 Task: Buy 4 Waxing Kits for Men's from Shave & Hair Removal section under best seller category for shipping address: Marlon Mitchell, 2836 Point Street, Park Ridge, Illinois 60068, Cell Number 7738643880. Pay from credit card ending with 7965, CVV 549
Action: Mouse moved to (20, 109)
Screenshot: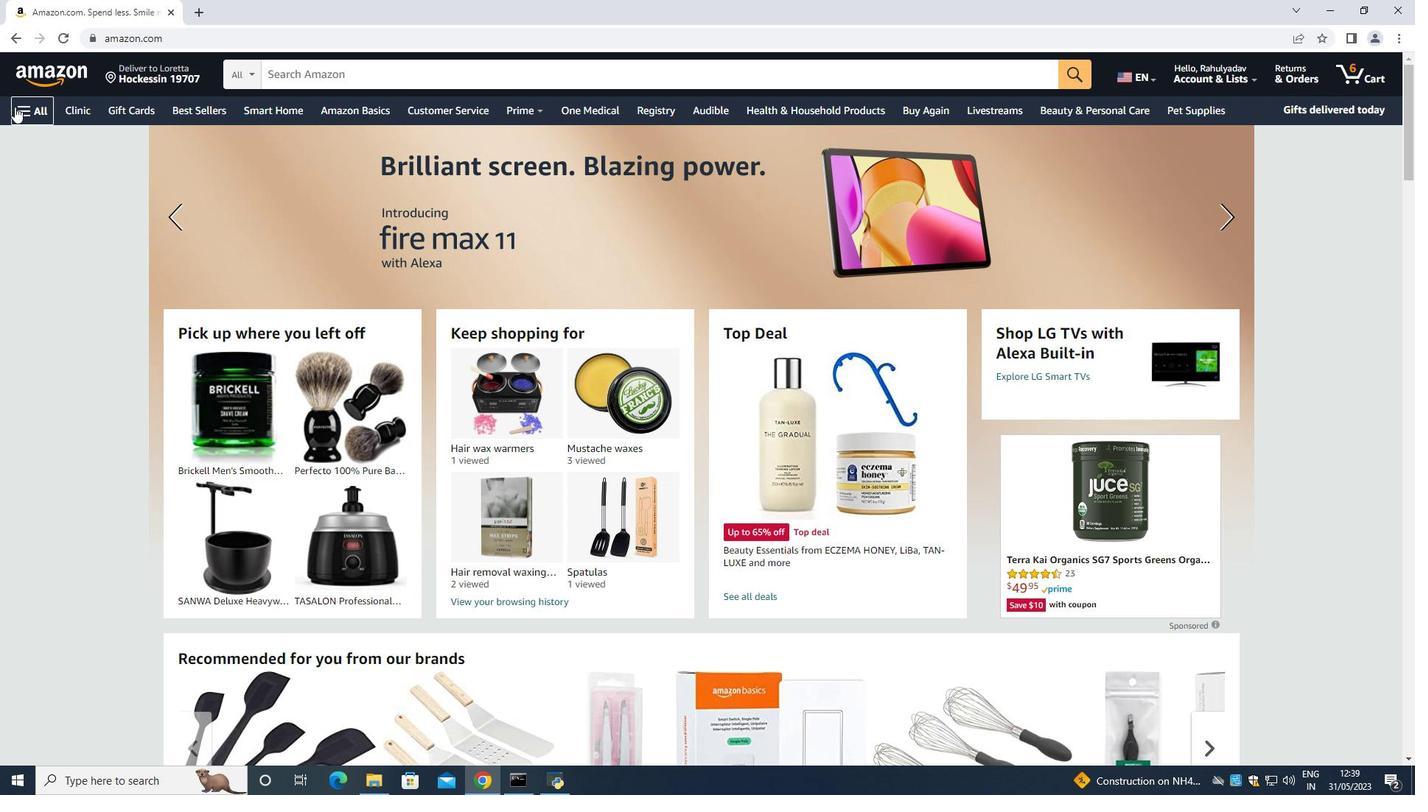 
Action: Mouse pressed left at (20, 109)
Screenshot: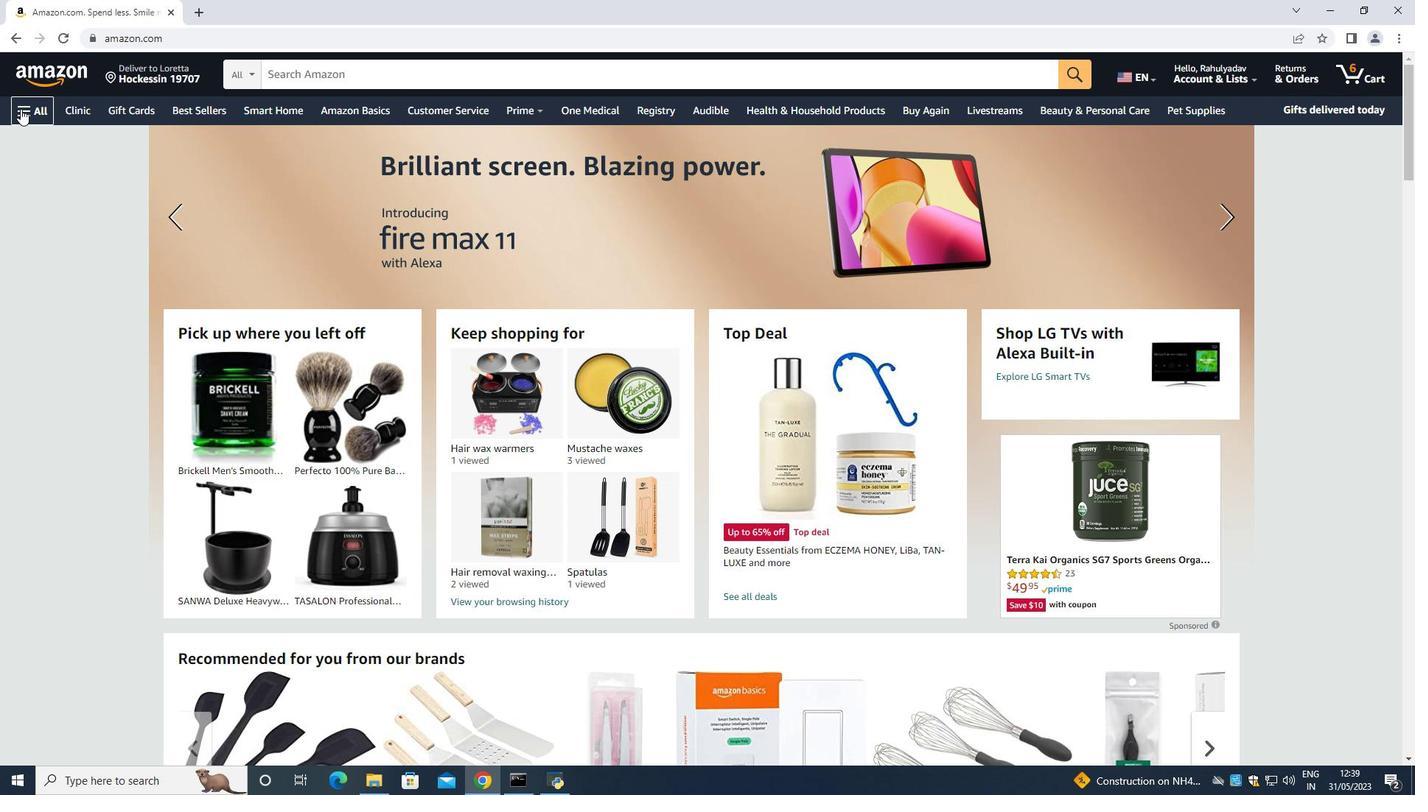 
Action: Mouse moved to (64, 142)
Screenshot: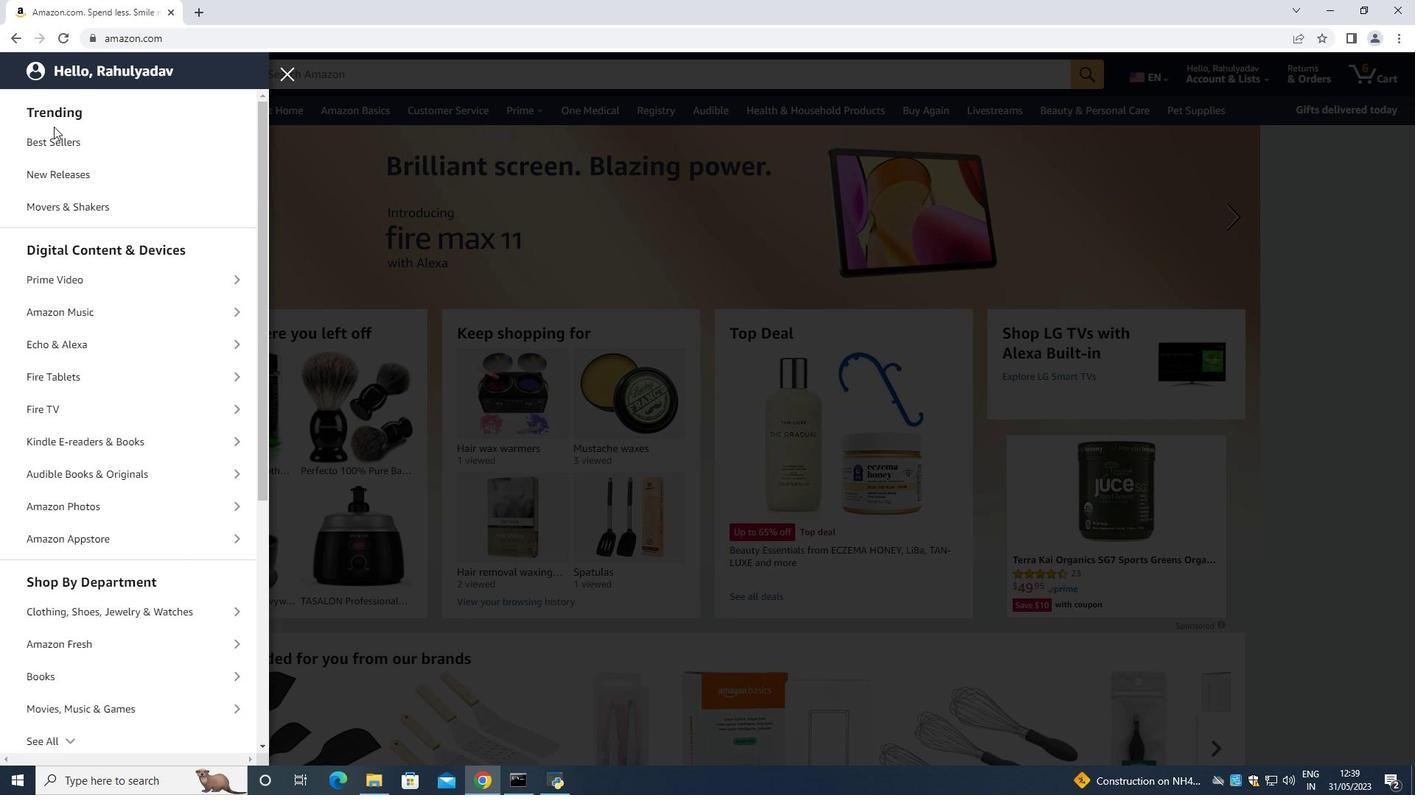 
Action: Mouse pressed left at (64, 142)
Screenshot: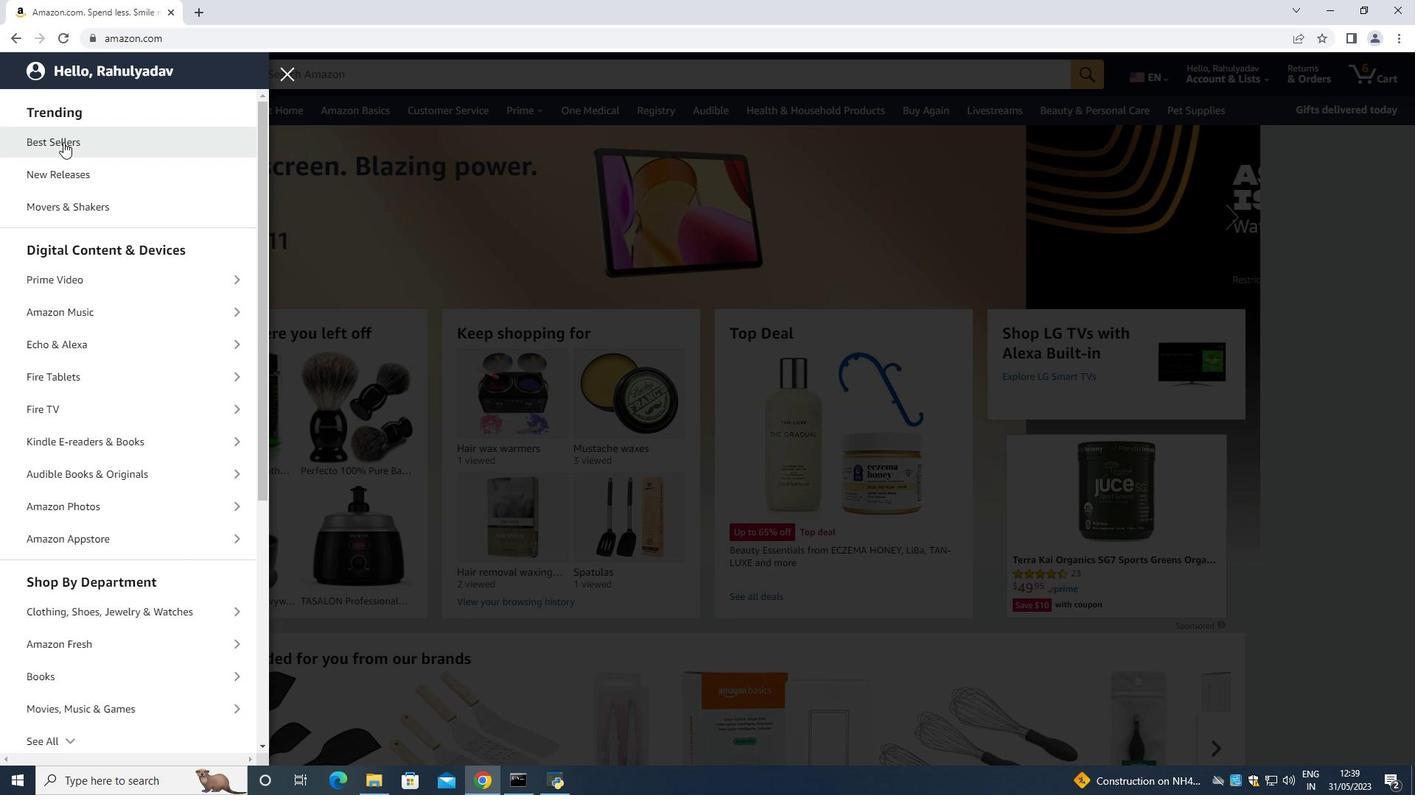 
Action: Mouse moved to (331, 72)
Screenshot: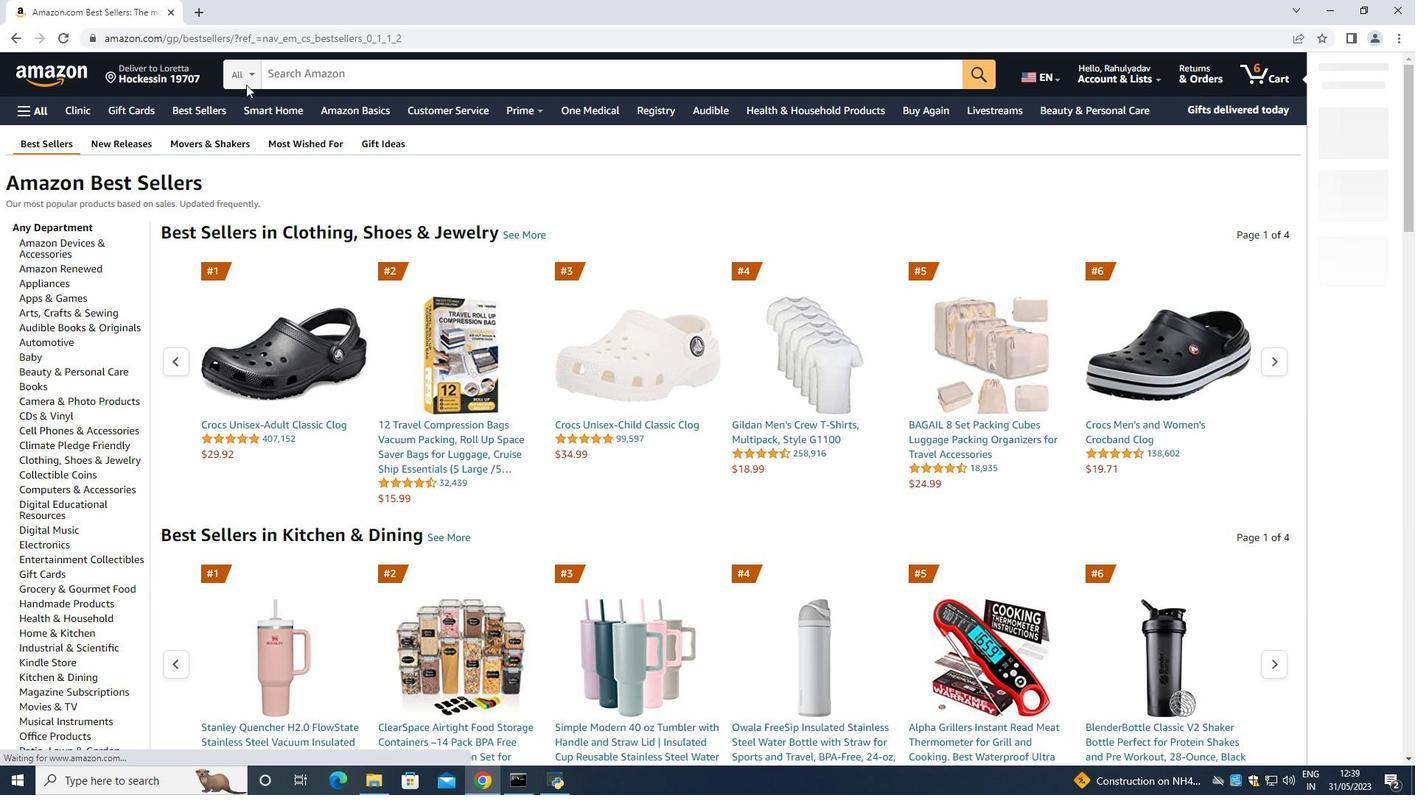 
Action: Mouse pressed left at (331, 72)
Screenshot: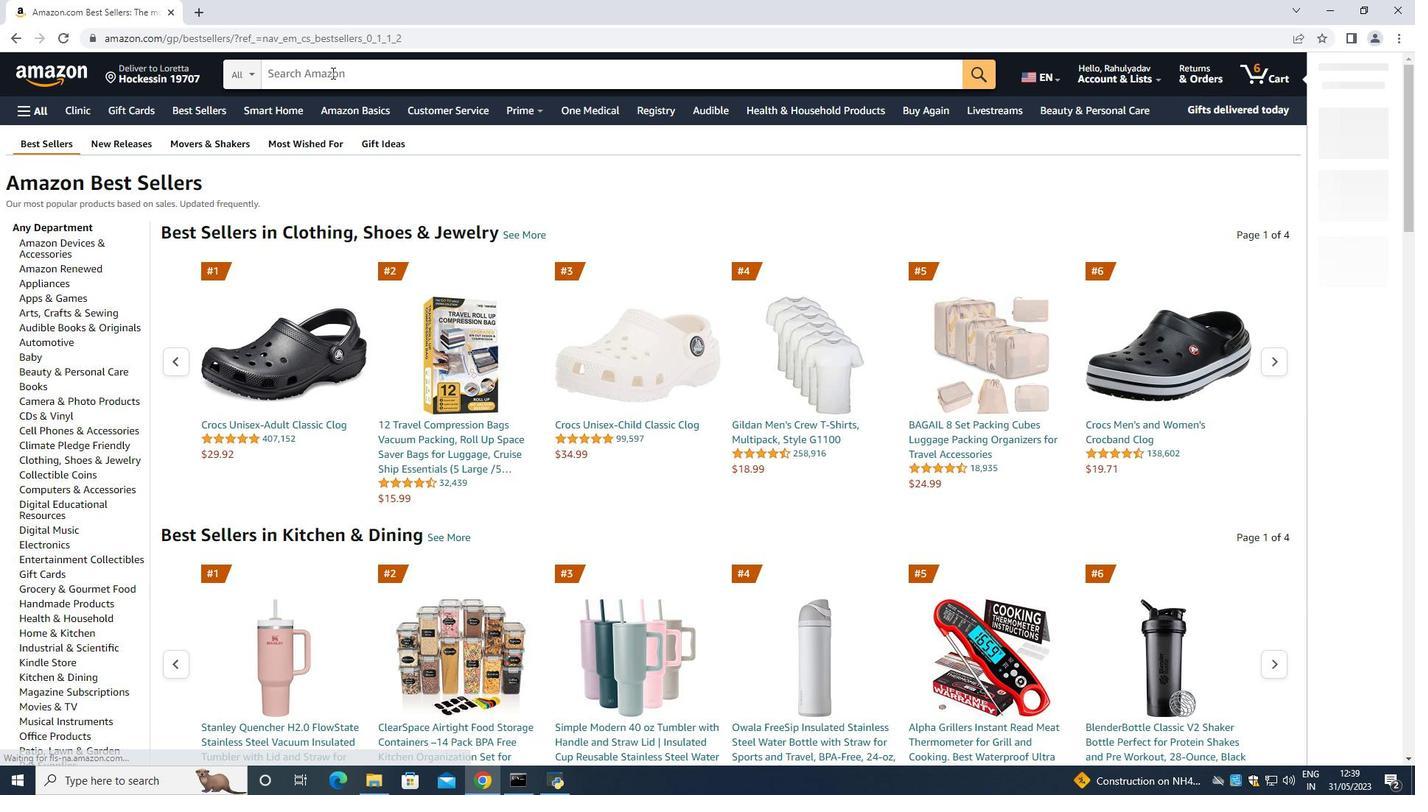 
Action: Mouse moved to (331, 72)
Screenshot: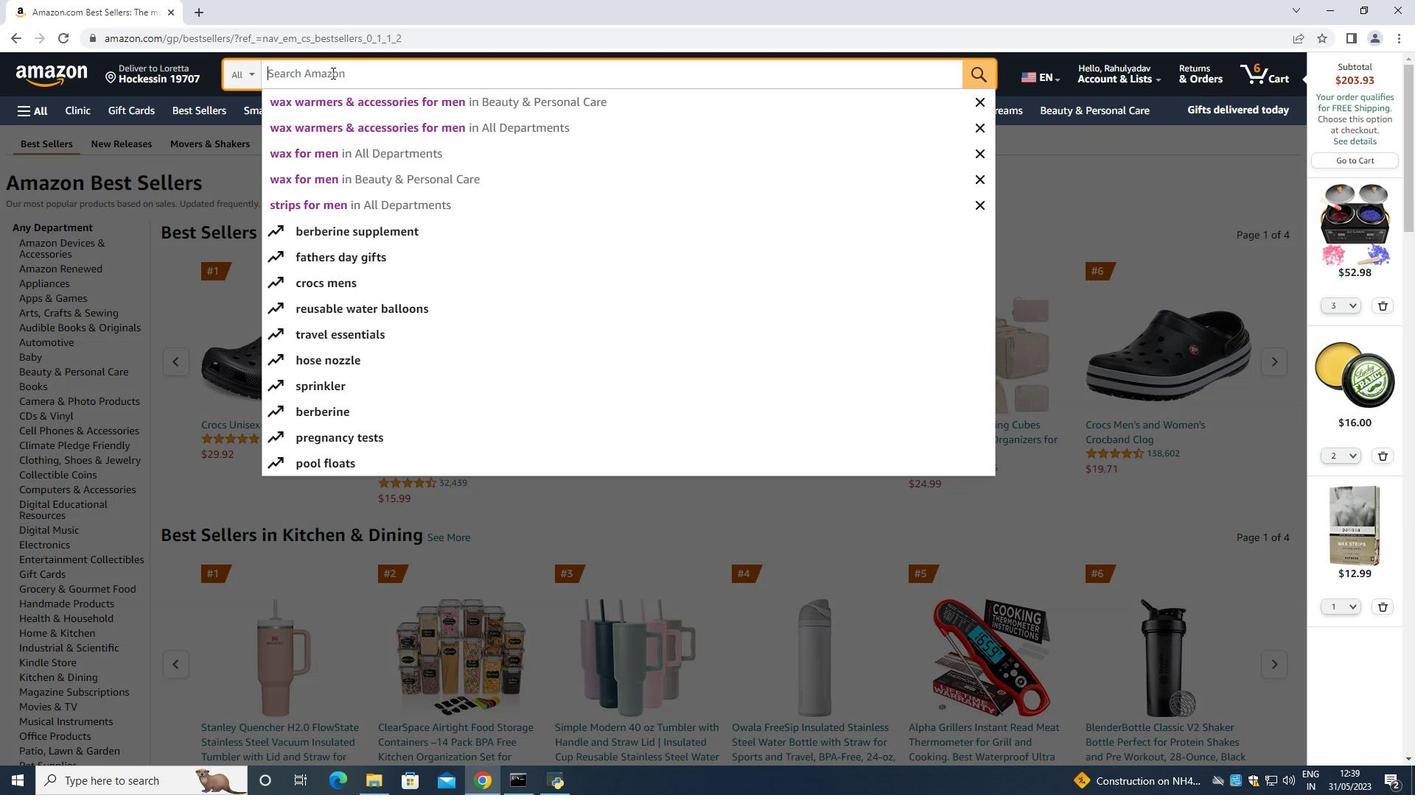 
Action: Key pressed <Key.shift>Waxing<Key.space><Key.shift>Kits<Key.space><Key.shift>For<Key.space><Key.shift><Key.shift>Men<Key.space><Key.enter>
Screenshot: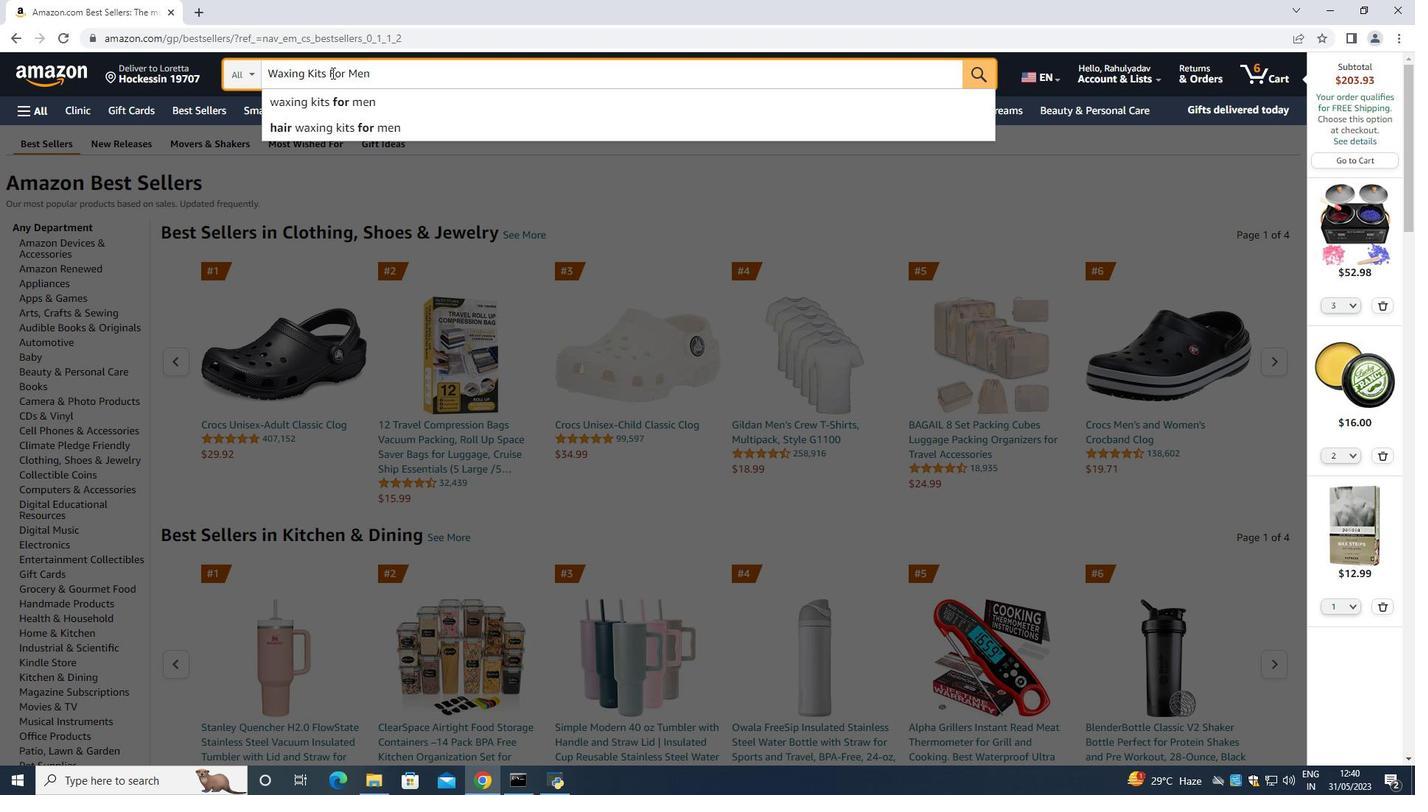 
Action: Mouse moved to (103, 302)
Screenshot: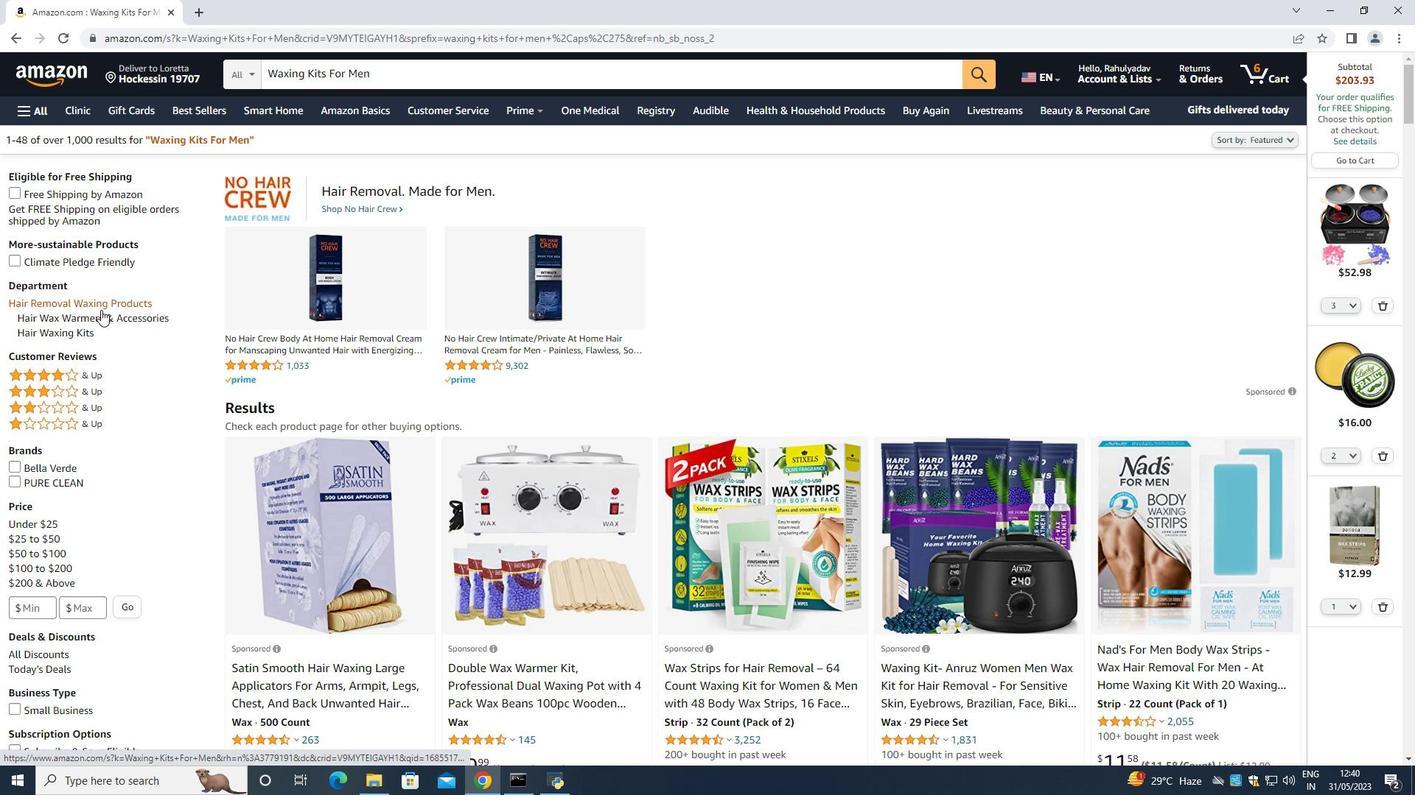 
Action: Mouse pressed left at (103, 302)
Screenshot: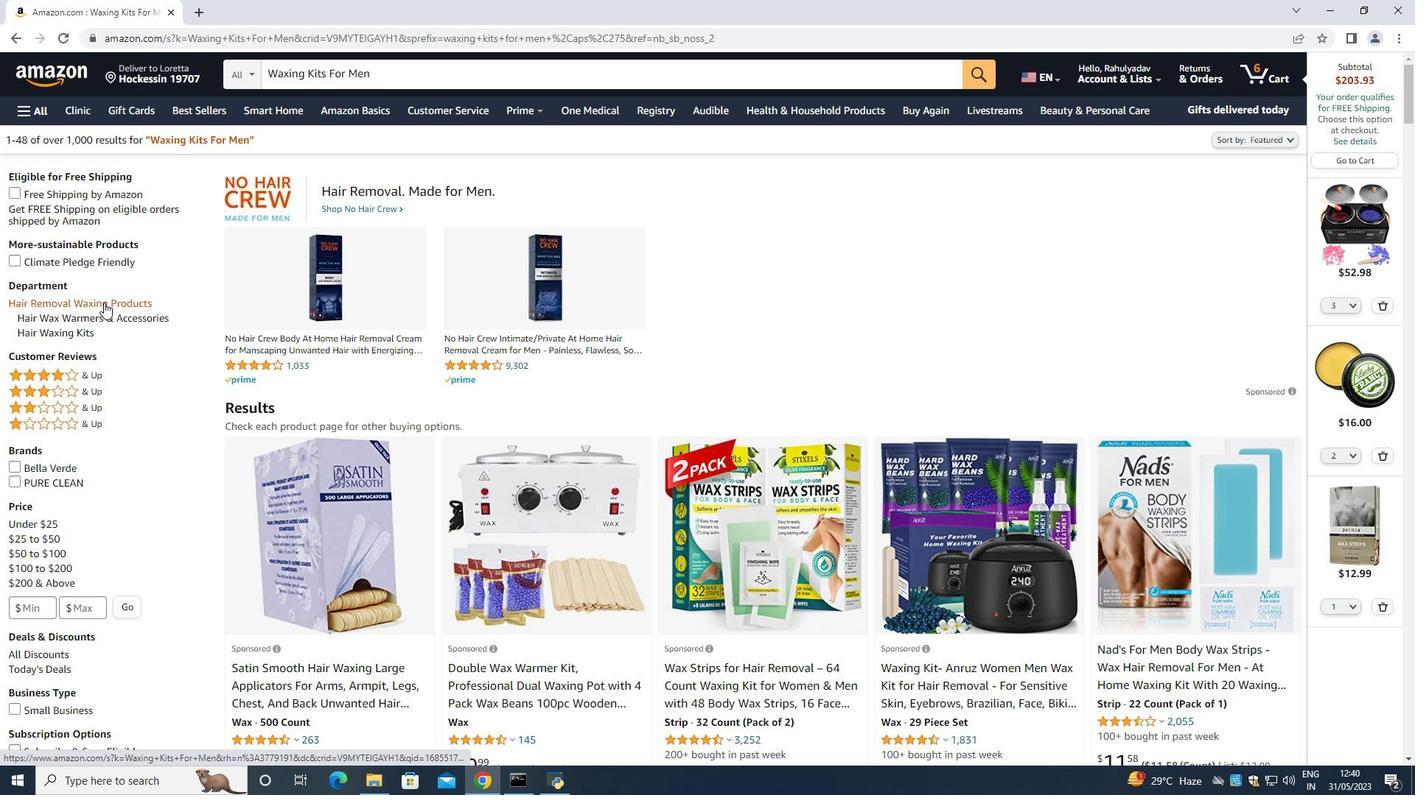 
Action: Mouse moved to (487, 470)
Screenshot: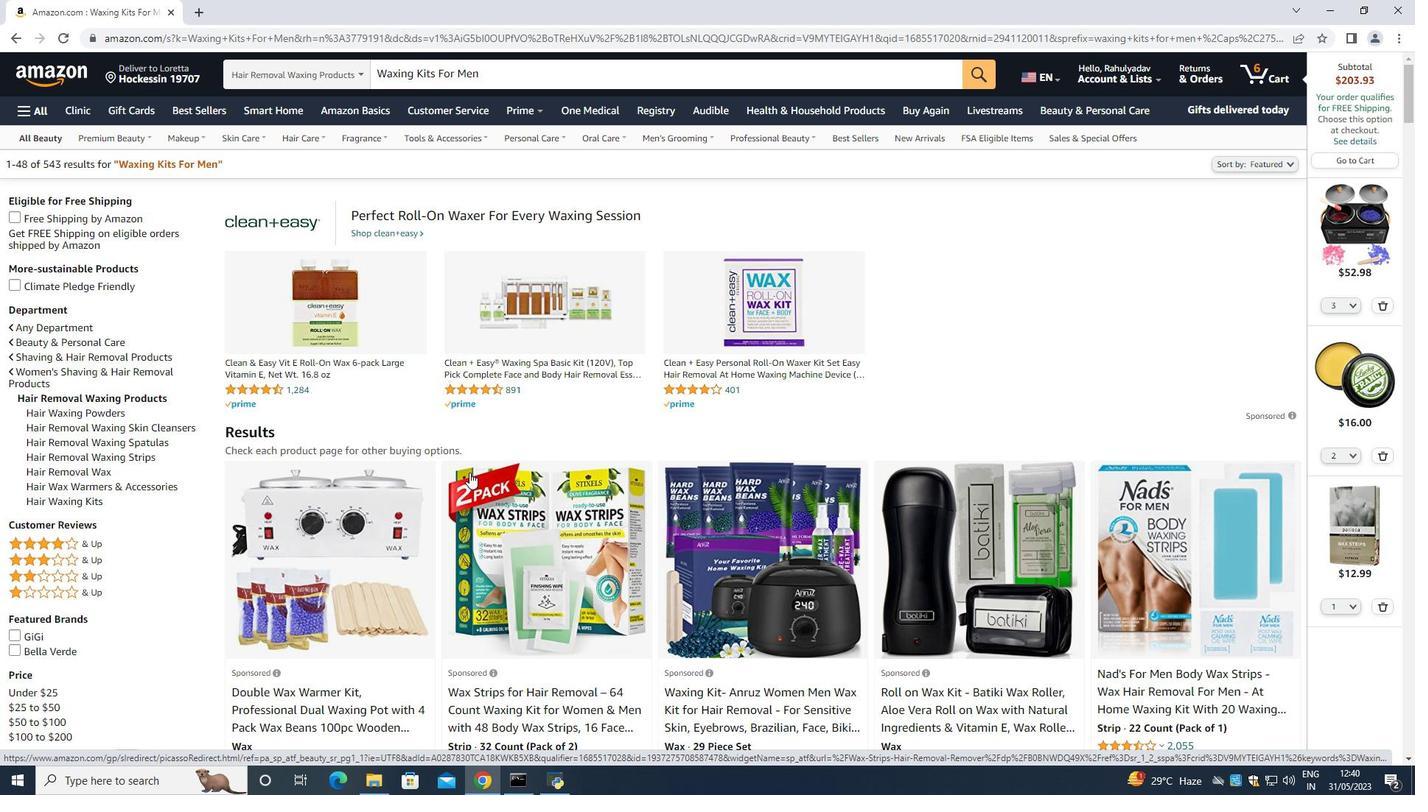 
Action: Mouse scrolled (487, 470) with delta (0, 0)
Screenshot: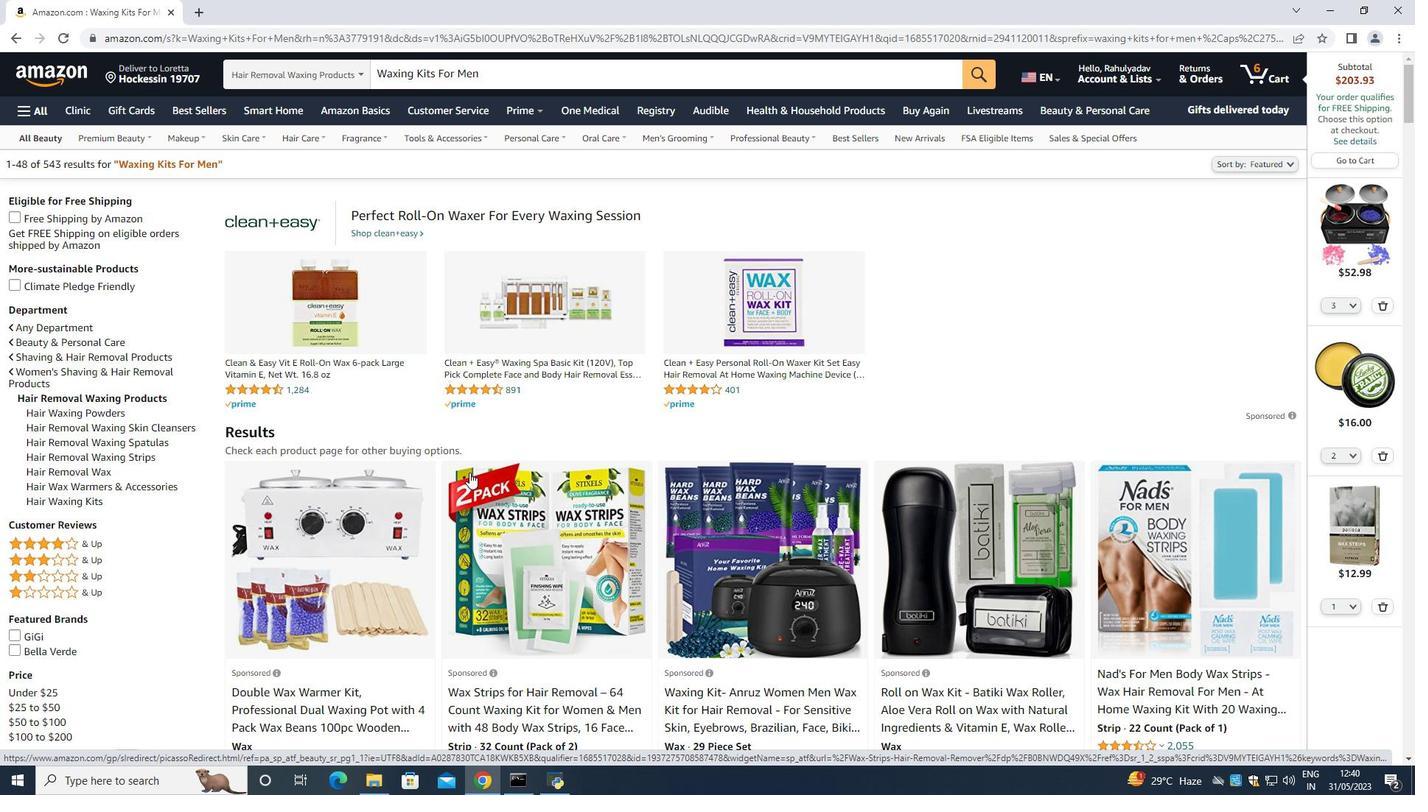 
Action: Mouse scrolled (487, 470) with delta (0, 0)
Screenshot: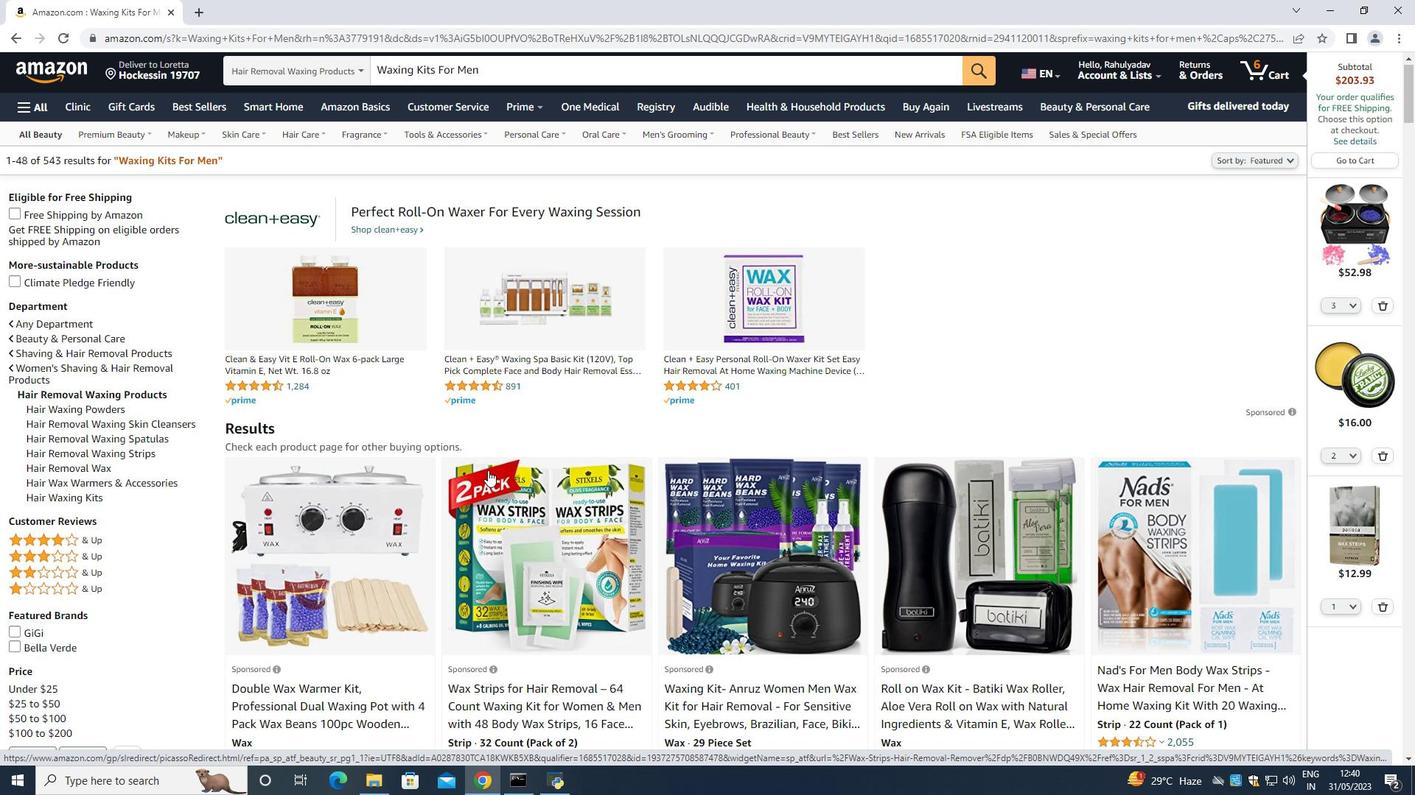 
Action: Mouse scrolled (487, 470) with delta (0, 0)
Screenshot: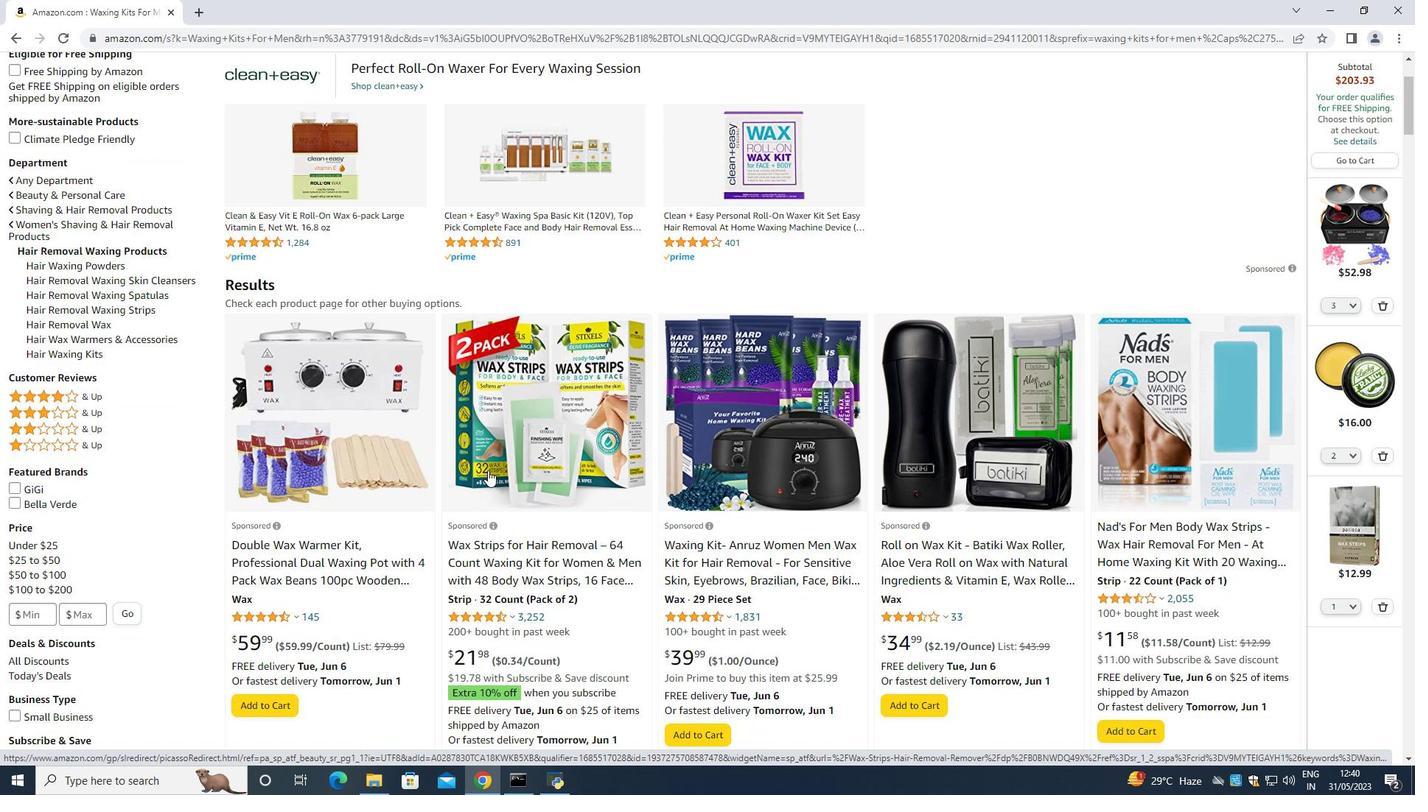
Action: Mouse scrolled (487, 470) with delta (0, 0)
Screenshot: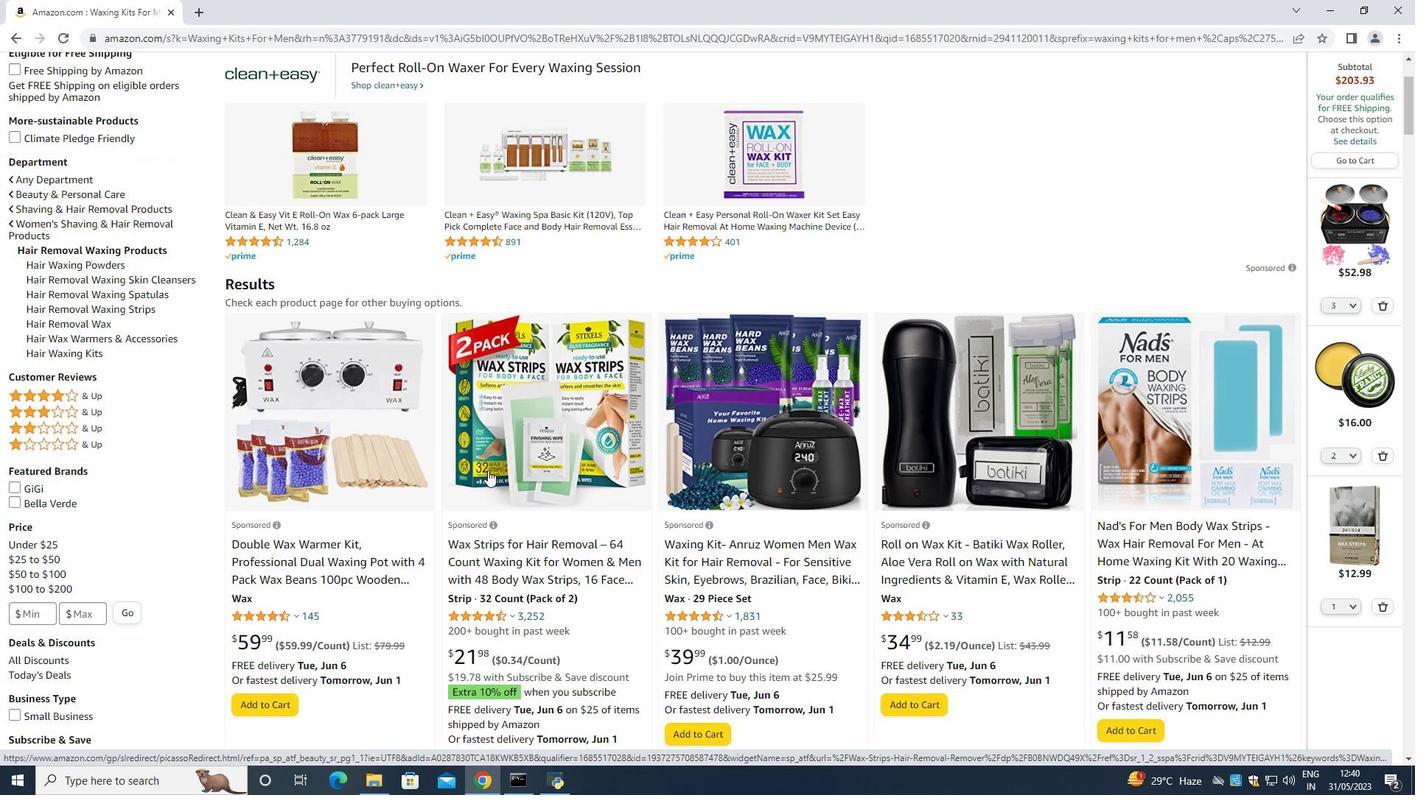 
Action: Mouse moved to (1031, 418)
Screenshot: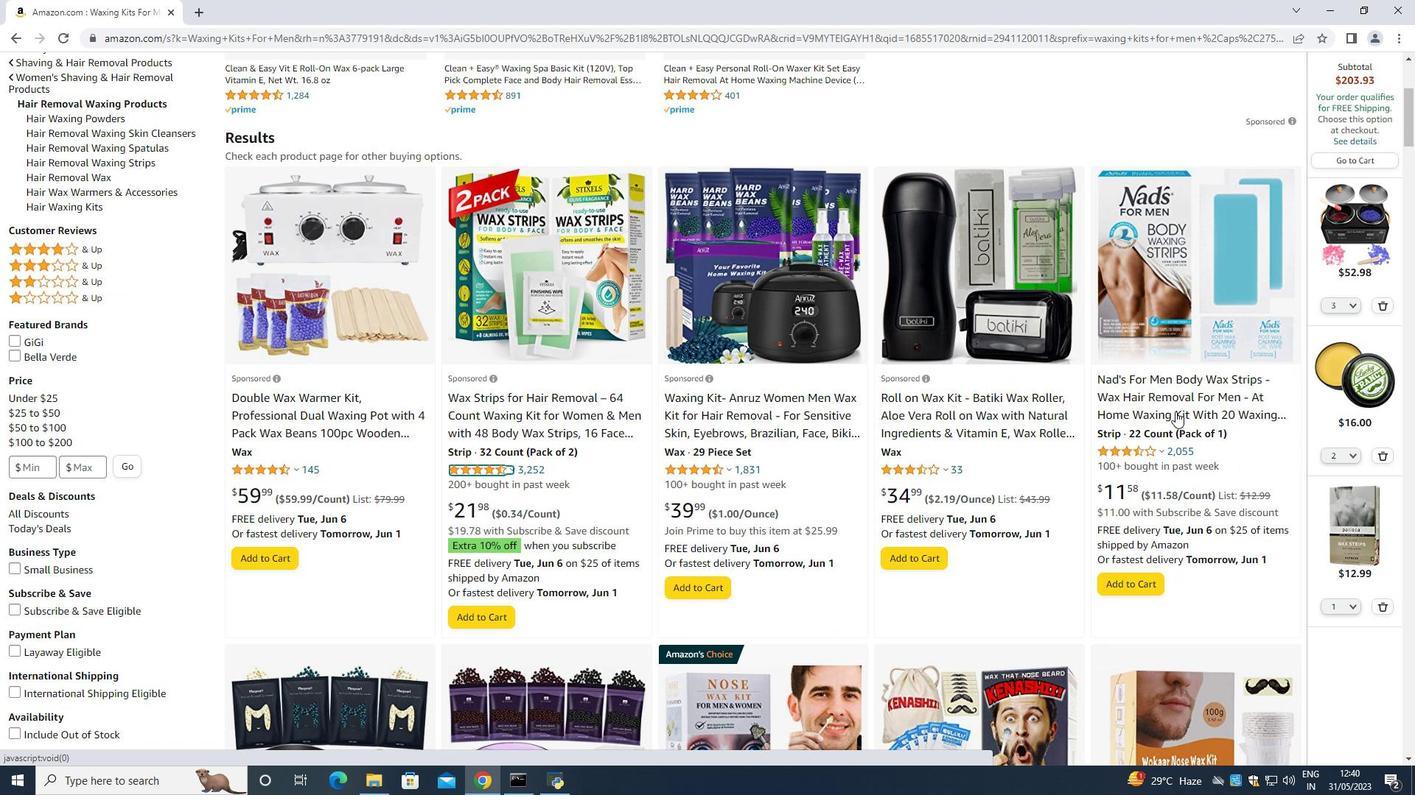 
Action: Mouse scrolled (1031, 417) with delta (0, 0)
Screenshot: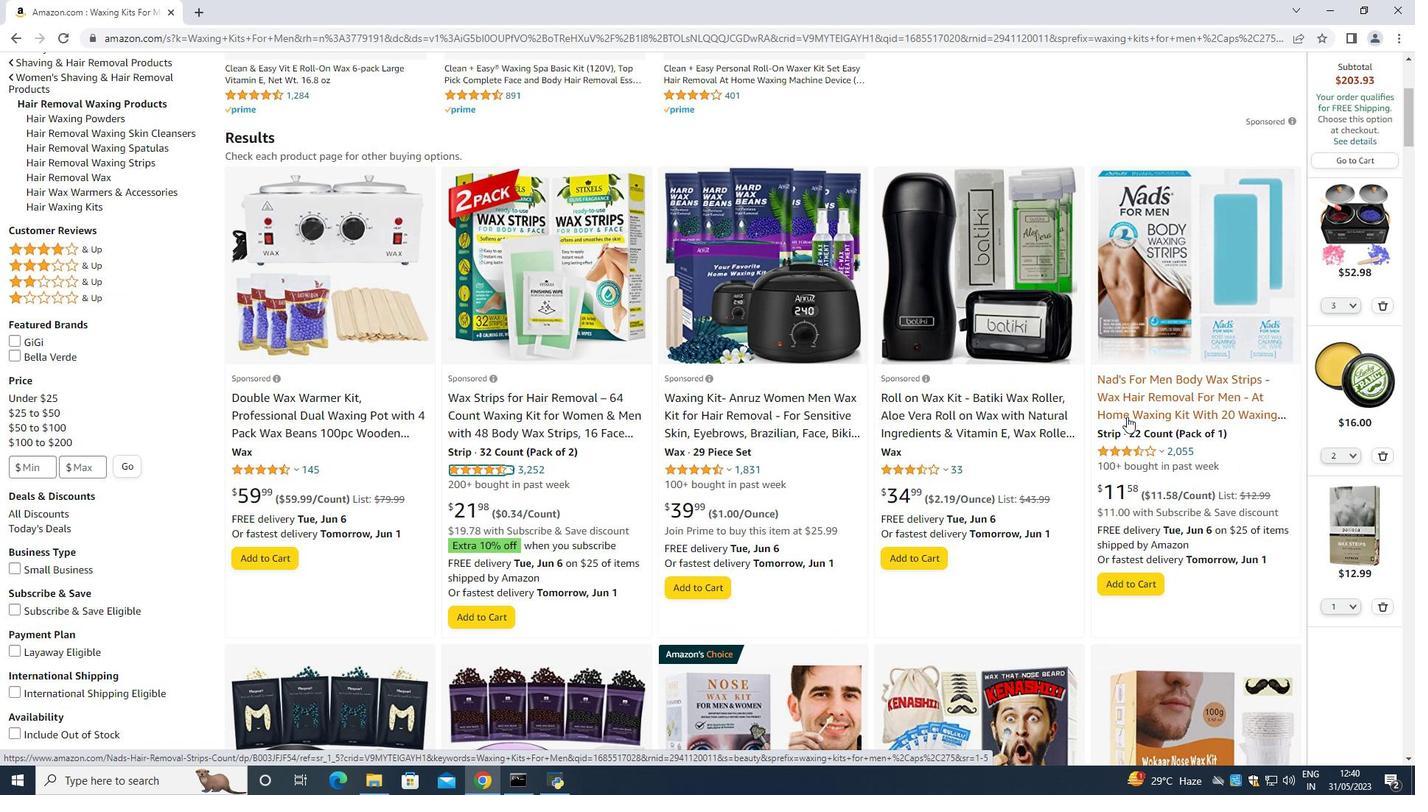 
Action: Mouse moved to (1020, 417)
Screenshot: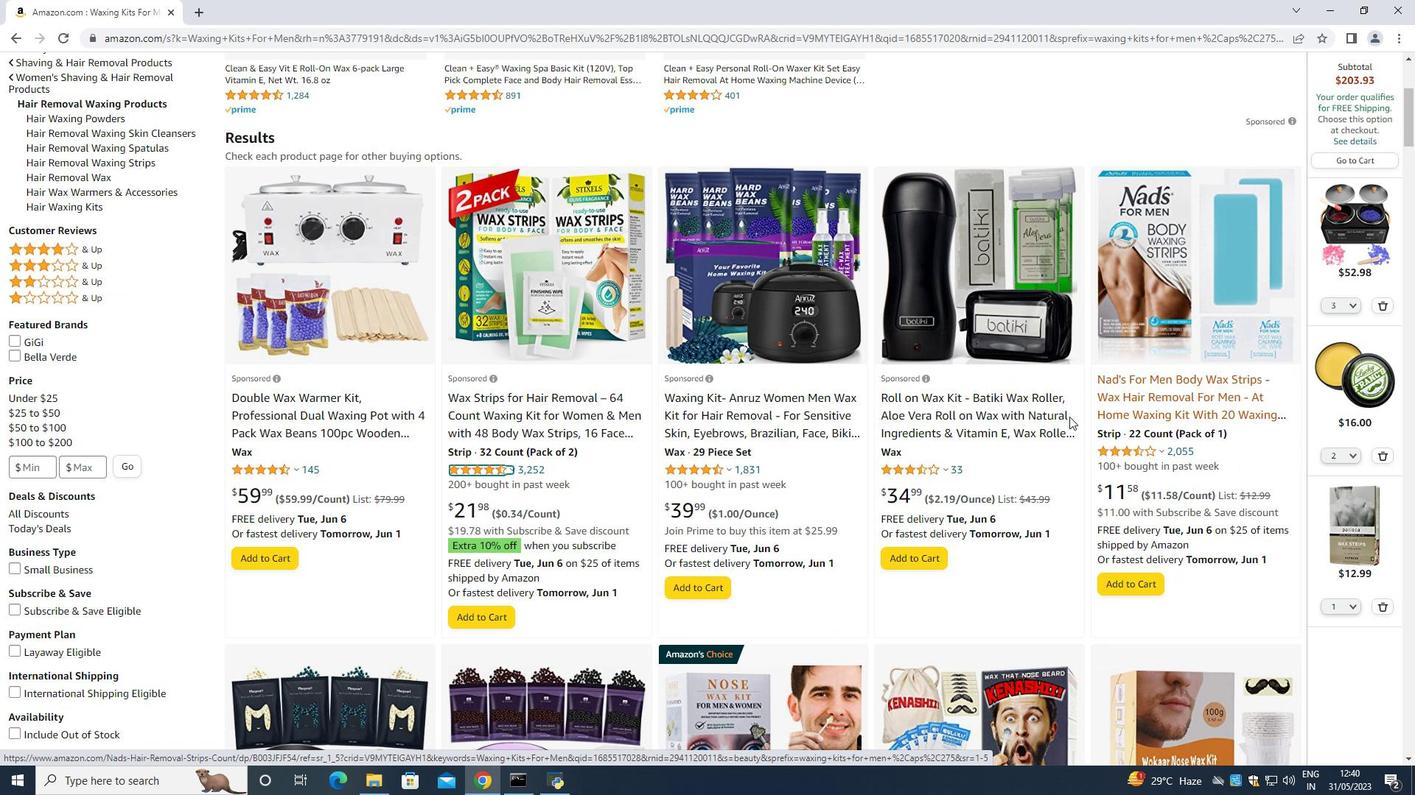 
Action: Mouse scrolled (1020, 417) with delta (0, 0)
Screenshot: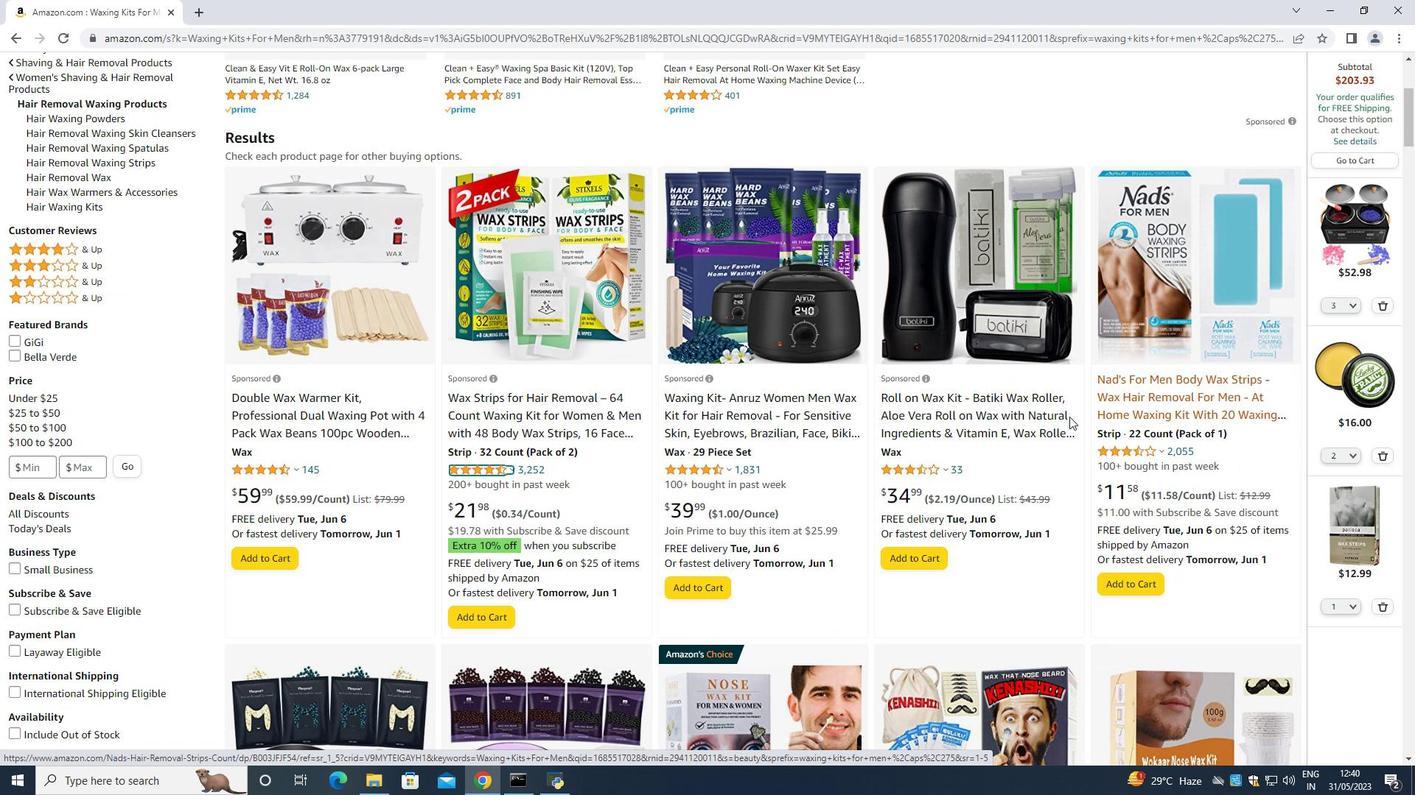 
Action: Mouse moved to (1020, 417)
Screenshot: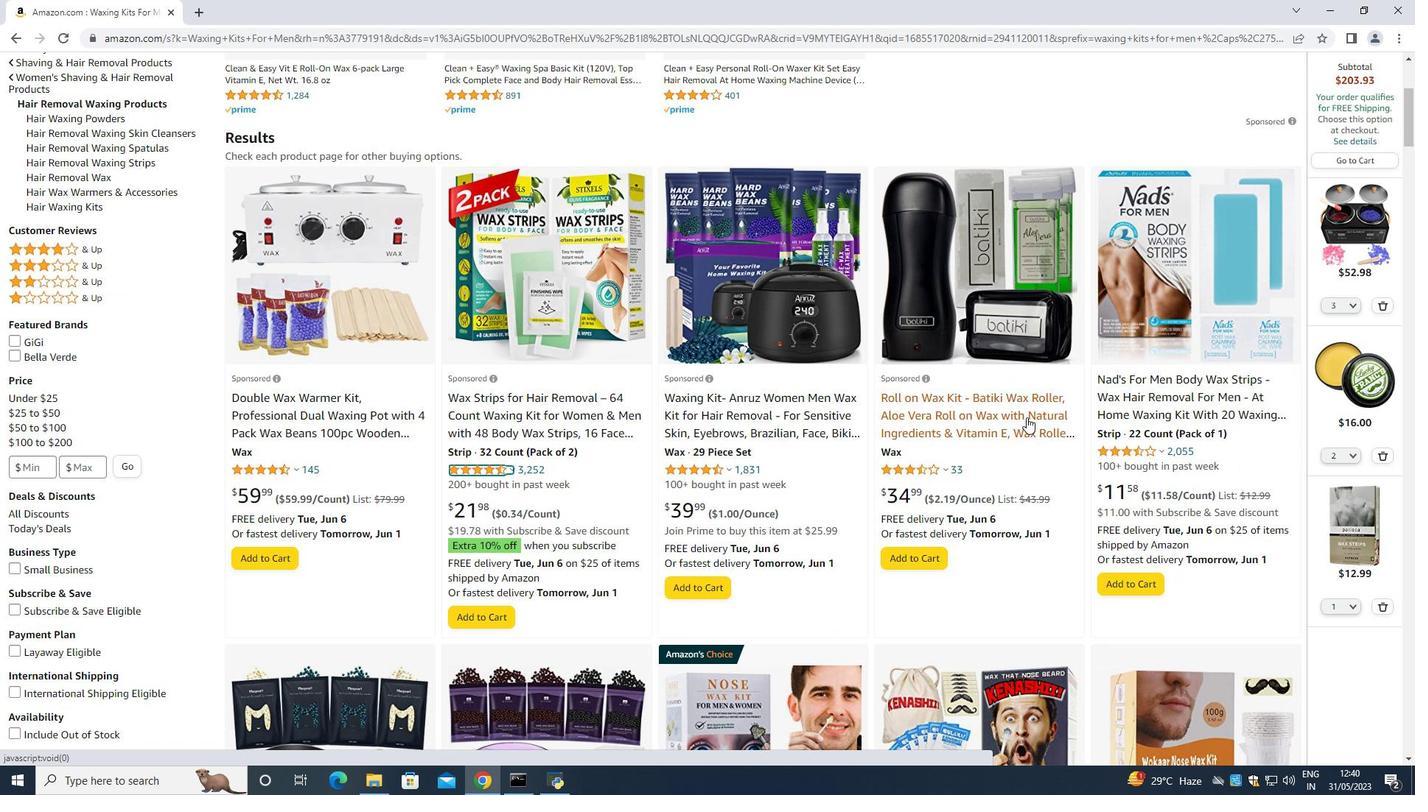 
Action: Mouse scrolled (1020, 417) with delta (0, 0)
Screenshot: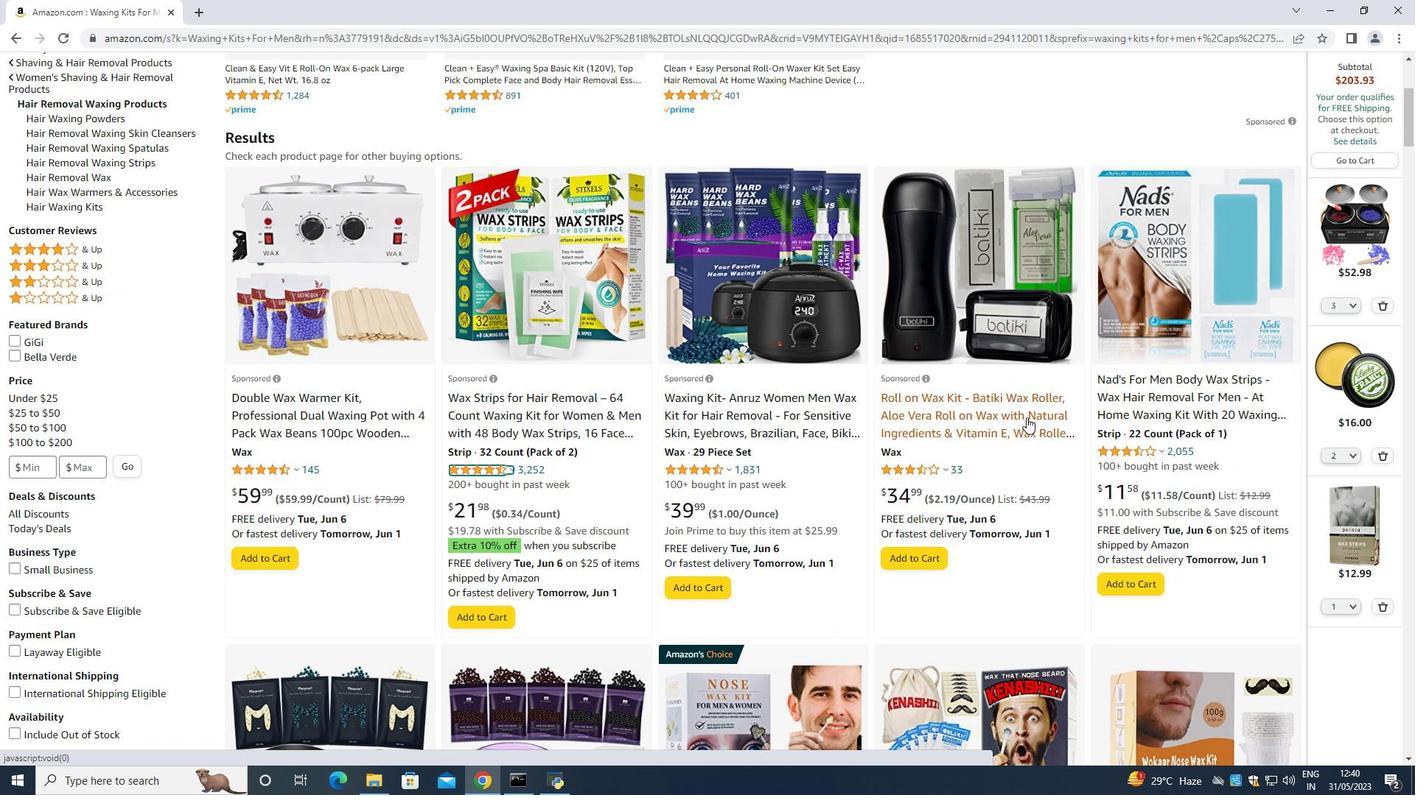 
Action: Mouse moved to (1017, 410)
Screenshot: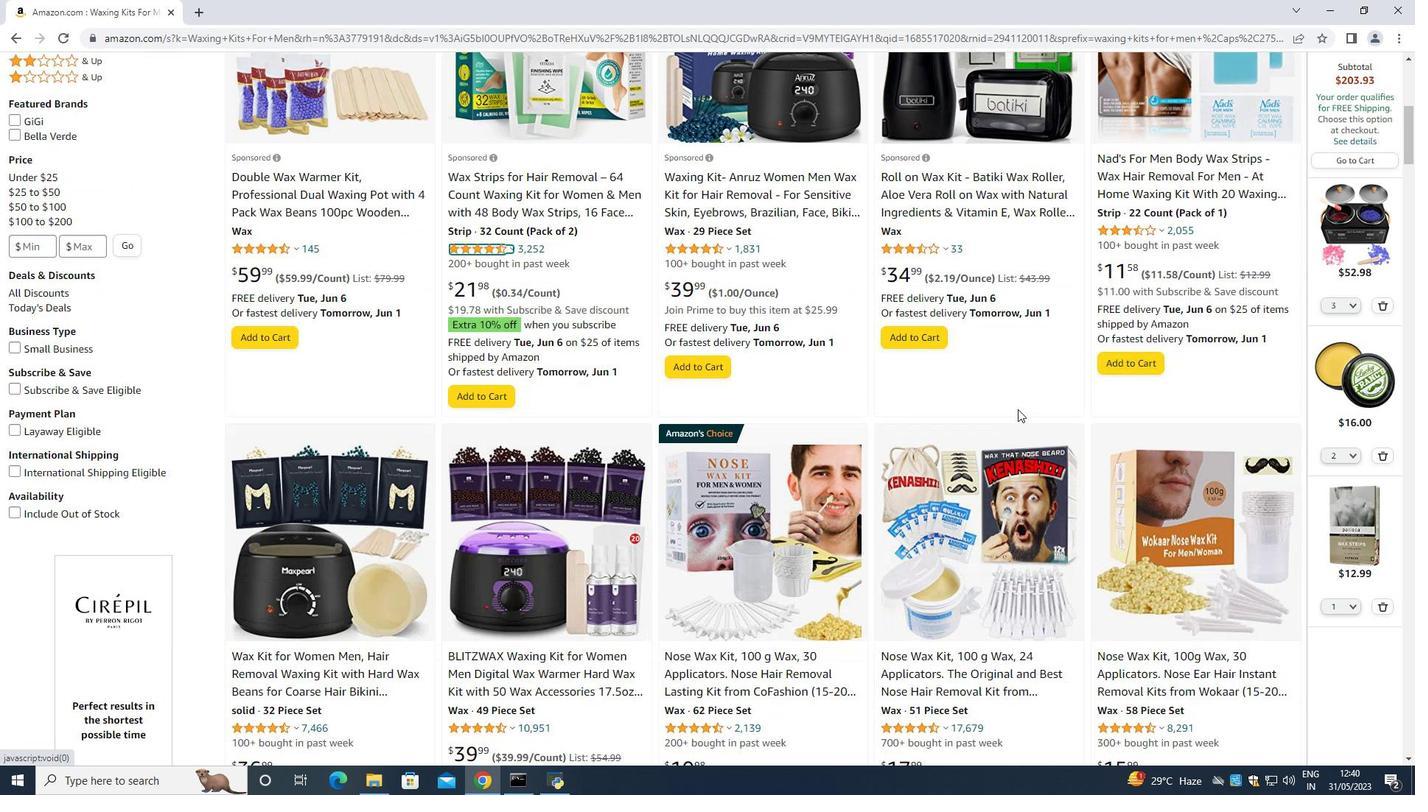 
Action: Mouse scrolled (1017, 409) with delta (0, 0)
Screenshot: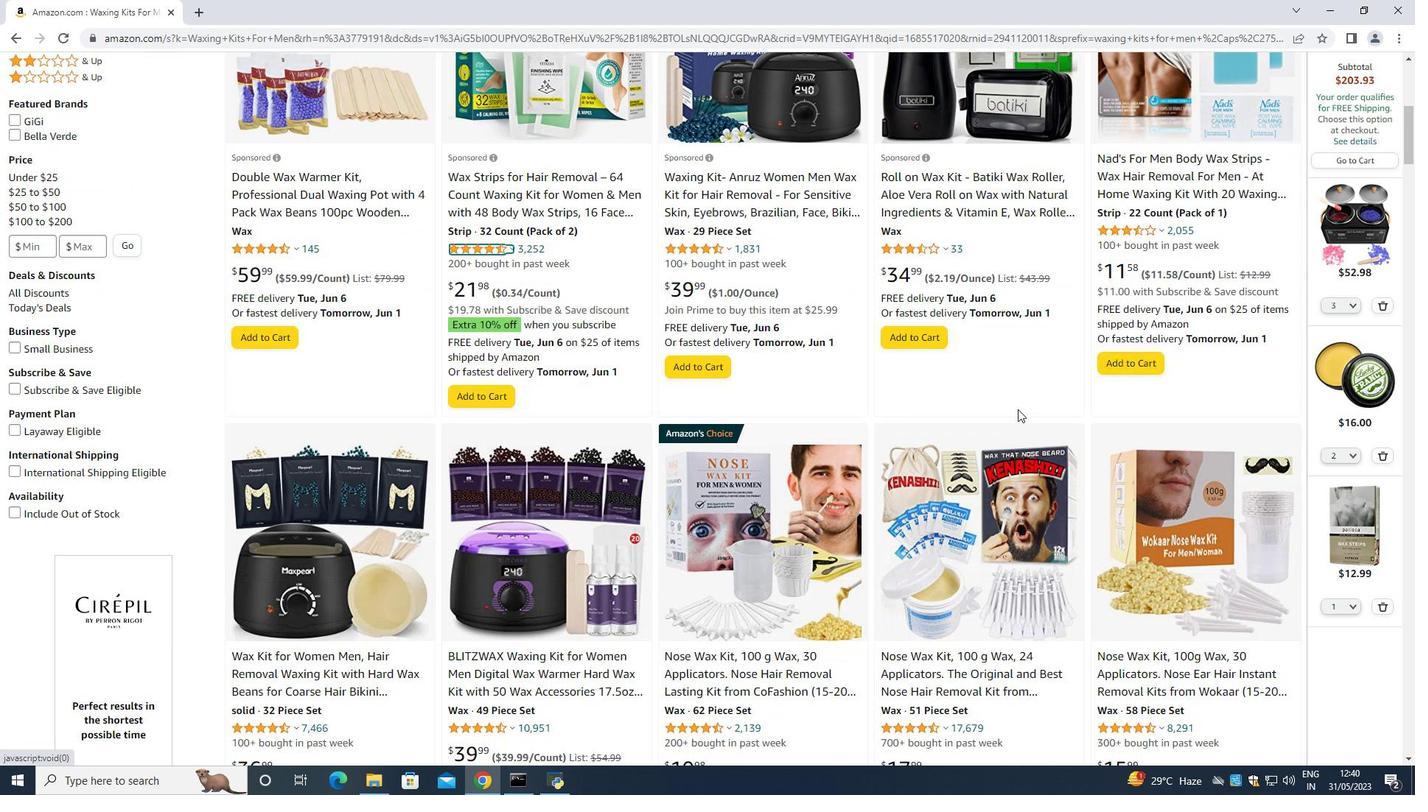
Action: Mouse moved to (1017, 411)
Screenshot: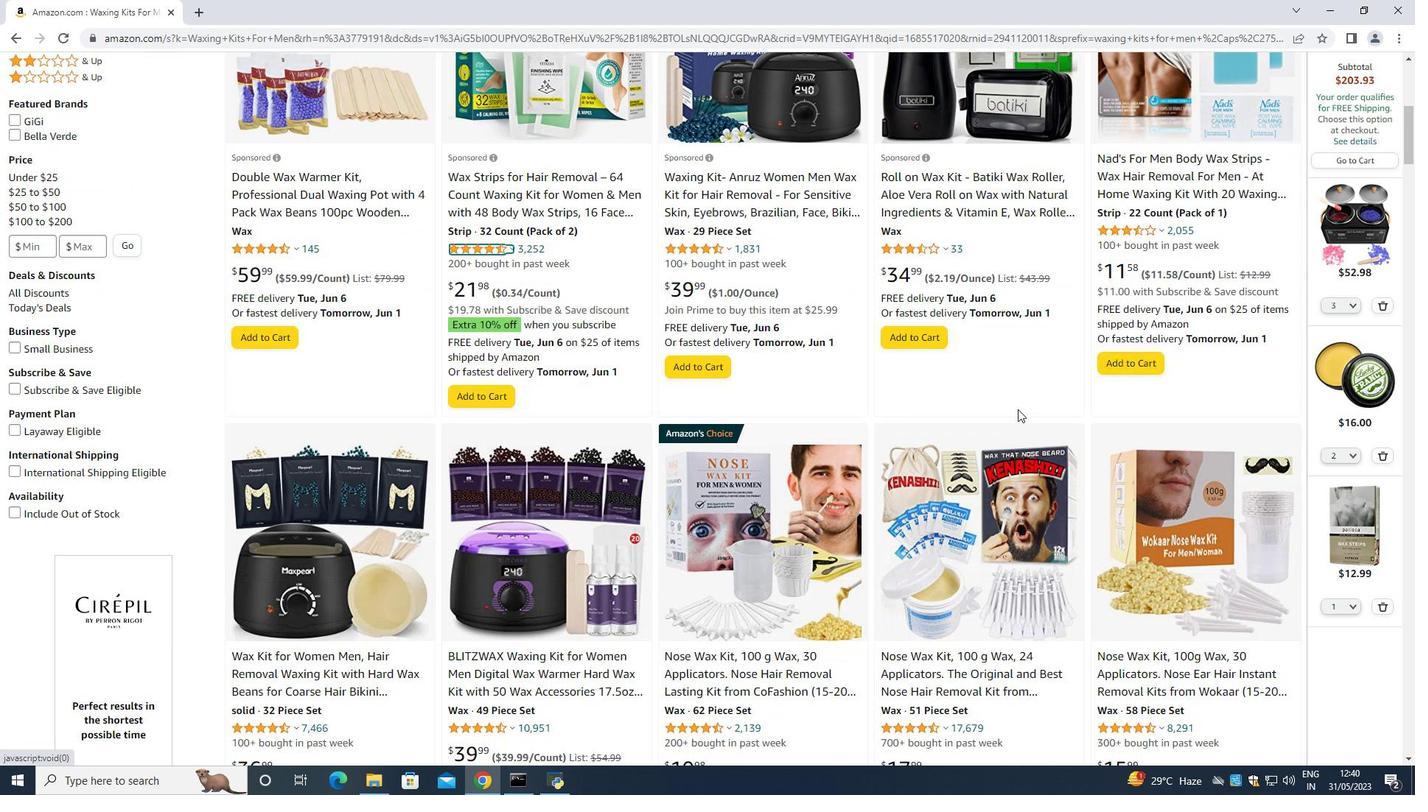 
Action: Mouse scrolled (1017, 410) with delta (0, 0)
Screenshot: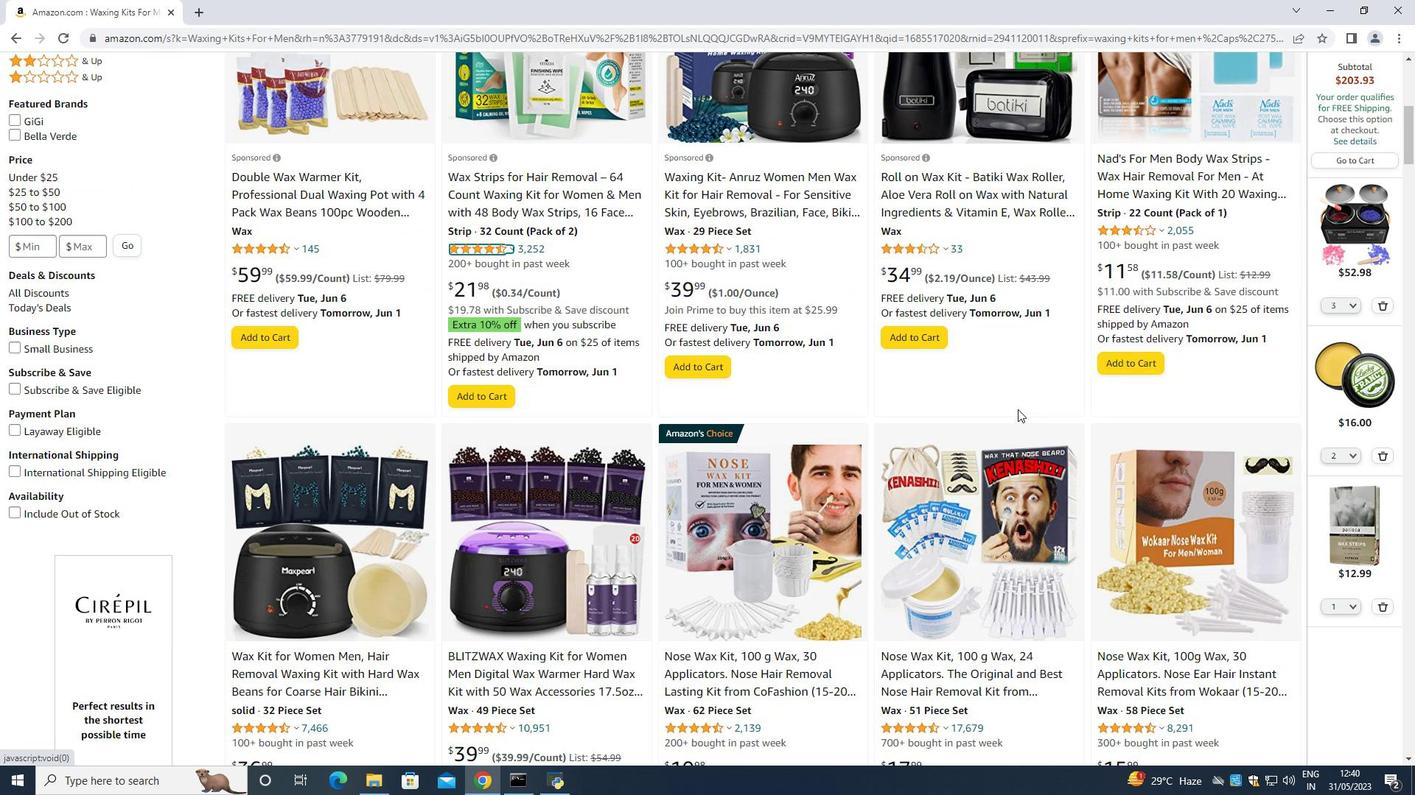 
Action: Mouse scrolled (1017, 410) with delta (0, 0)
Screenshot: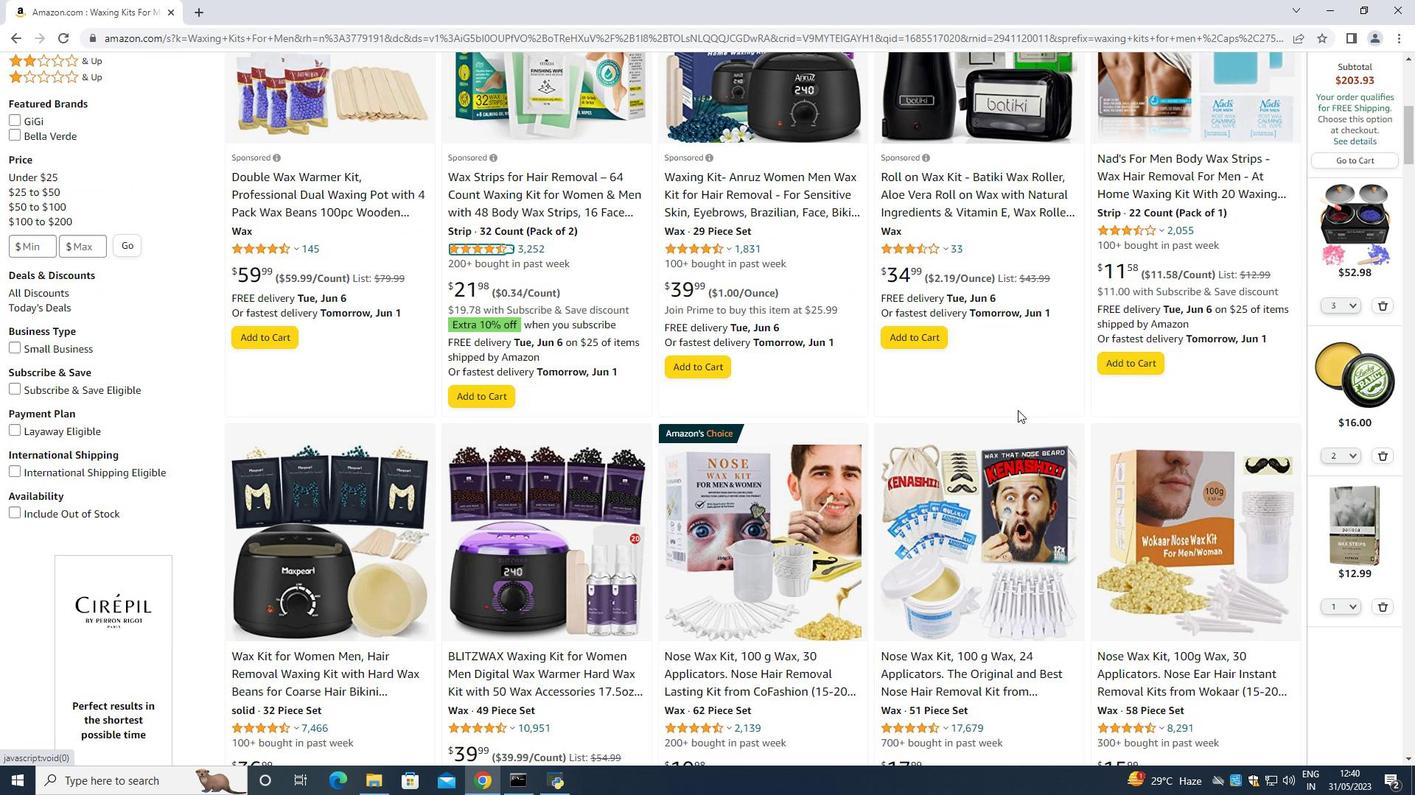 
Action: Mouse scrolled (1017, 410) with delta (0, 0)
Screenshot: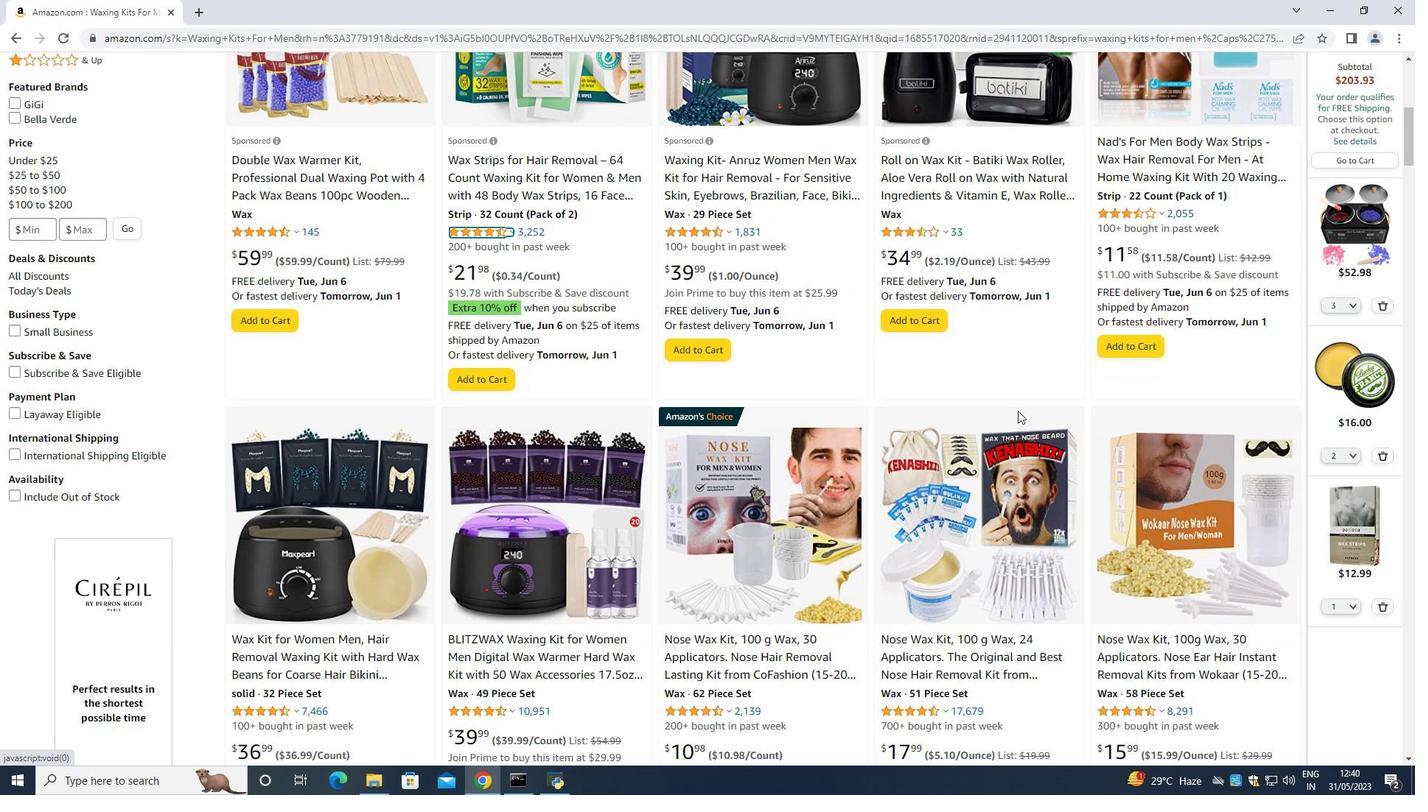 
Action: Mouse moved to (1137, 381)
Screenshot: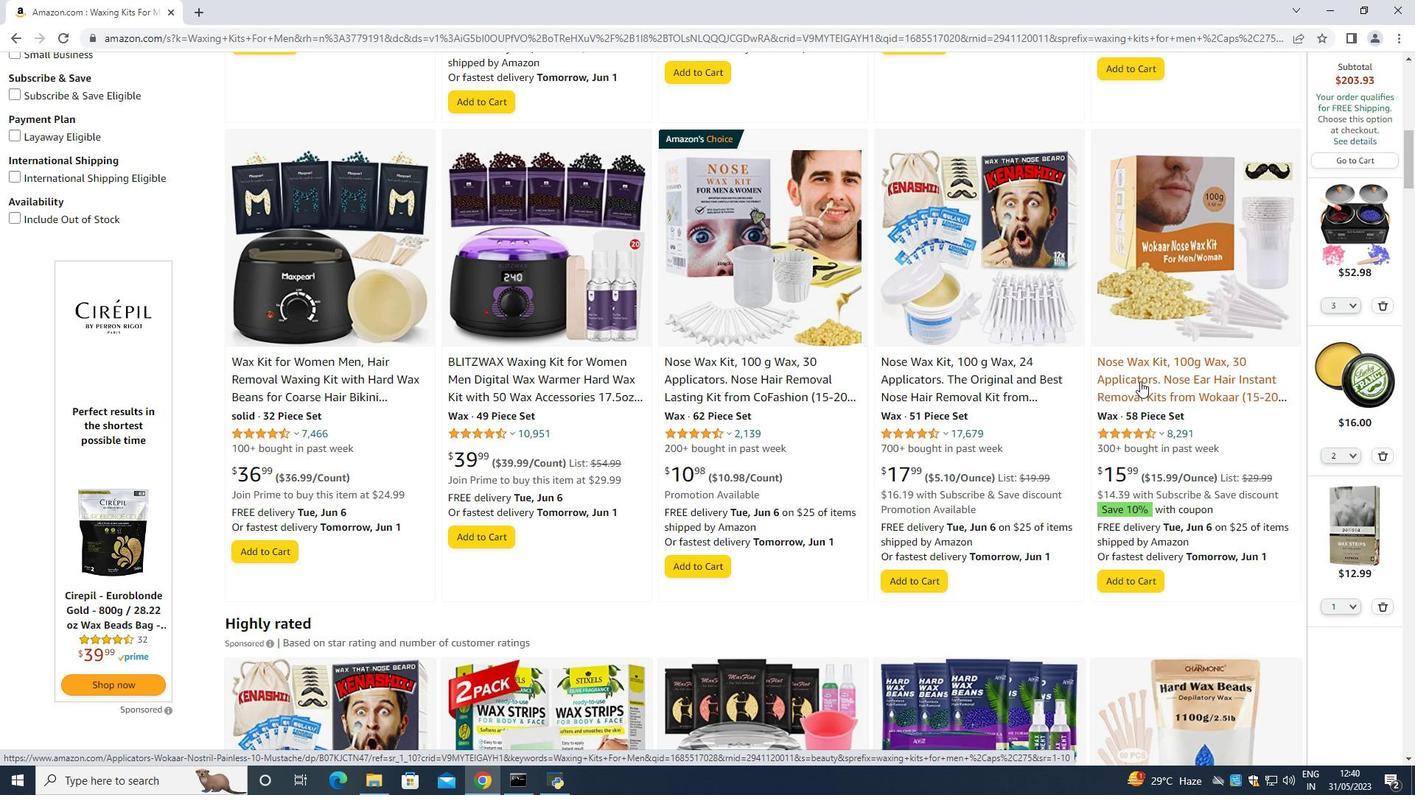 
Action: Mouse scrolled (1137, 380) with delta (0, 0)
Screenshot: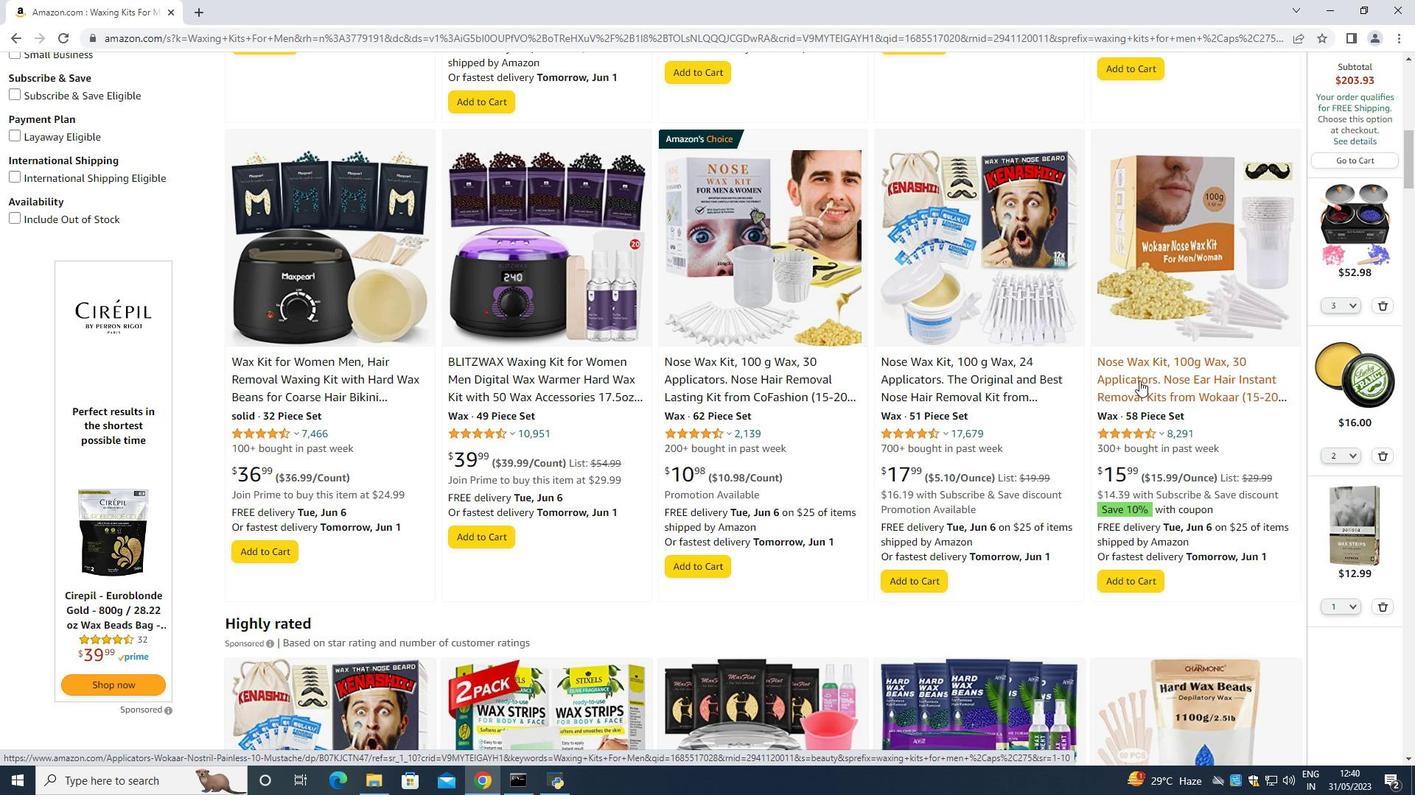 
Action: Mouse moved to (1134, 381)
Screenshot: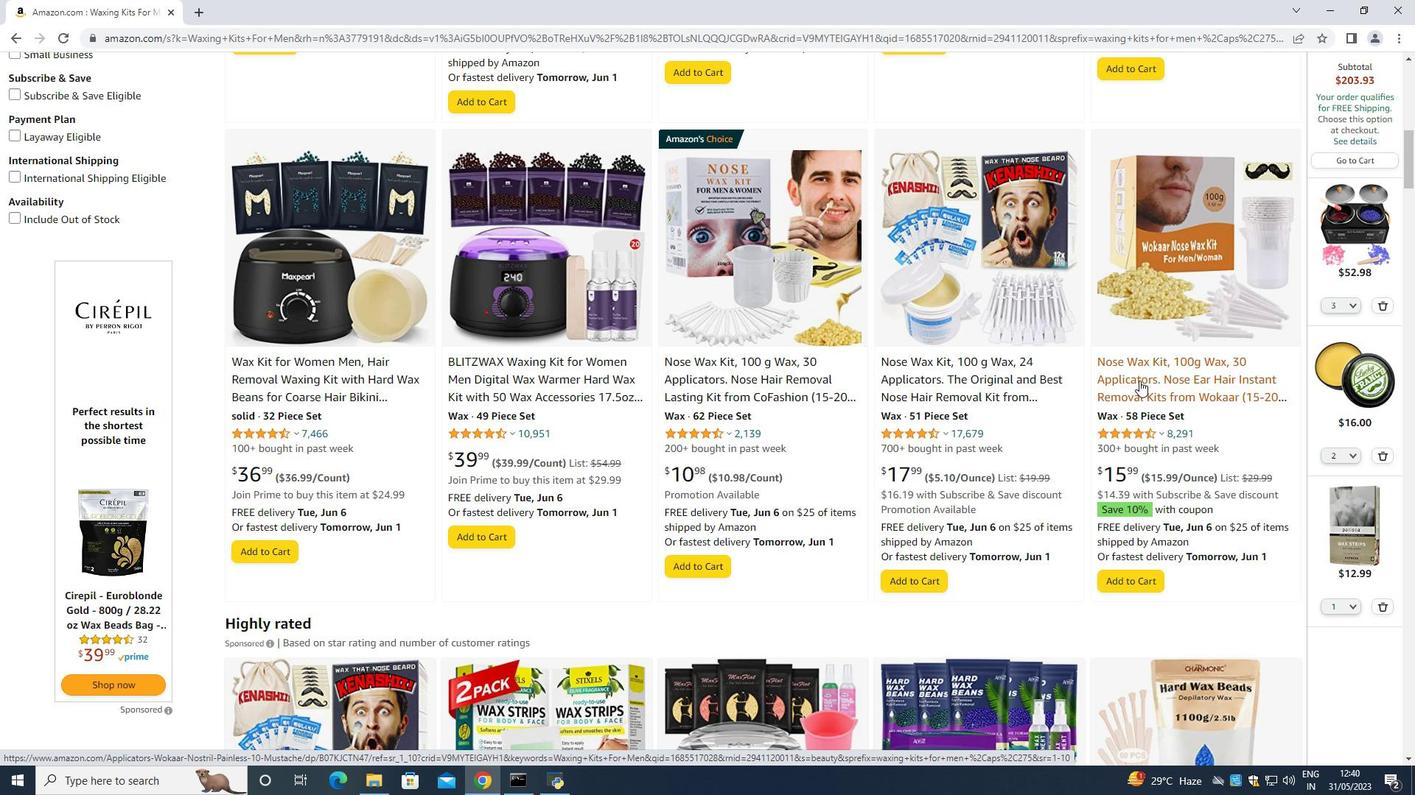
Action: Mouse scrolled (1134, 381) with delta (0, 0)
Screenshot: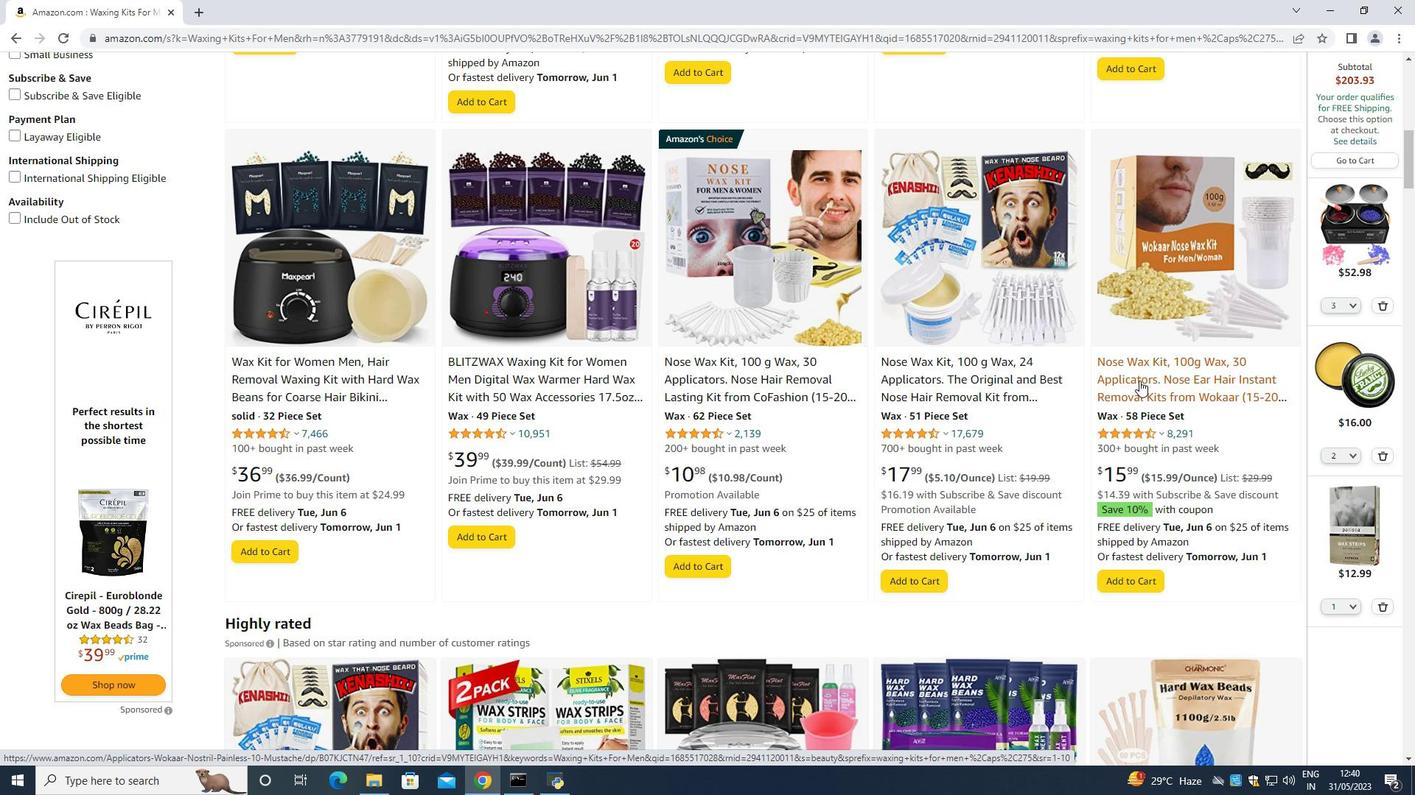 
Action: Mouse moved to (882, 412)
Screenshot: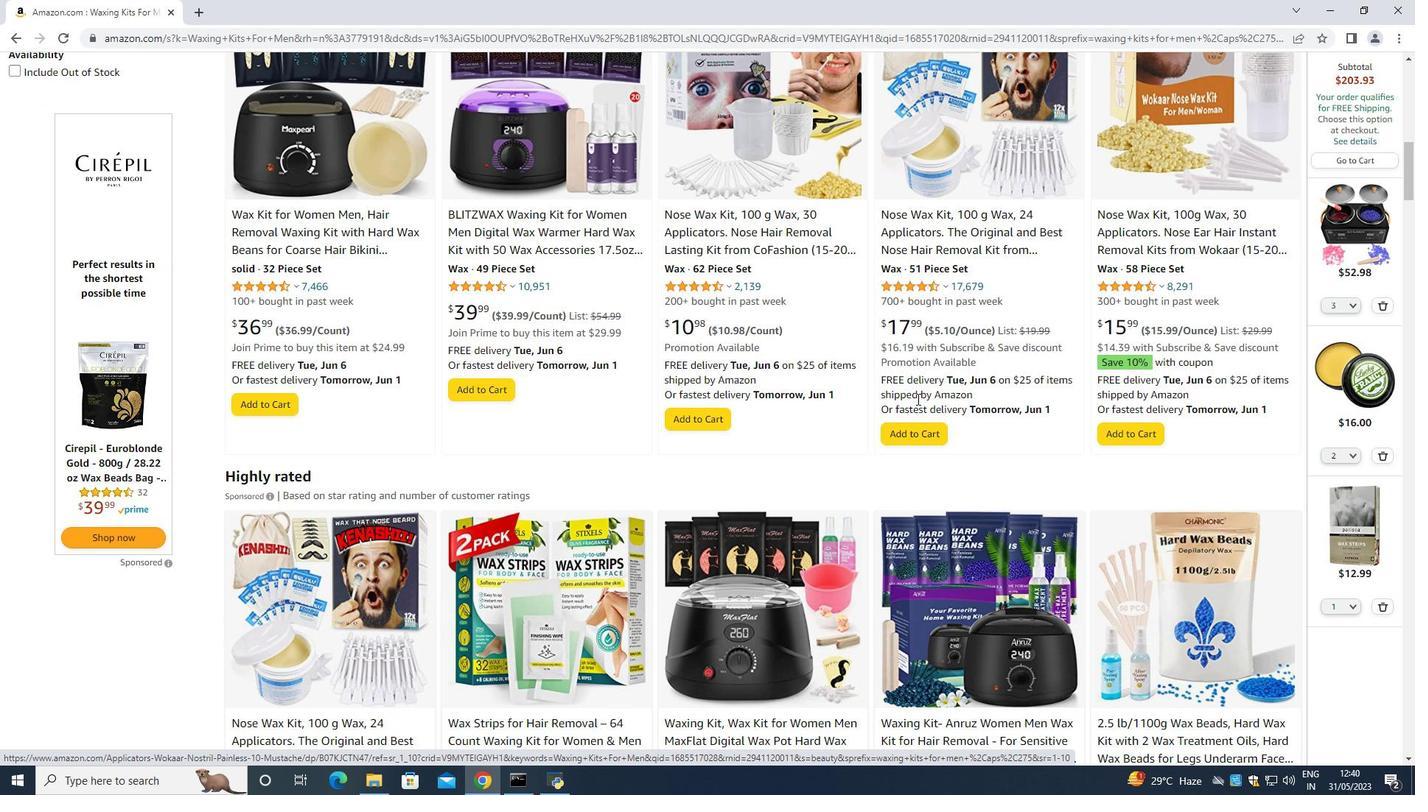 
Action: Mouse scrolled (882, 411) with delta (0, 0)
Screenshot: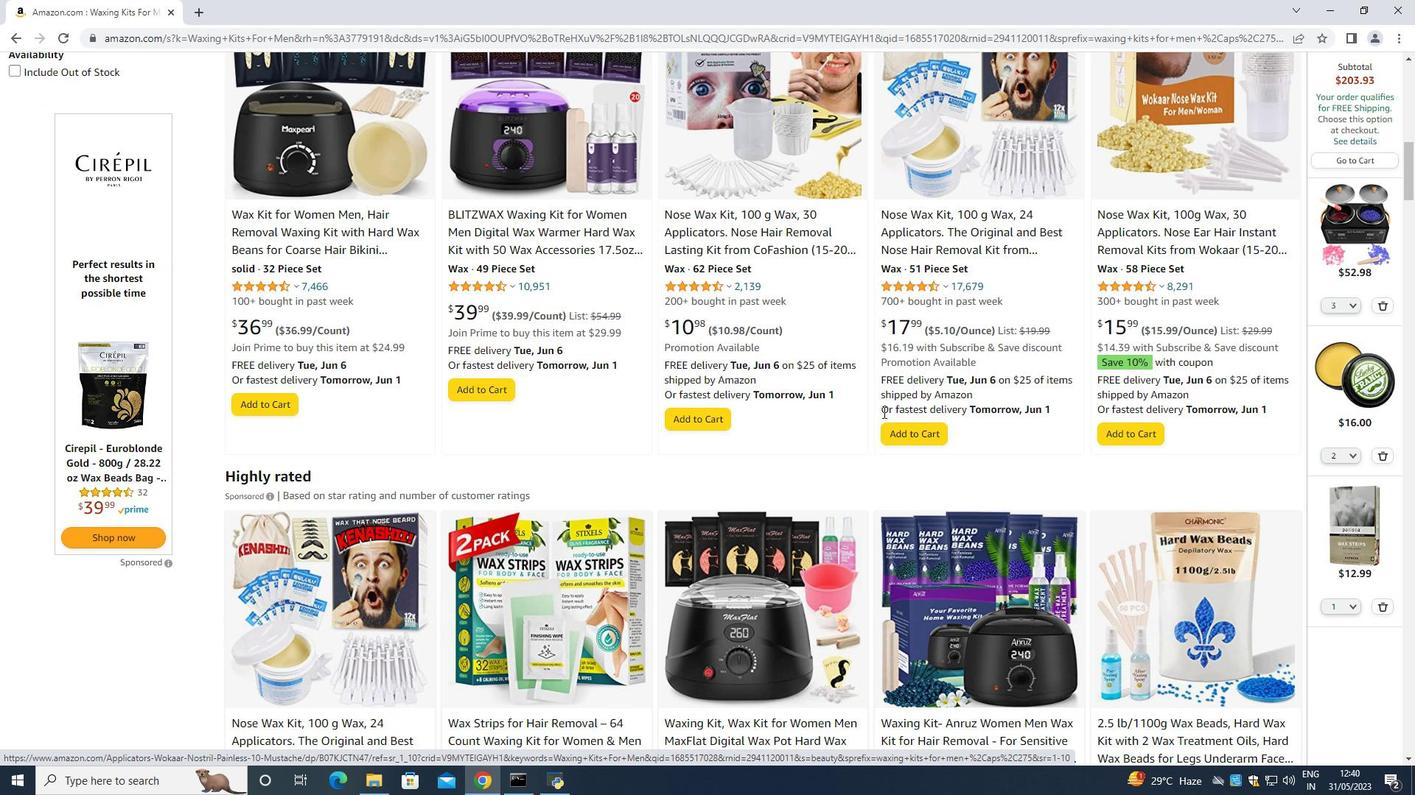 
Action: Mouse scrolled (882, 411) with delta (0, 0)
Screenshot: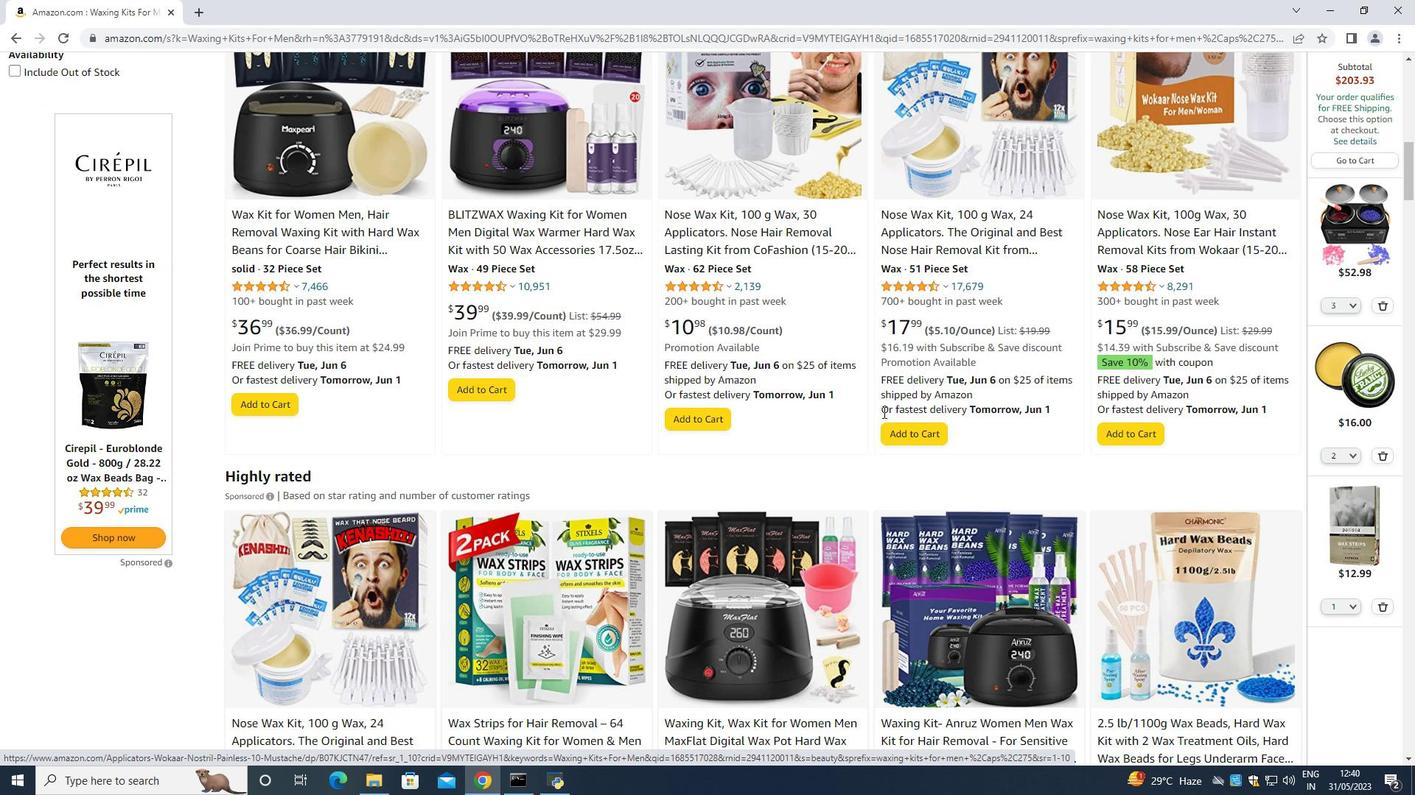 
Action: Mouse scrolled (882, 411) with delta (0, 0)
Screenshot: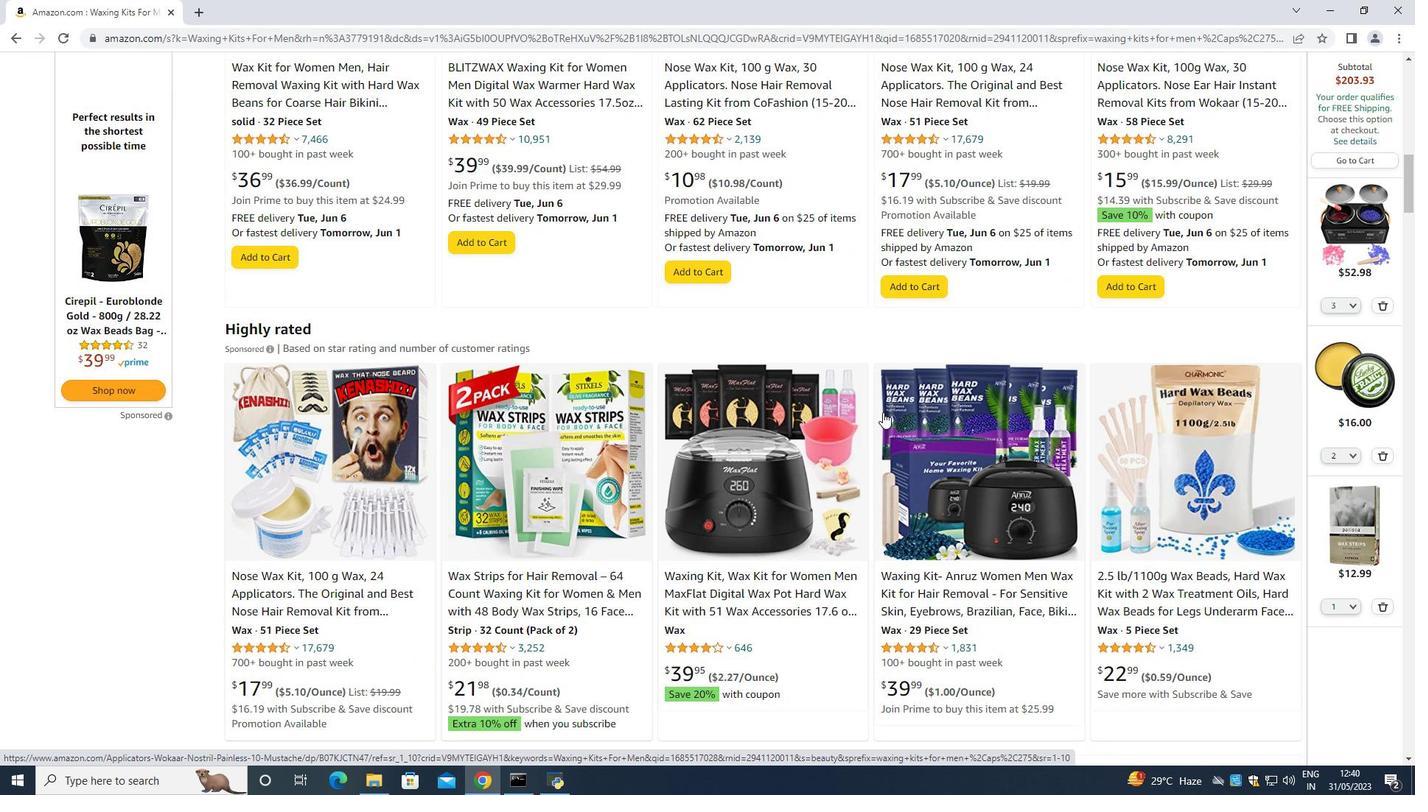 
Action: Mouse scrolled (882, 411) with delta (0, 0)
Screenshot: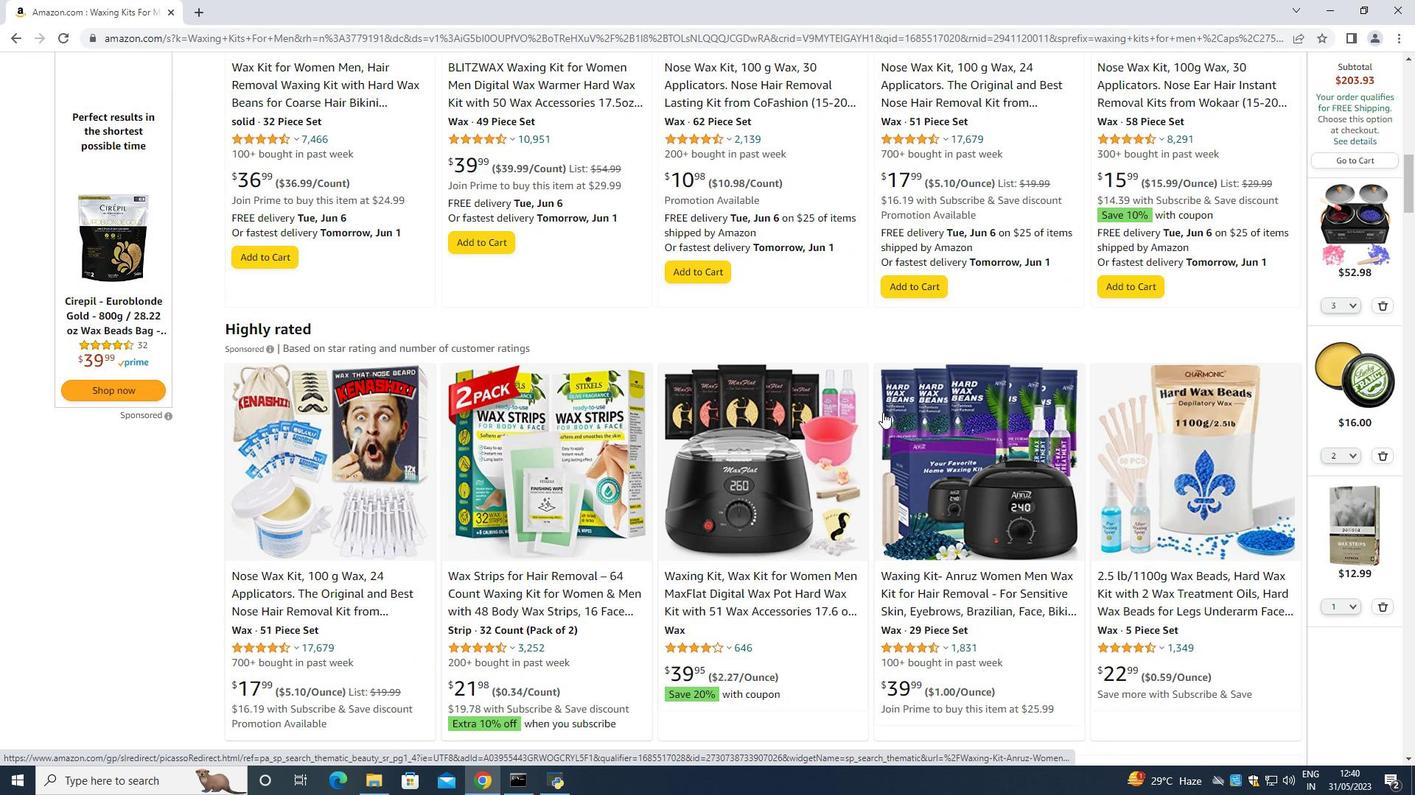 
Action: Mouse moved to (1060, 451)
Screenshot: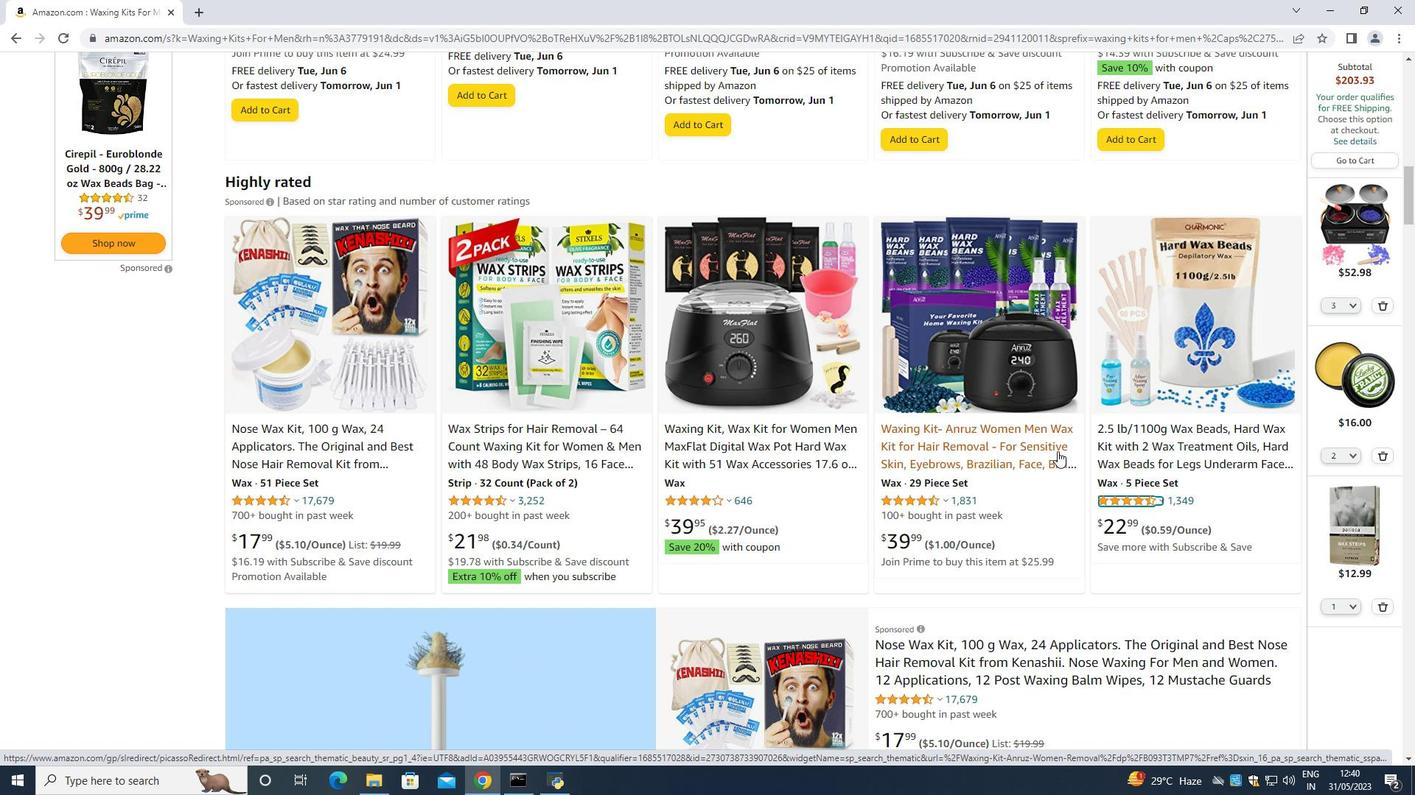 
Action: Mouse scrolled (1060, 451) with delta (0, 0)
Screenshot: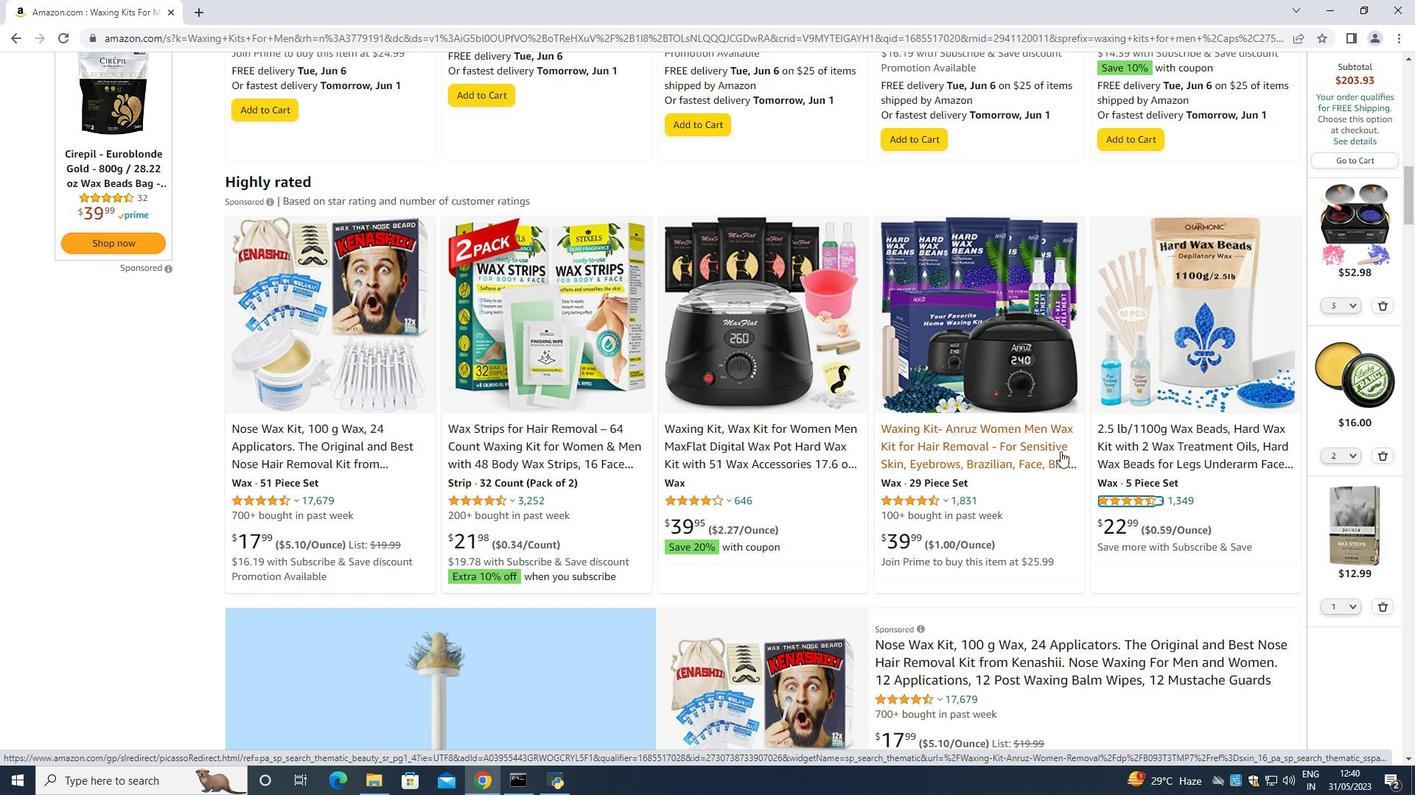 
Action: Mouse scrolled (1060, 451) with delta (0, 0)
Screenshot: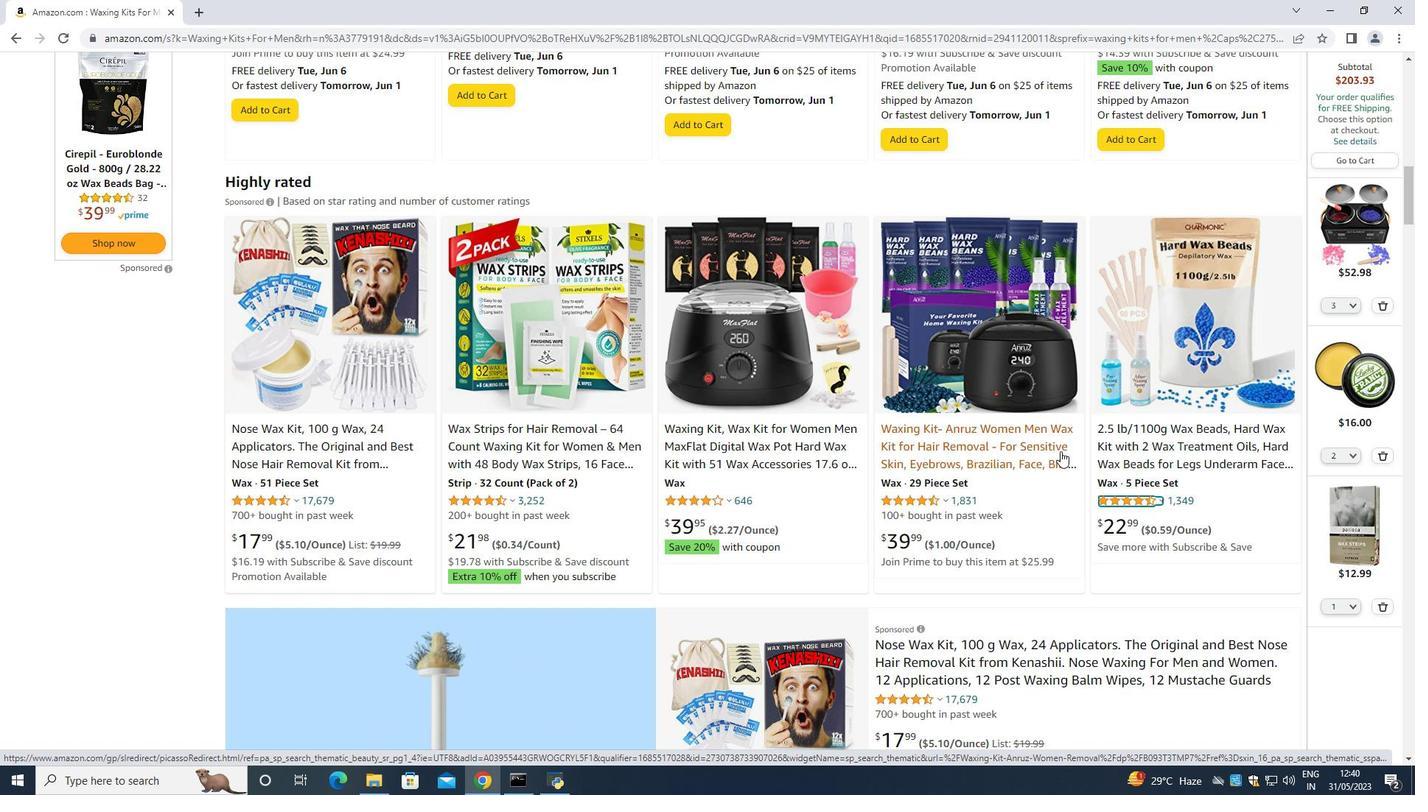 
Action: Mouse moved to (929, 504)
Screenshot: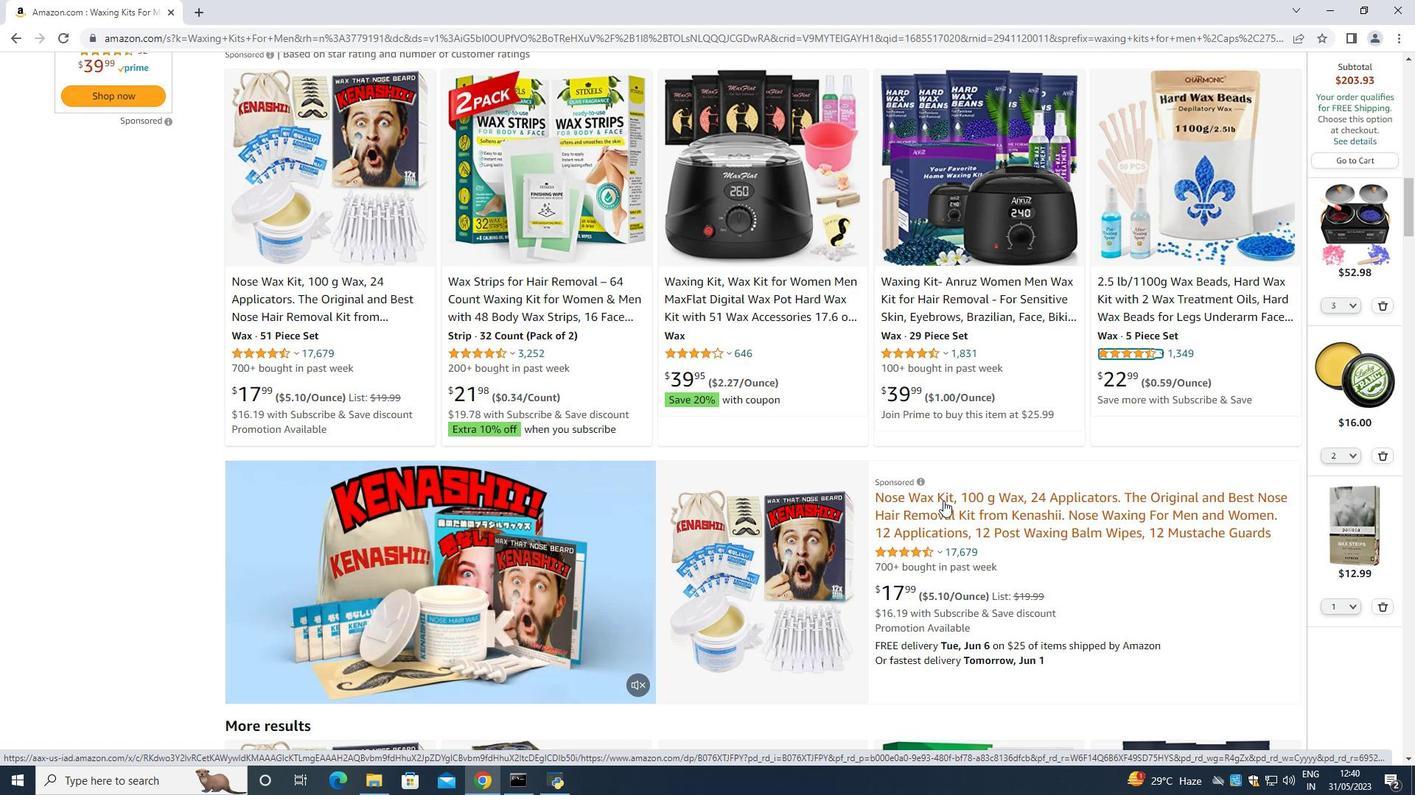 
Action: Mouse scrolled (929, 504) with delta (0, 0)
Screenshot: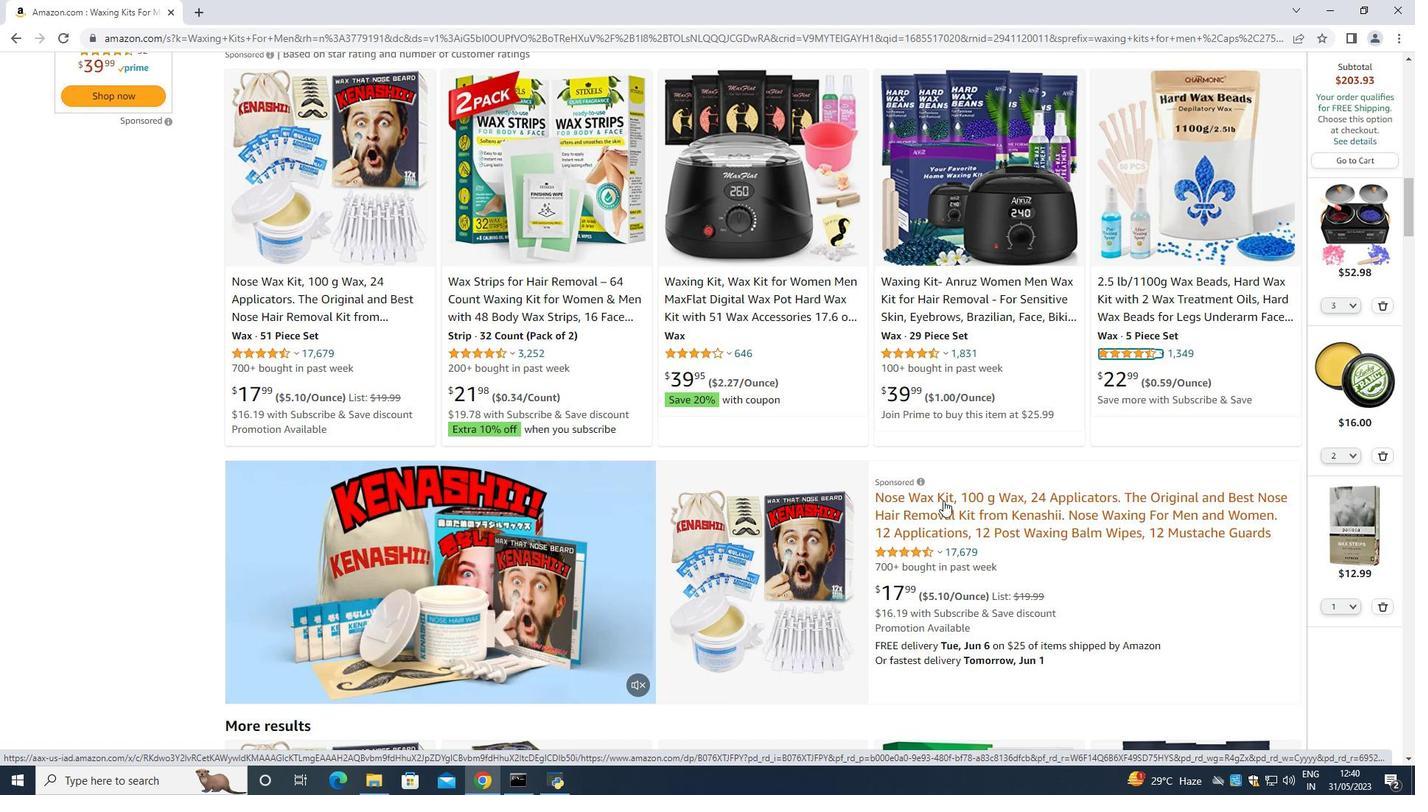 
Action: Mouse moved to (929, 504)
Screenshot: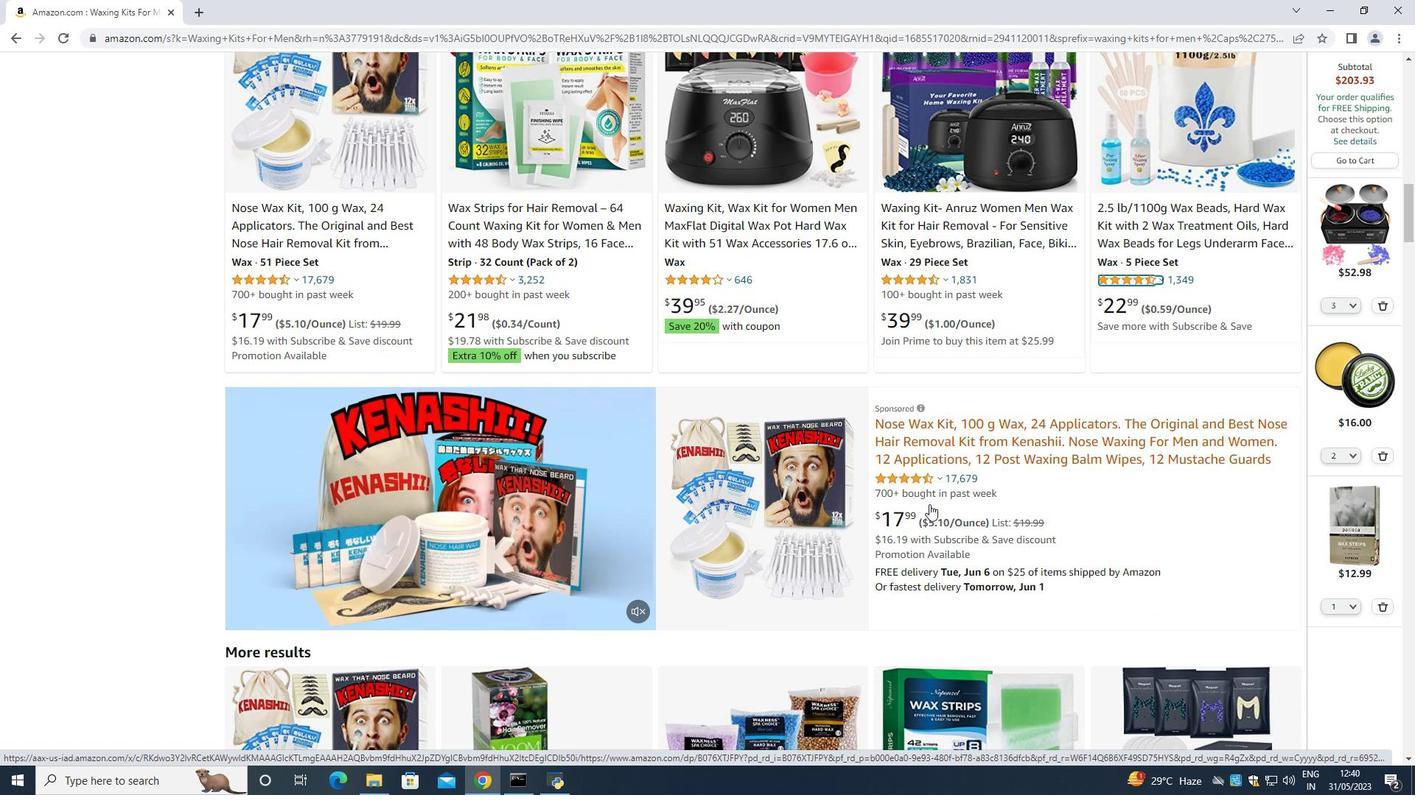 
Action: Mouse scrolled (929, 504) with delta (0, 0)
Screenshot: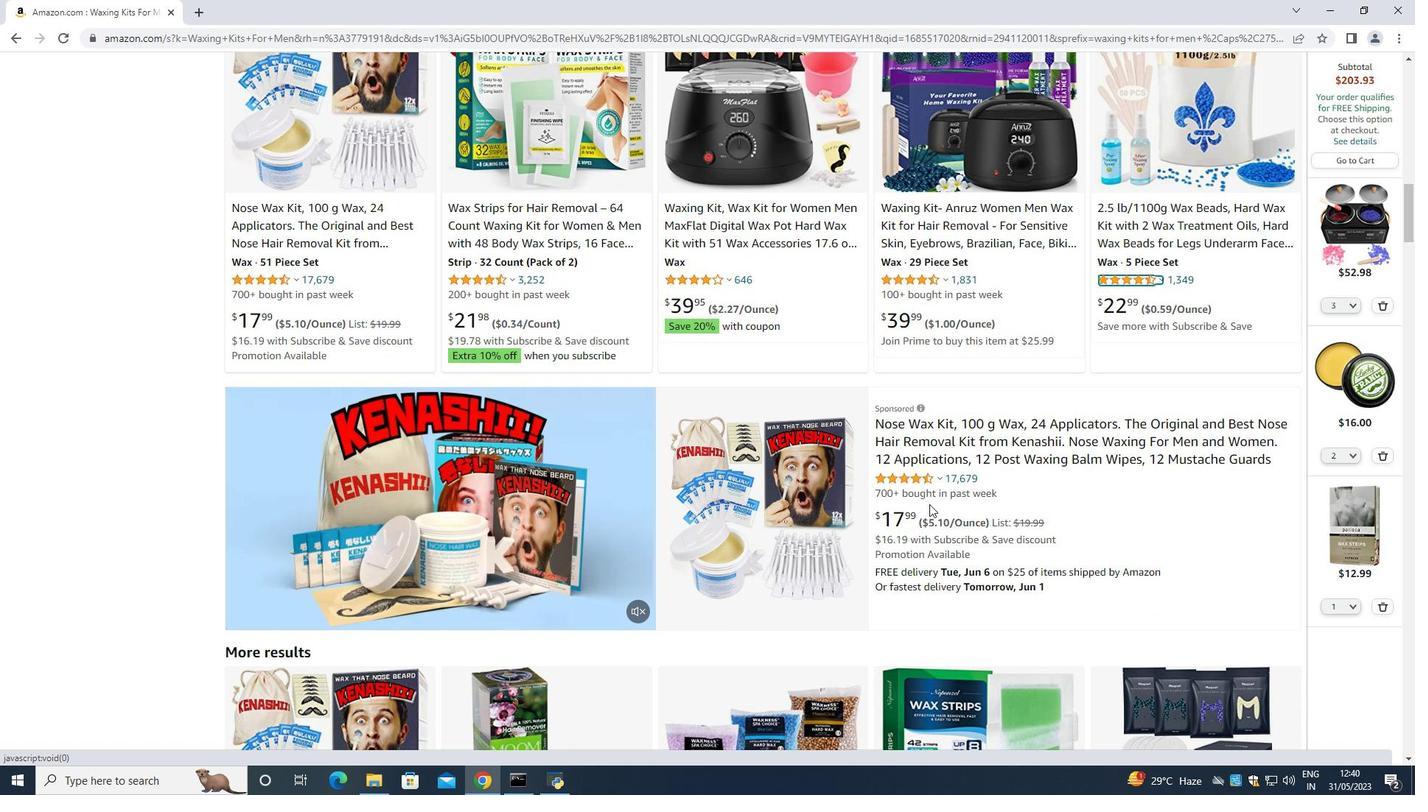 
Action: Mouse scrolled (929, 504) with delta (0, 0)
Screenshot: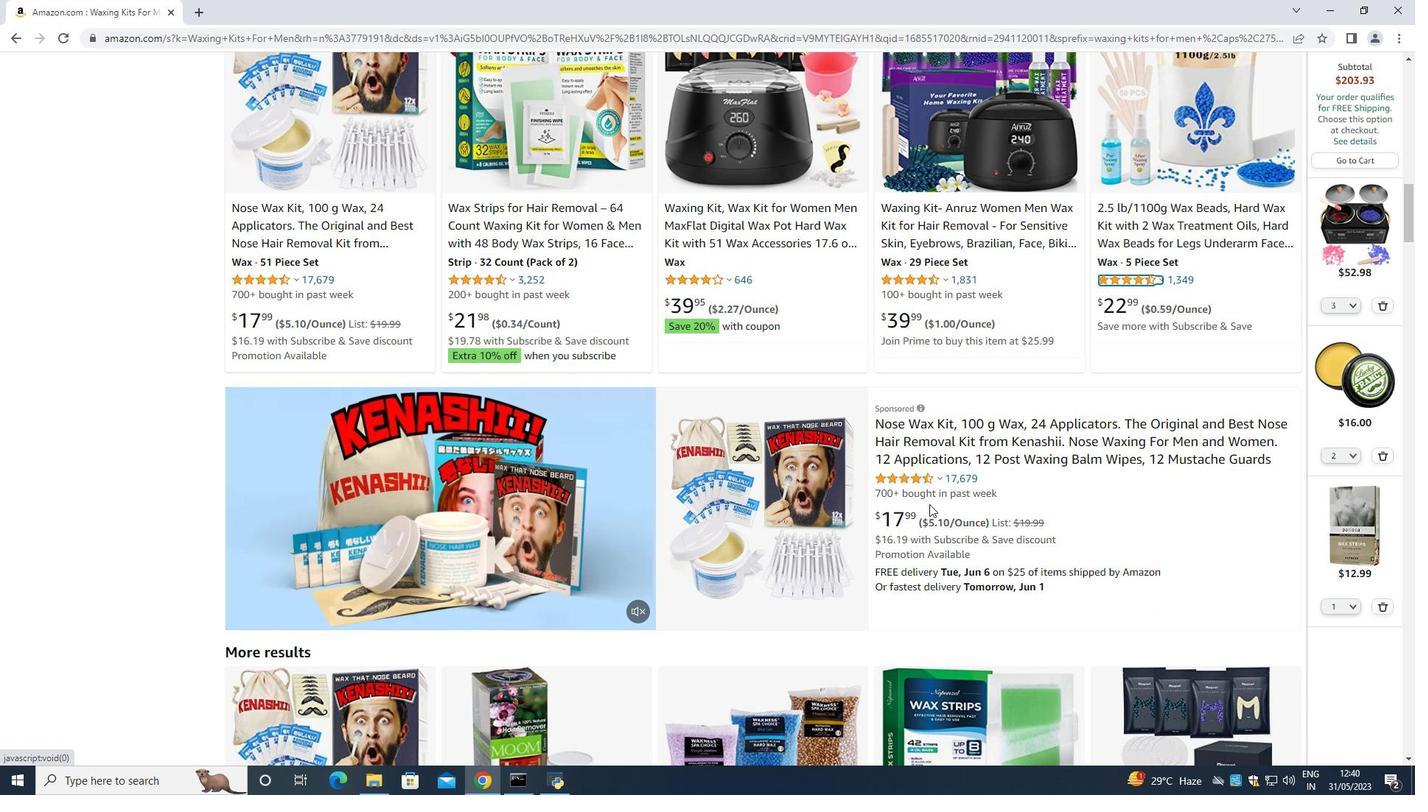 
Action: Mouse scrolled (929, 504) with delta (0, 0)
Screenshot: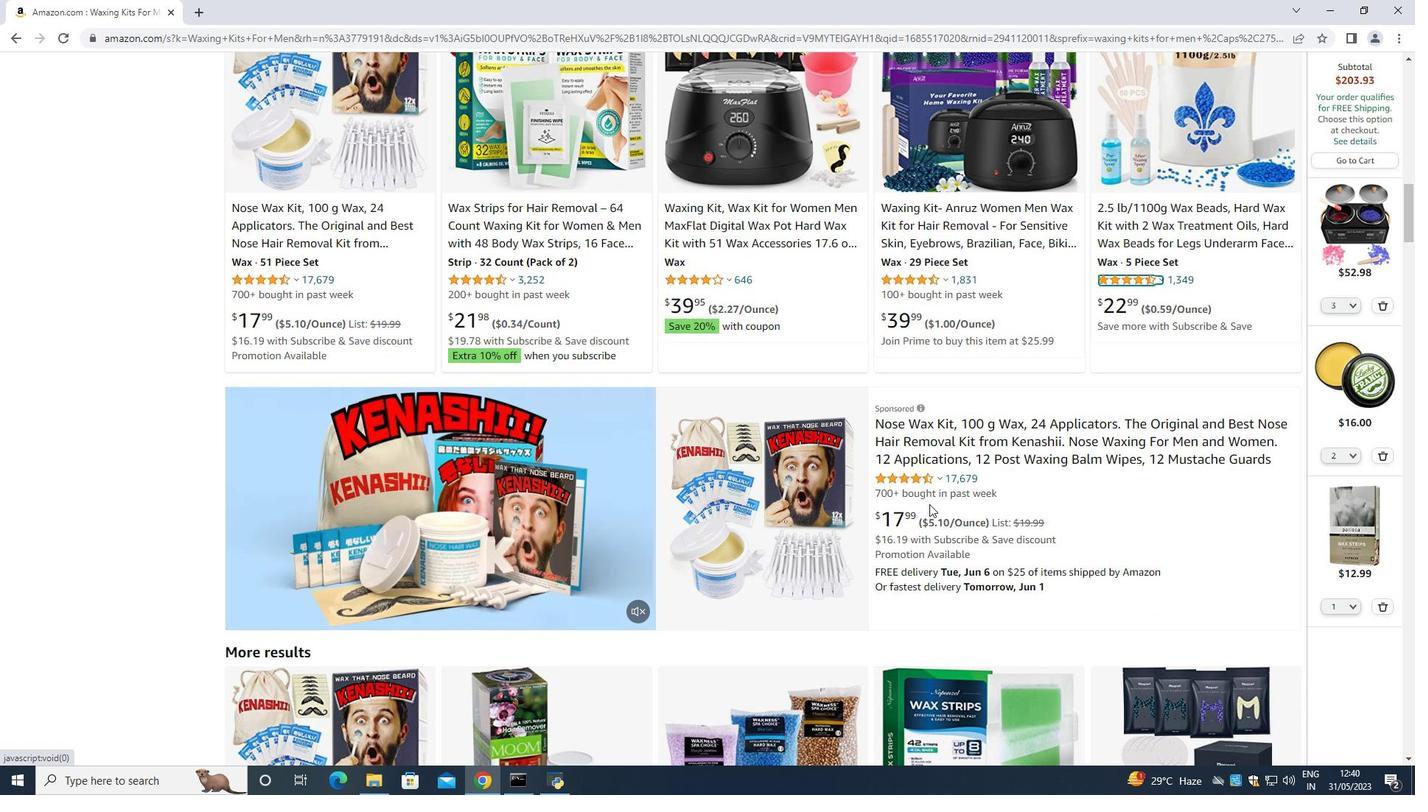 
Action: Mouse scrolled (929, 504) with delta (0, 0)
Screenshot: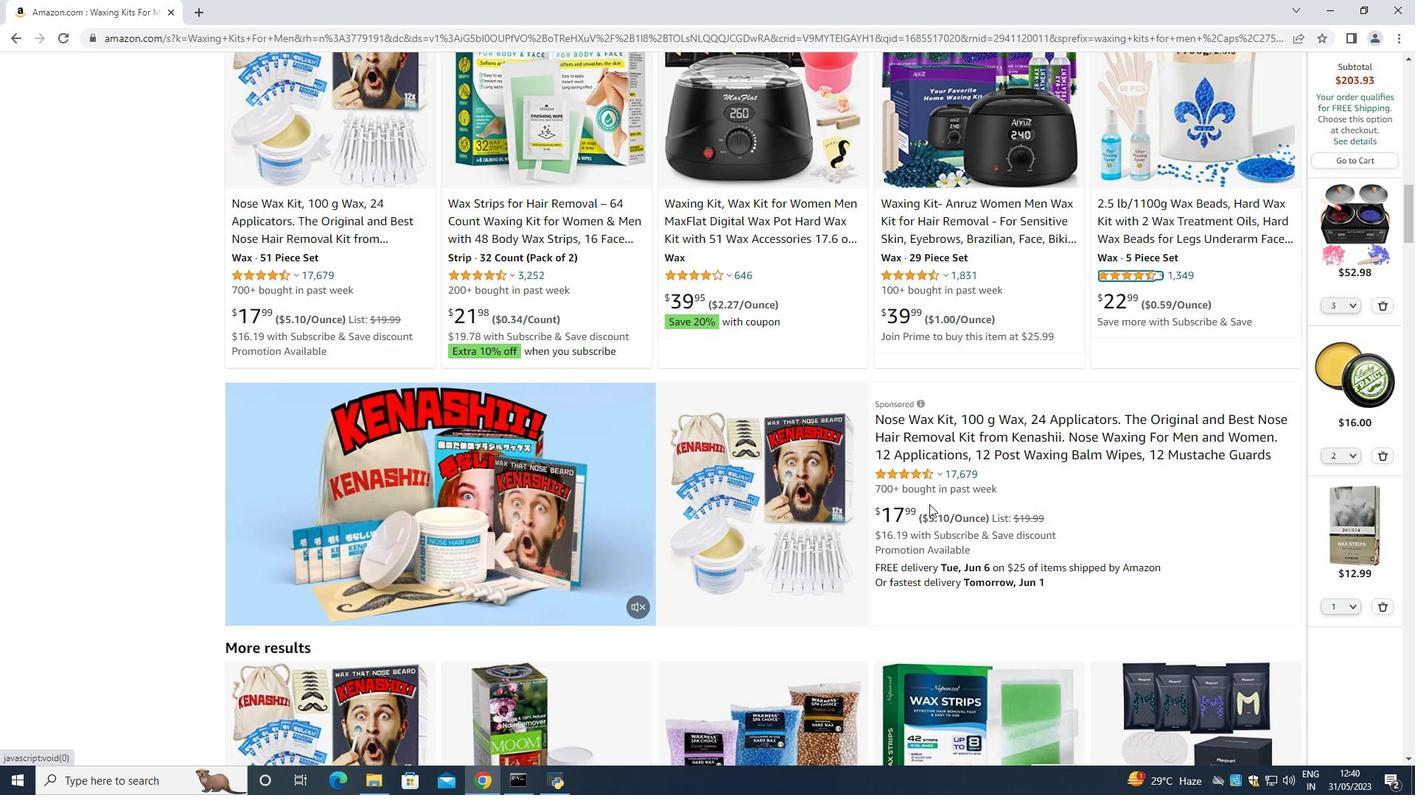 
Action: Mouse moved to (574, 643)
Screenshot: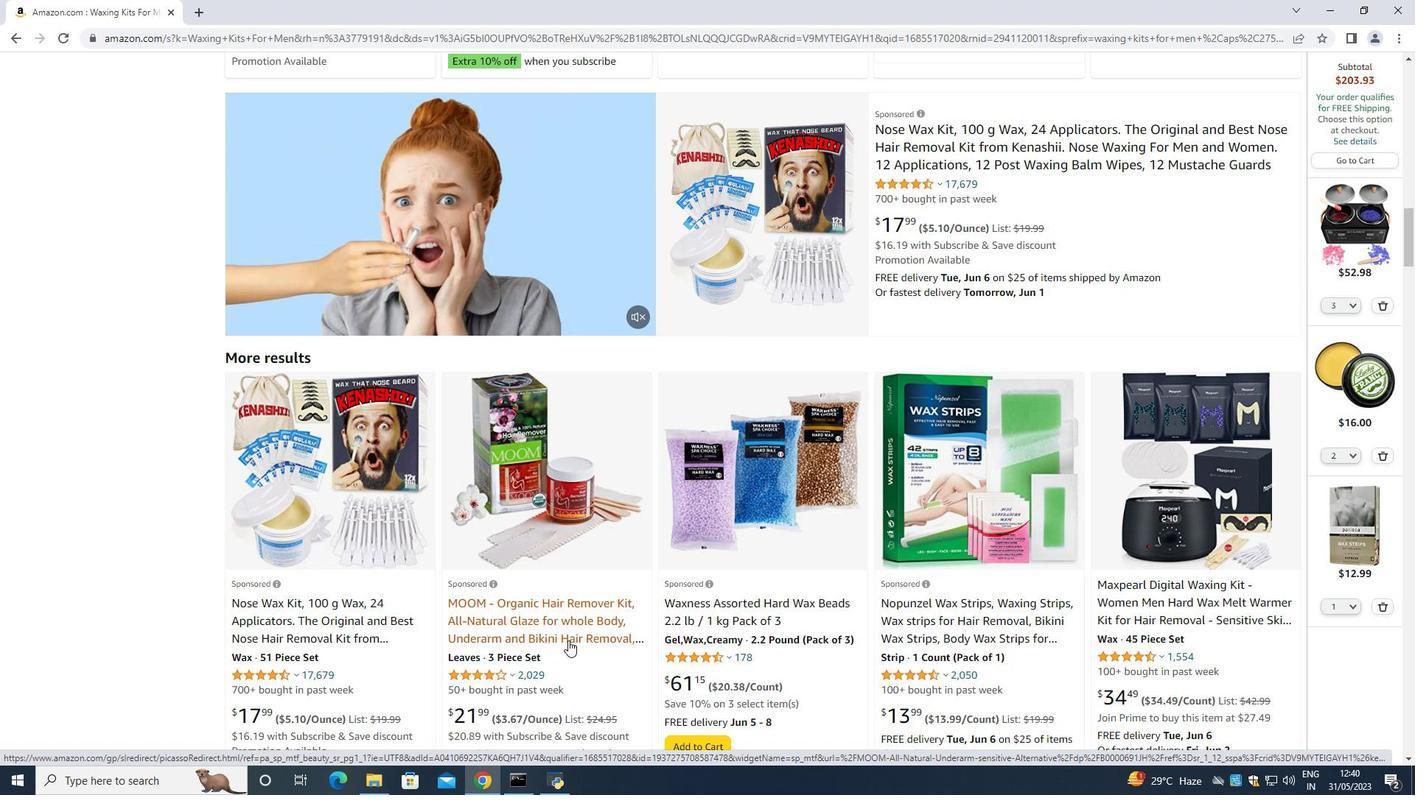 
Action: Mouse scrolled (574, 642) with delta (0, 0)
Screenshot: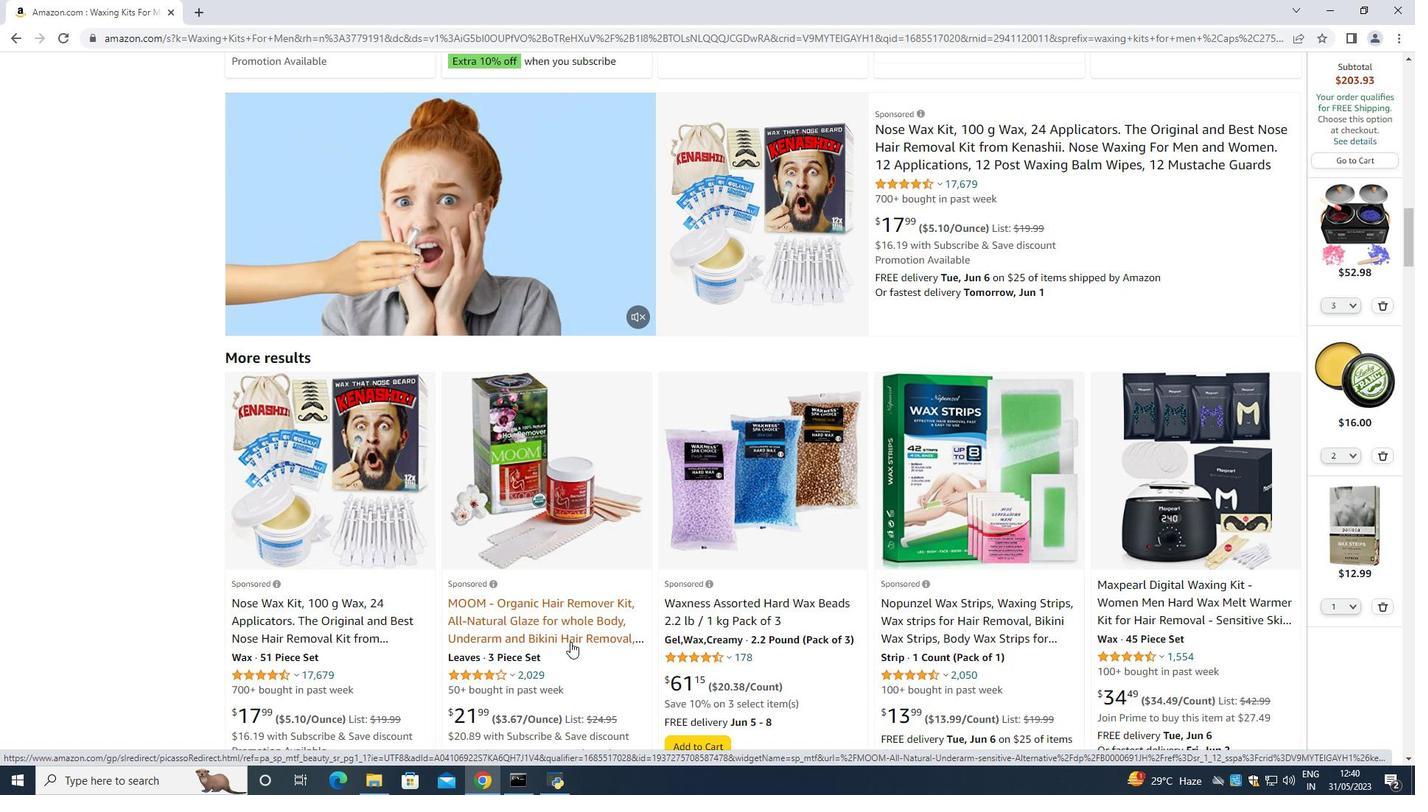 
Action: Mouse moved to (562, 626)
Screenshot: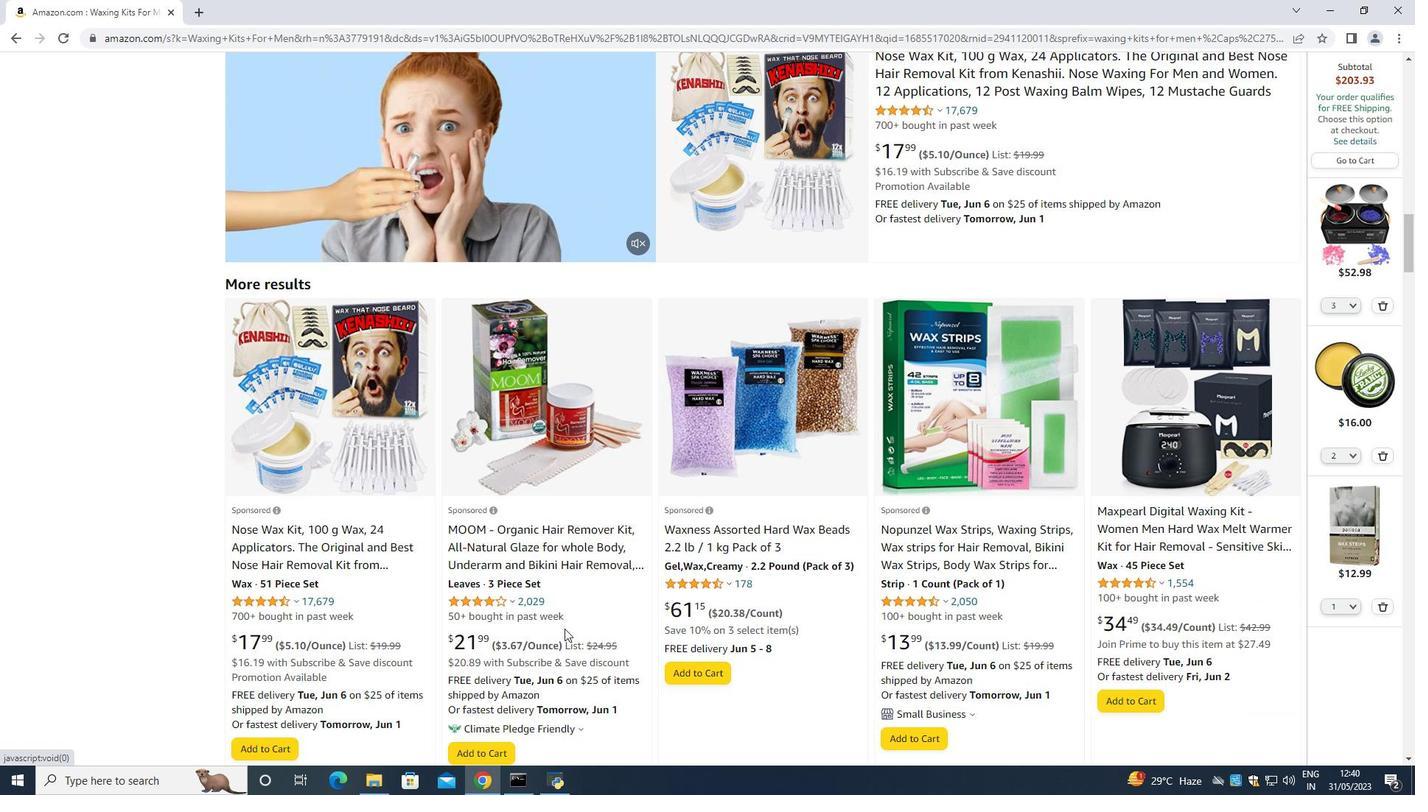 
Action: Mouse scrolled (562, 625) with delta (0, 0)
Screenshot: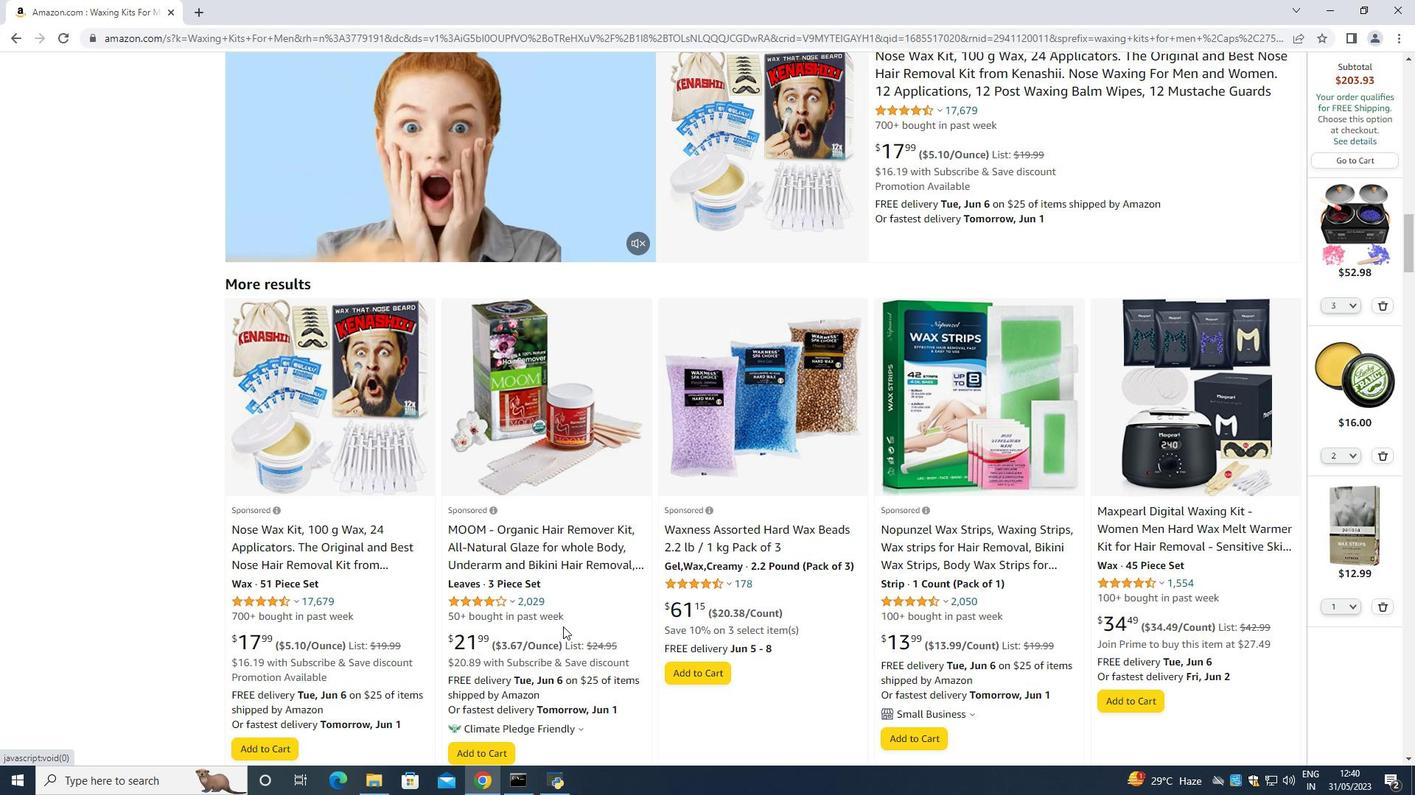 
Action: Mouse moved to (561, 624)
Screenshot: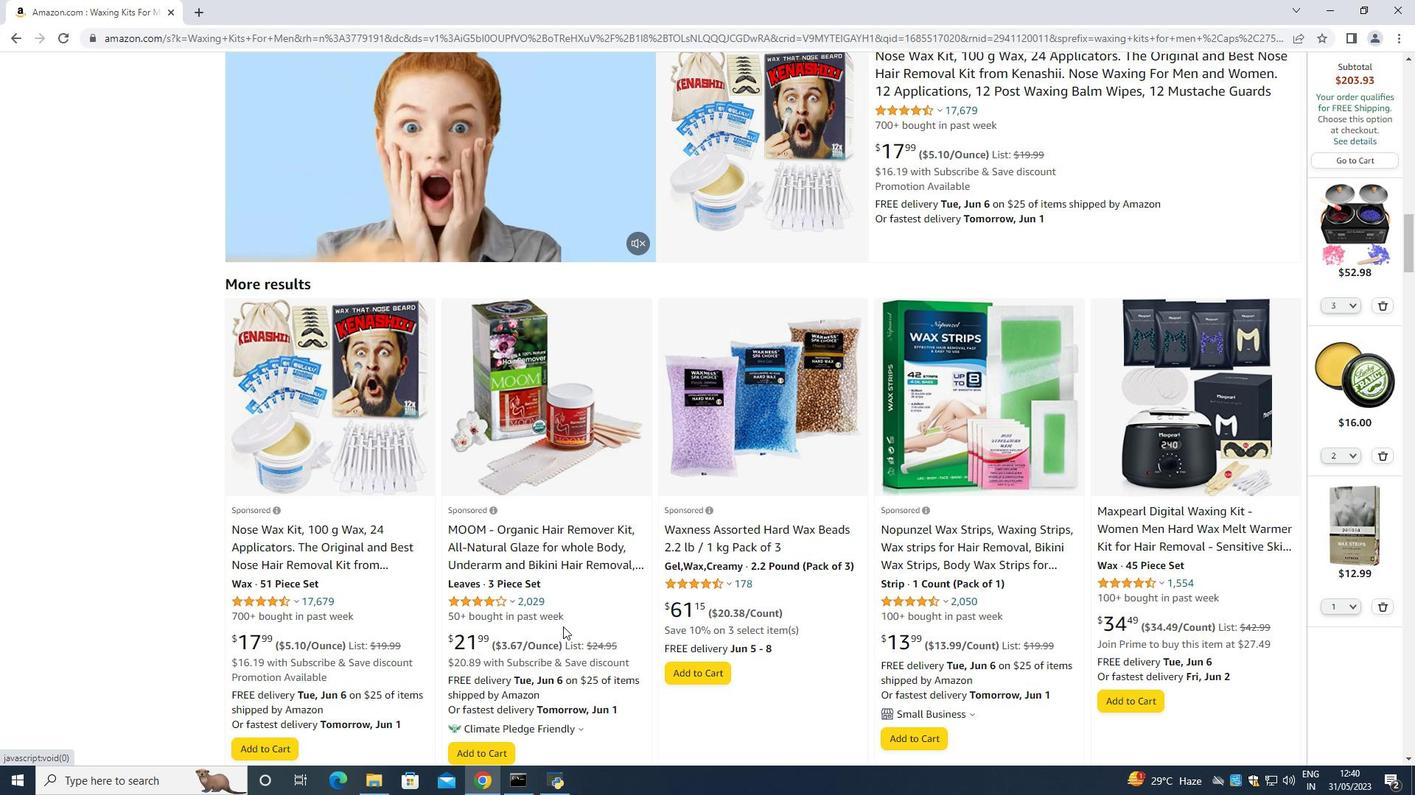 
Action: Mouse scrolled (561, 624) with delta (0, 0)
Screenshot: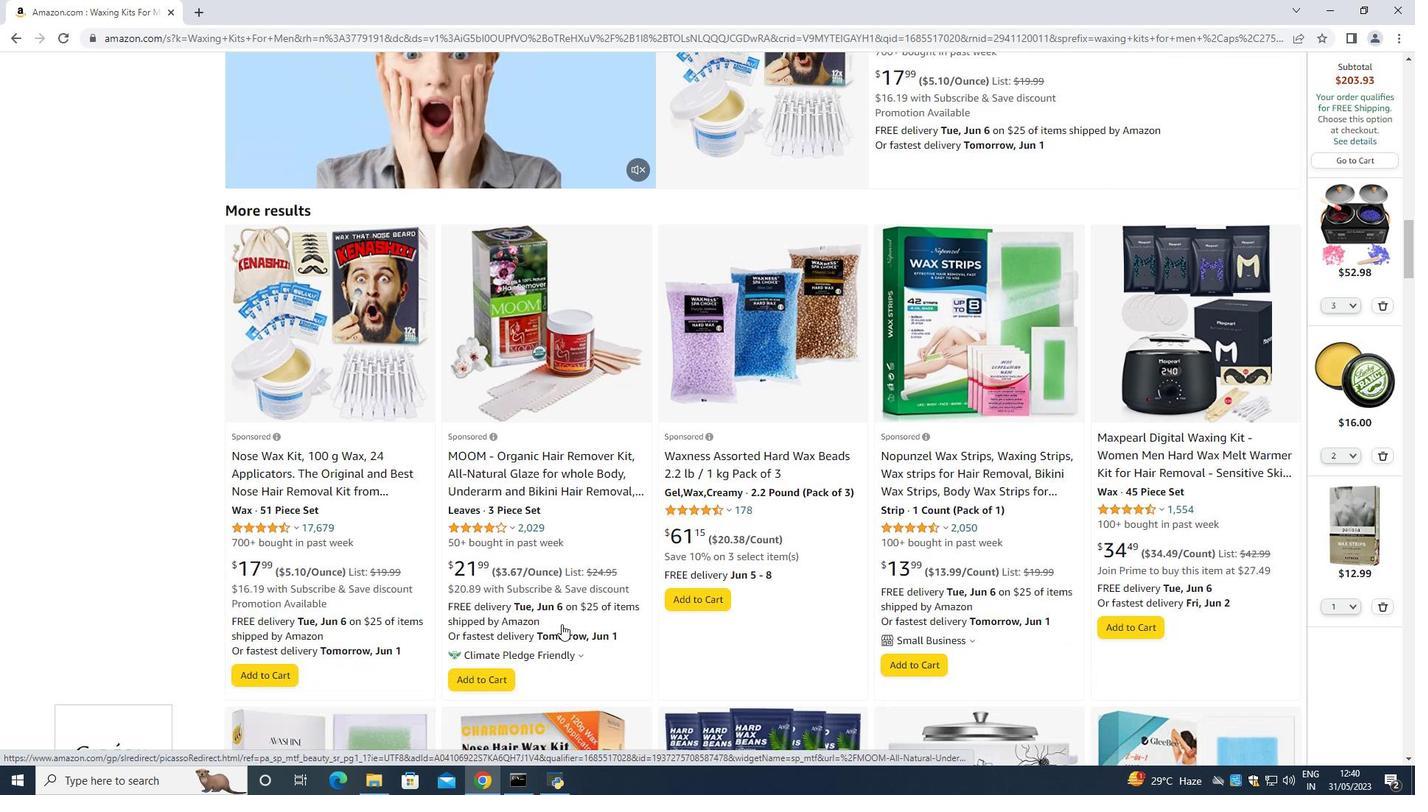 
Action: Mouse moved to (561, 618)
Screenshot: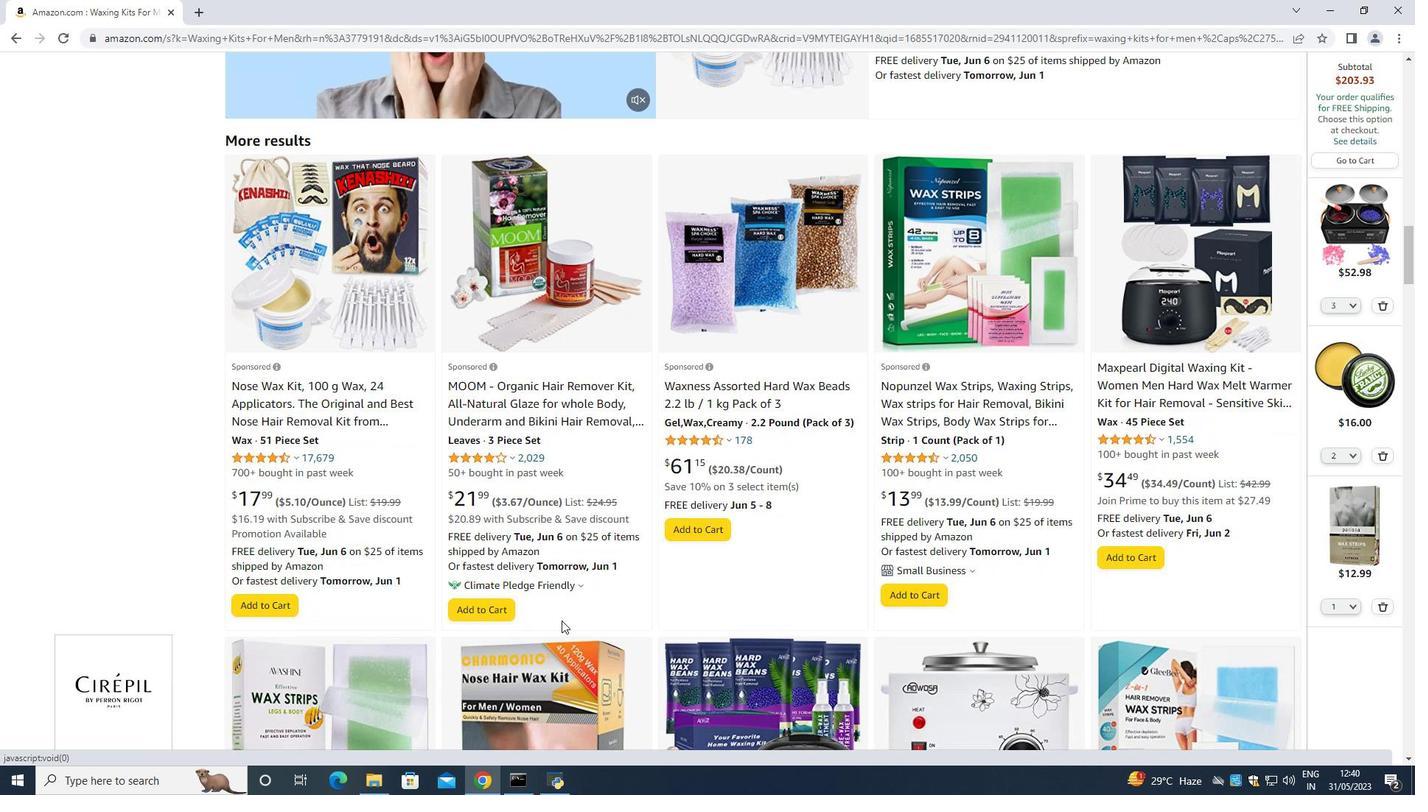 
Action: Mouse scrolled (561, 619) with delta (0, 0)
Screenshot: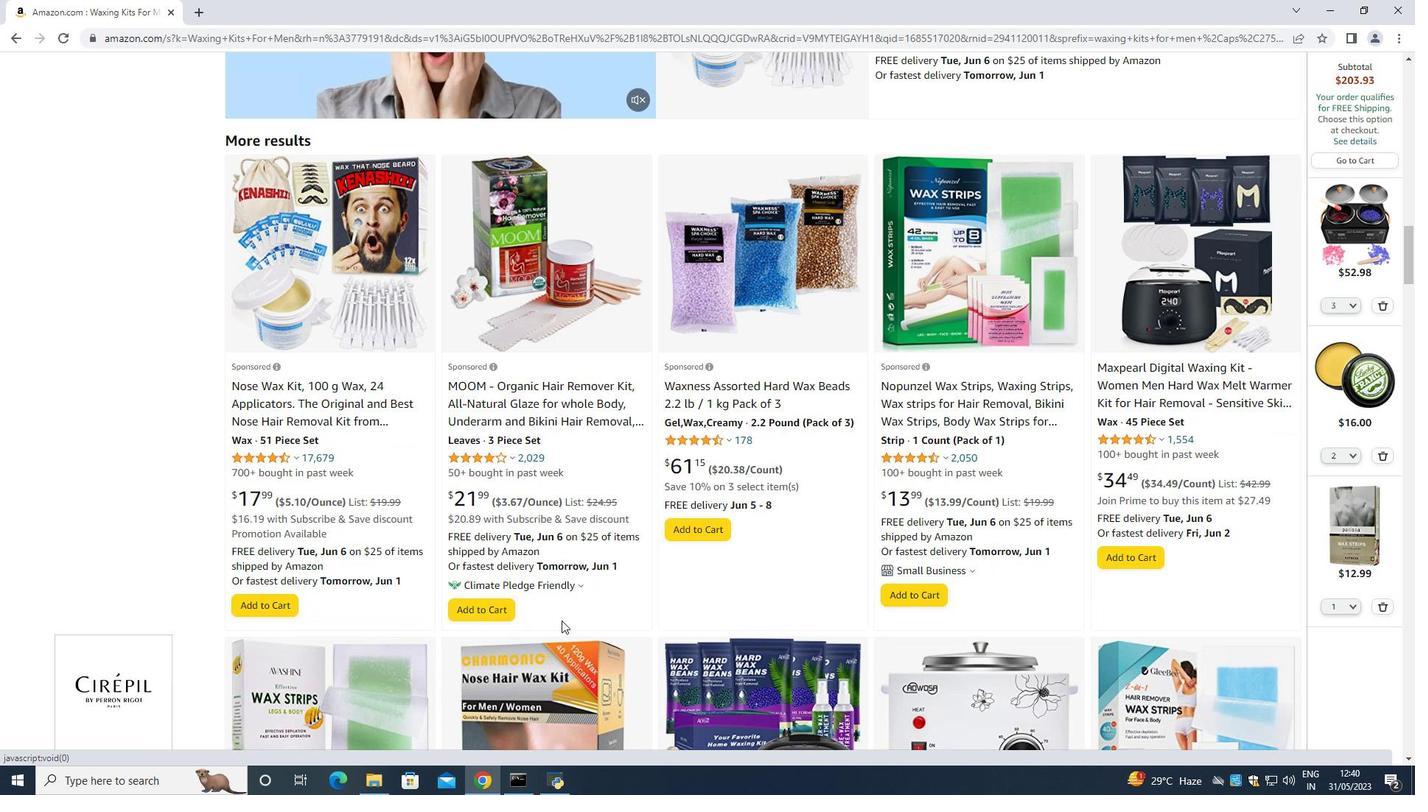 
Action: Mouse moved to (560, 618)
Screenshot: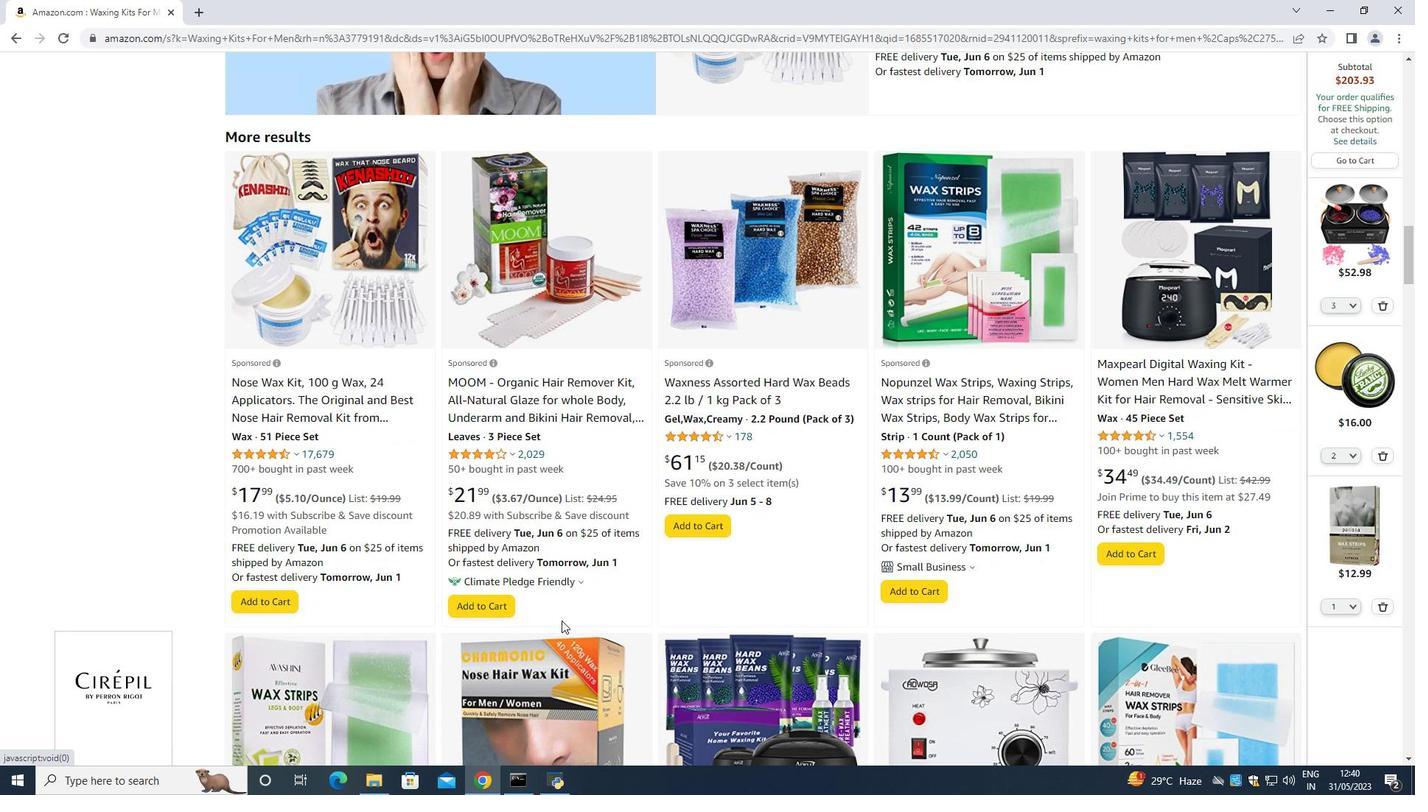 
Action: Mouse scrolled (560, 617) with delta (0, 0)
Screenshot: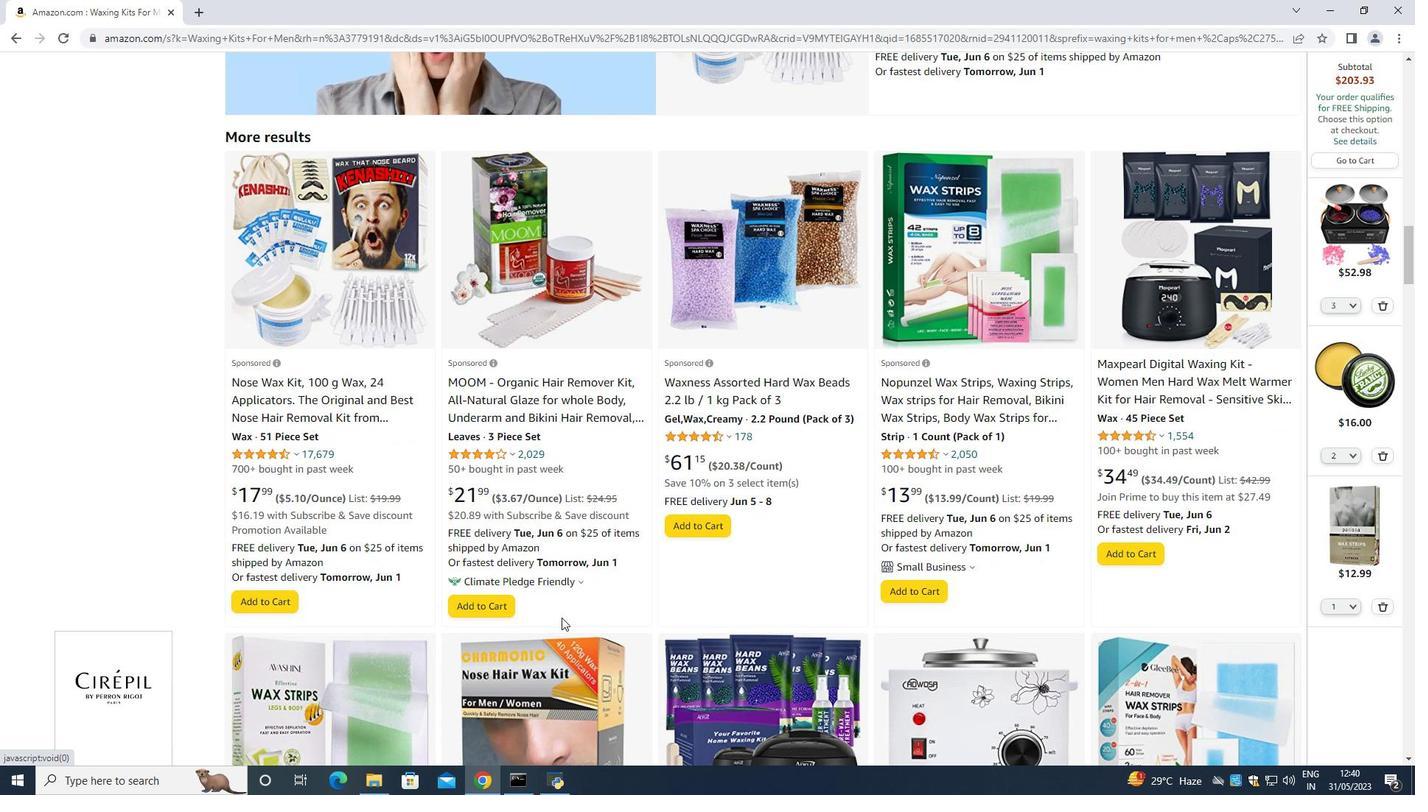 
Action: Mouse moved to (560, 614)
Screenshot: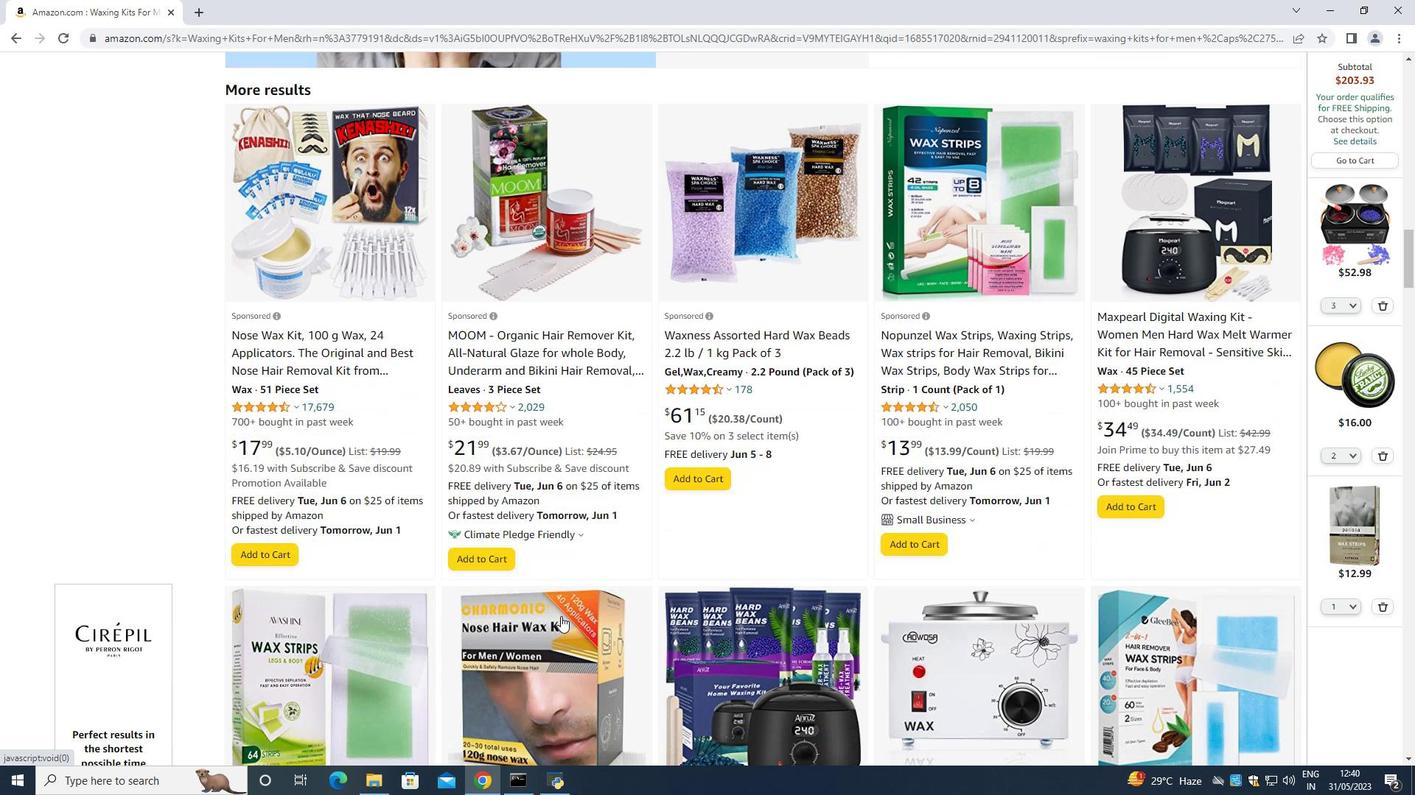 
Action: Mouse scrolled (560, 613) with delta (0, 0)
Screenshot: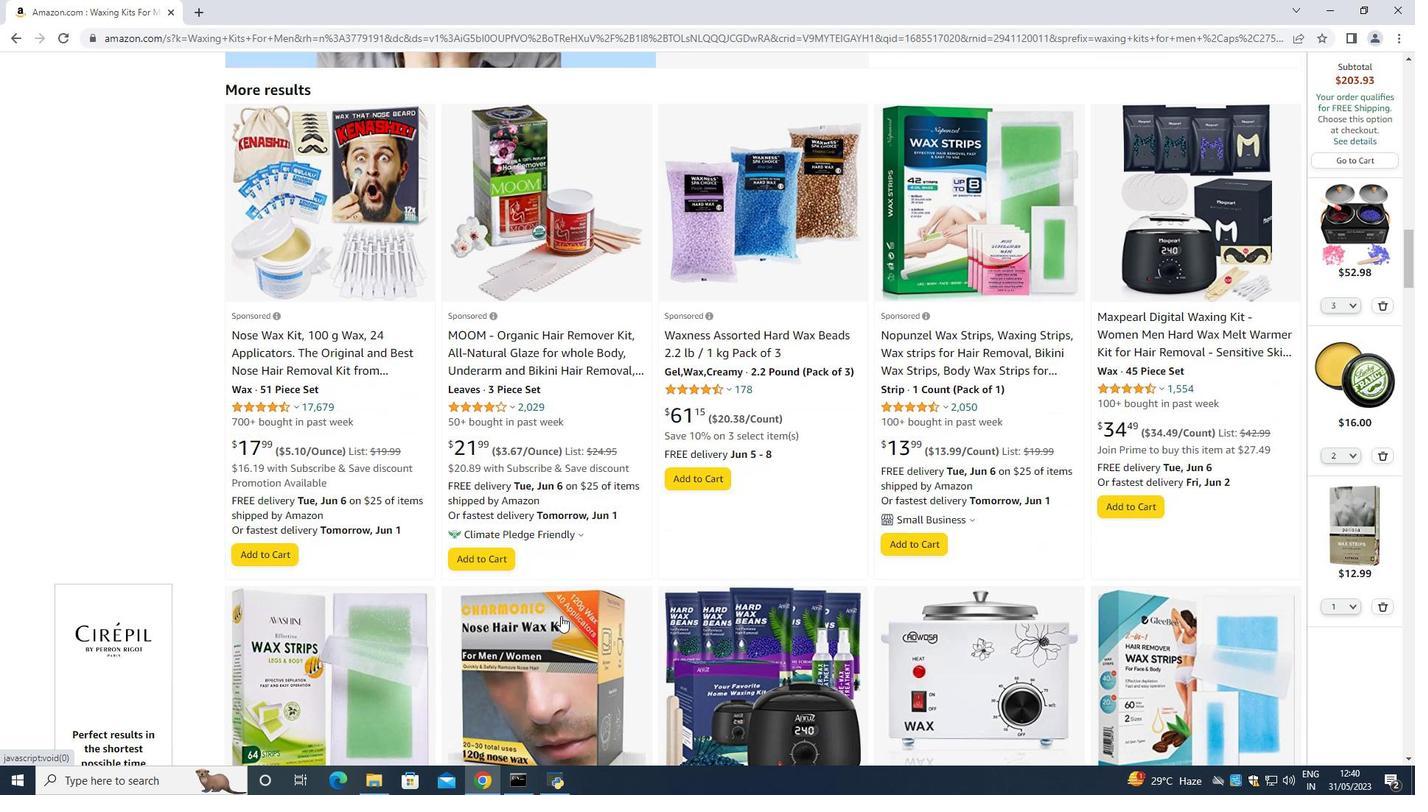 
Action: Mouse moved to (563, 604)
Screenshot: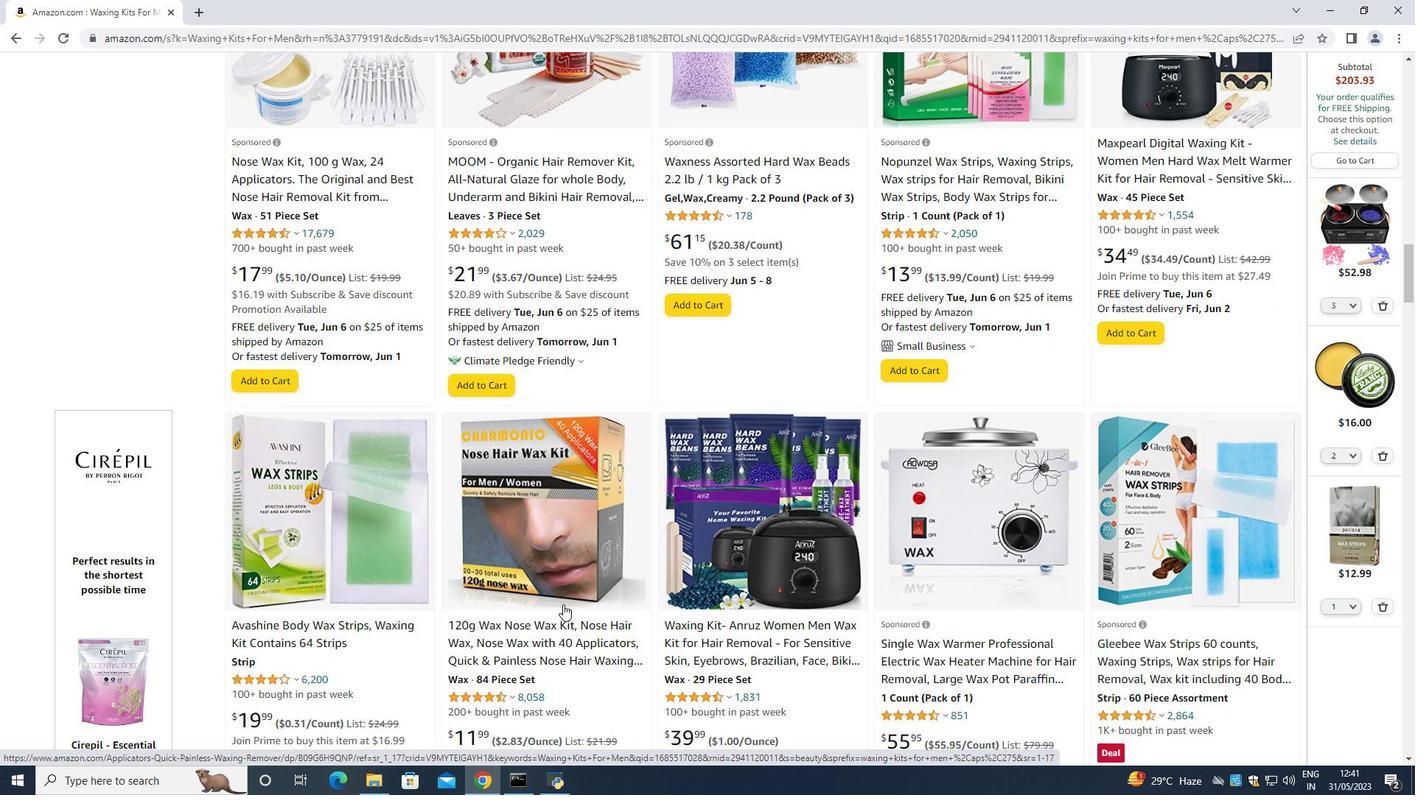 
Action: Mouse scrolled (563, 603) with delta (0, 0)
Screenshot: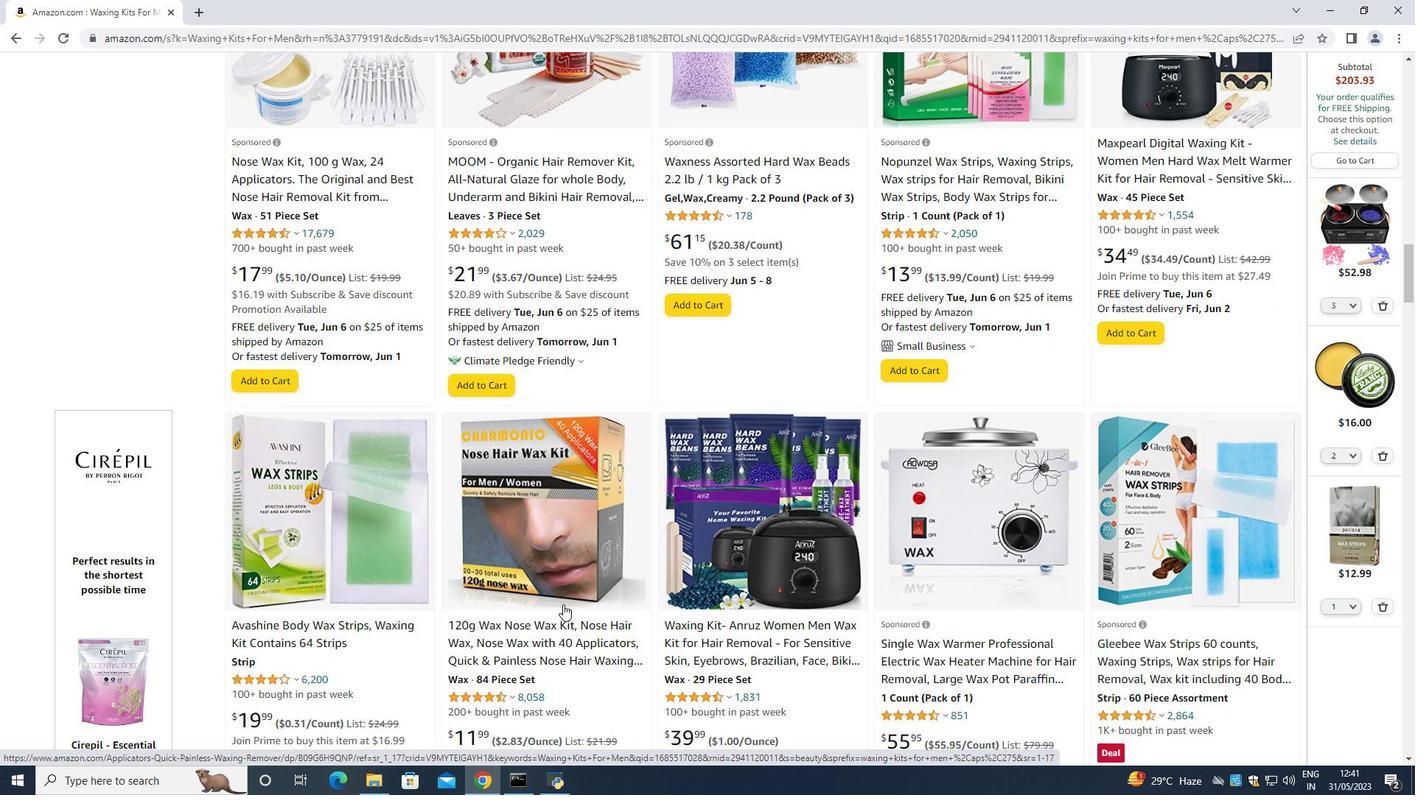 
Action: Mouse scrolled (563, 603) with delta (0, 0)
Screenshot: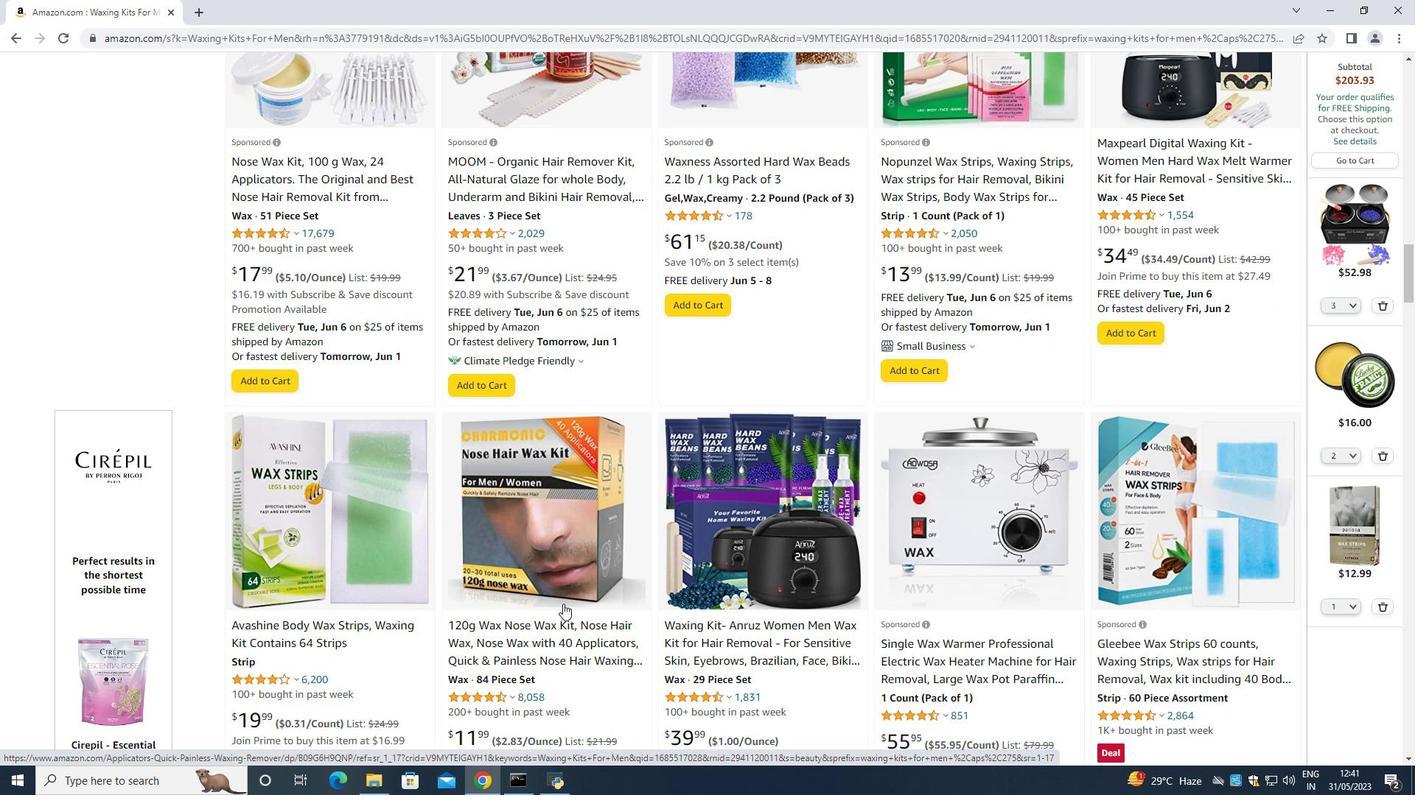 
Action: Mouse moved to (754, 492)
Screenshot: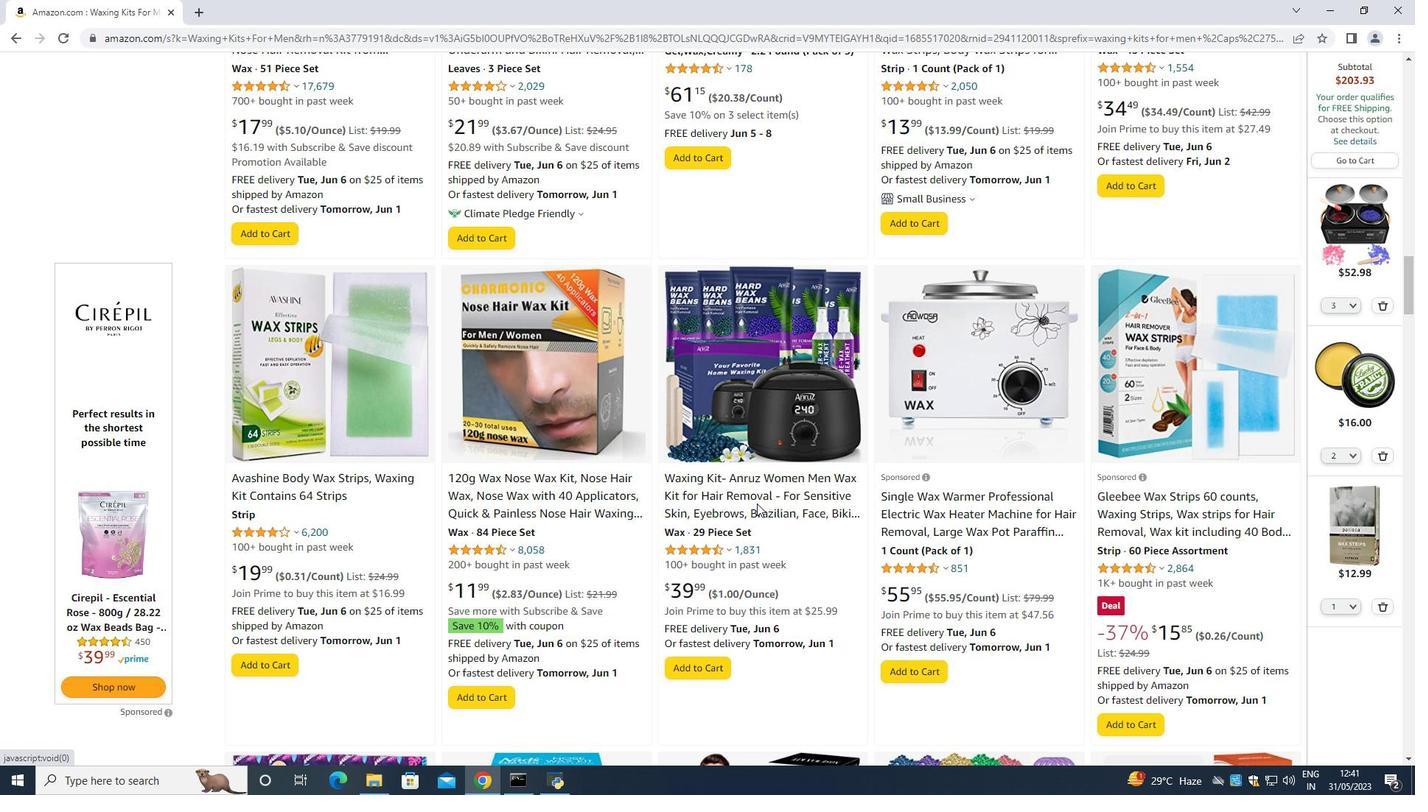 
Action: Mouse pressed left at (754, 492)
Screenshot: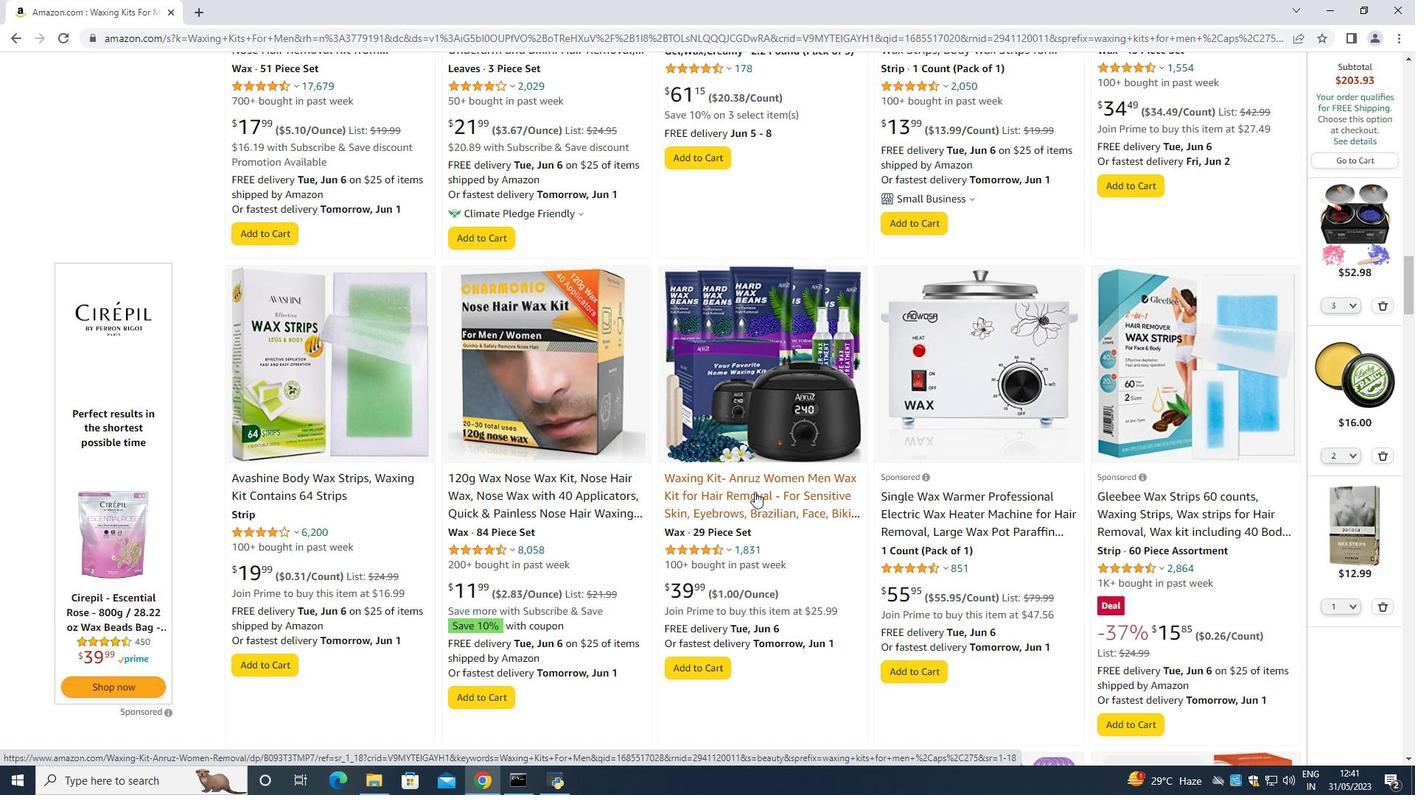 
Action: Mouse moved to (20, 45)
Screenshot: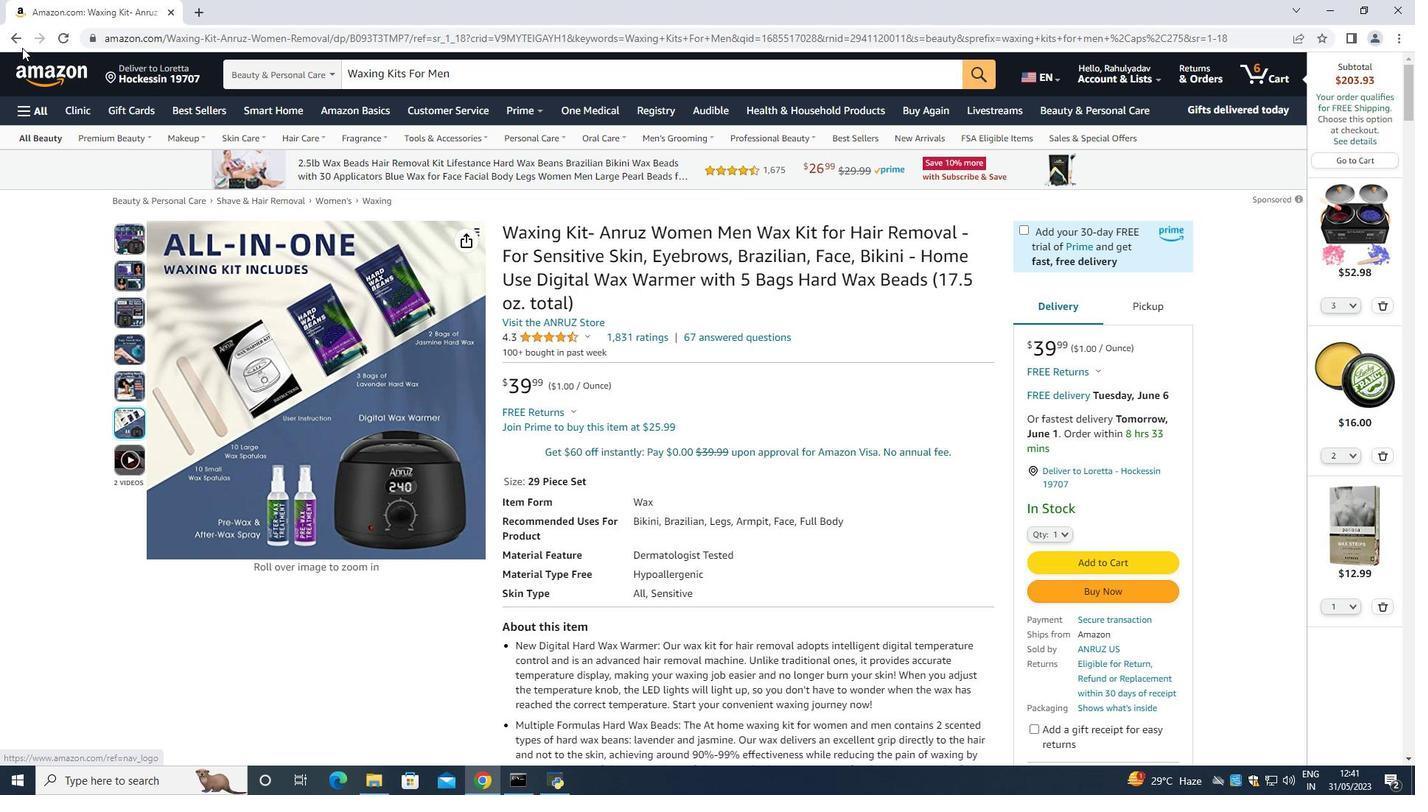 
Action: Mouse pressed left at (20, 45)
Screenshot: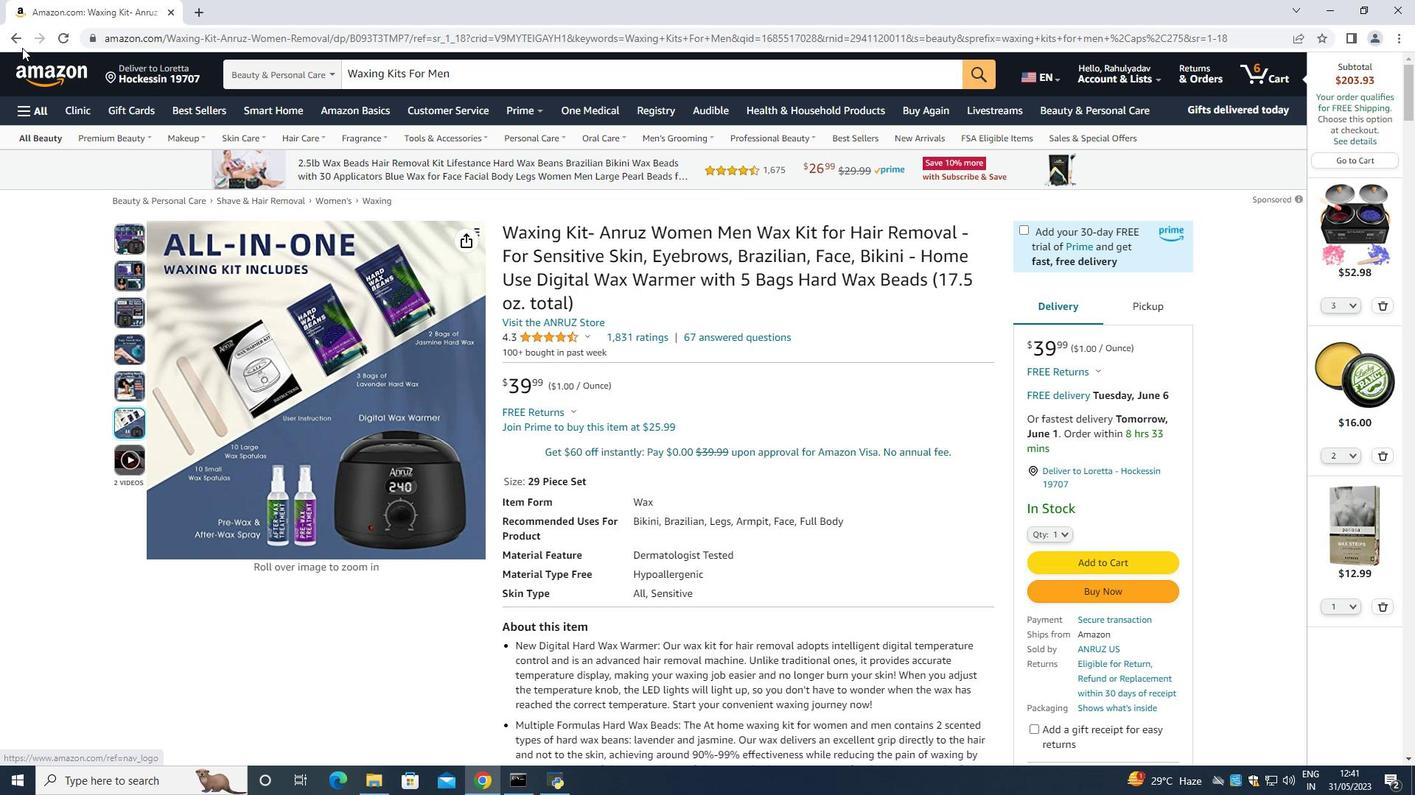 
Action: Mouse moved to (764, 489)
Screenshot: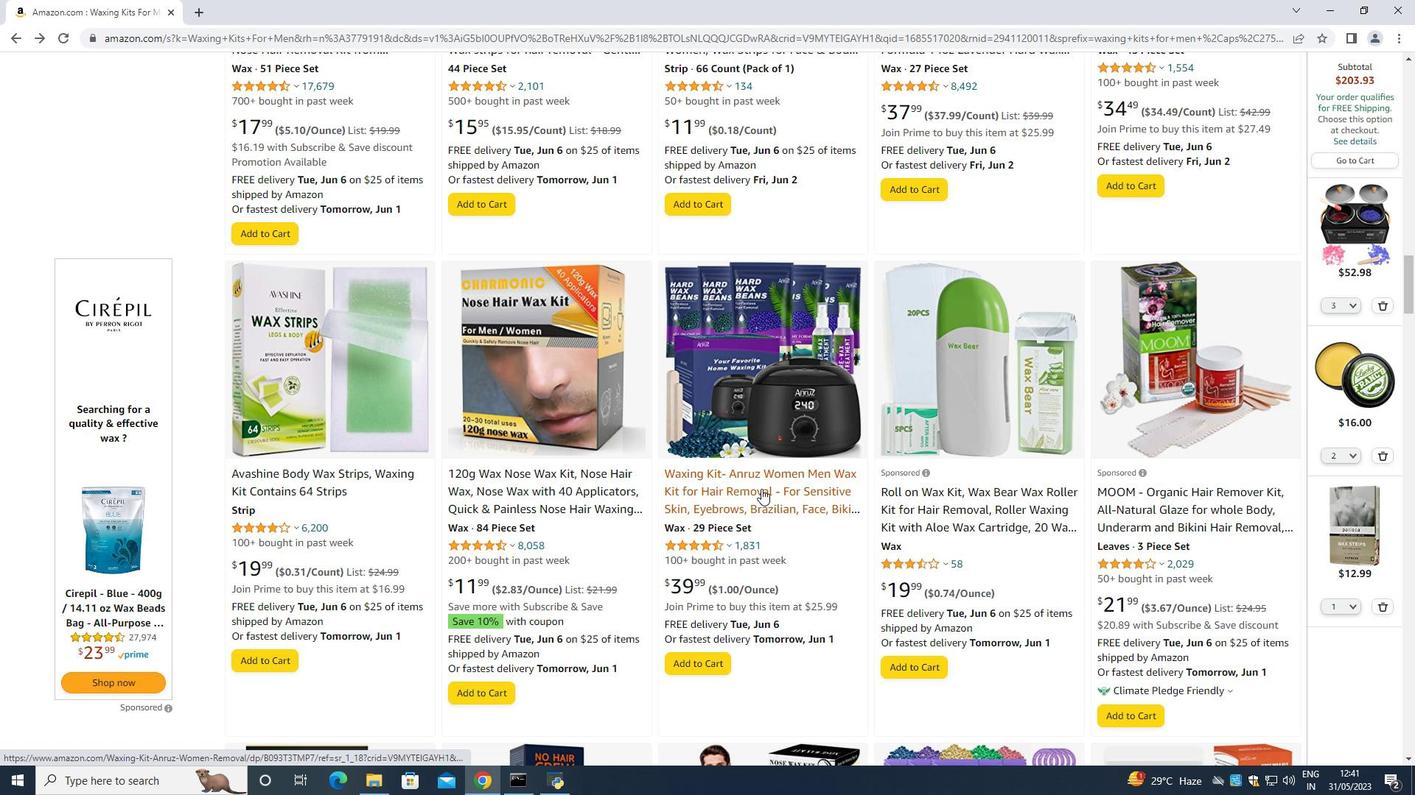 
Action: Mouse scrolled (764, 490) with delta (0, 0)
Screenshot: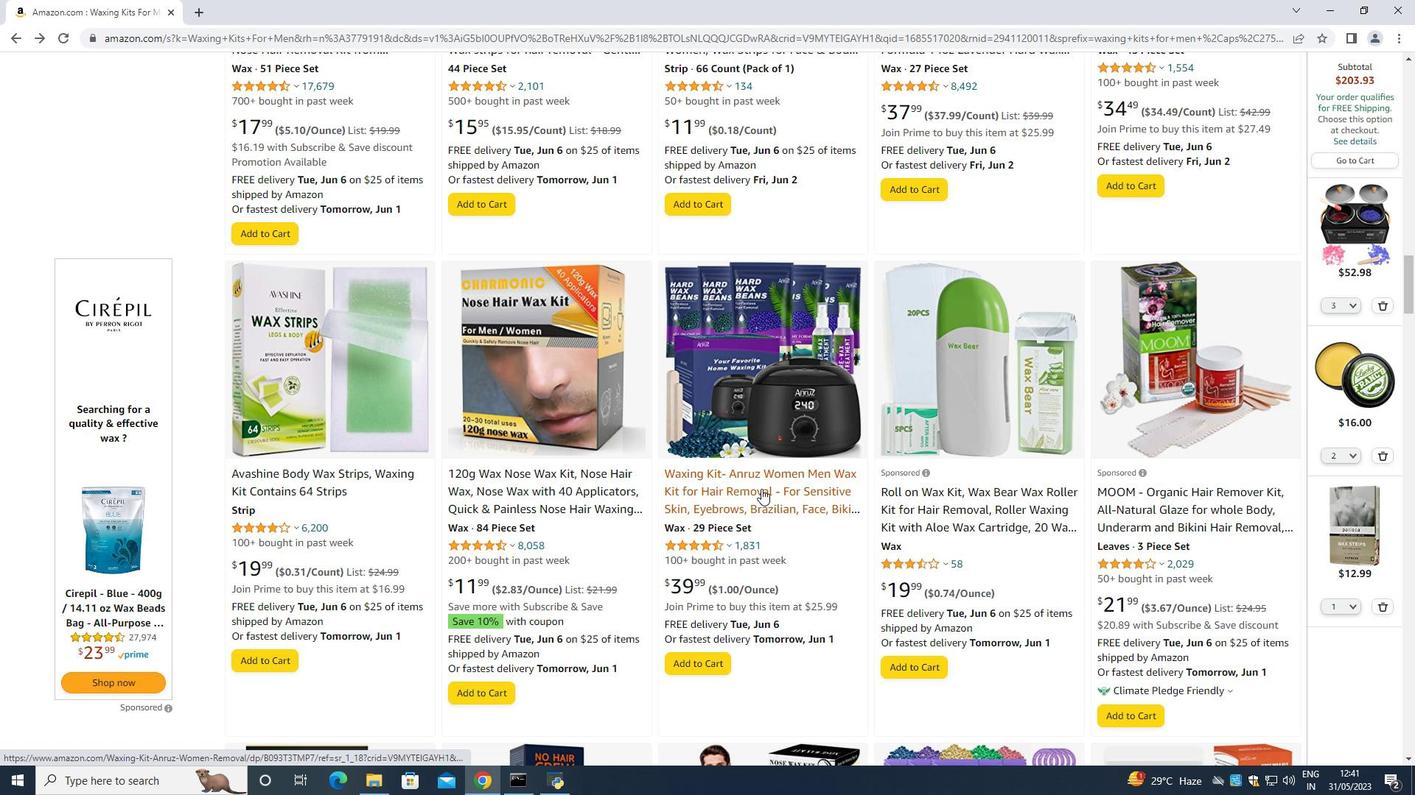 
Action: Mouse moved to (764, 487)
Screenshot: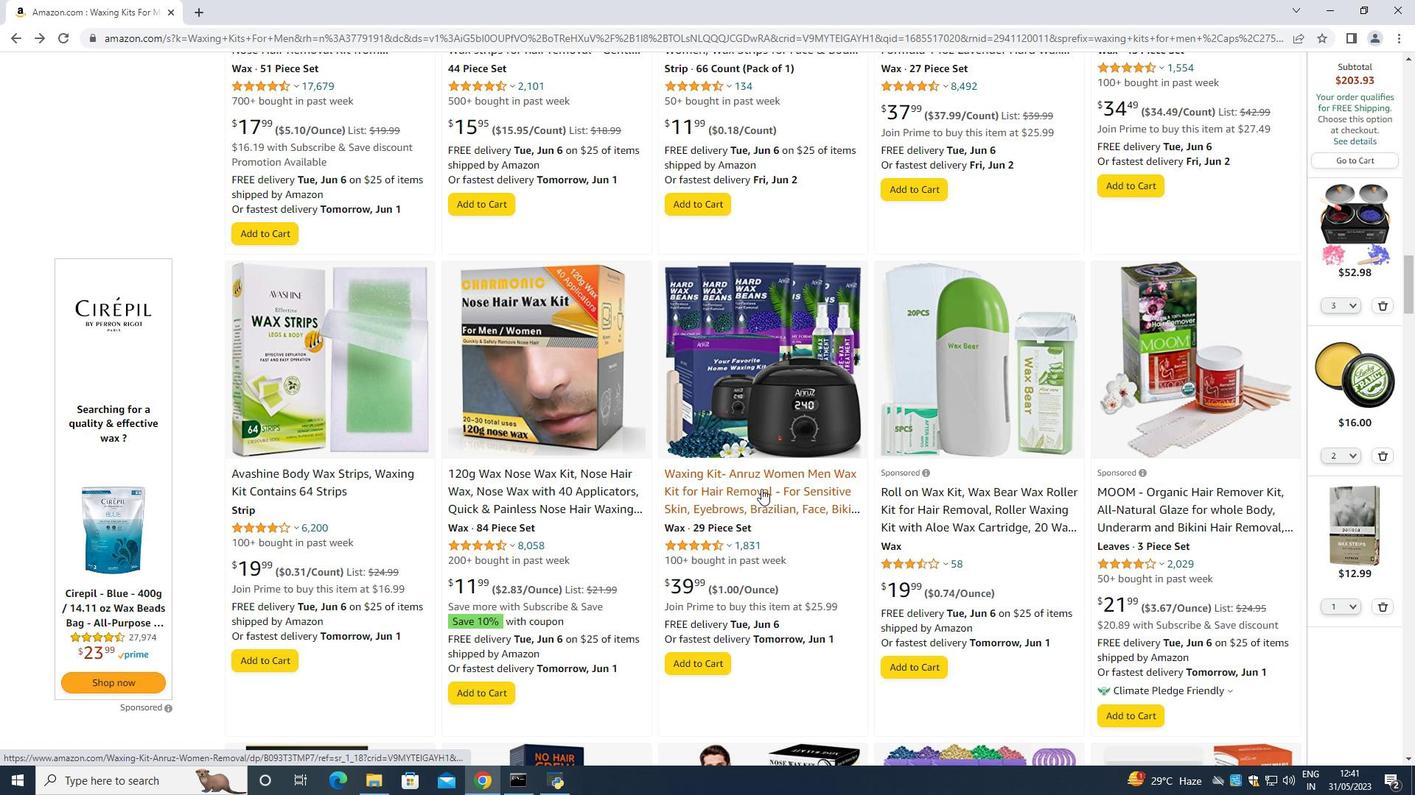 
Action: Mouse scrolled (764, 488) with delta (0, 0)
Screenshot: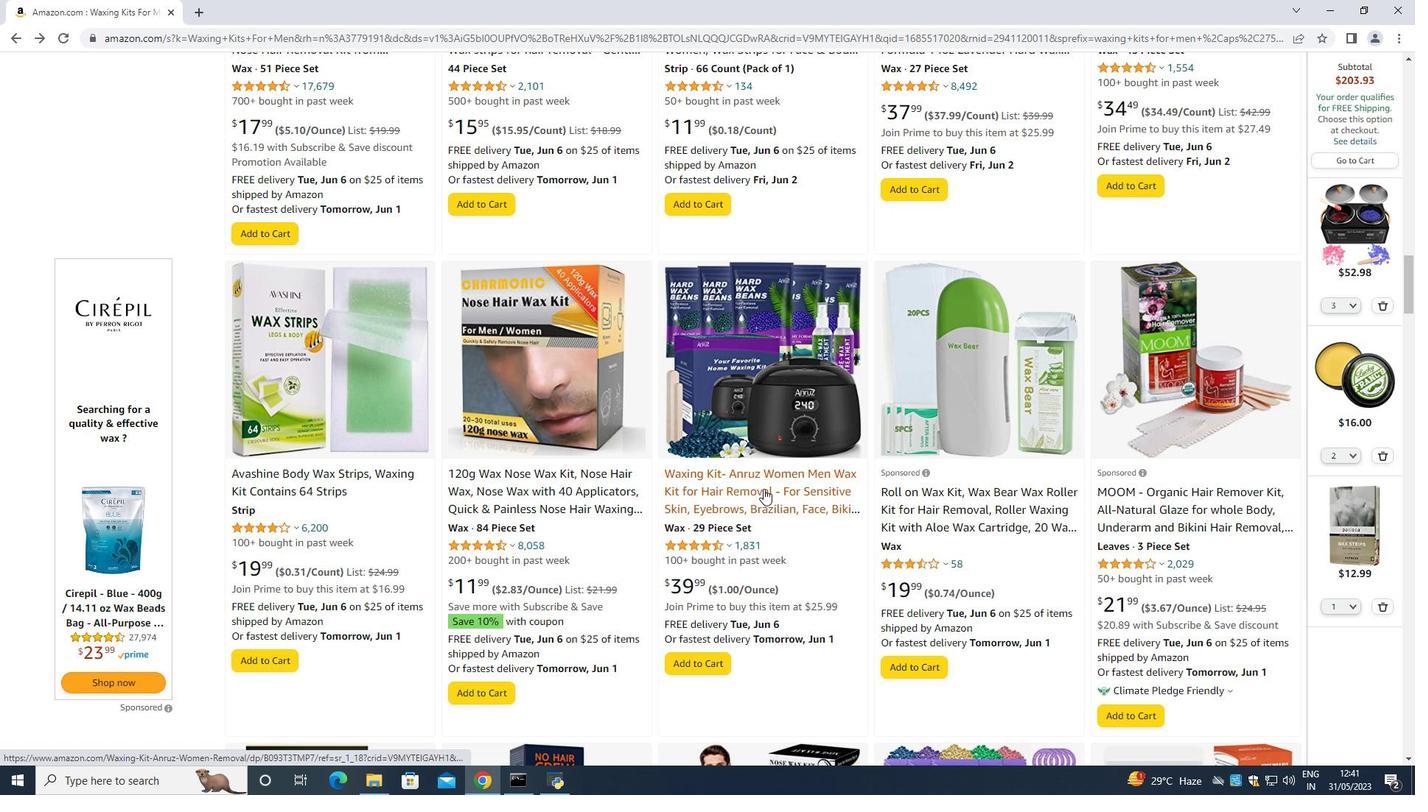 
Action: Mouse moved to (766, 483)
Screenshot: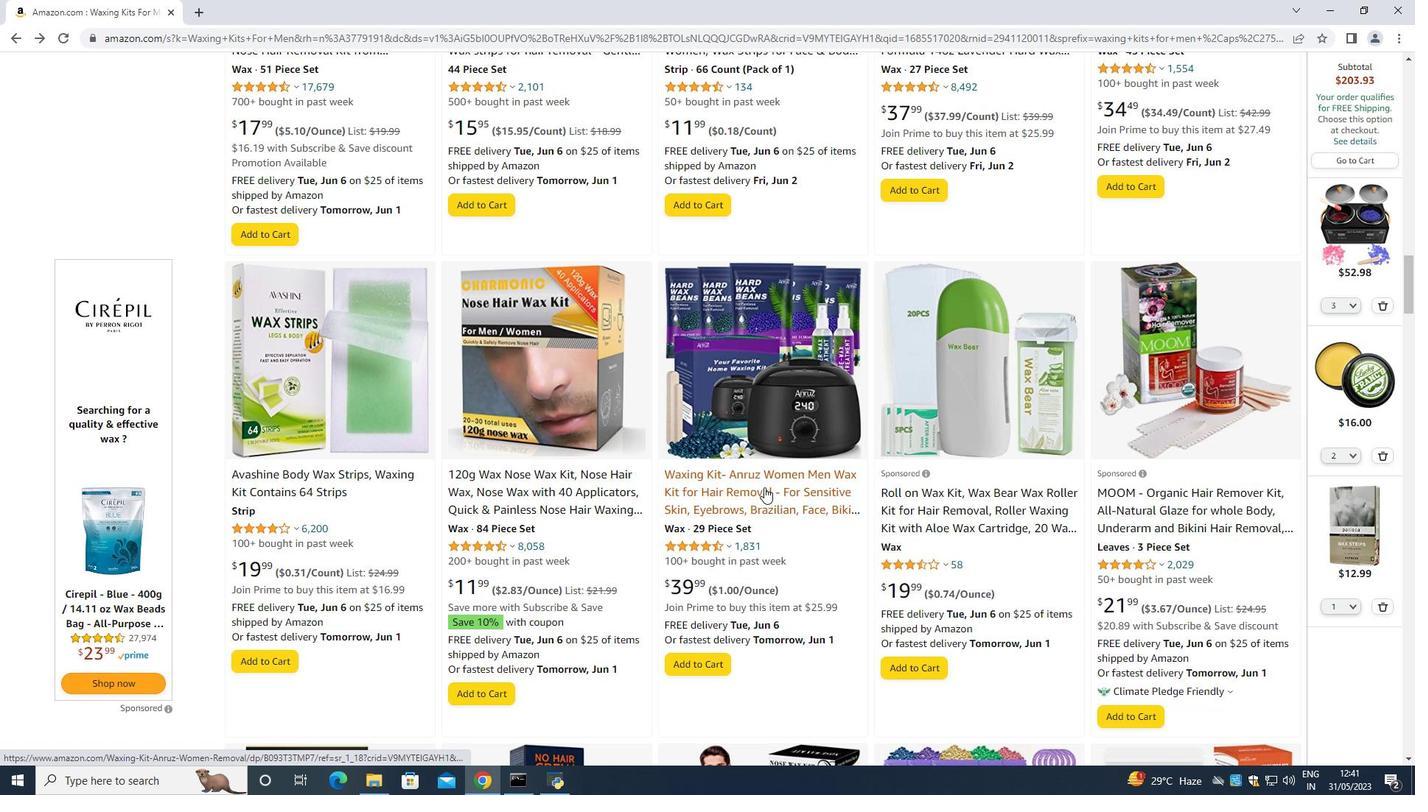 
Action: Mouse scrolled (766, 484) with delta (0, 0)
Screenshot: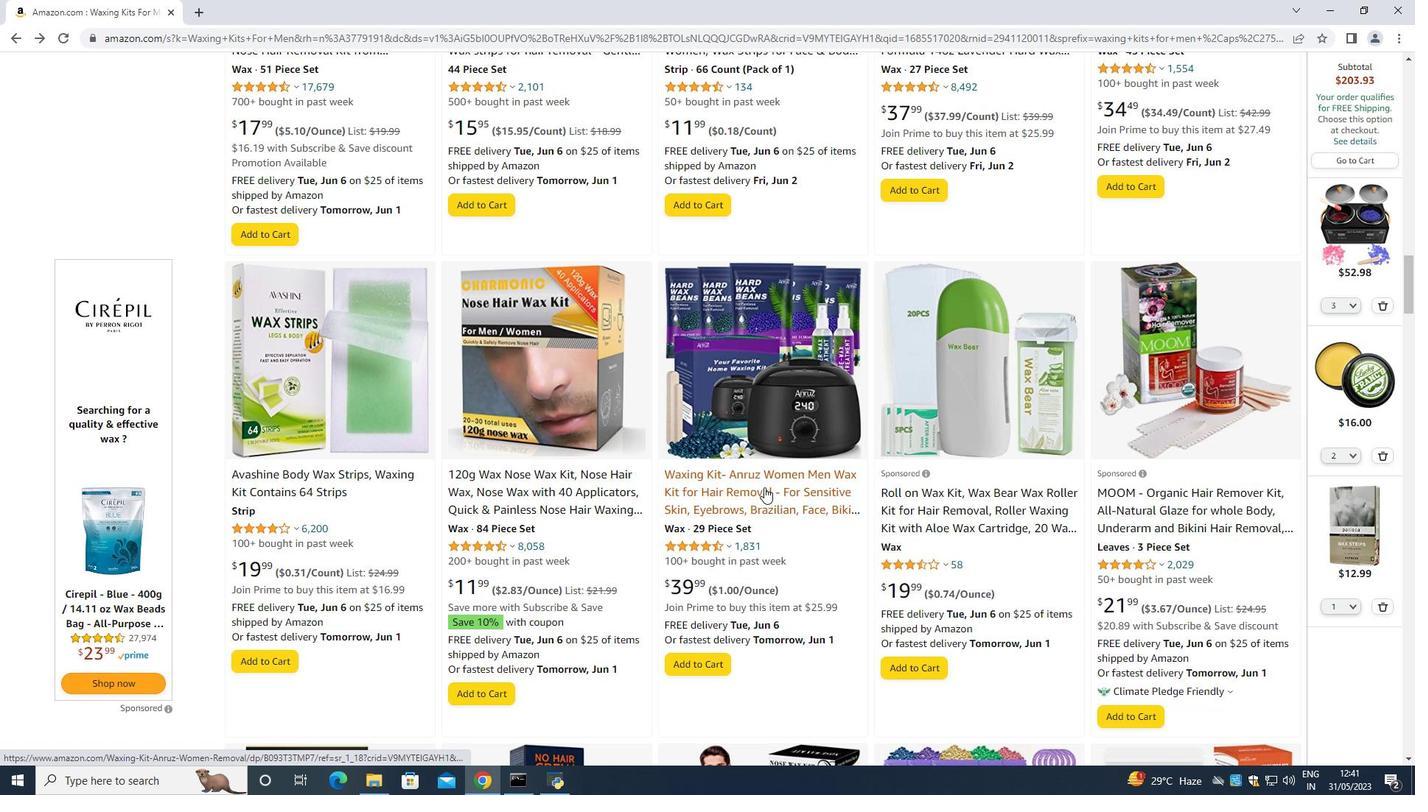 
Action: Mouse scrolled (766, 482) with delta (0, 0)
Screenshot: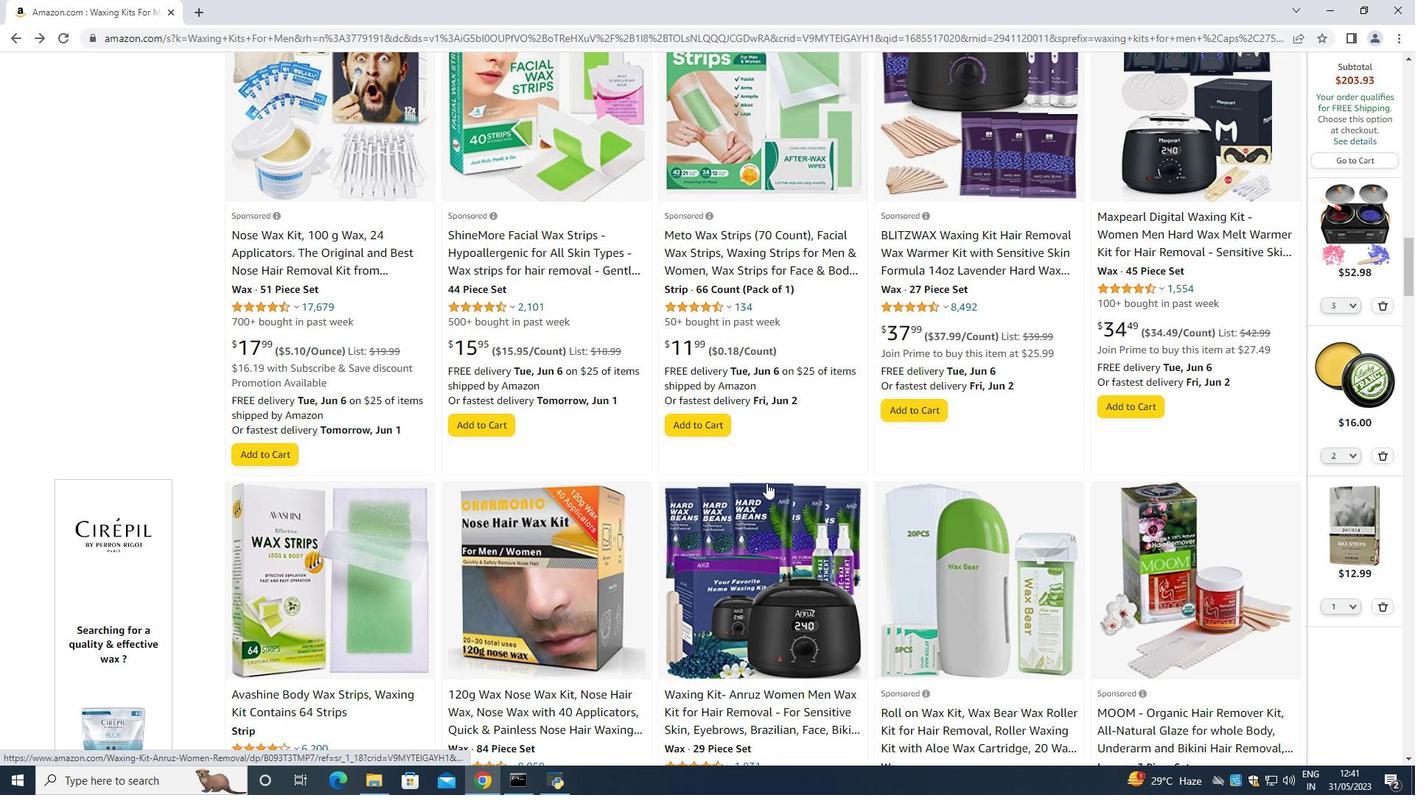 
Action: Mouse scrolled (766, 482) with delta (0, 0)
Screenshot: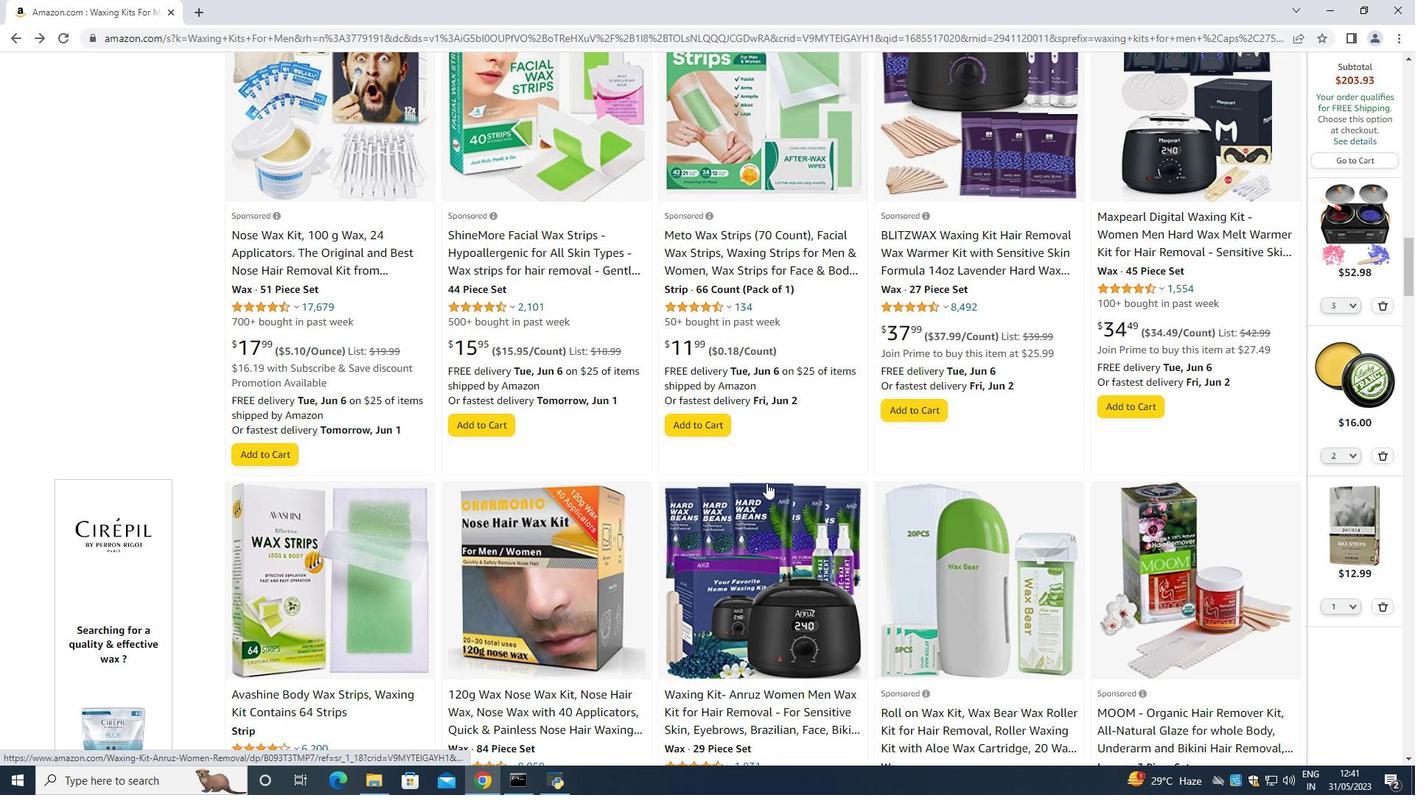 
Action: Mouse scrolled (766, 482) with delta (0, 0)
Screenshot: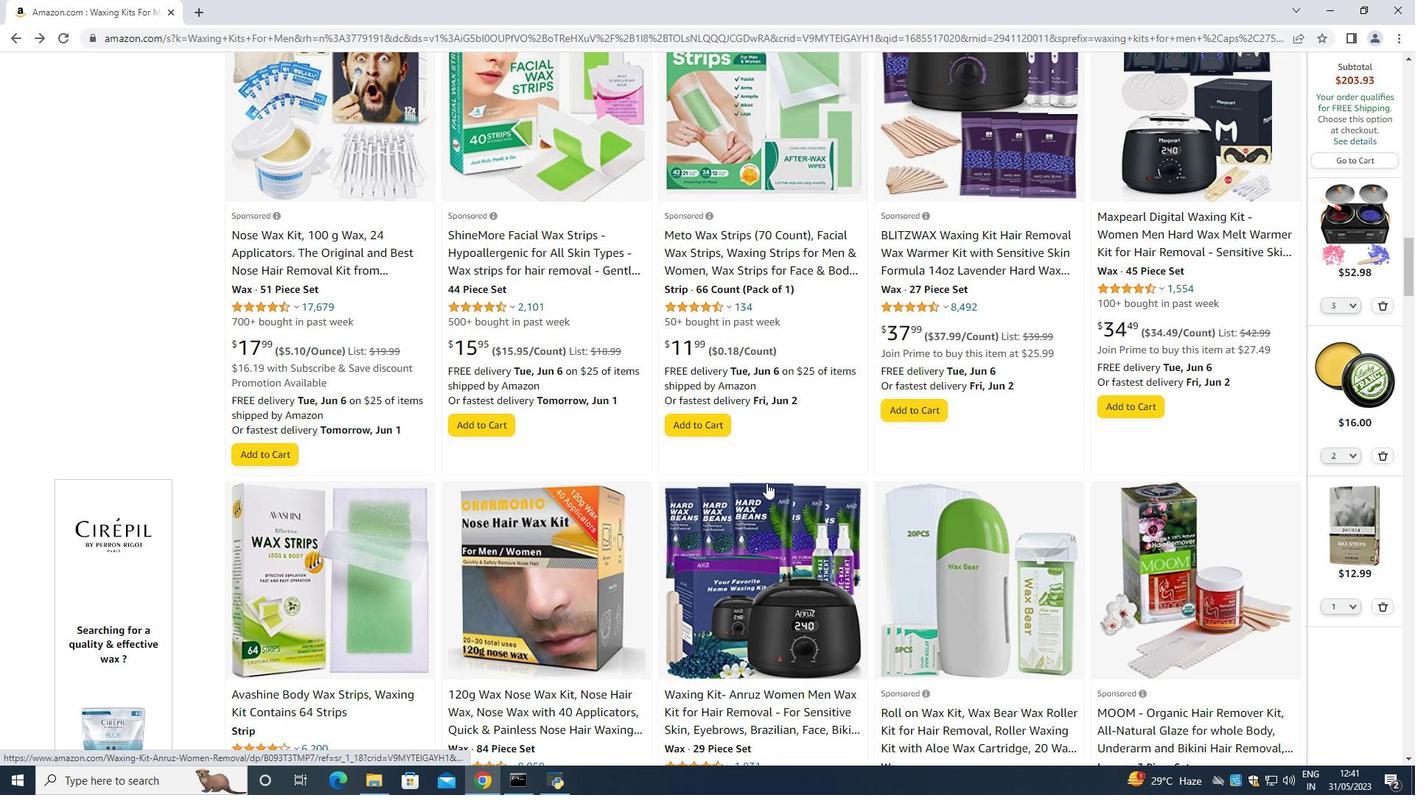
Action: Mouse scrolled (766, 482) with delta (0, 0)
Screenshot: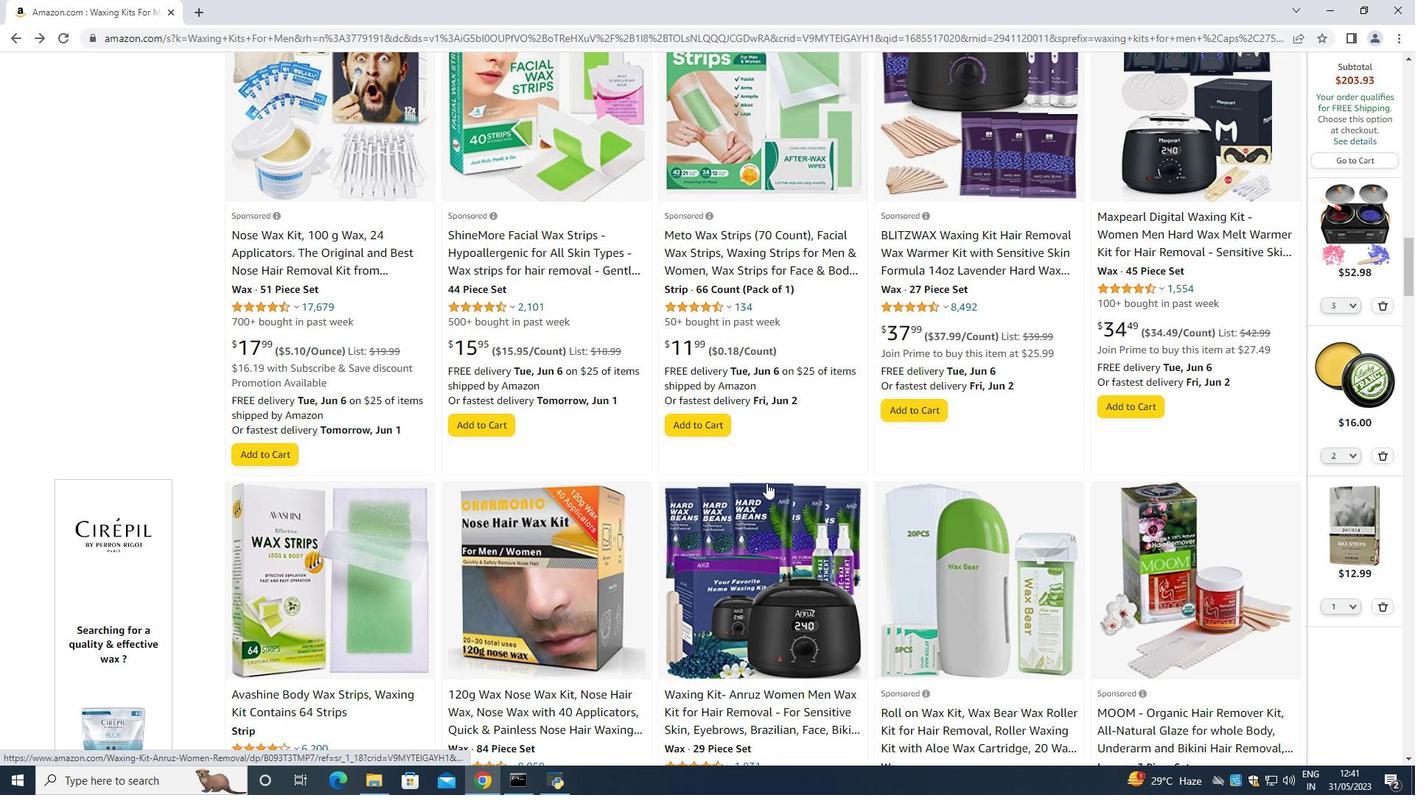 
Action: Mouse scrolled (766, 482) with delta (0, 0)
Screenshot: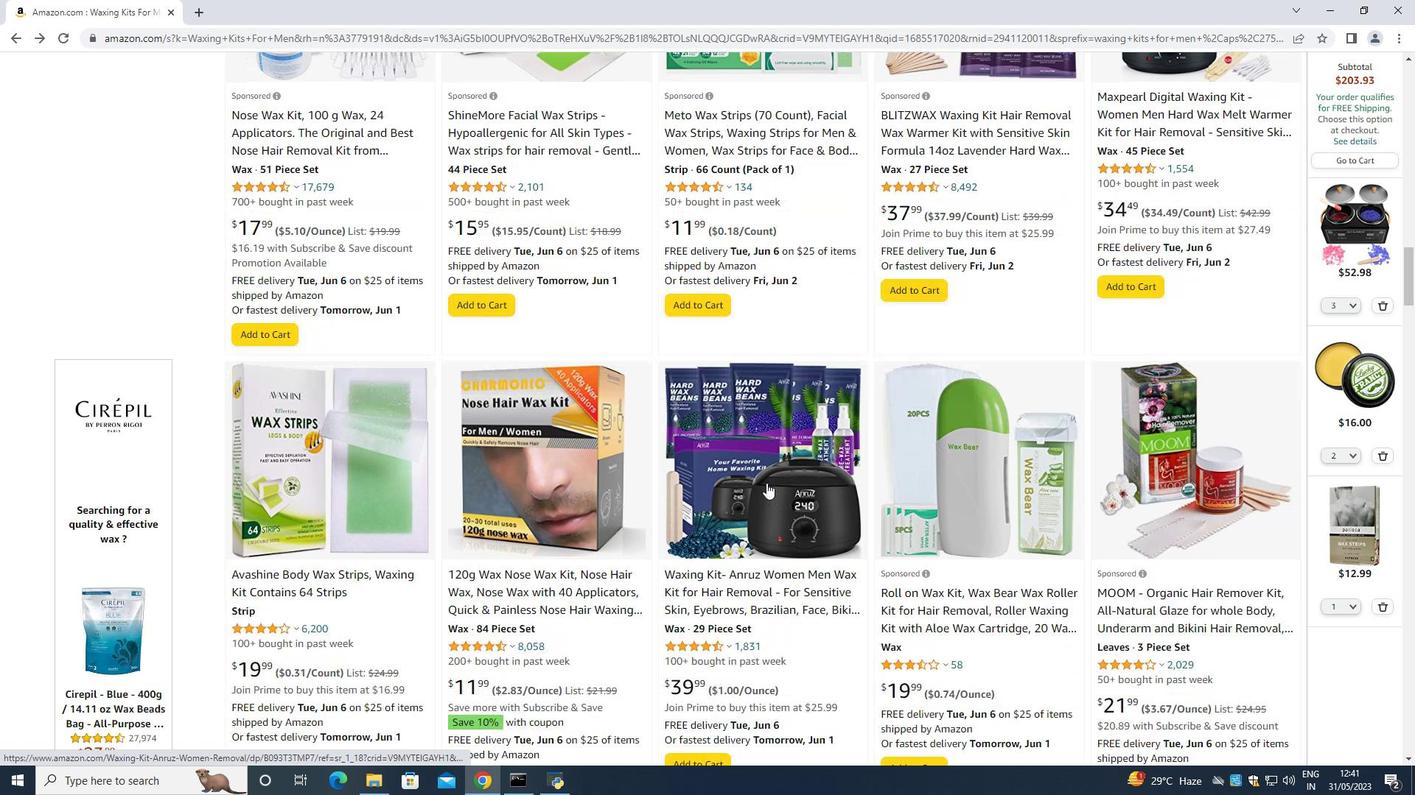 
Action: Mouse moved to (761, 475)
Screenshot: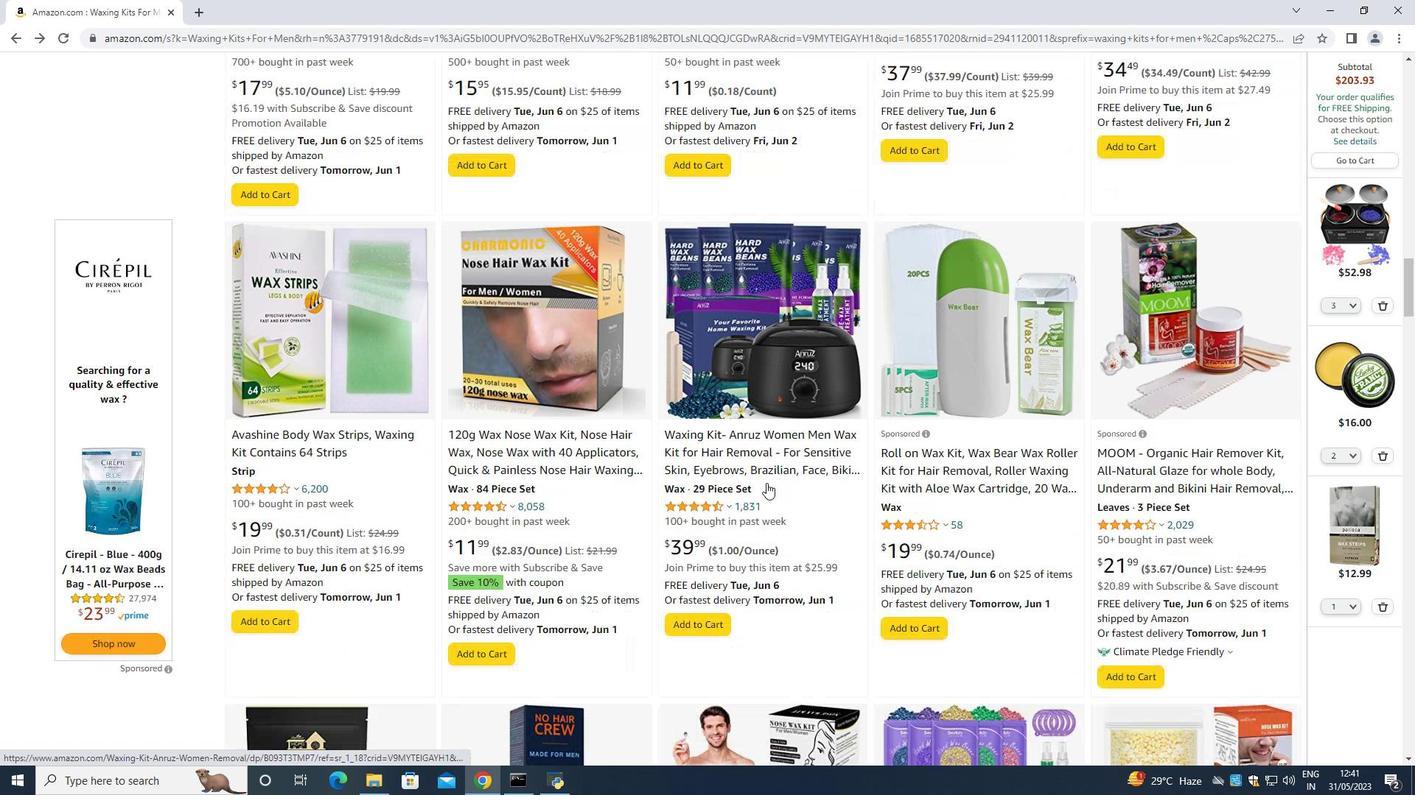 
Action: Mouse scrolled (762, 476) with delta (0, 0)
Screenshot: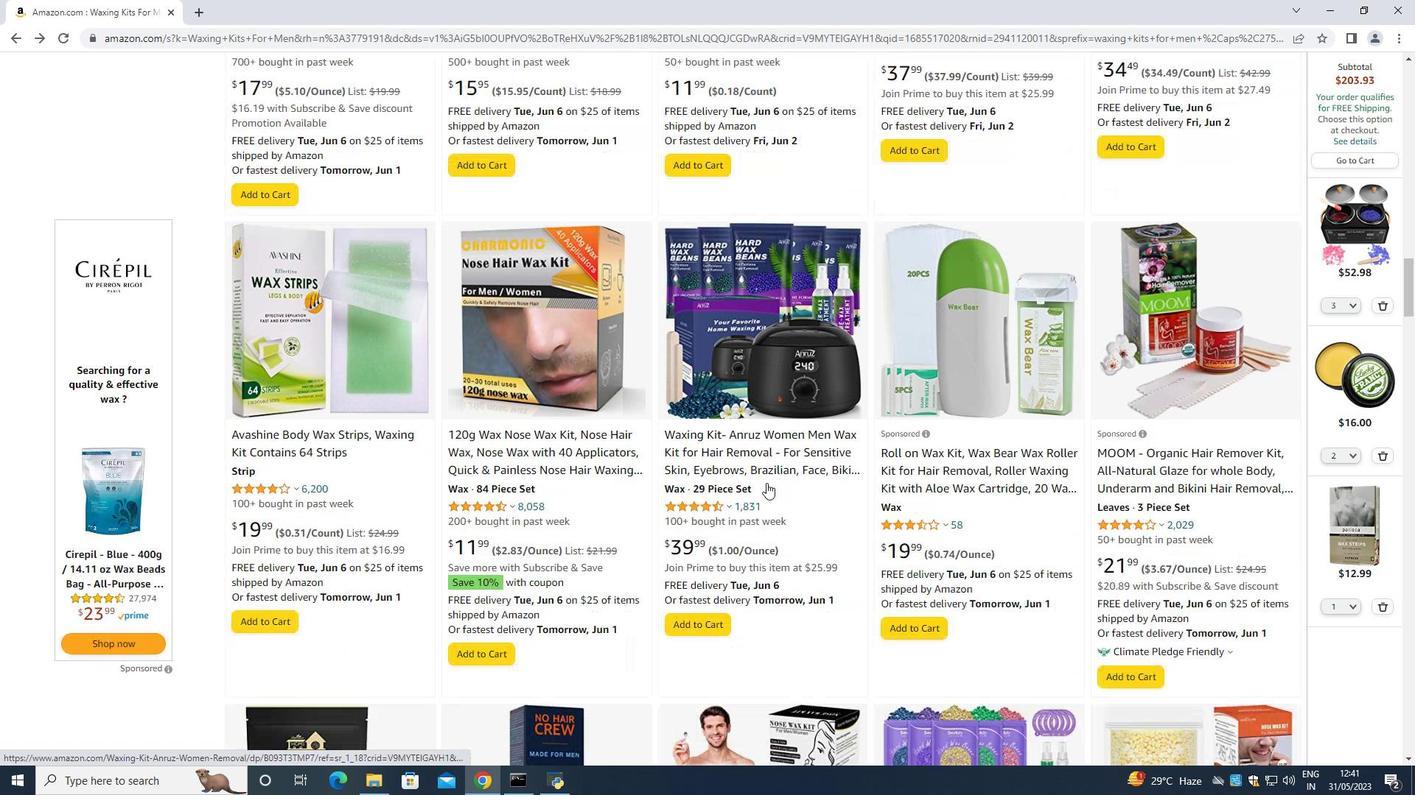 
Action: Mouse moved to (765, 476)
Screenshot: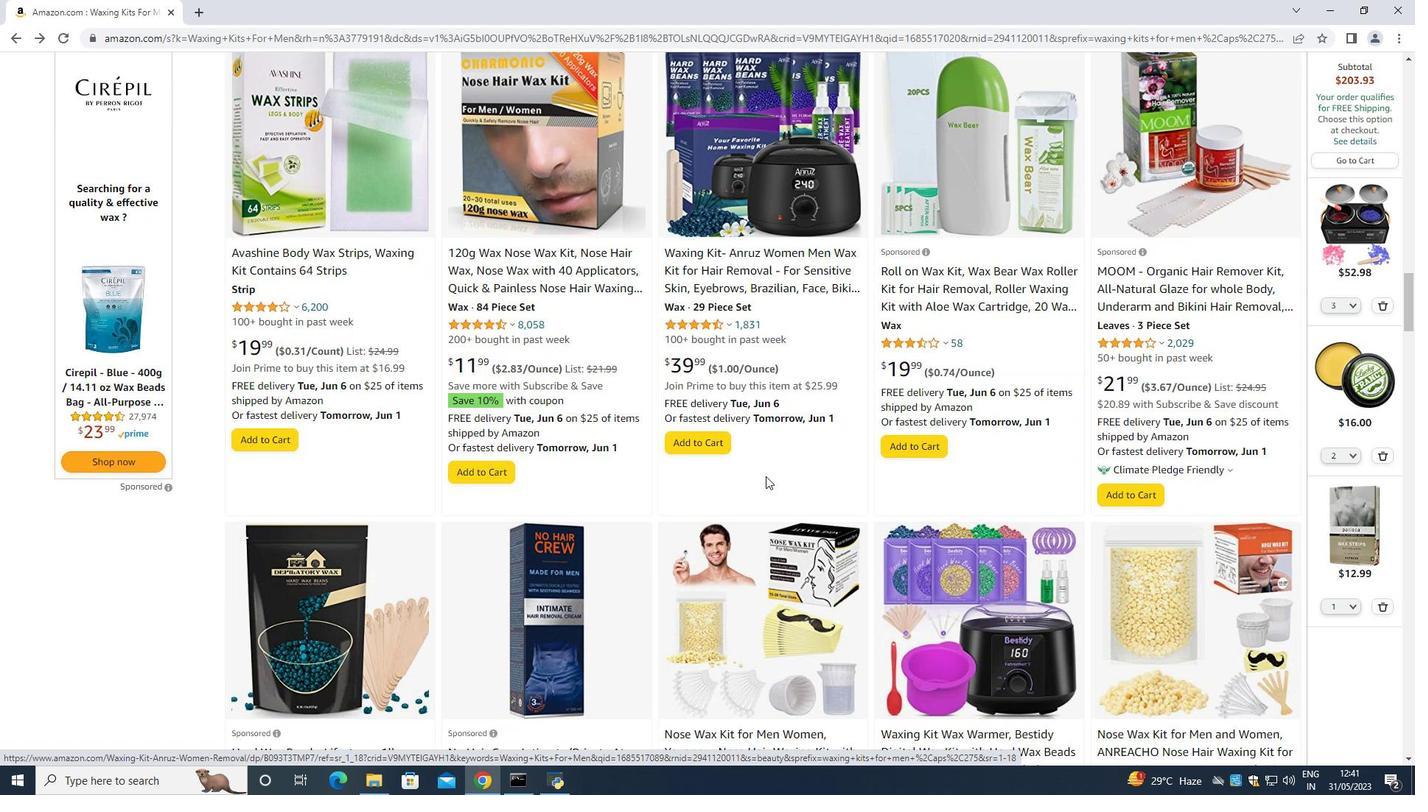 
Action: Mouse scrolled (765, 476) with delta (0, 0)
Screenshot: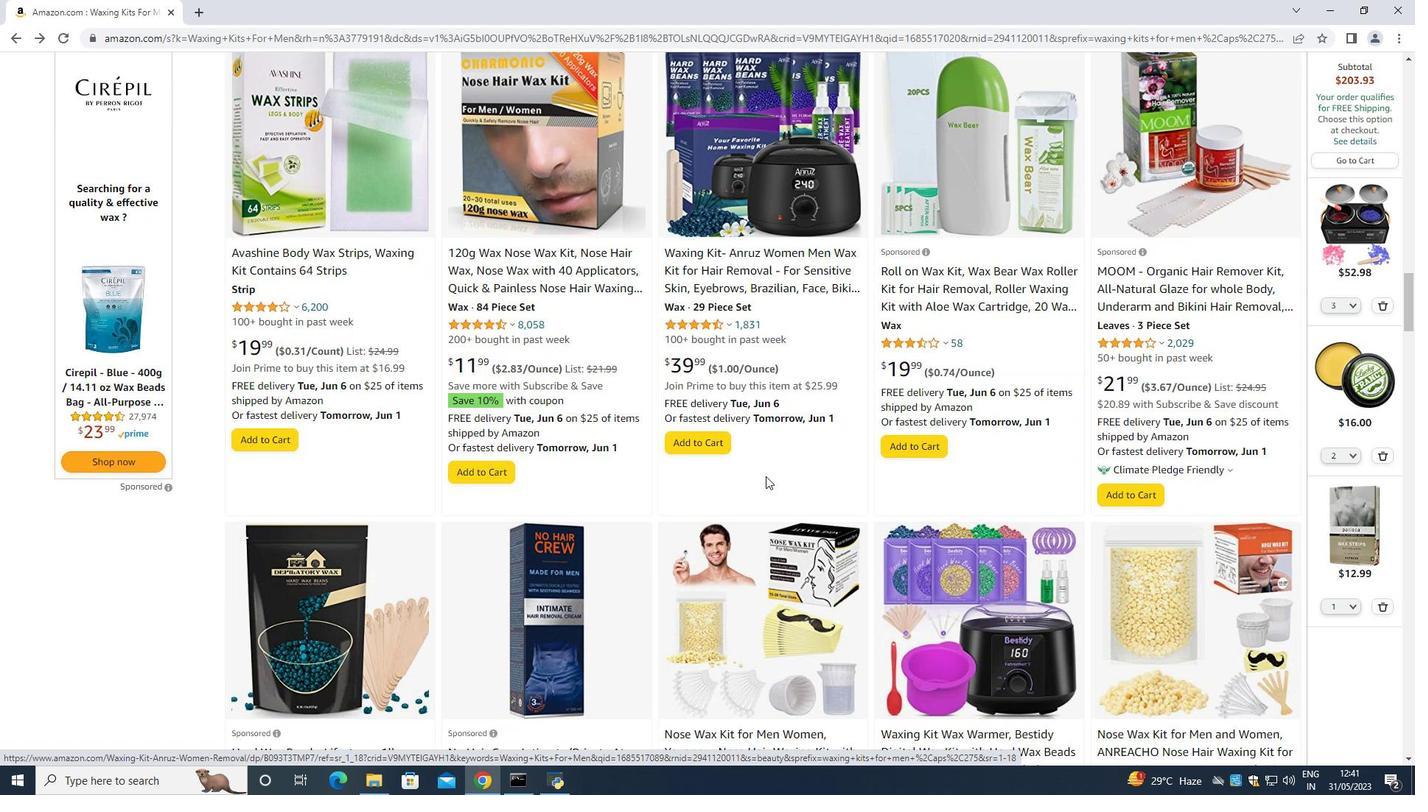 
Action: Mouse scrolled (765, 476) with delta (0, 0)
Screenshot: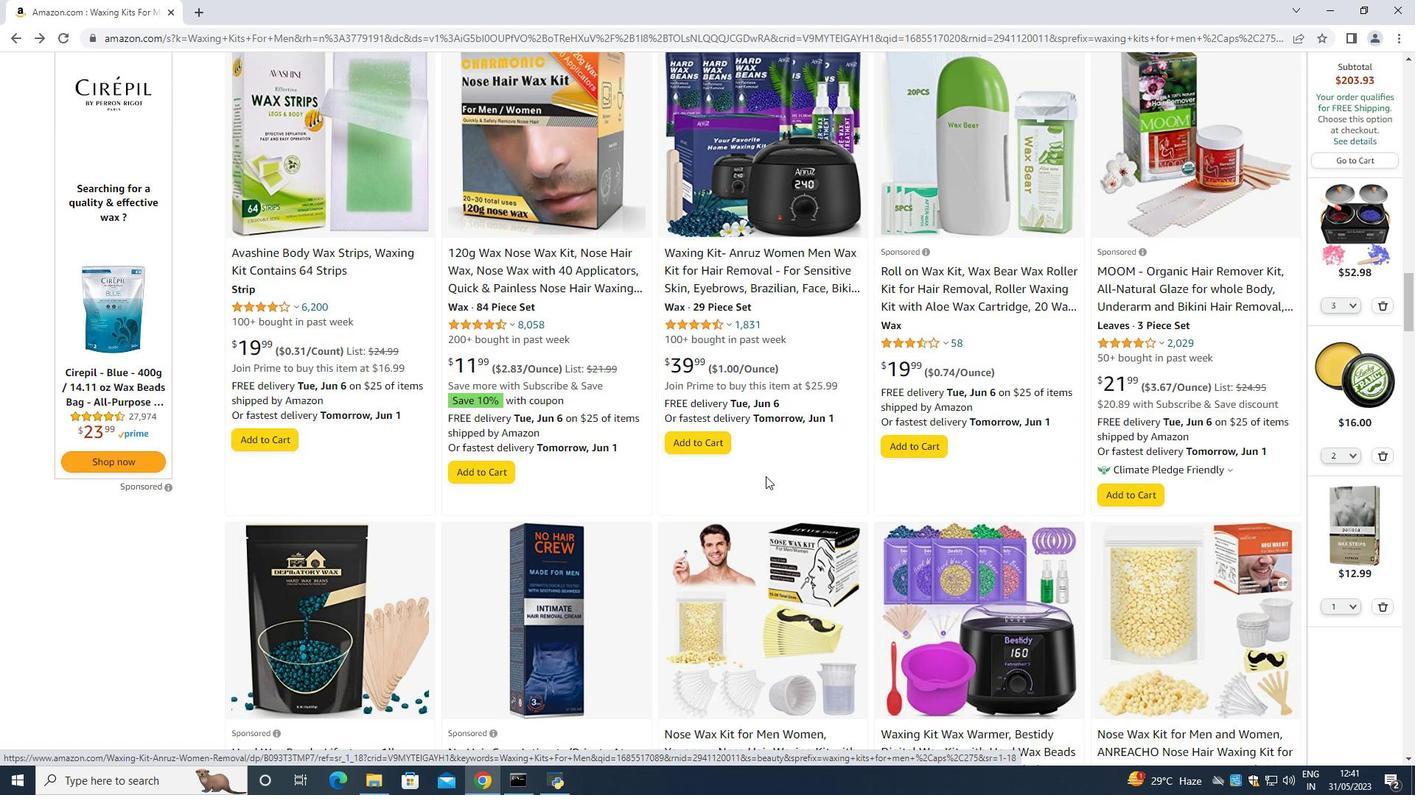 
Action: Mouse scrolled (765, 476) with delta (0, 0)
Screenshot: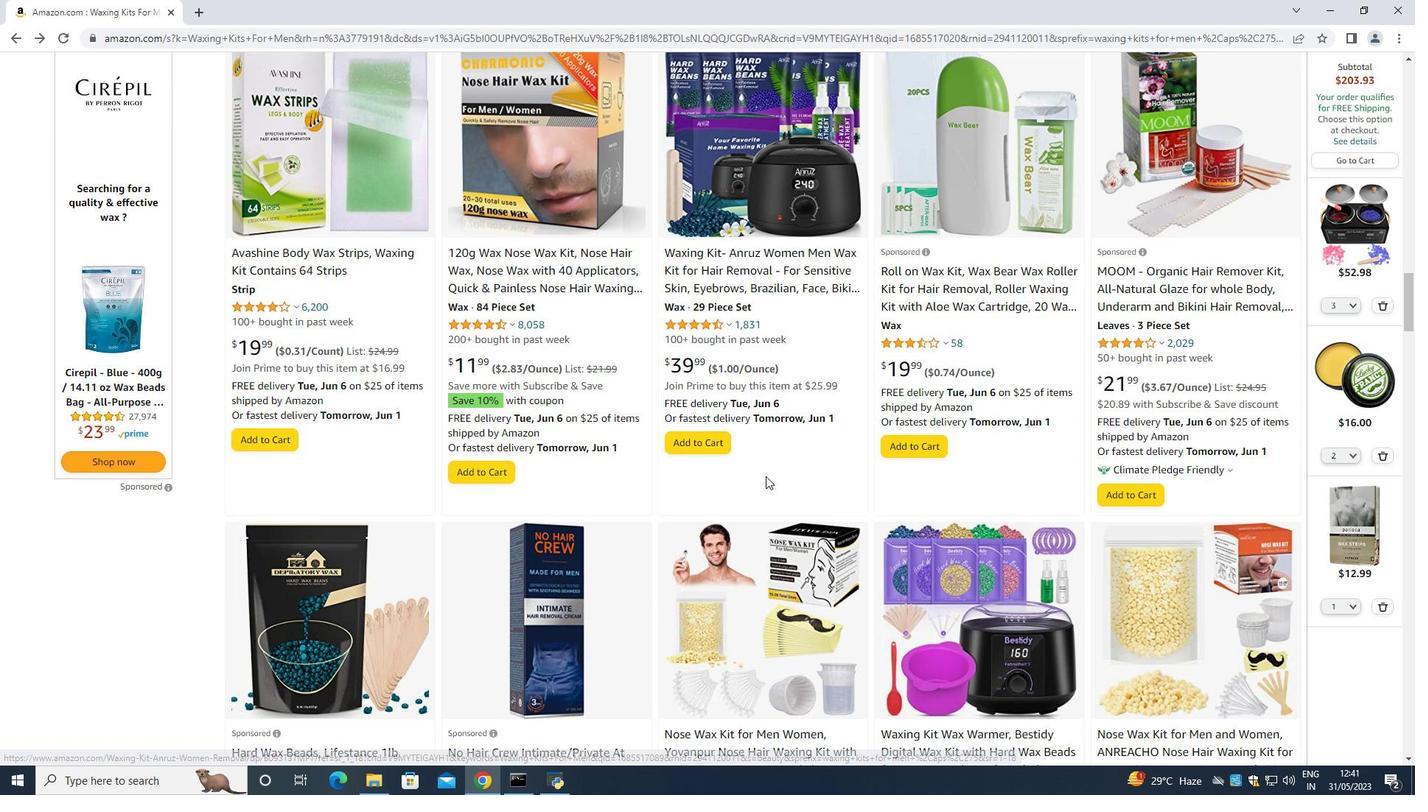 
Action: Mouse moved to (707, 482)
Screenshot: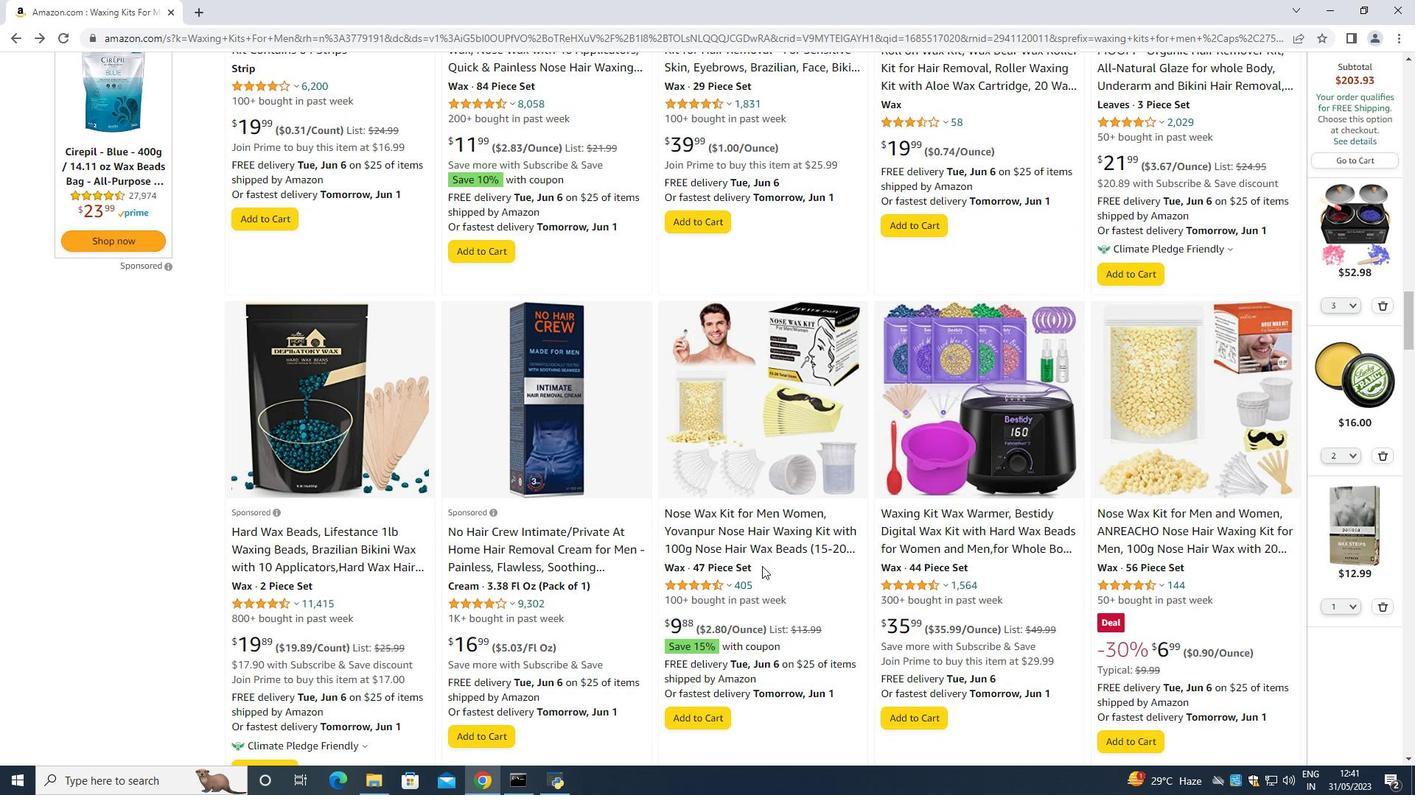 
Action: Mouse scrolled (707, 482) with delta (0, 0)
Screenshot: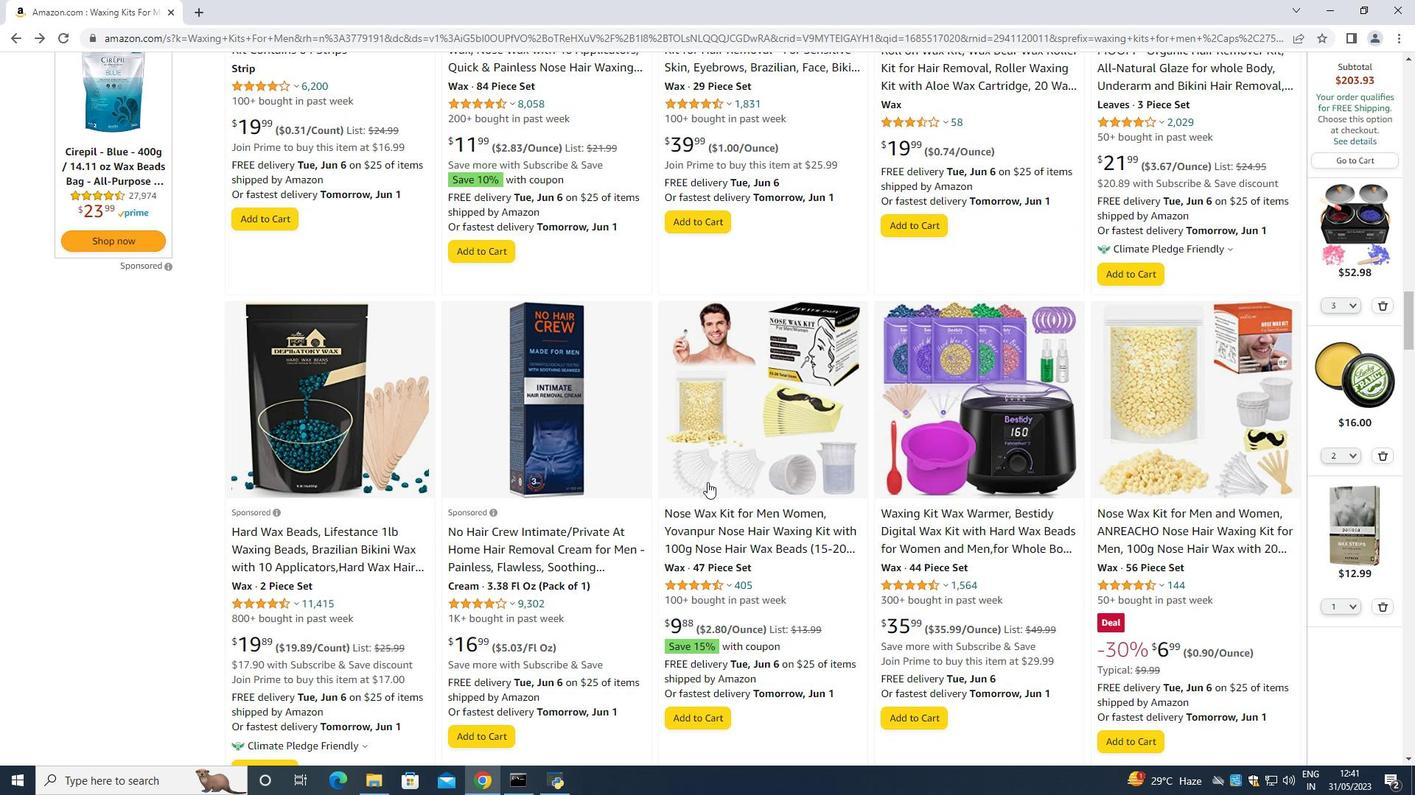 
Action: Mouse scrolled (707, 482) with delta (0, 0)
Screenshot: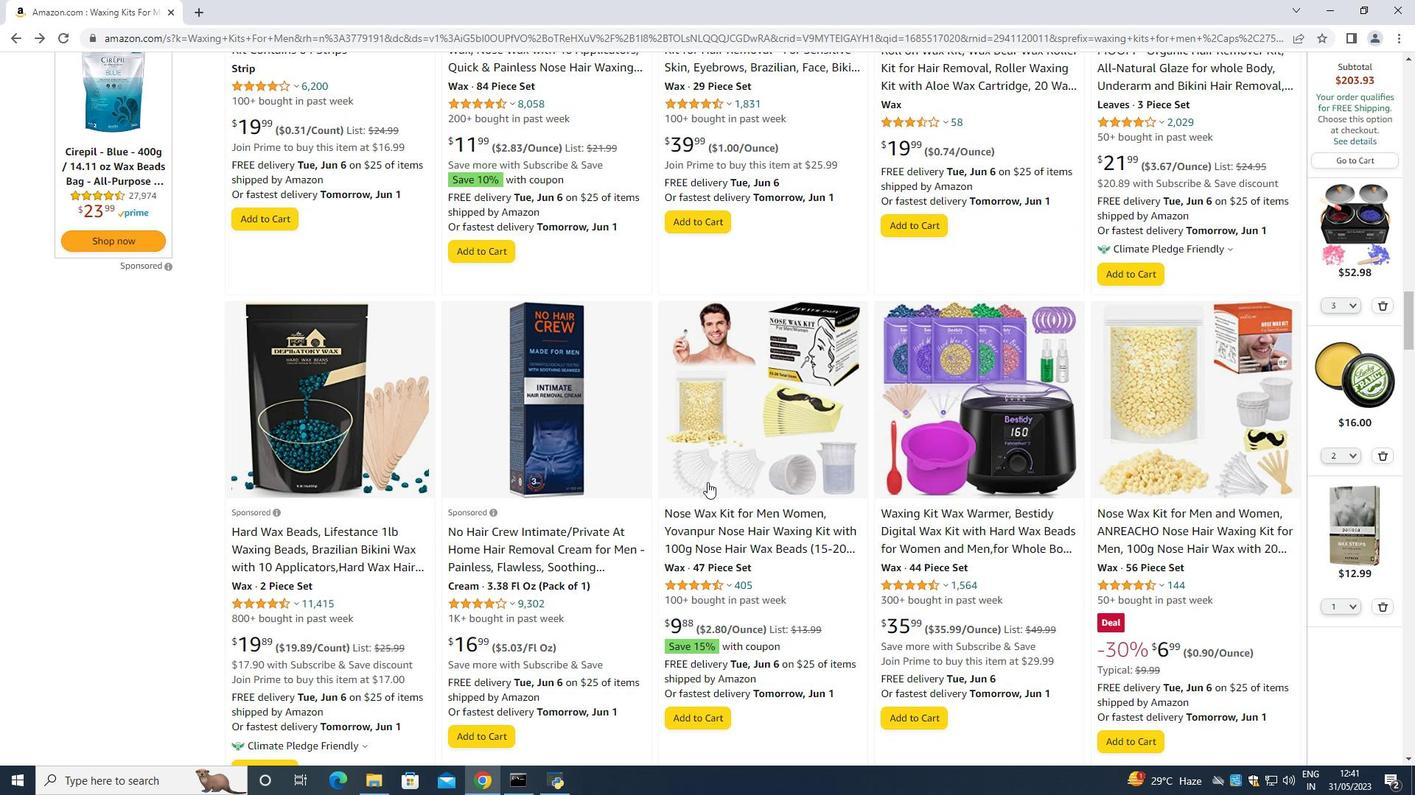 
Action: Mouse scrolled (707, 482) with delta (0, 0)
Screenshot: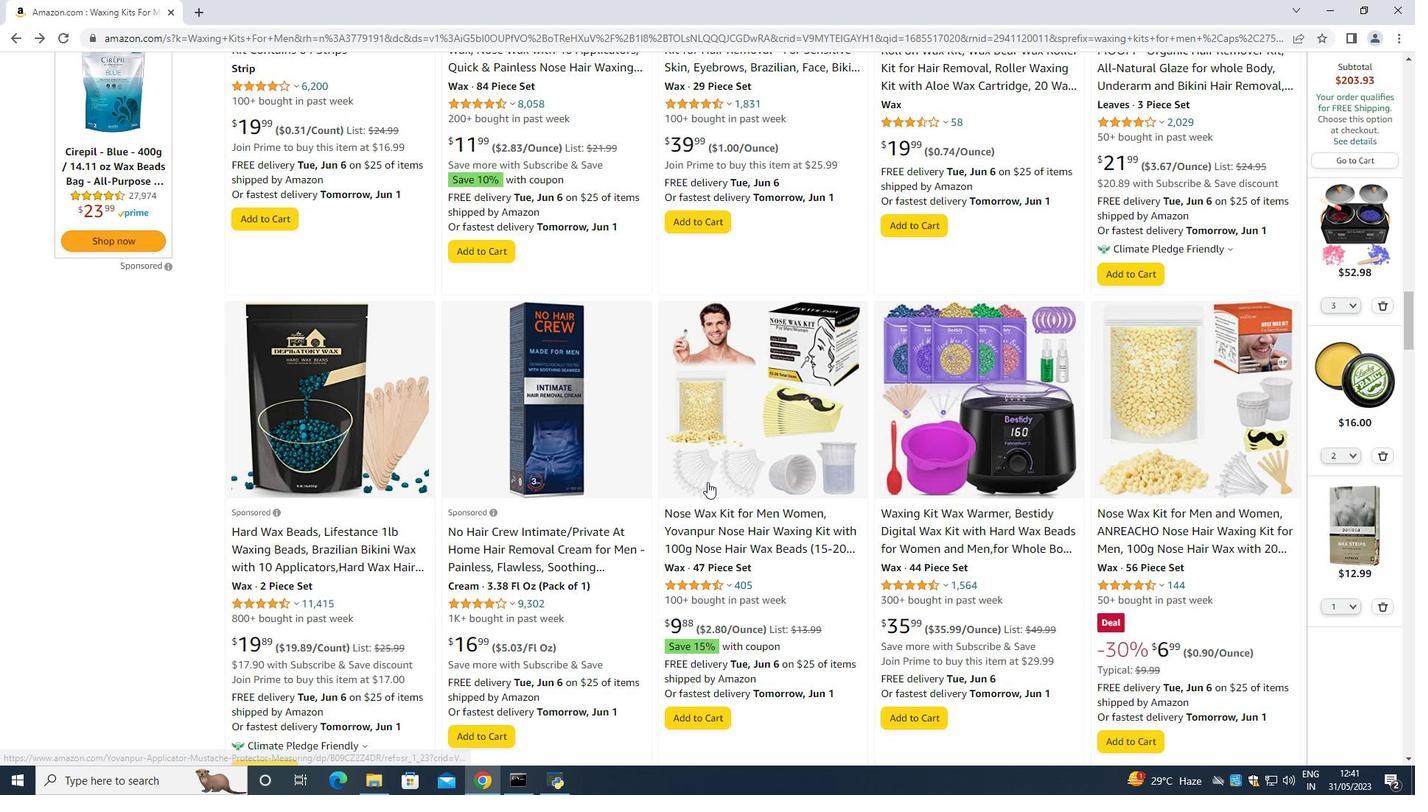 
Action: Mouse scrolled (707, 482) with delta (0, 0)
Screenshot: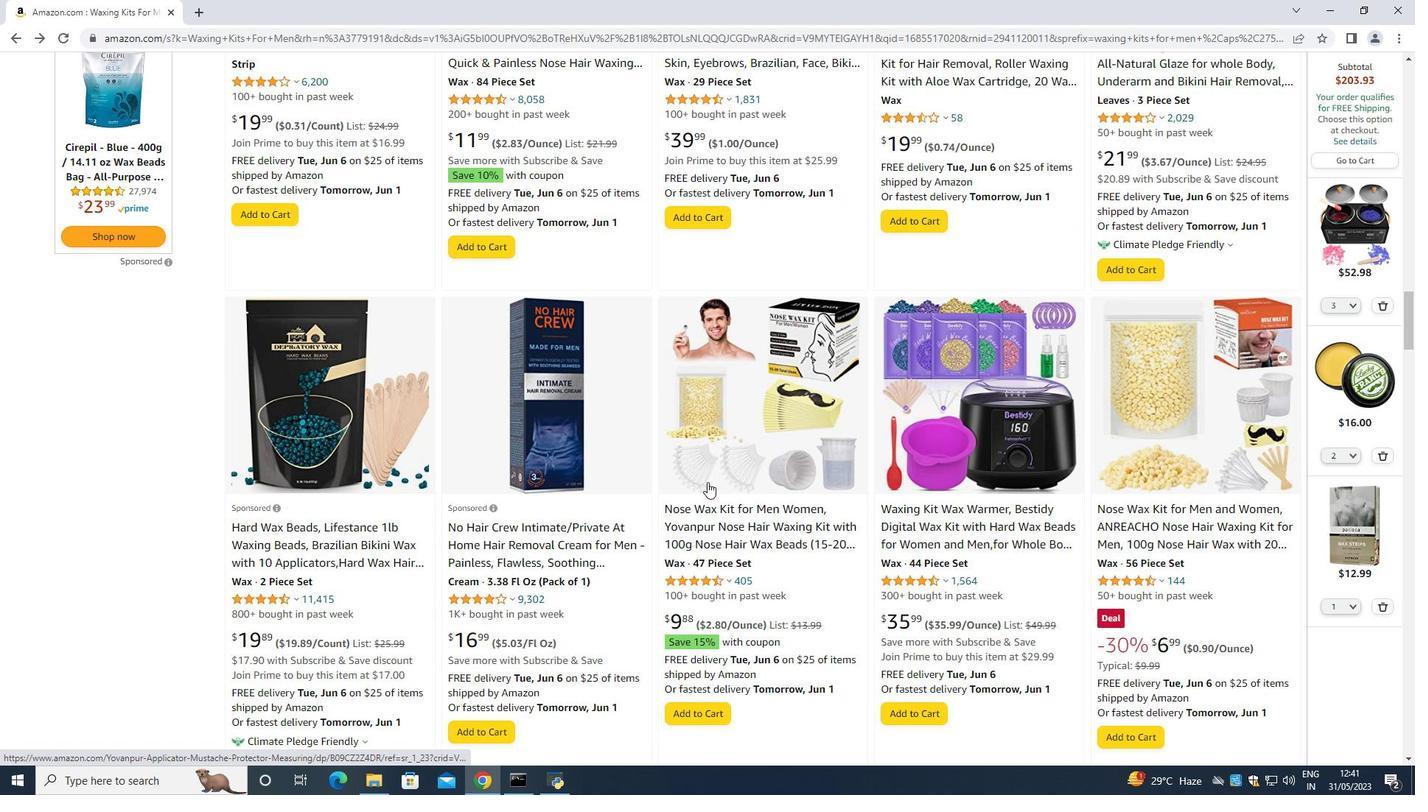 
Action: Mouse moved to (711, 394)
Screenshot: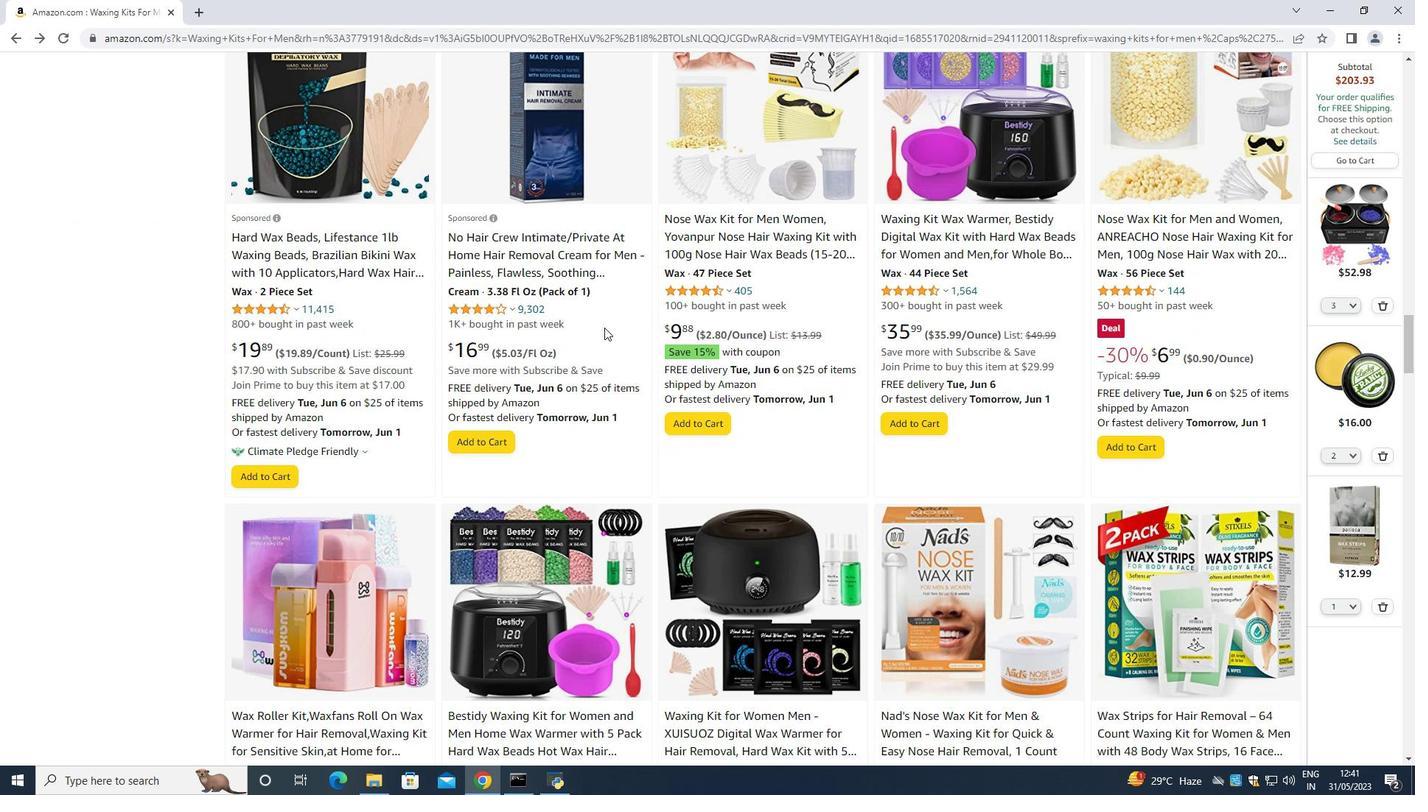 
Action: Mouse scrolled (711, 395) with delta (0, 0)
Screenshot: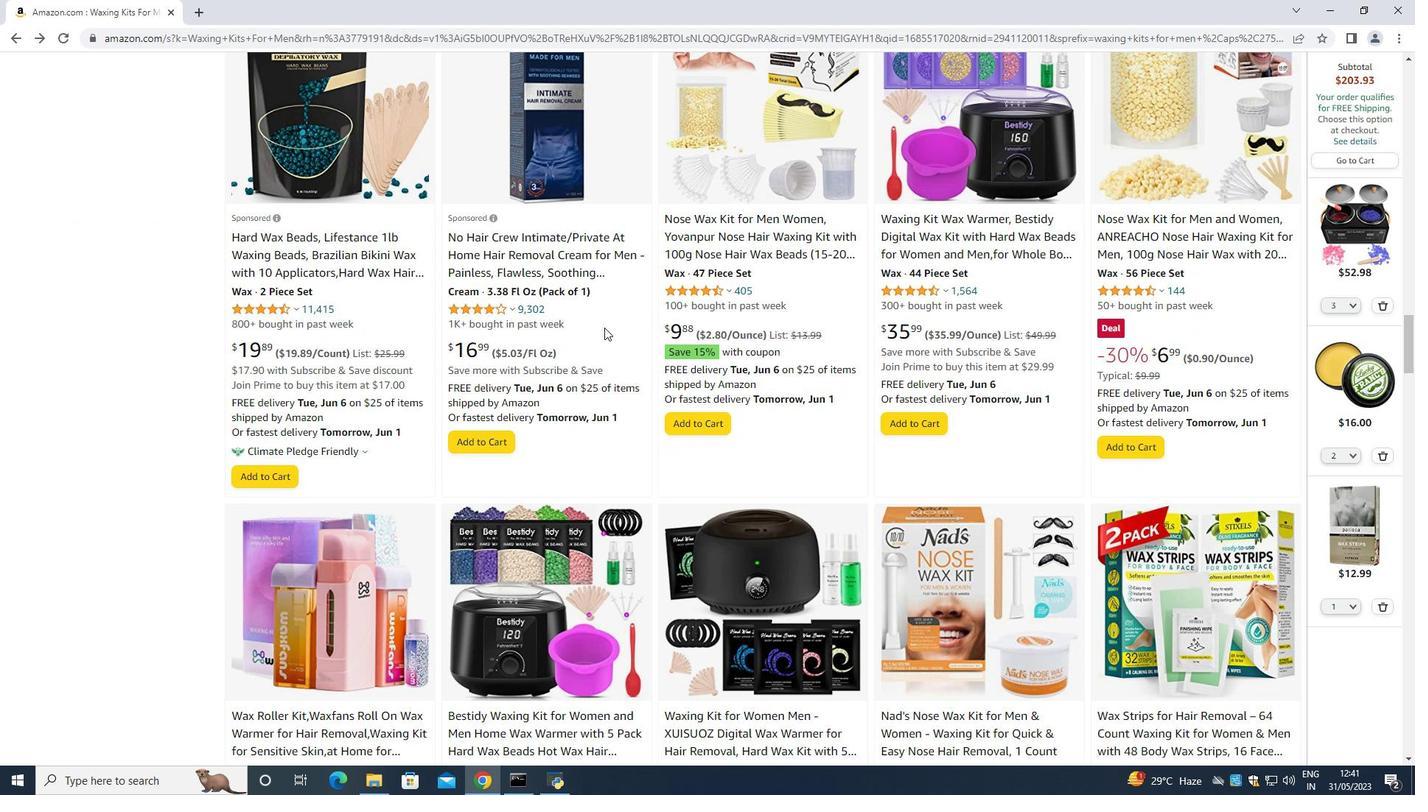 
Action: Mouse moved to (717, 396)
Screenshot: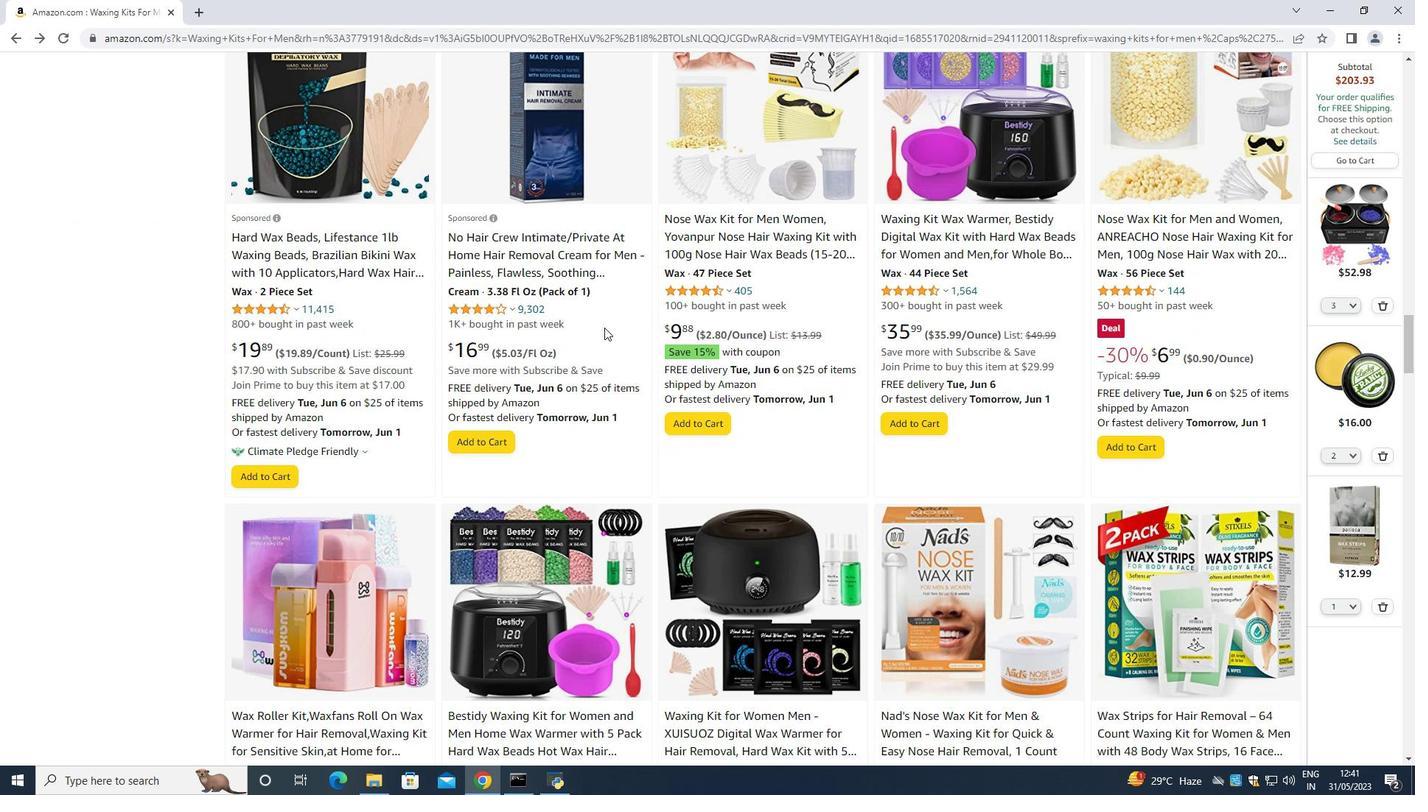 
Action: Mouse scrolled (717, 397) with delta (0, 0)
Screenshot: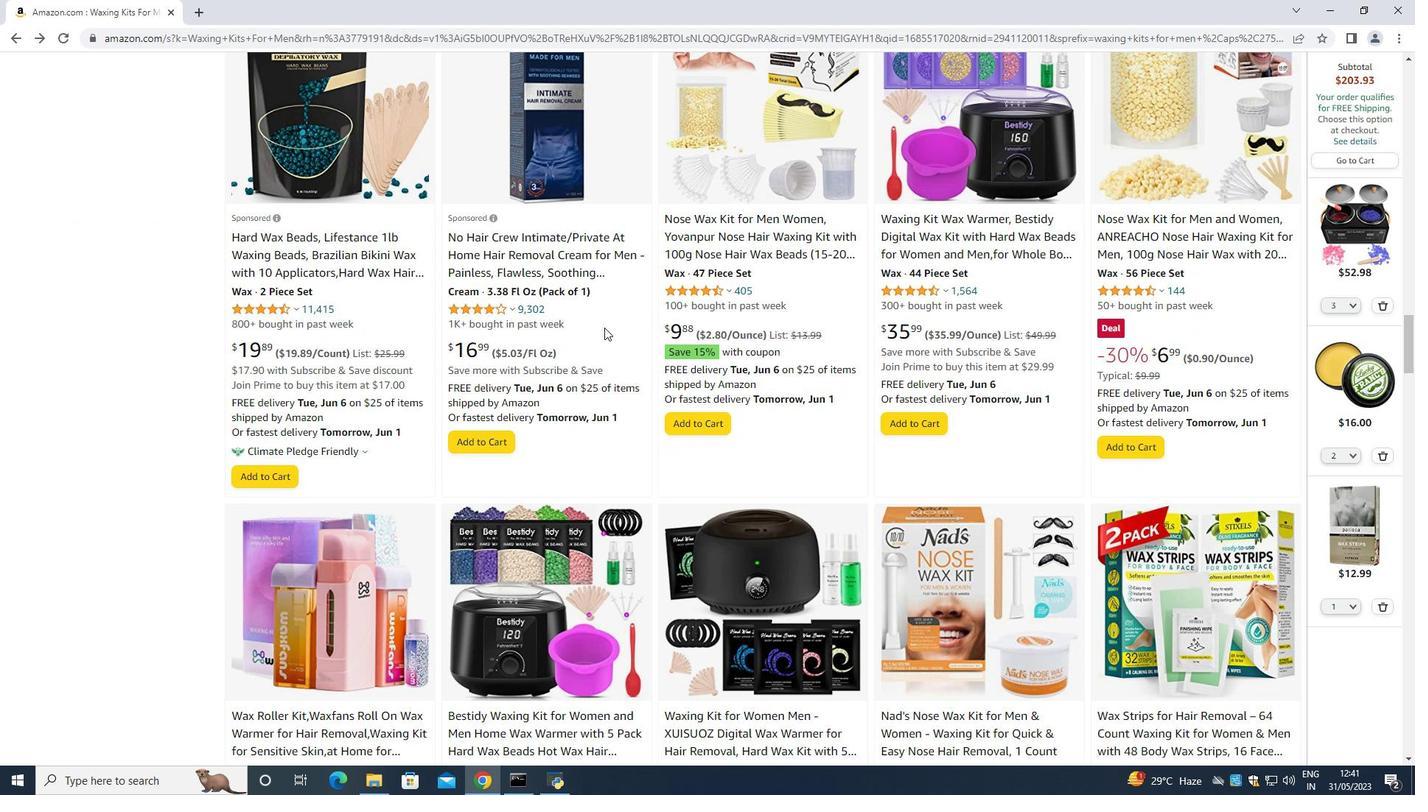 
Action: Mouse scrolled (717, 397) with delta (0, 0)
Screenshot: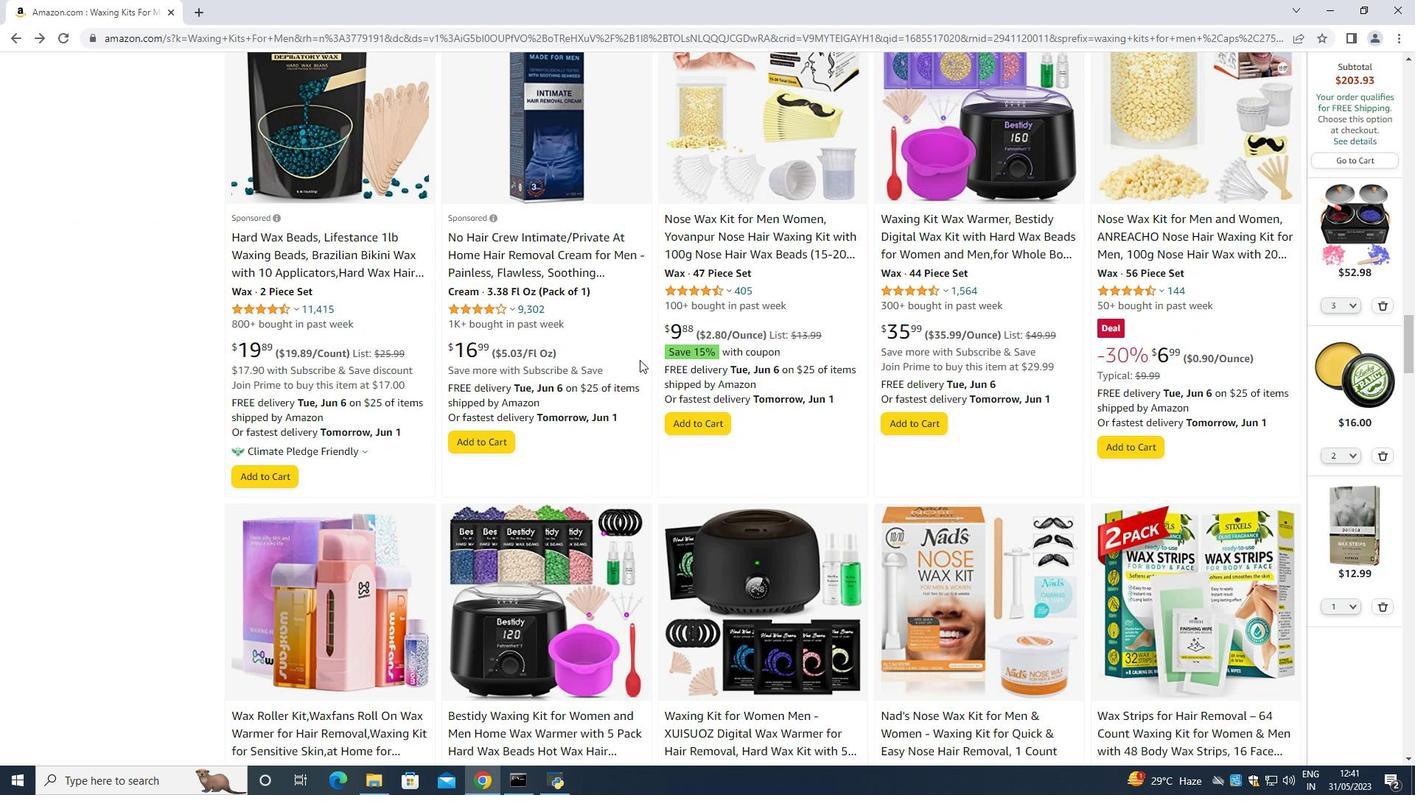 
Action: Mouse scrolled (717, 397) with delta (0, 0)
Screenshot: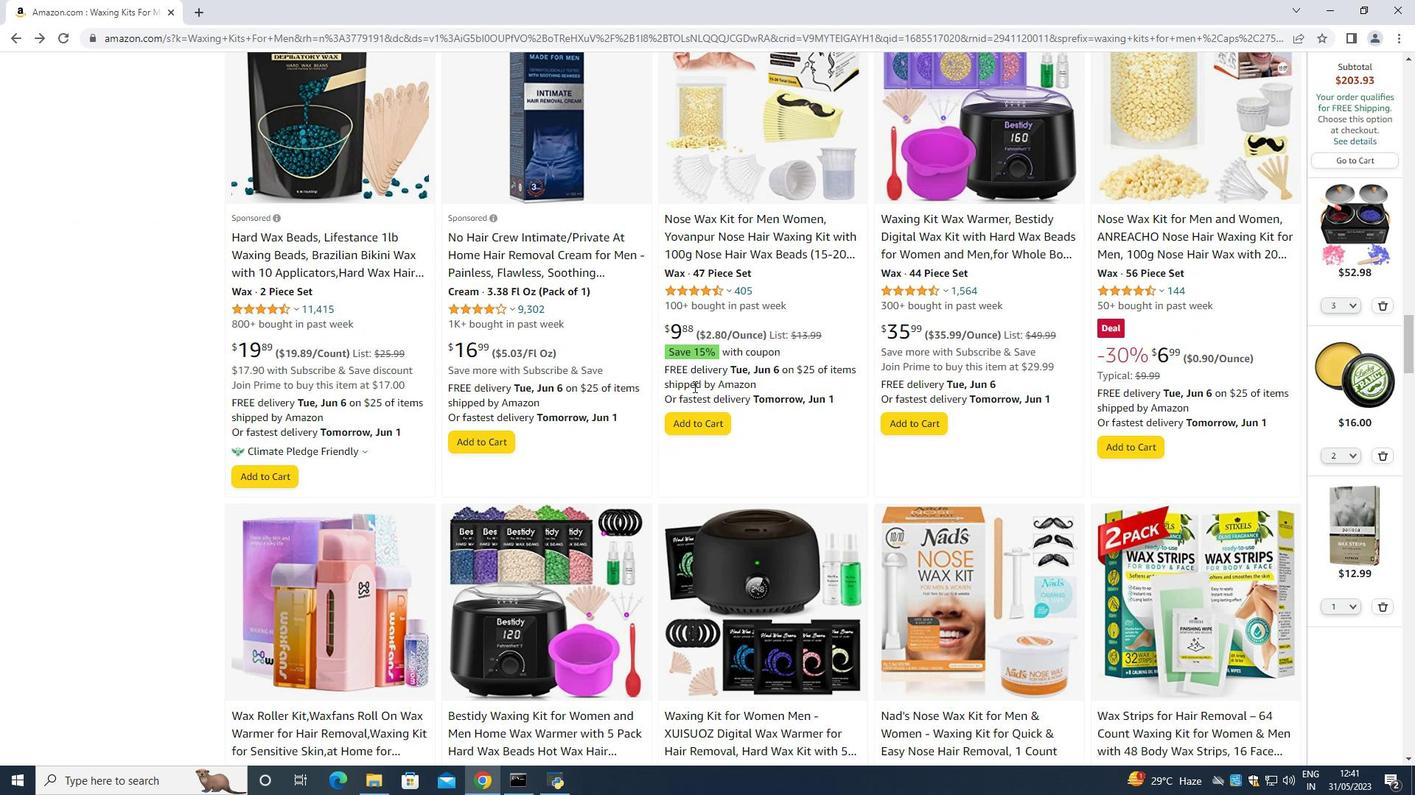 
Action: Mouse scrolled (717, 397) with delta (0, 0)
Screenshot: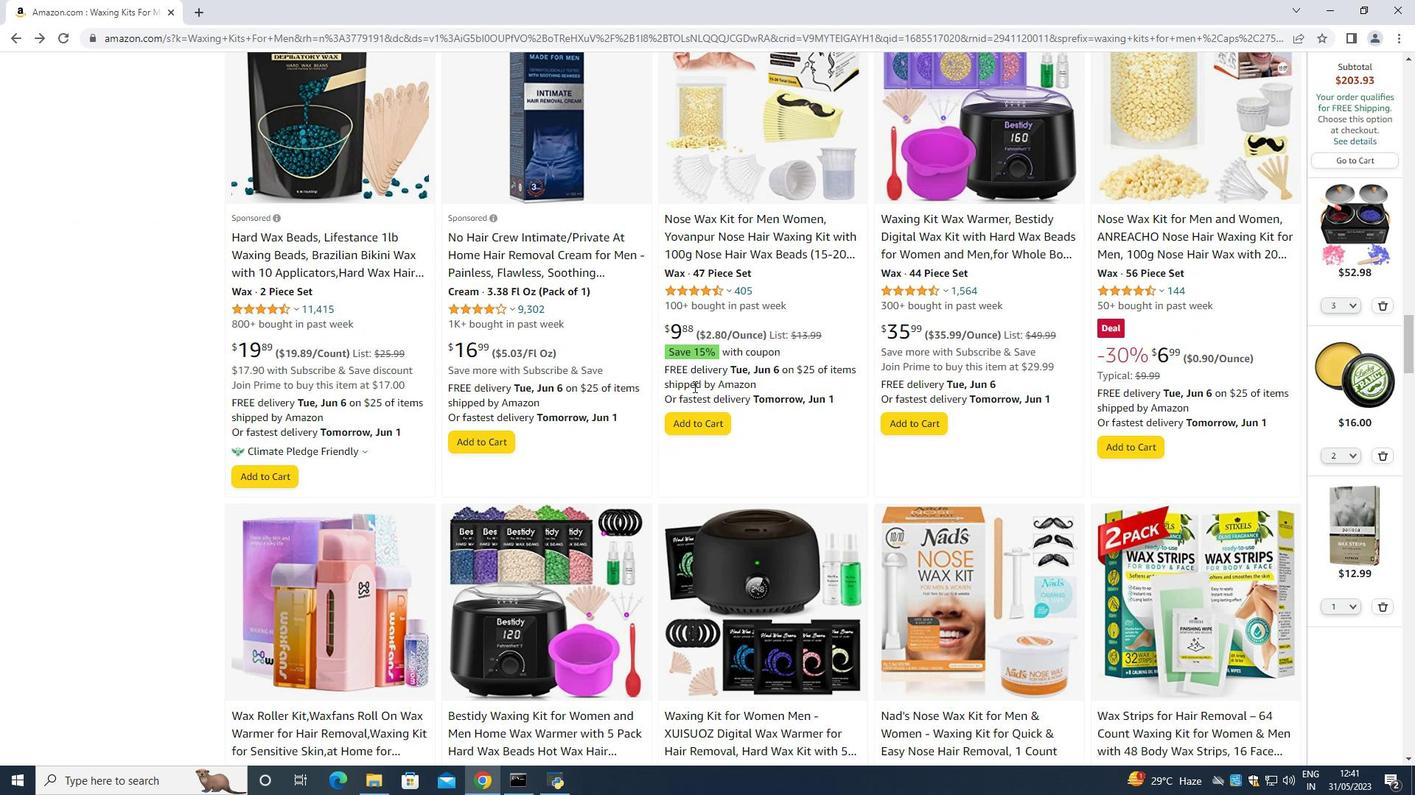 
Action: Mouse scrolled (717, 397) with delta (0, 0)
Screenshot: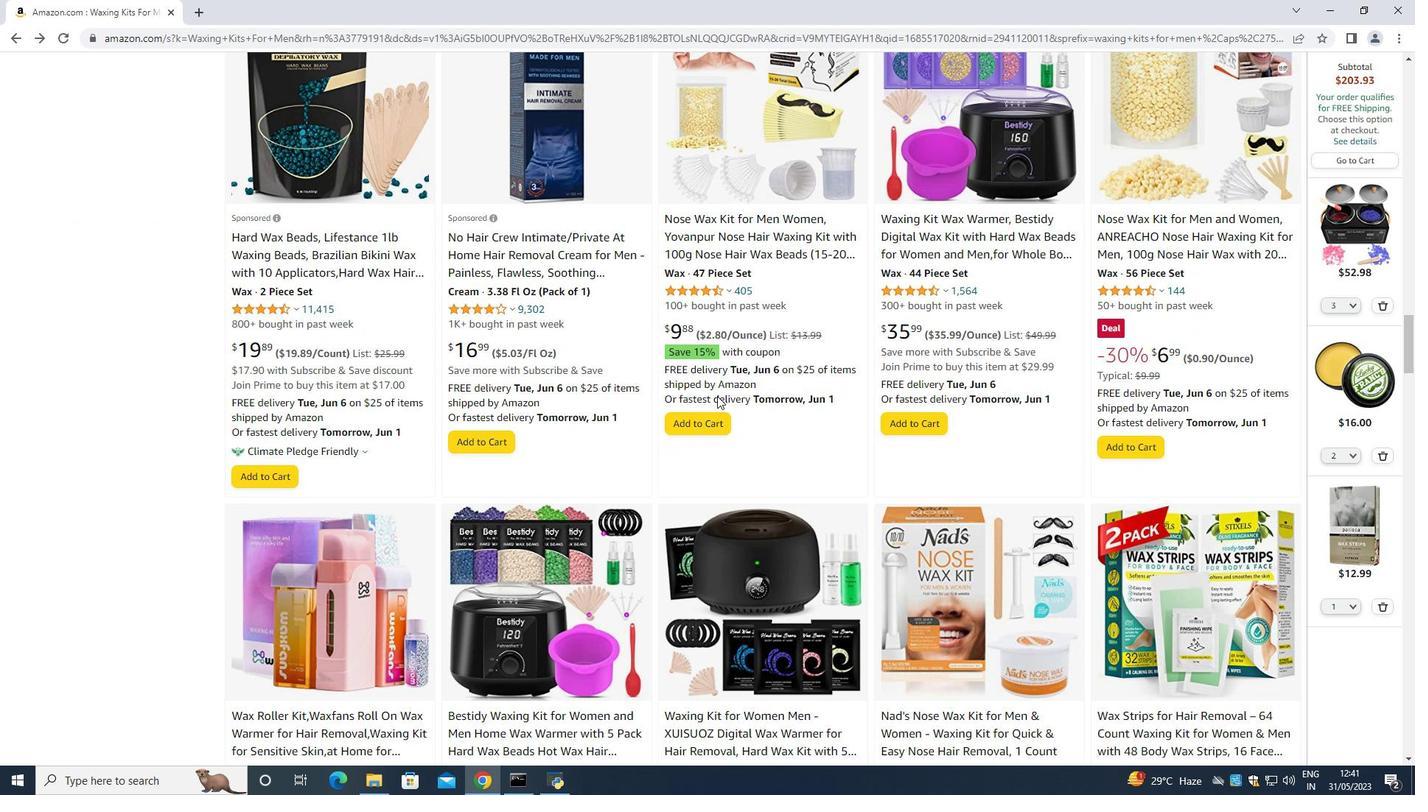 
Action: Mouse scrolled (717, 397) with delta (0, 0)
Screenshot: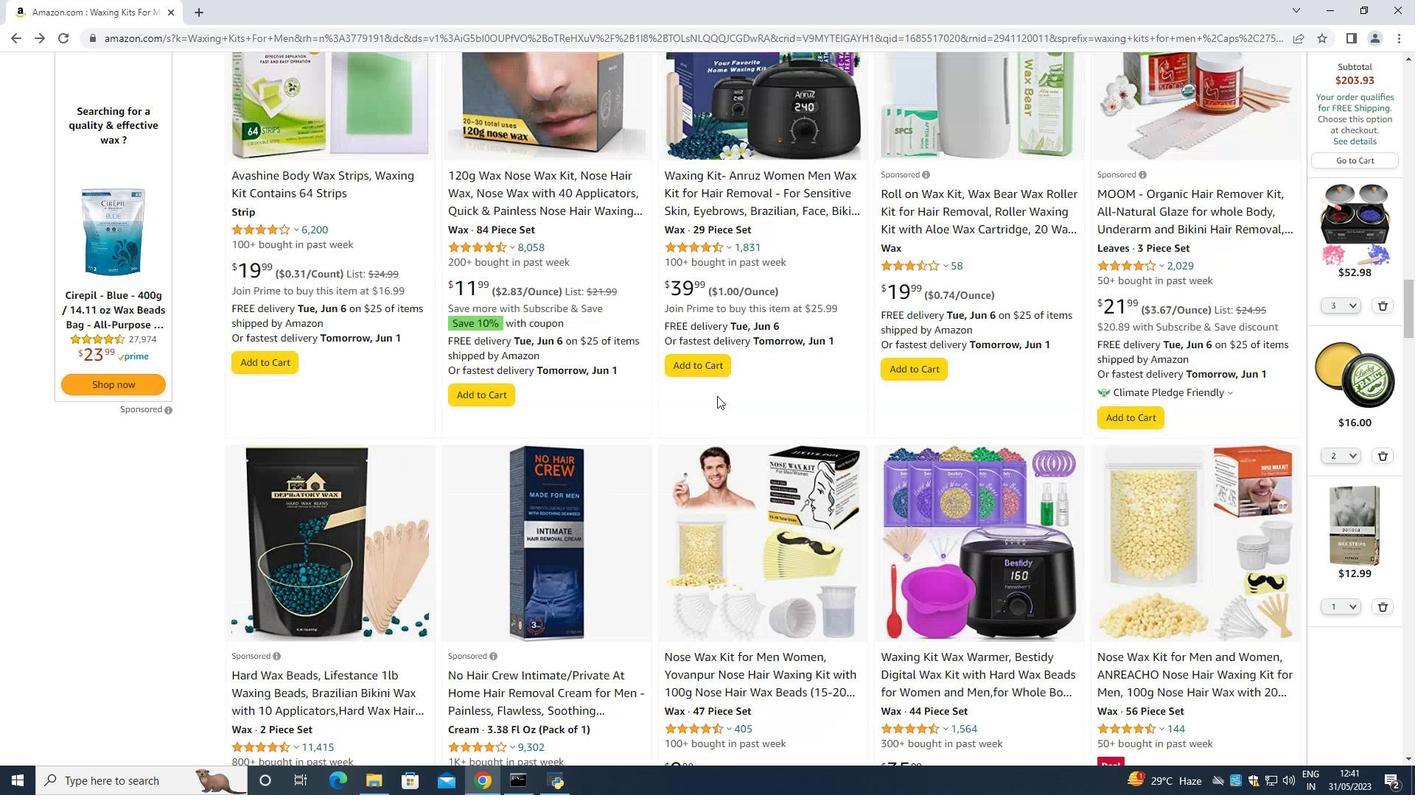 
Action: Mouse scrolled (717, 397) with delta (0, 0)
Screenshot: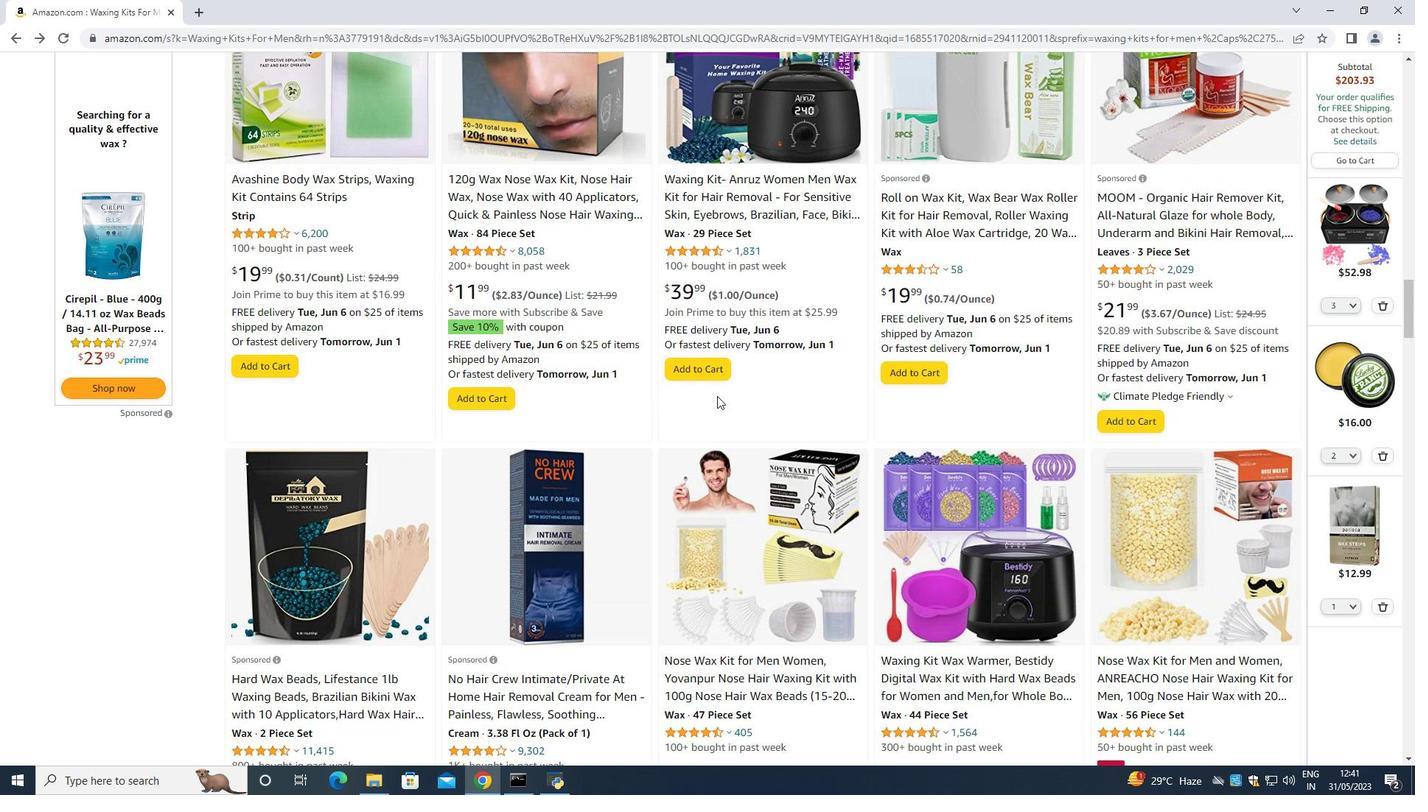 
Action: Mouse scrolled (717, 397) with delta (0, 0)
Screenshot: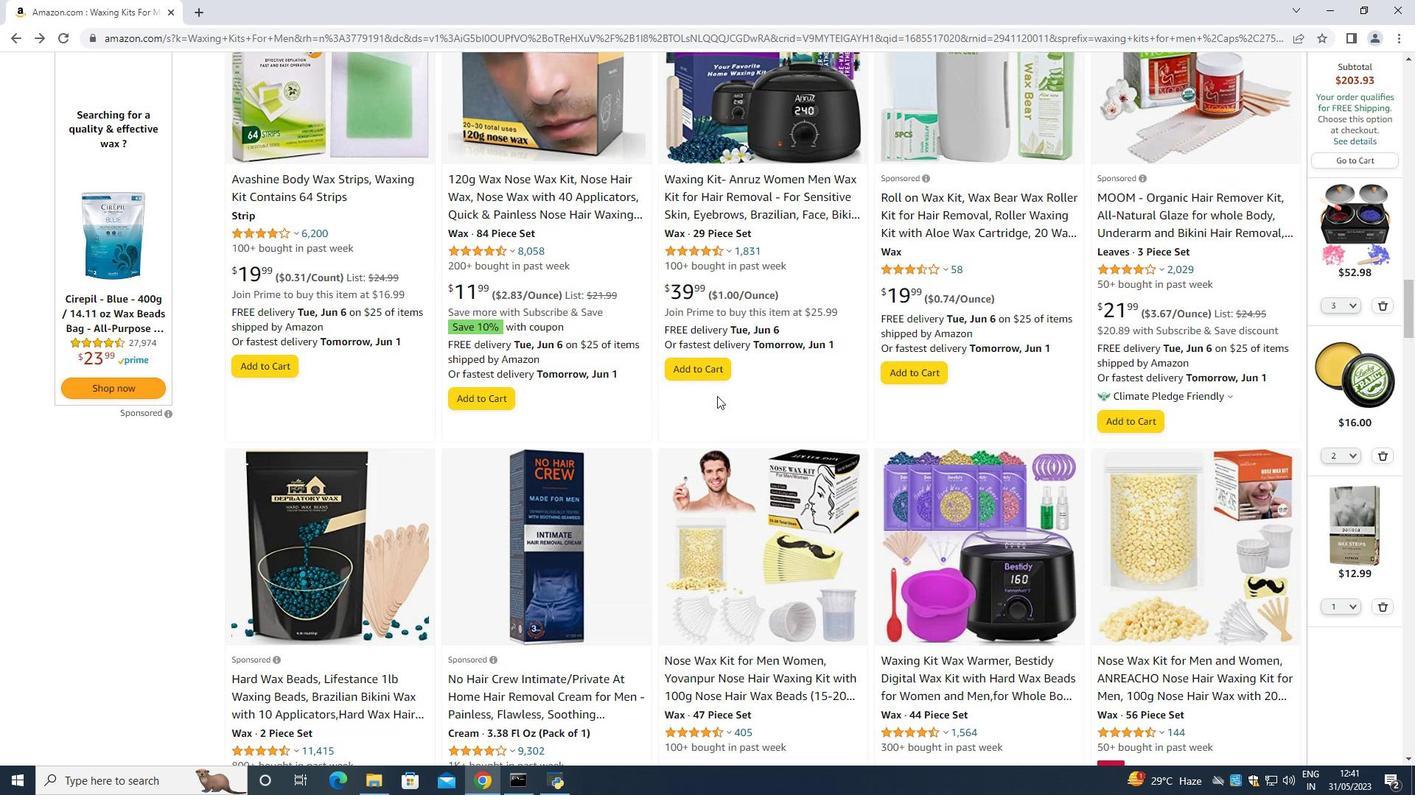 
Action: Mouse scrolled (717, 397) with delta (0, 0)
Screenshot: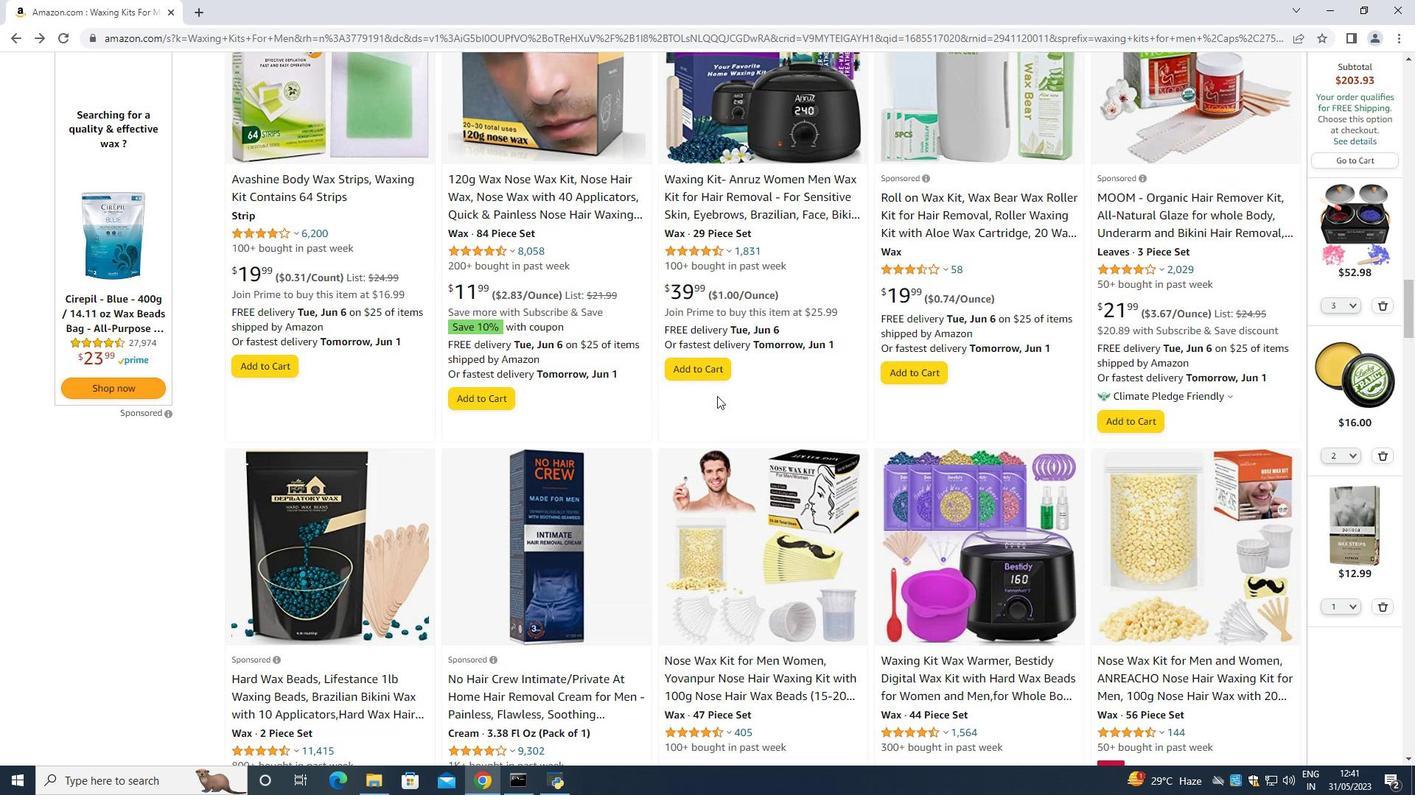 
Action: Mouse scrolled (717, 397) with delta (0, 0)
Screenshot: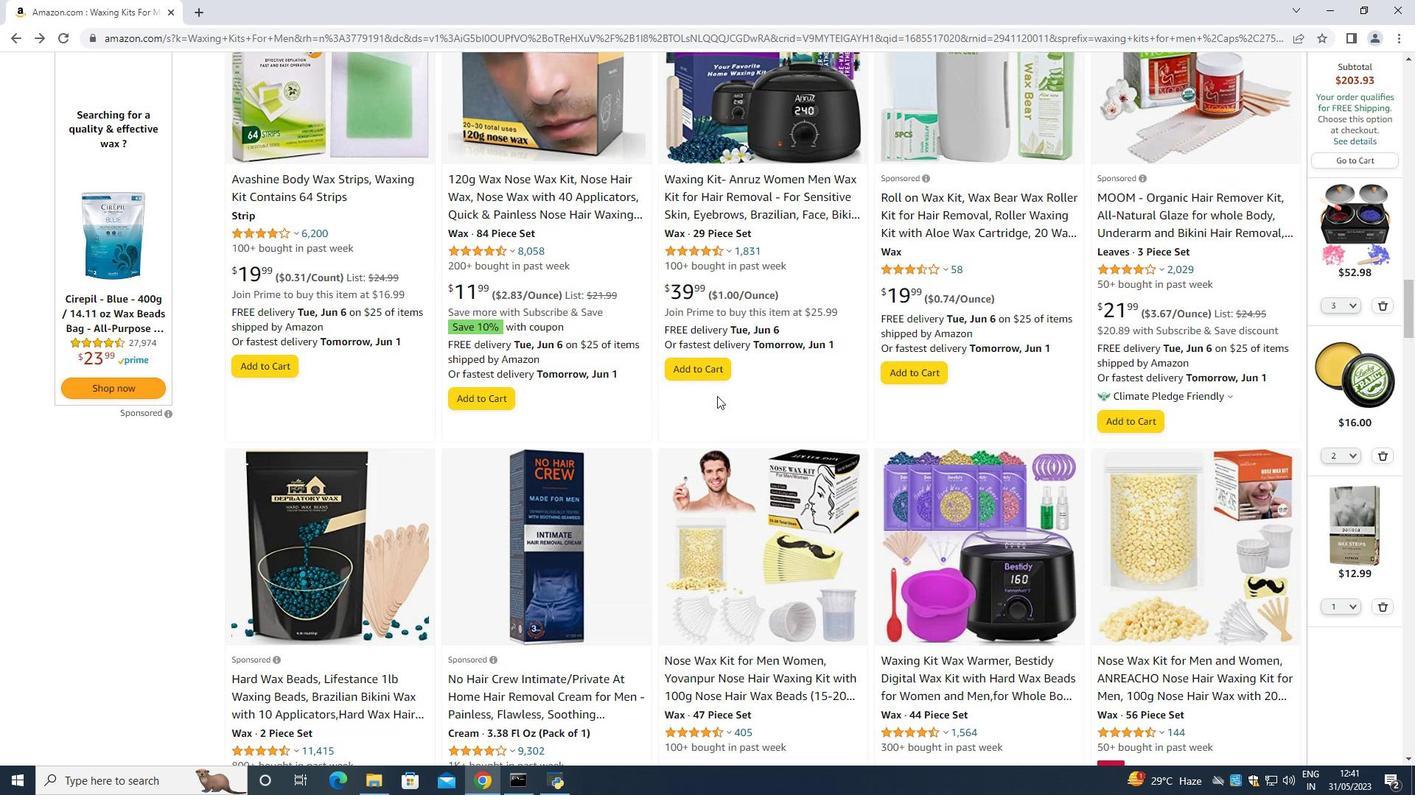 
Action: Mouse scrolled (717, 397) with delta (0, 0)
Screenshot: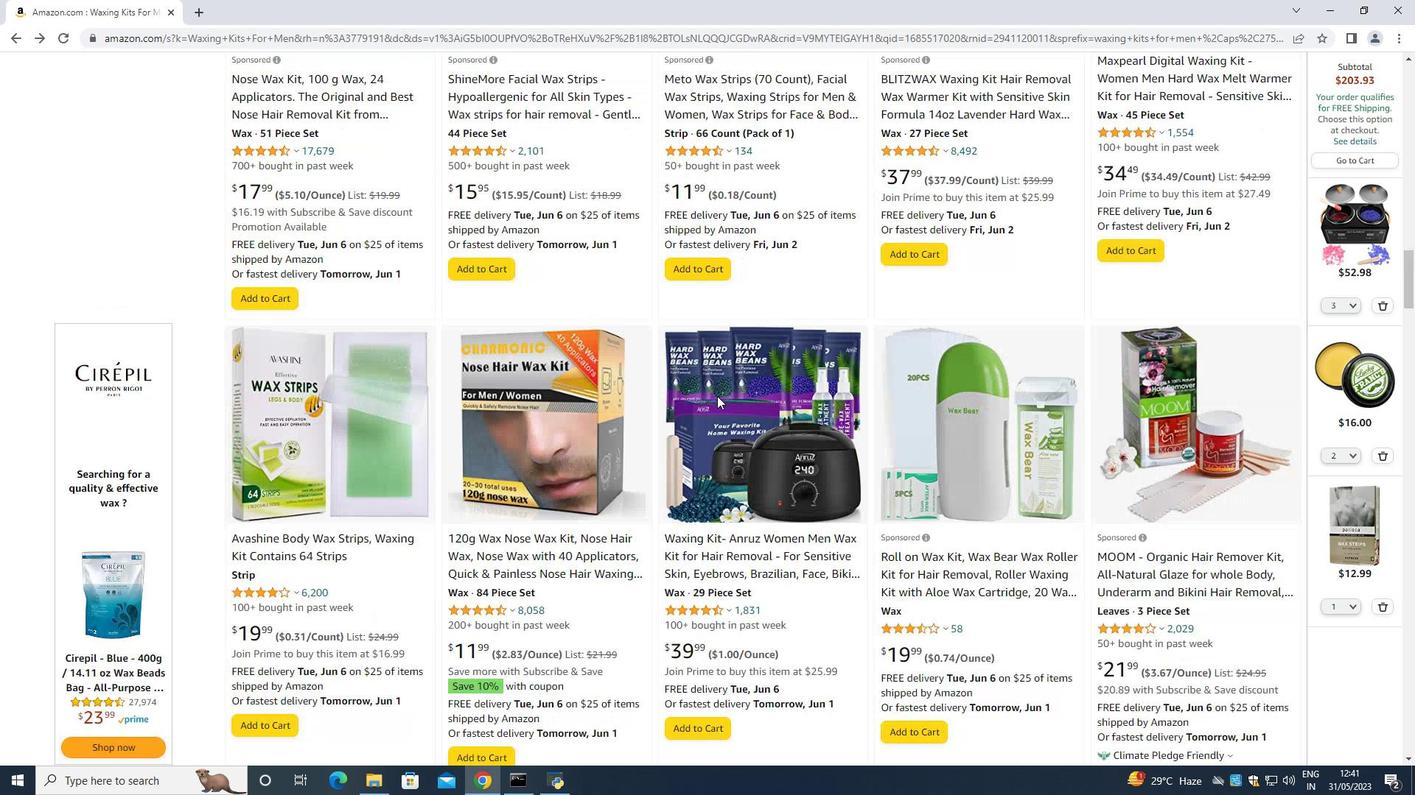 
Action: Mouse scrolled (717, 397) with delta (0, 0)
Screenshot: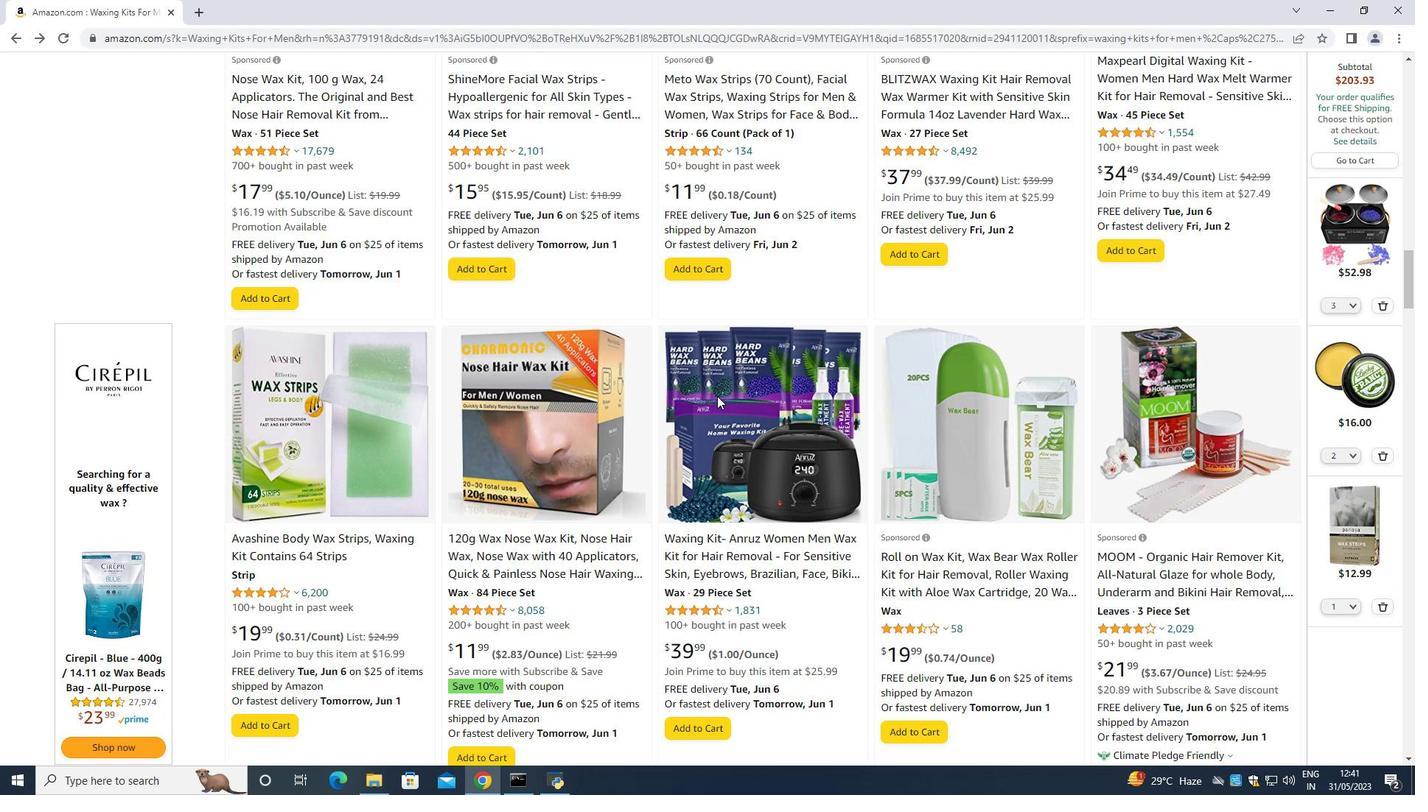 
Action: Mouse scrolled (717, 397) with delta (0, 0)
Screenshot: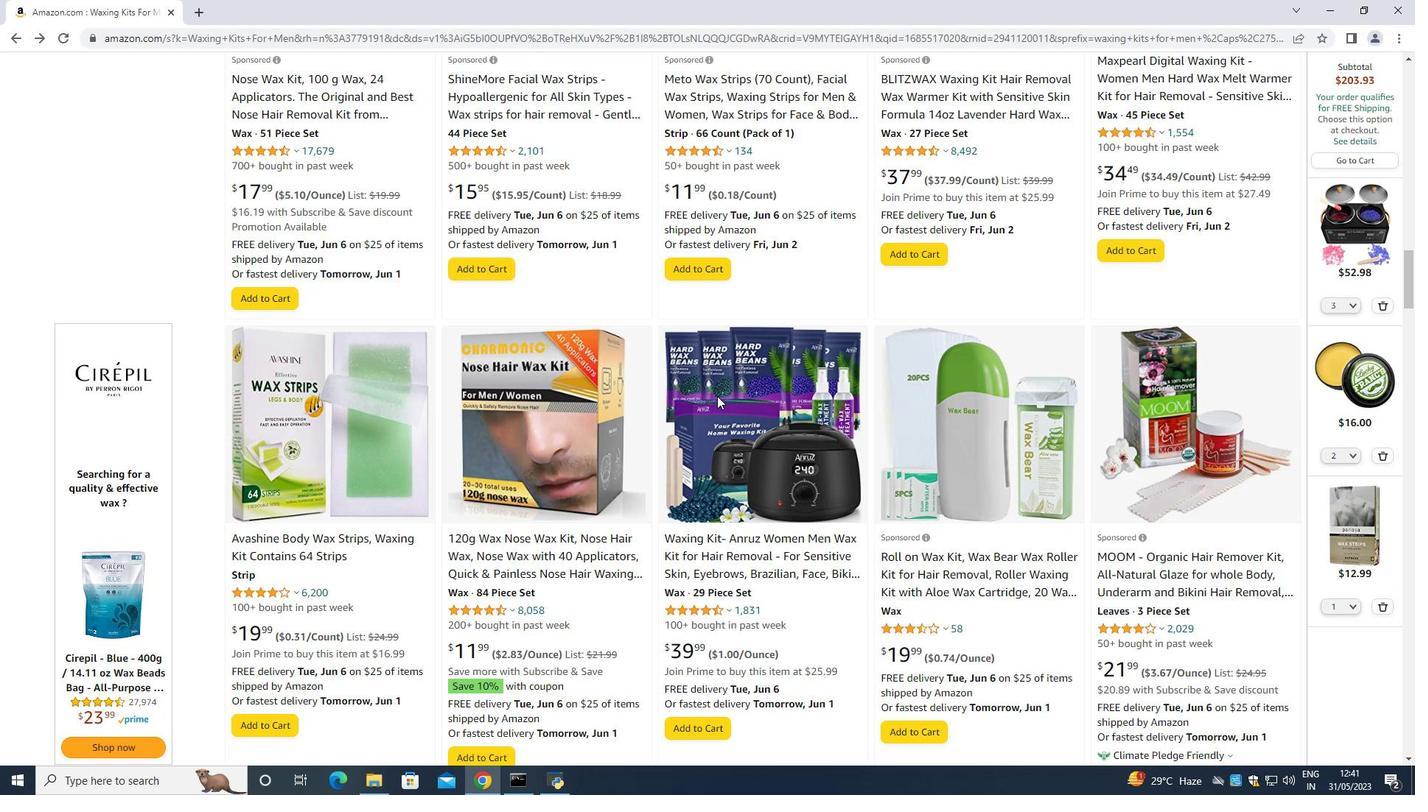 
Action: Mouse scrolled (717, 397) with delta (0, 0)
Screenshot: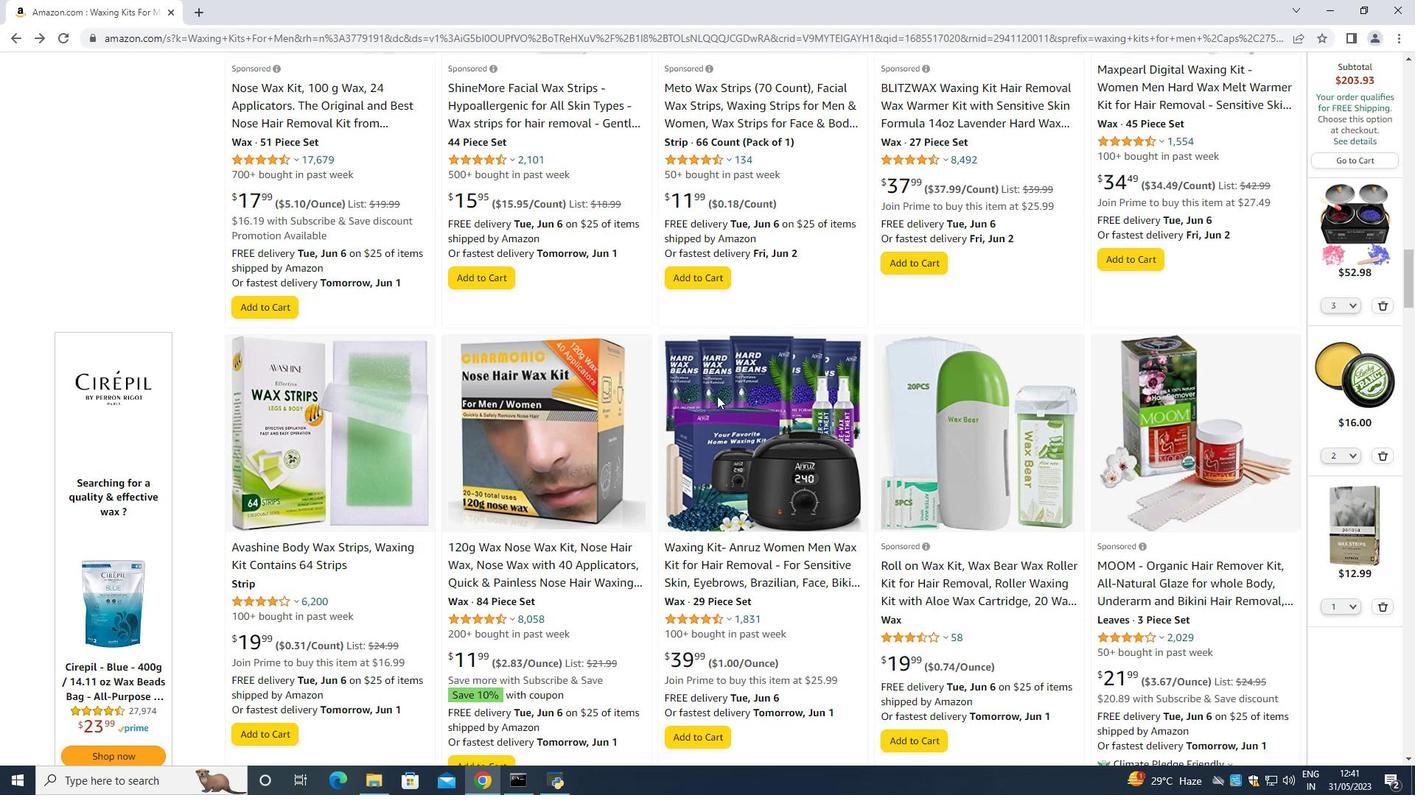
Action: Mouse moved to (717, 396)
Screenshot: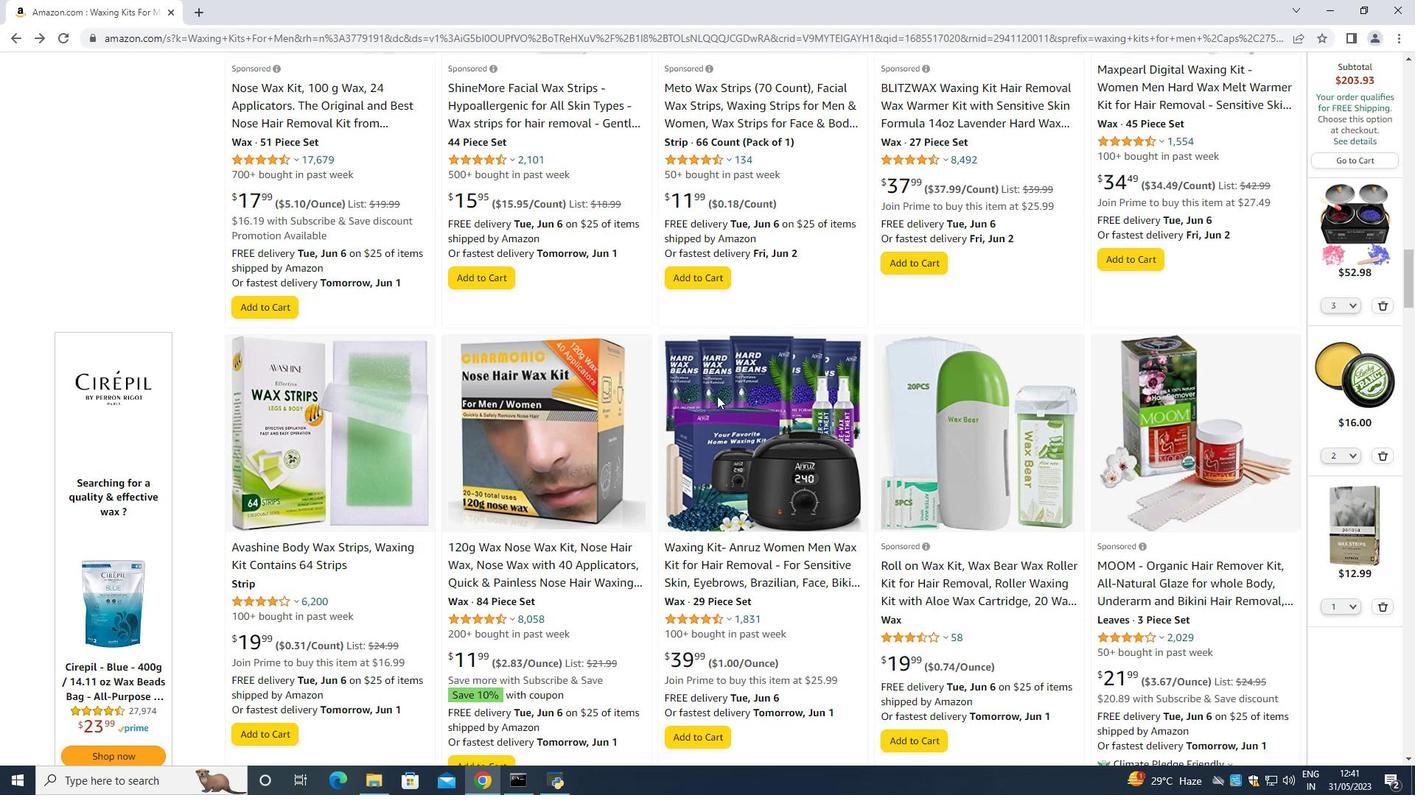 
Action: Mouse scrolled (717, 397) with delta (0, 0)
Screenshot: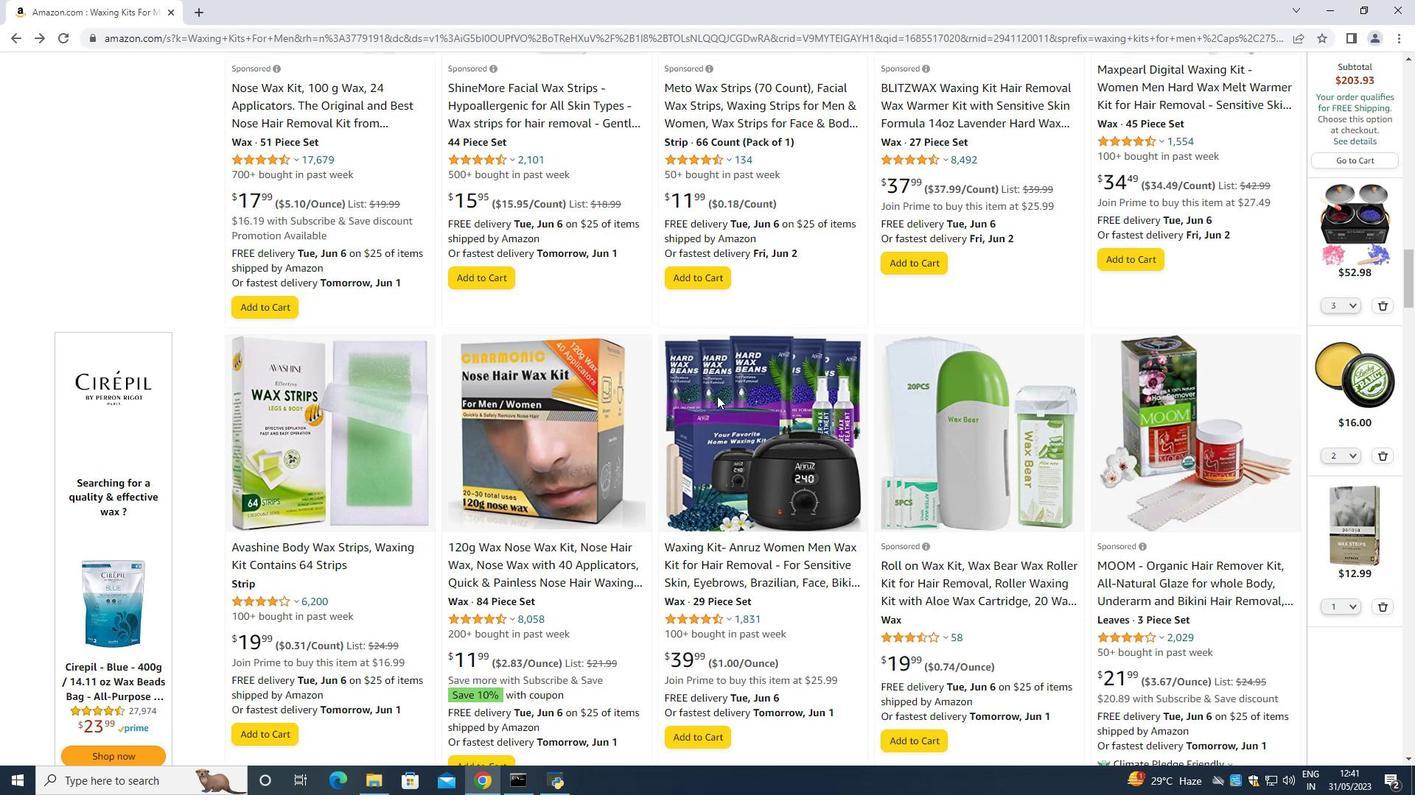 
Action: Mouse moved to (717, 394)
Screenshot: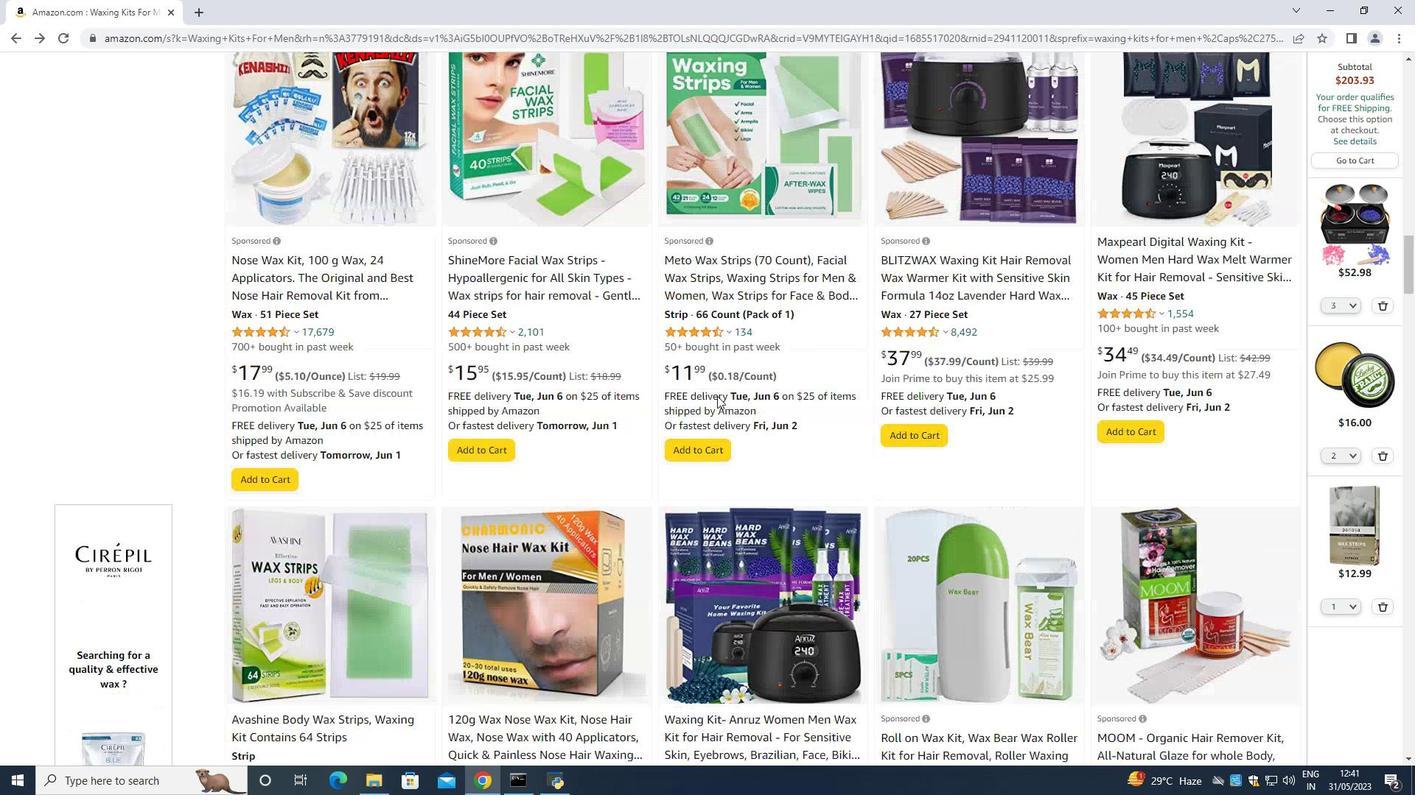 
Action: Mouse scrolled (717, 395) with delta (0, 0)
Screenshot: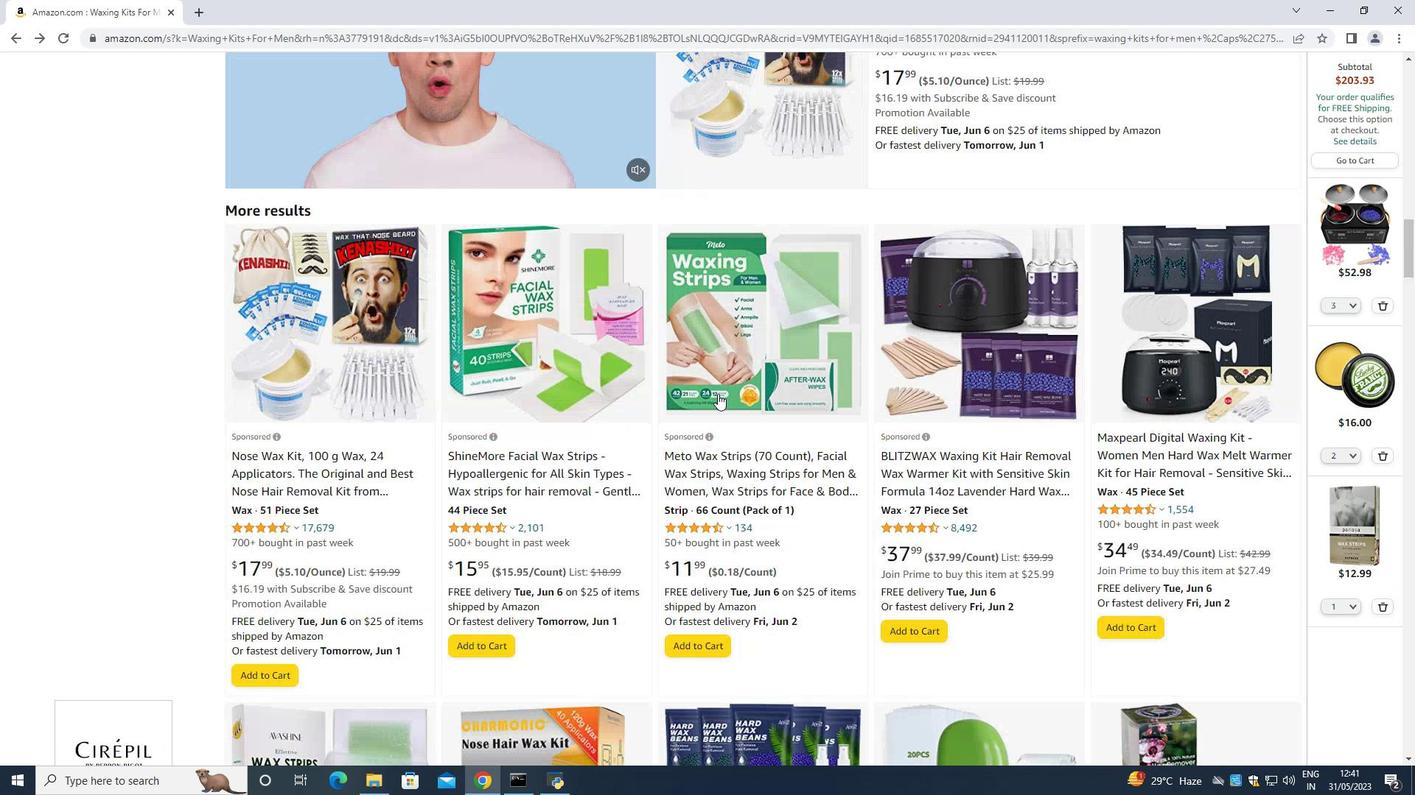
Action: Mouse scrolled (717, 395) with delta (0, 0)
Screenshot: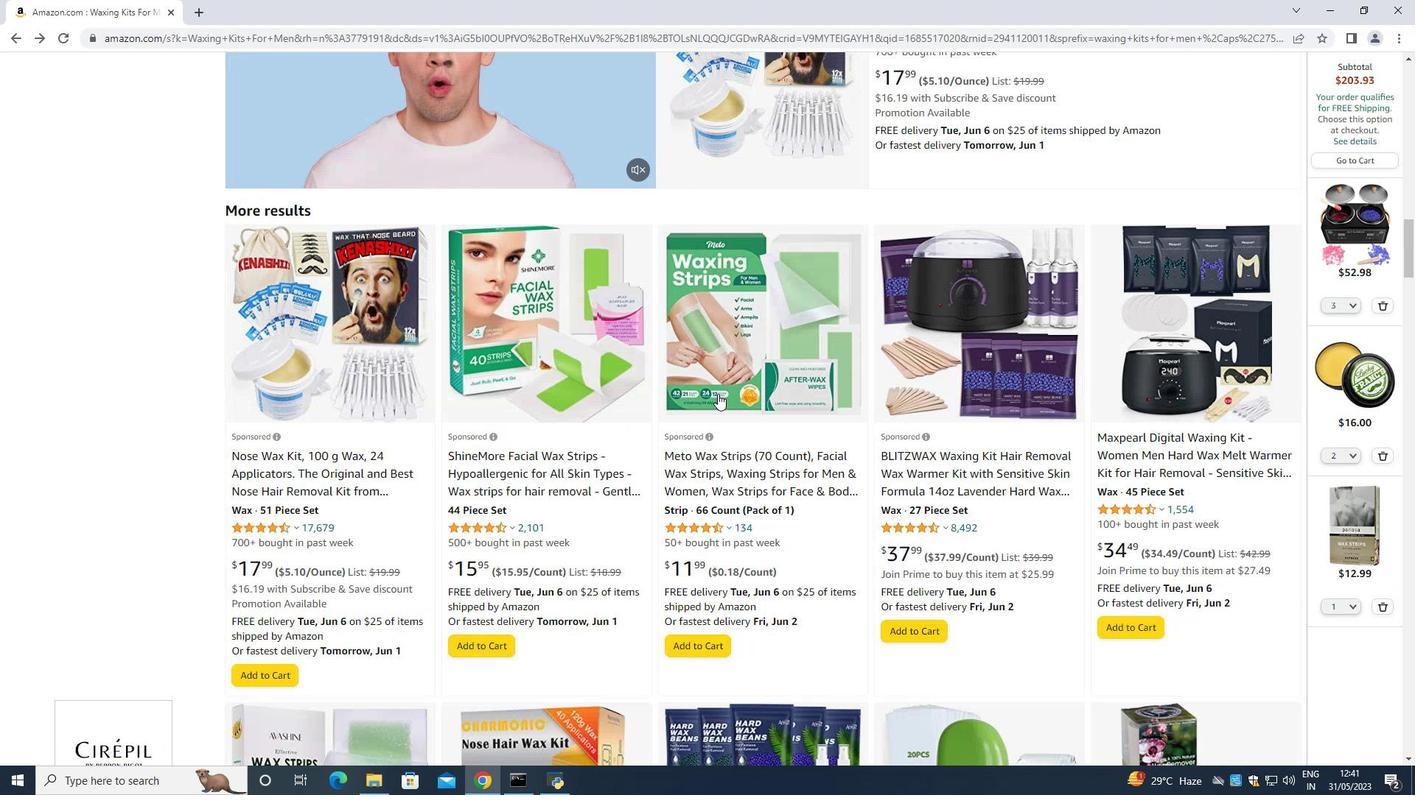 
Action: Mouse scrolled (717, 395) with delta (0, 0)
Screenshot: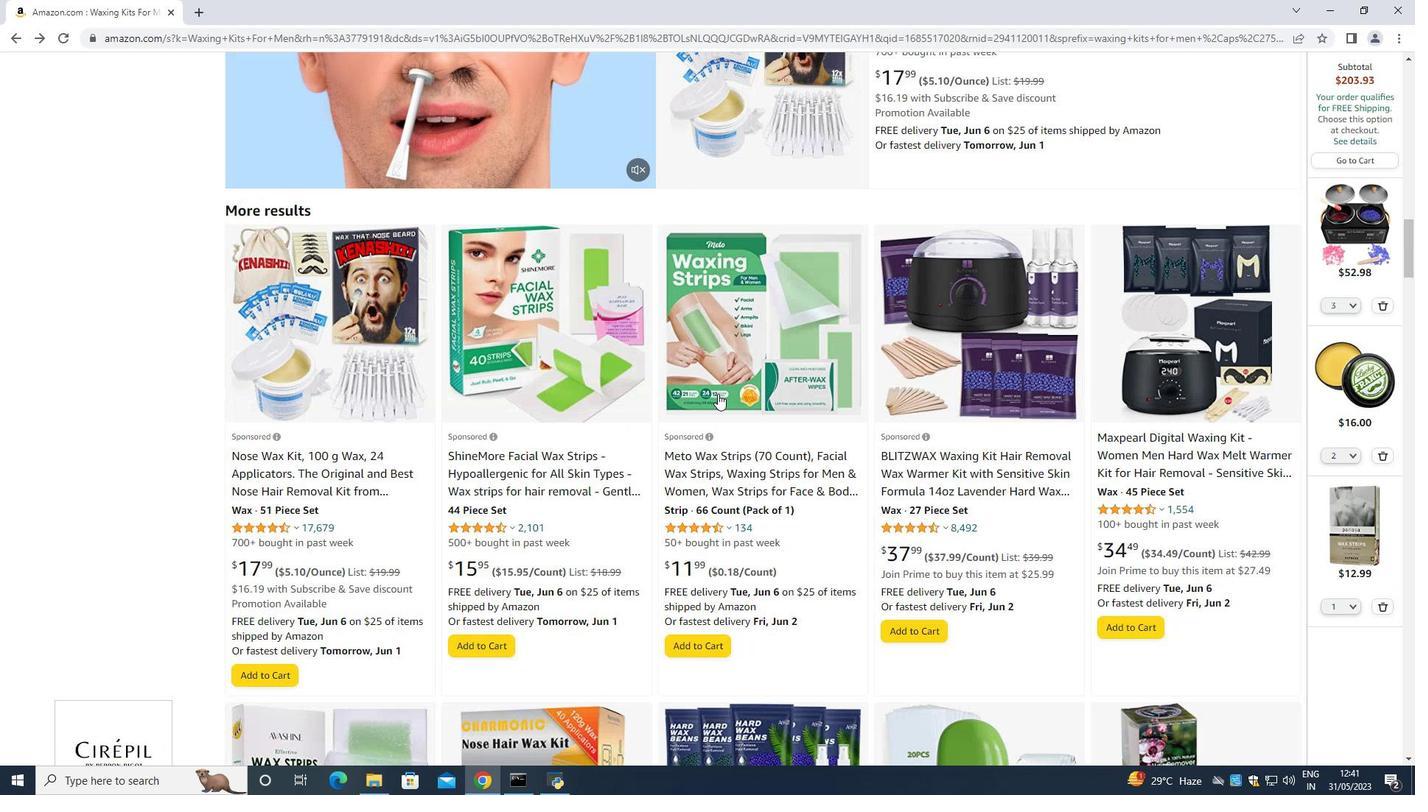 
Action: Mouse scrolled (717, 395) with delta (0, 0)
Screenshot: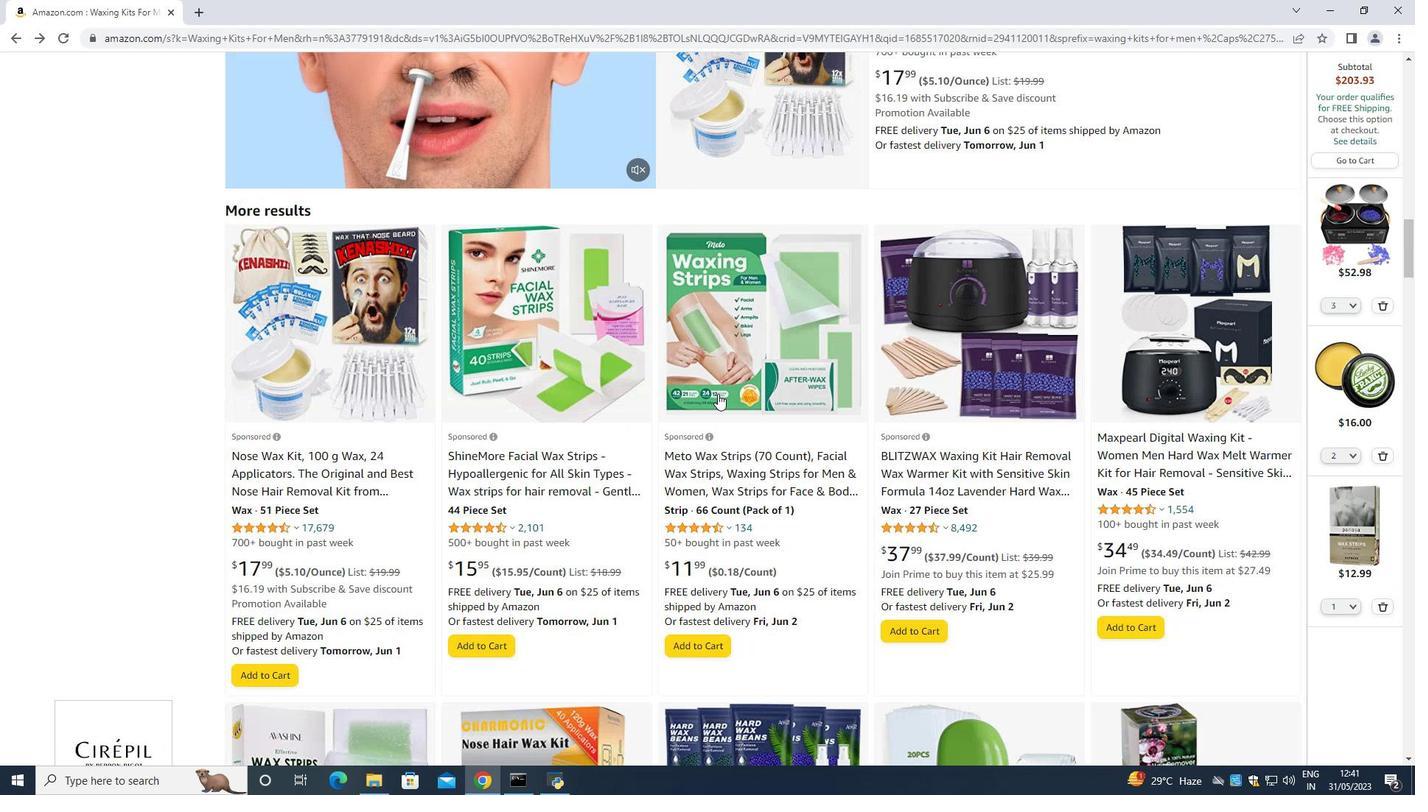 
Action: Mouse scrolled (717, 395) with delta (0, 0)
Screenshot: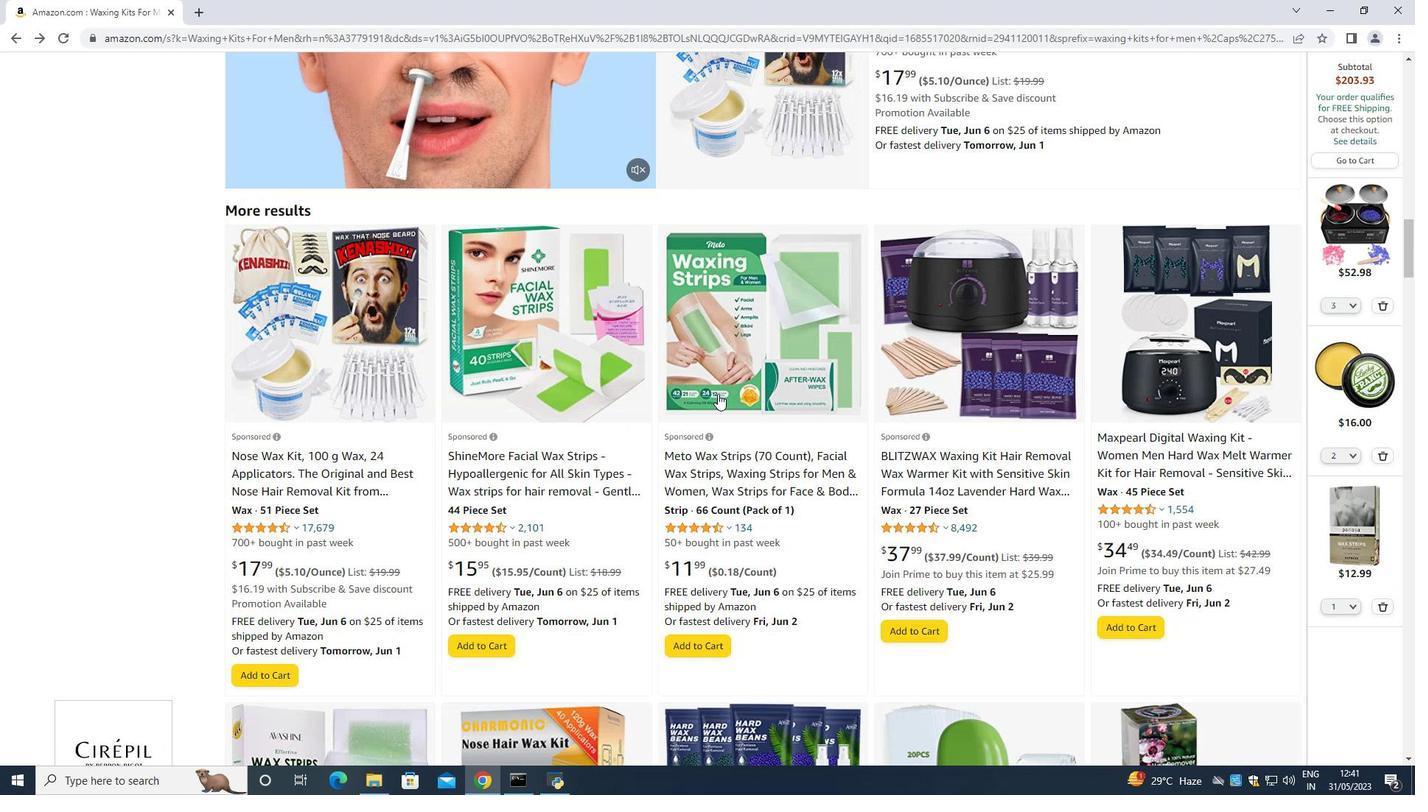 
Action: Mouse moved to (718, 393)
Screenshot: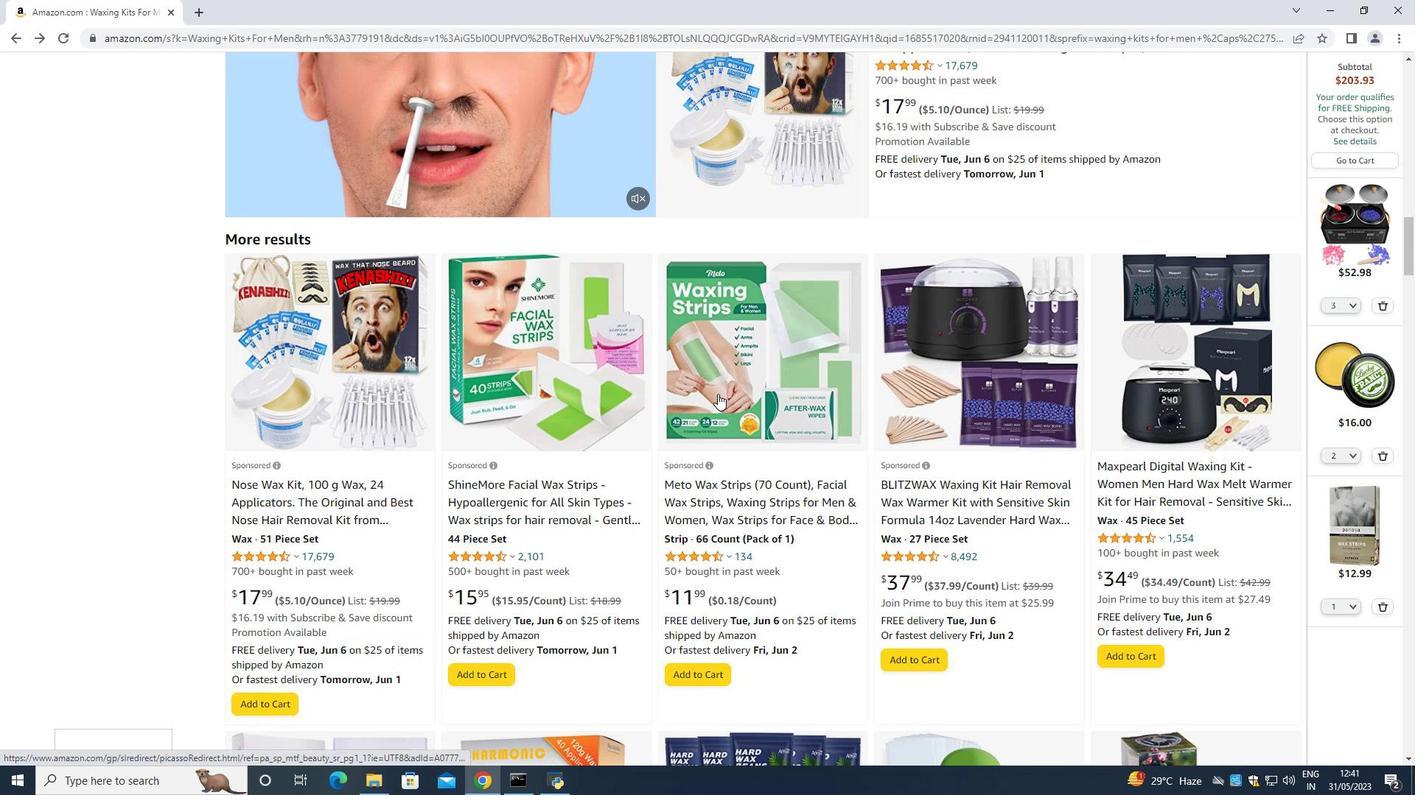 
Action: Mouse scrolled (718, 394) with delta (0, 0)
Screenshot: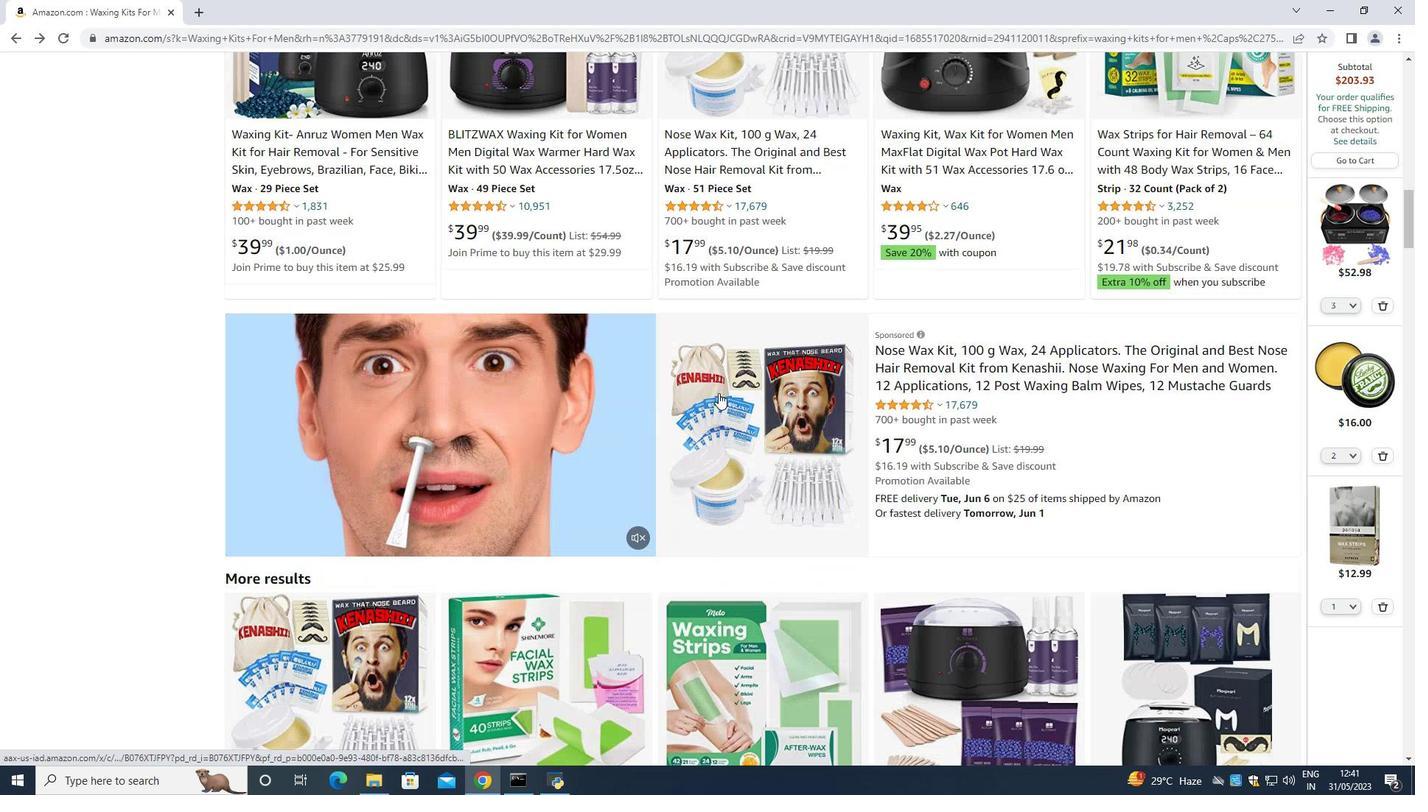 
Action: Mouse scrolled (718, 394) with delta (0, 0)
Screenshot: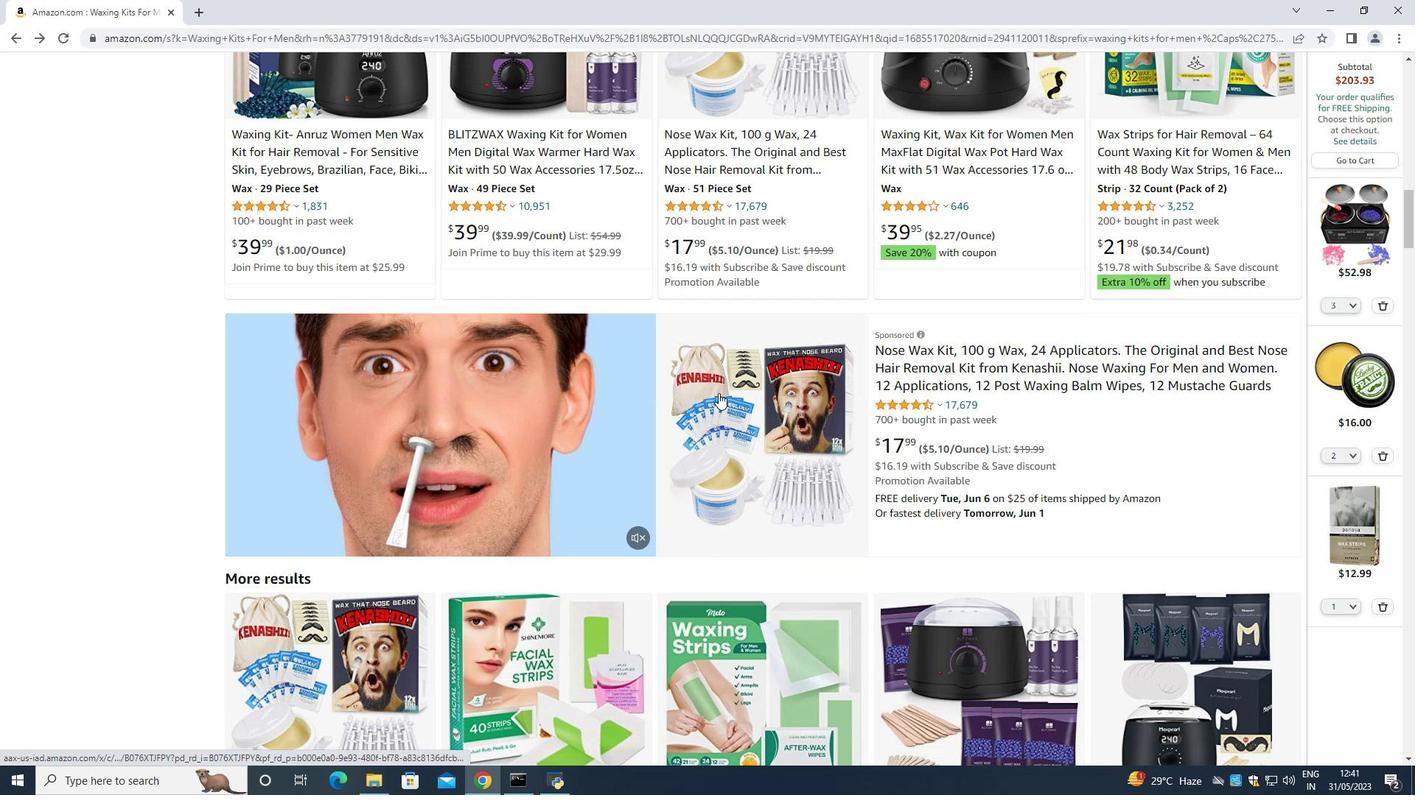 
Action: Mouse scrolled (718, 394) with delta (0, 0)
Screenshot: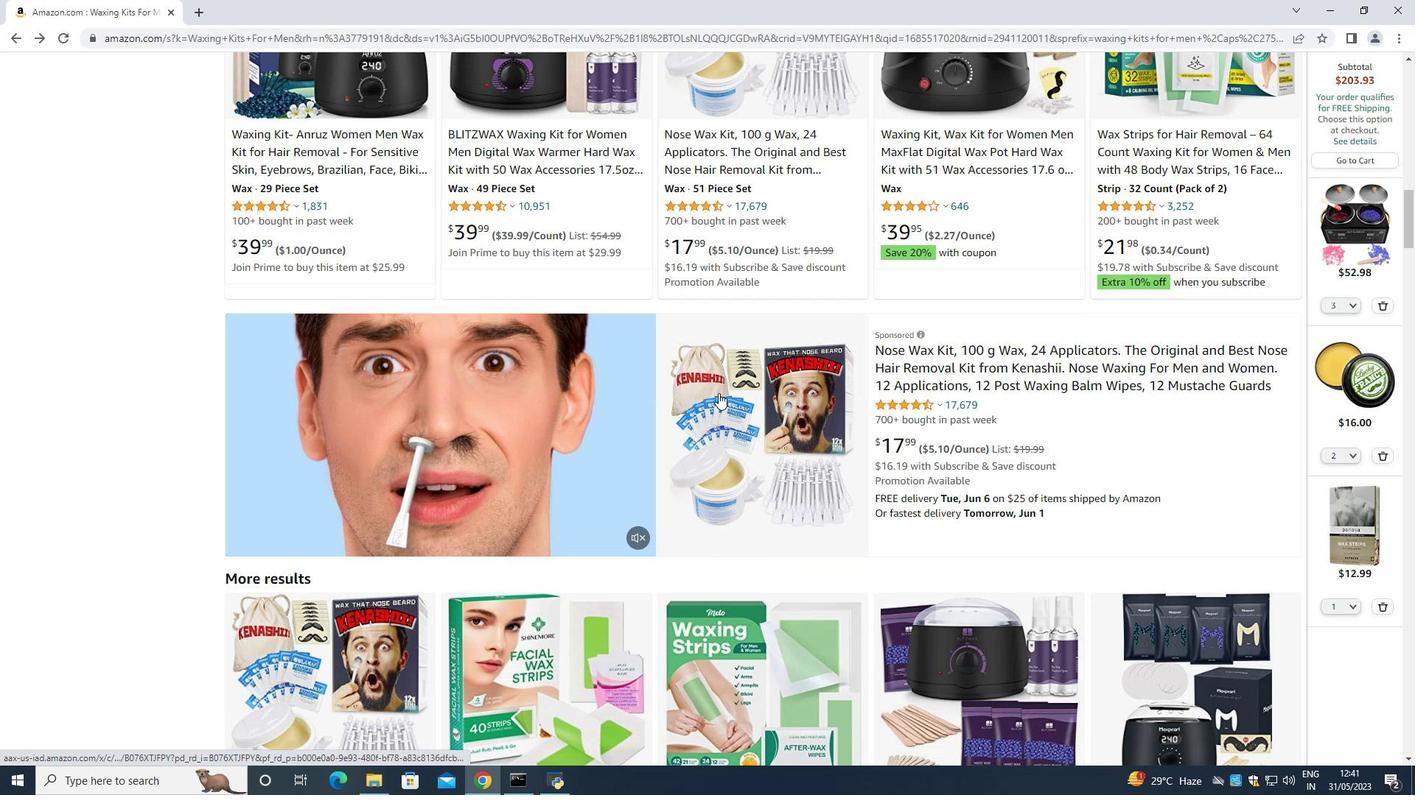 
Action: Mouse scrolled (718, 394) with delta (0, 0)
Screenshot: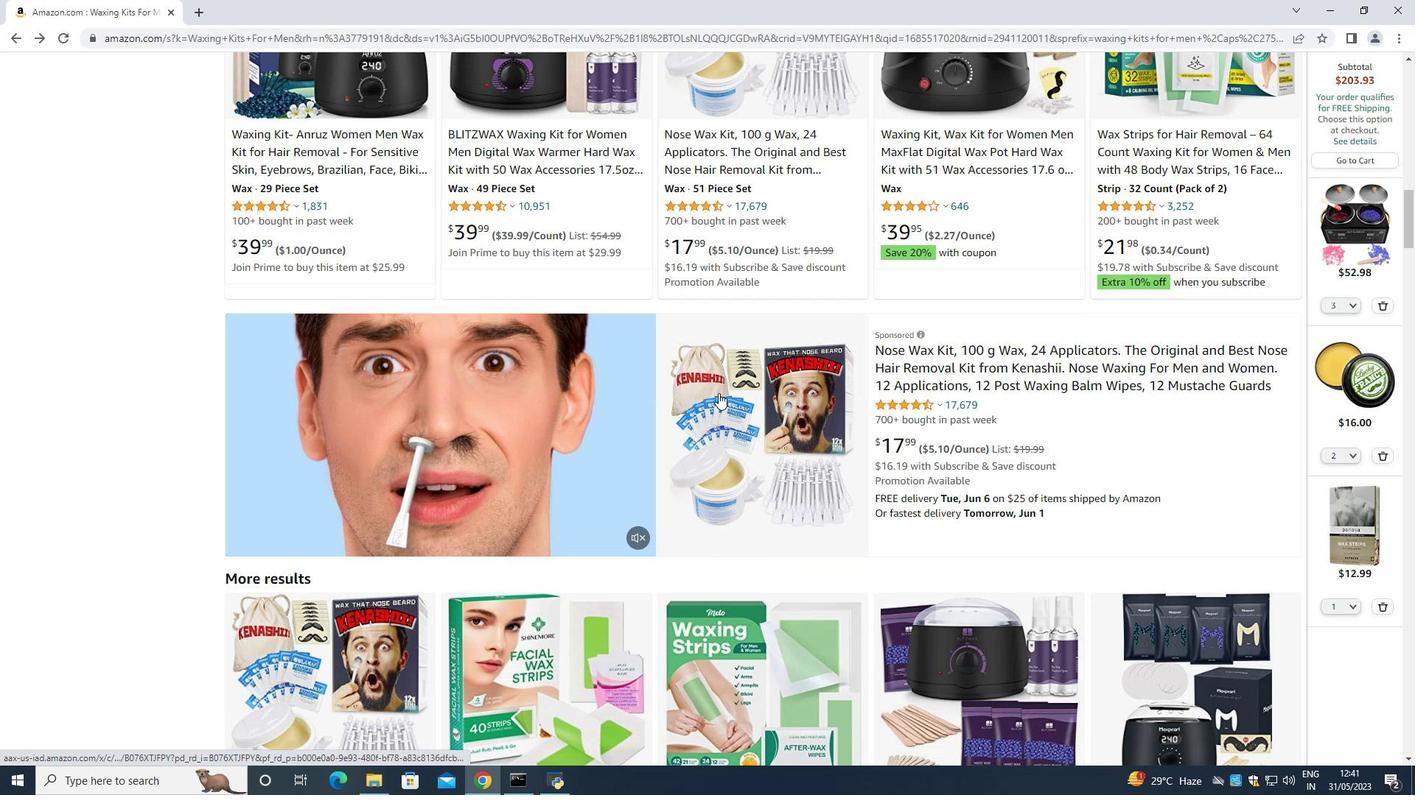
Action: Mouse scrolled (718, 394) with delta (0, 0)
Screenshot: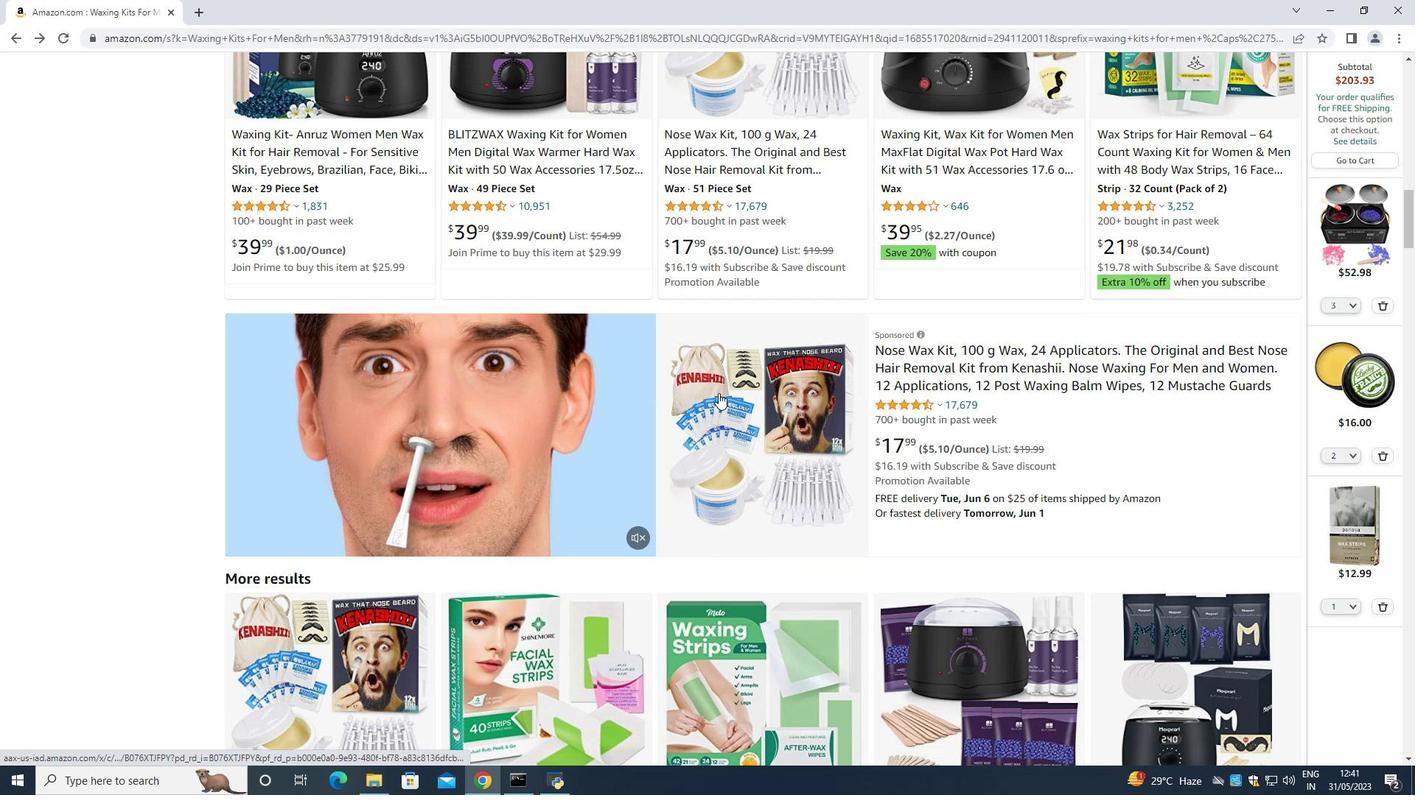 
Action: Mouse scrolled (718, 394) with delta (0, 0)
Screenshot: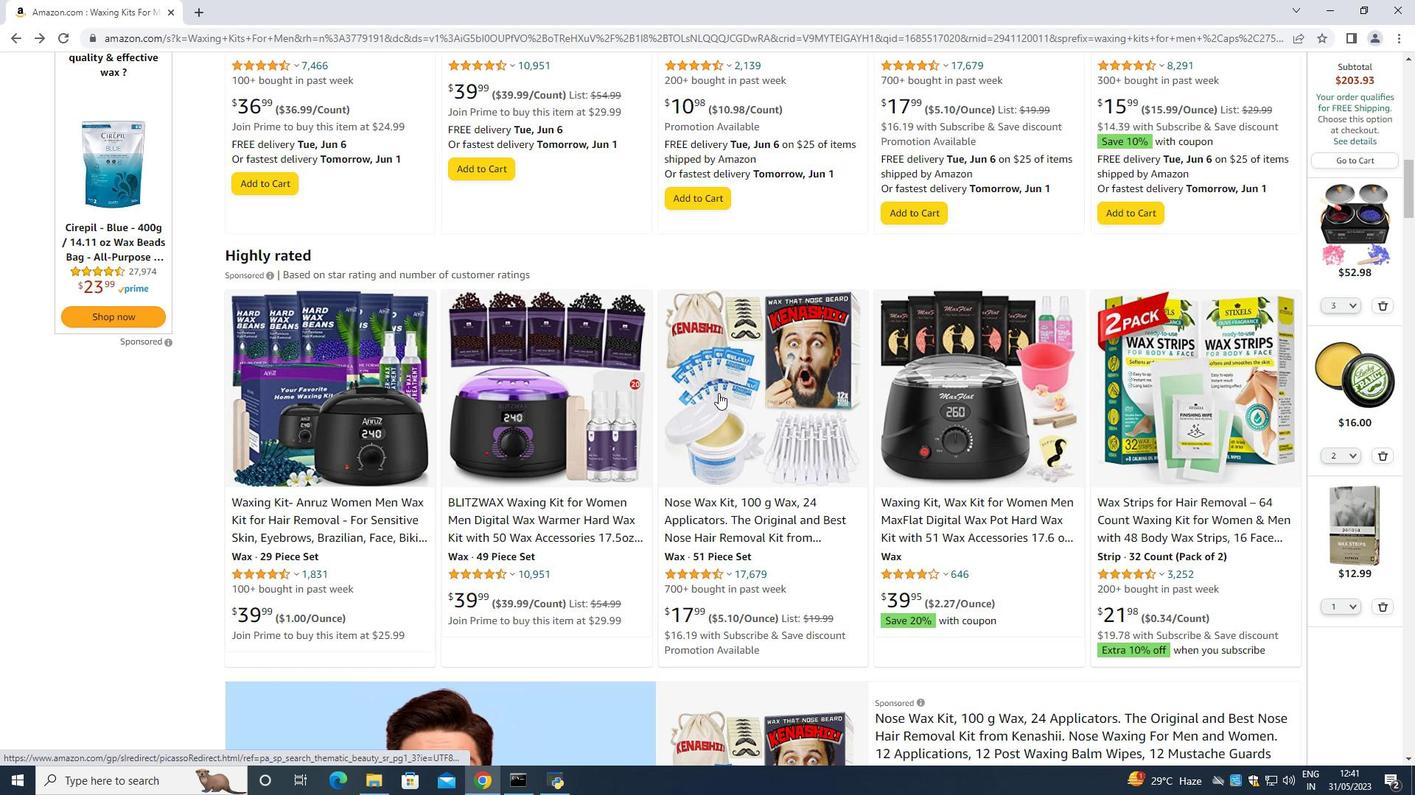 
Action: Mouse scrolled (718, 394) with delta (0, 0)
Screenshot: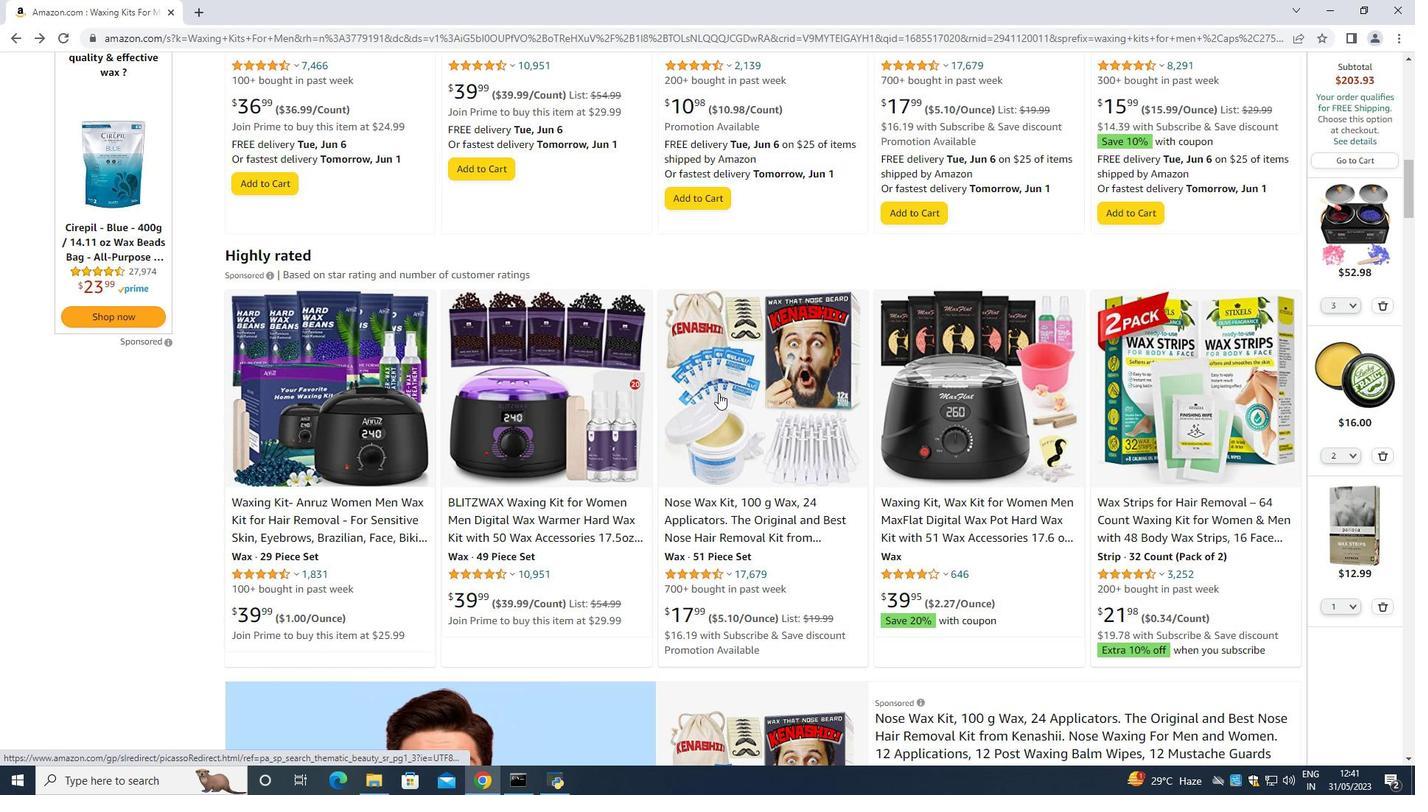 
Action: Mouse scrolled (718, 394) with delta (0, 0)
Screenshot: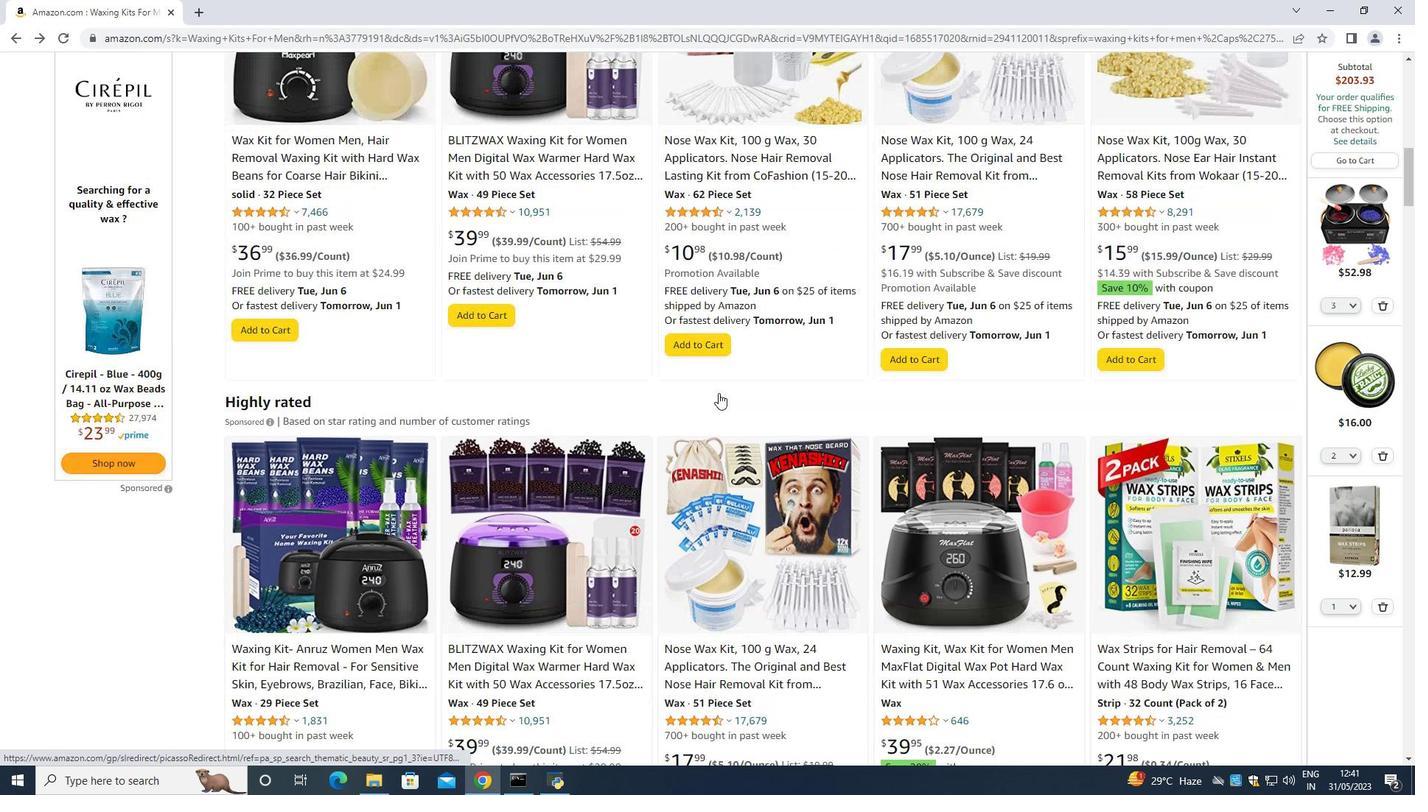 
Action: Mouse scrolled (718, 394) with delta (0, 0)
Screenshot: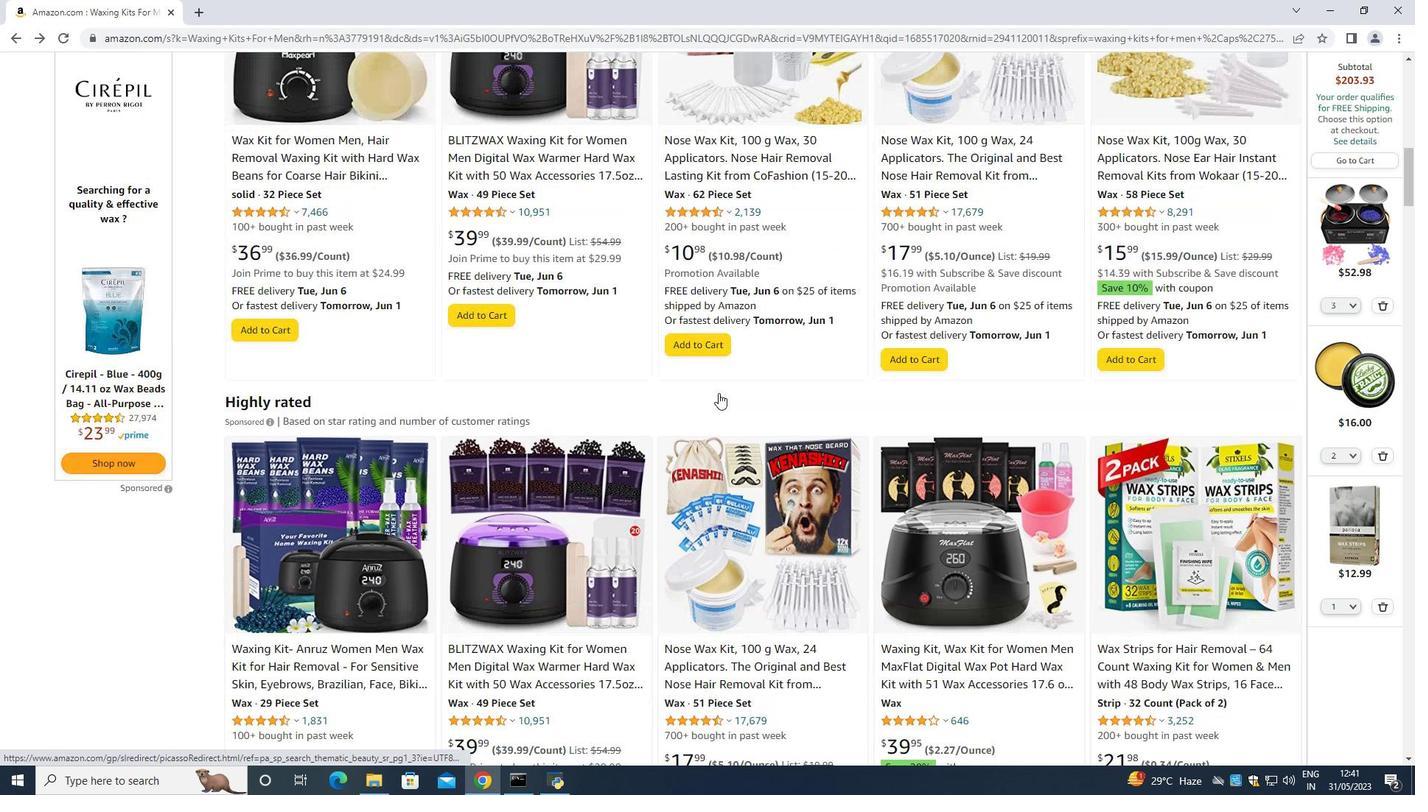 
Action: Mouse scrolled (718, 394) with delta (0, 0)
Screenshot: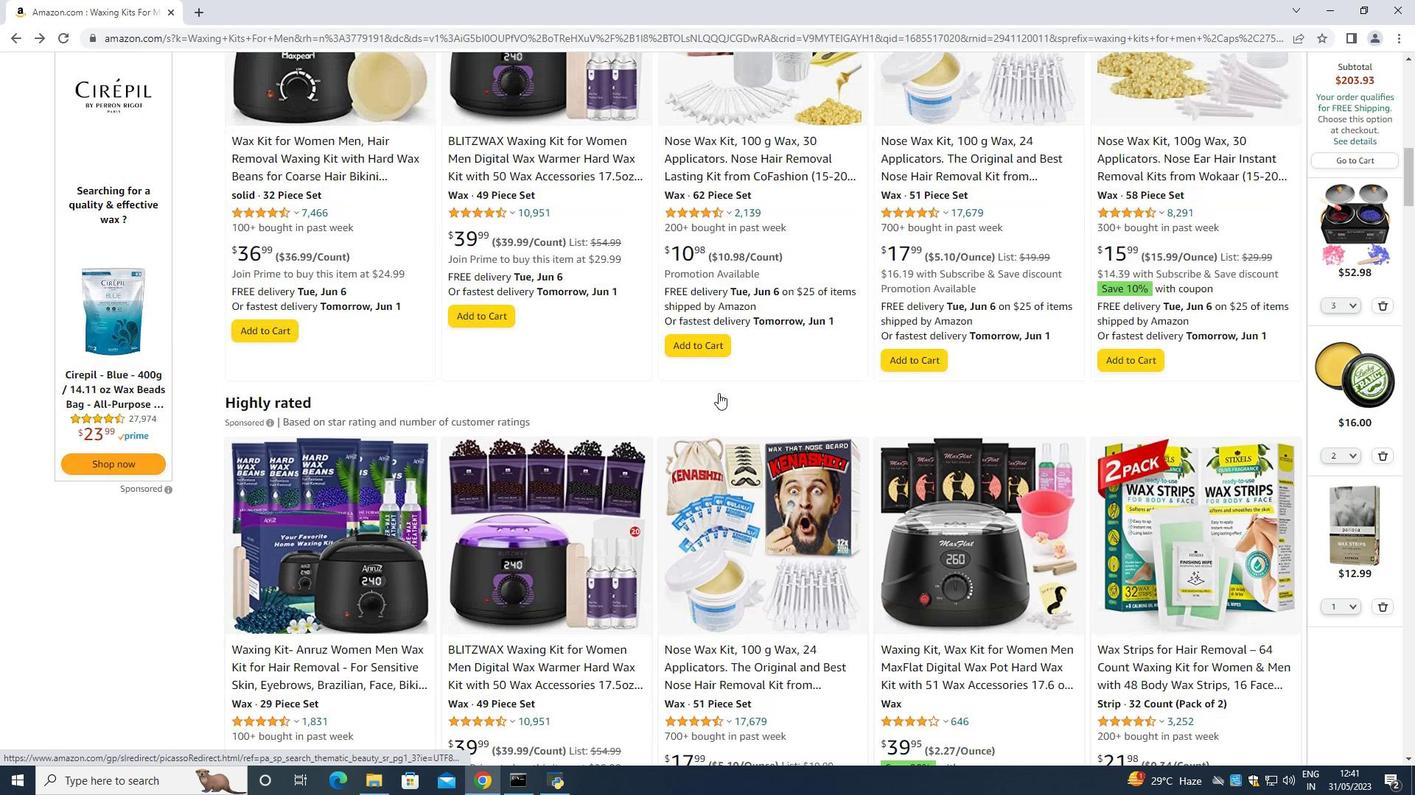 
Action: Mouse scrolled (718, 394) with delta (0, 0)
Screenshot: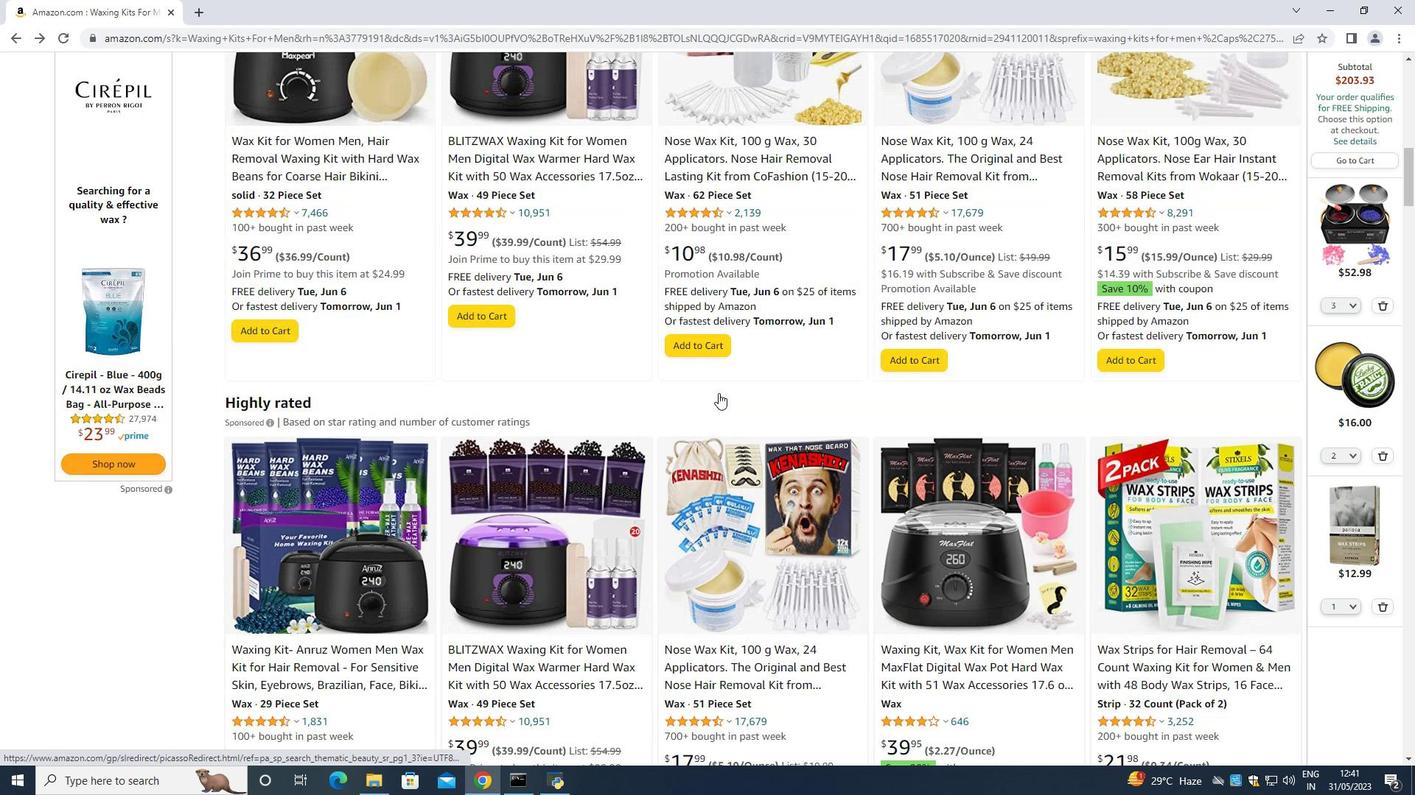 
Action: Mouse scrolled (718, 394) with delta (0, 0)
Screenshot: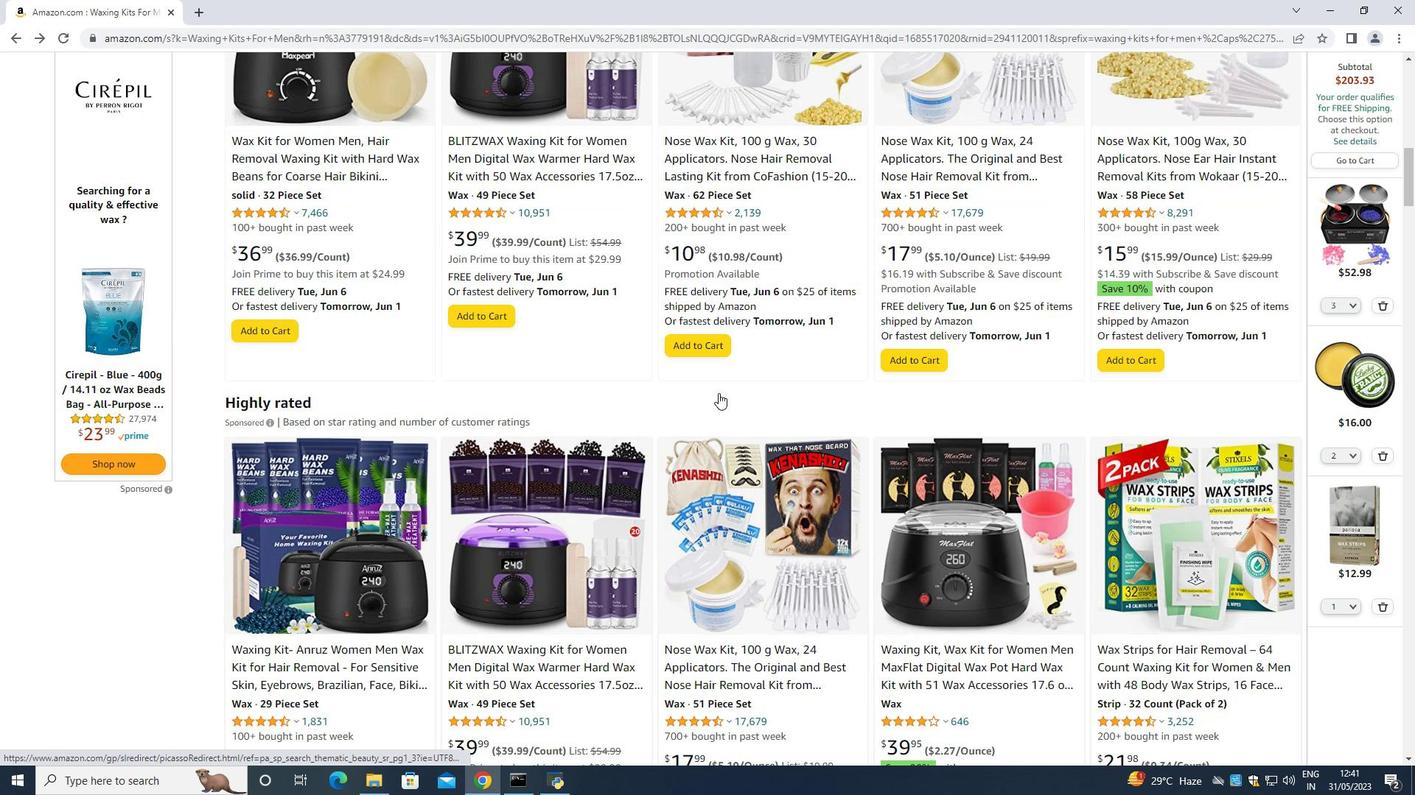 
Action: Mouse scrolled (718, 394) with delta (0, 0)
Screenshot: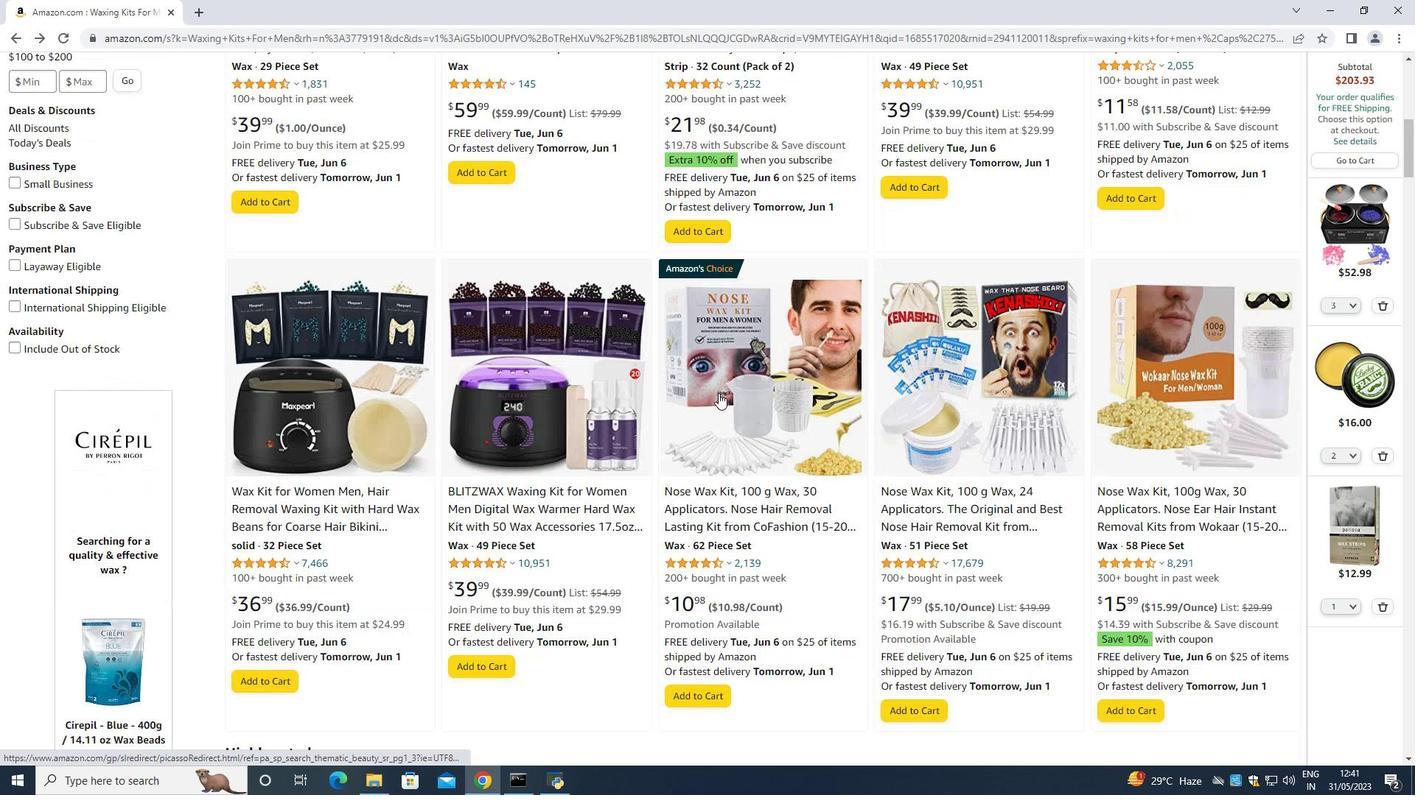 
Action: Mouse scrolled (718, 394) with delta (0, 0)
Screenshot: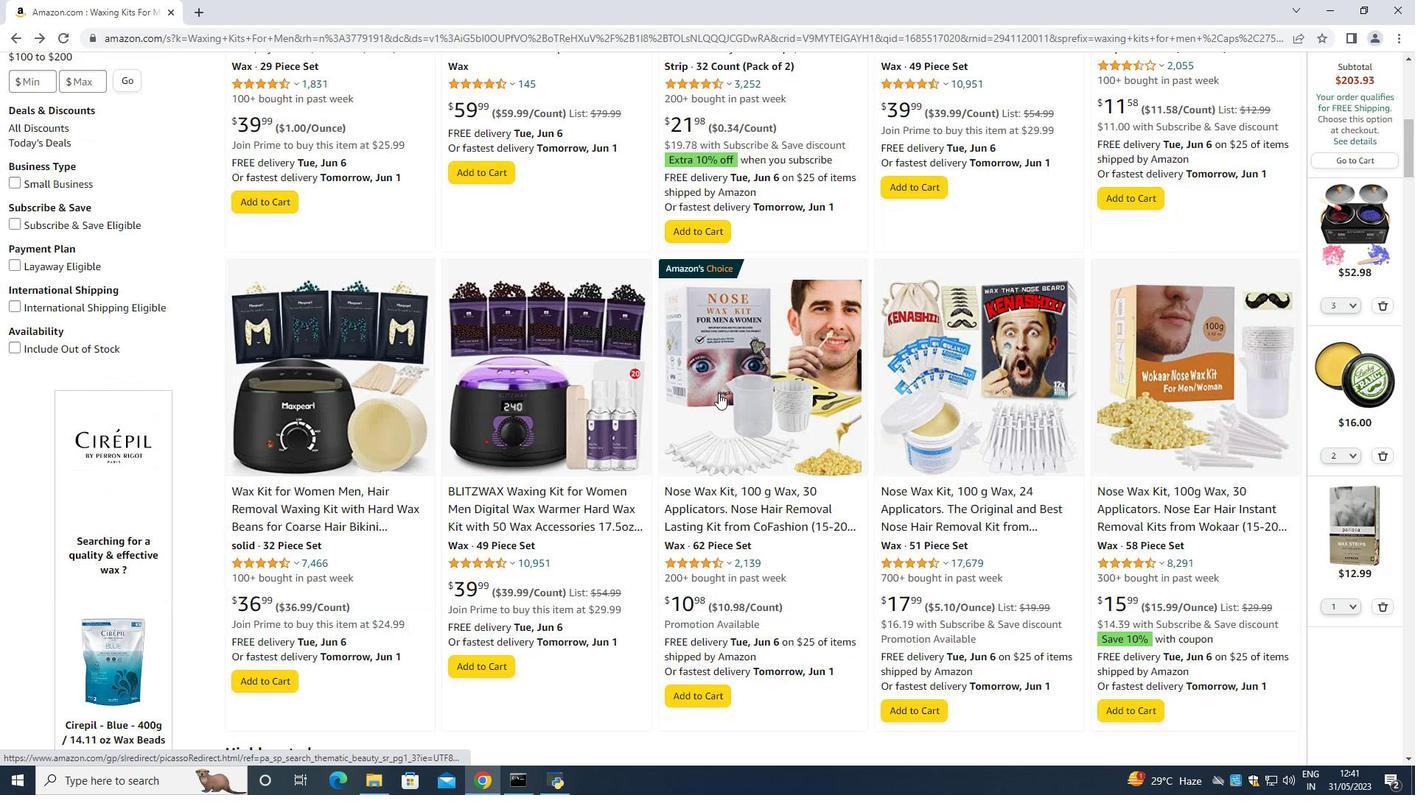 
Action: Mouse scrolled (718, 394) with delta (0, 0)
Screenshot: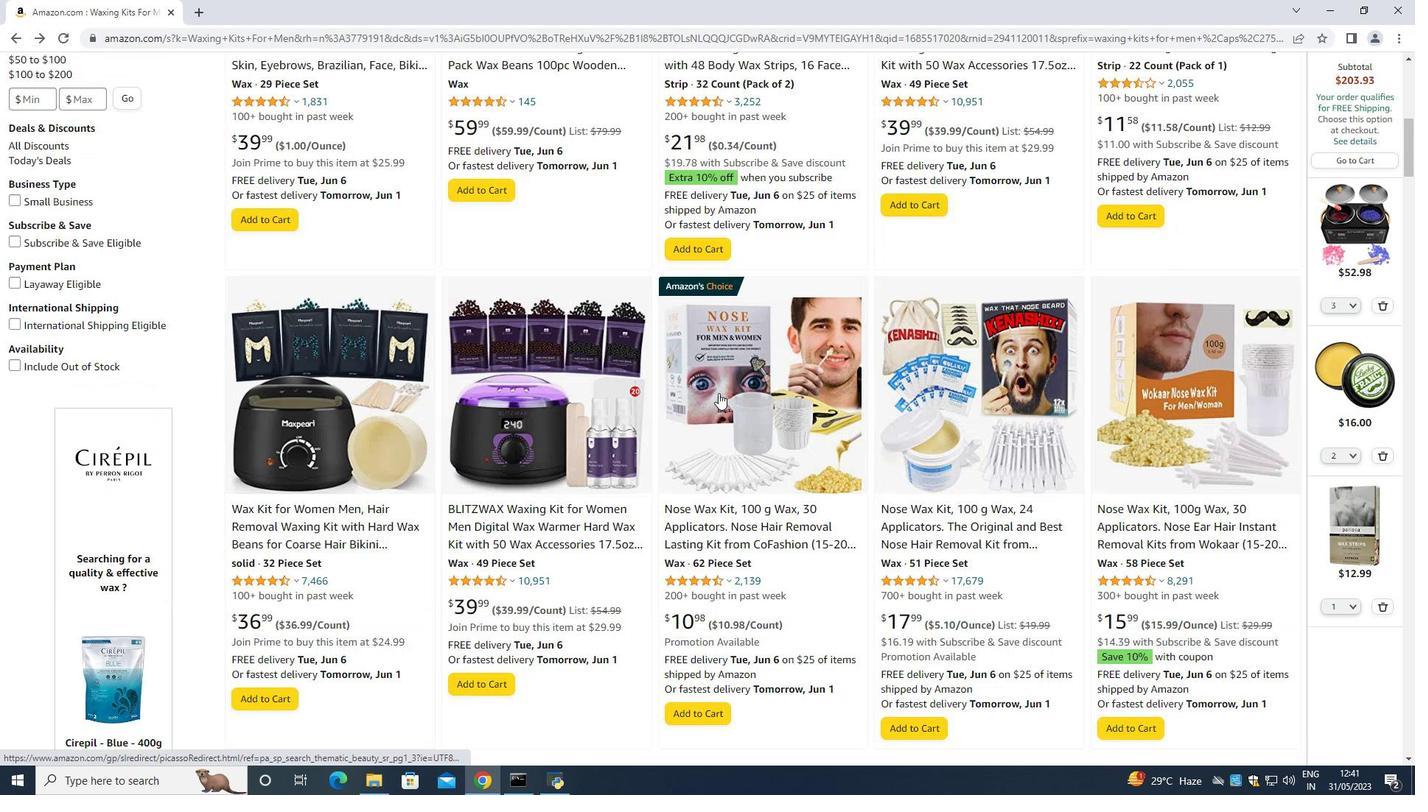 
Action: Mouse scrolled (718, 394) with delta (0, 0)
Screenshot: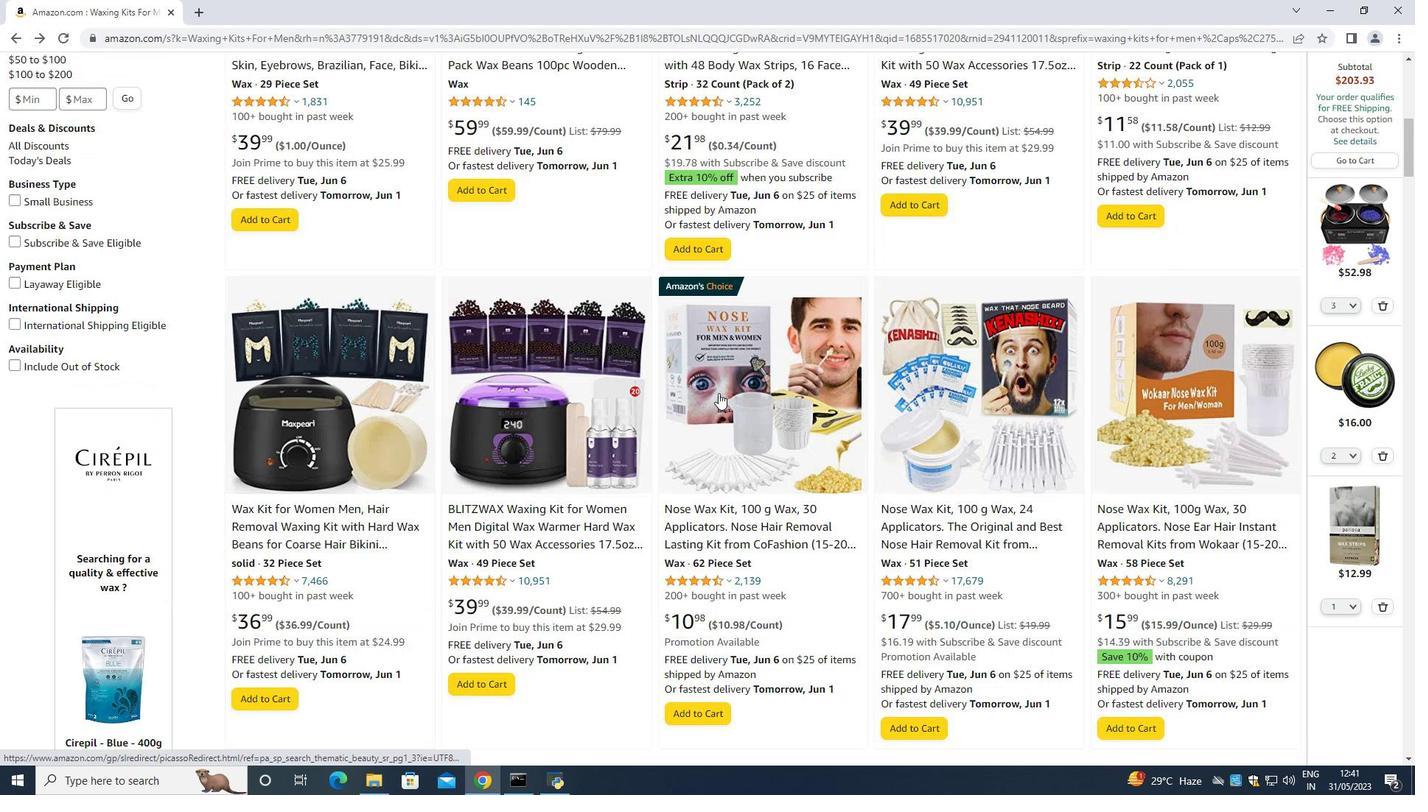 
Action: Mouse scrolled (718, 394) with delta (0, 0)
Screenshot: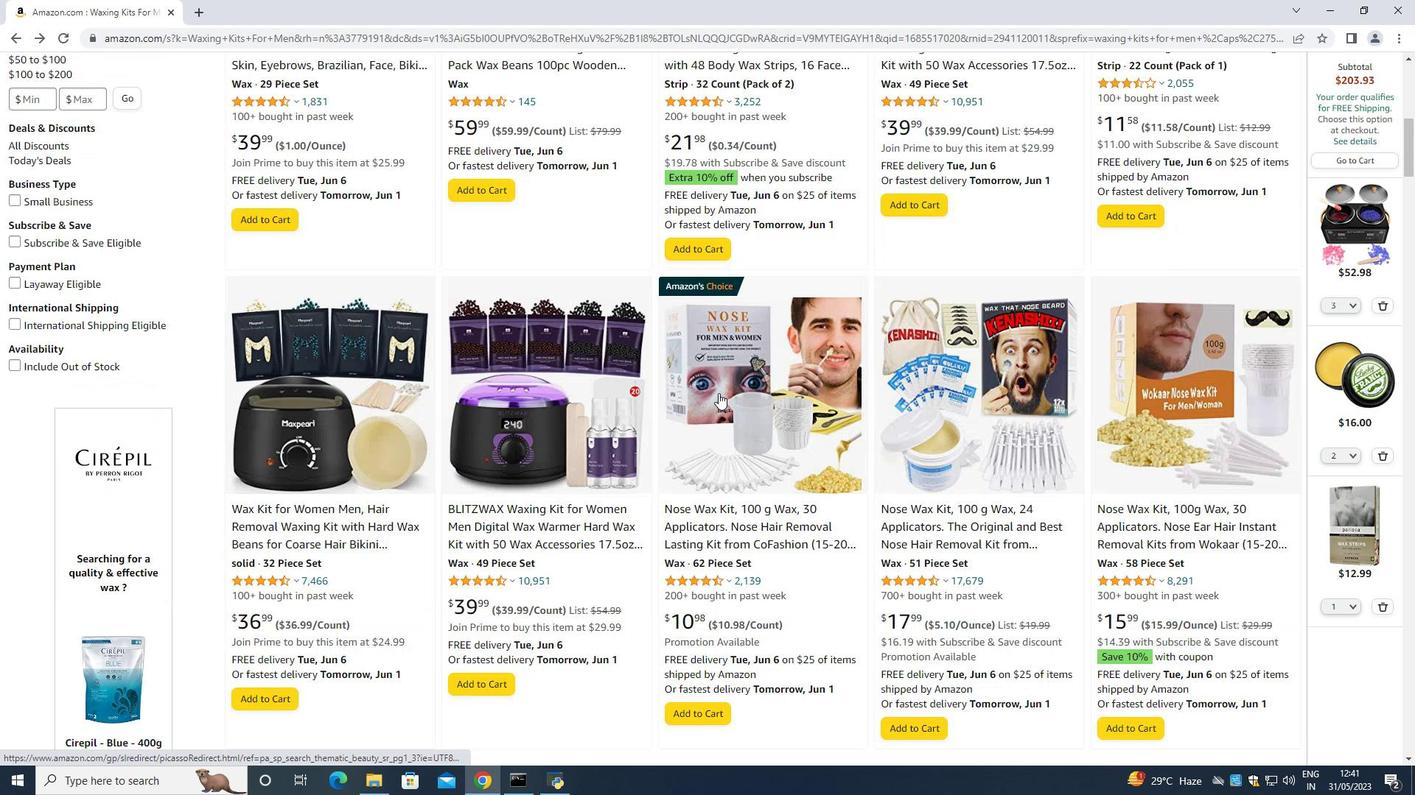 
Action: Mouse scrolled (718, 394) with delta (0, 0)
Screenshot: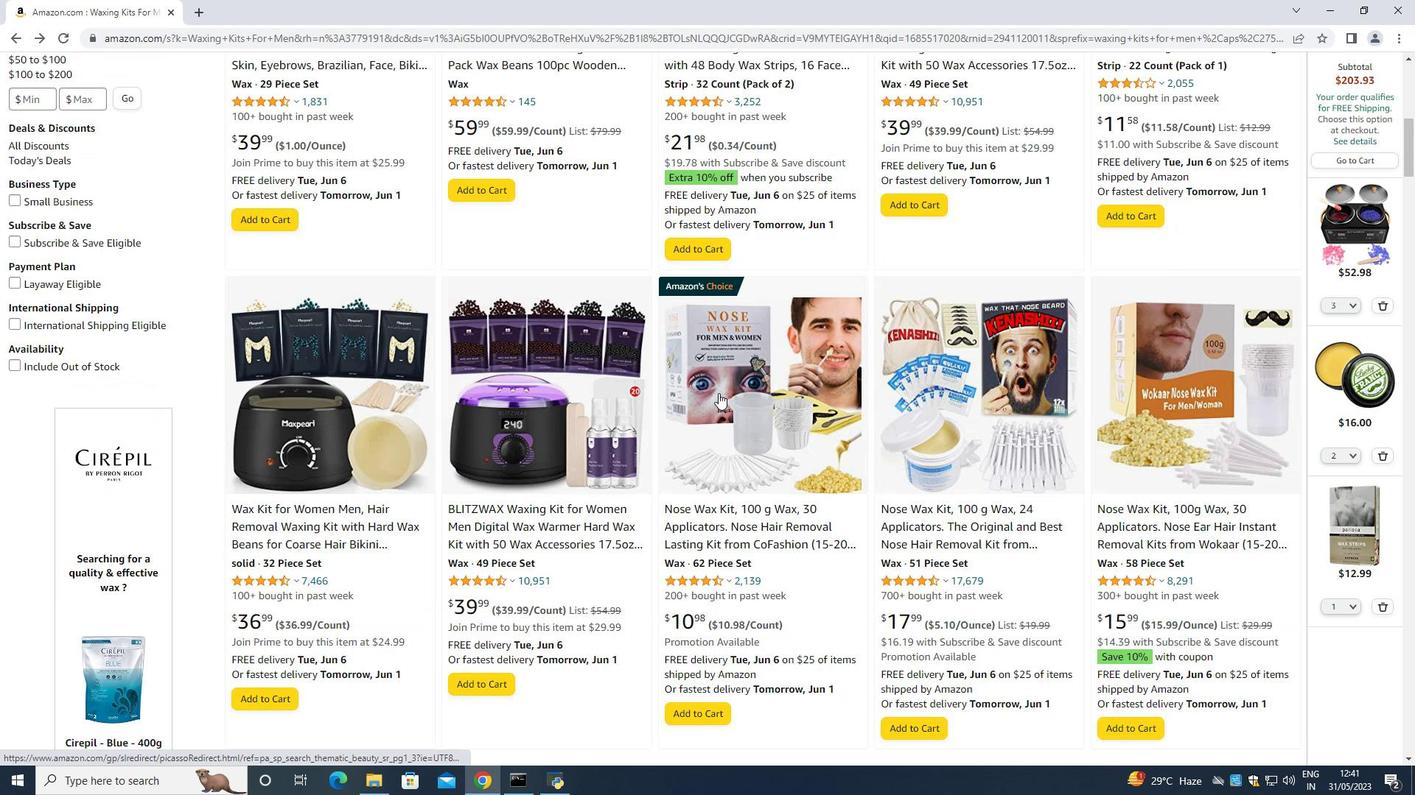
Action: Mouse scrolled (718, 394) with delta (0, 0)
Screenshot: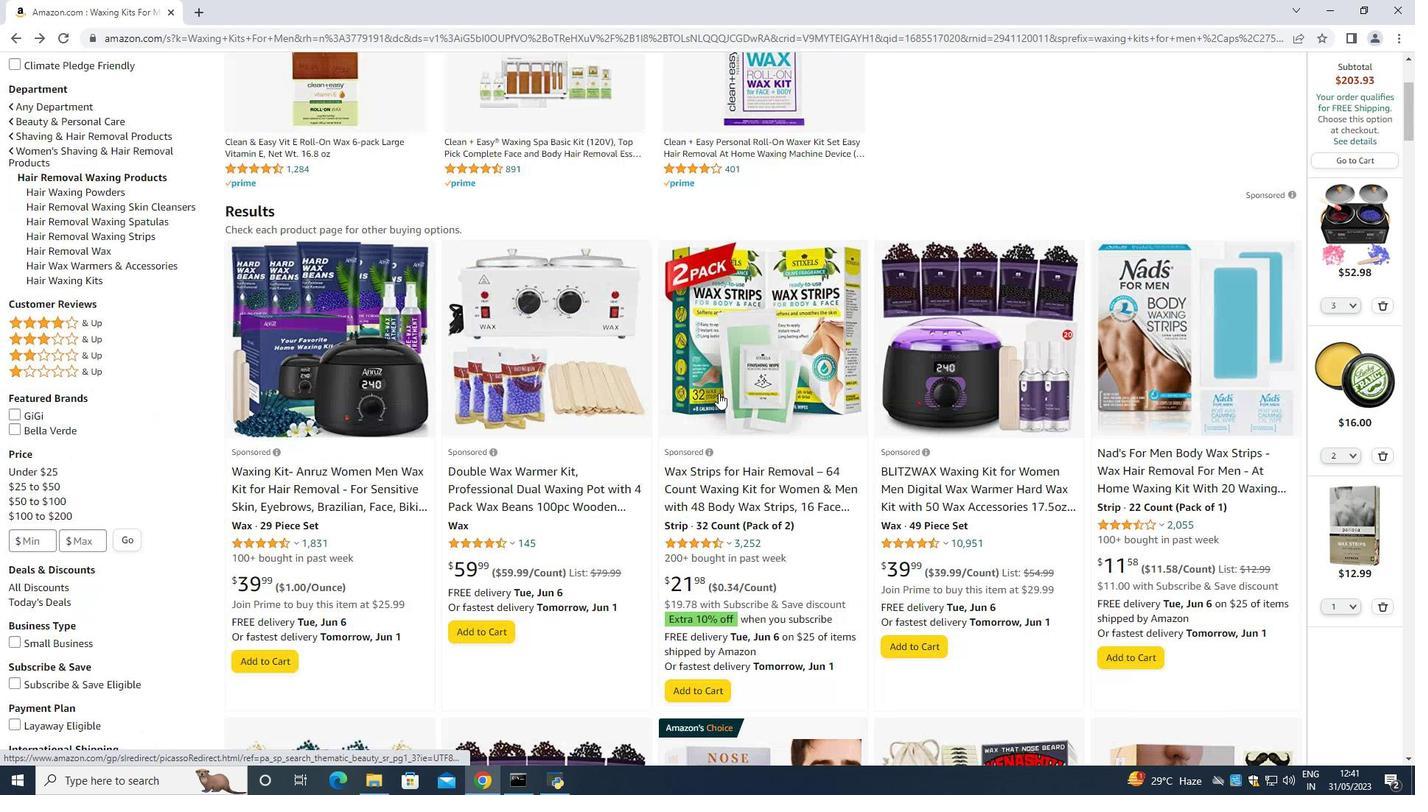 
Action: Mouse scrolled (718, 394) with delta (0, 0)
Screenshot: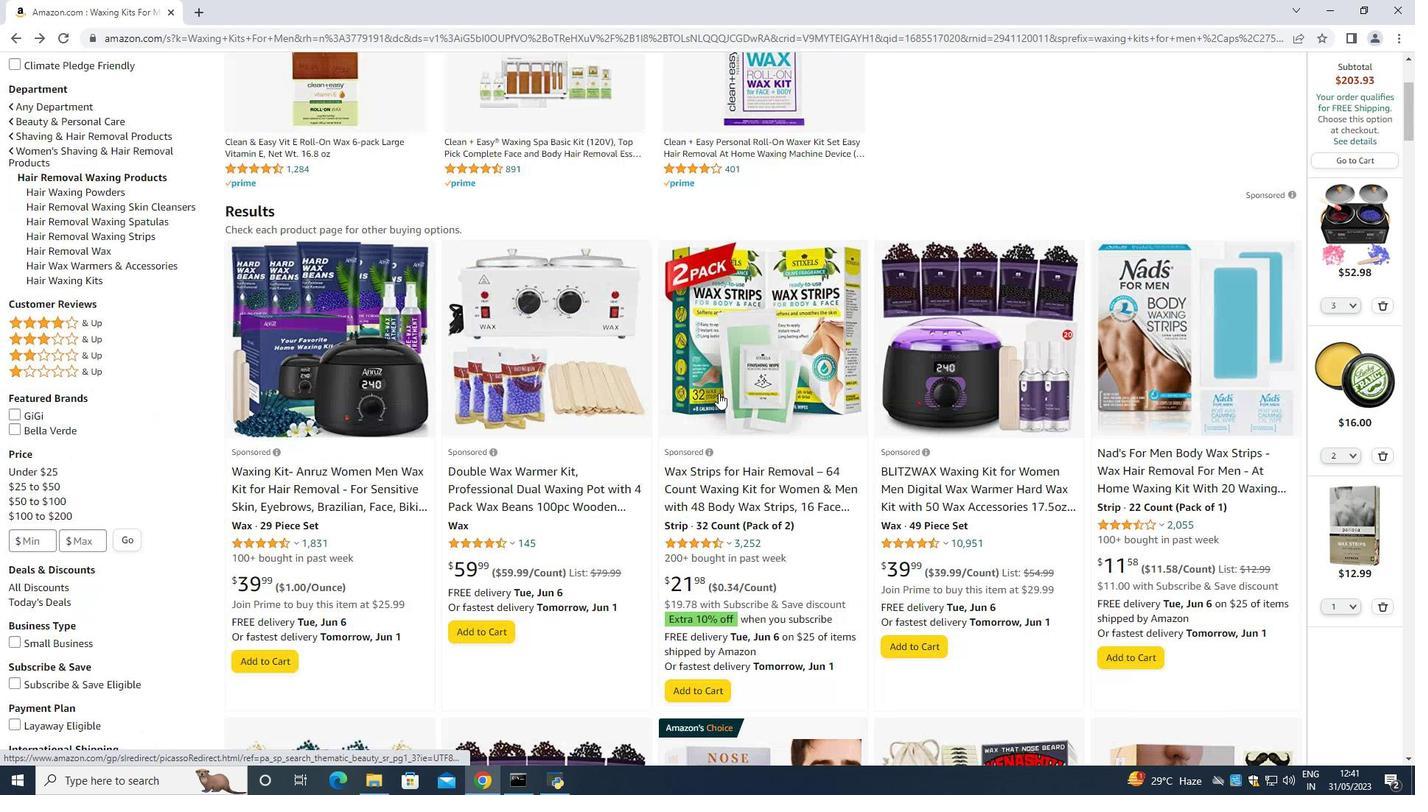 
Action: Mouse scrolled (718, 394) with delta (0, 0)
Screenshot: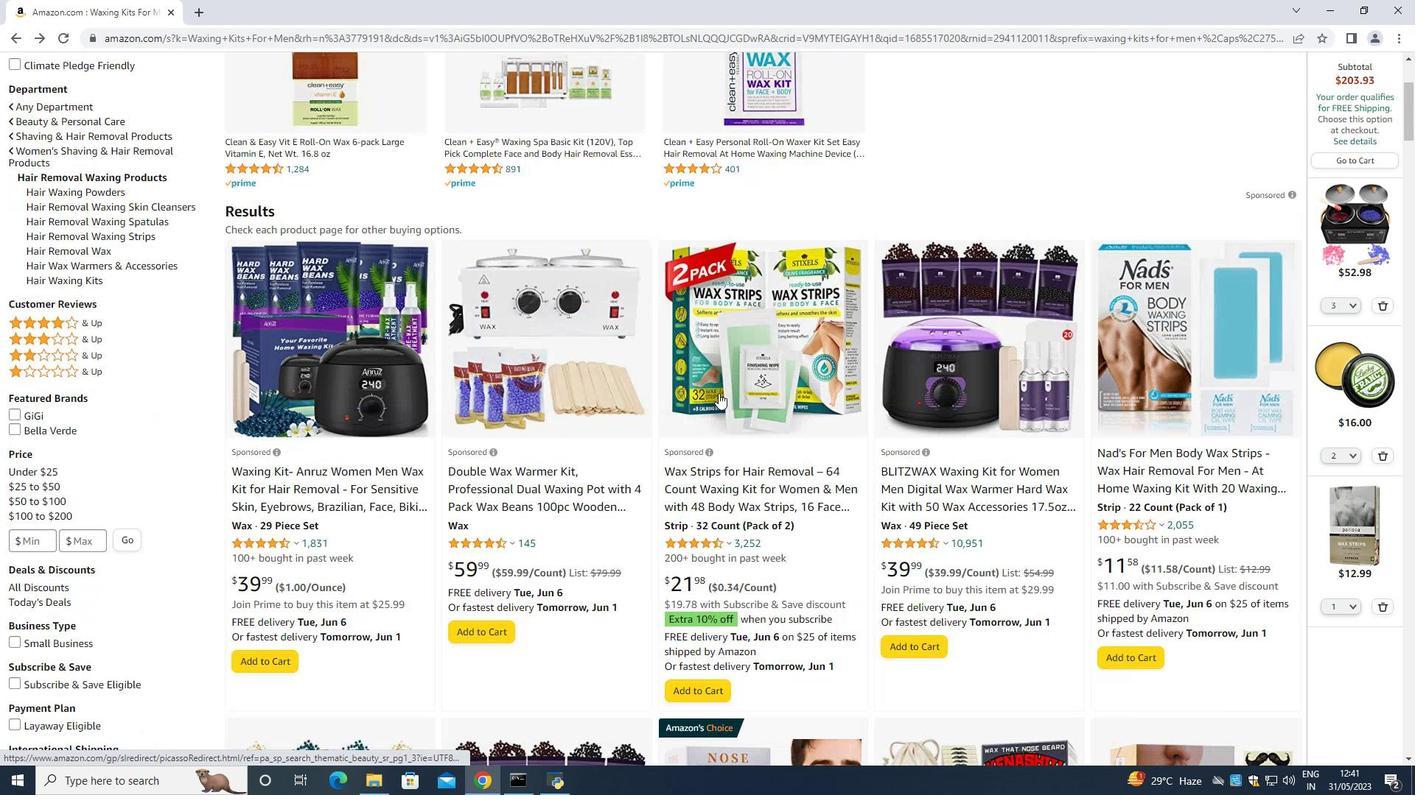 
Action: Mouse scrolled (718, 394) with delta (0, 0)
Screenshot: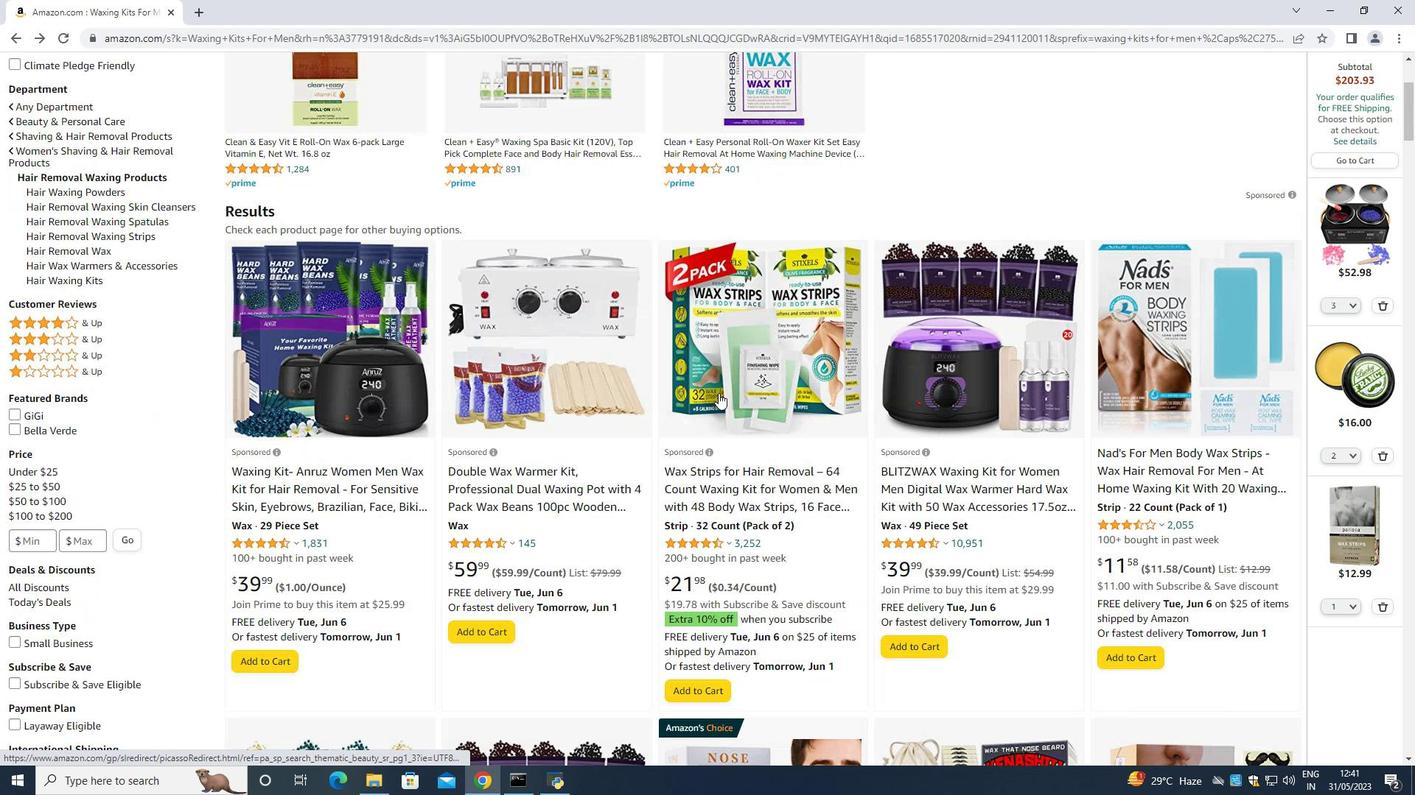
Action: Mouse scrolled (718, 394) with delta (0, 0)
Screenshot: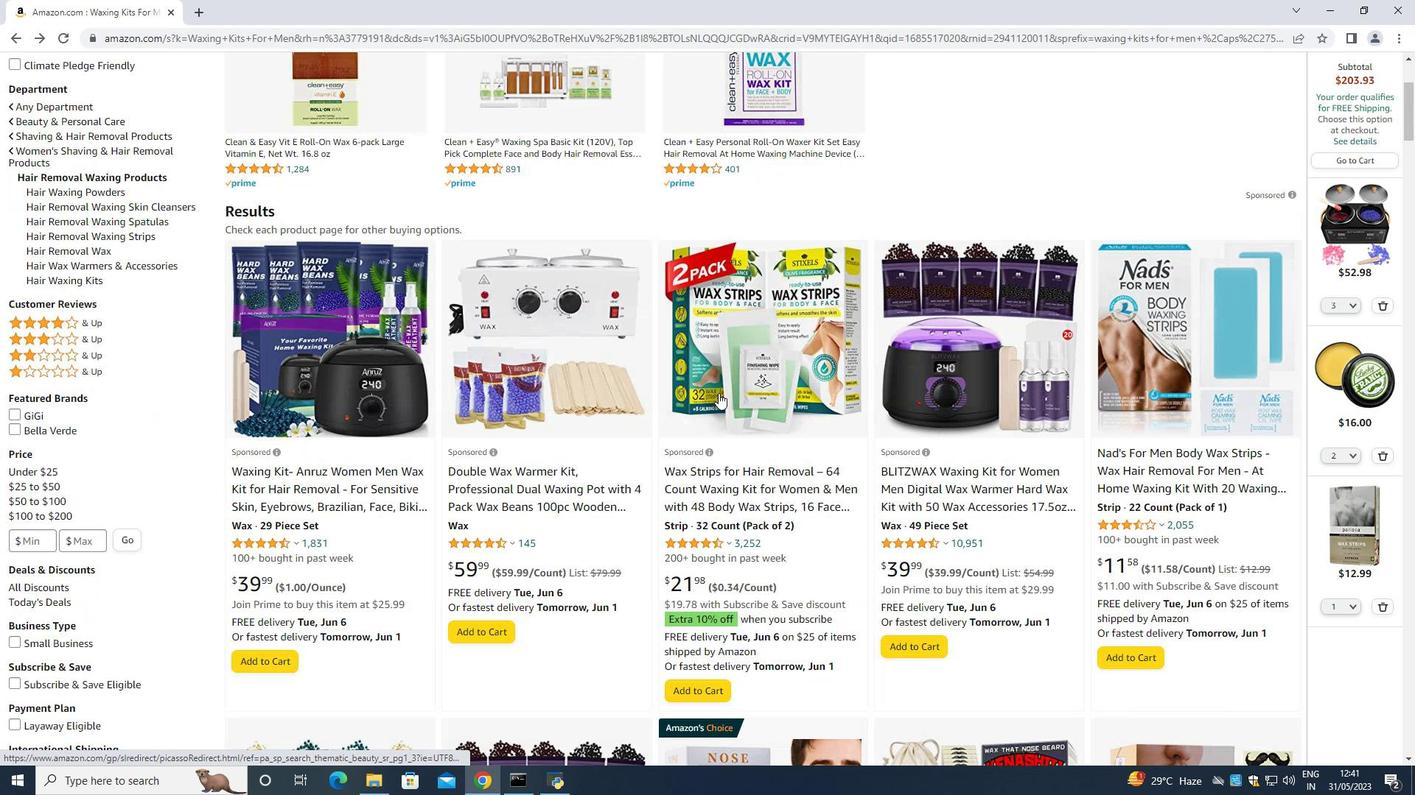 
Action: Mouse scrolled (718, 394) with delta (0, 0)
Screenshot: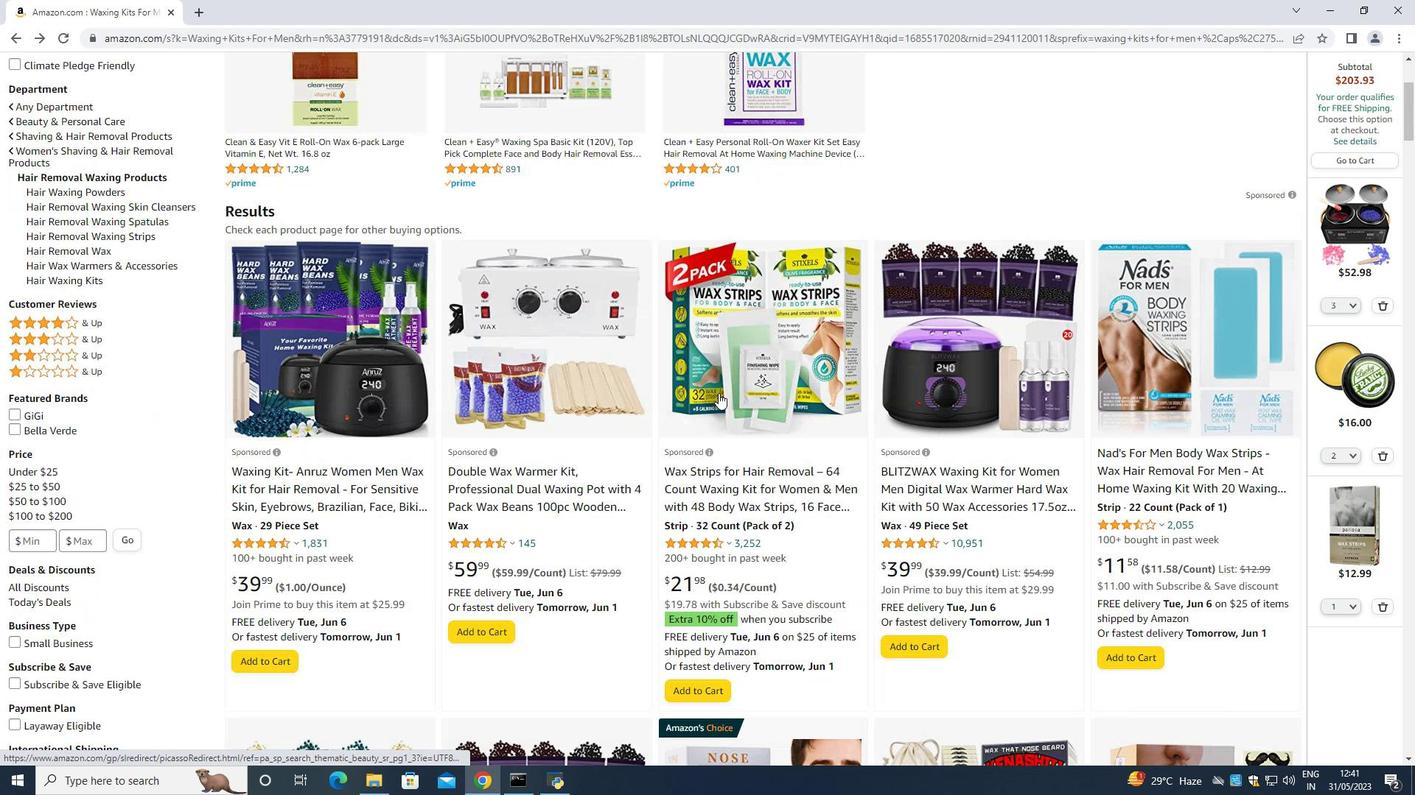 
Action: Mouse scrolled (718, 394) with delta (0, 0)
Screenshot: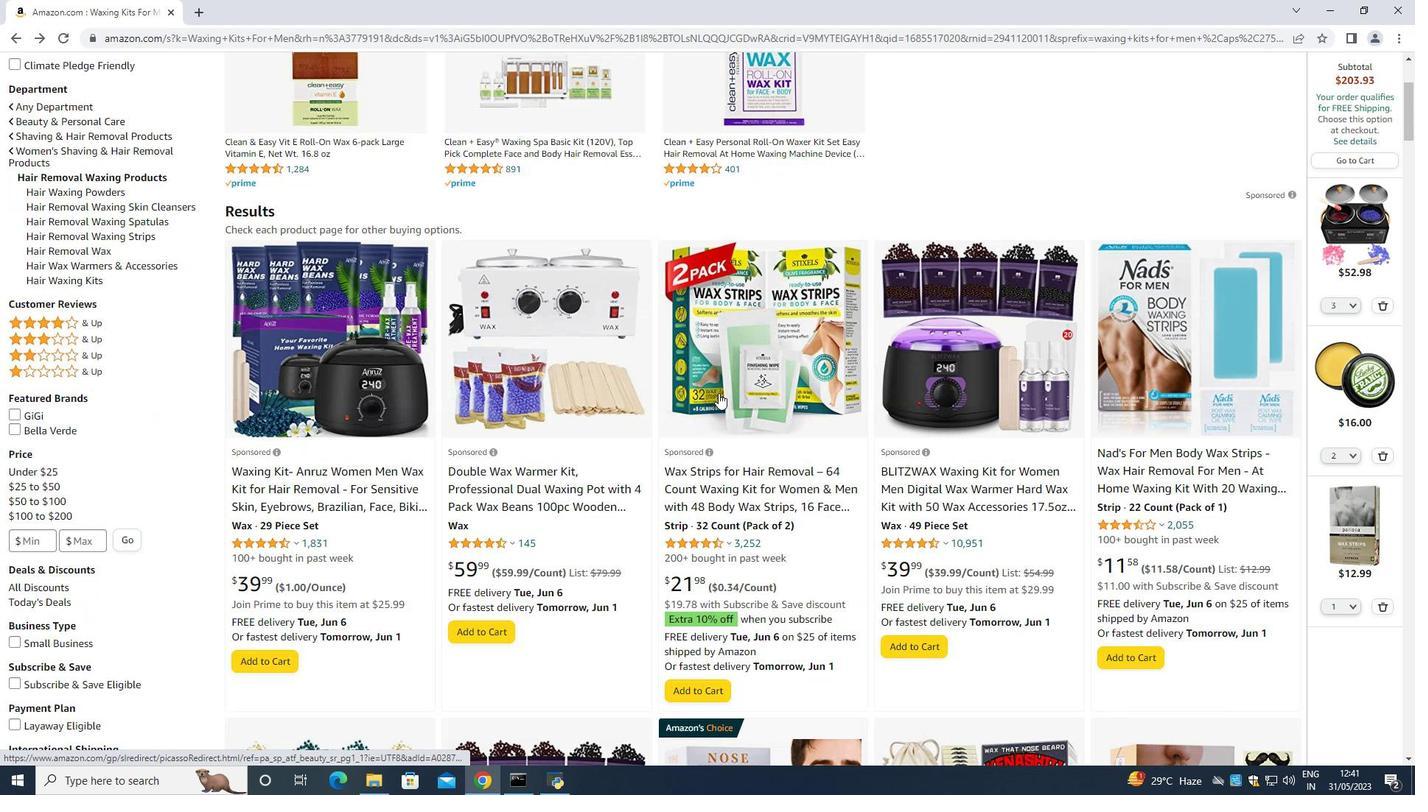 
Action: Mouse moved to (717, 384)
Screenshot: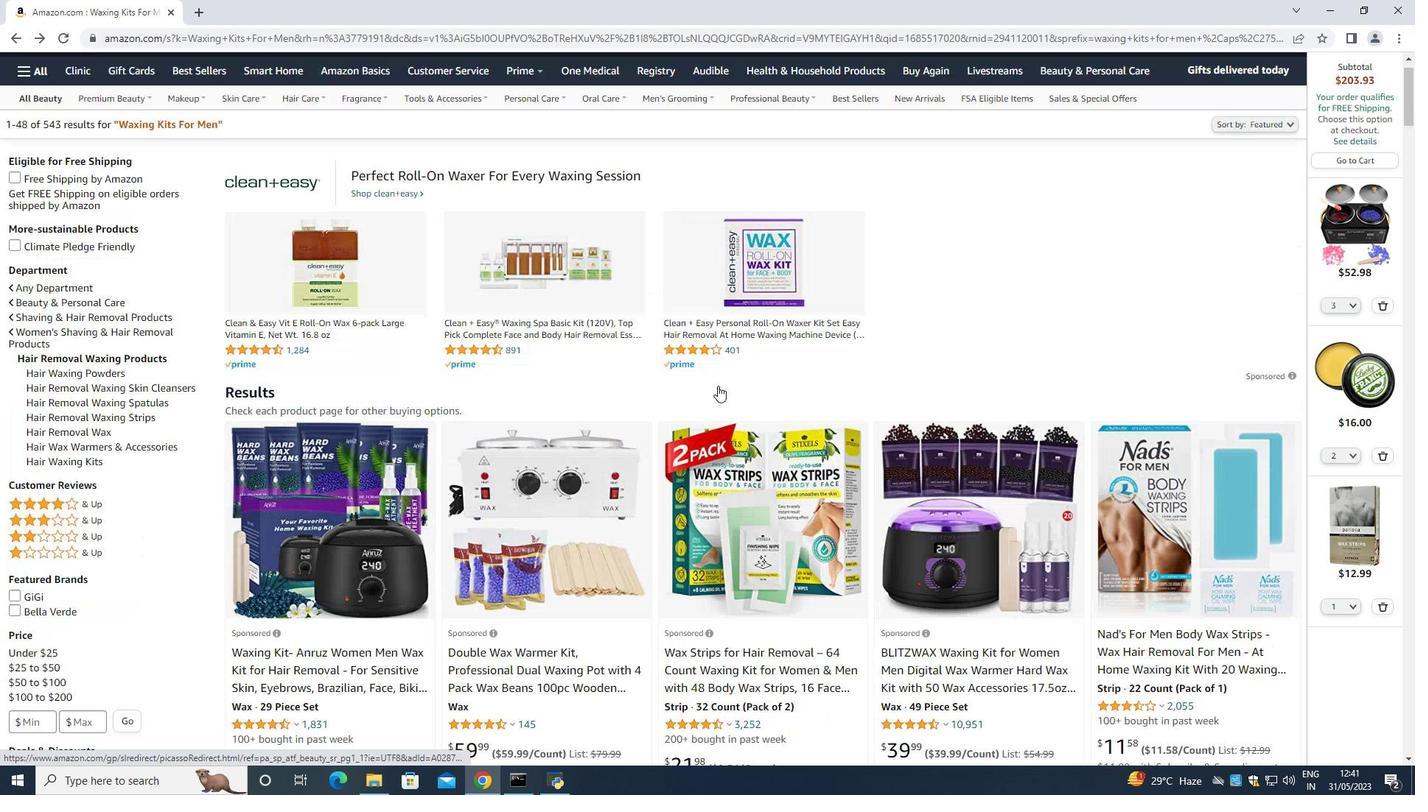 
Action: Mouse scrolled (717, 385) with delta (0, 0)
Screenshot: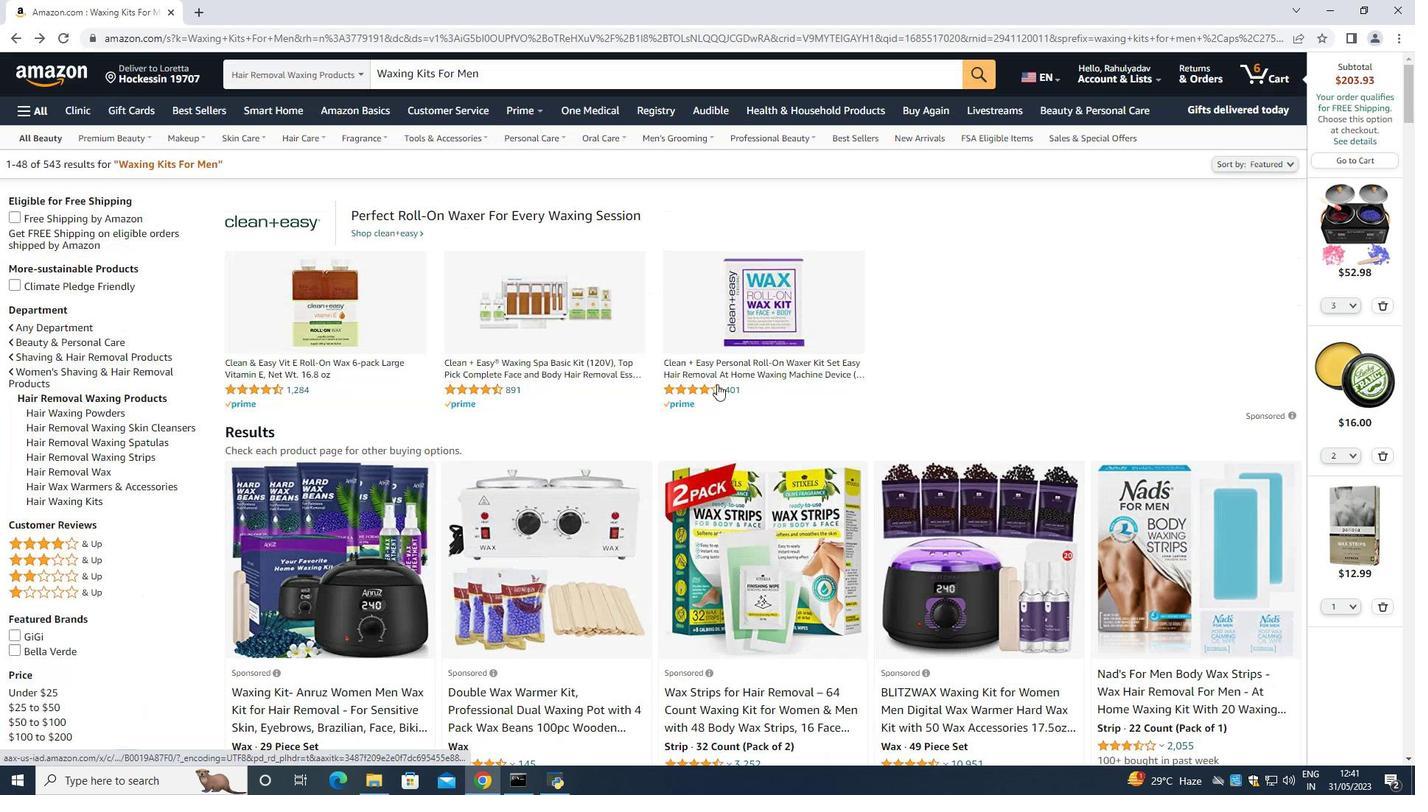 
Action: Mouse scrolled (717, 385) with delta (0, 0)
Screenshot: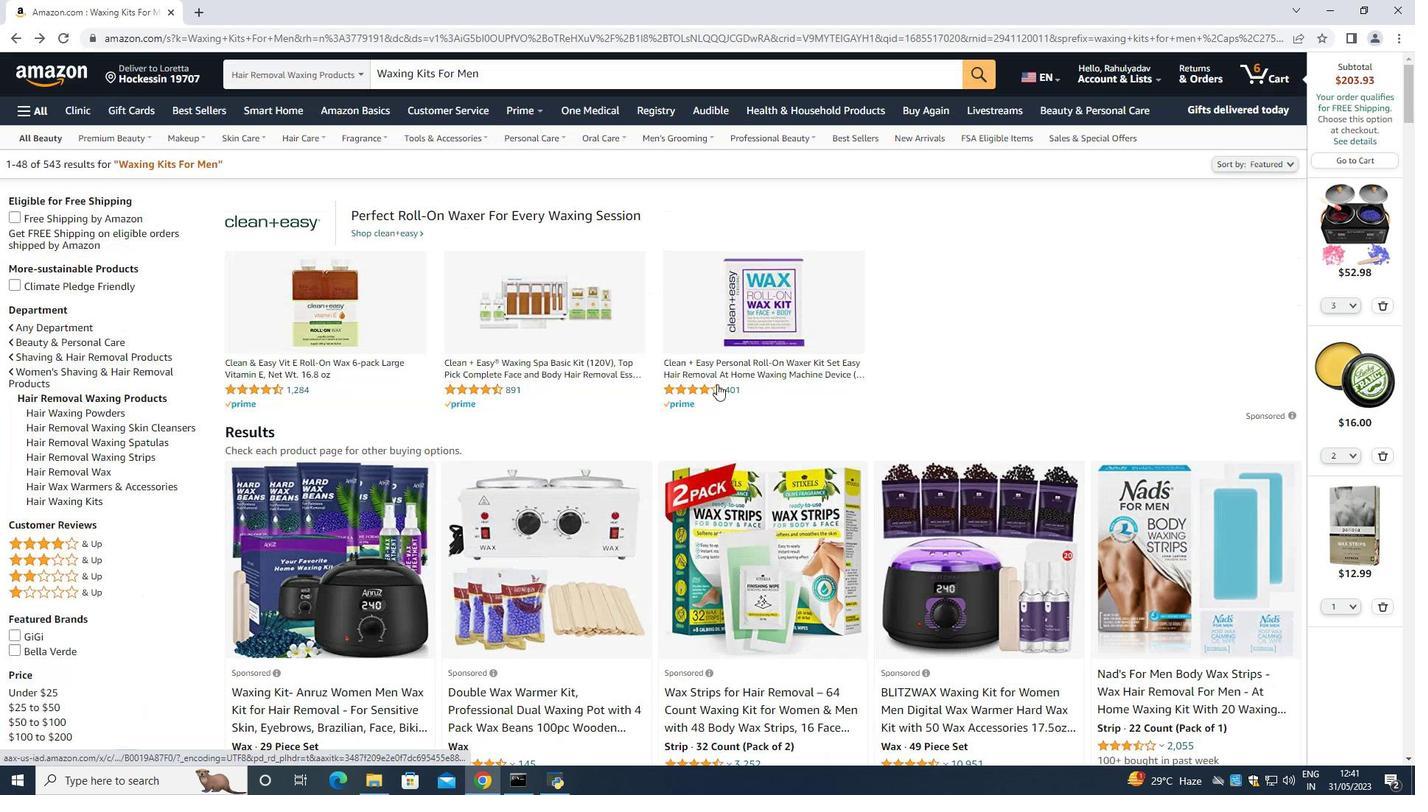 
Action: Mouse scrolled (717, 385) with delta (0, 0)
Screenshot: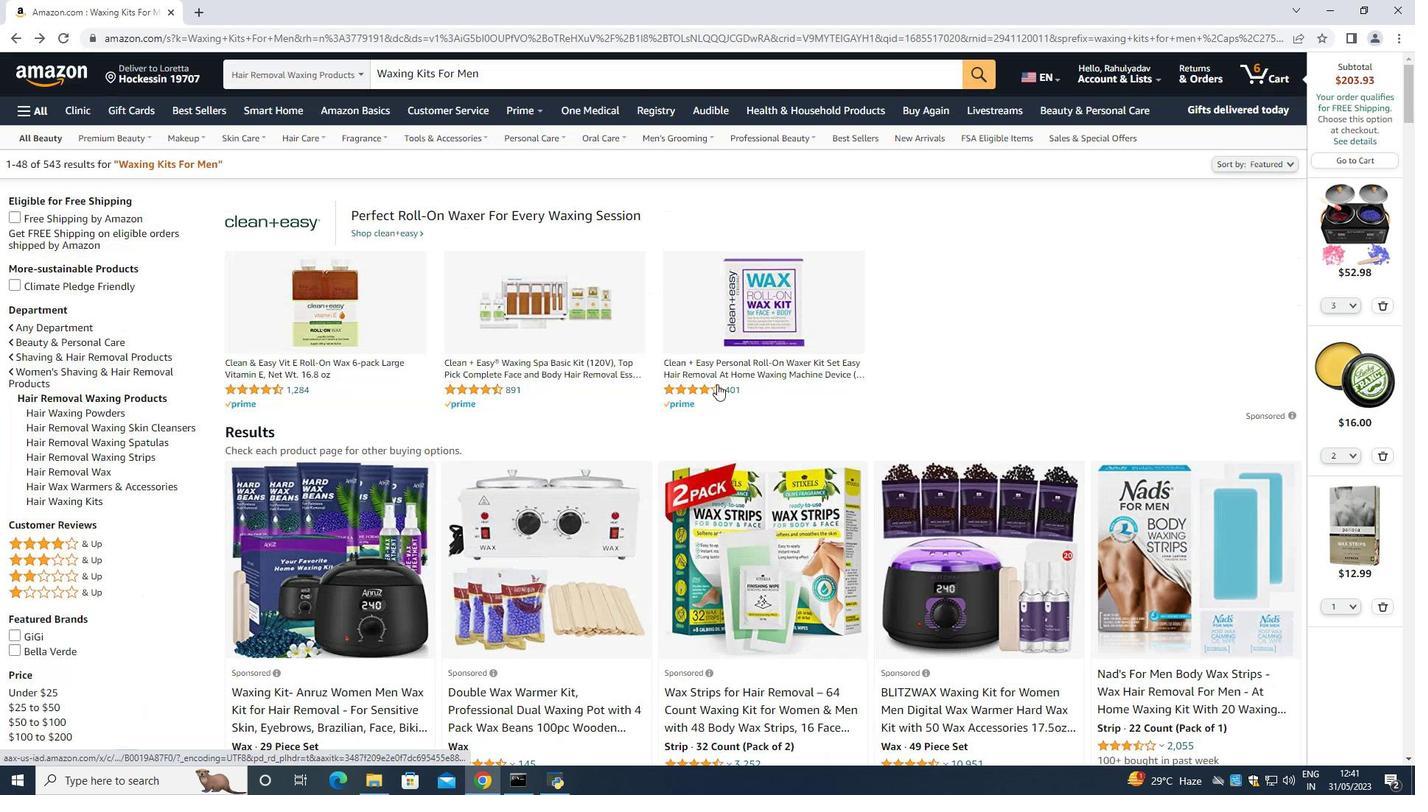 
Action: Mouse scrolled (717, 385) with delta (0, 0)
Screenshot: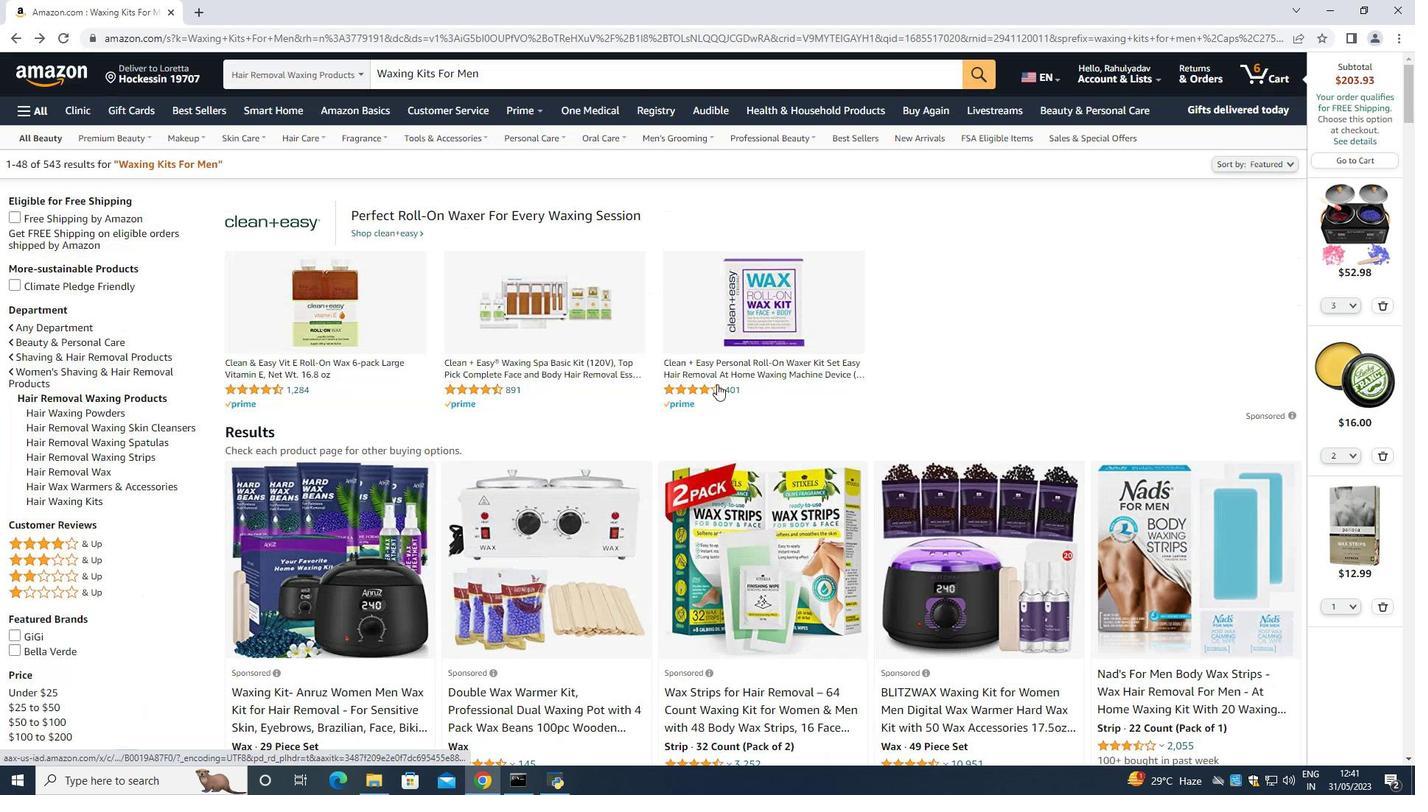 
Action: Mouse scrolled (717, 385) with delta (0, 0)
Screenshot: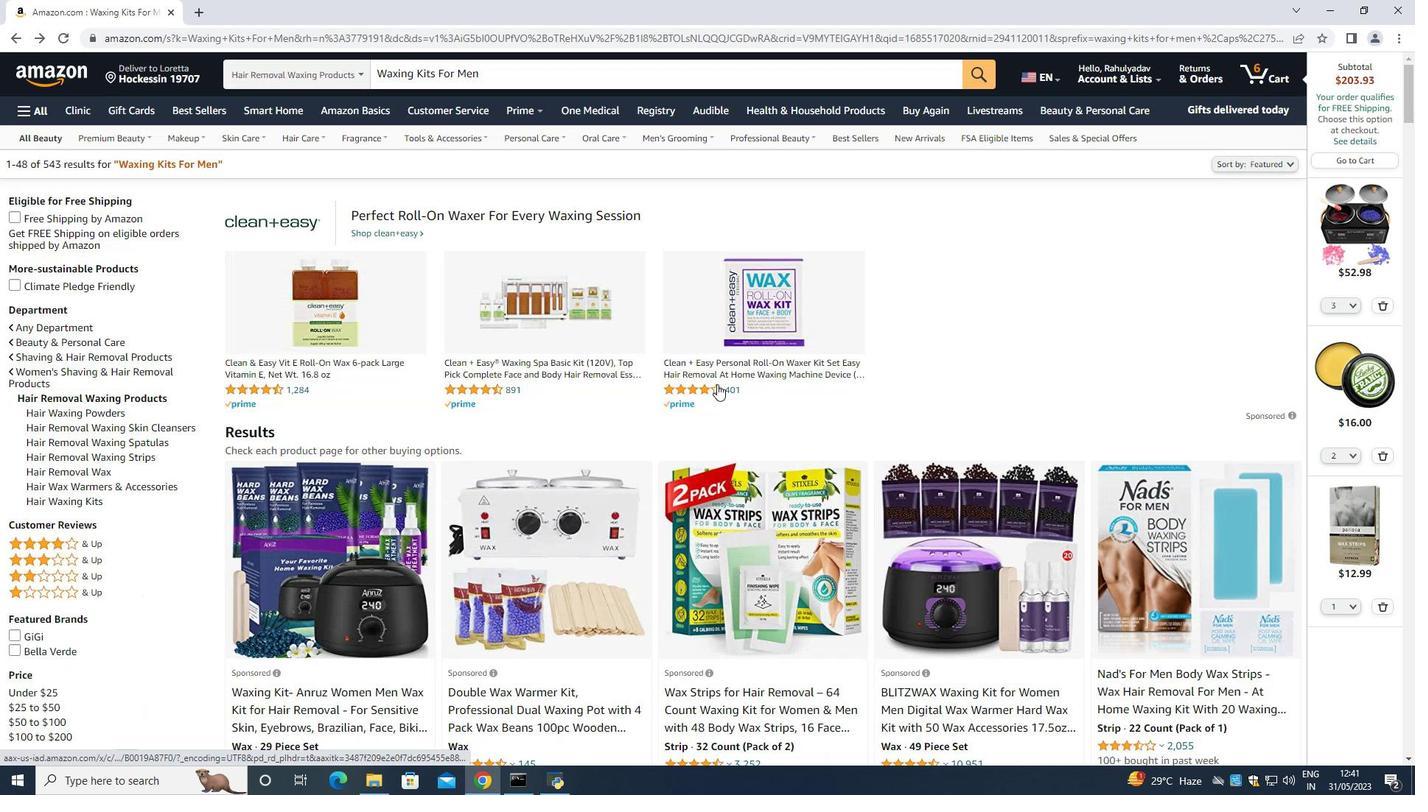 
Action: Mouse scrolled (717, 385) with delta (0, 0)
Screenshot: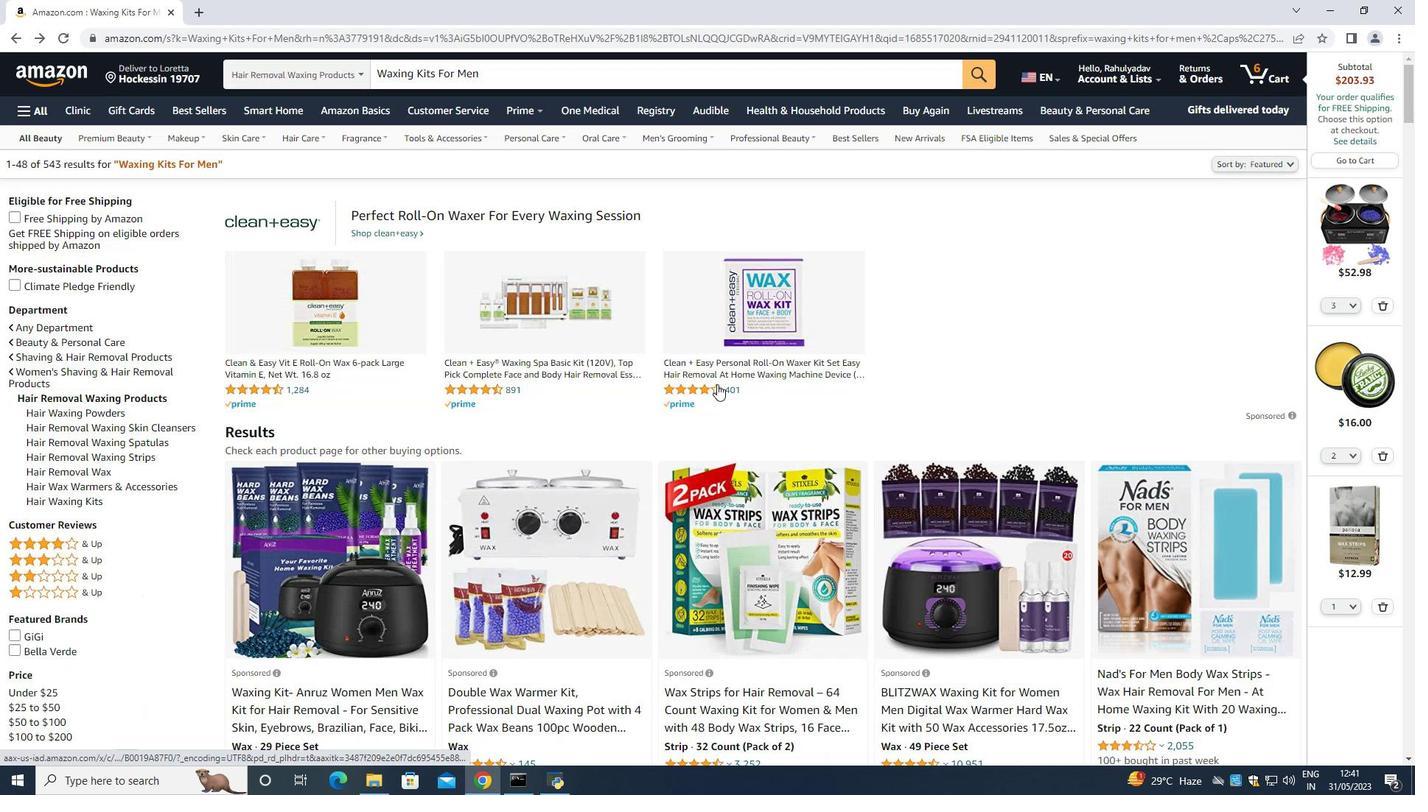 
Action: Mouse moved to (448, 459)
Screenshot: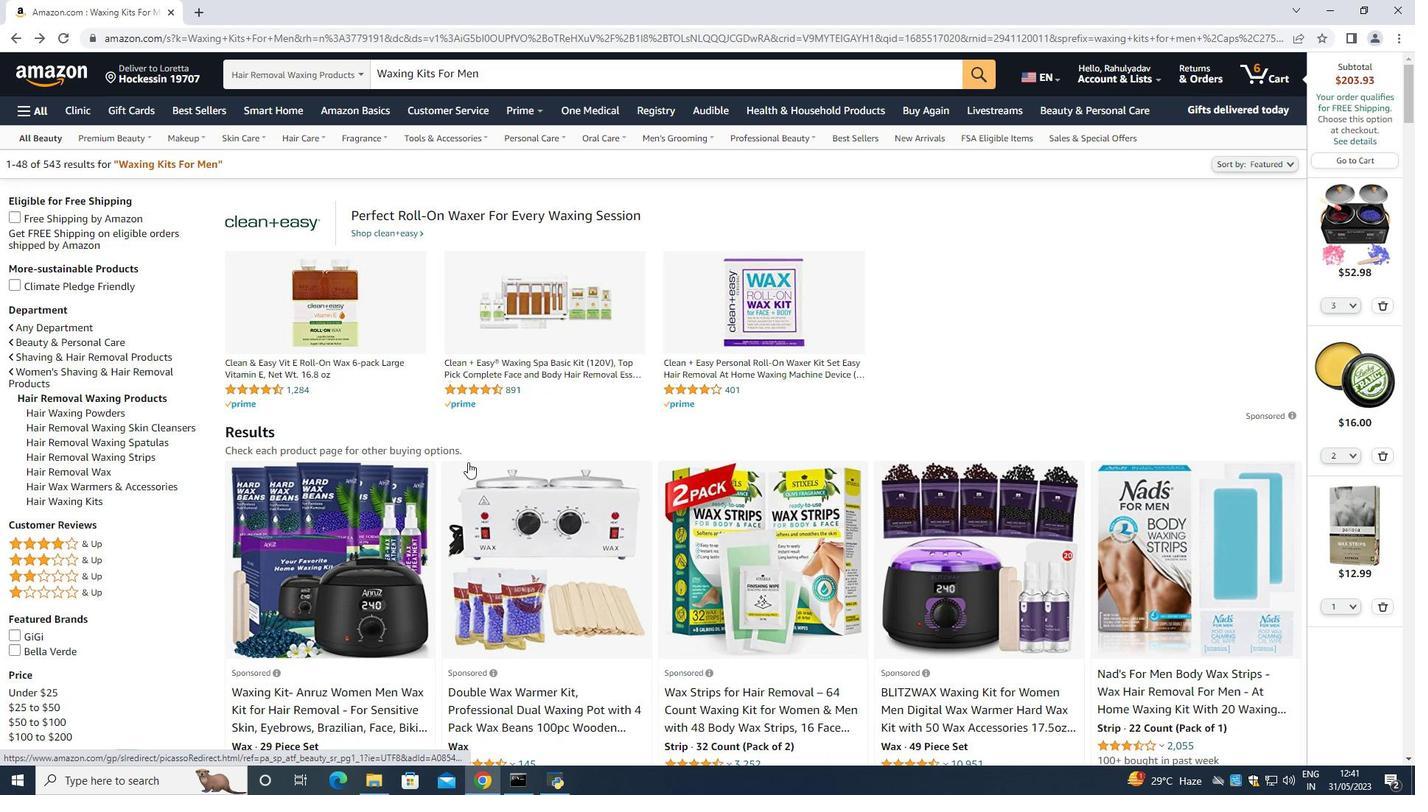 
Action: Mouse scrolled (448, 458) with delta (0, 0)
Screenshot: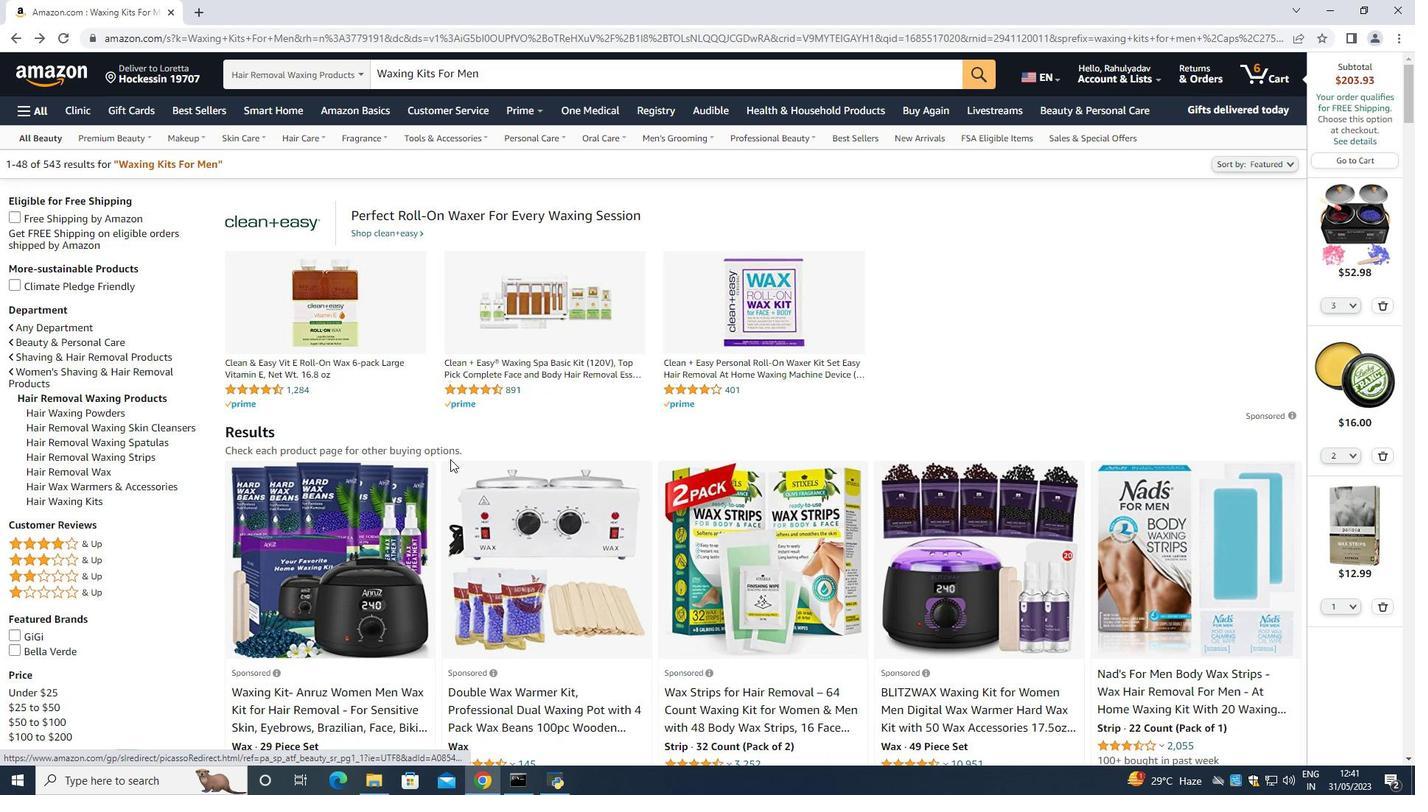 
Action: Mouse moved to (448, 458)
Screenshot: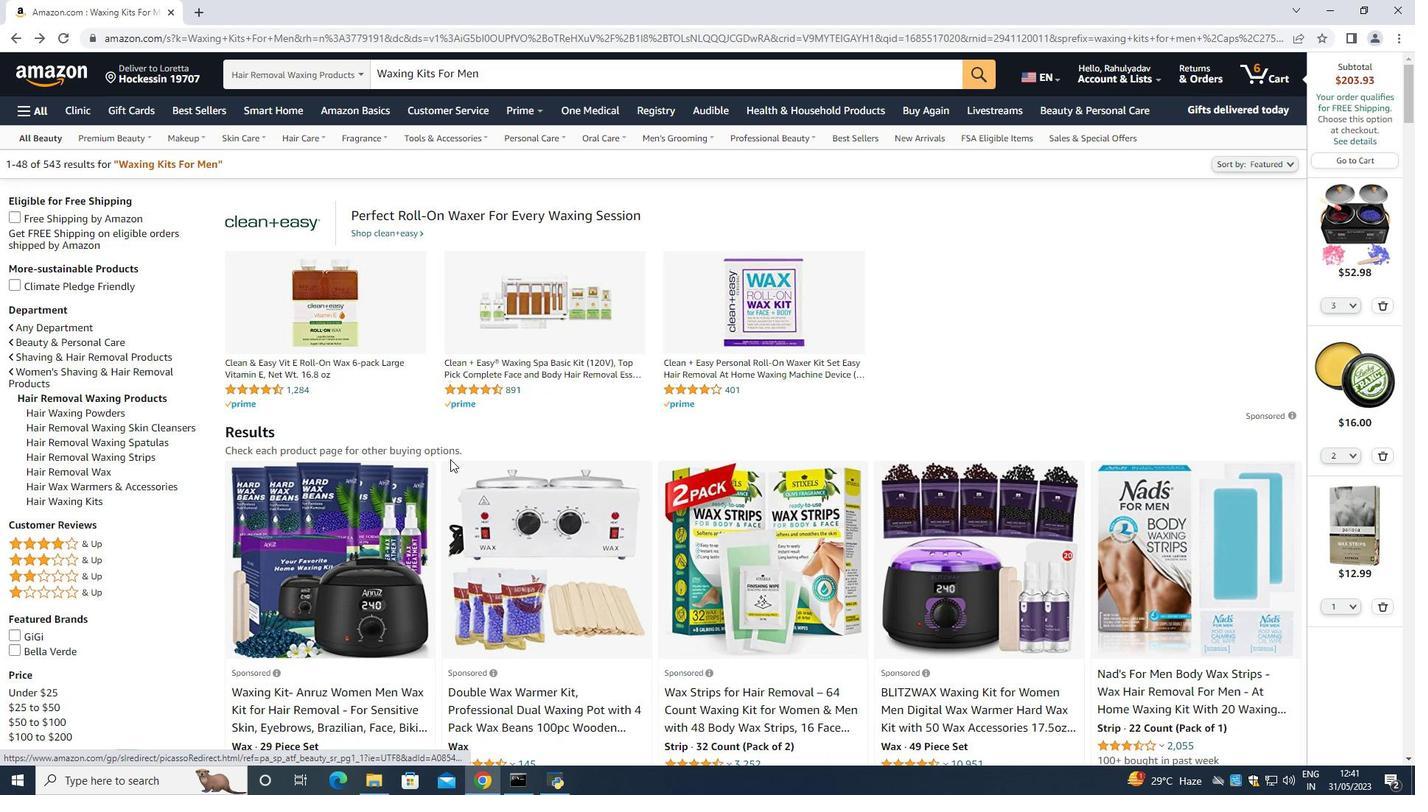 
Action: Mouse scrolled (448, 457) with delta (0, 0)
Screenshot: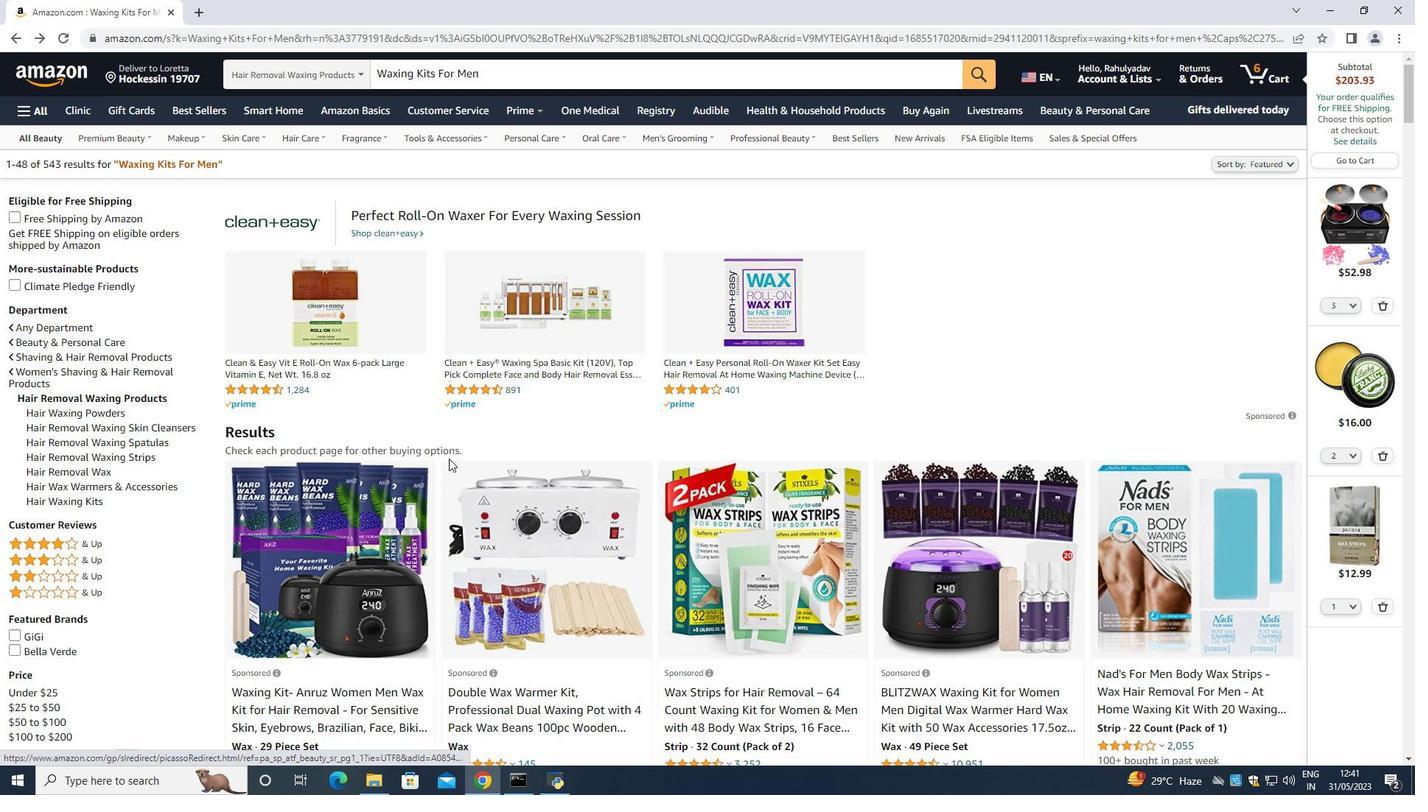 
Action: Mouse moved to (1198, 546)
Screenshot: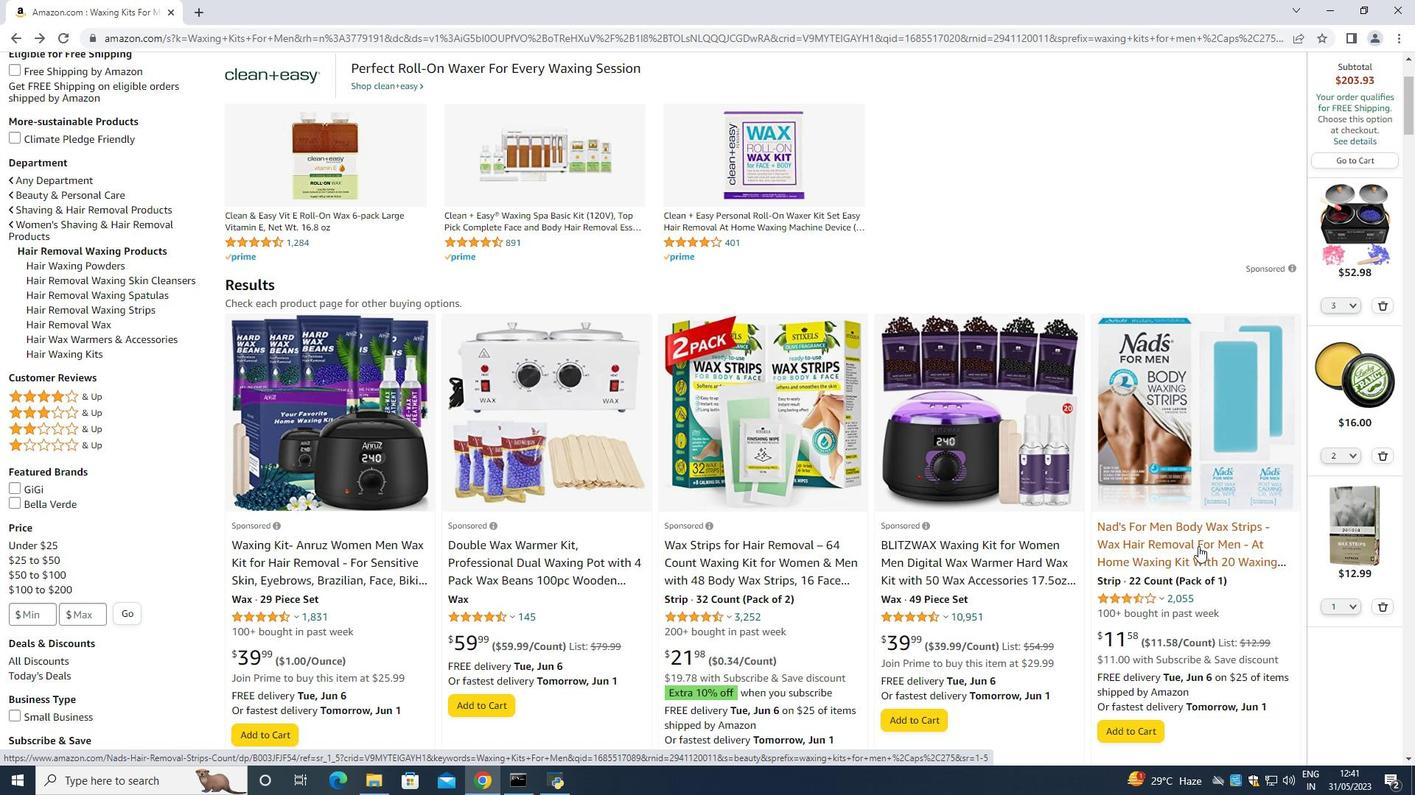 
Action: Mouse pressed left at (1198, 546)
Screenshot: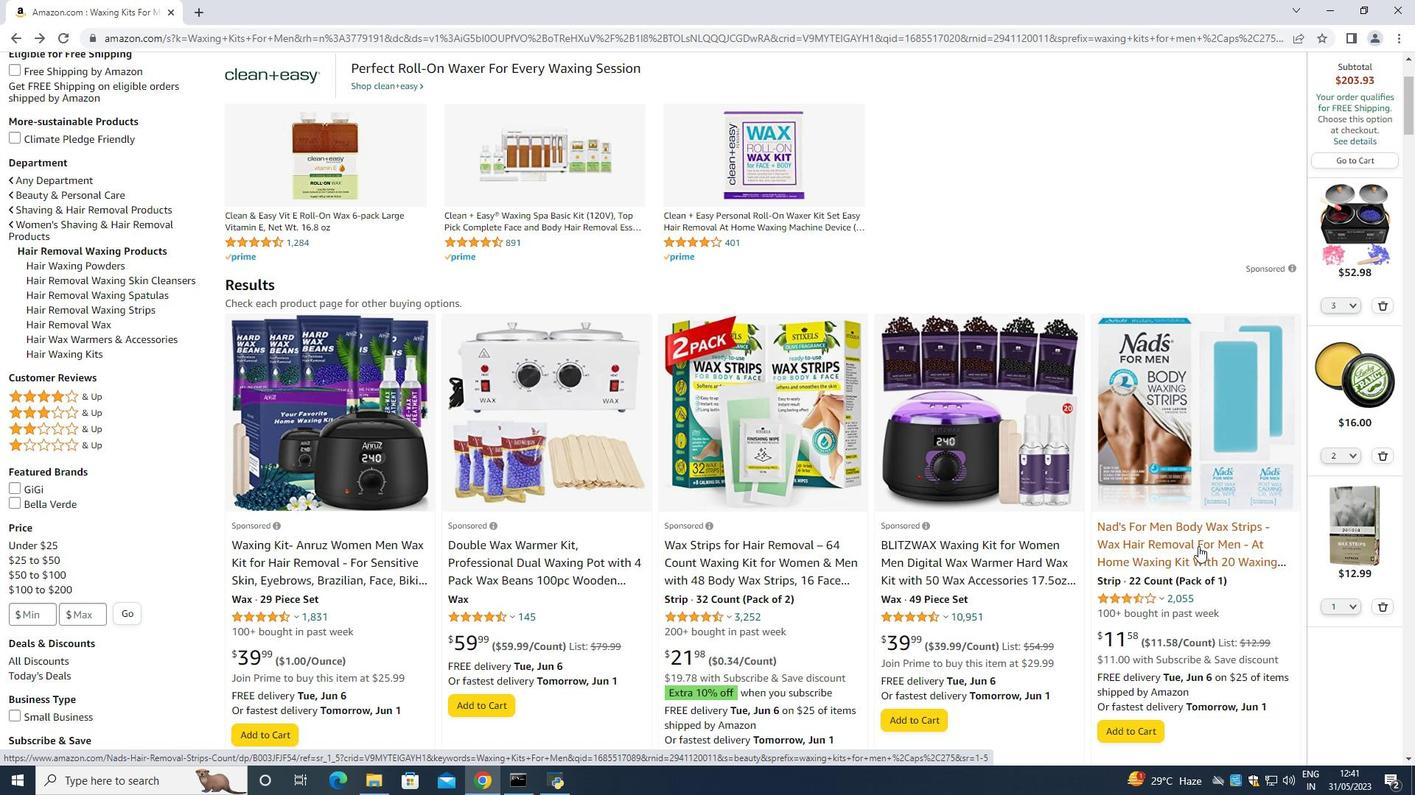 
Action: Mouse moved to (132, 233)
Screenshot: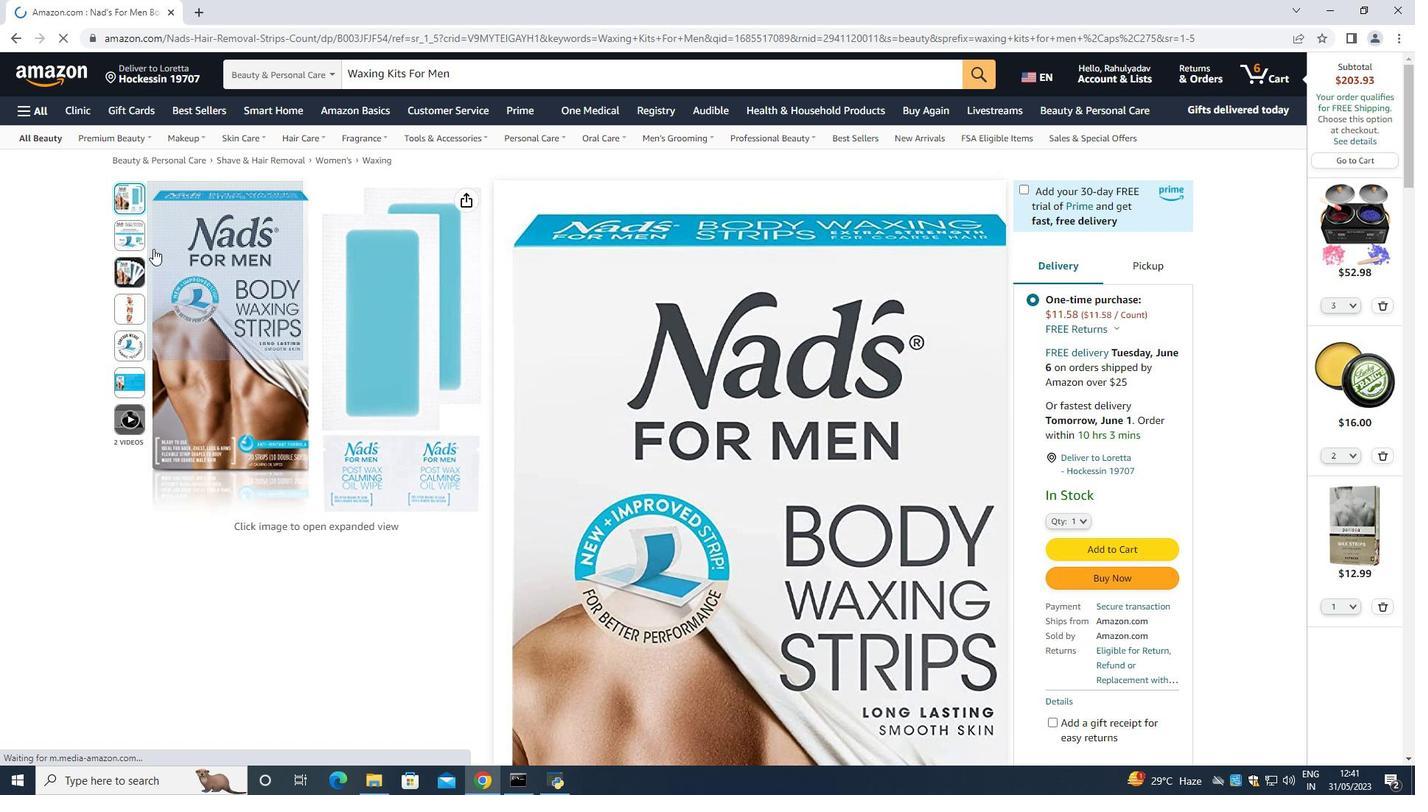 
Action: Mouse pressed left at (132, 233)
Screenshot: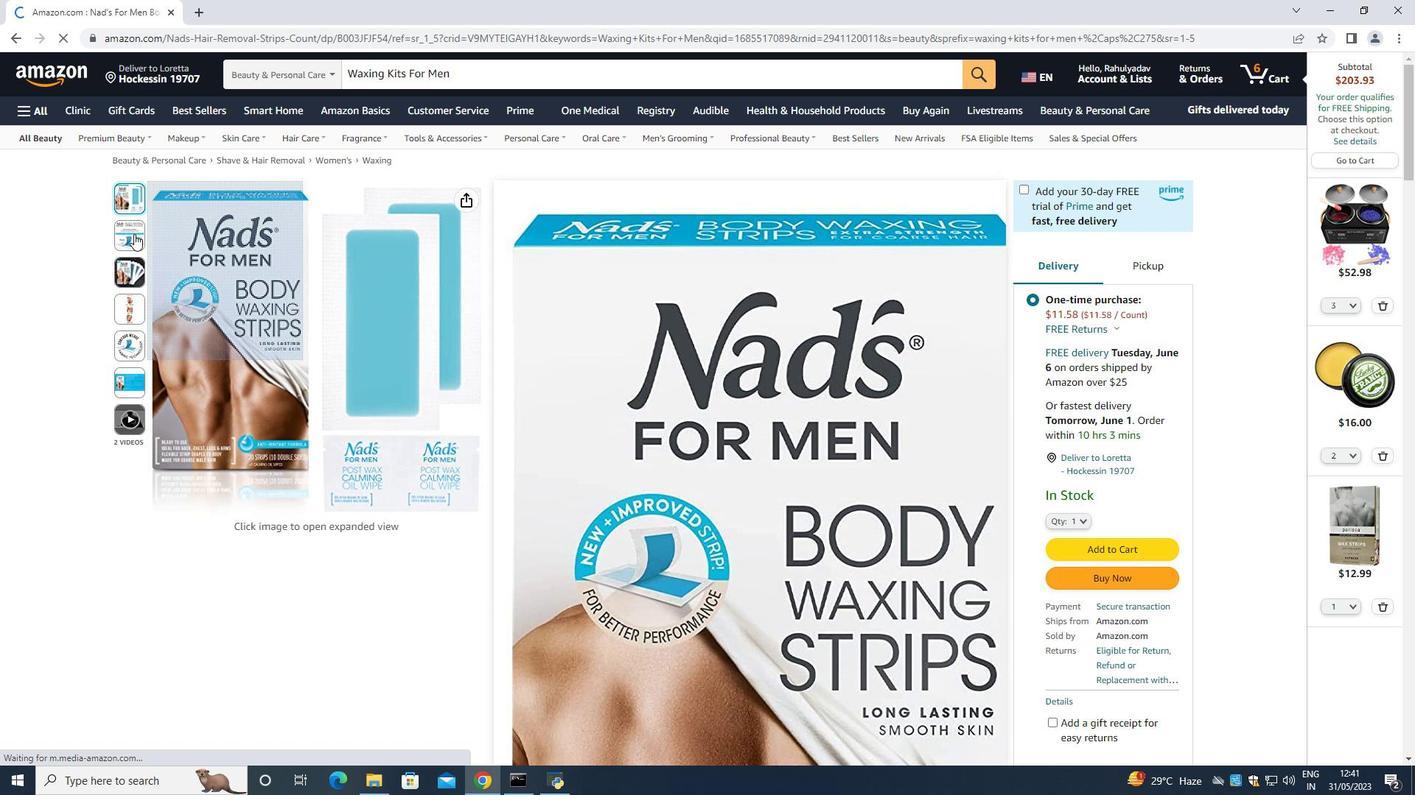 
Action: Mouse moved to (129, 267)
Screenshot: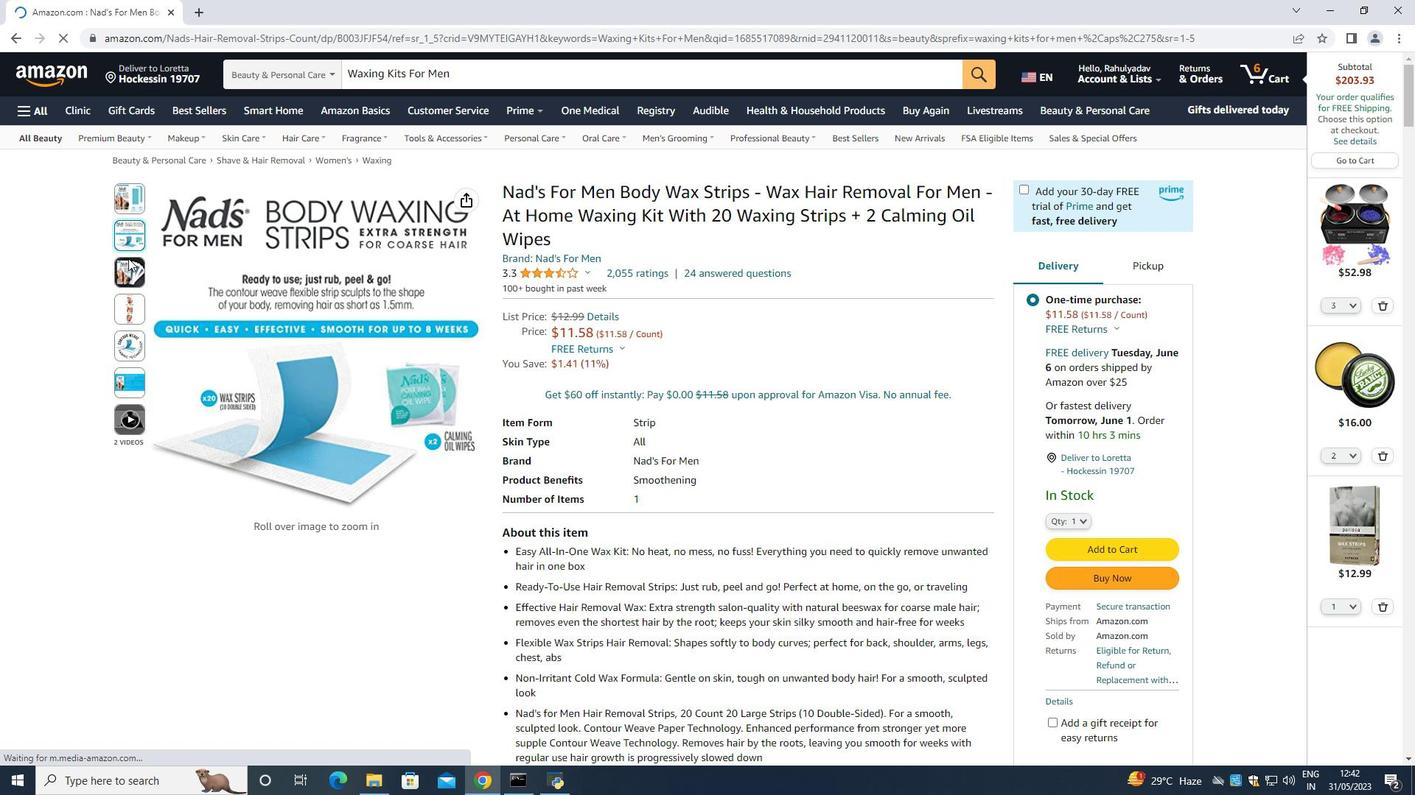 
Action: Mouse pressed left at (129, 267)
Screenshot: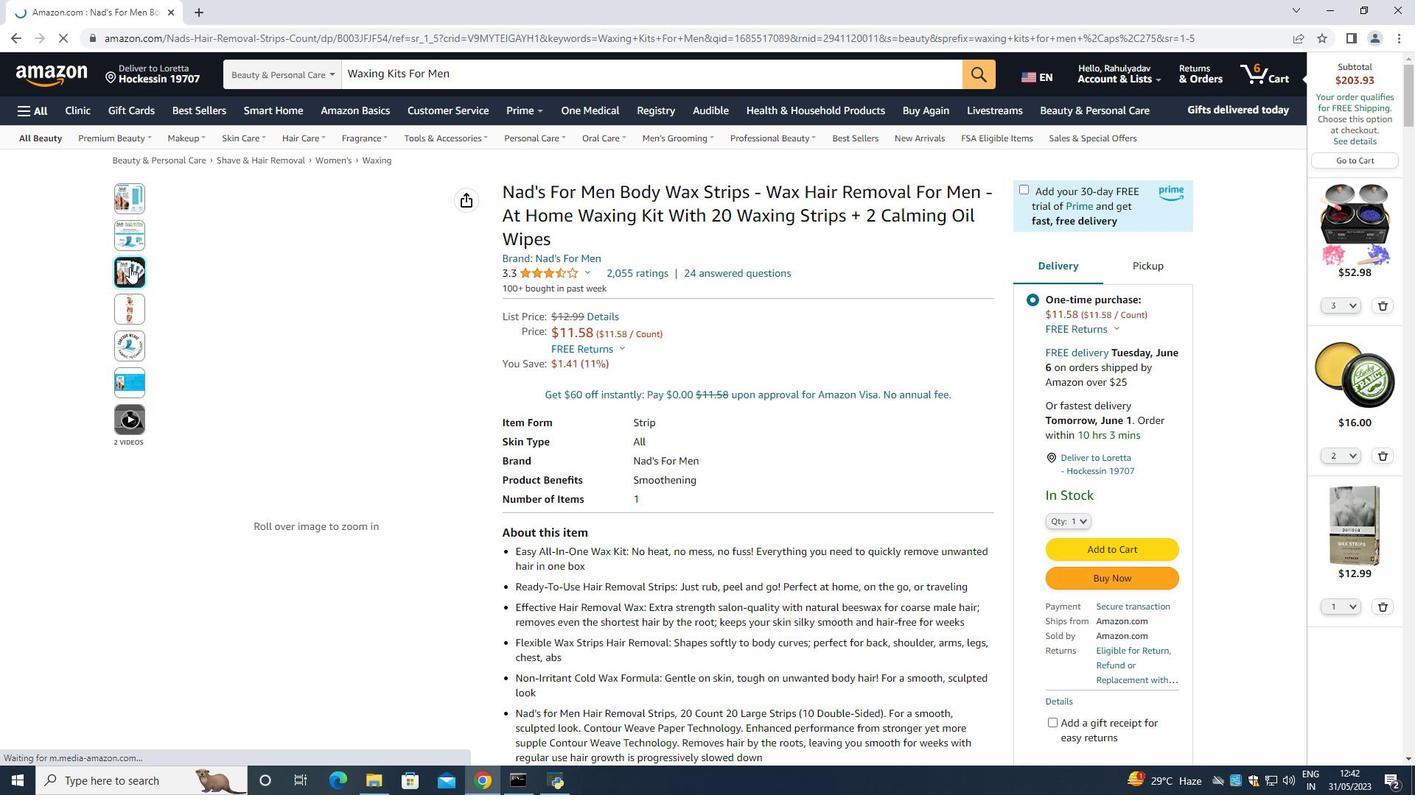 
Action: Mouse moved to (1084, 345)
Screenshot: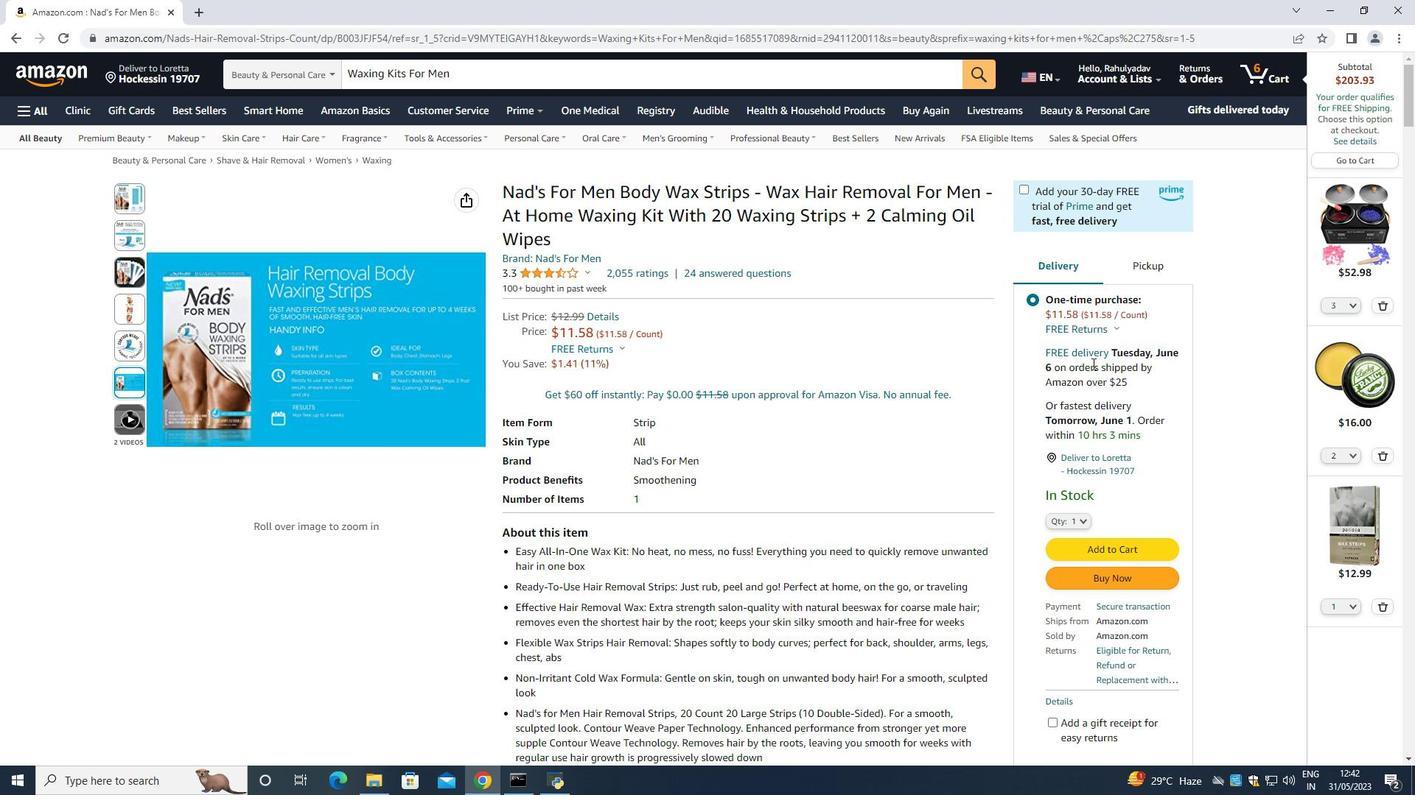 
Action: Mouse scrolled (1084, 344) with delta (0, 0)
Screenshot: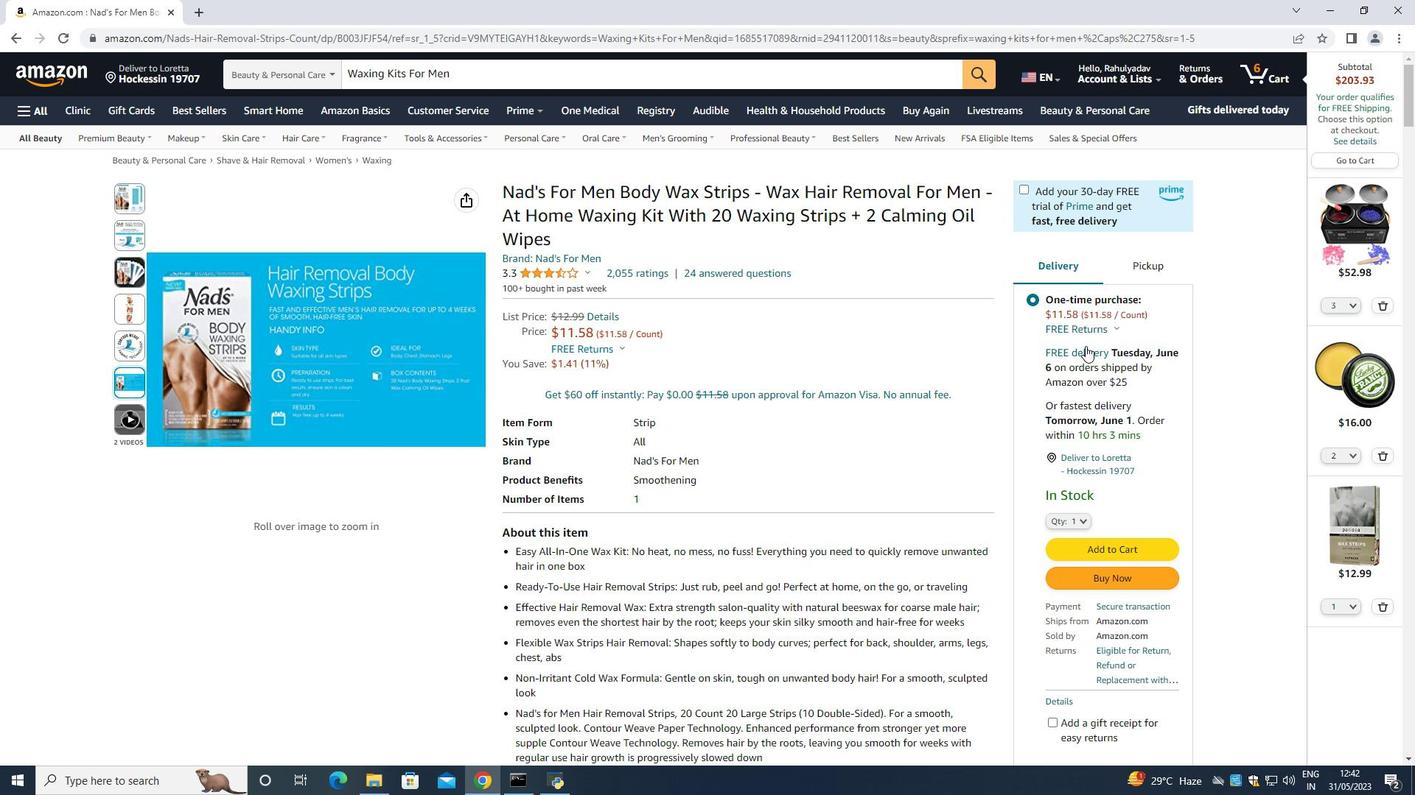 
Action: Mouse moved to (1083, 344)
Screenshot: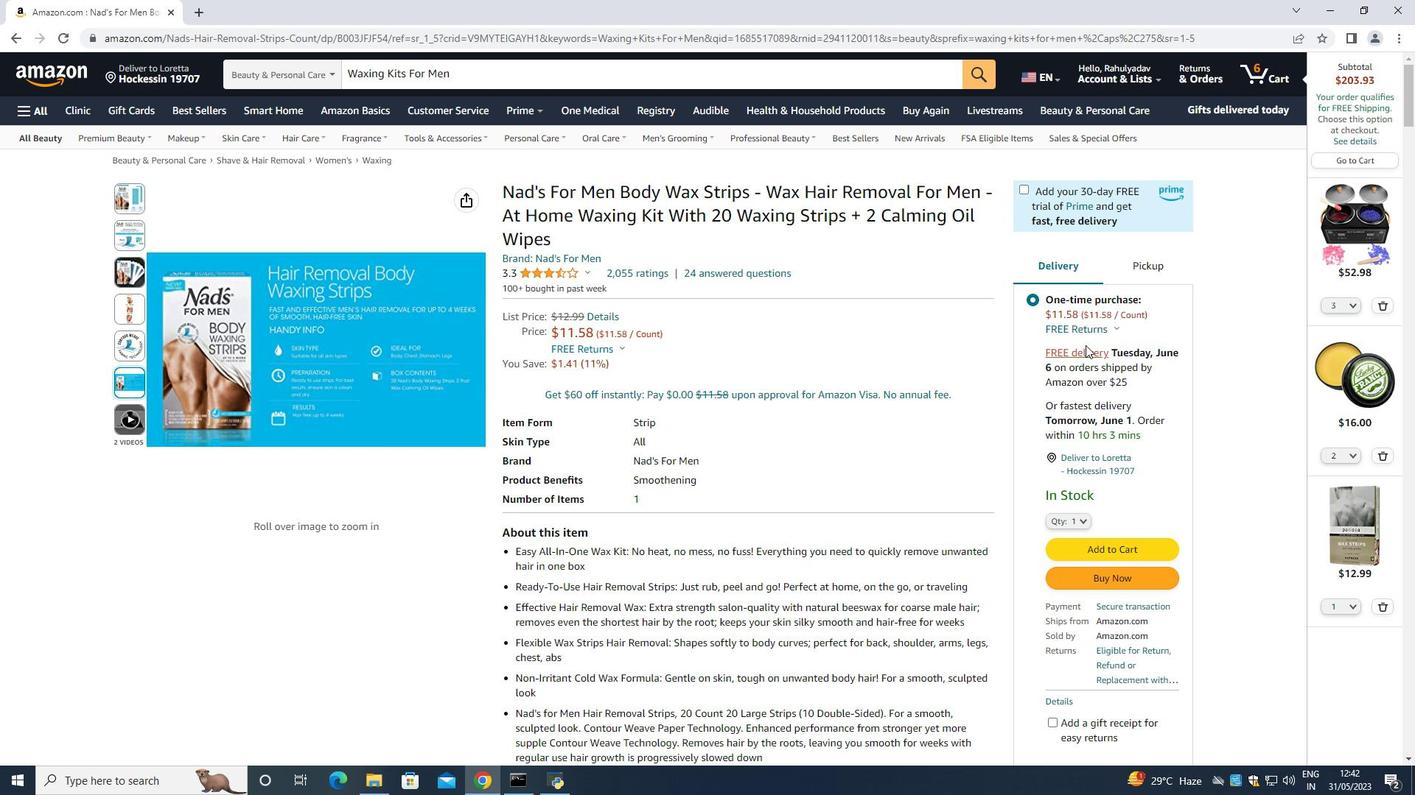 
Action: Mouse scrolled (1083, 344) with delta (0, 0)
Screenshot: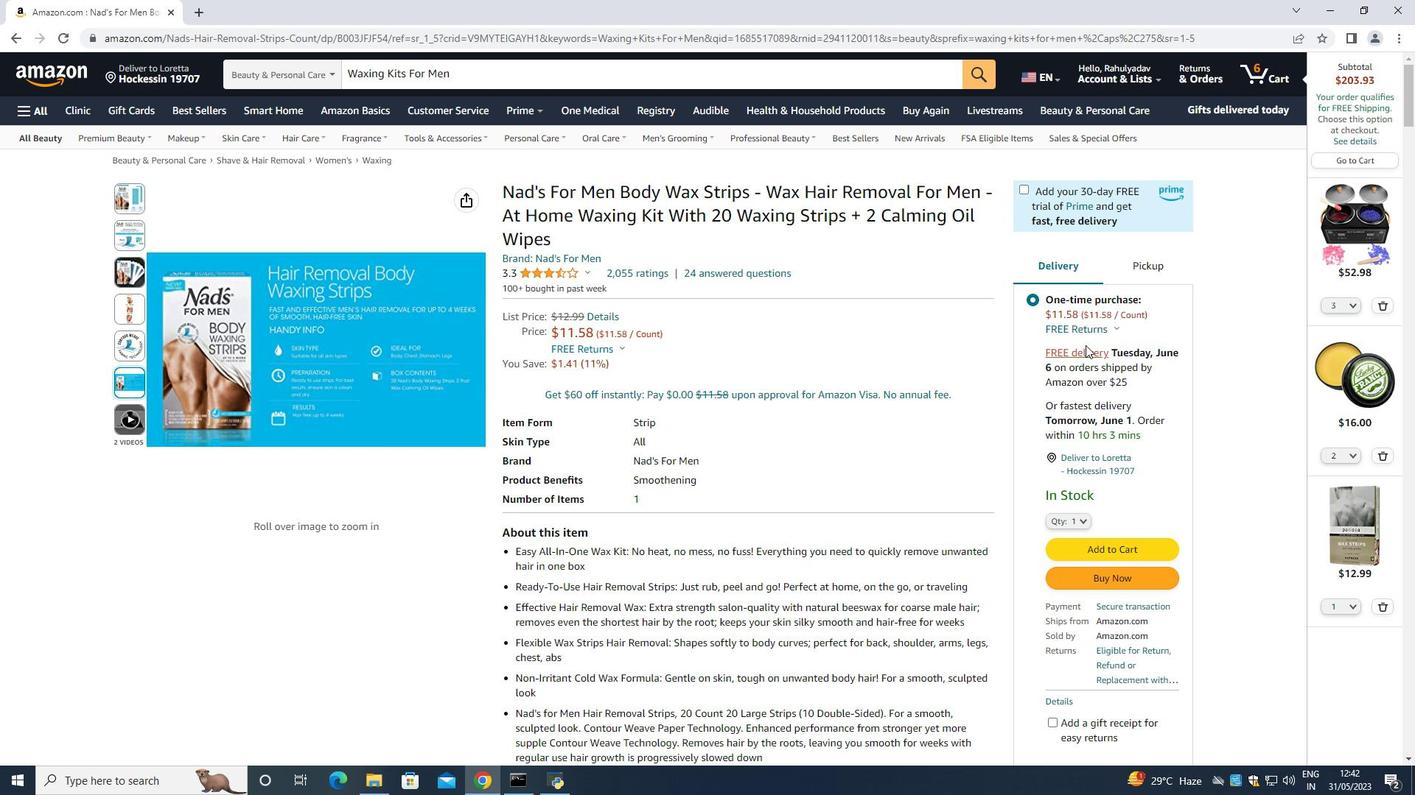 
Action: Mouse moved to (1076, 359)
Screenshot: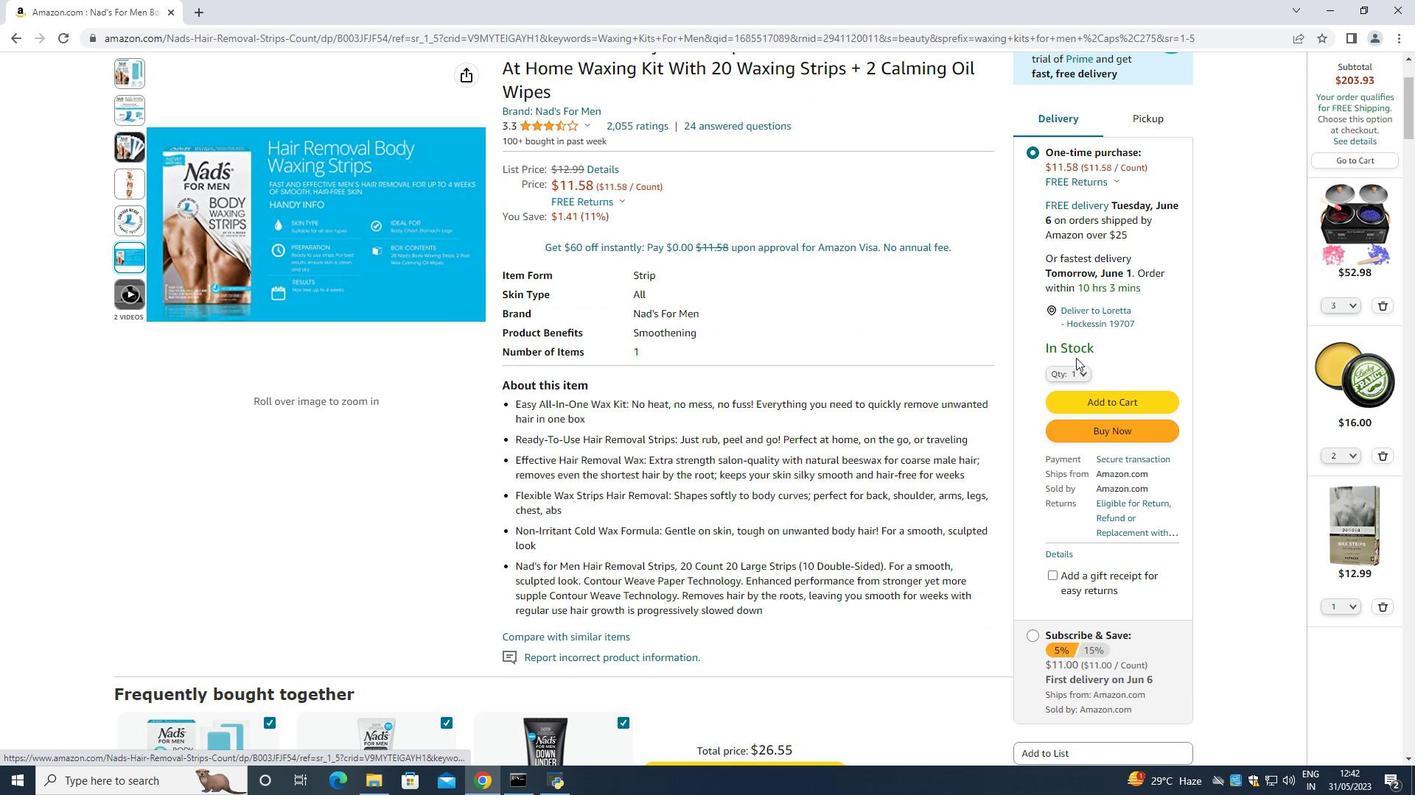 
Action: Mouse scrolled (1076, 358) with delta (0, 0)
Screenshot: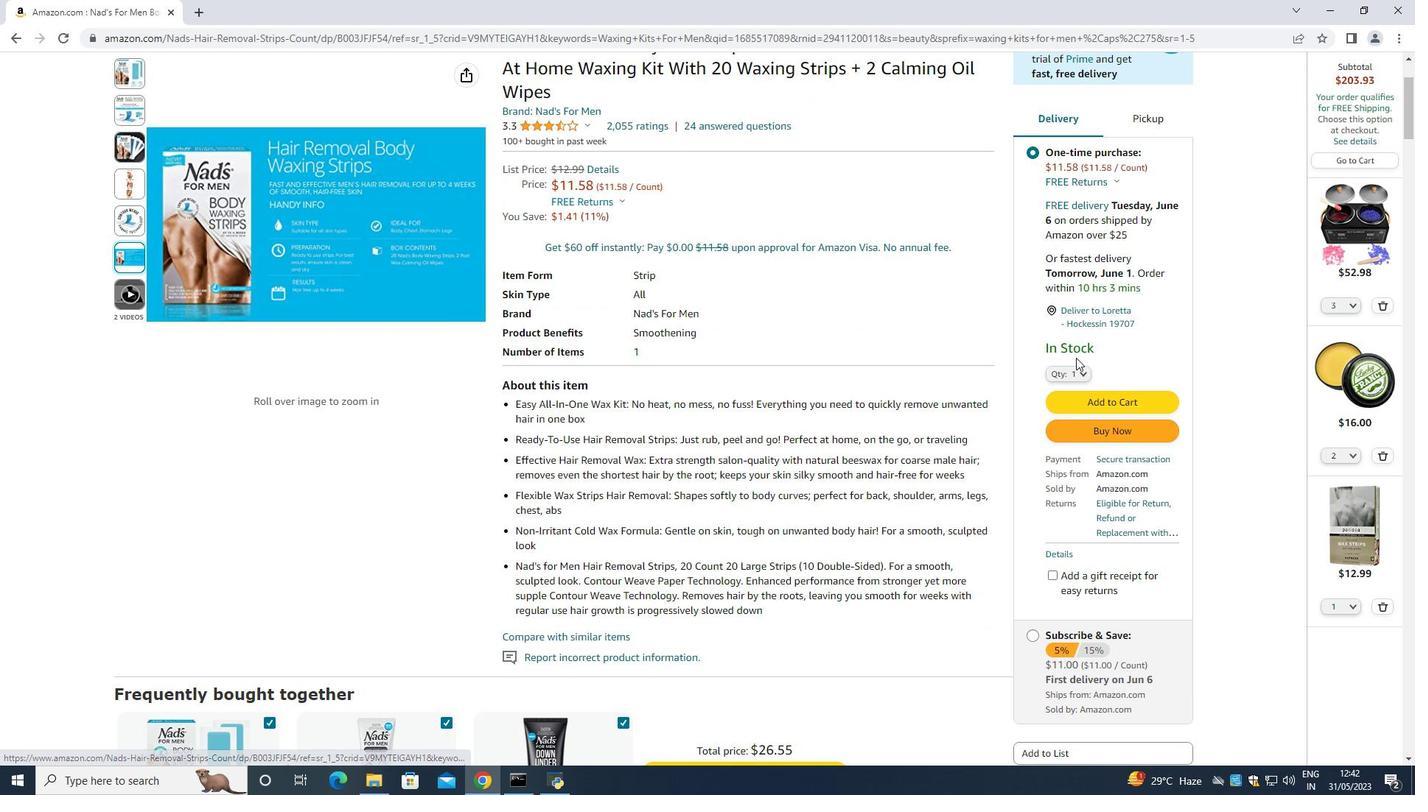 
Action: Mouse moved to (1081, 306)
Screenshot: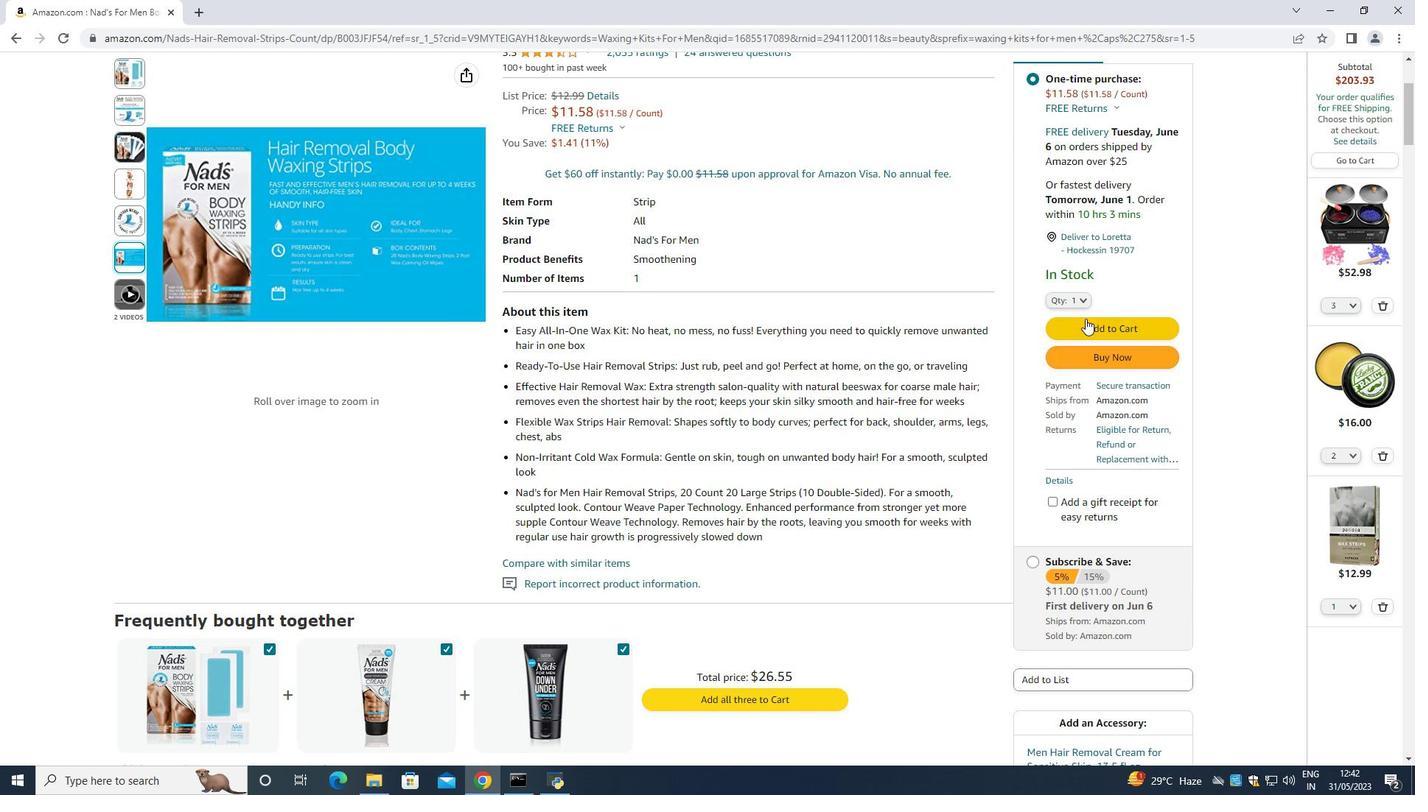 
Action: Mouse pressed left at (1081, 306)
Screenshot: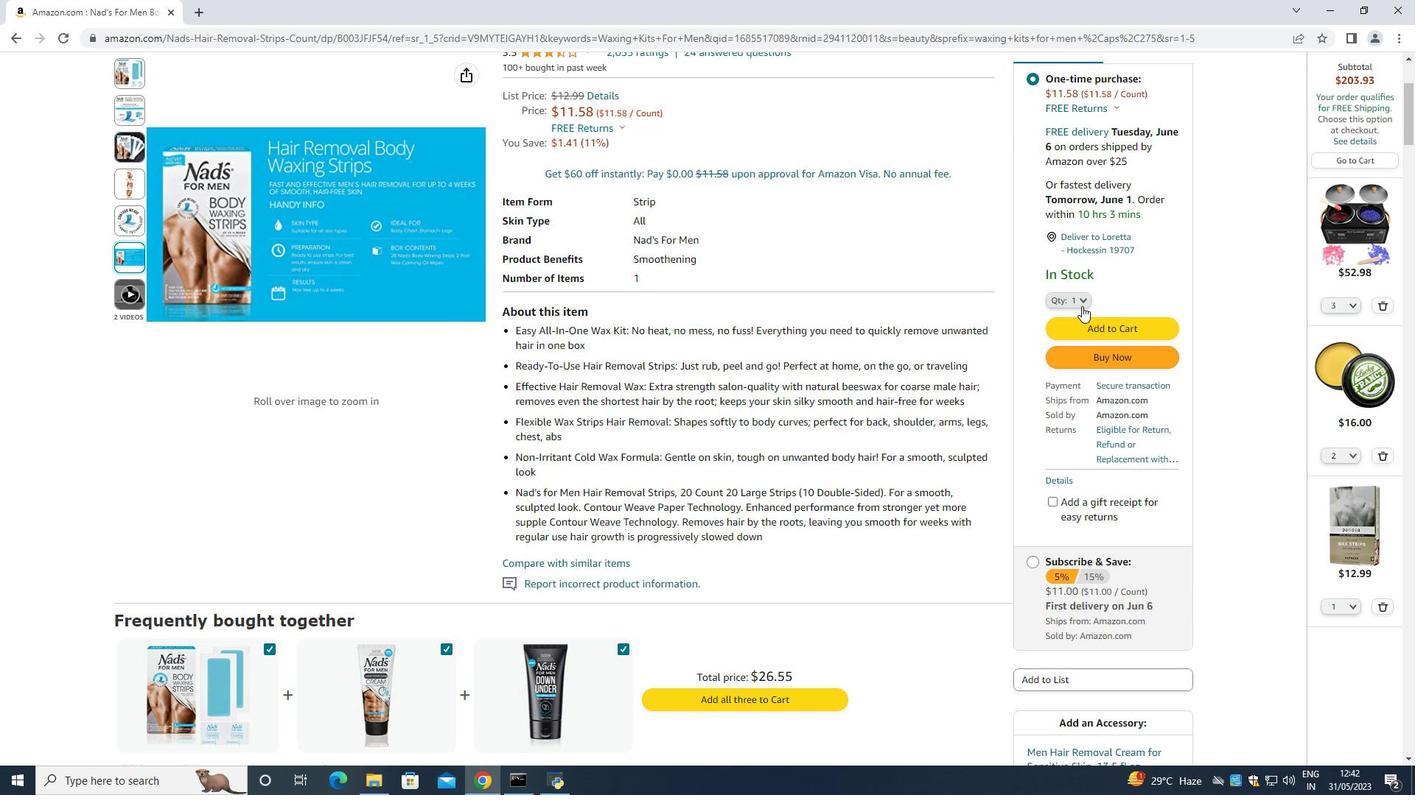 
Action: Mouse moved to (1060, 360)
Screenshot: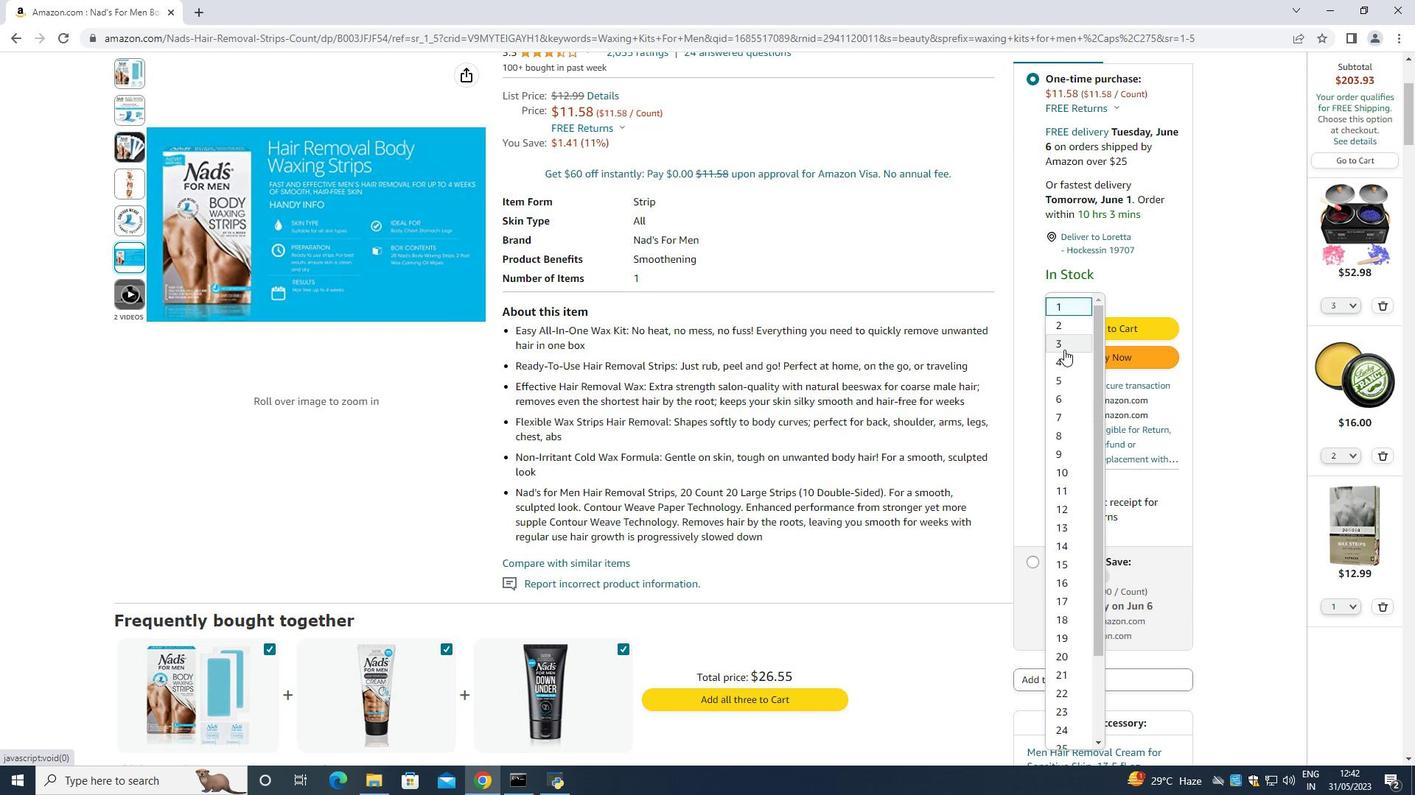 
Action: Mouse pressed left at (1060, 360)
Screenshot: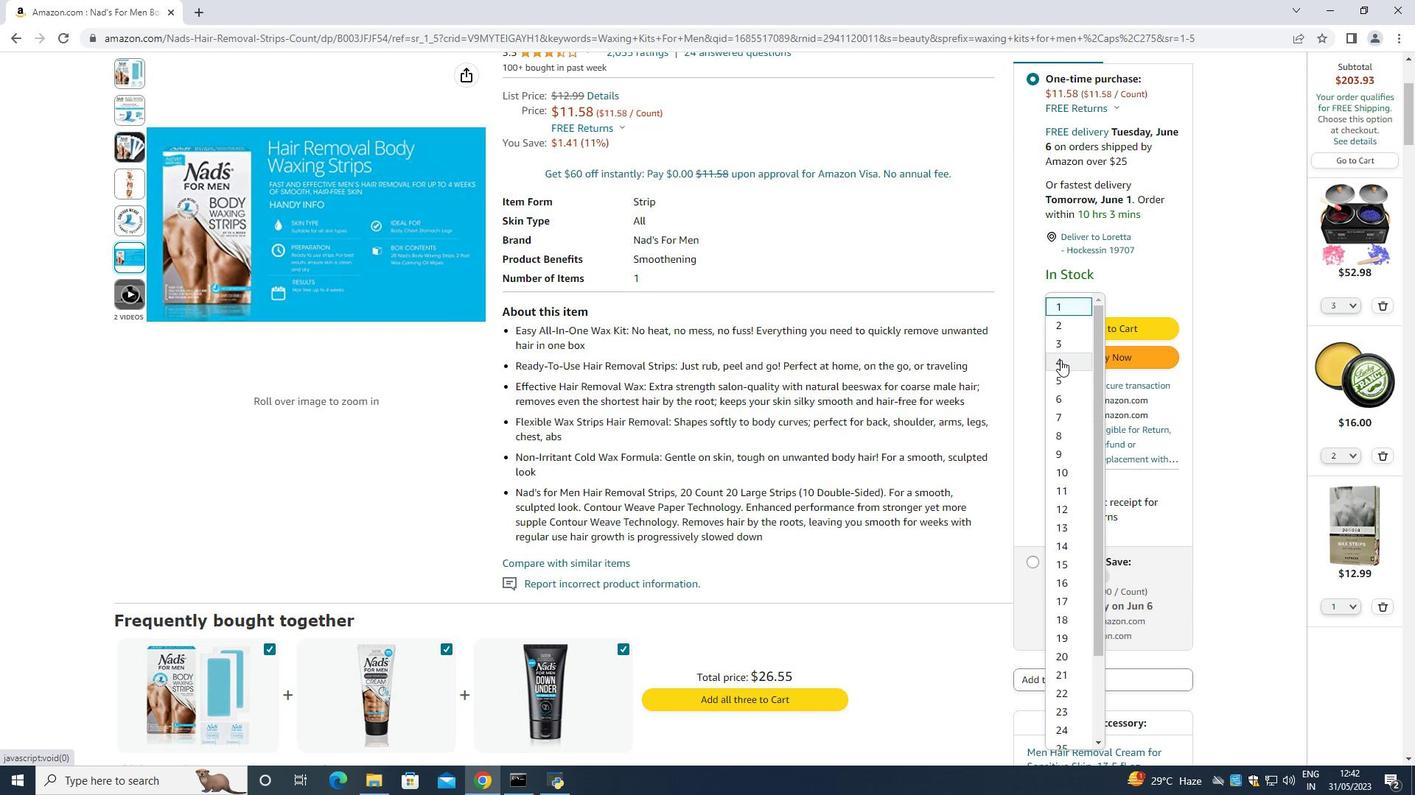 
Action: Mouse moved to (1115, 347)
Screenshot: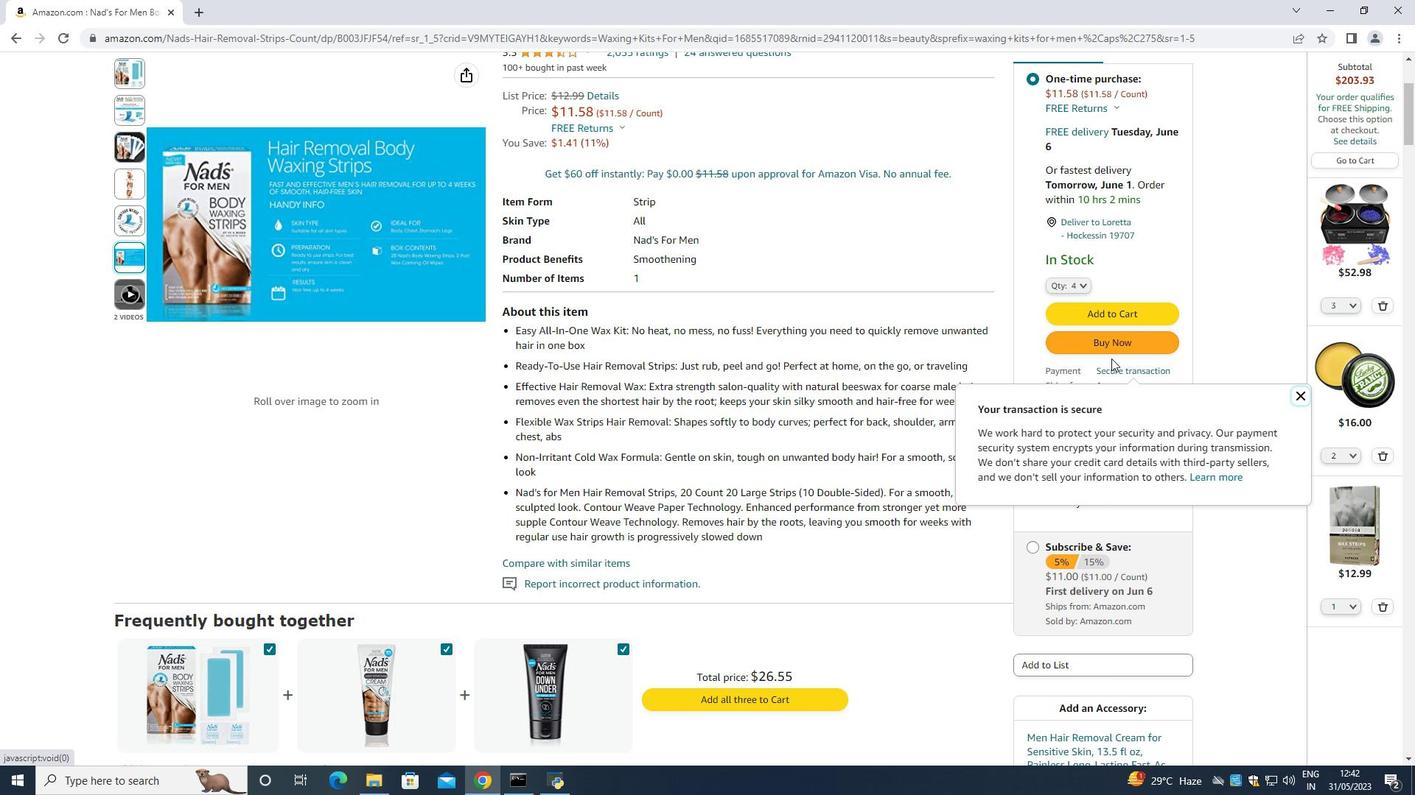 
Action: Mouse pressed left at (1115, 347)
Screenshot: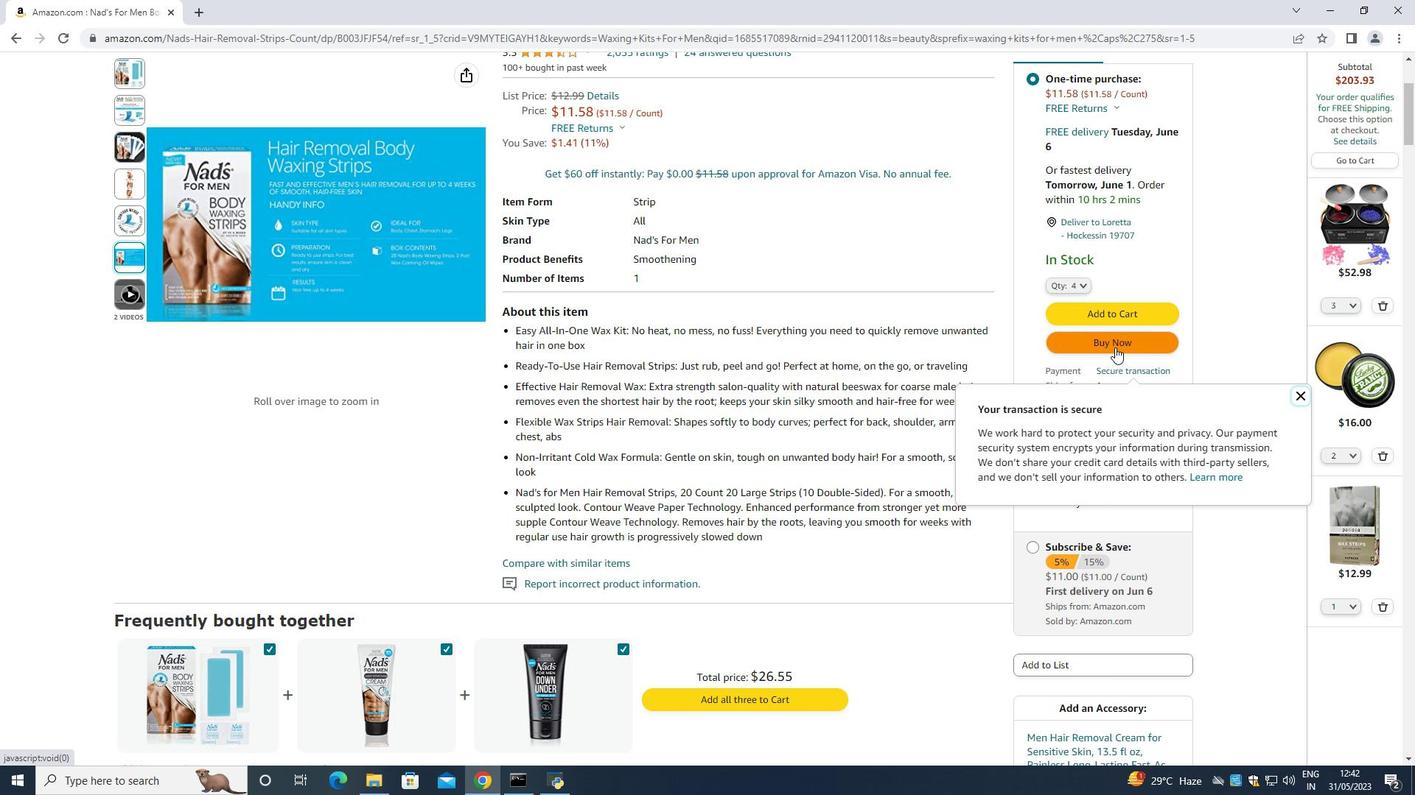 
Action: Mouse moved to (856, 129)
Screenshot: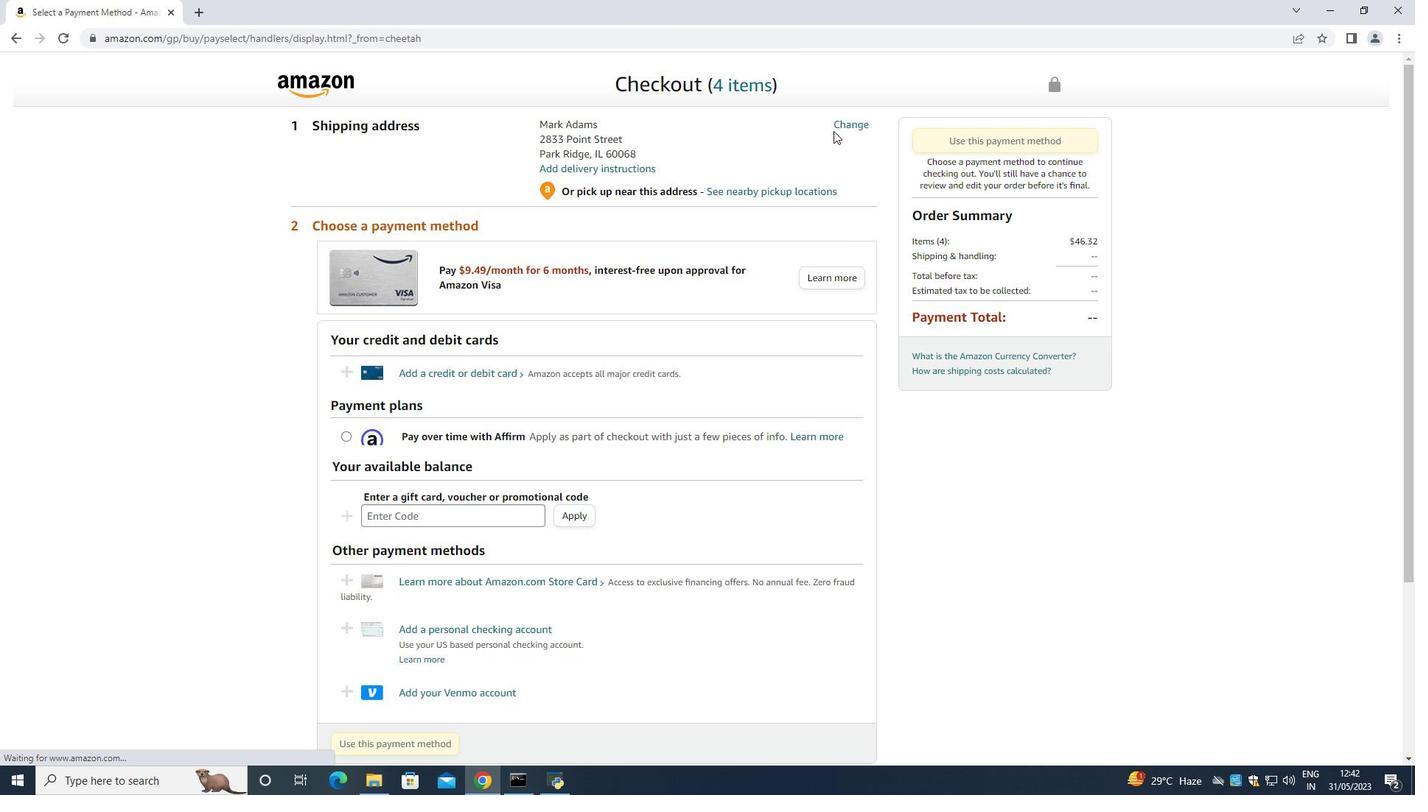 
Action: Mouse pressed left at (856, 129)
Screenshot: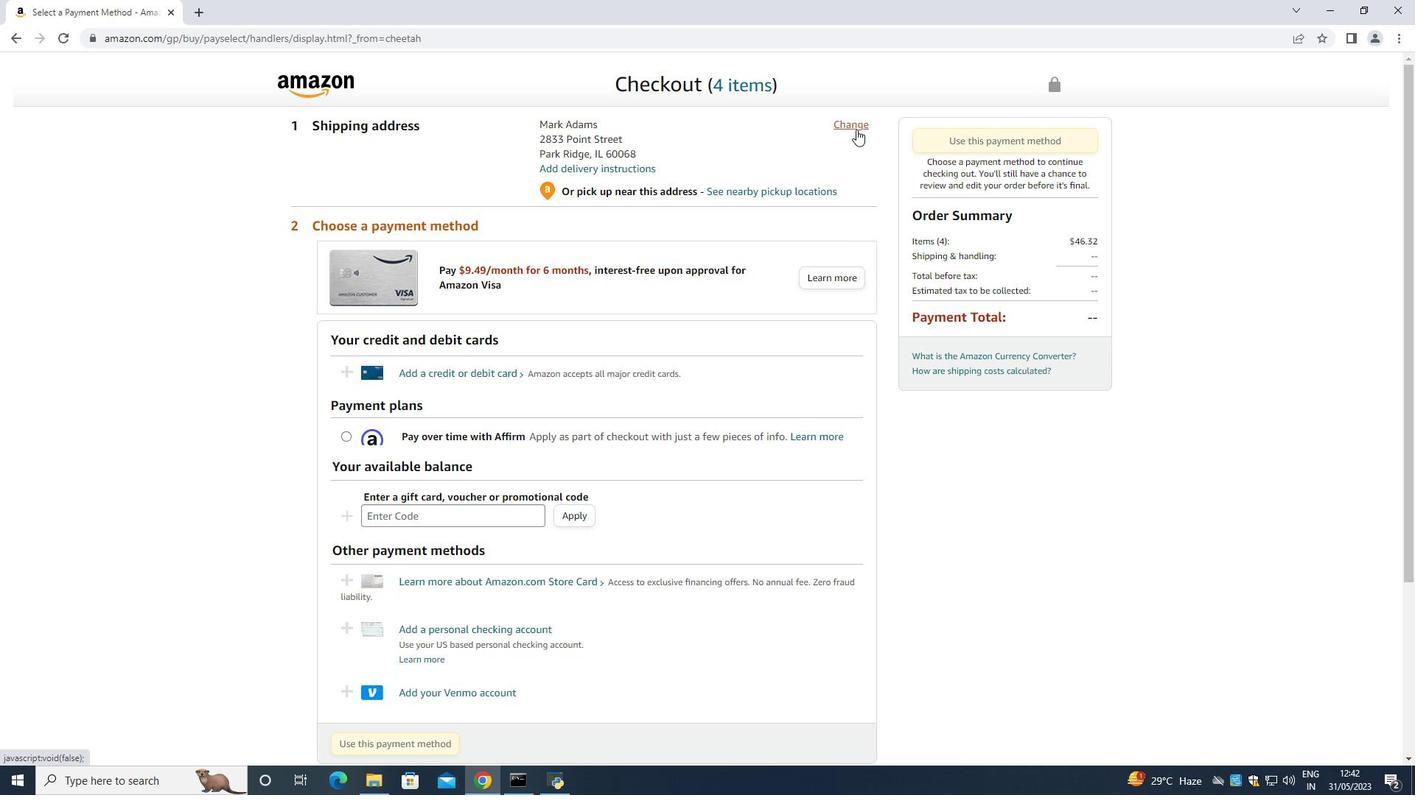 
Action: Mouse moved to (815, 151)
Screenshot: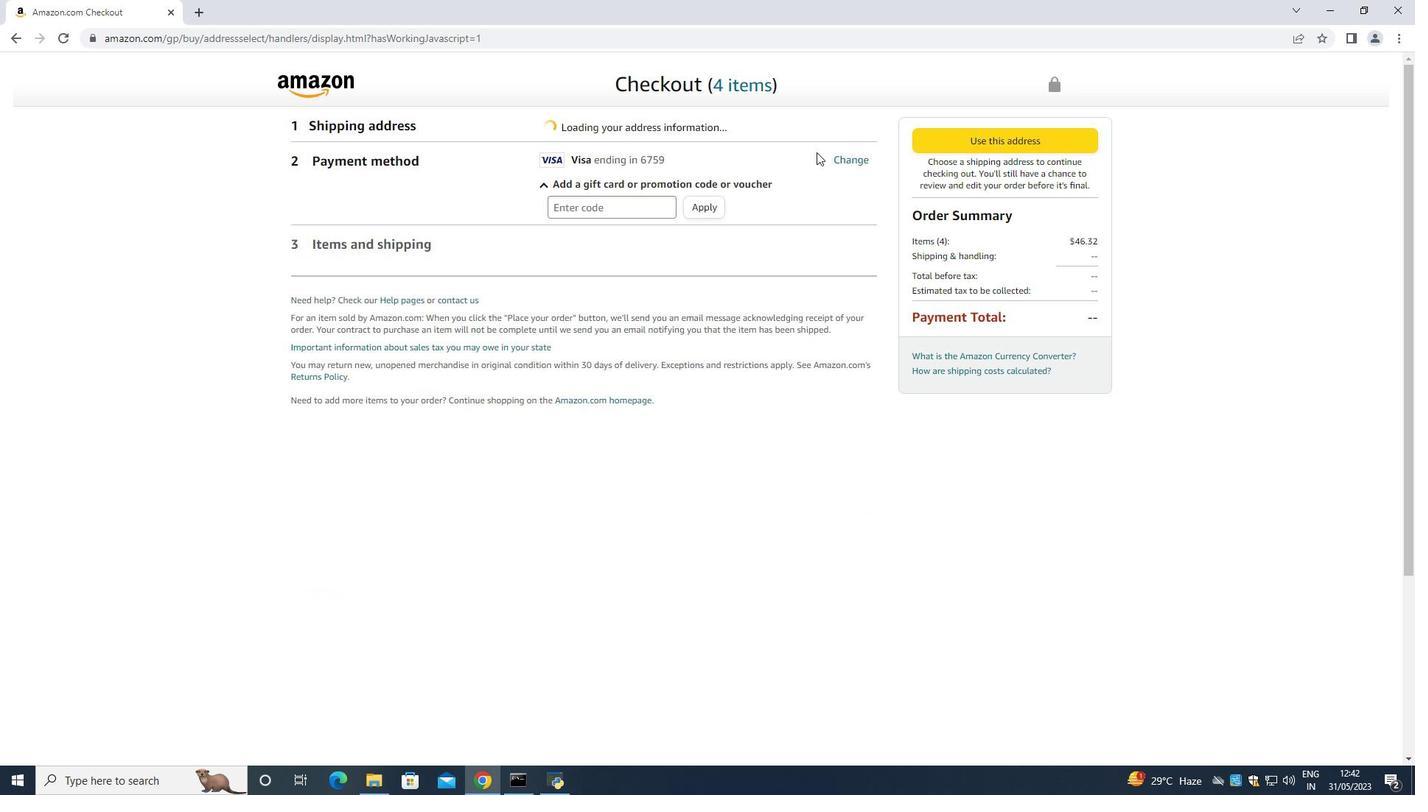 
Action: Mouse scrolled (815, 151) with delta (0, 0)
Screenshot: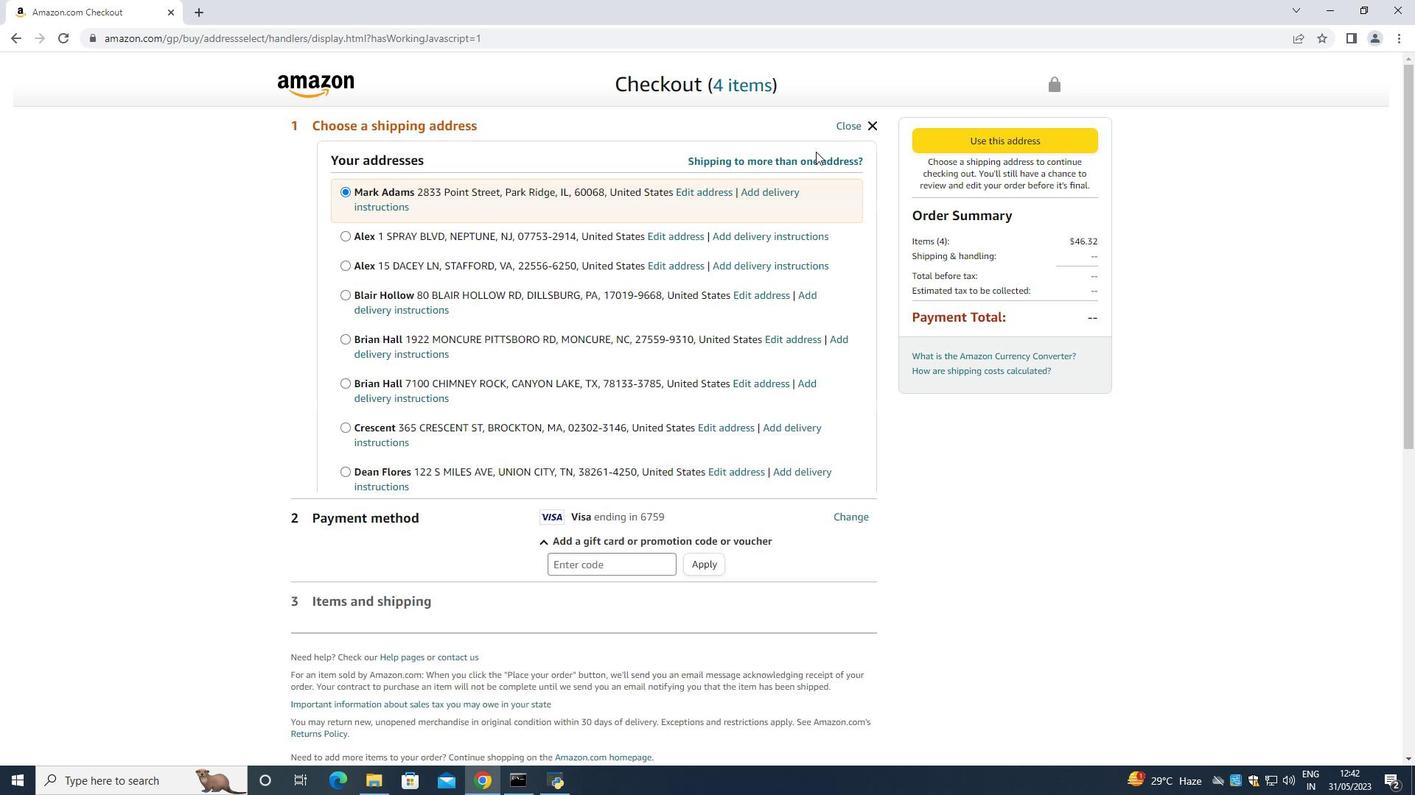 
Action: Mouse moved to (814, 151)
Screenshot: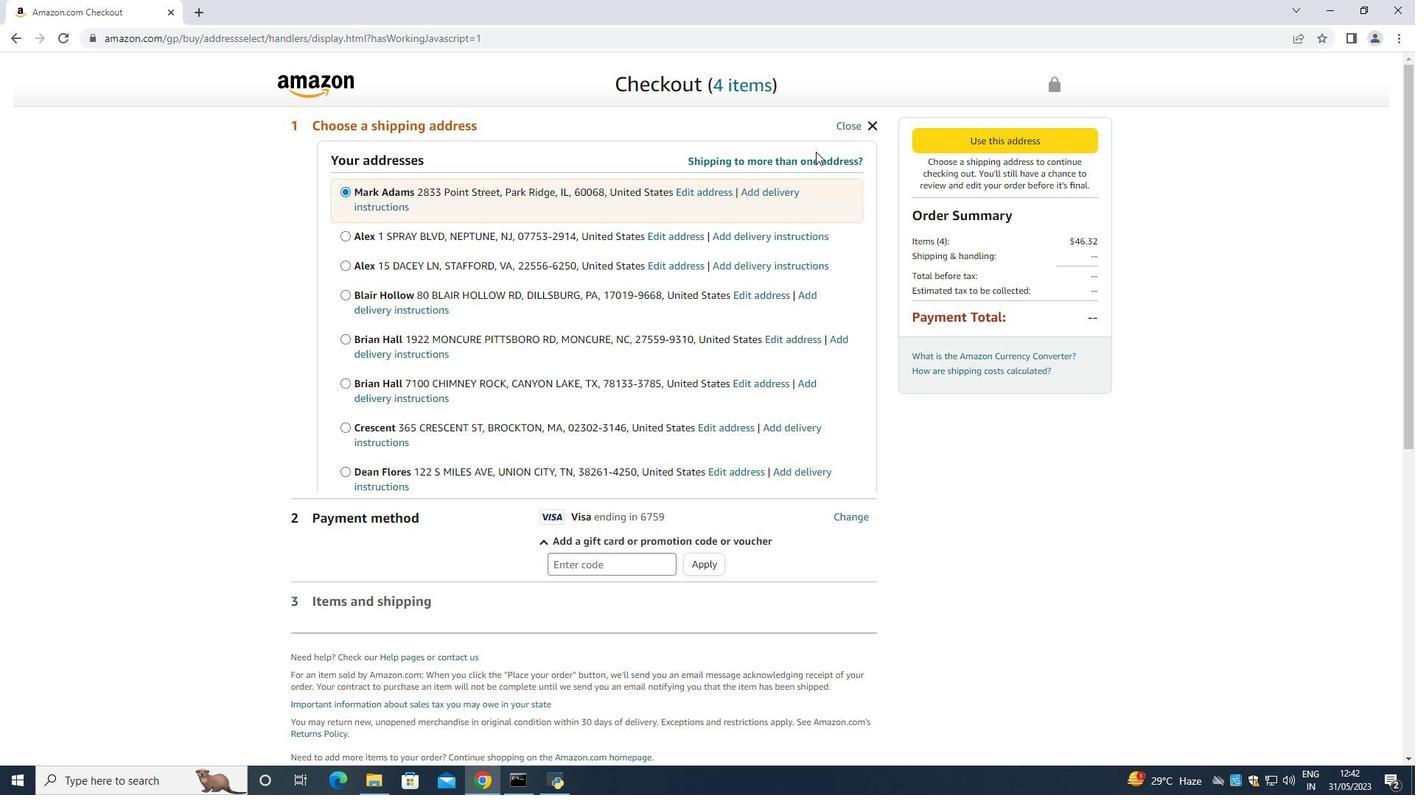
Action: Mouse scrolled (814, 151) with delta (0, 0)
Screenshot: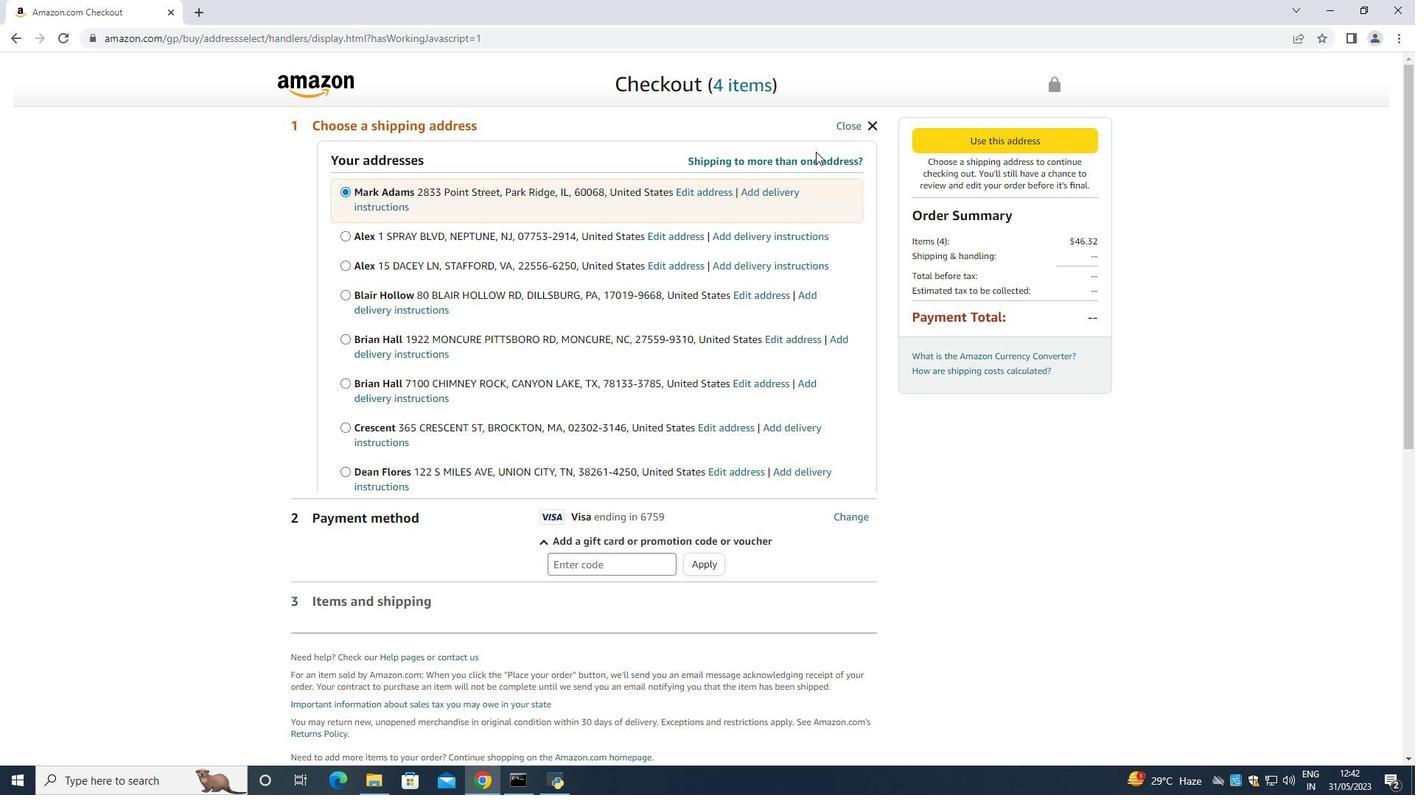 
Action: Mouse moved to (813, 151)
Screenshot: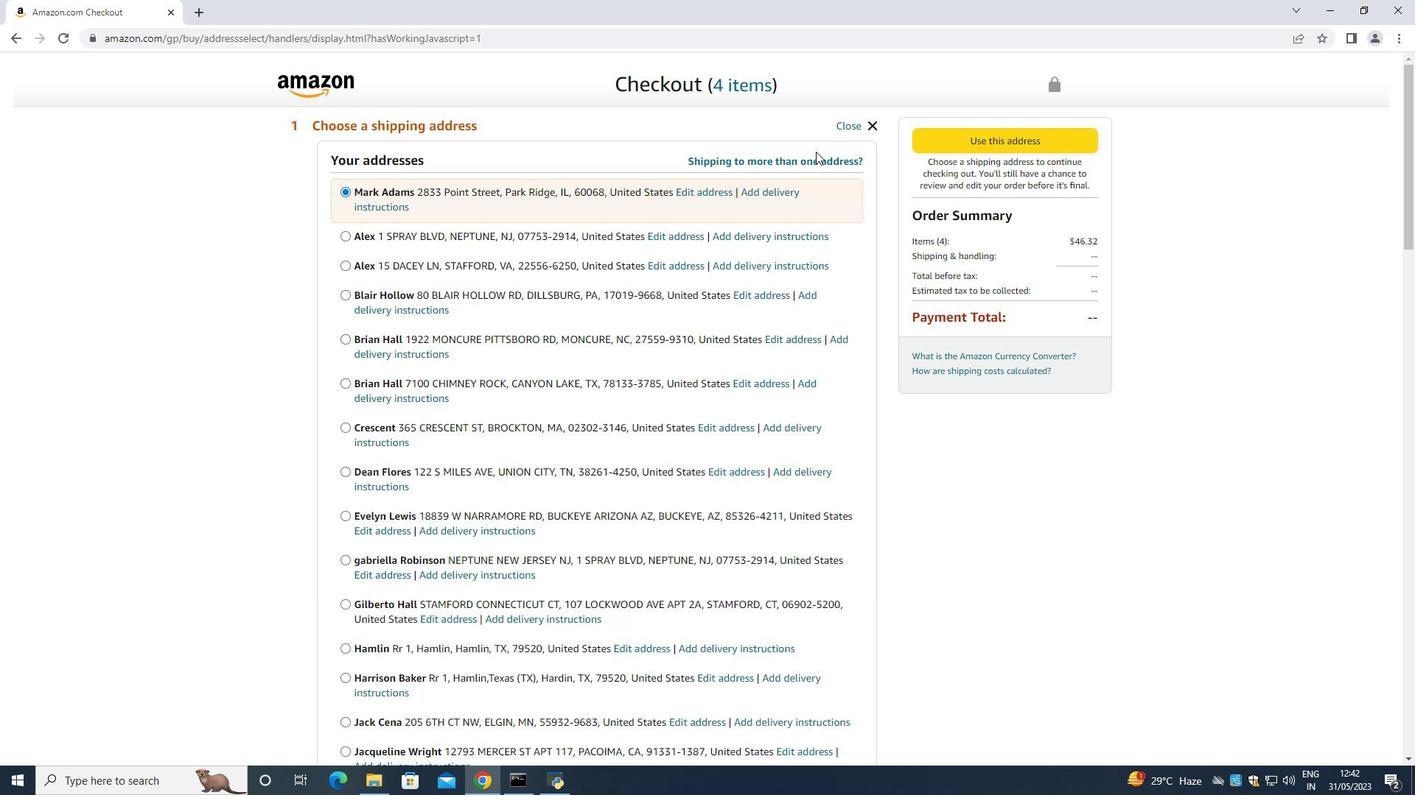 
Action: Mouse scrolled (813, 151) with delta (0, 0)
Screenshot: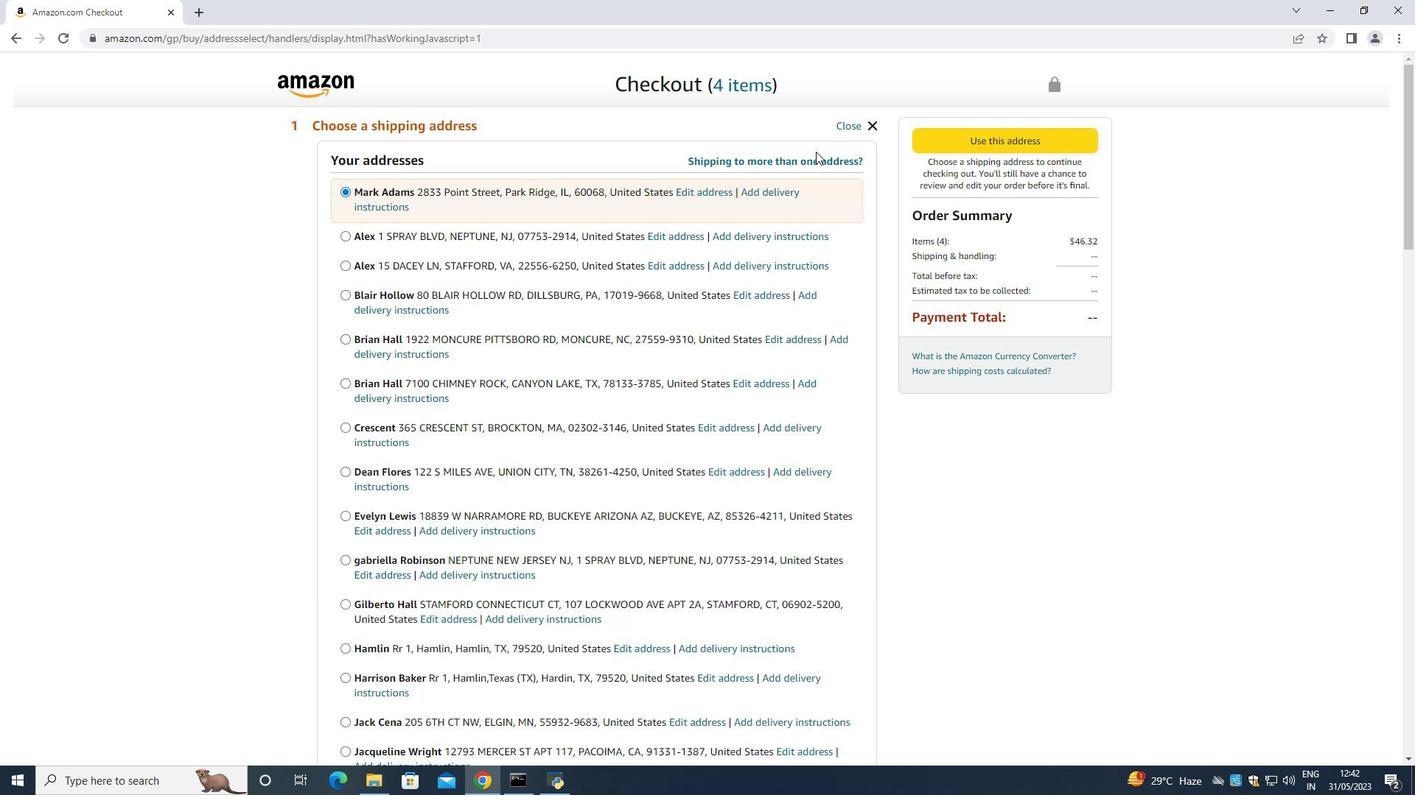 
Action: Mouse moved to (812, 151)
Screenshot: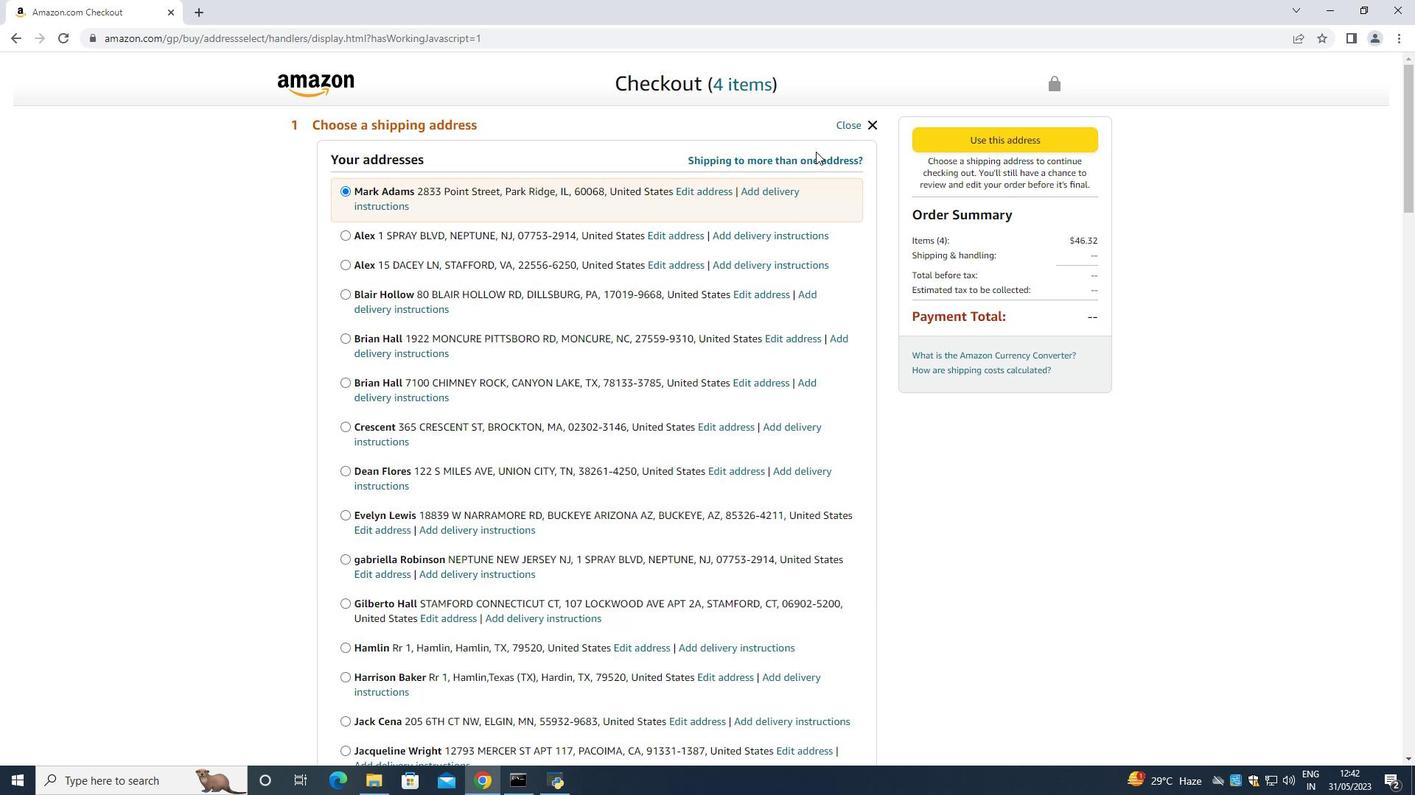 
Action: Mouse scrolled (812, 151) with delta (0, 0)
Screenshot: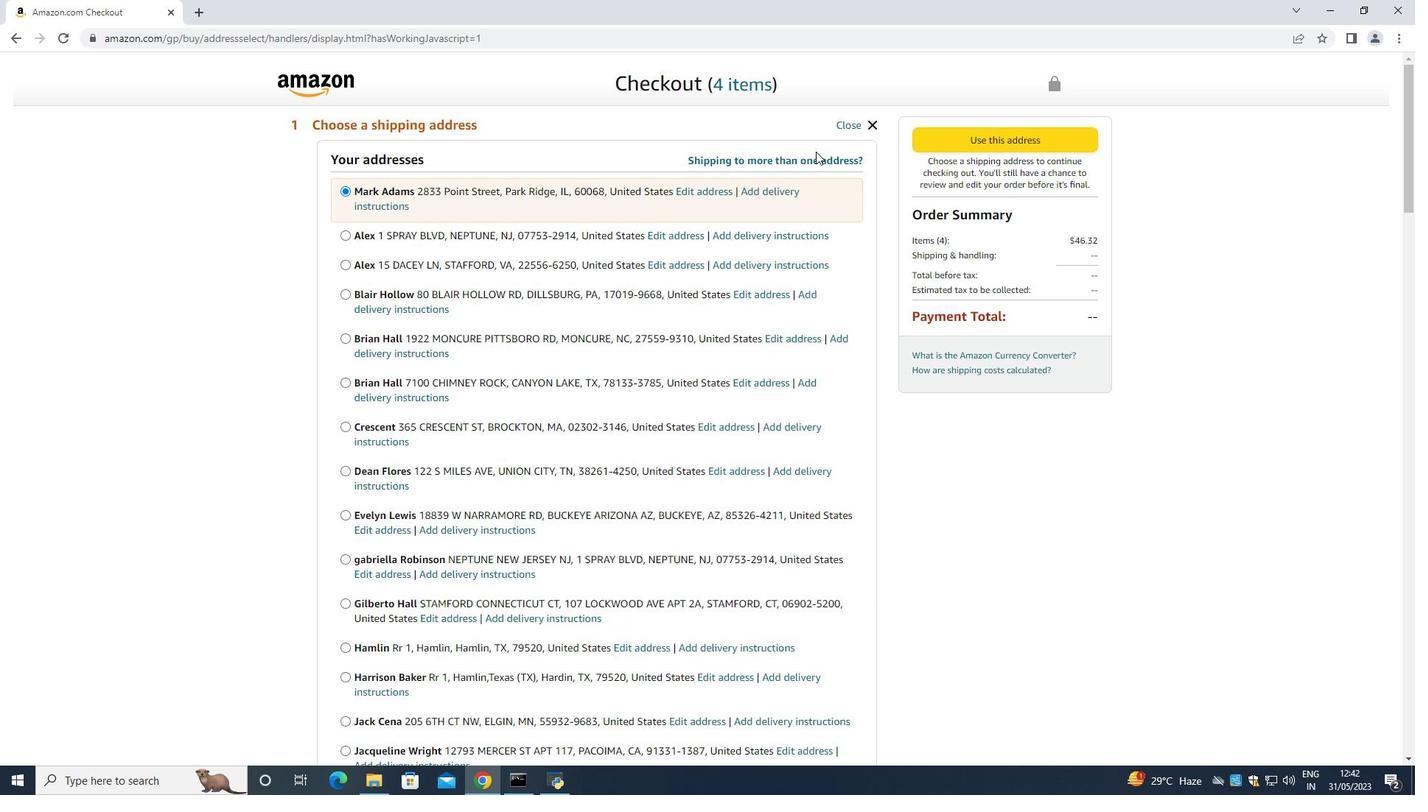 
Action: Mouse moved to (811, 151)
Screenshot: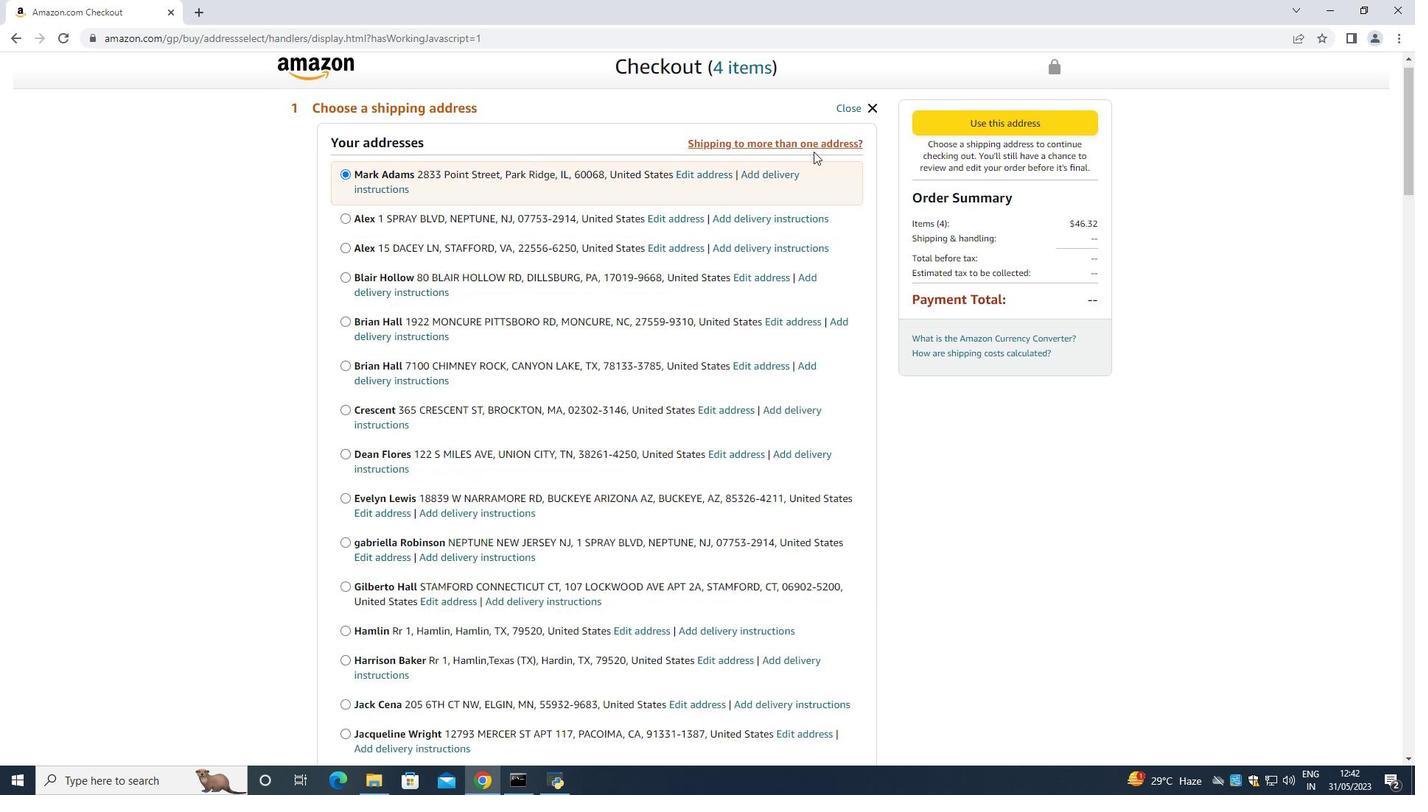 
Action: Mouse scrolled (811, 151) with delta (0, 0)
Screenshot: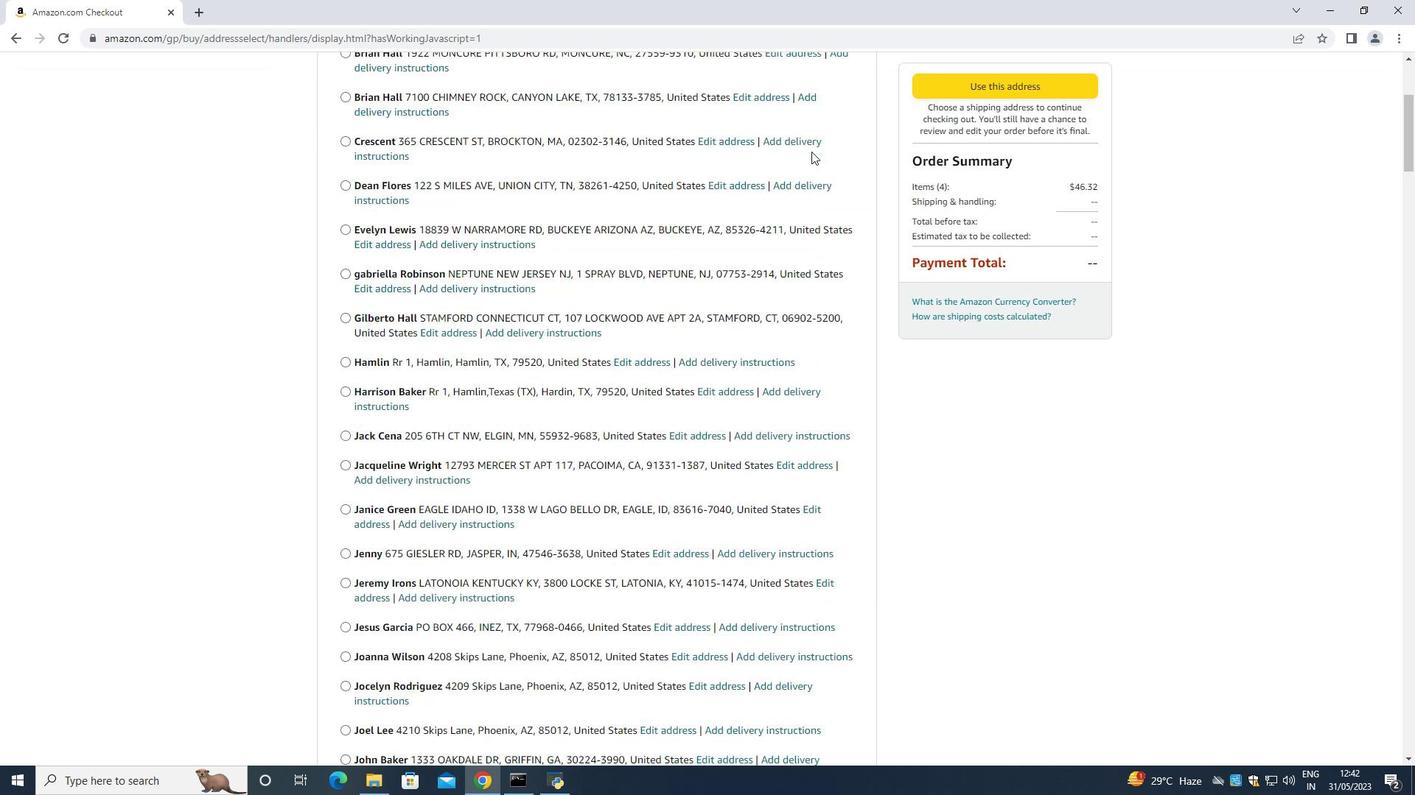 
Action: Mouse scrolled (811, 151) with delta (0, 0)
Screenshot: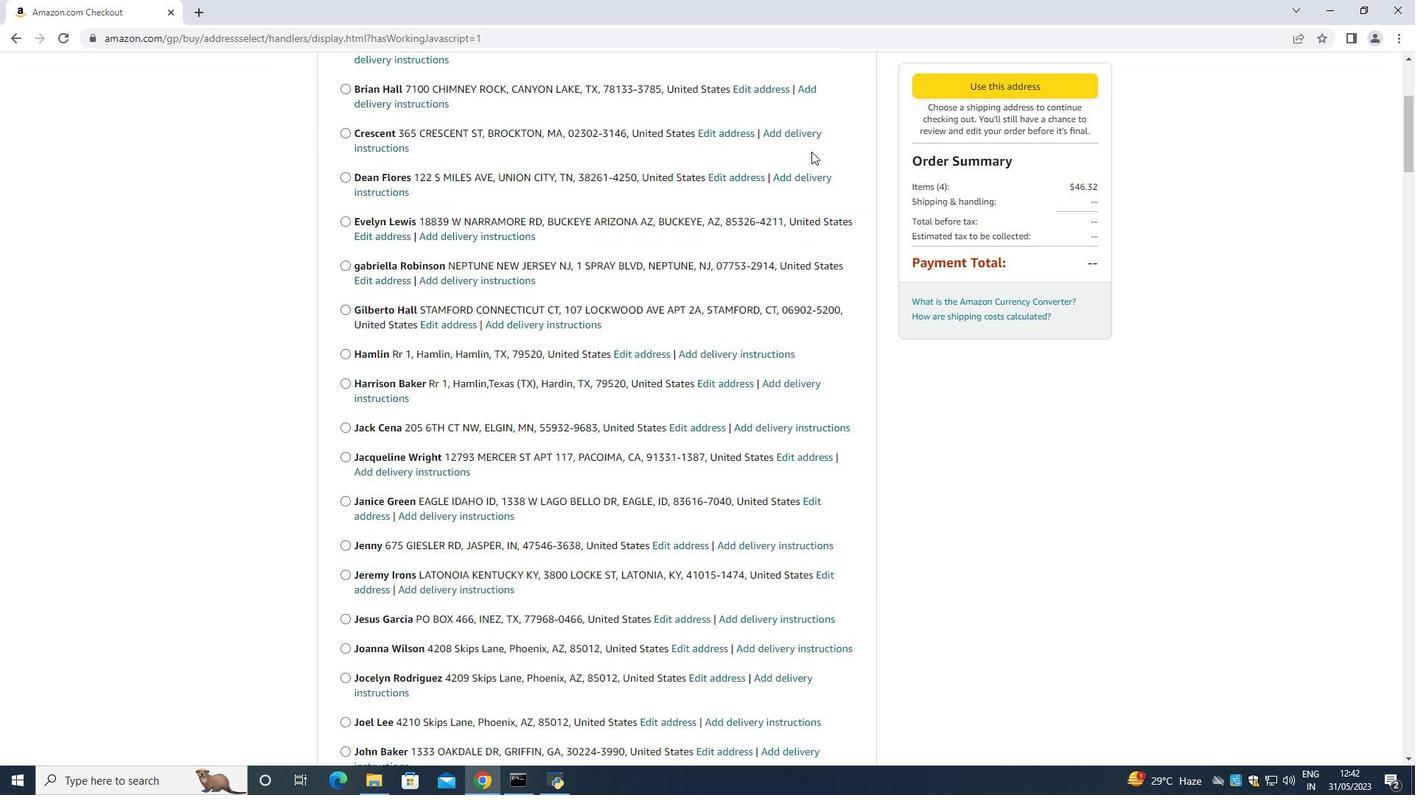
Action: Mouse scrolled (811, 151) with delta (0, 0)
Screenshot: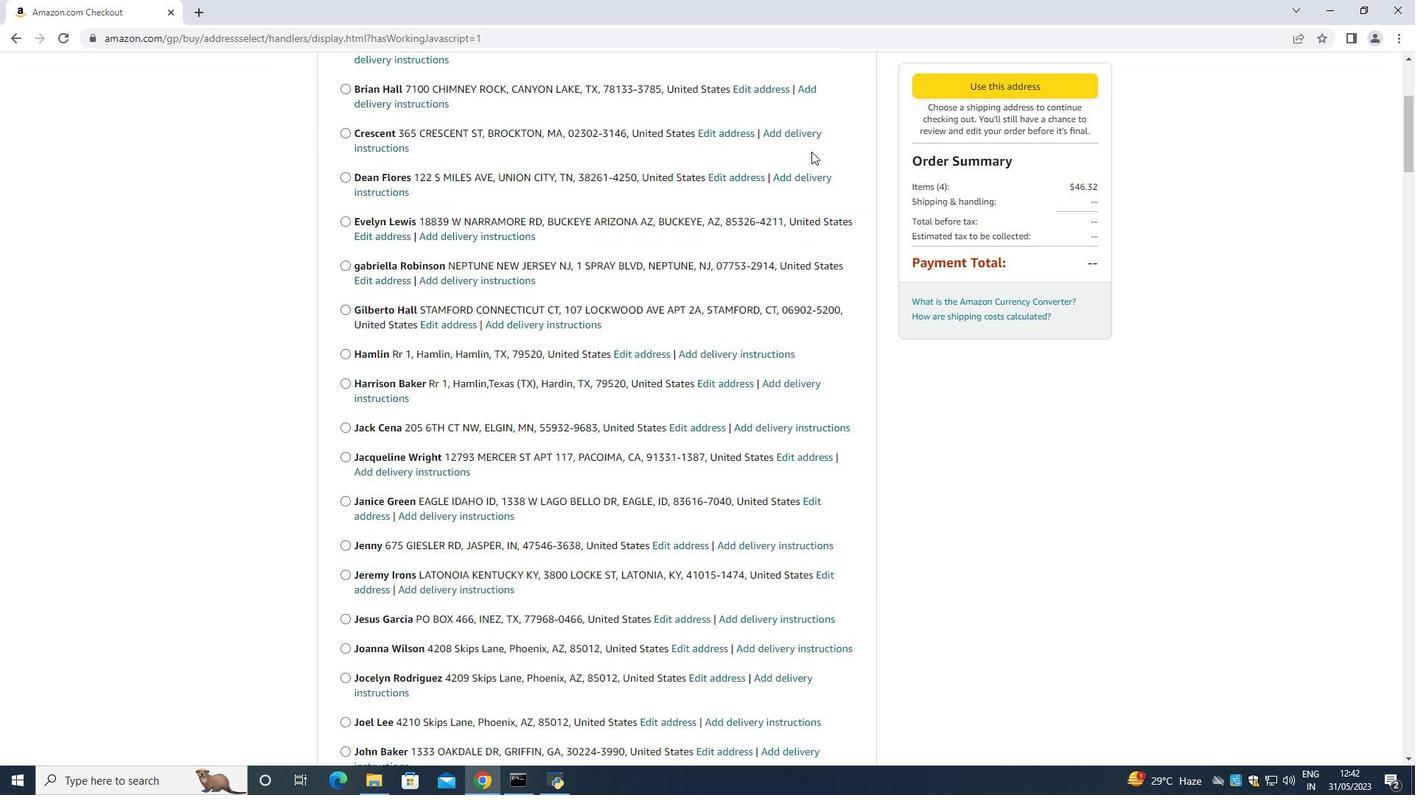 
Action: Mouse scrolled (811, 151) with delta (0, 0)
Screenshot: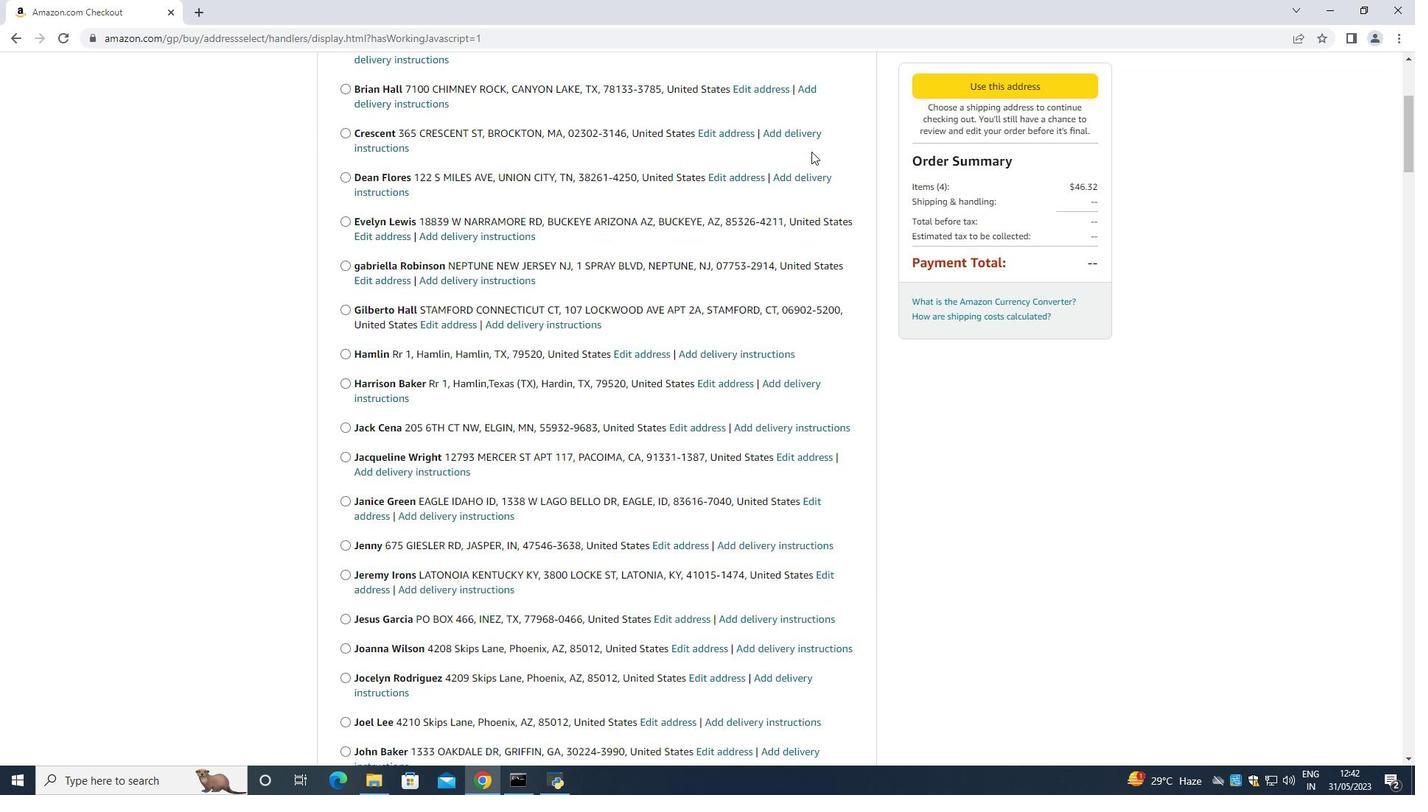 
Action: Mouse moved to (809, 150)
Screenshot: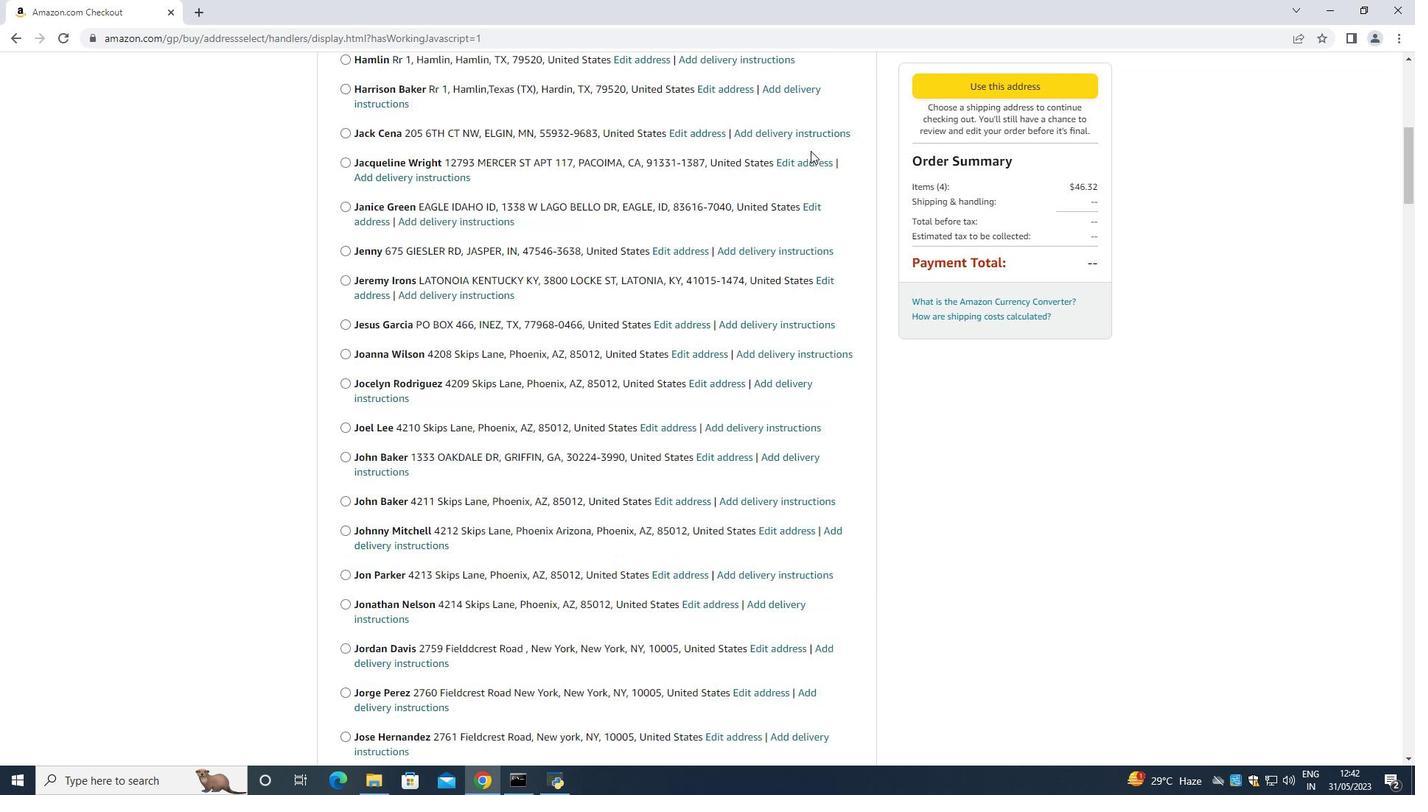 
Action: Mouse scrolled (809, 149) with delta (0, 0)
Screenshot: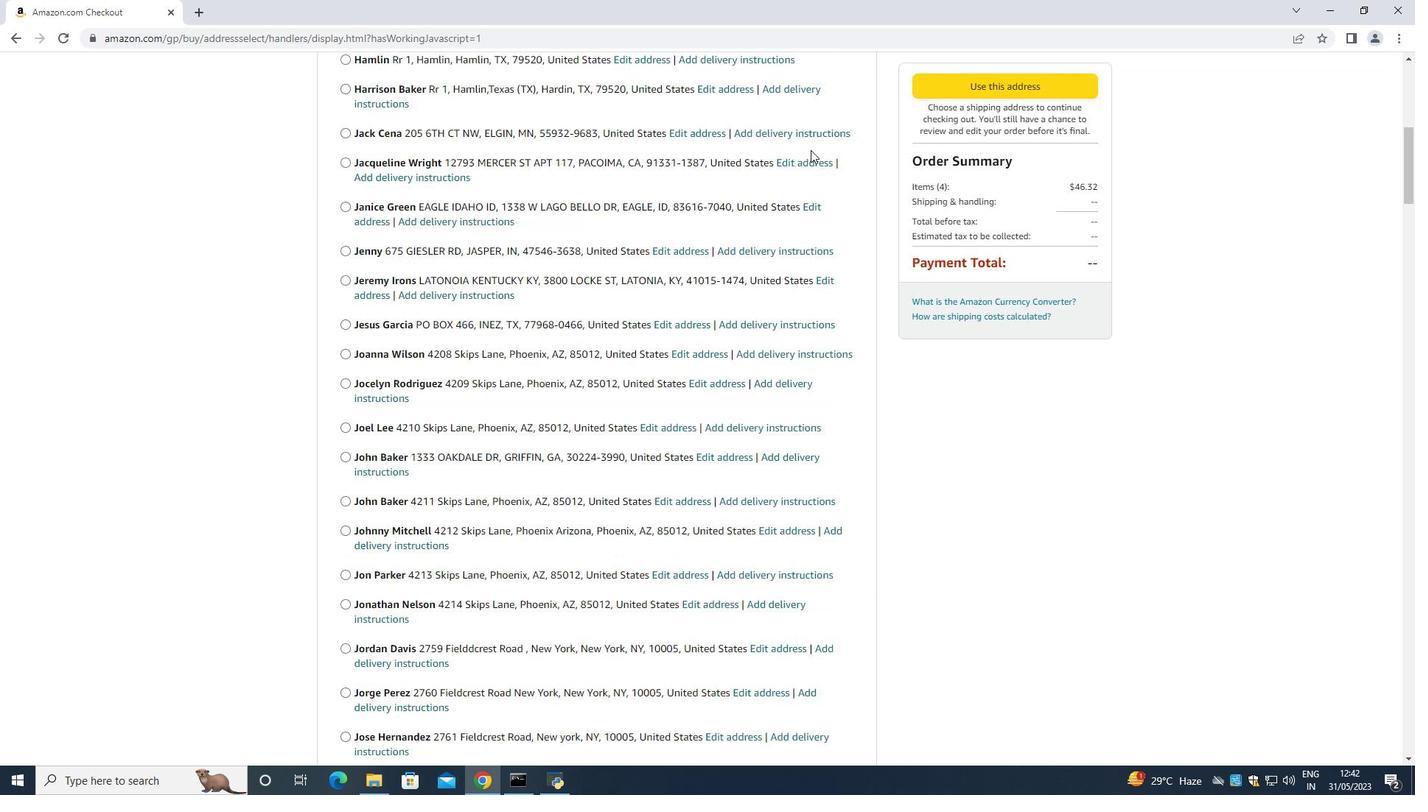 
Action: Mouse moved to (809, 150)
Screenshot: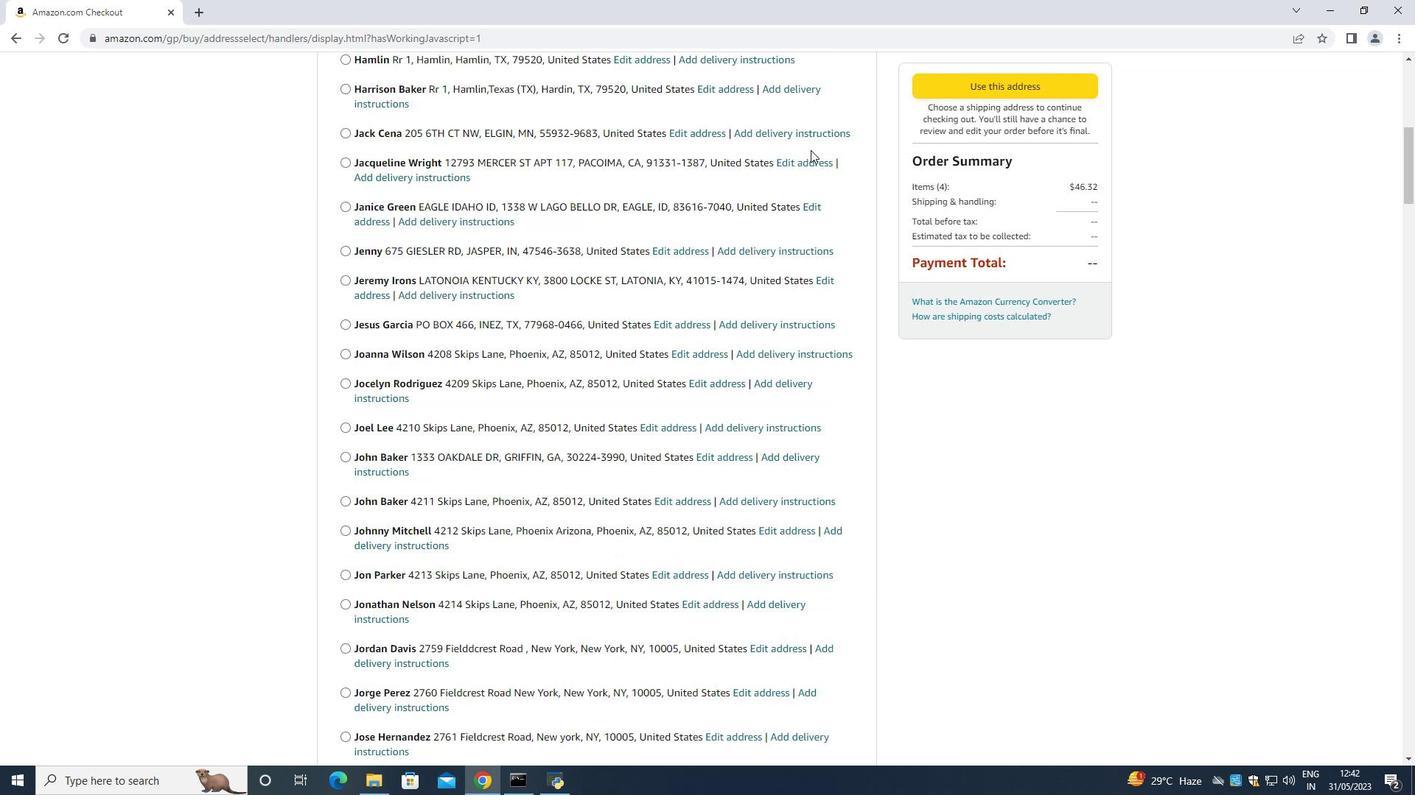
Action: Mouse scrolled (809, 149) with delta (0, 0)
Screenshot: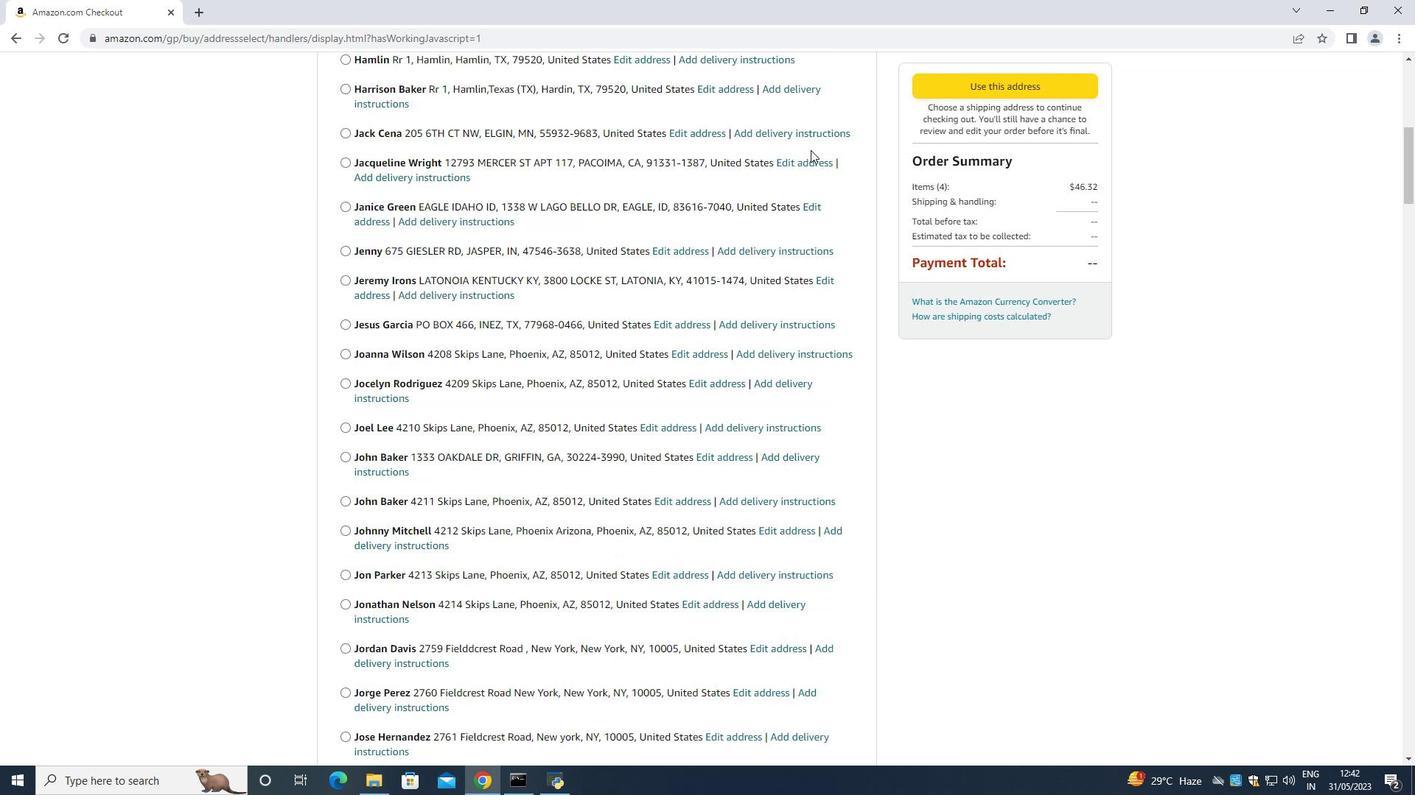 
Action: Mouse scrolled (809, 149) with delta (0, 0)
Screenshot: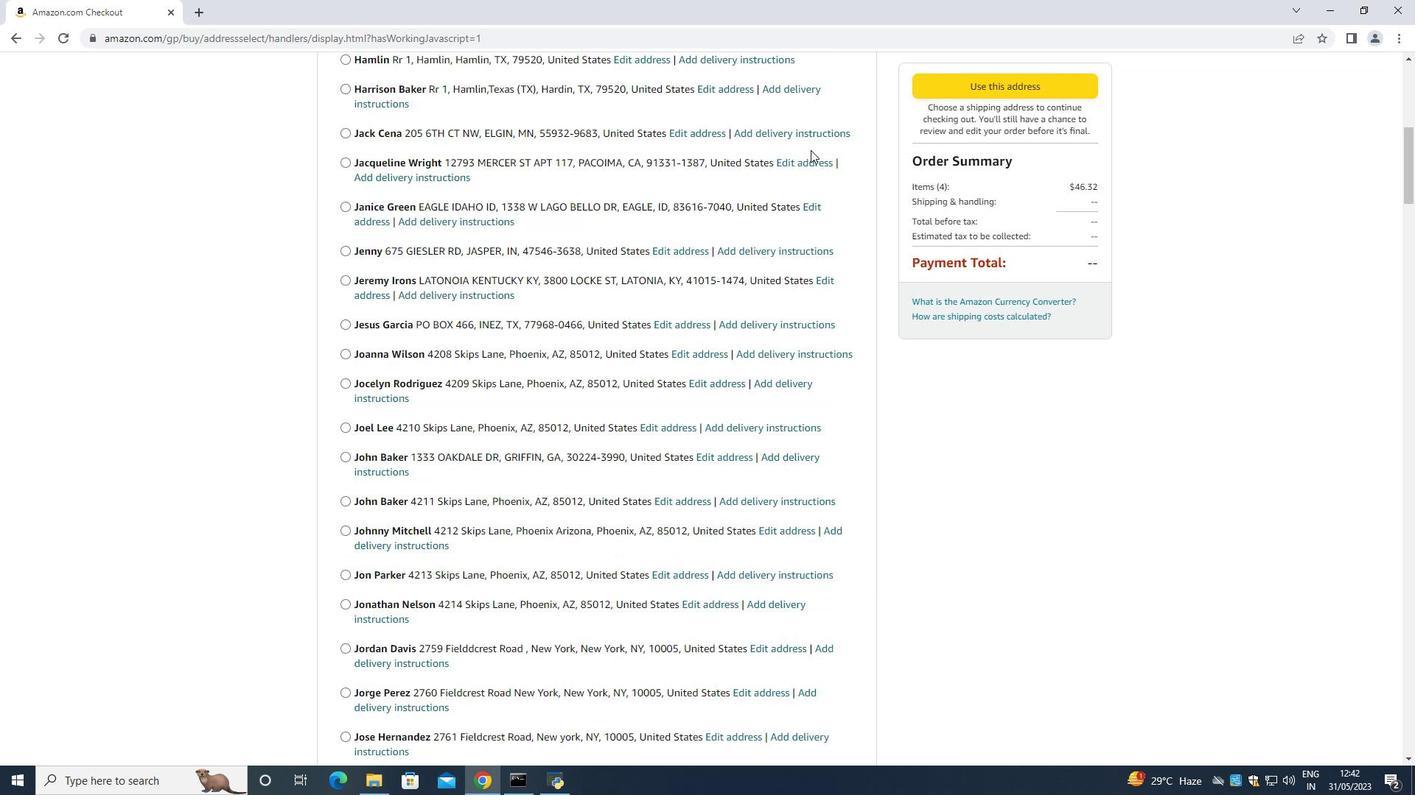 
Action: Mouse moved to (809, 150)
Screenshot: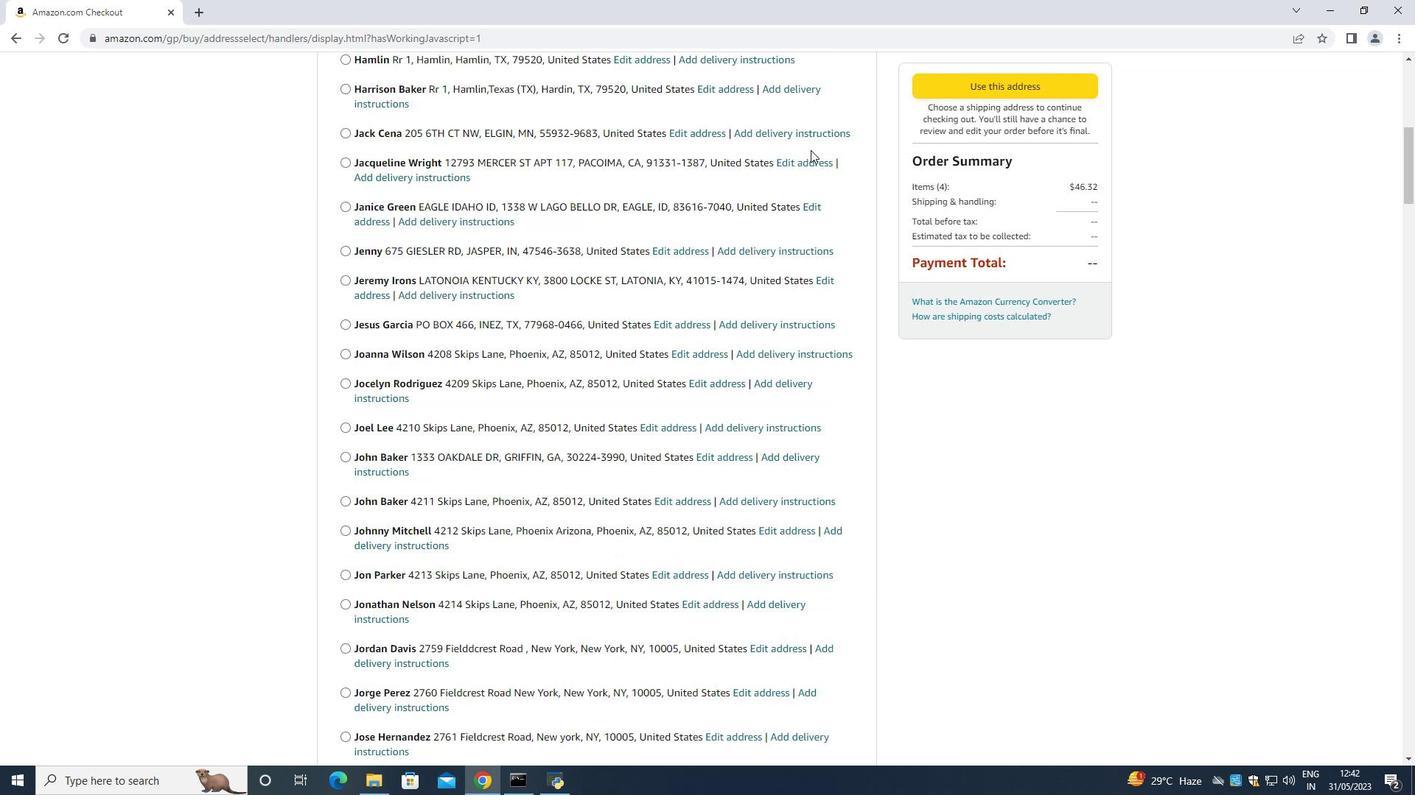 
Action: Mouse scrolled (809, 149) with delta (0, 0)
Screenshot: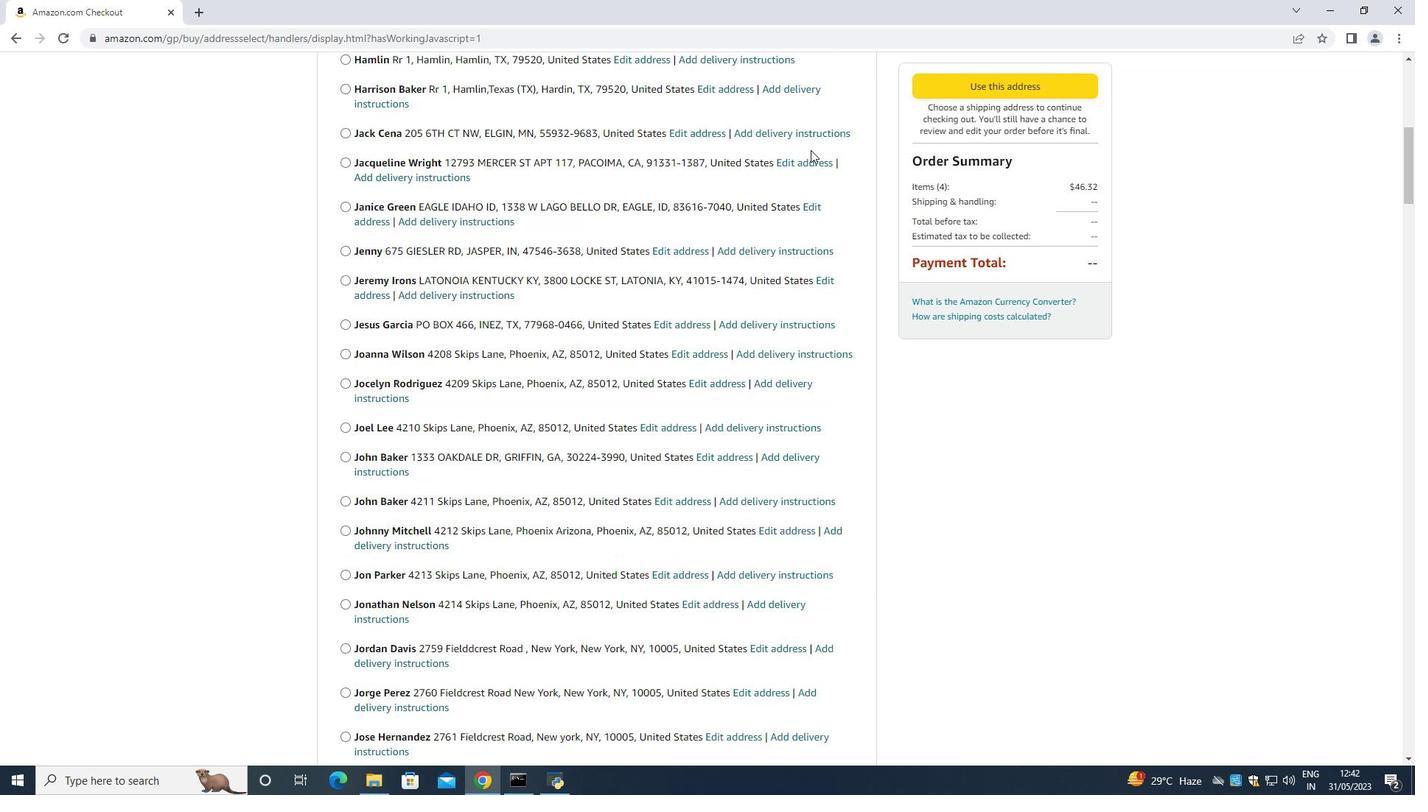 
Action: Mouse scrolled (809, 149) with delta (0, 0)
Screenshot: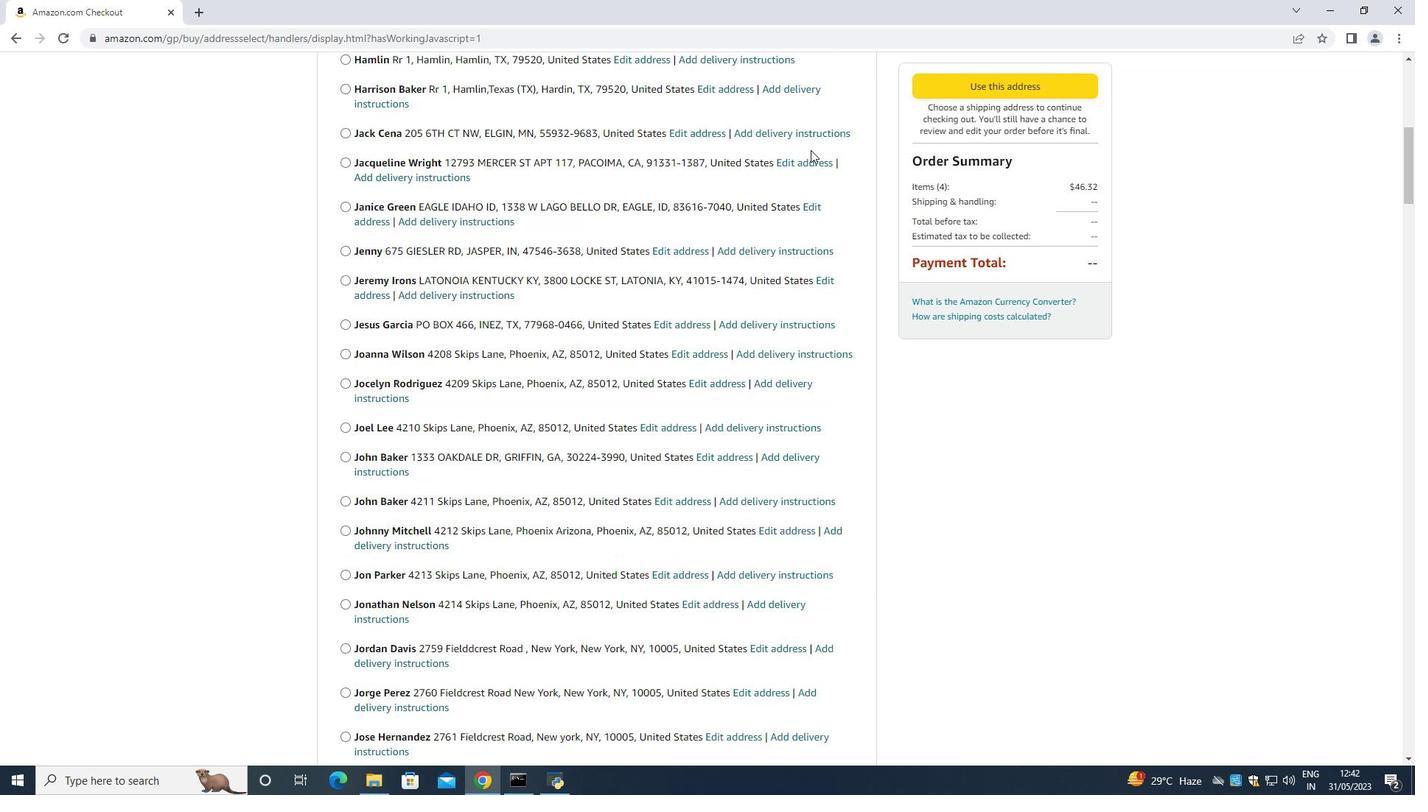 
Action: Mouse scrolled (809, 149) with delta (0, 0)
Screenshot: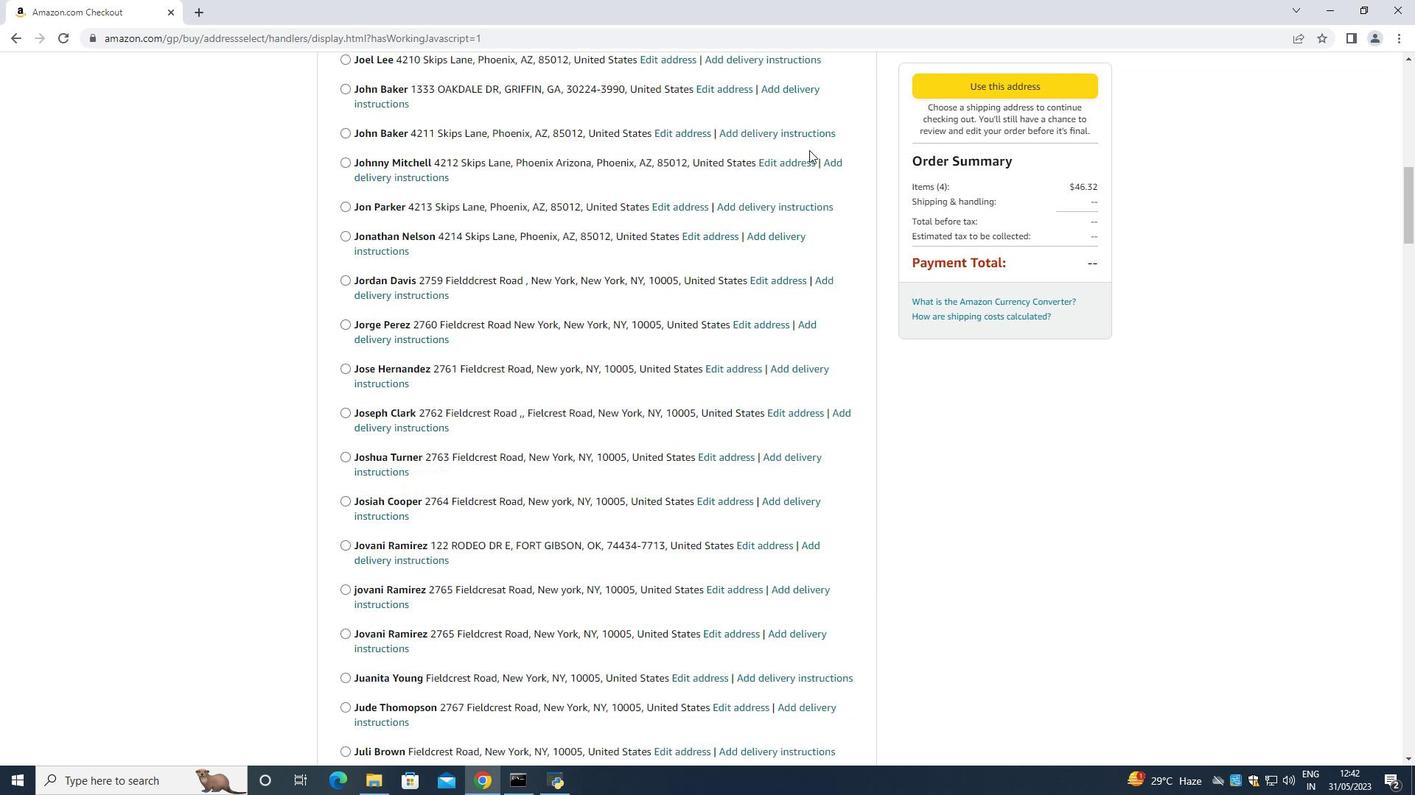 
Action: Mouse scrolled (809, 149) with delta (0, 0)
Screenshot: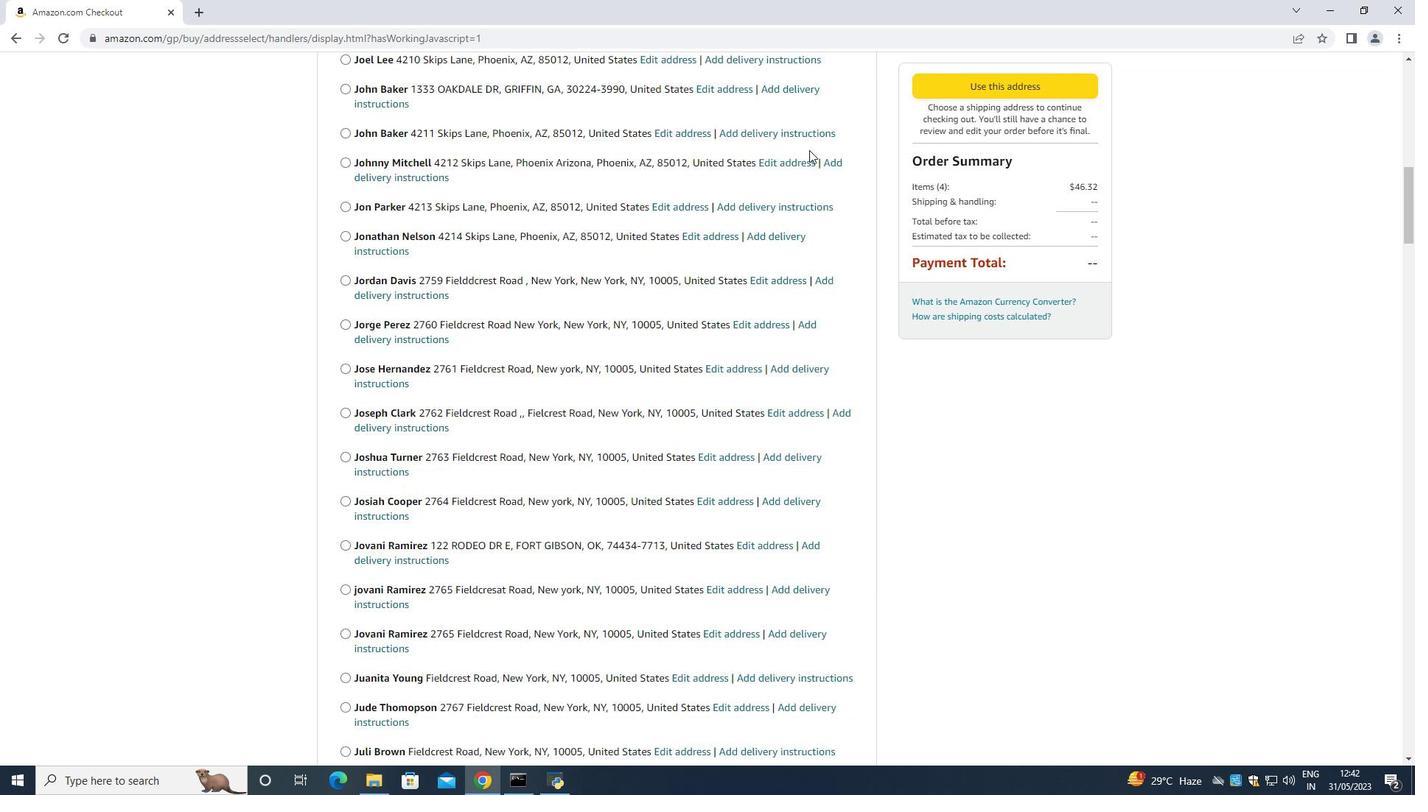
Action: Mouse scrolled (809, 149) with delta (0, 0)
Screenshot: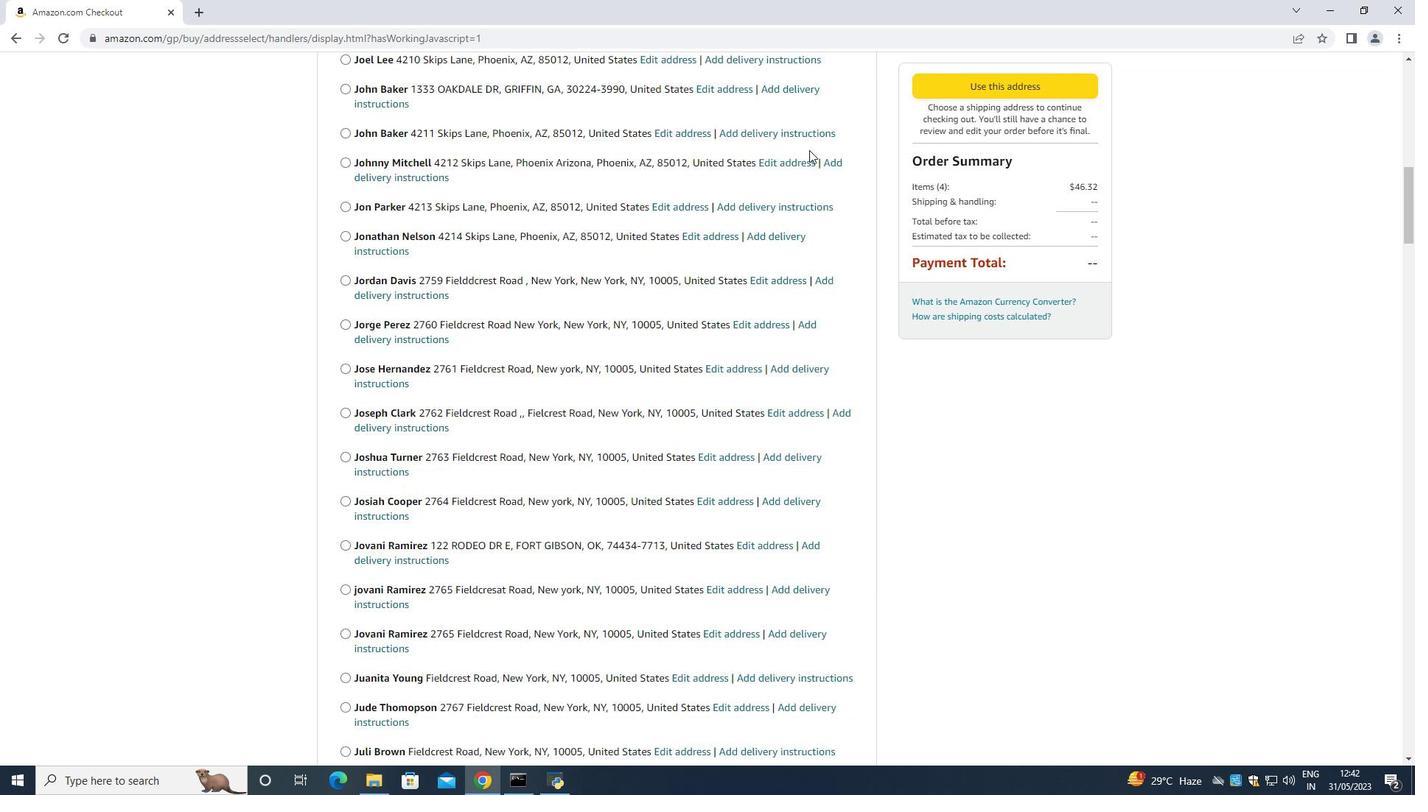 
Action: Mouse scrolled (809, 149) with delta (0, 0)
Screenshot: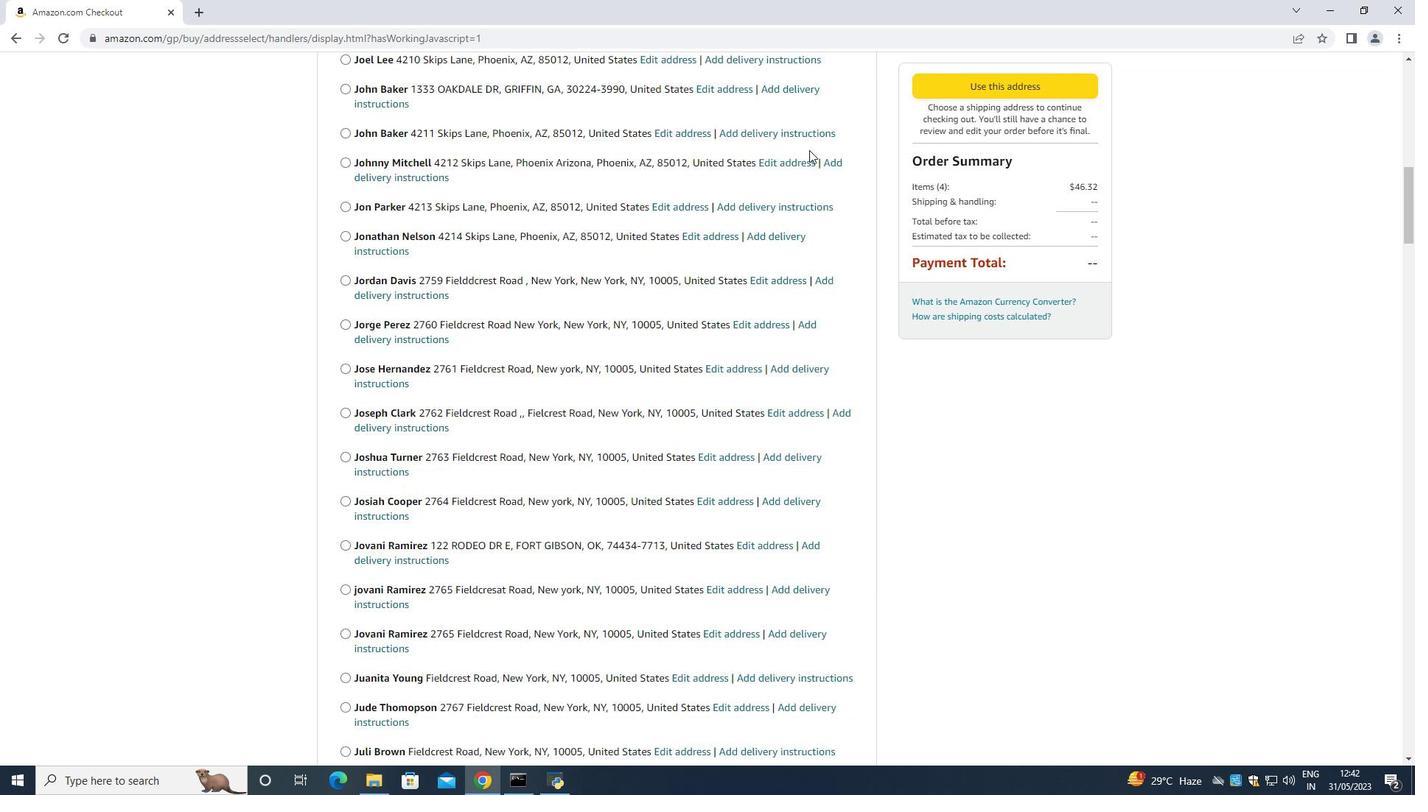 
Action: Mouse scrolled (809, 149) with delta (0, 0)
Screenshot: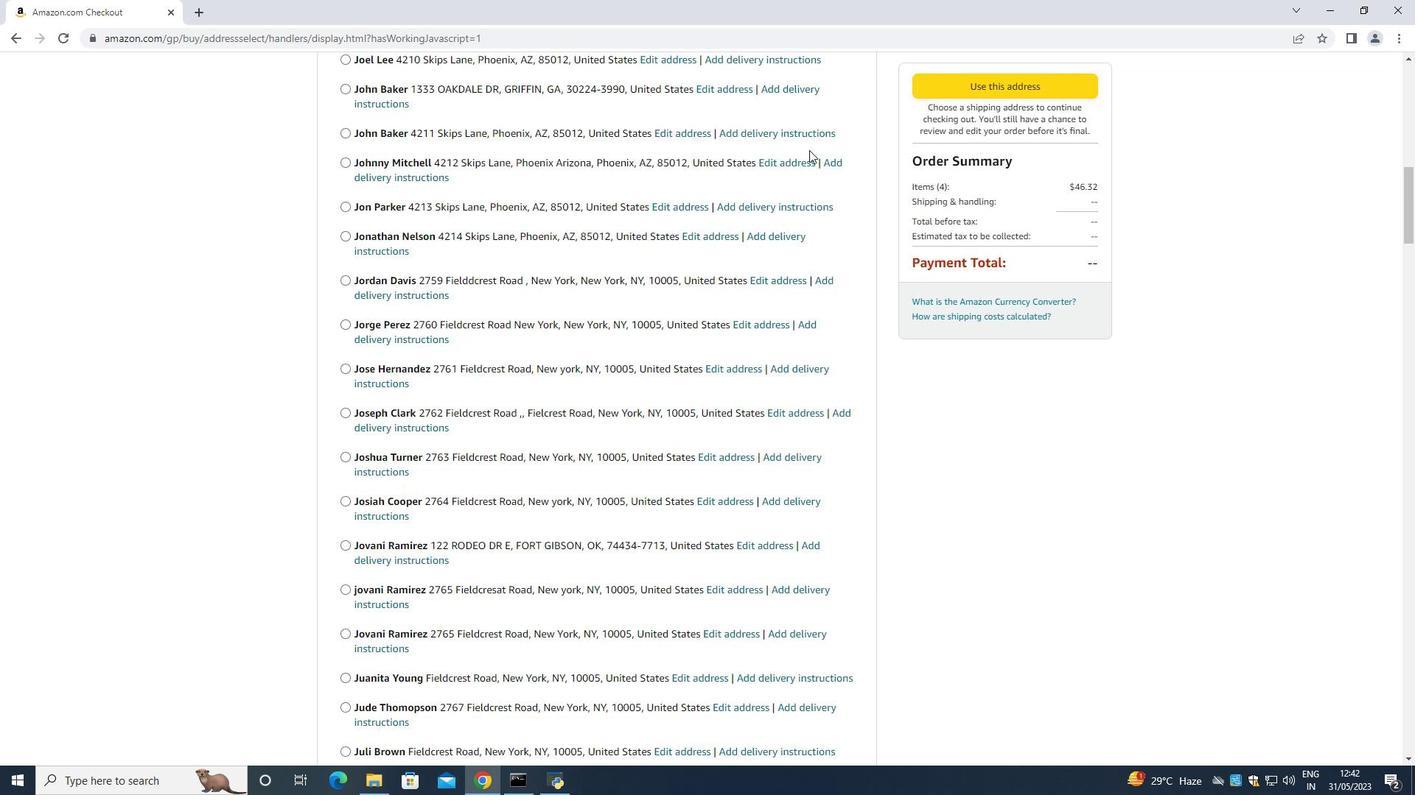
Action: Mouse moved to (795, 138)
Screenshot: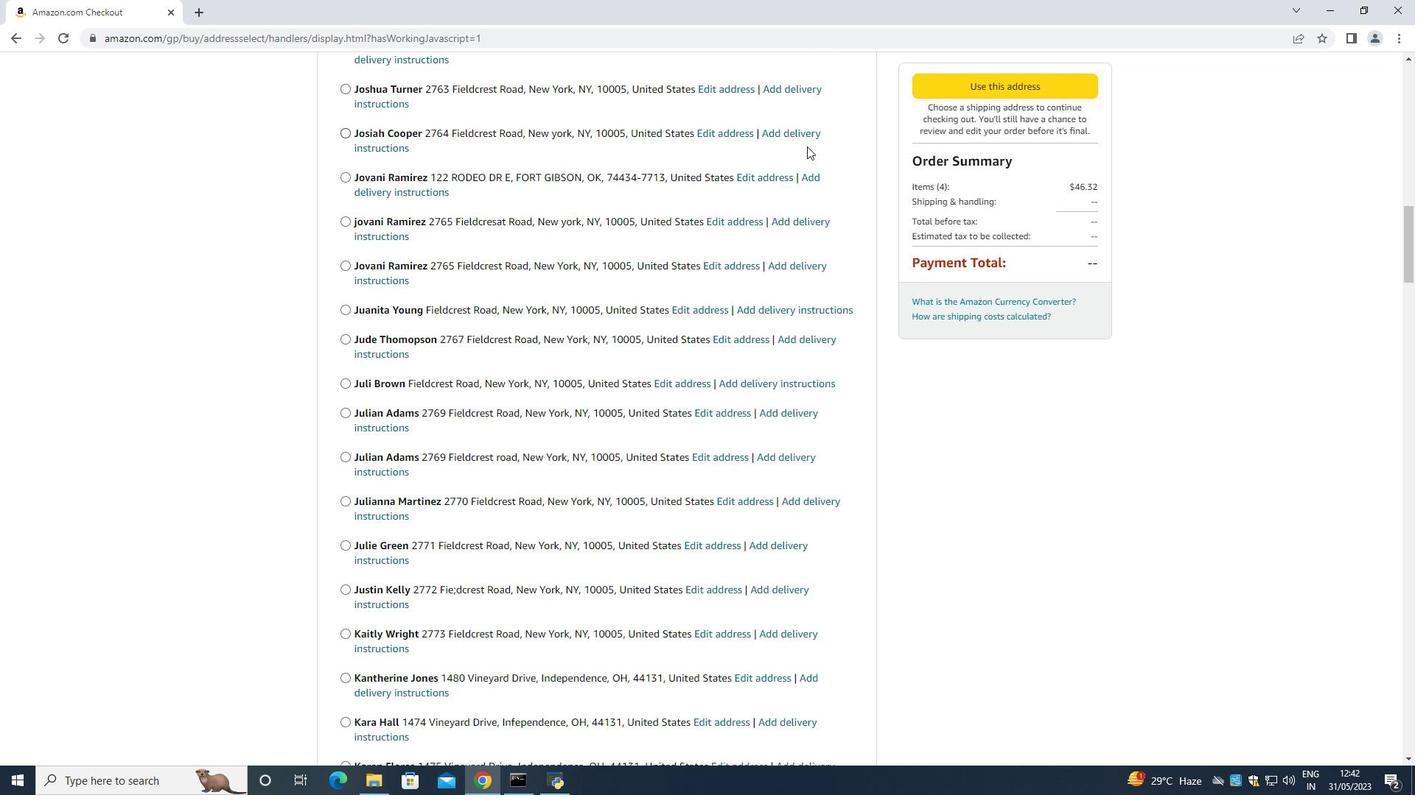 
Action: Mouse scrolled (805, 145) with delta (0, 0)
Screenshot: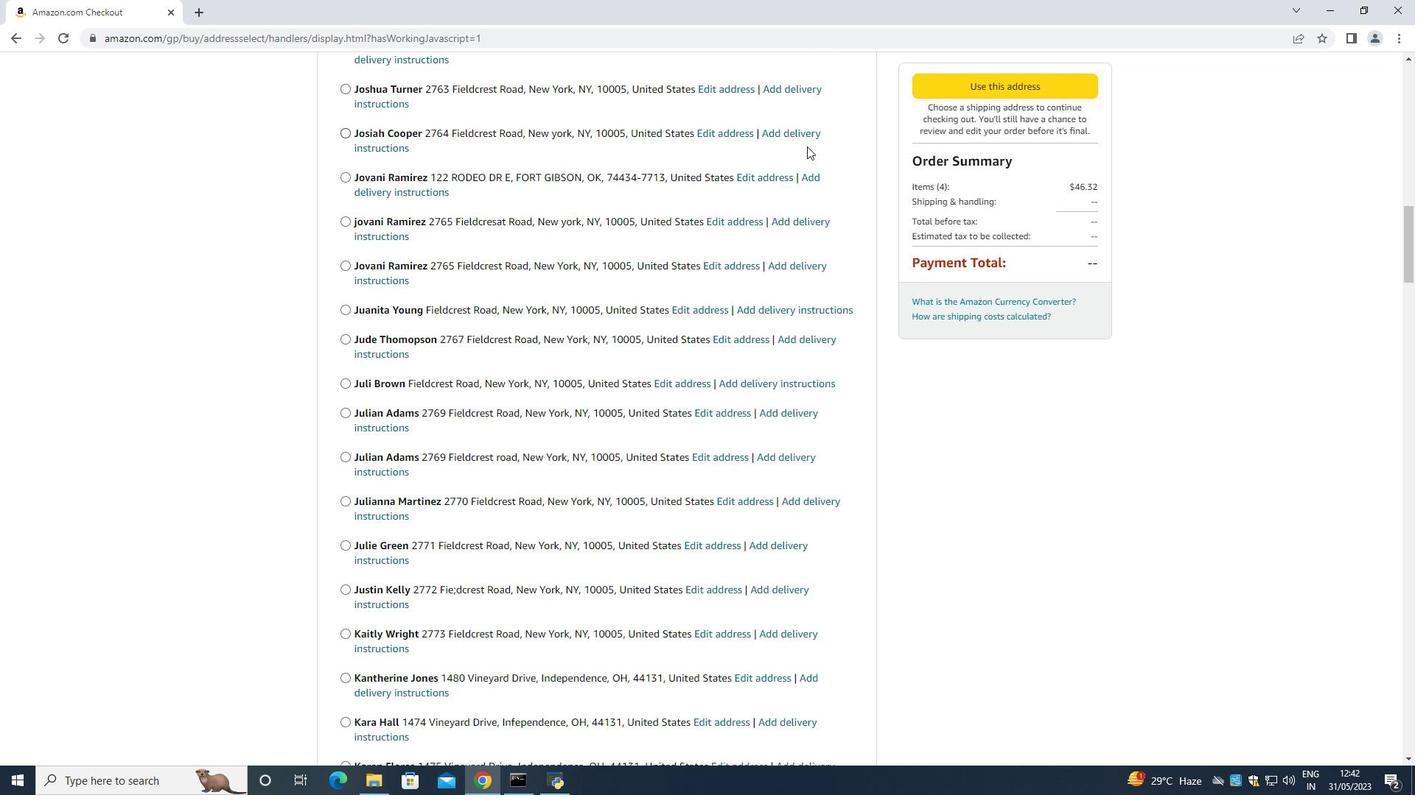 
Action: Mouse moved to (794, 138)
Screenshot: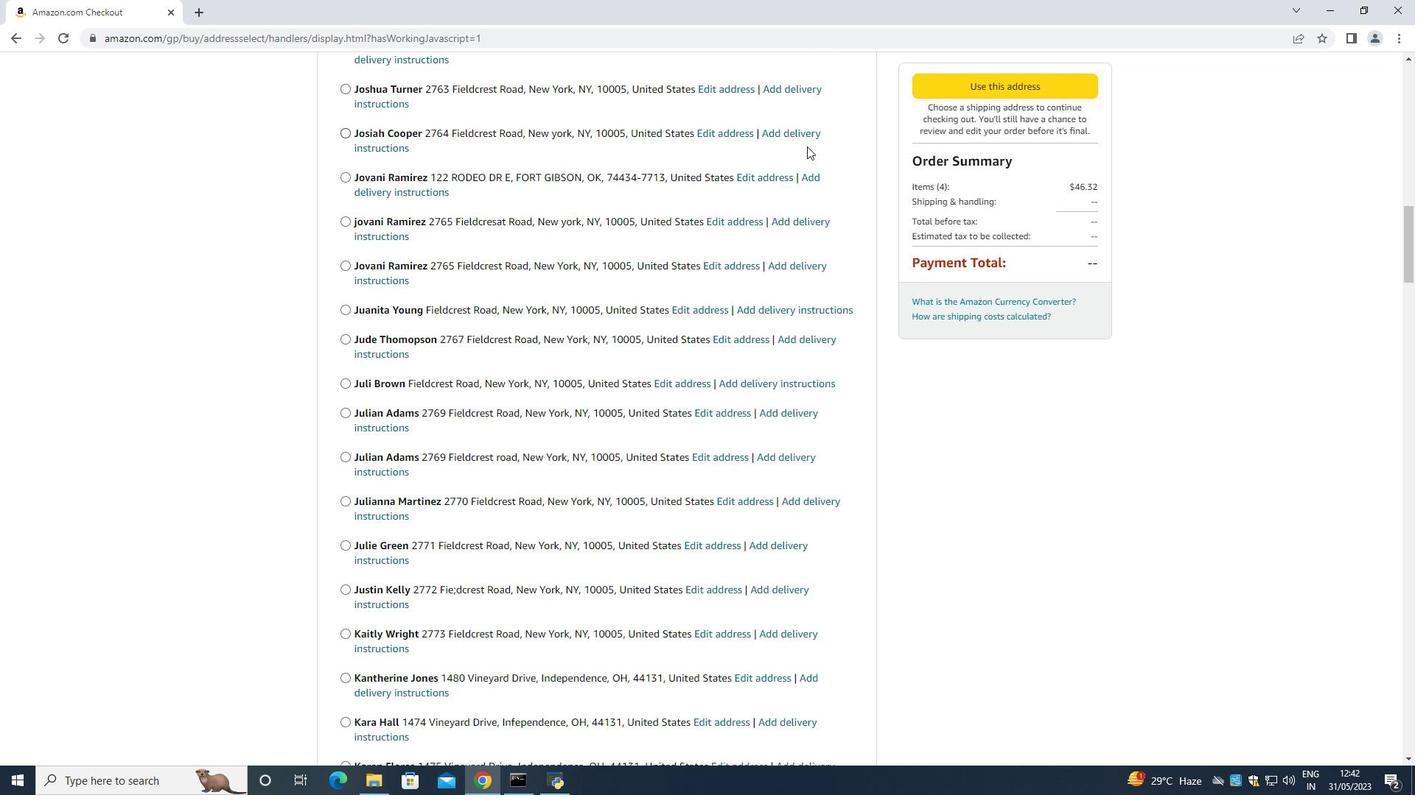 
Action: Mouse scrolled (804, 145) with delta (0, 0)
Screenshot: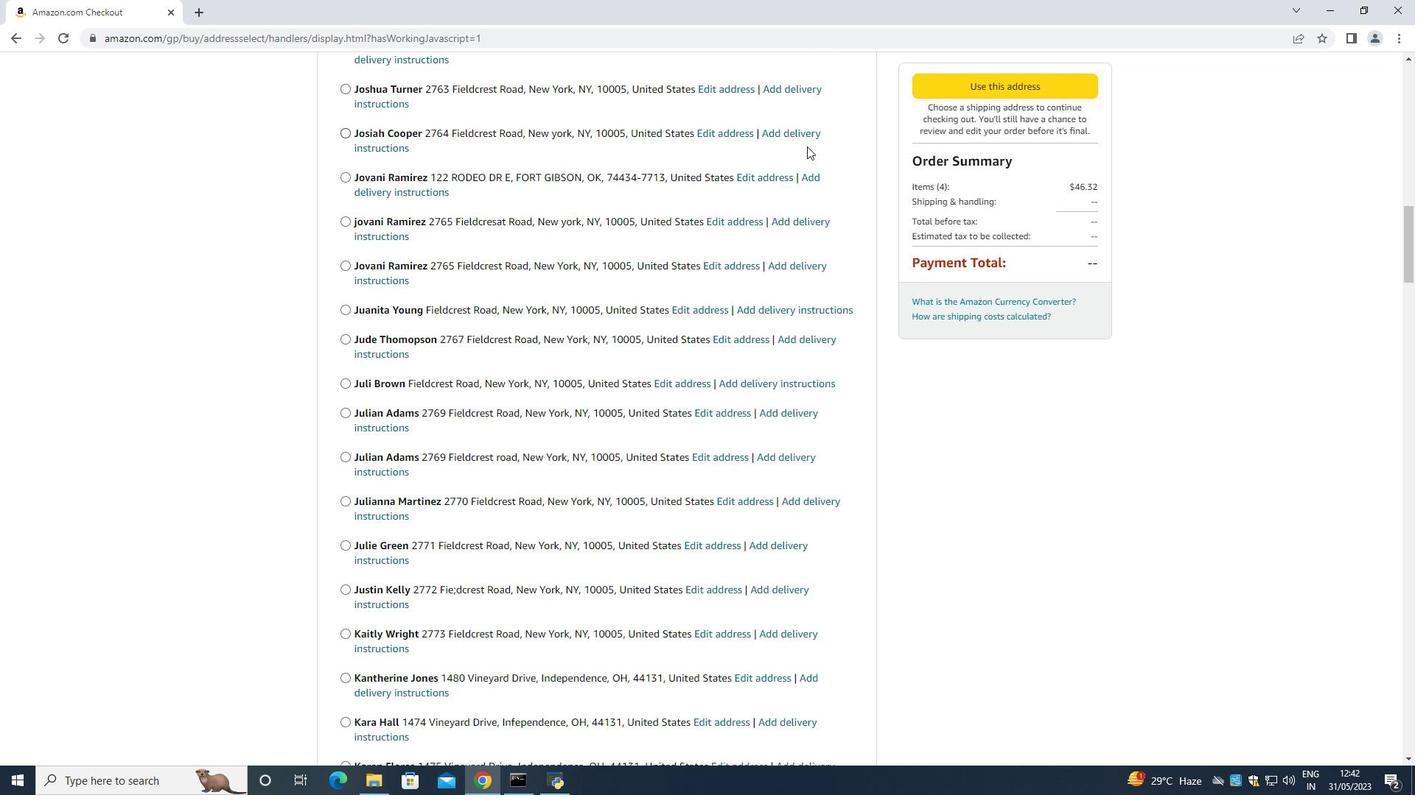 
Action: Mouse moved to (794, 137)
Screenshot: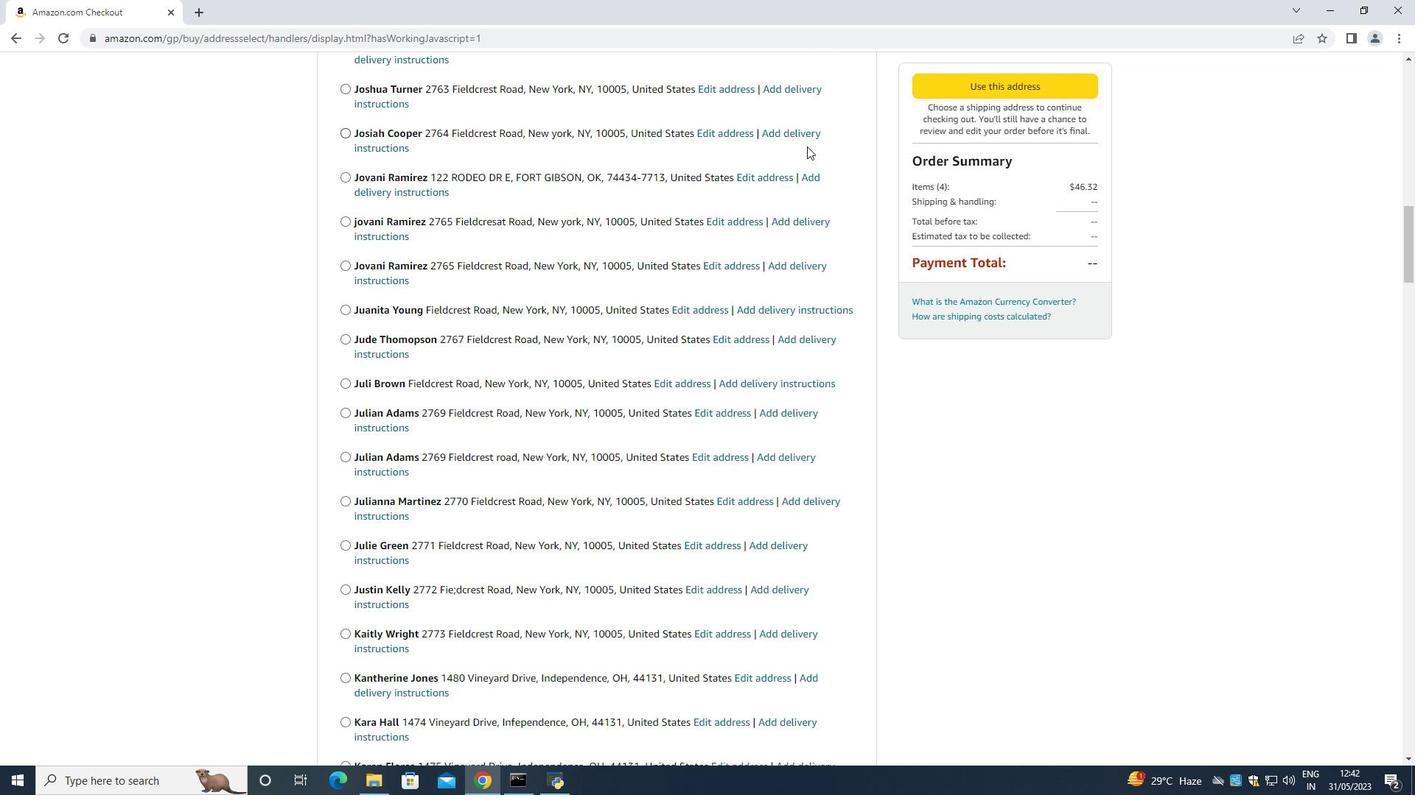 
Action: Mouse scrolled (801, 142) with delta (0, 0)
Screenshot: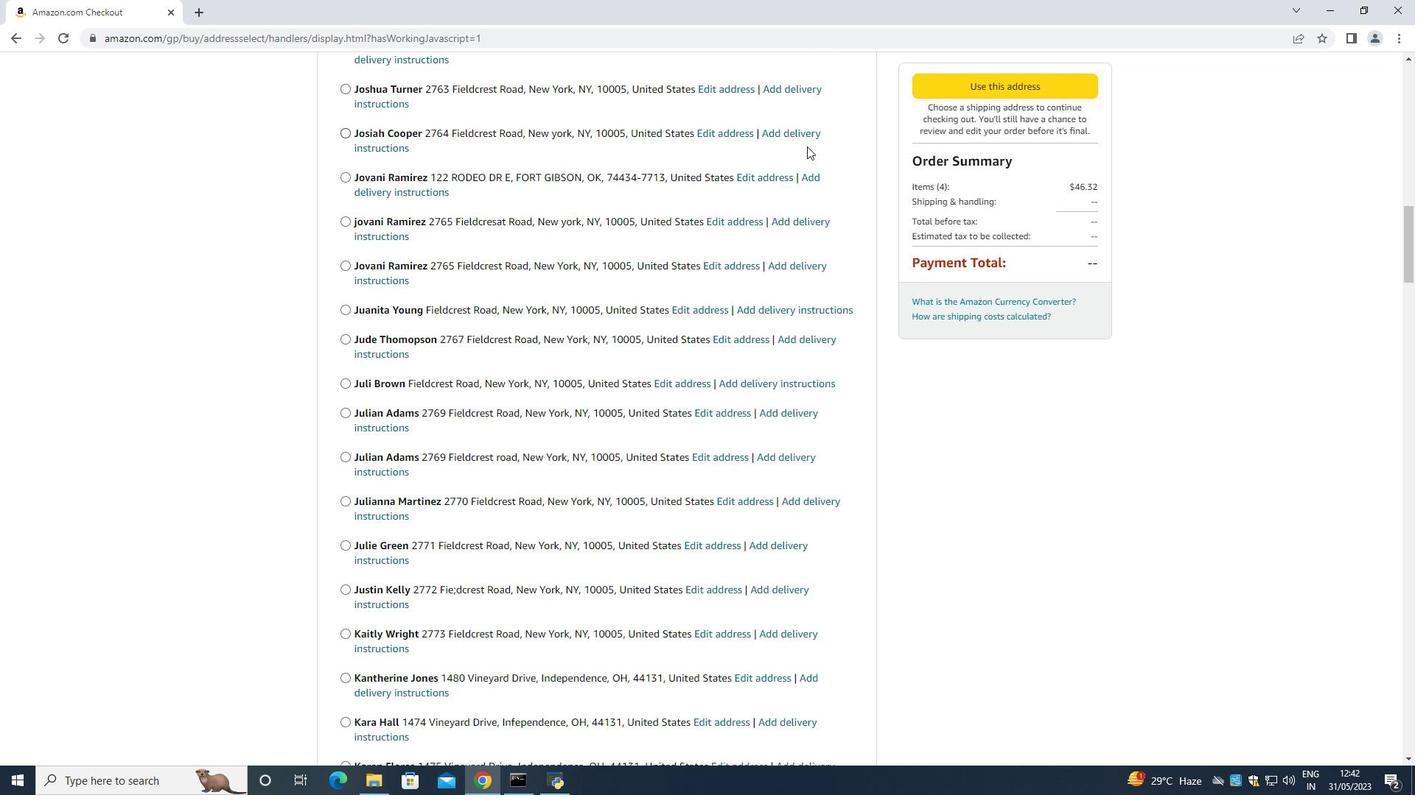 
Action: Mouse moved to (794, 137)
Screenshot: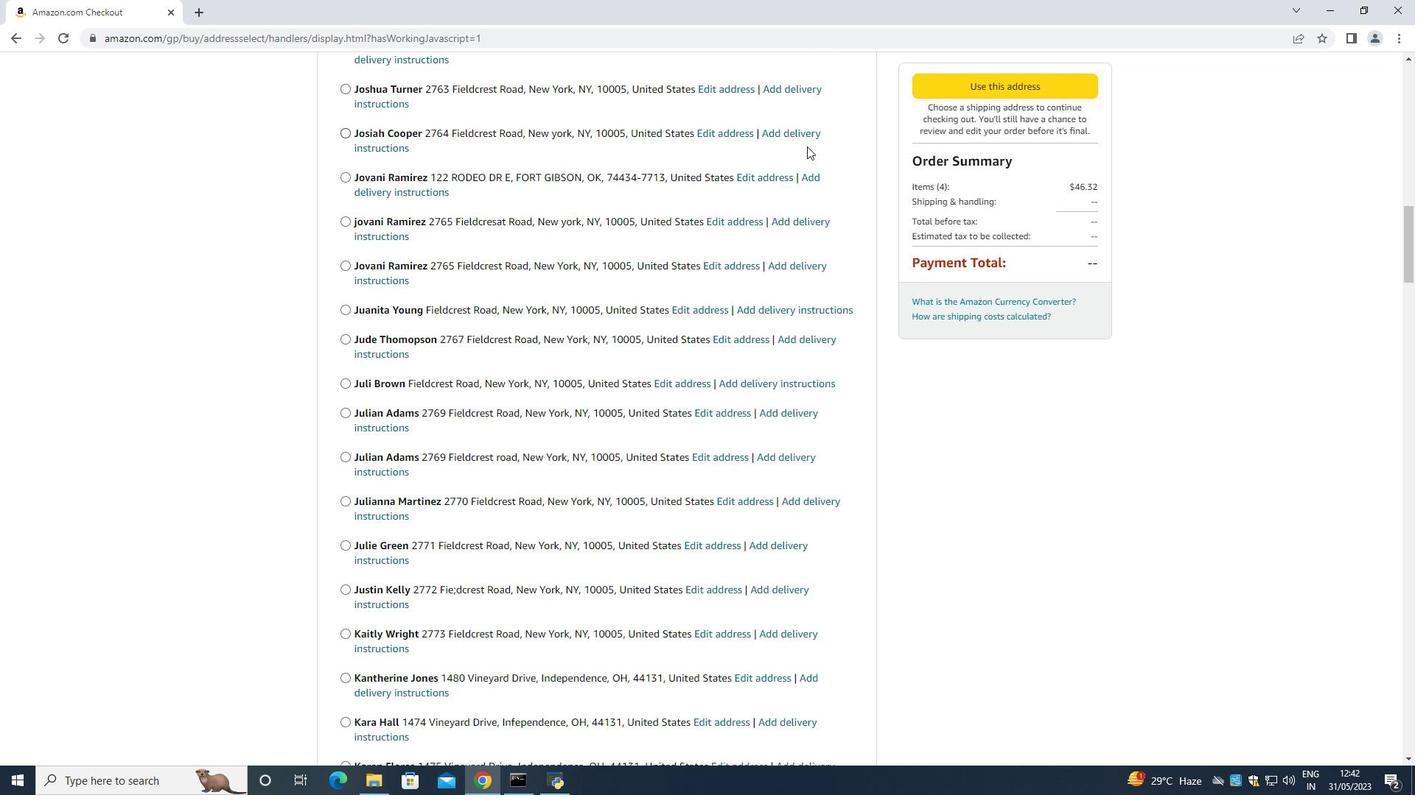 
Action: Mouse scrolled (801, 142) with delta (0, 0)
Screenshot: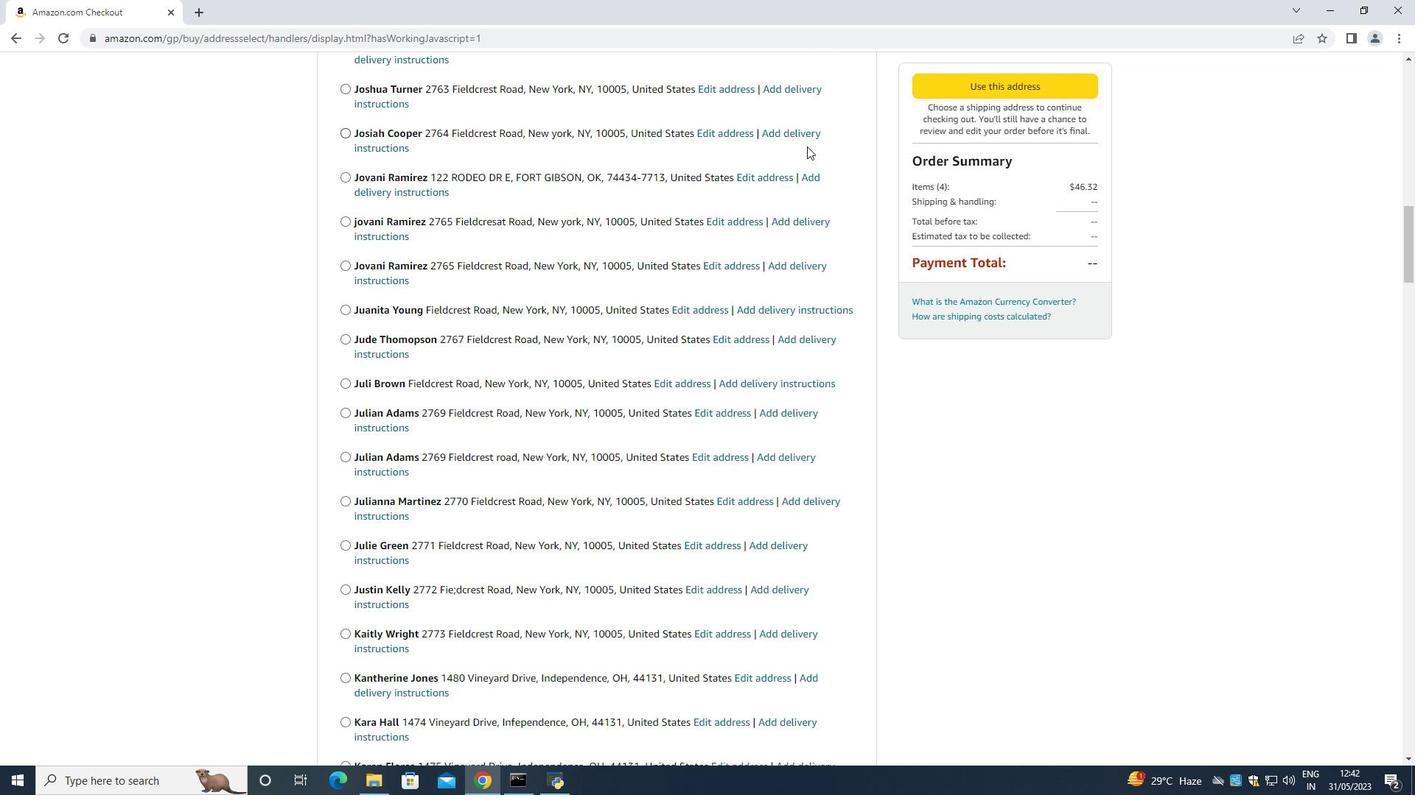 
Action: Mouse moved to (793, 136)
Screenshot: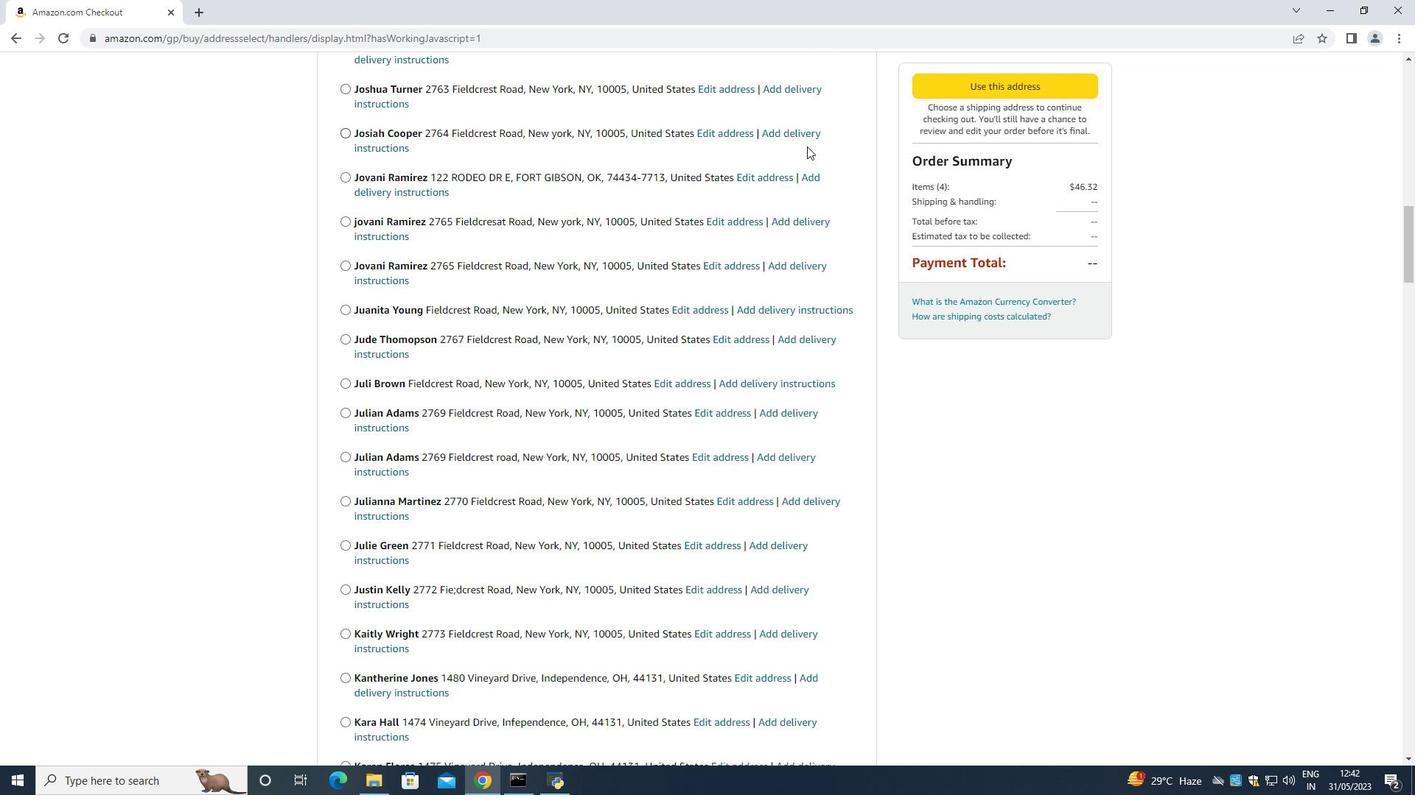 
Action: Mouse scrolled (799, 142) with delta (0, 0)
Screenshot: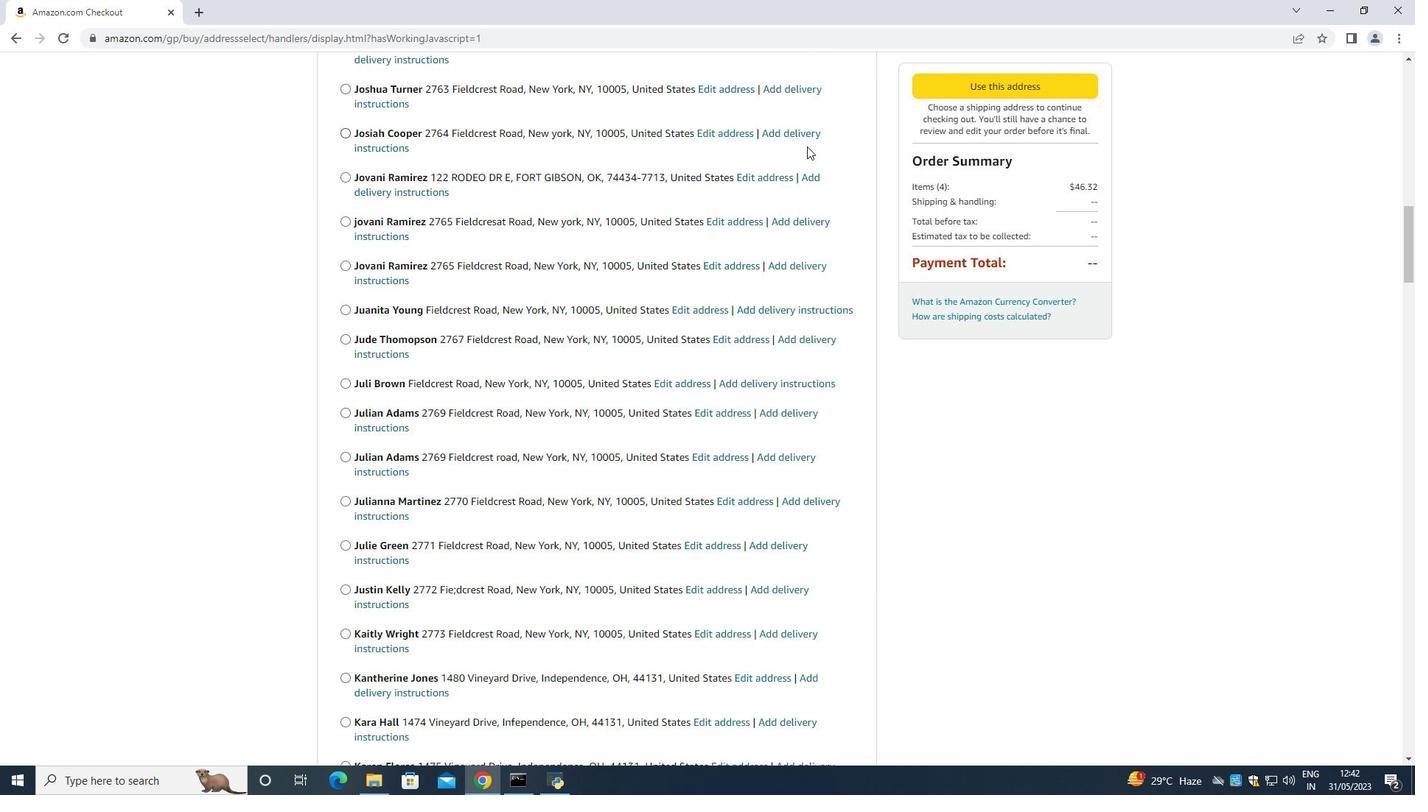 
Action: Mouse moved to (793, 134)
Screenshot: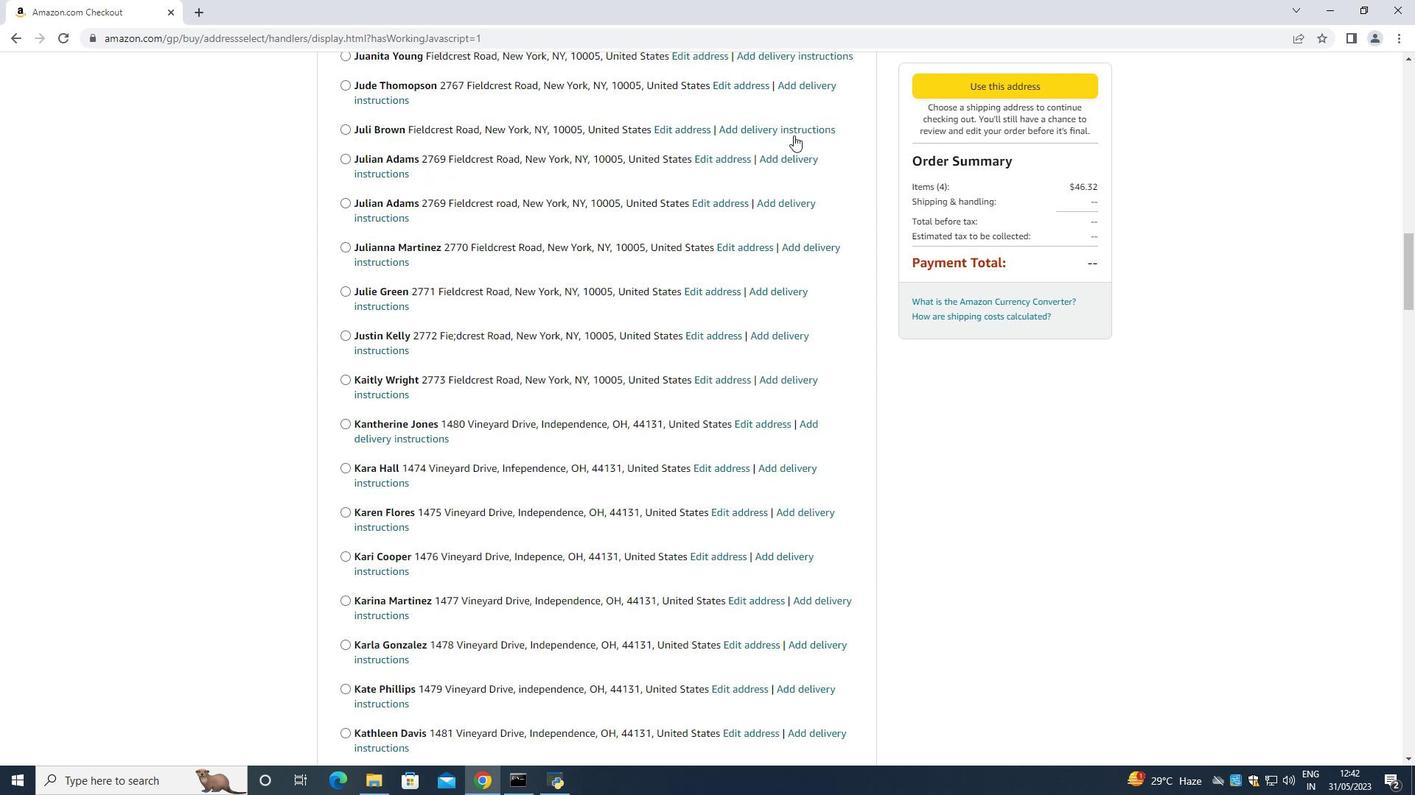 
Action: Mouse scrolled (793, 133) with delta (0, 0)
Screenshot: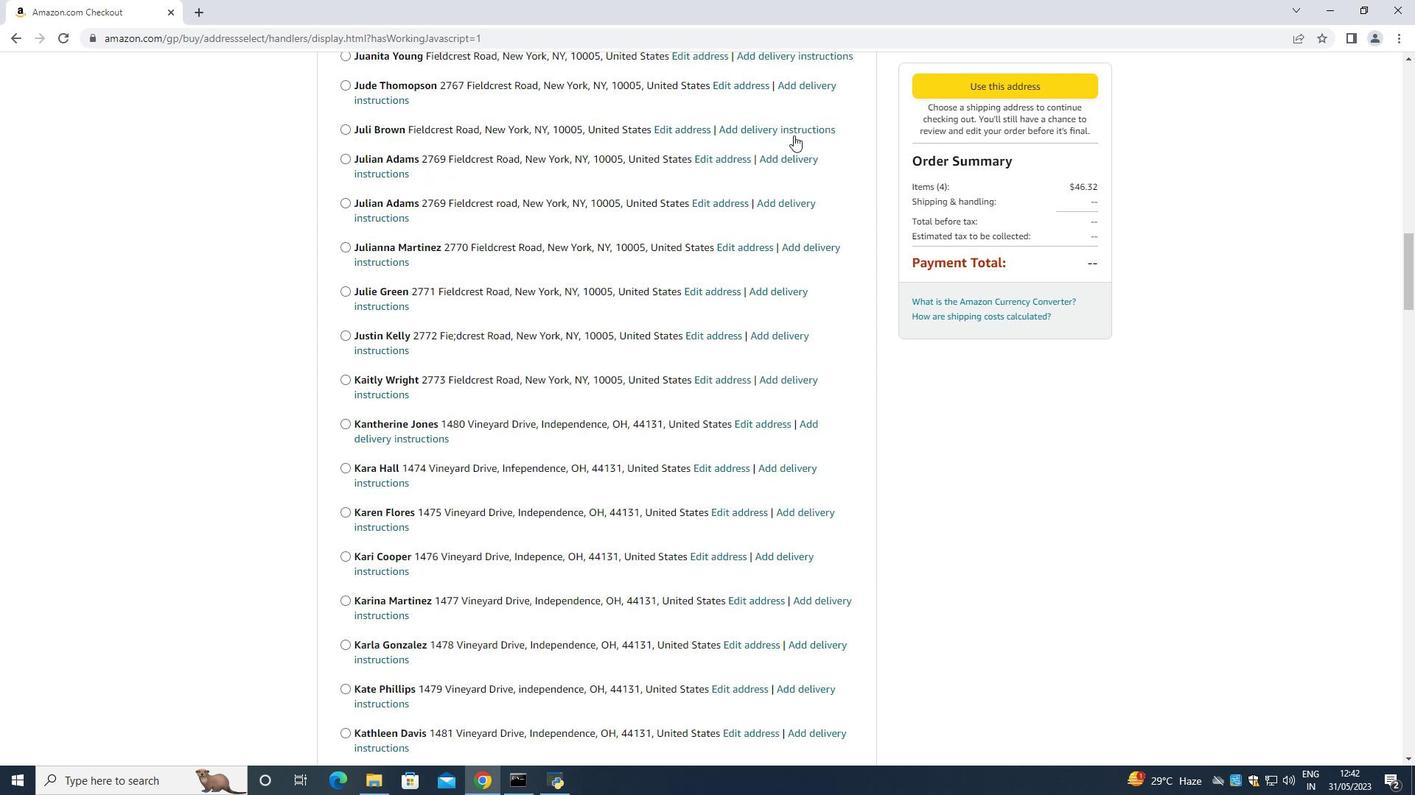 
Action: Mouse scrolled (793, 133) with delta (0, 0)
Screenshot: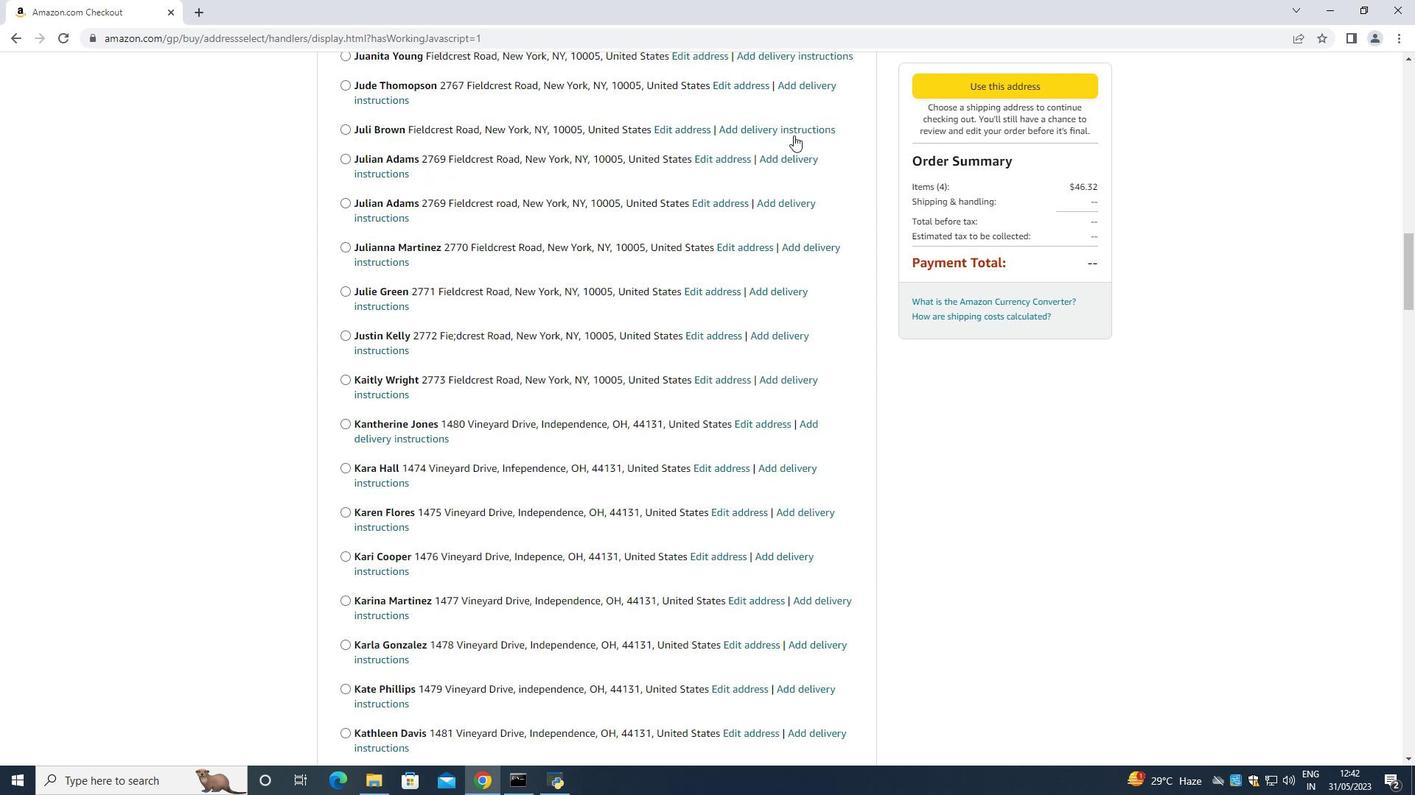 
Action: Mouse moved to (793, 134)
Screenshot: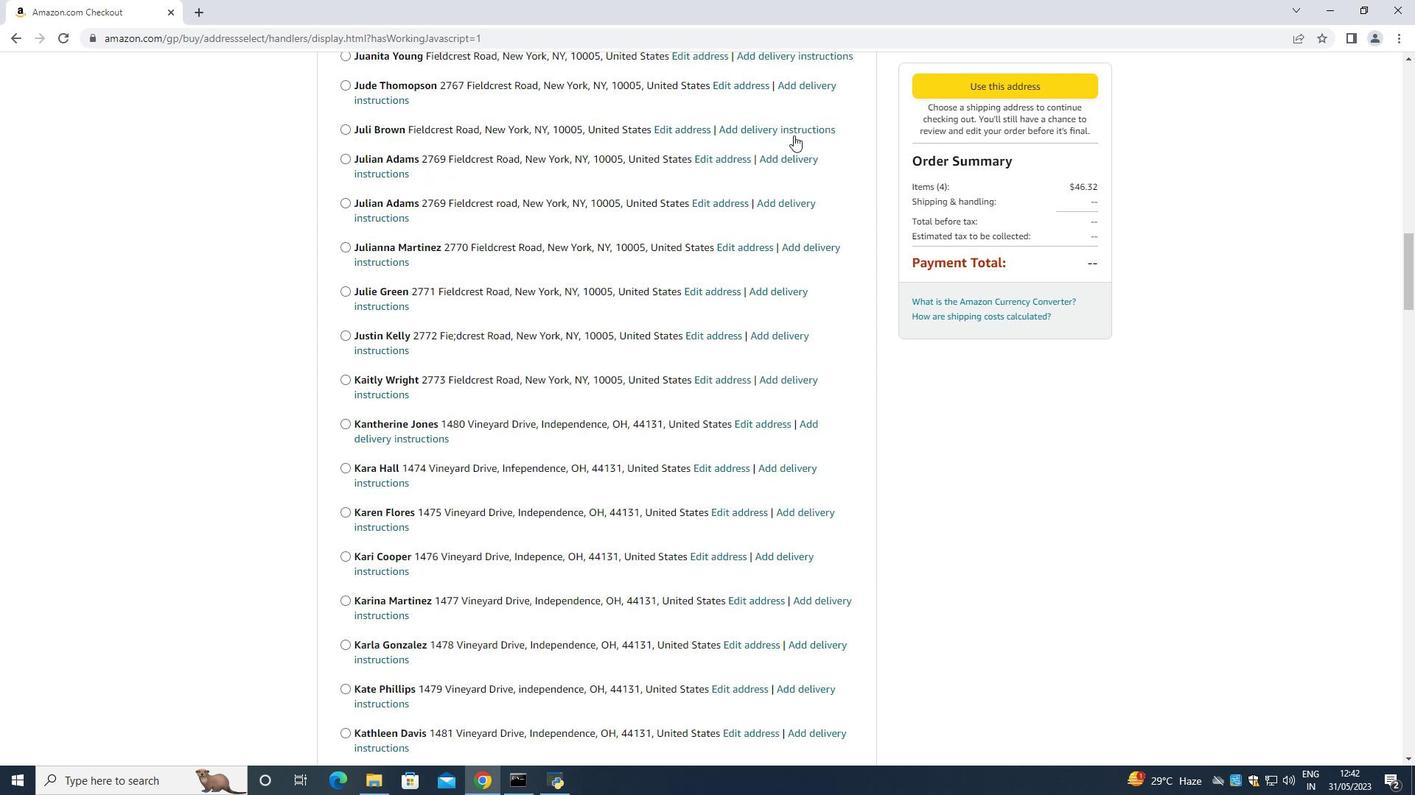 
Action: Mouse scrolled (793, 133) with delta (0, 0)
Screenshot: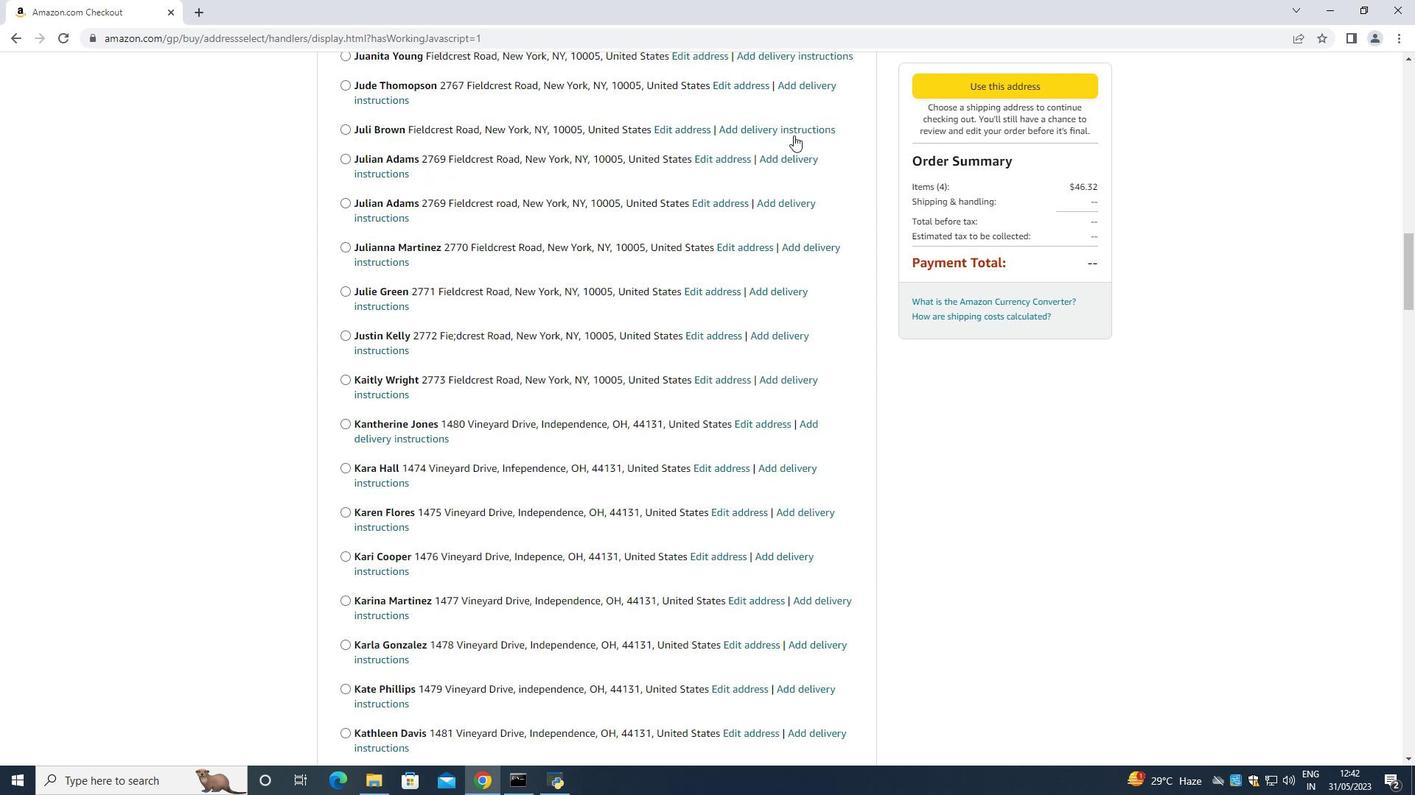 
Action: Mouse moved to (792, 134)
Screenshot: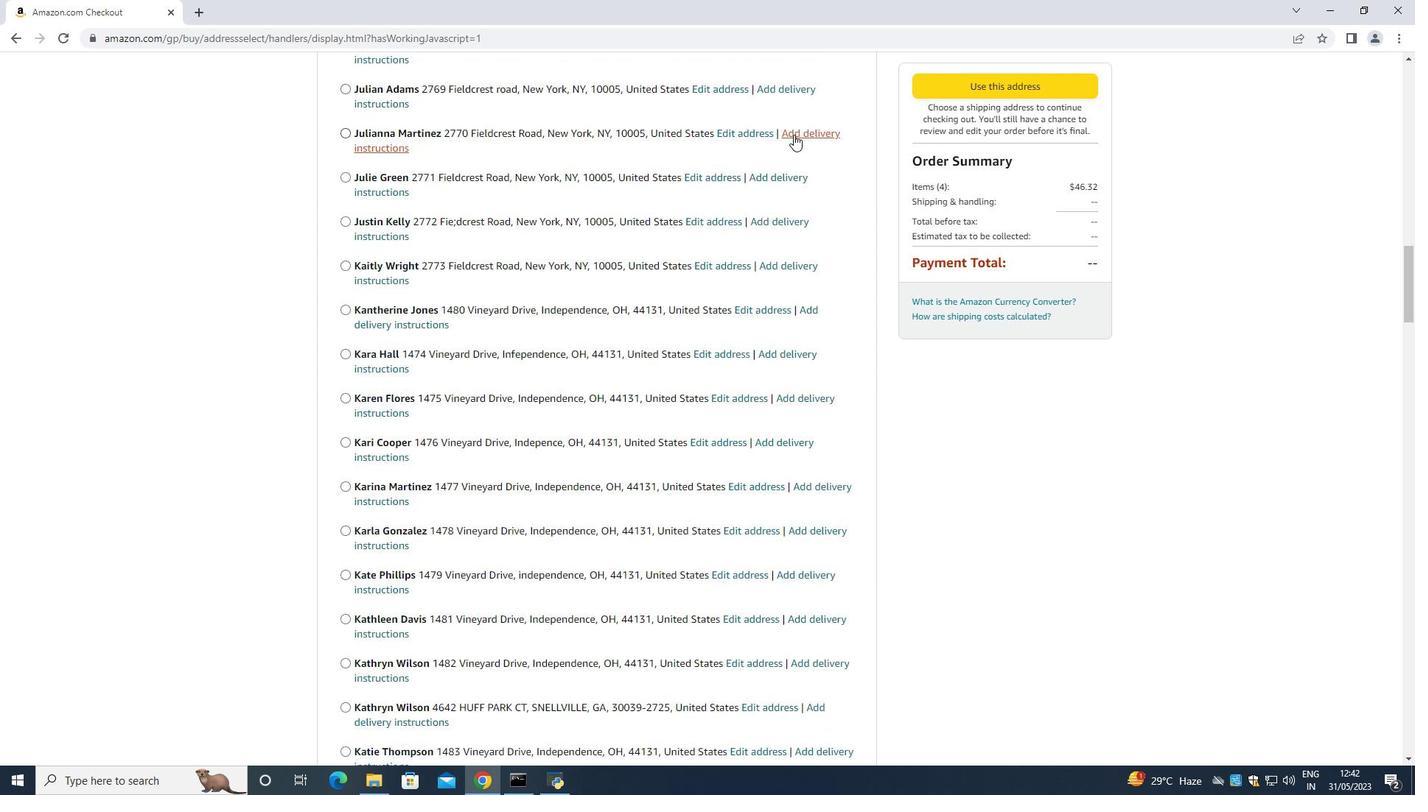 
Action: Mouse scrolled (792, 134) with delta (0, 0)
Screenshot: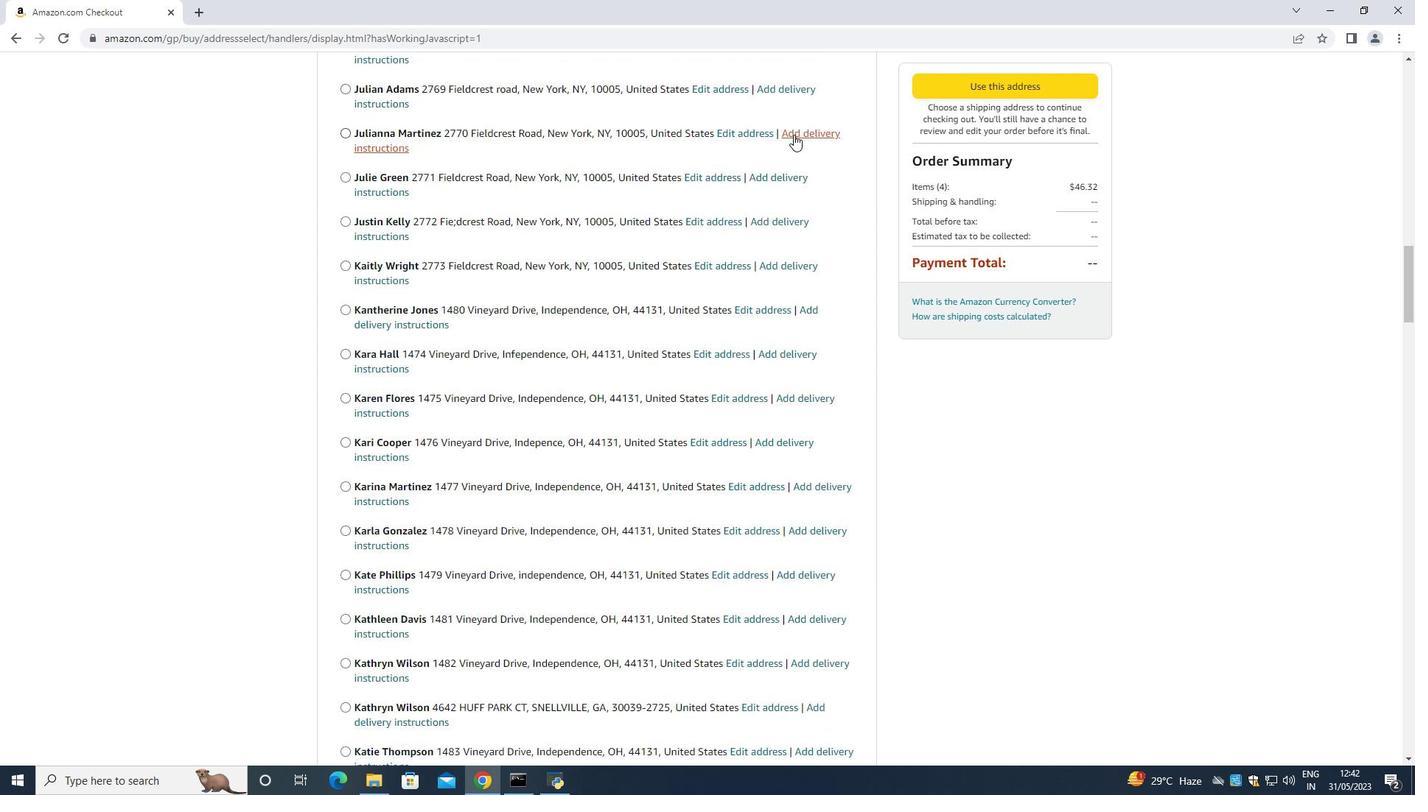 
Action: Mouse scrolled (792, 134) with delta (0, 0)
Screenshot: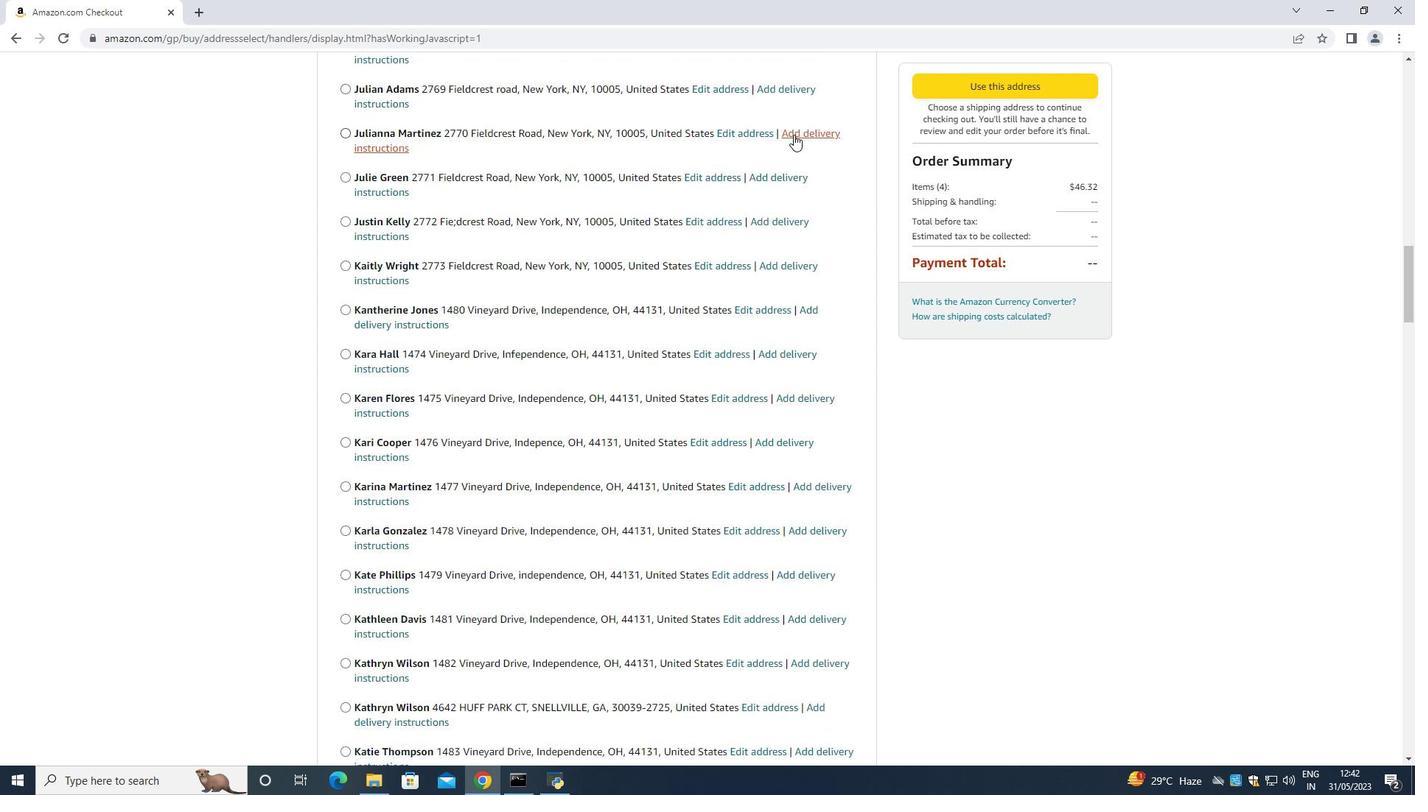 
Action: Mouse scrolled (792, 134) with delta (0, 0)
Screenshot: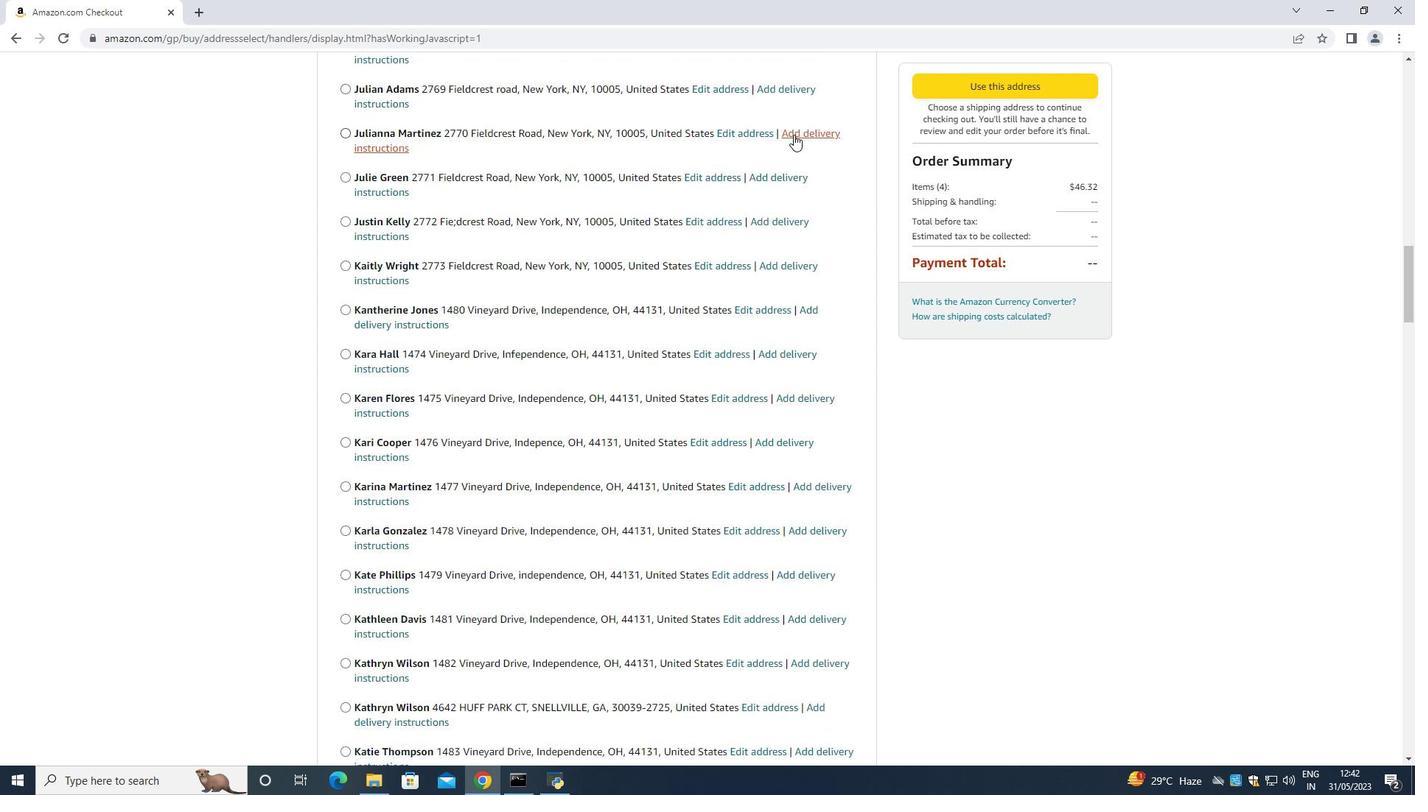 
Action: Mouse moved to (589, 349)
Screenshot: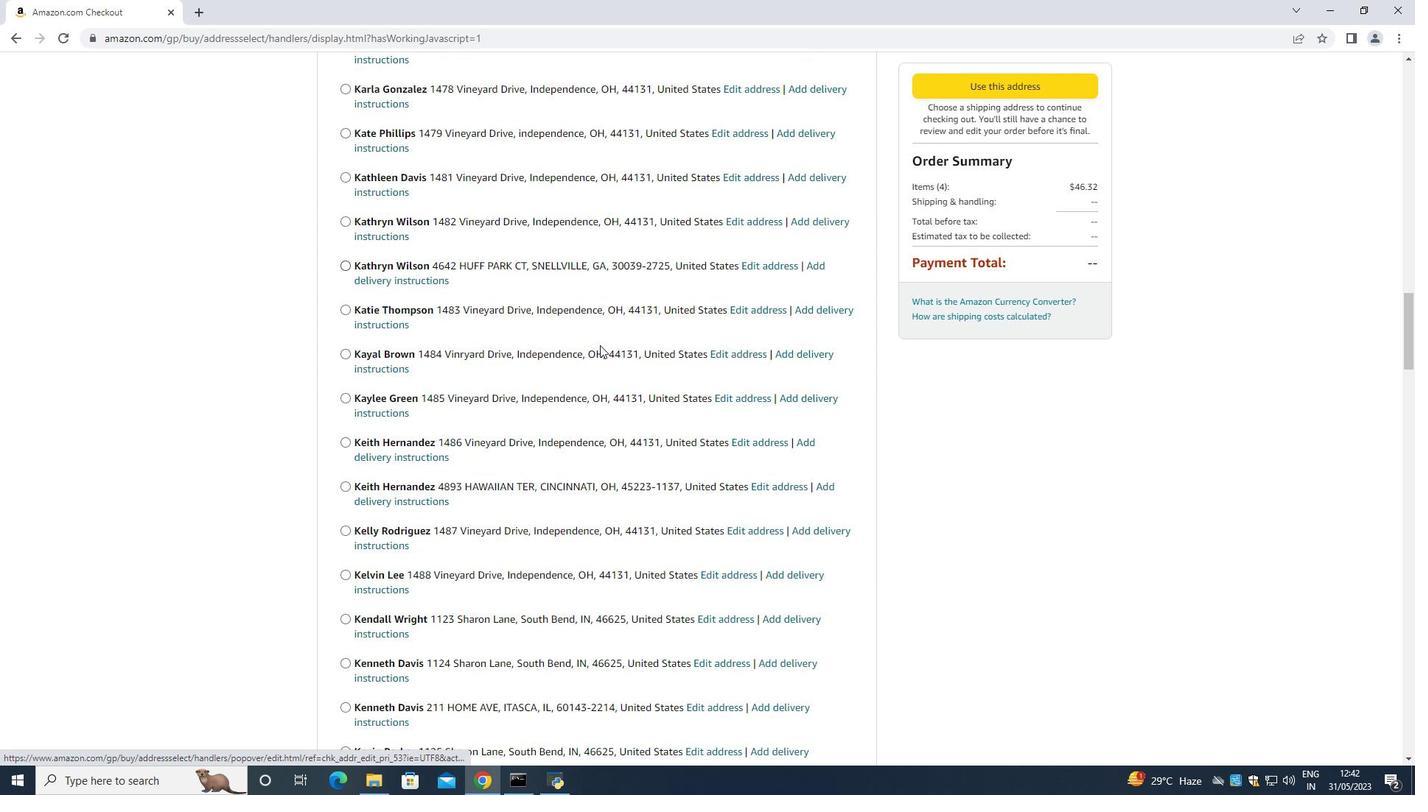 
Action: Mouse scrolled (589, 348) with delta (0, 0)
Screenshot: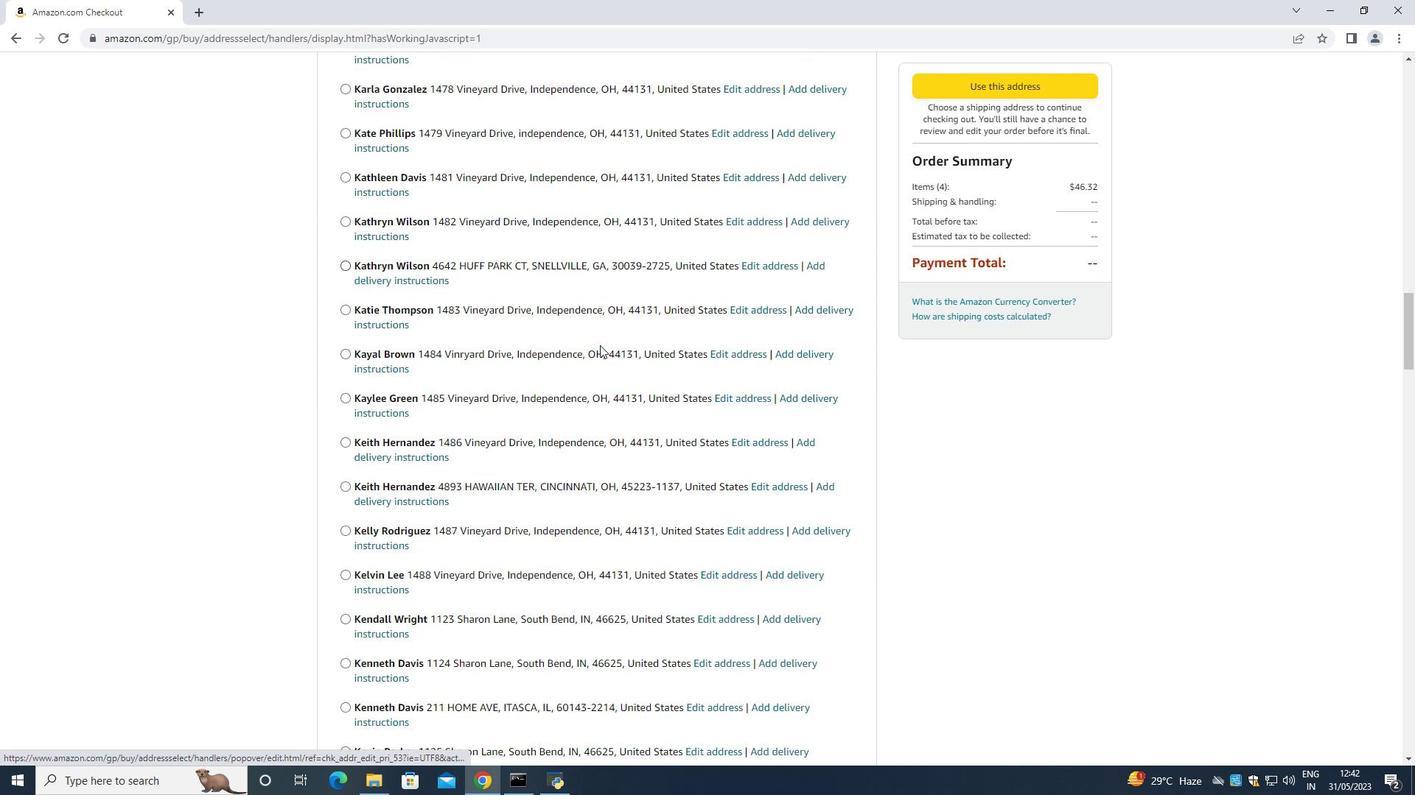 
Action: Mouse scrolled (589, 348) with delta (0, 0)
Screenshot: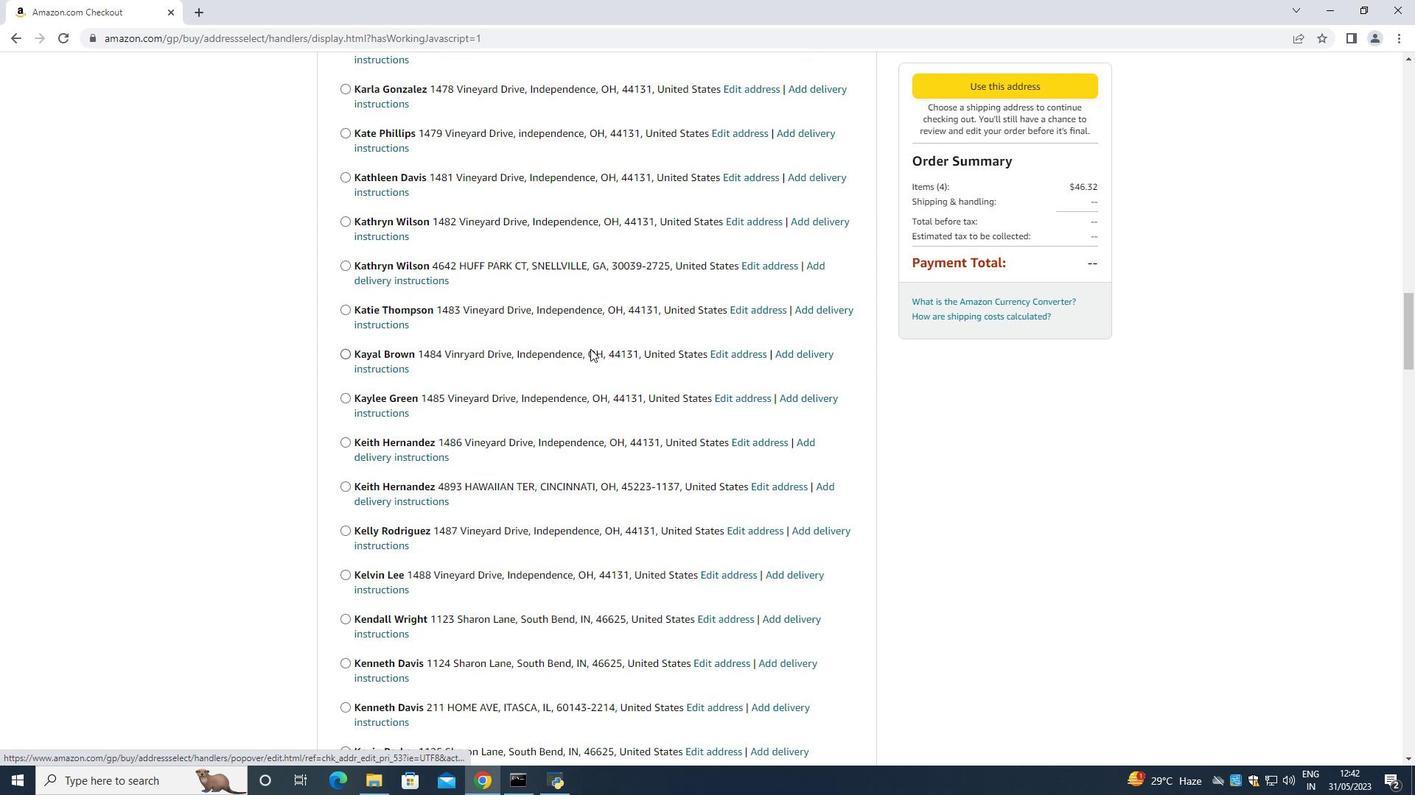 
Action: Mouse scrolled (589, 348) with delta (0, 0)
Screenshot: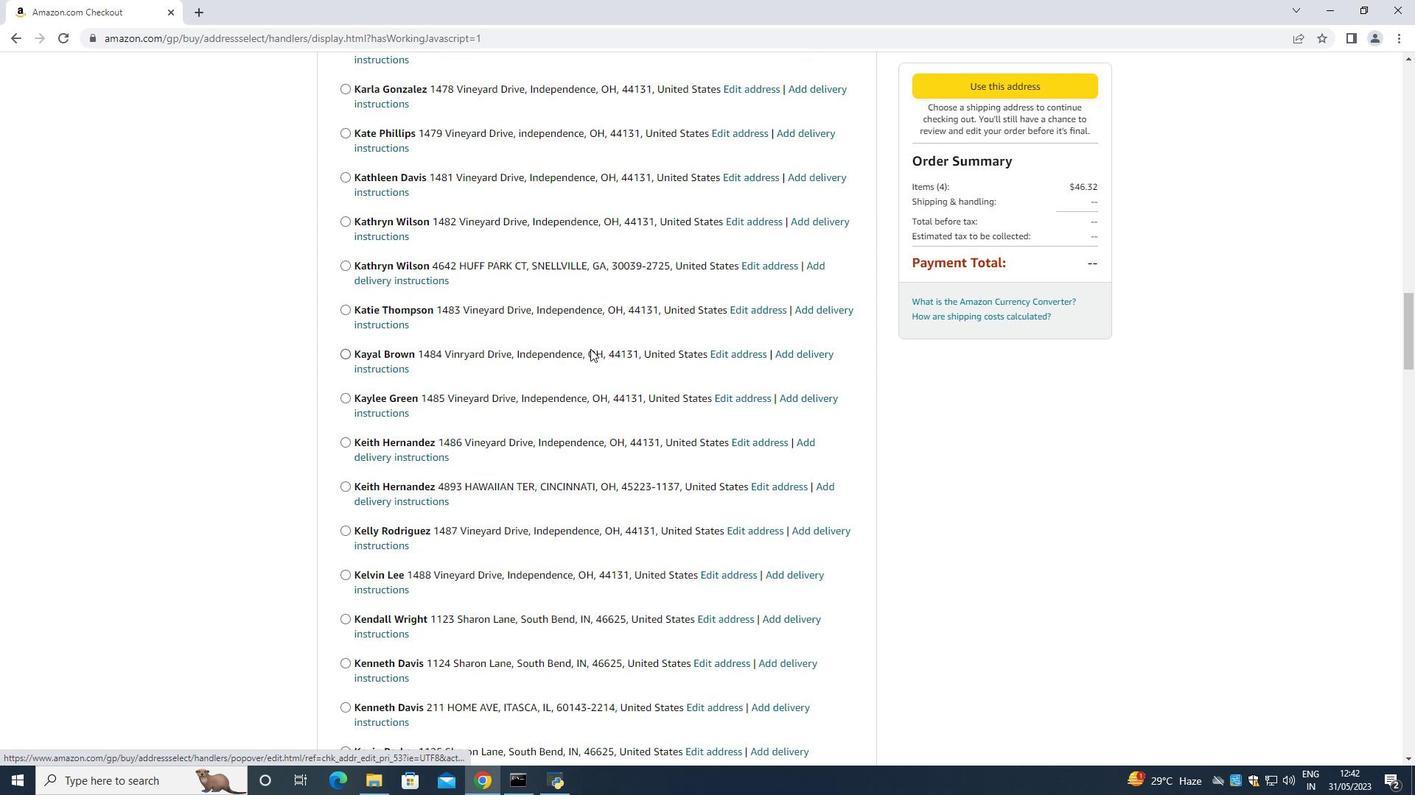 
Action: Mouse scrolled (589, 348) with delta (0, 0)
Screenshot: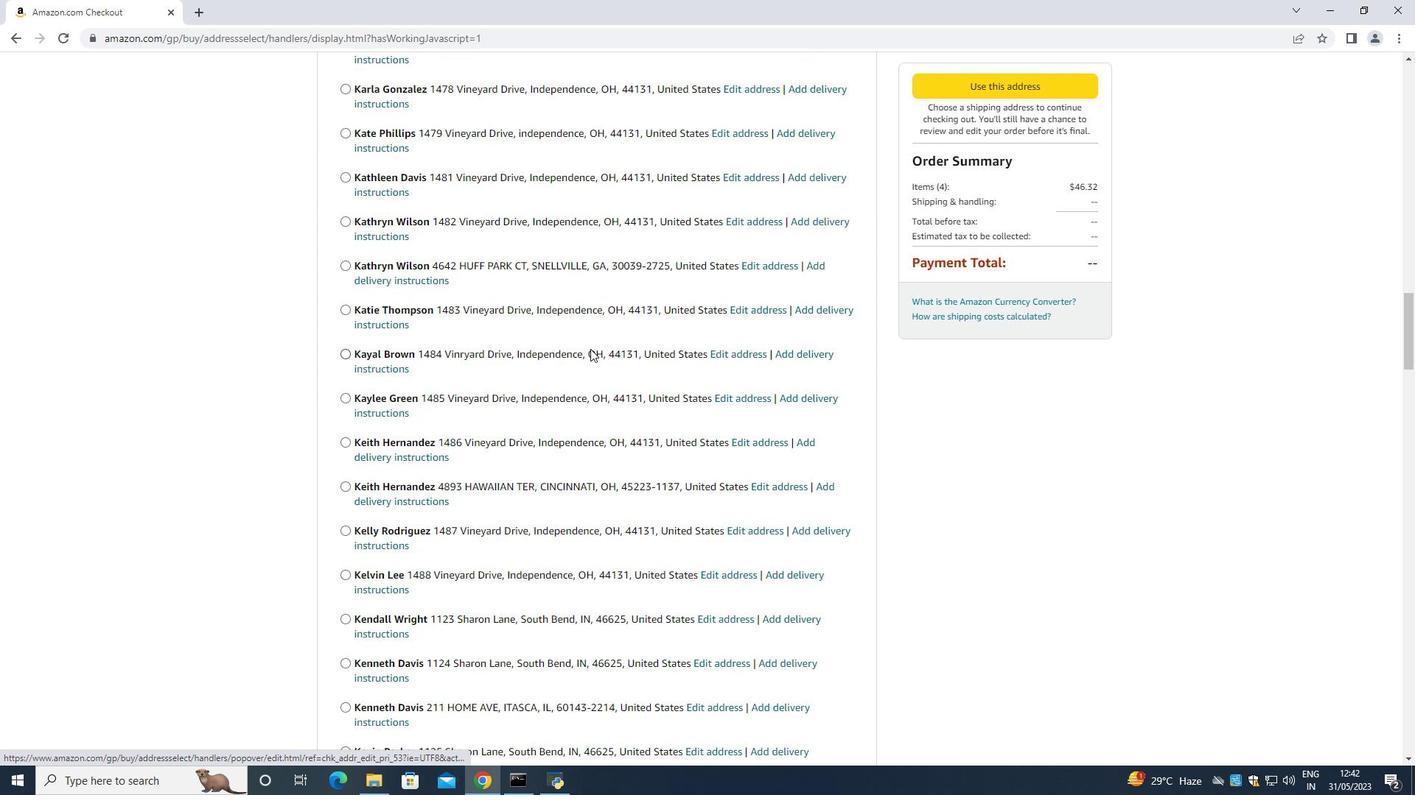 
Action: Mouse moved to (572, 335)
Screenshot: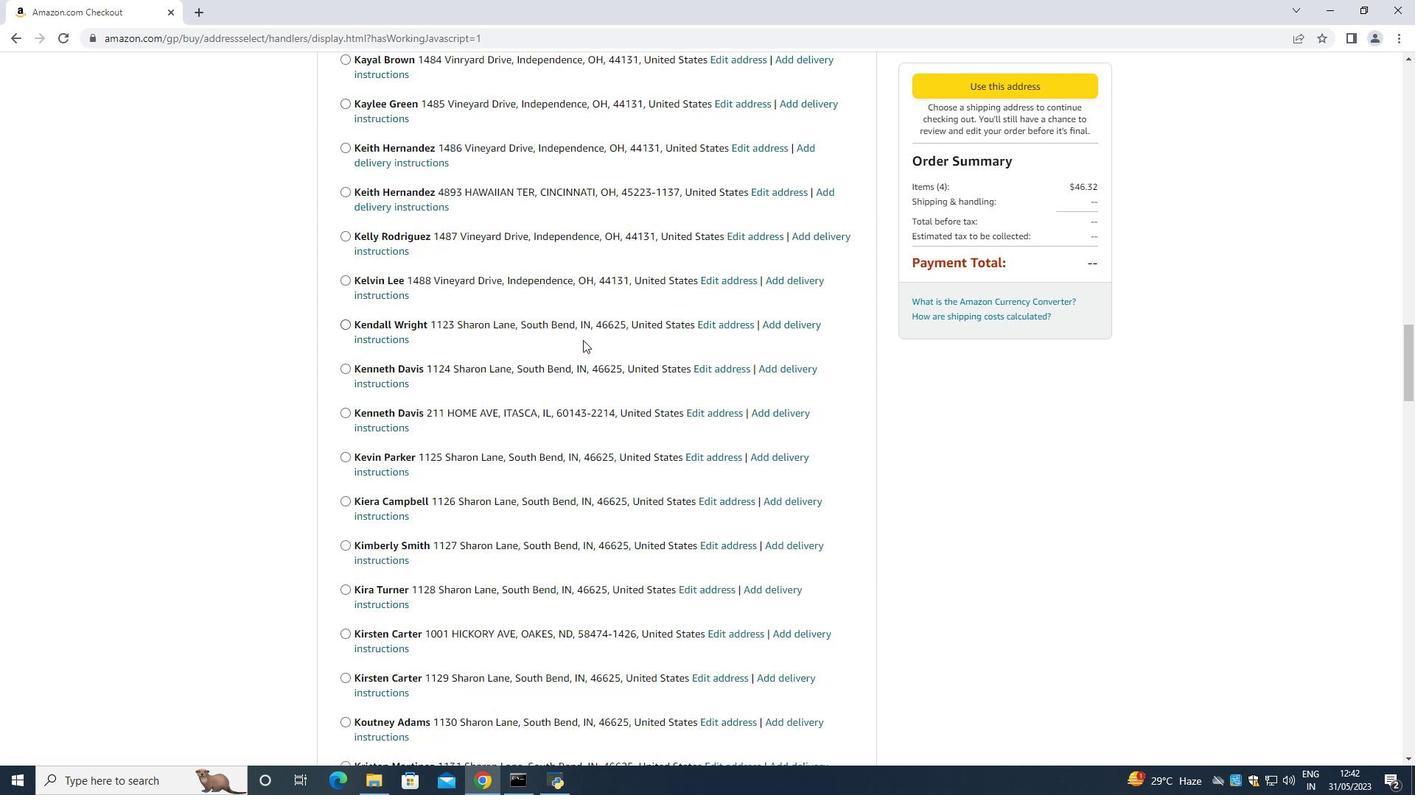 
Action: Mouse scrolled (574, 334) with delta (0, 0)
Screenshot: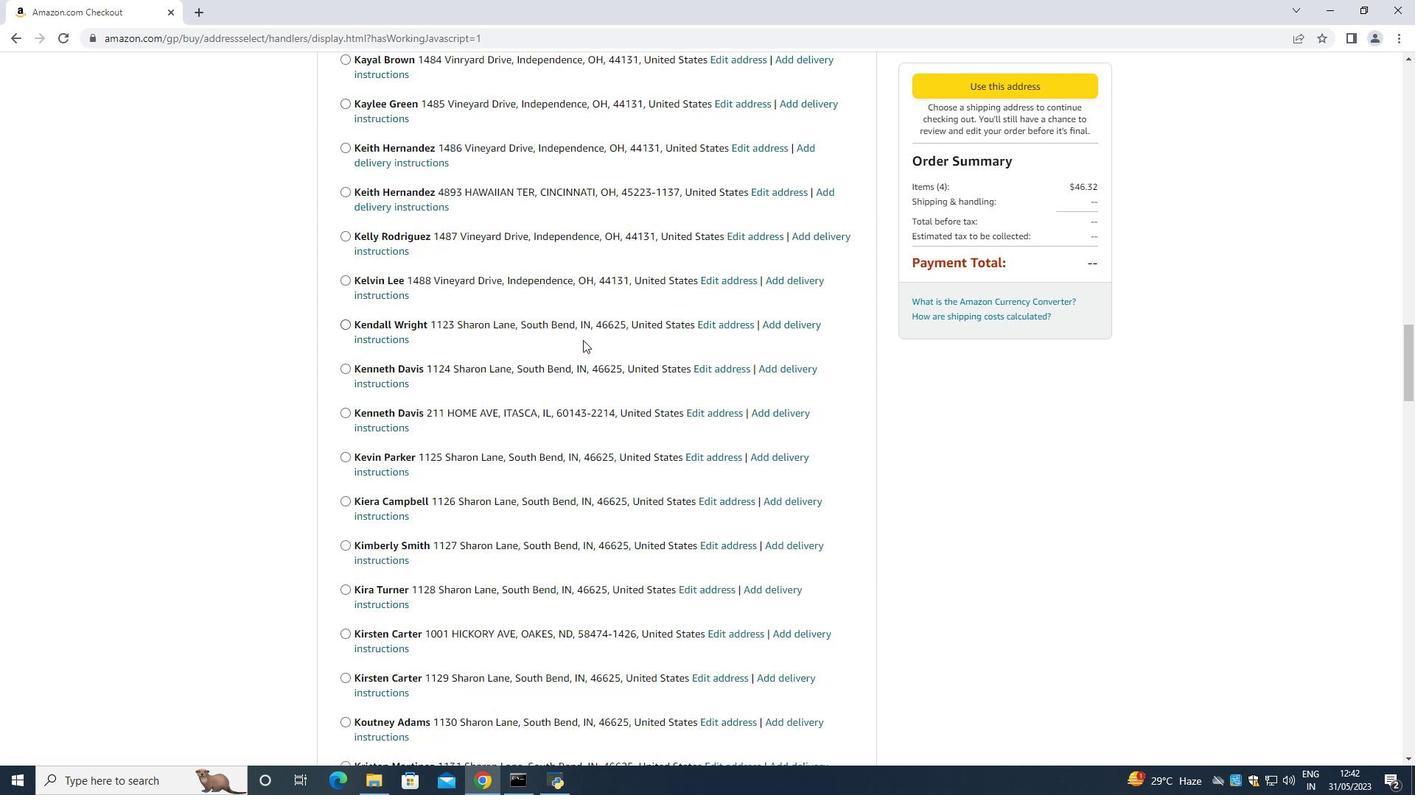 
Action: Mouse moved to (570, 335)
Screenshot: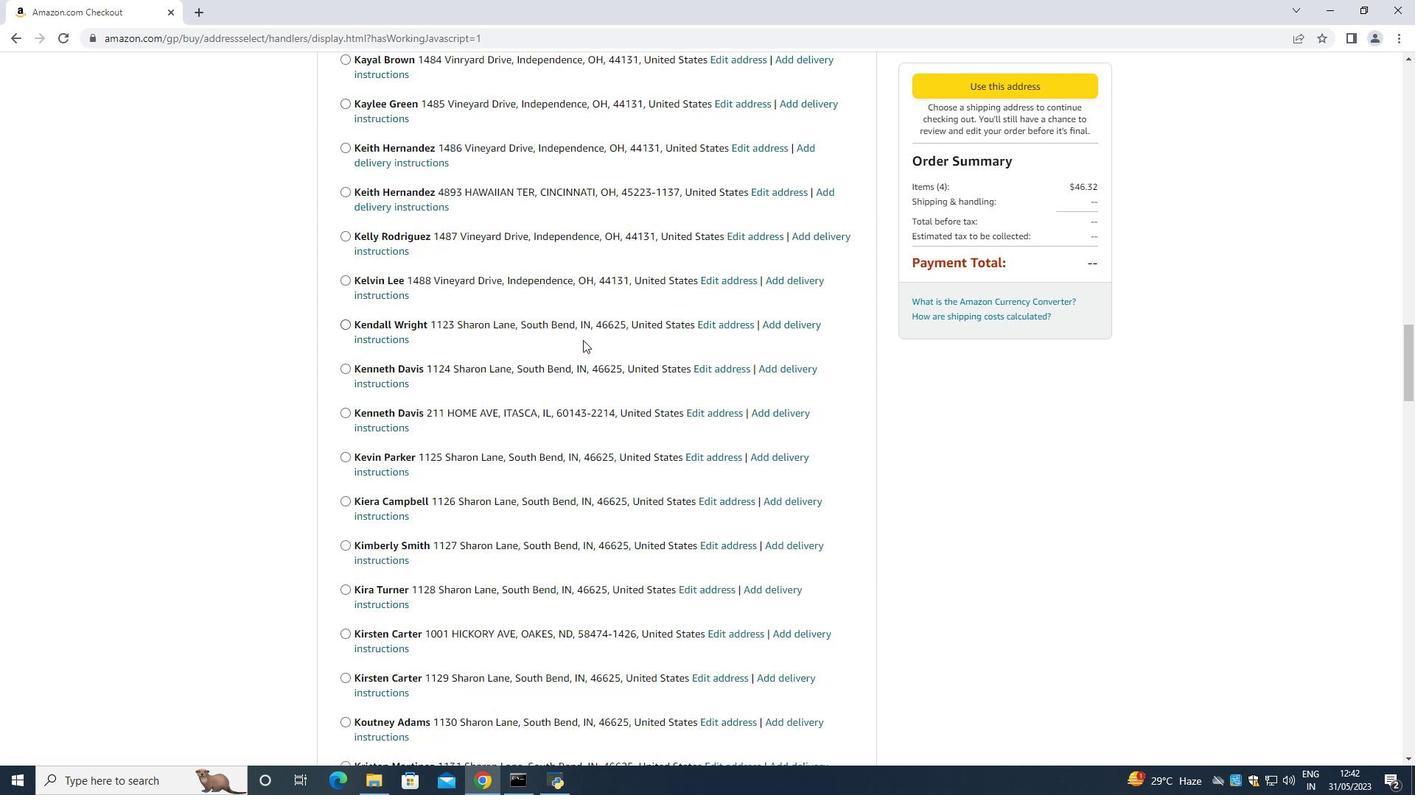 
Action: Mouse scrolled (570, 334) with delta (0, 0)
Screenshot: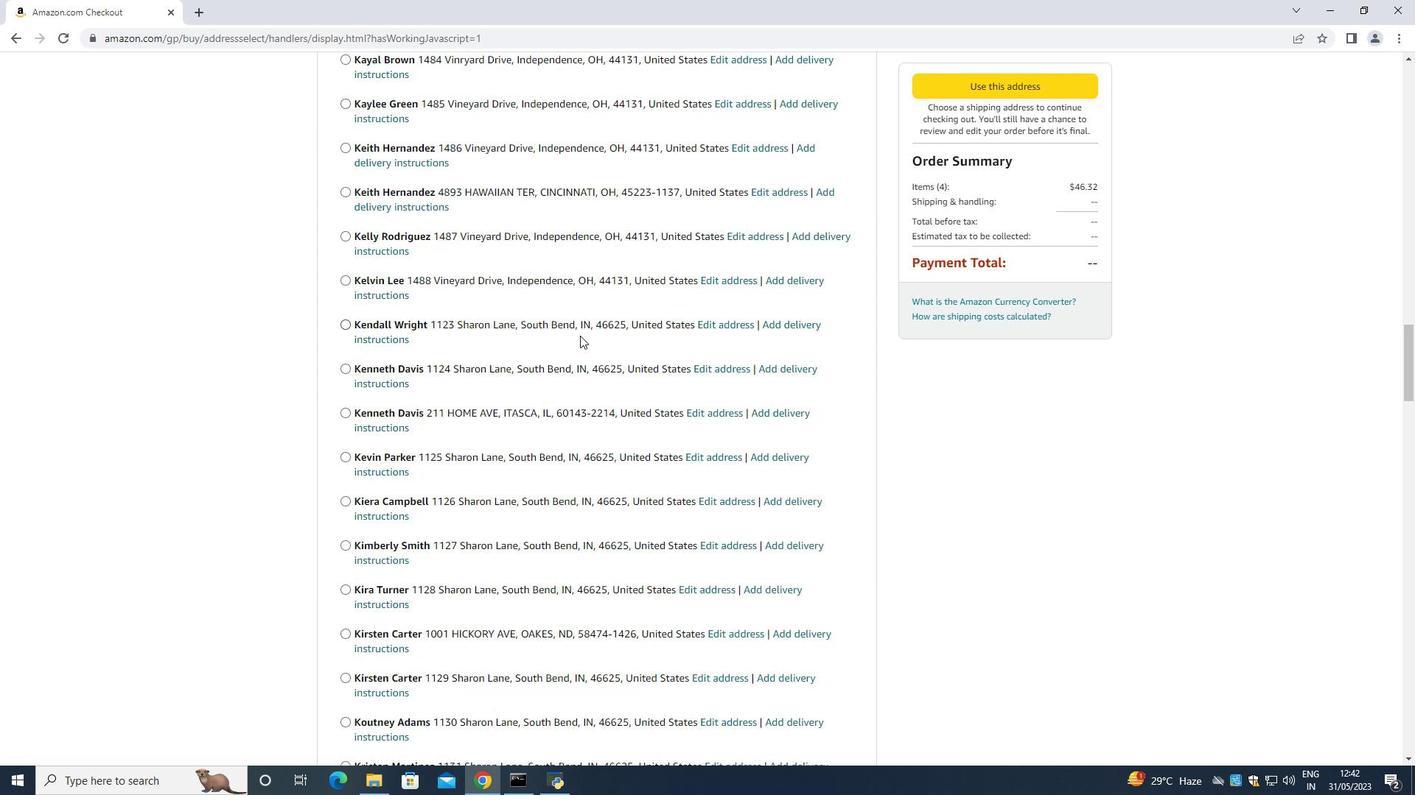 
Action: Mouse moved to (542, 317)
Screenshot: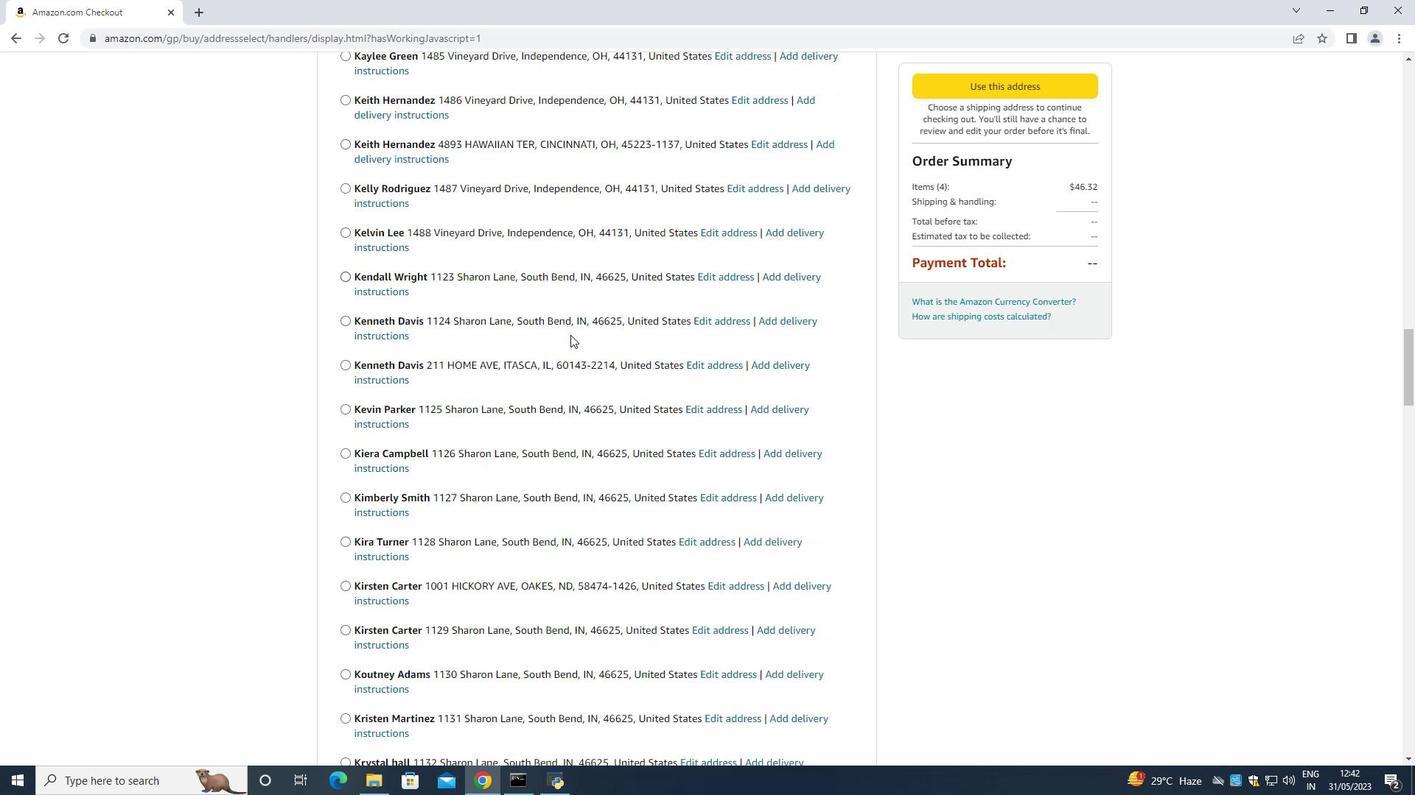 
Action: Mouse scrolled (566, 333) with delta (0, 0)
Screenshot: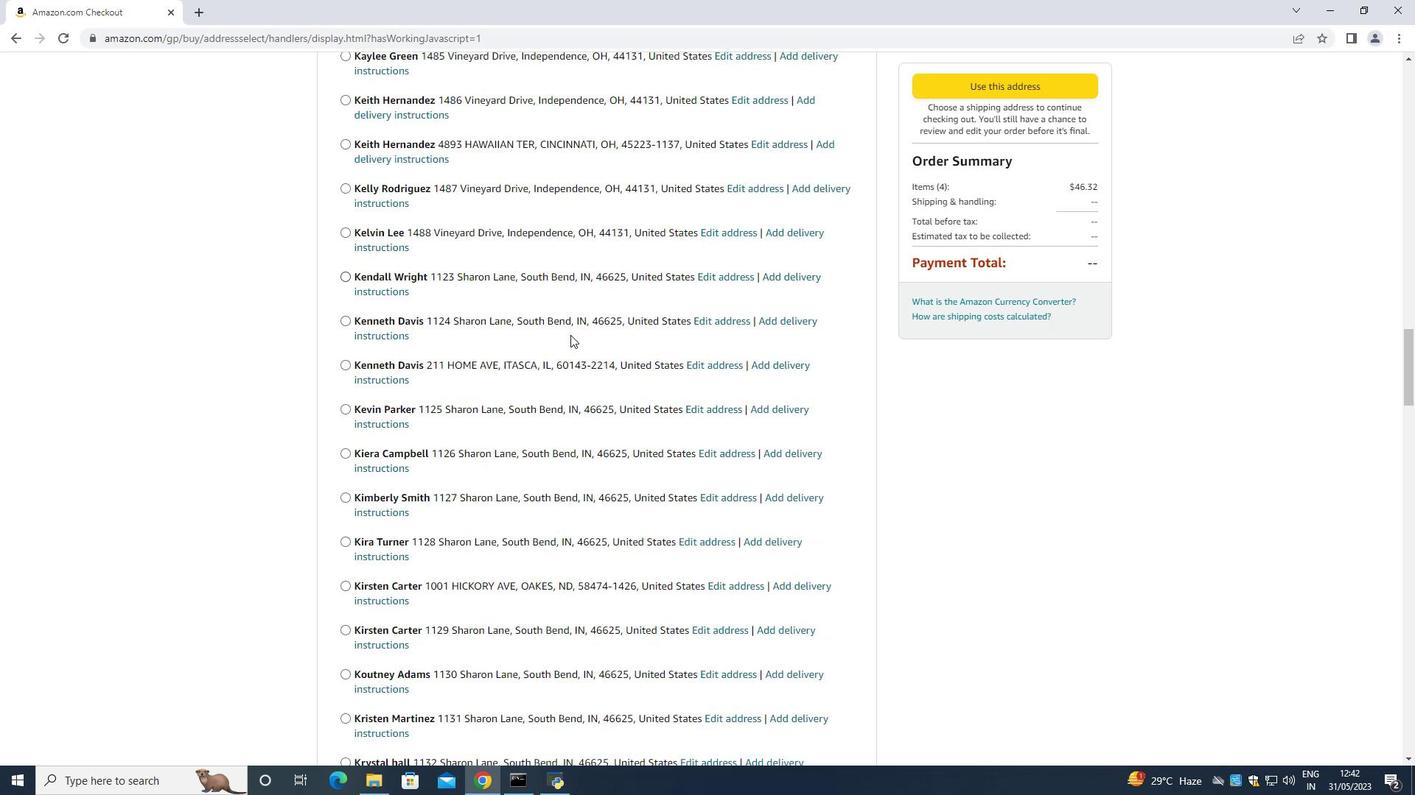 
Action: Mouse scrolled (561, 331) with delta (0, 0)
Screenshot: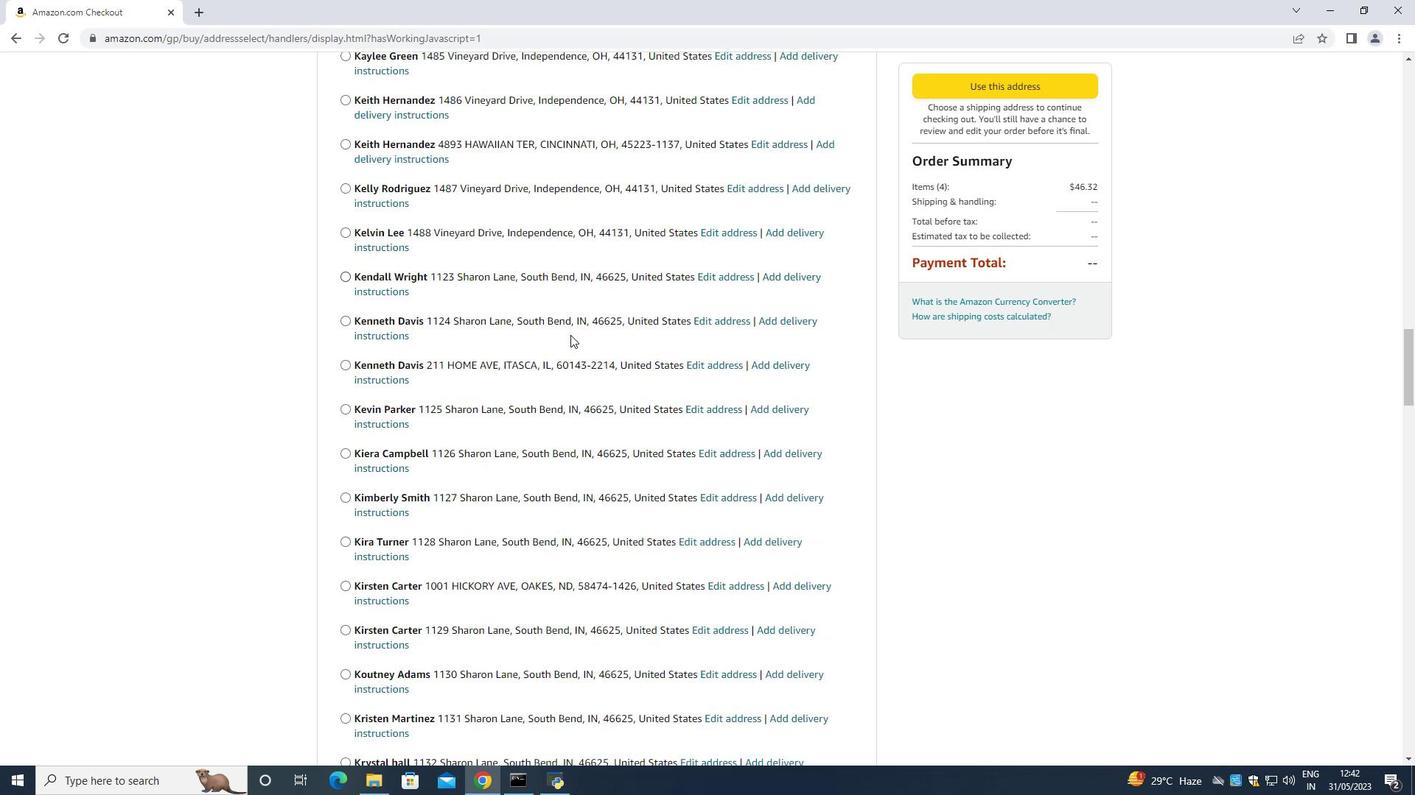 
Action: Mouse scrolled (557, 330) with delta (0, 0)
Screenshot: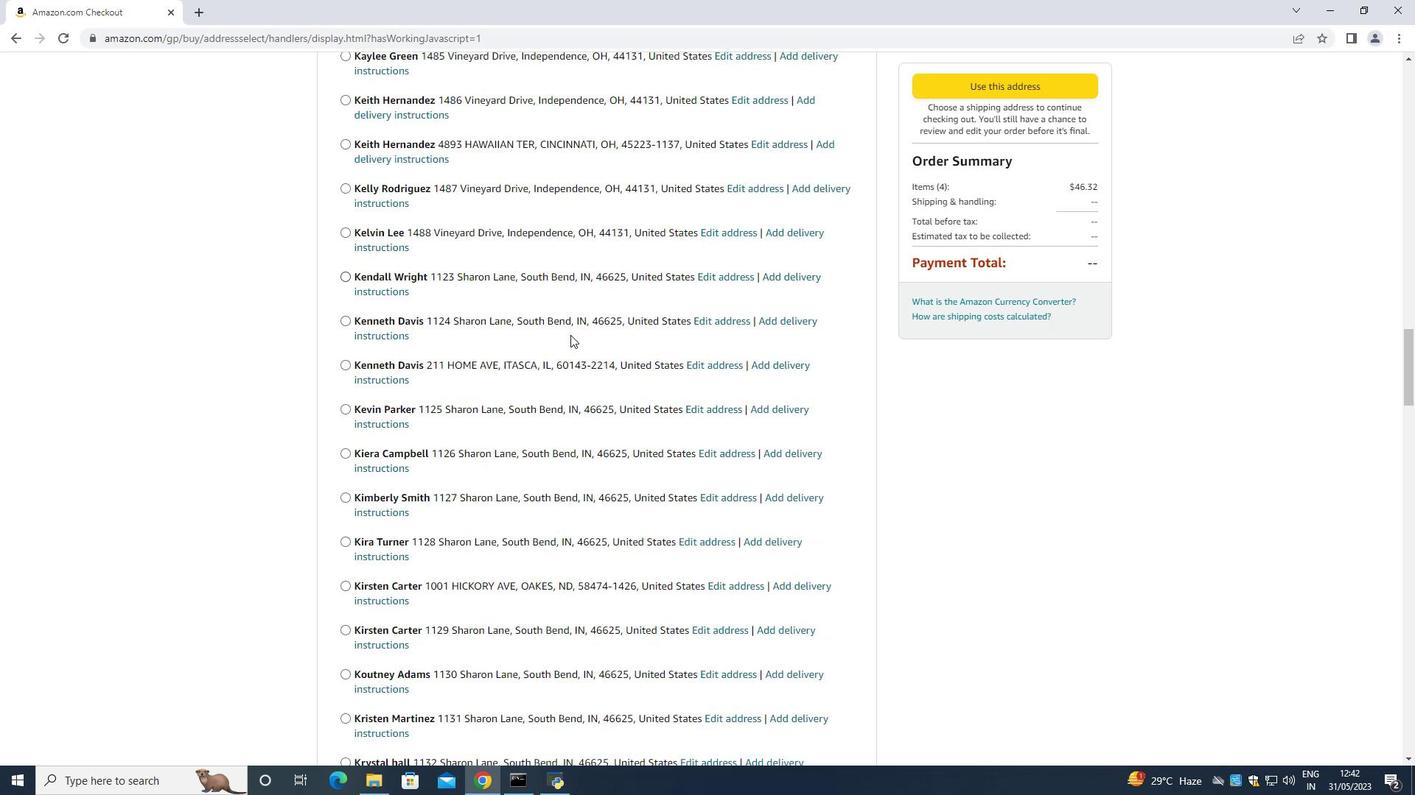 
Action: Mouse scrolled (551, 326) with delta (0, 0)
Screenshot: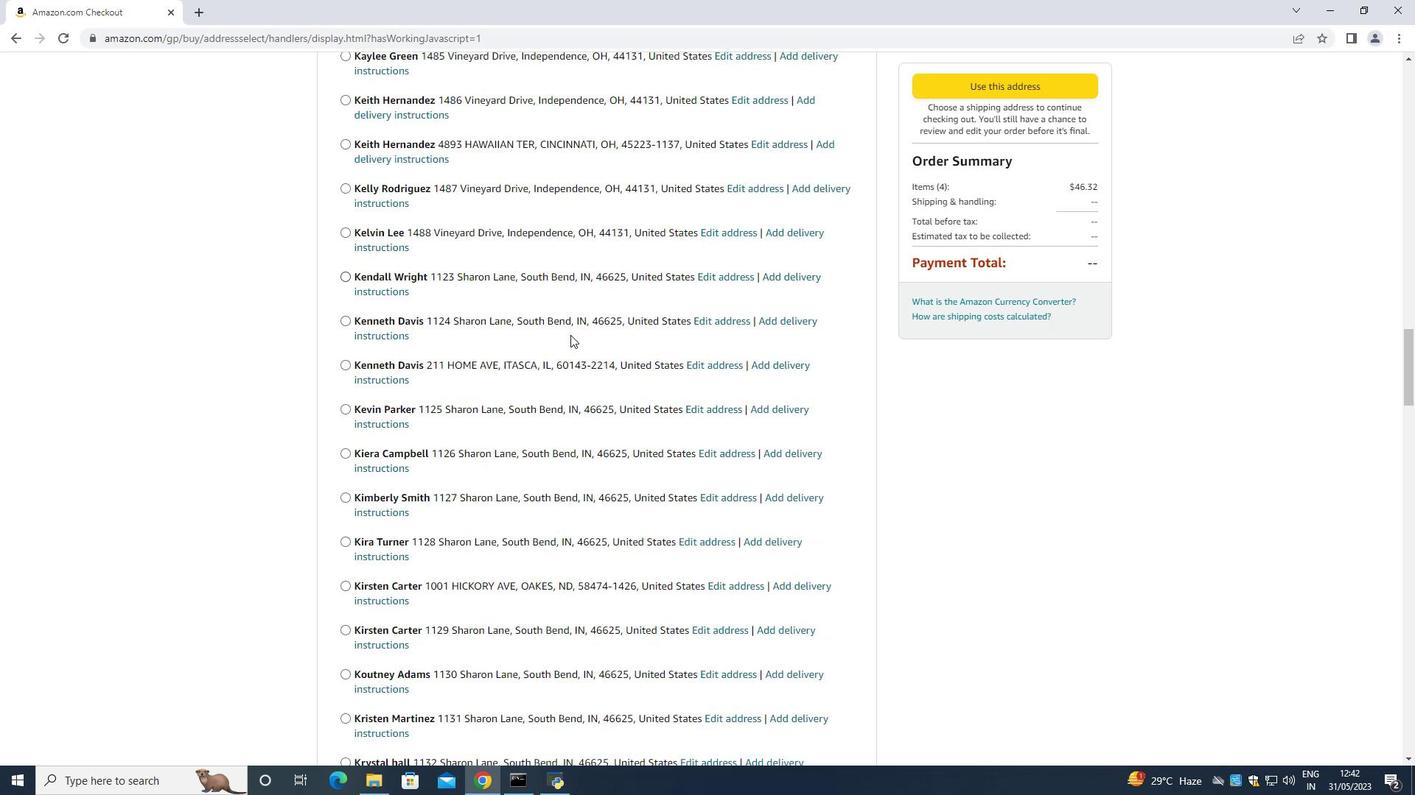 
Action: Mouse scrolled (542, 316) with delta (0, 0)
Screenshot: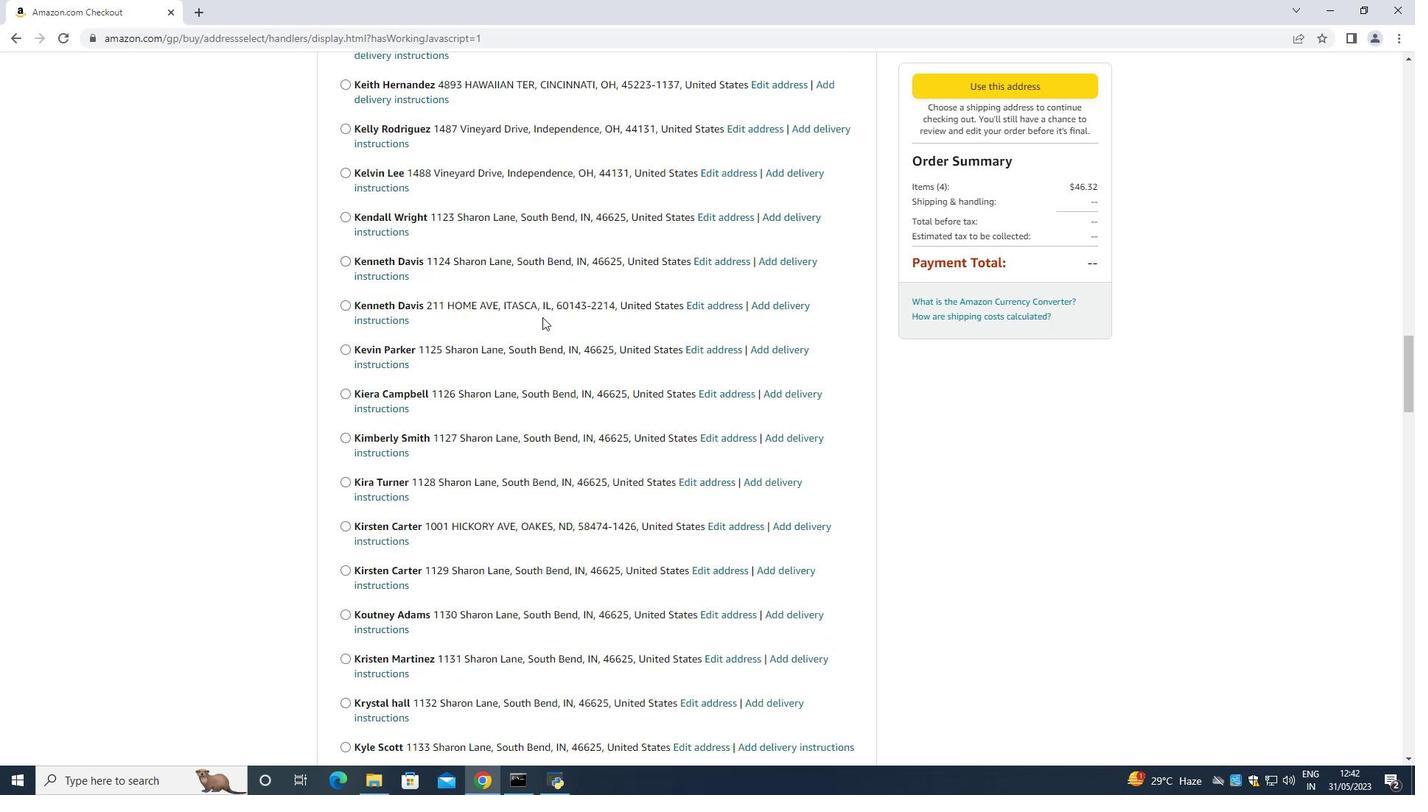 
Action: Mouse scrolled (542, 316) with delta (0, 0)
Screenshot: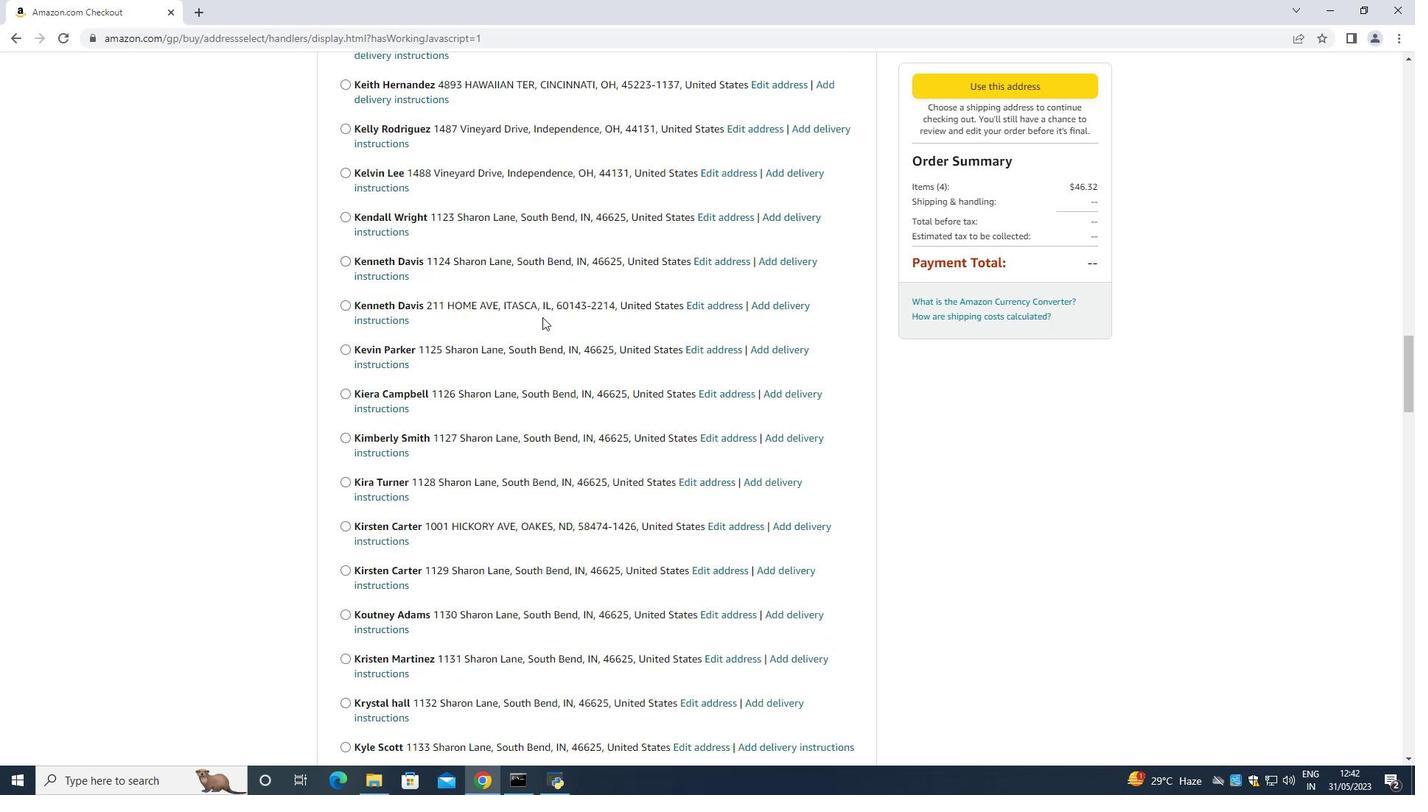 
Action: Mouse scrolled (542, 316) with delta (0, 0)
Screenshot: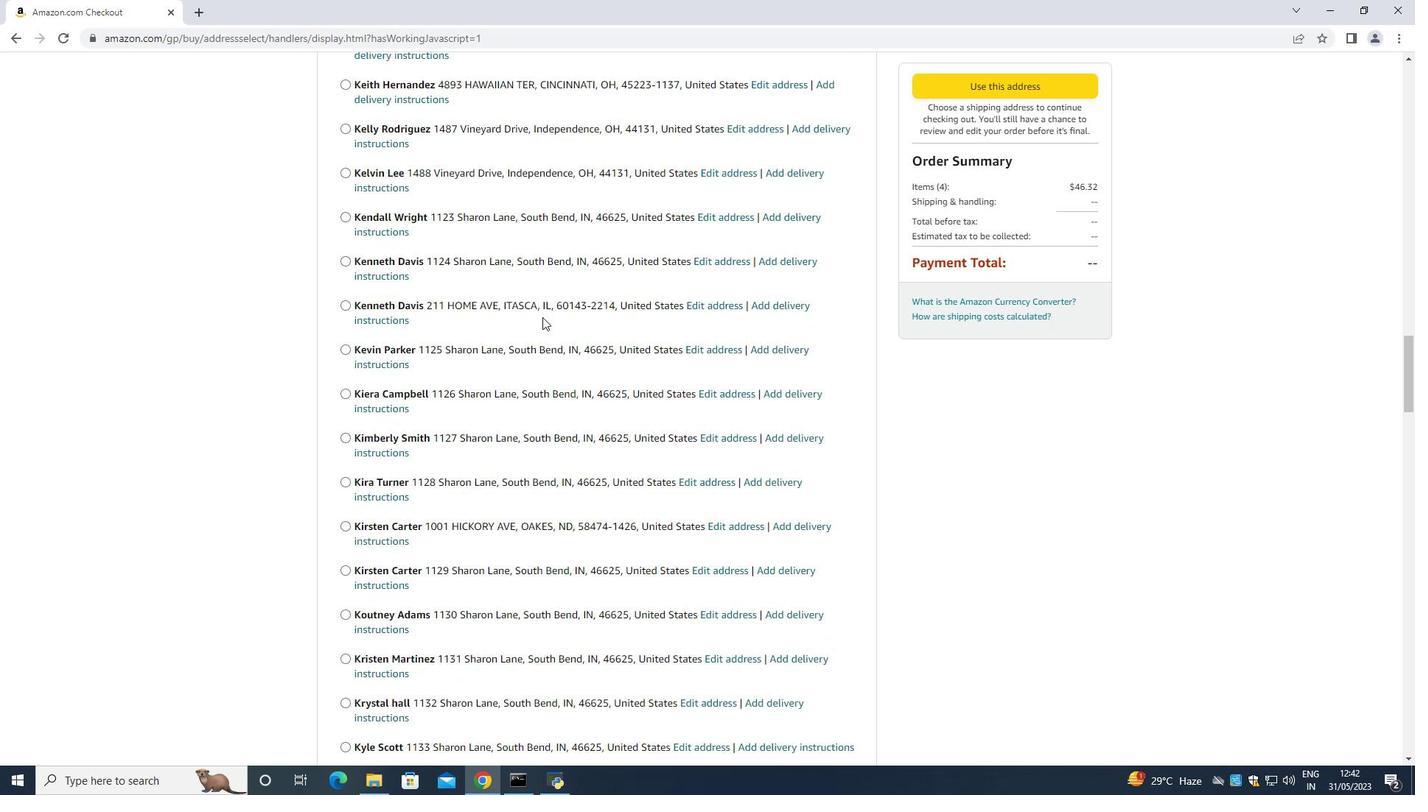 
Action: Mouse scrolled (542, 316) with delta (0, 0)
Screenshot: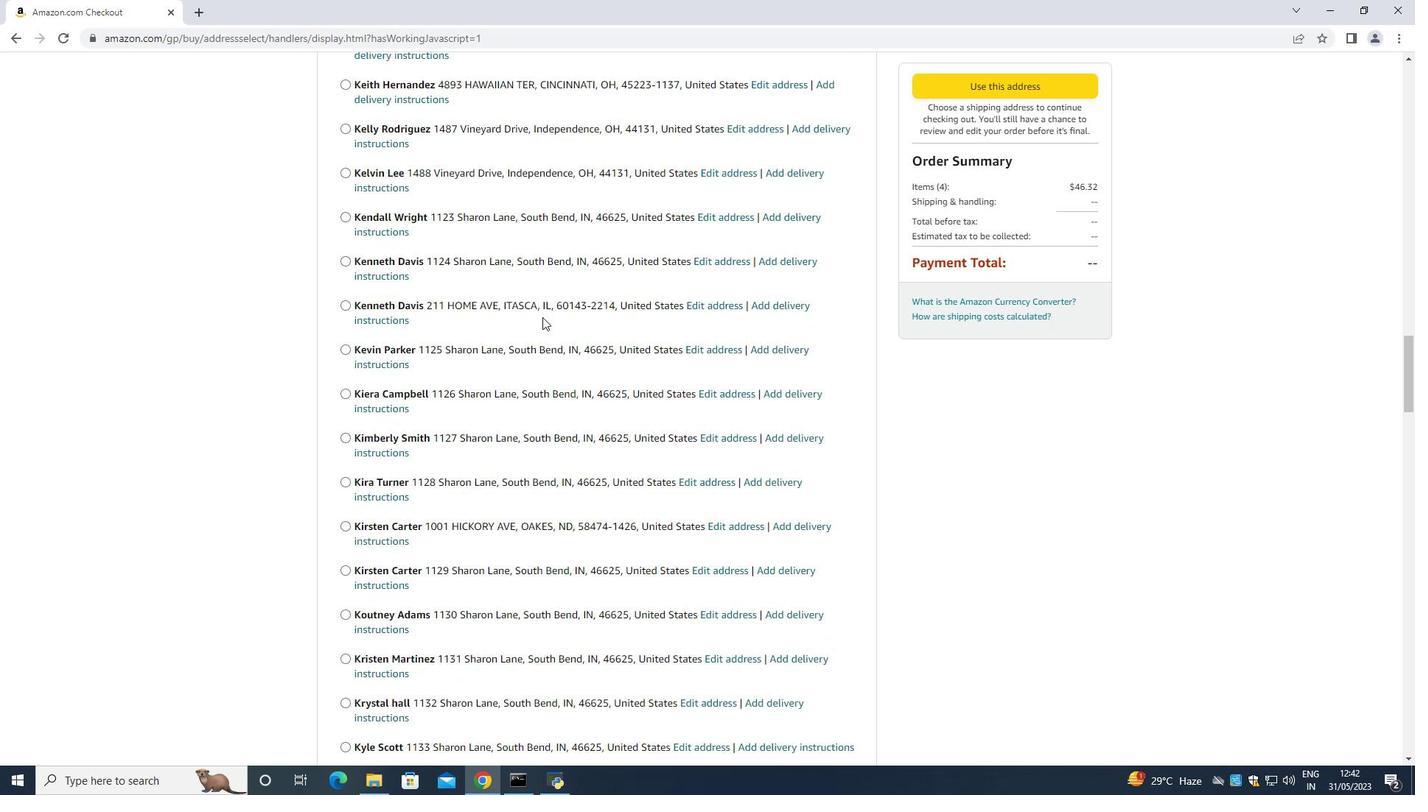 
Action: Mouse scrolled (542, 316) with delta (0, 0)
Screenshot: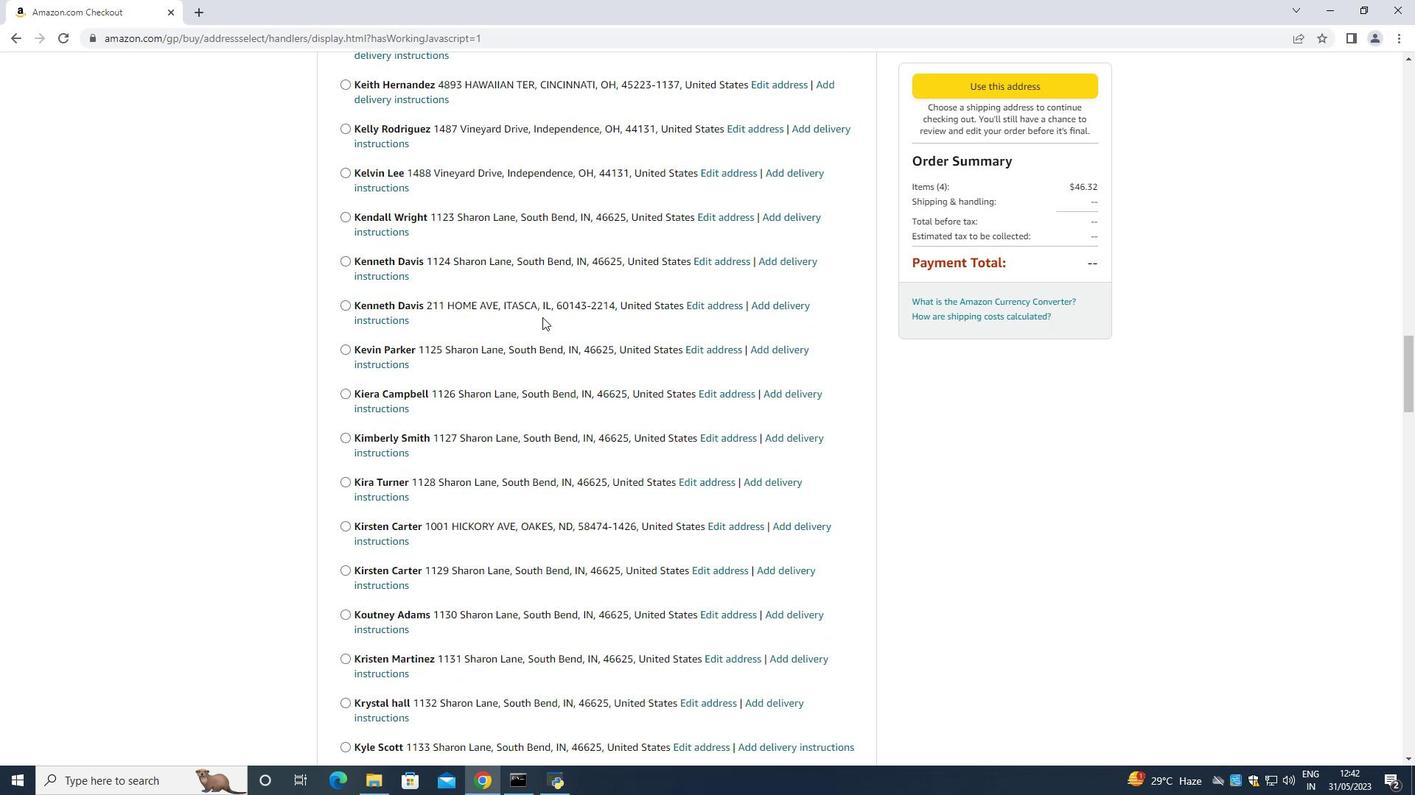 
Action: Mouse moved to (541, 315)
Screenshot: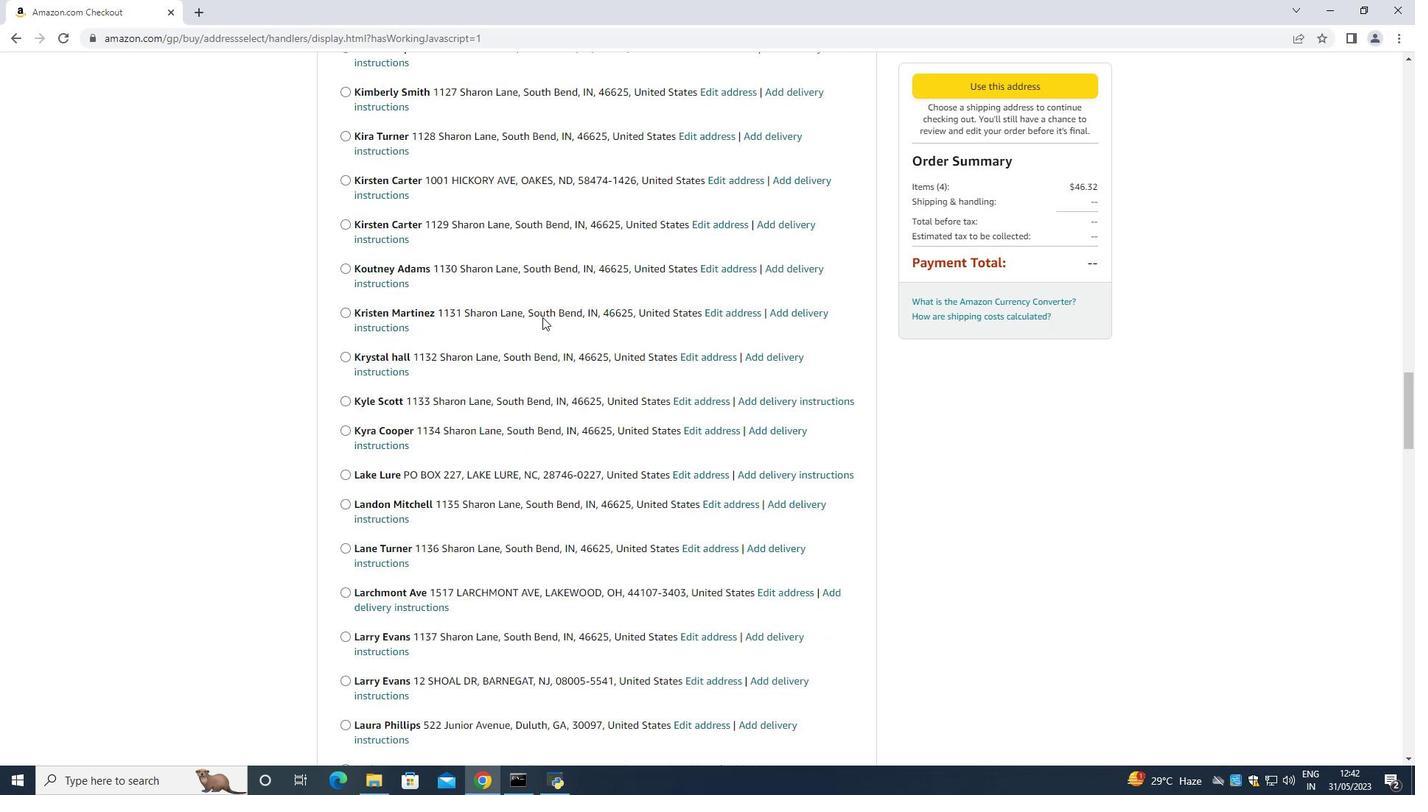 
Action: Mouse scrolled (541, 314) with delta (0, 0)
Screenshot: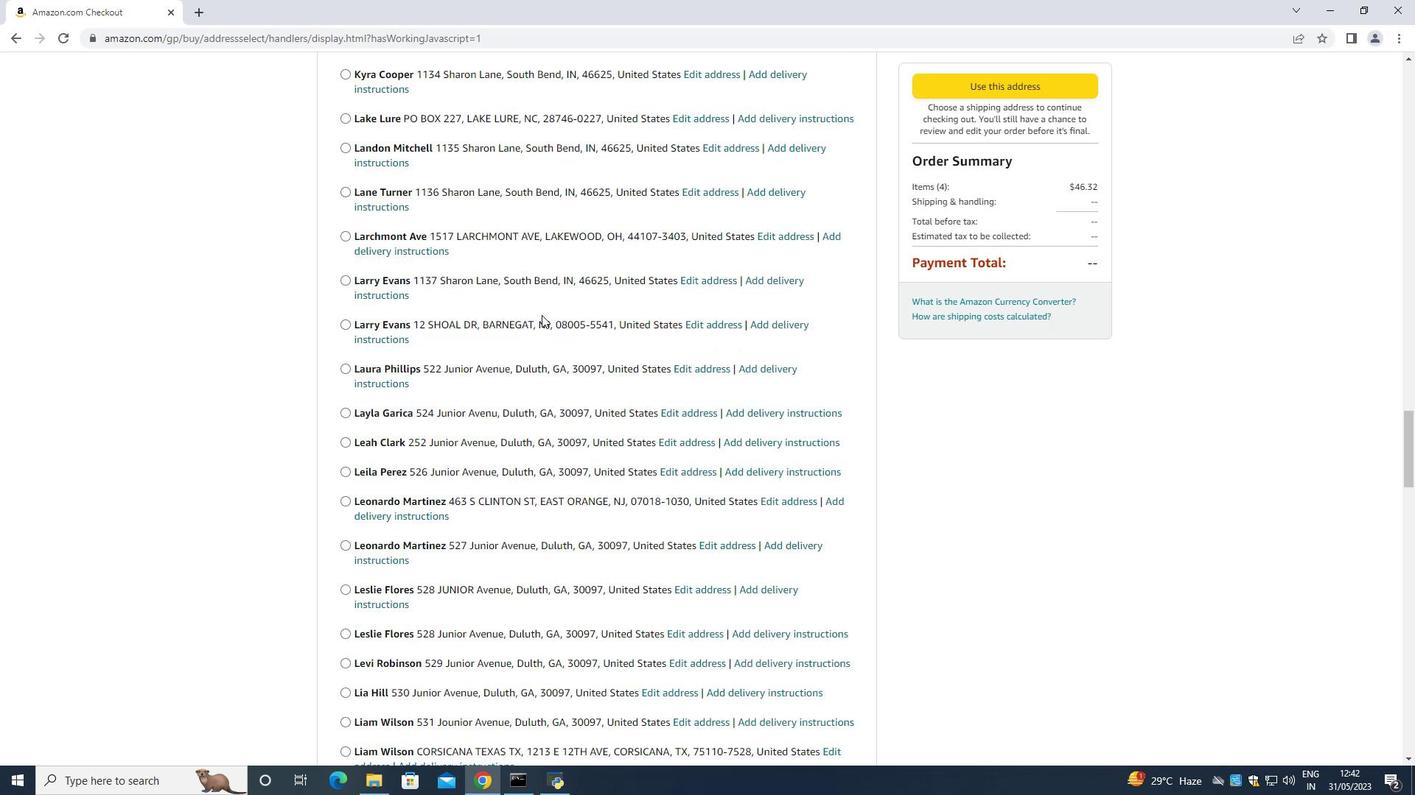 
Action: Mouse scrolled (541, 314) with delta (0, 0)
Screenshot: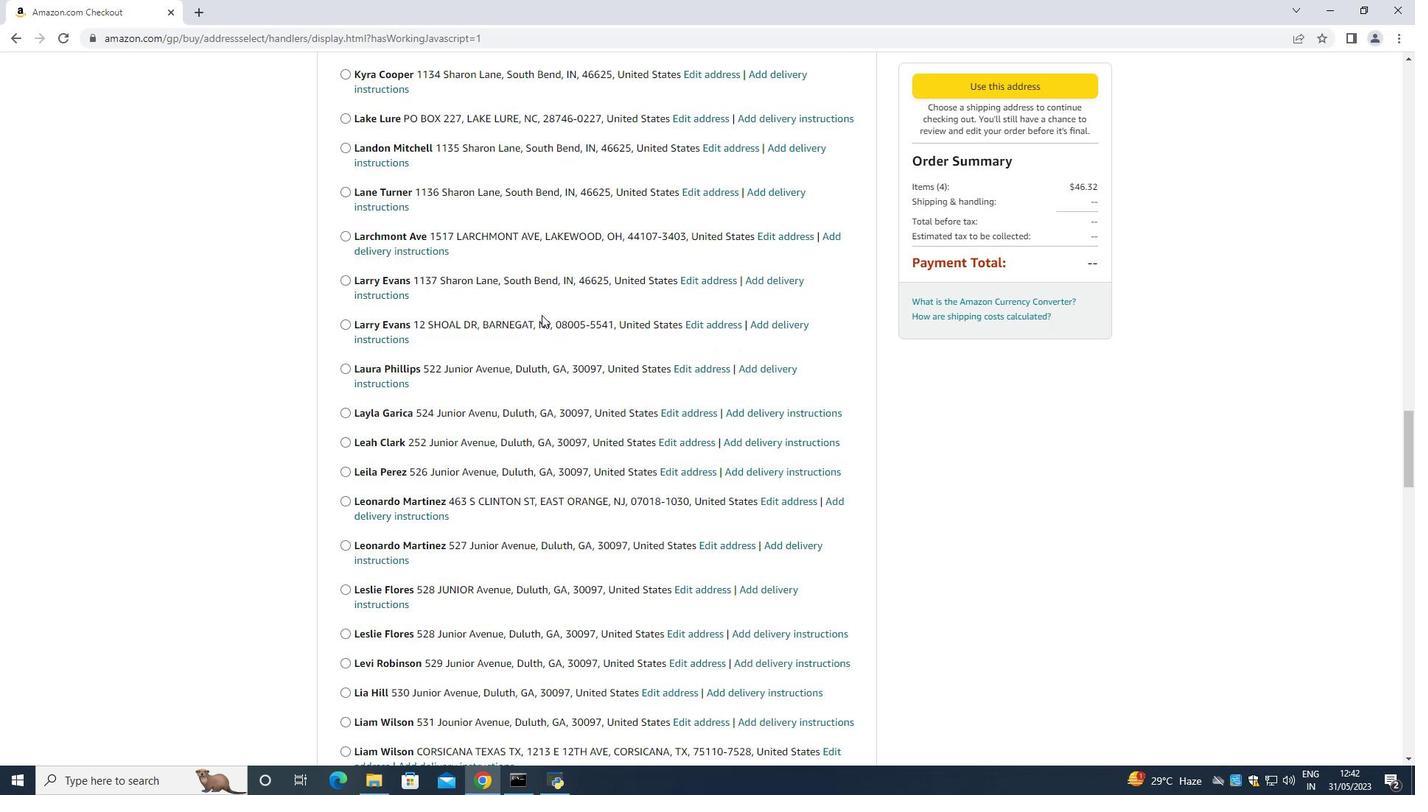 
Action: Mouse scrolled (541, 314) with delta (0, 0)
Screenshot: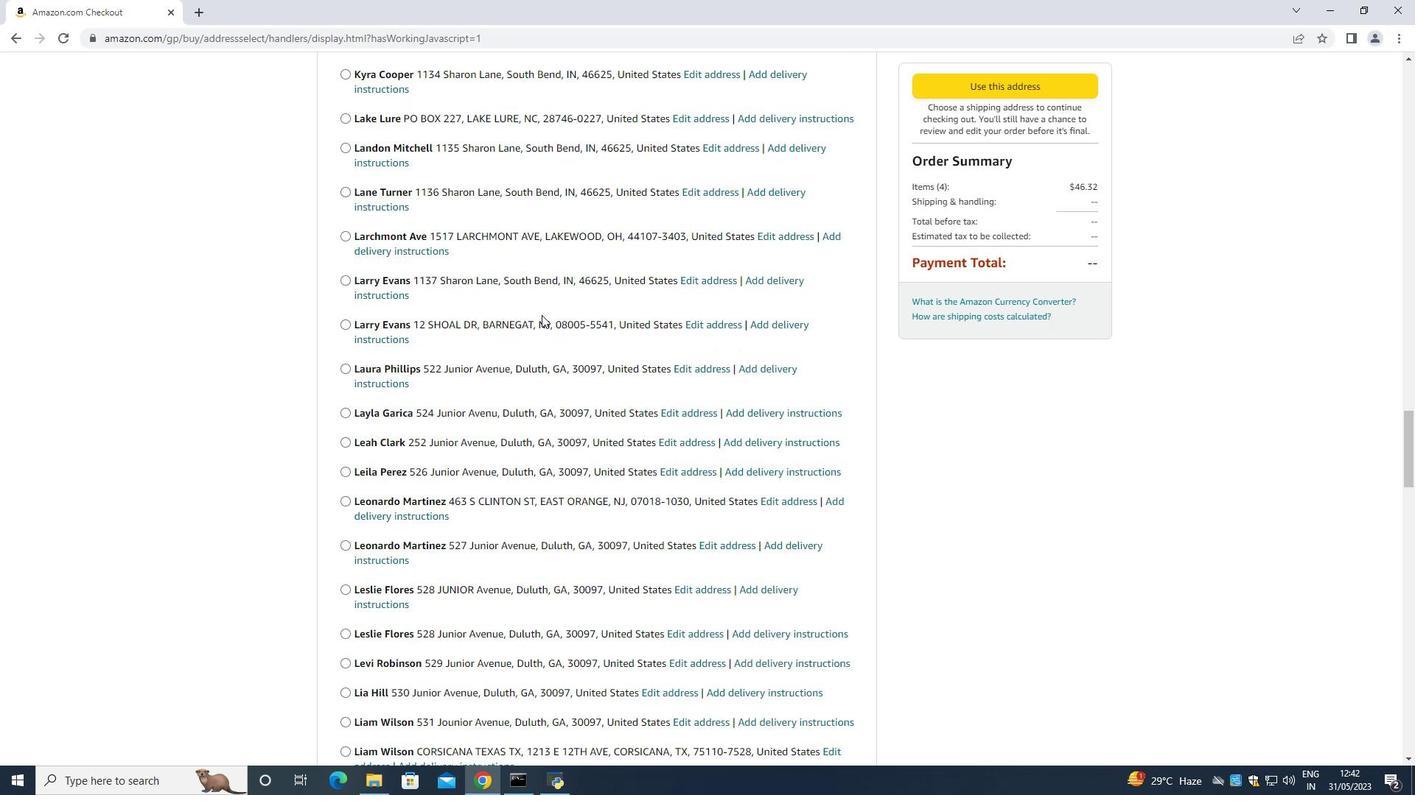 
Action: Mouse scrolled (541, 314) with delta (0, 0)
Screenshot: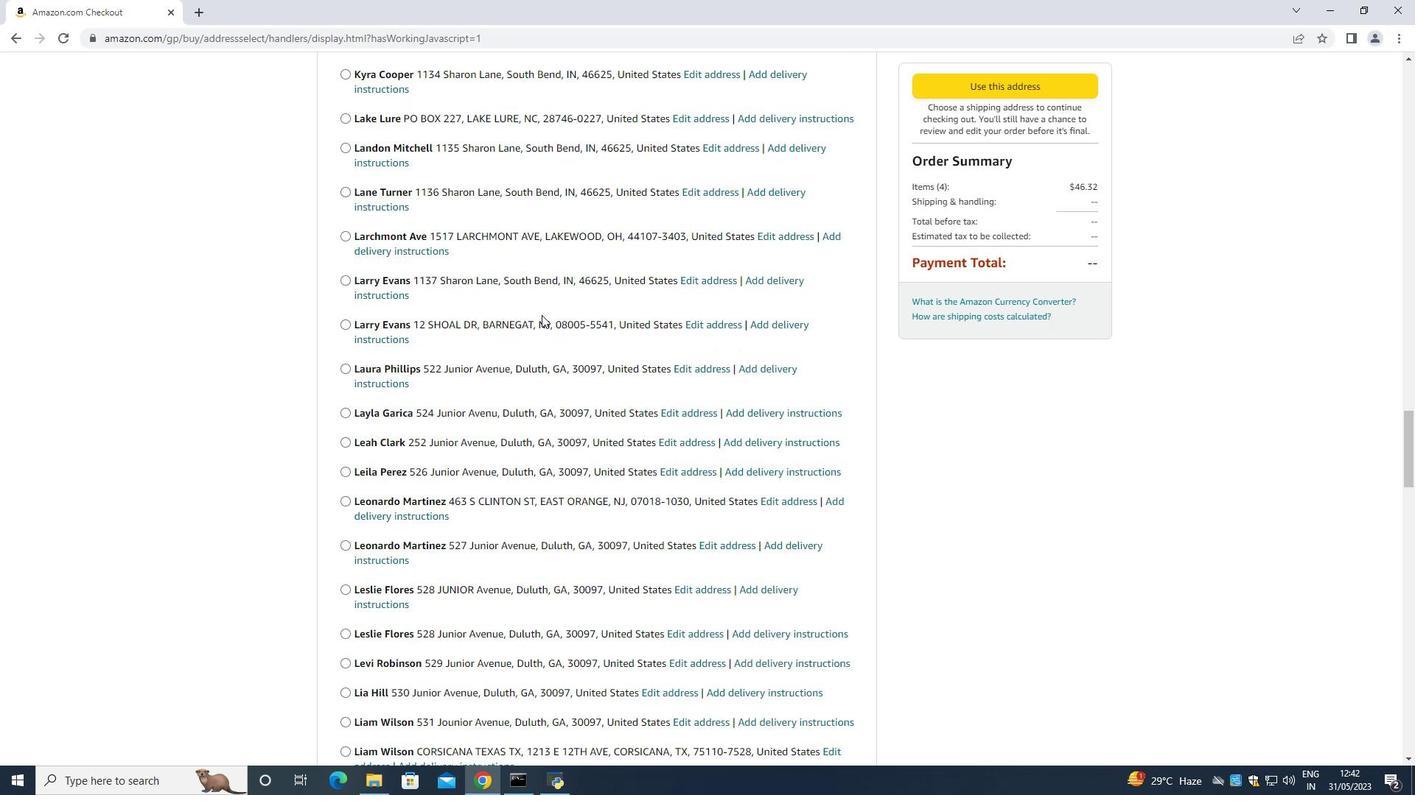 
Action: Mouse moved to (540, 314)
Screenshot: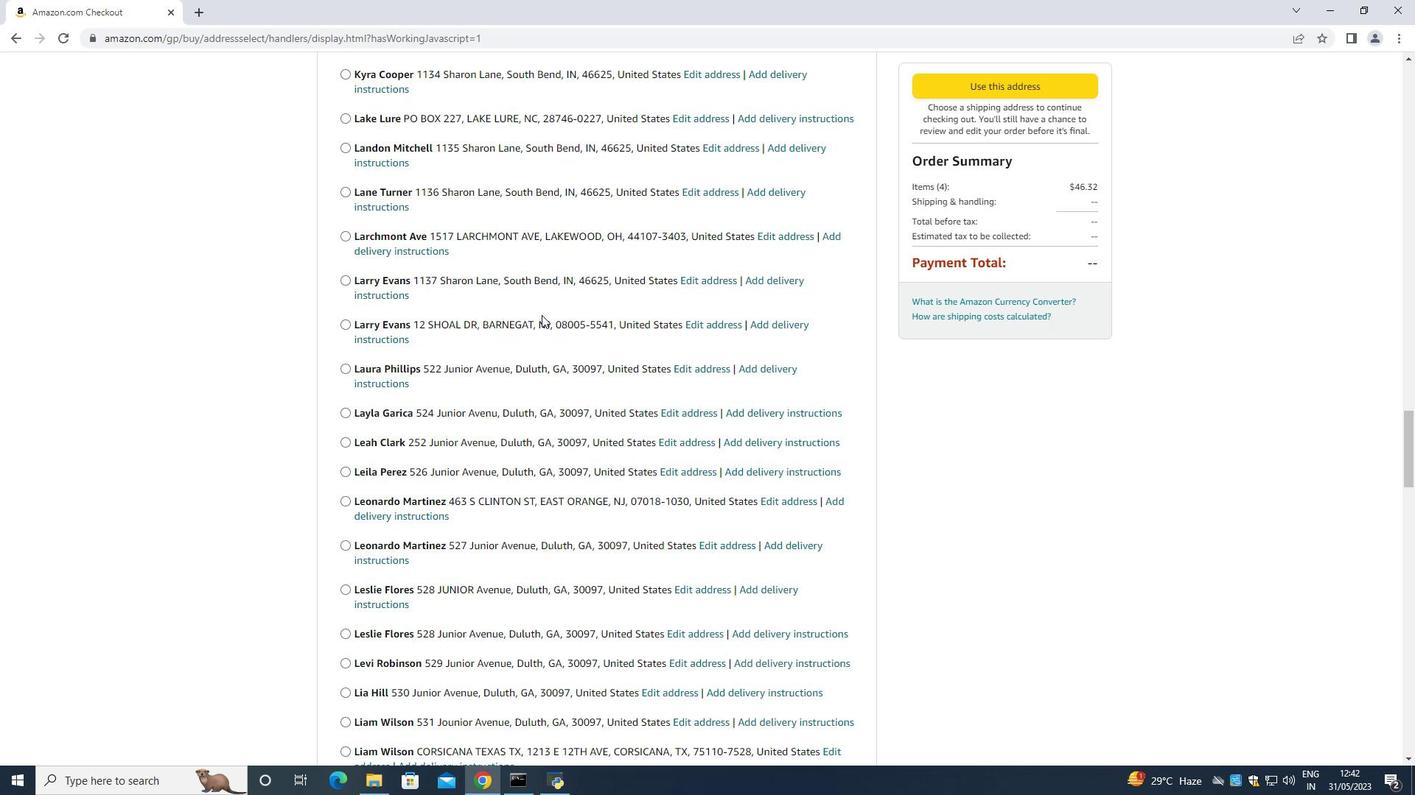 
Action: Mouse scrolled (541, 314) with delta (0, 0)
Screenshot: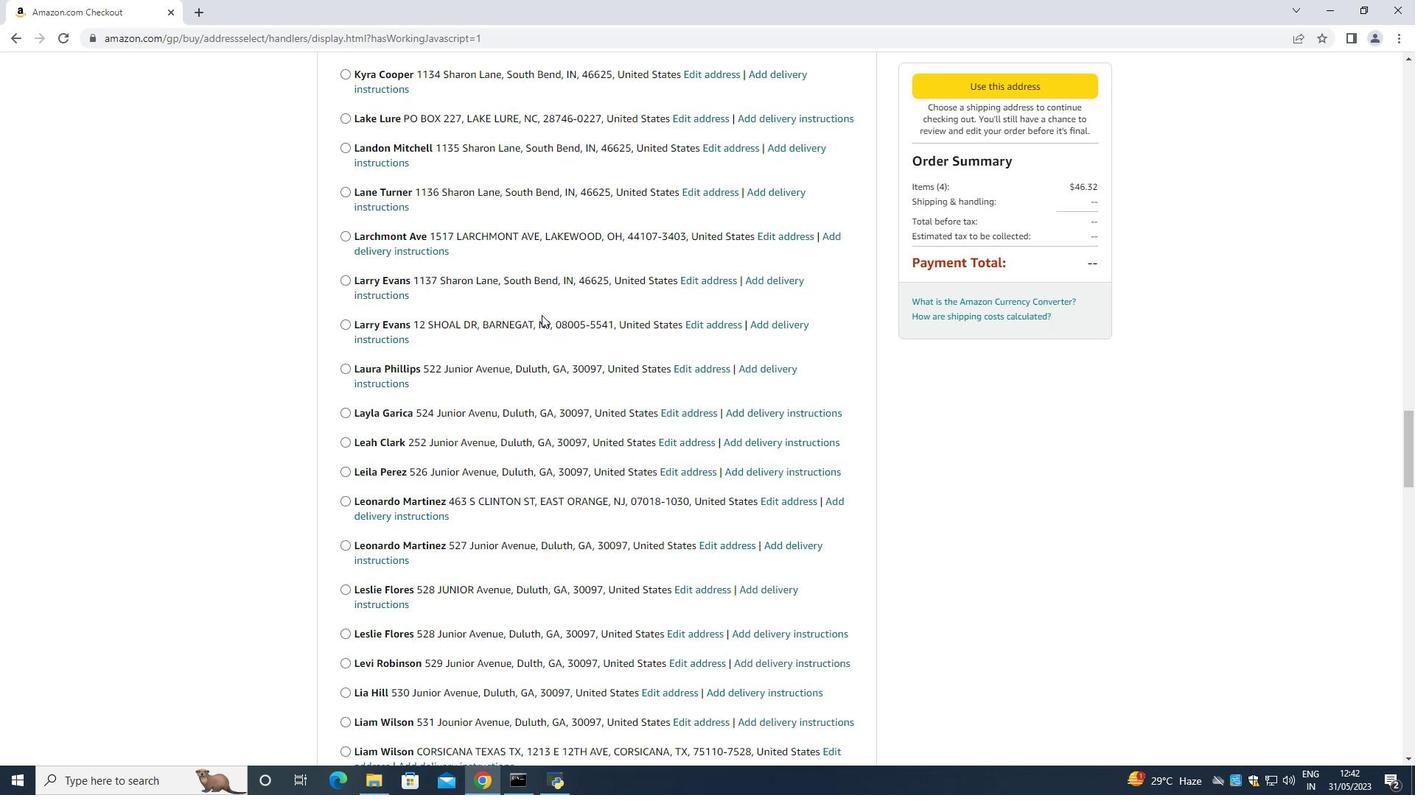 
Action: Mouse moved to (540, 313)
Screenshot: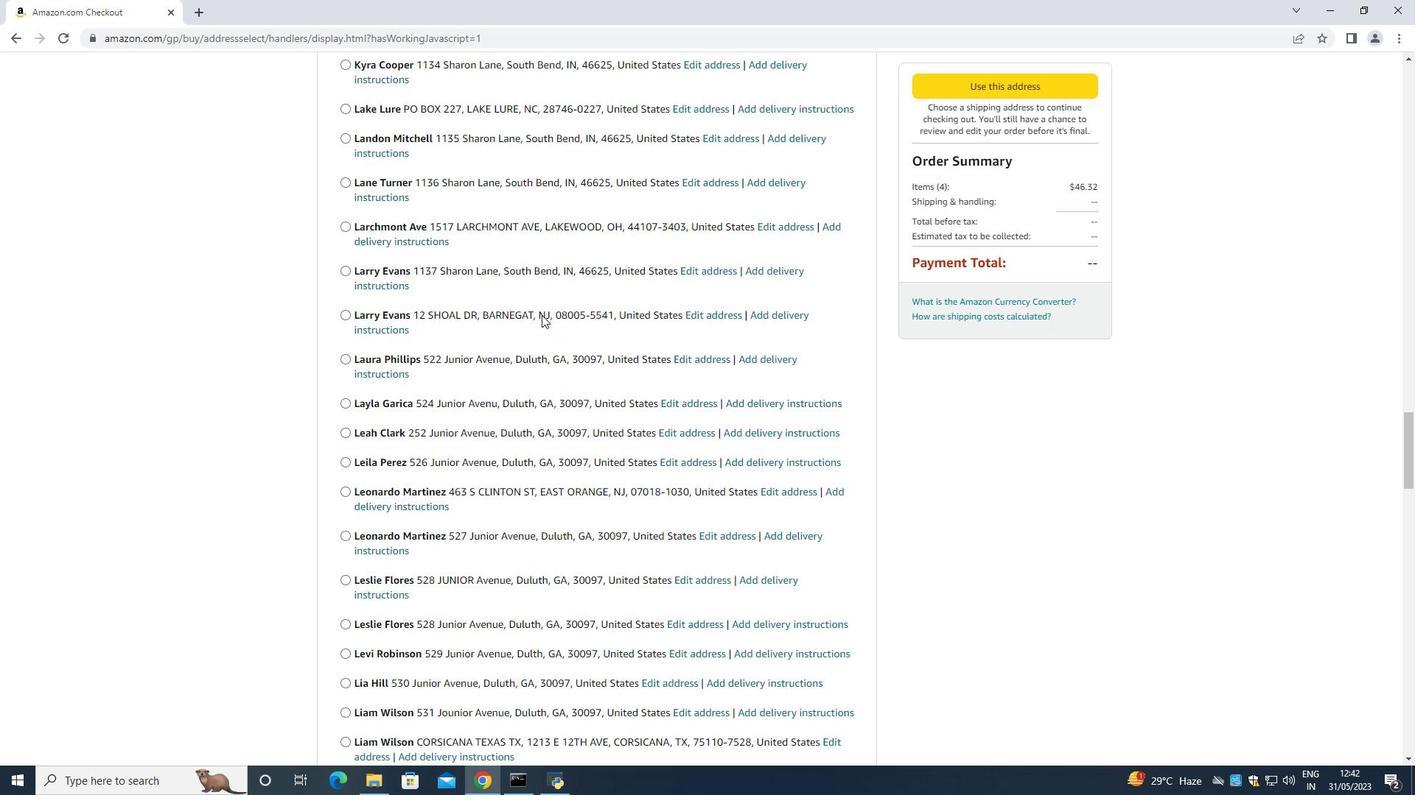 
Action: Mouse scrolled (540, 313) with delta (0, 0)
Screenshot: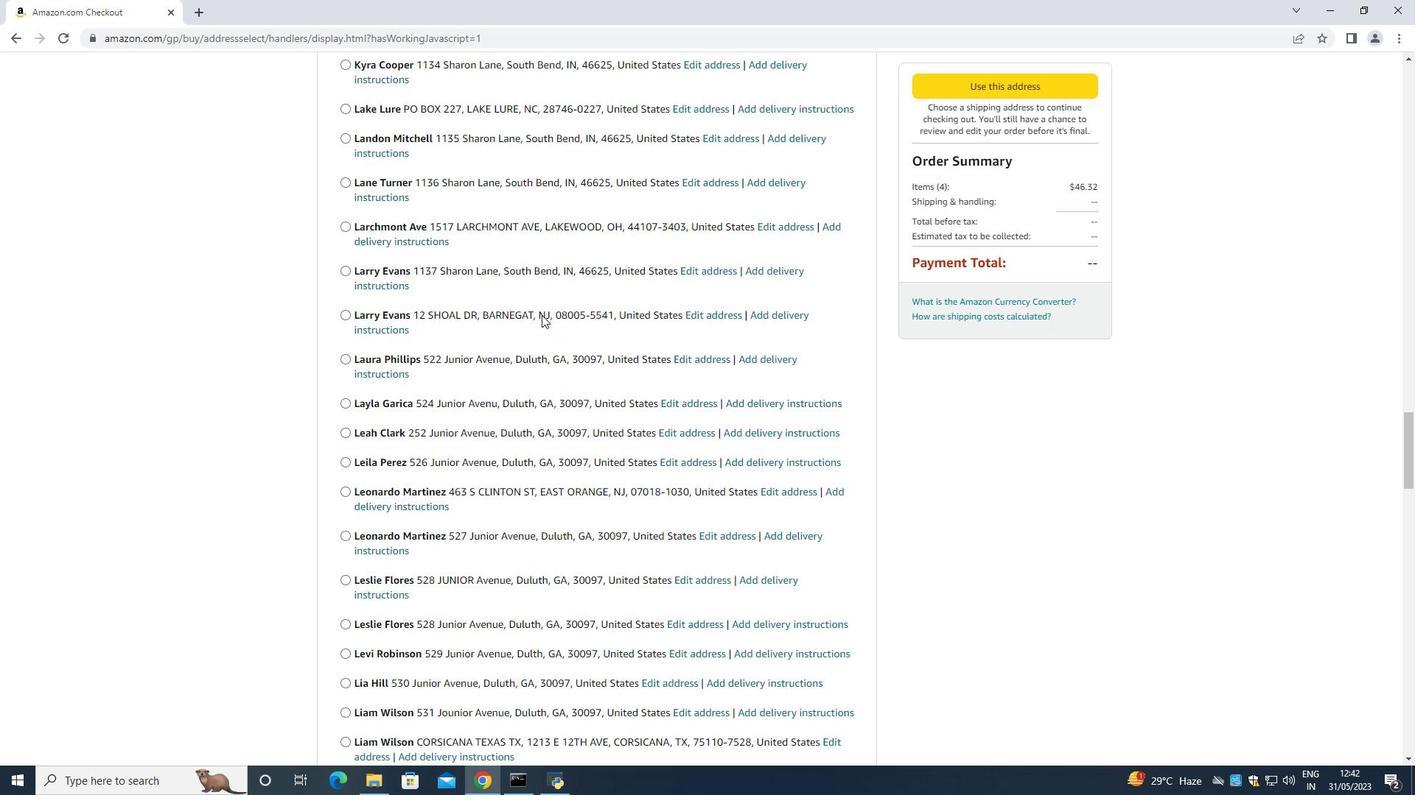 
Action: Mouse moved to (540, 307)
Screenshot: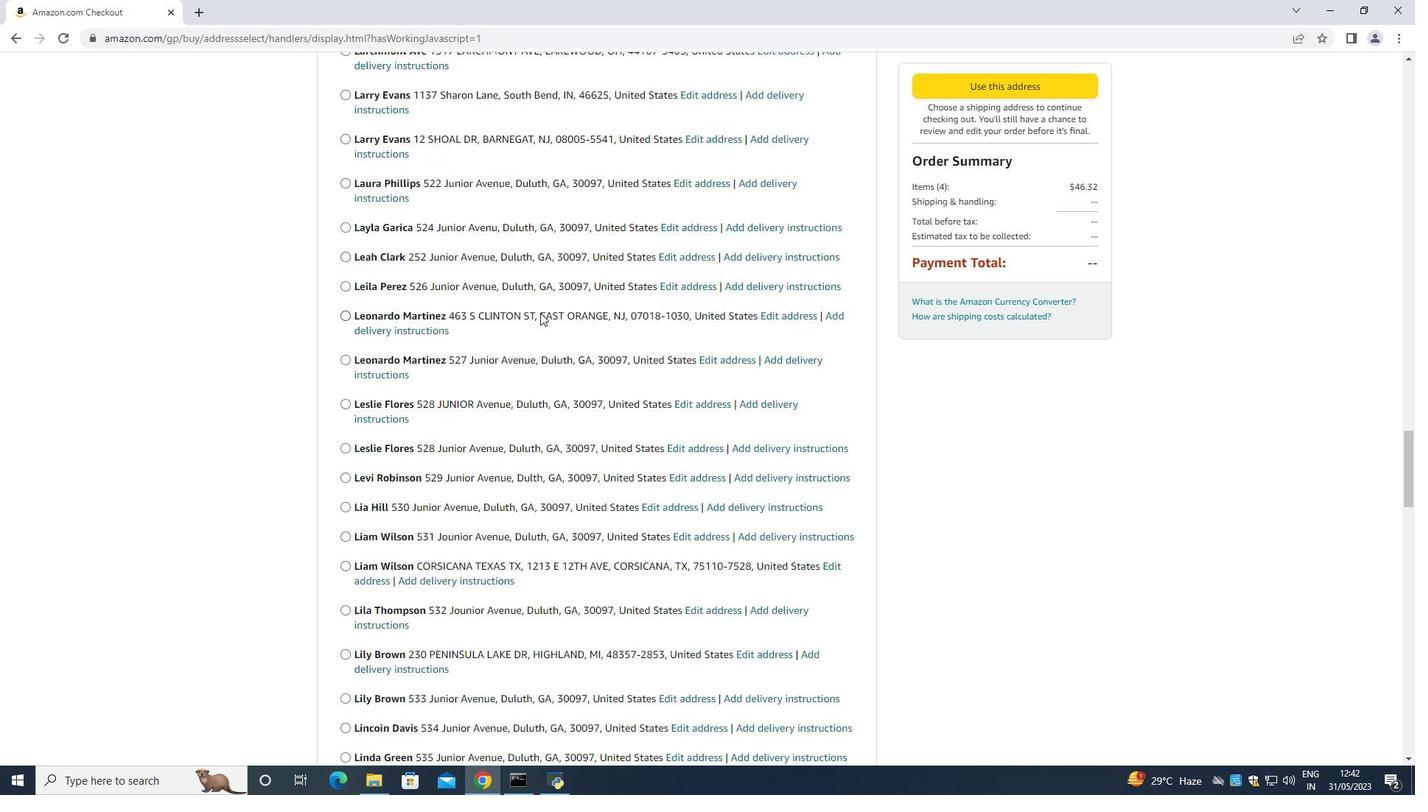 
Action: Mouse scrolled (540, 306) with delta (0, 0)
Screenshot: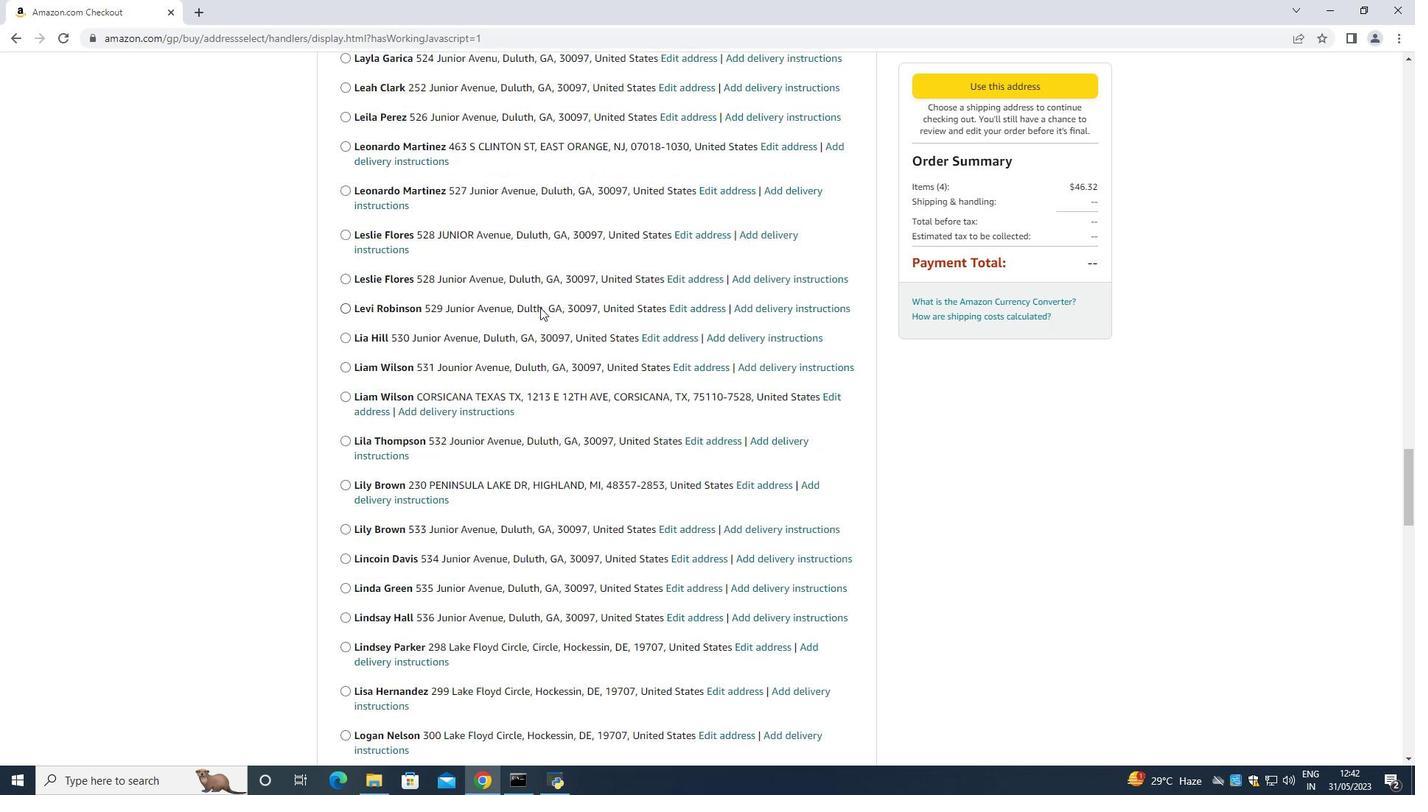 
Action: Mouse scrolled (540, 306) with delta (0, 0)
Screenshot: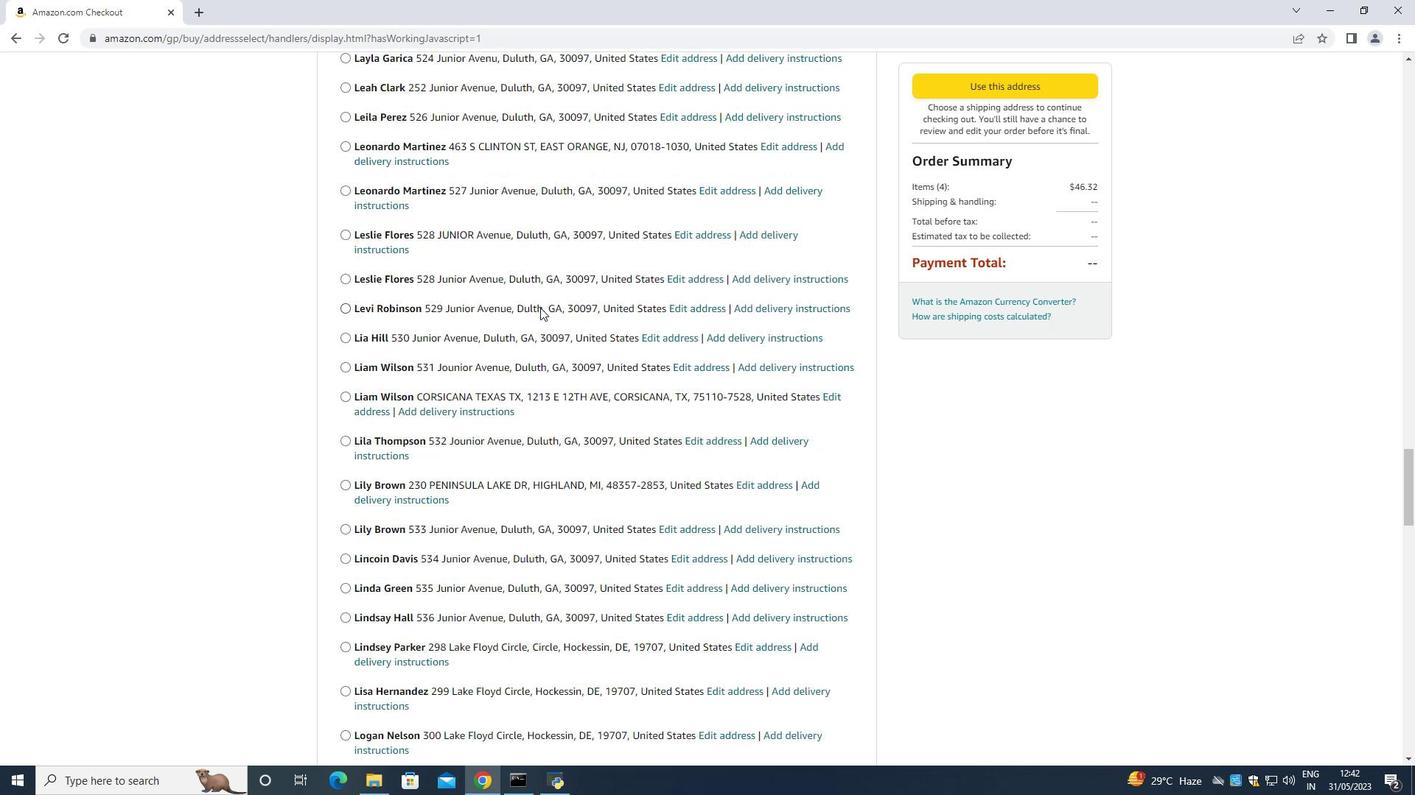 
Action: Mouse moved to (539, 307)
Screenshot: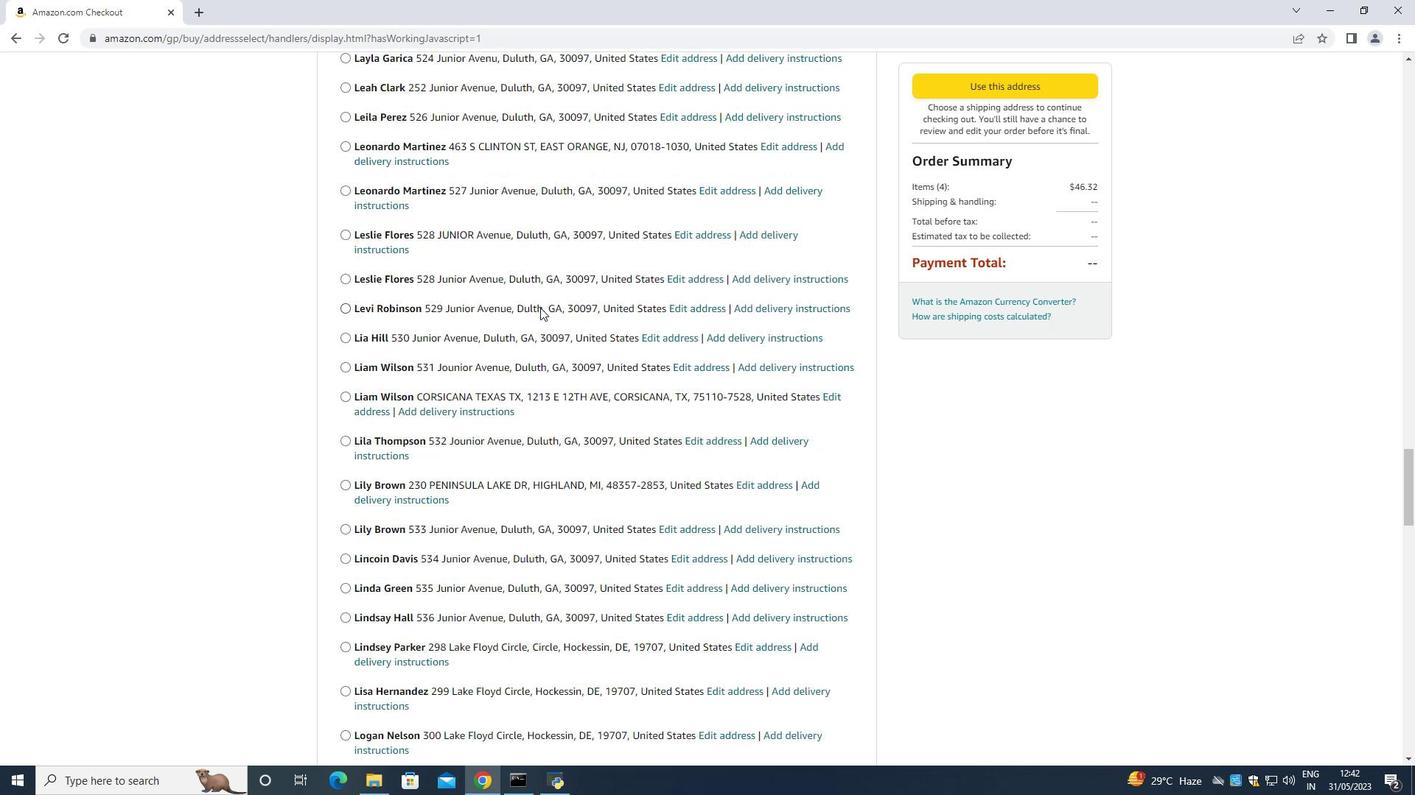 
Action: Mouse scrolled (539, 306) with delta (0, 0)
Screenshot: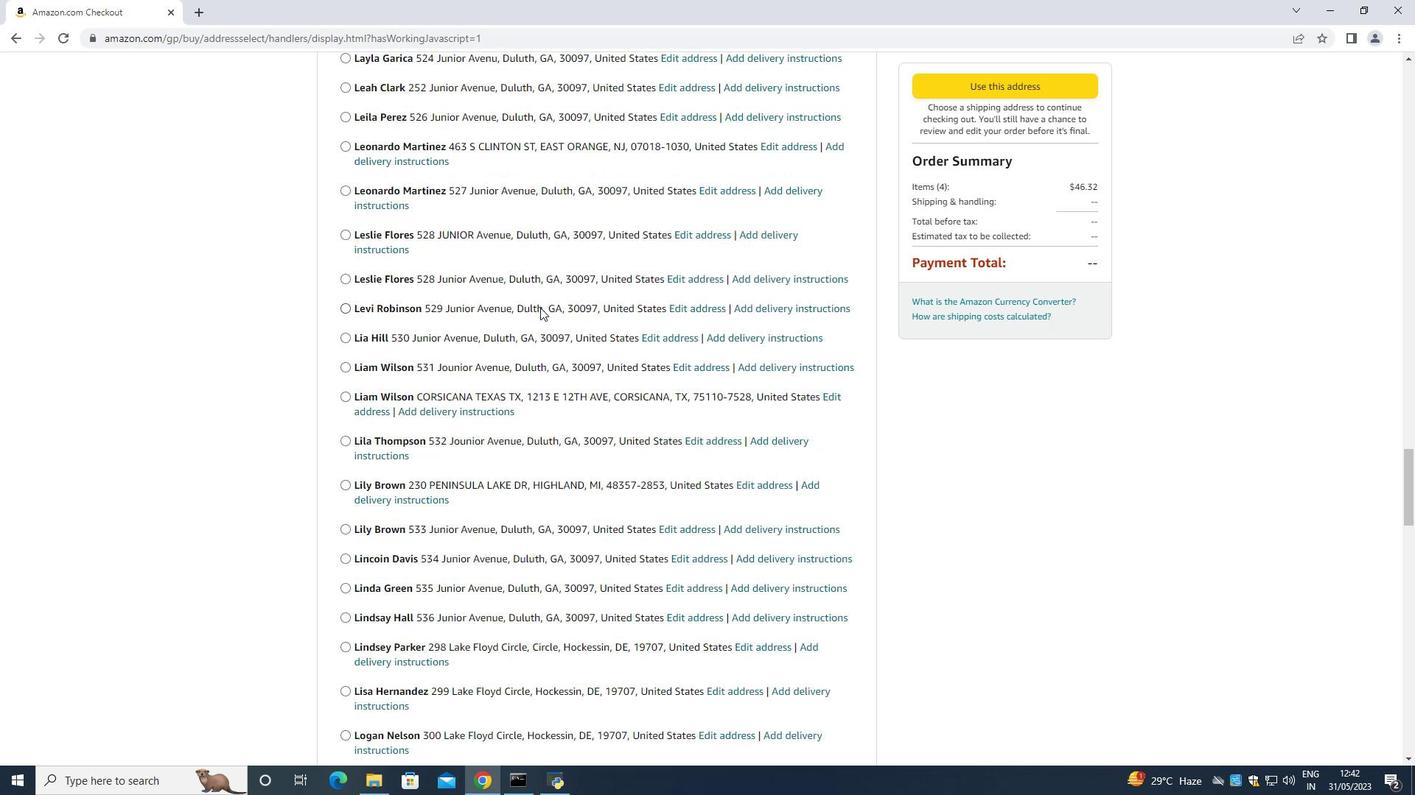 
Action: Mouse scrolled (539, 306) with delta (0, 0)
Screenshot: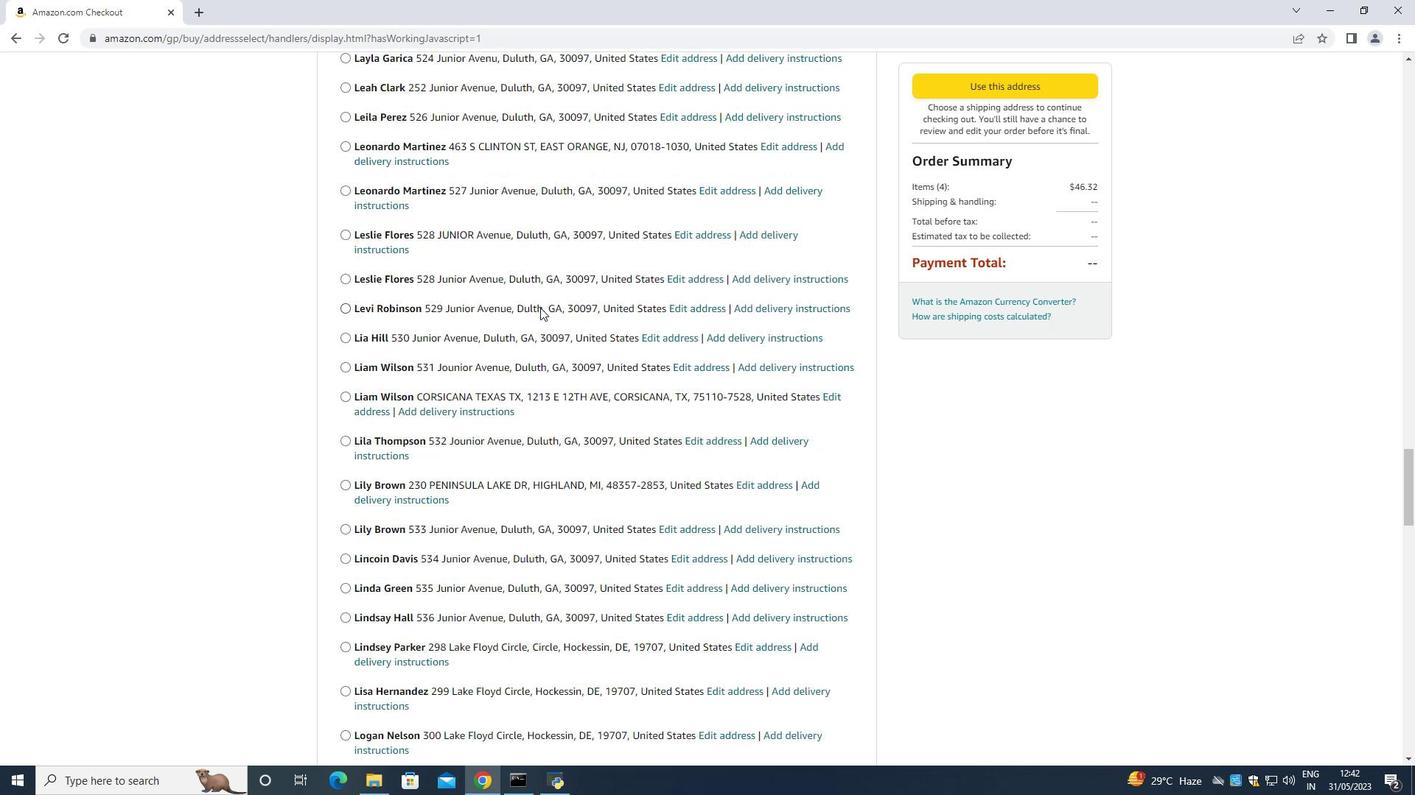 
Action: Mouse scrolled (539, 306) with delta (0, 0)
Screenshot: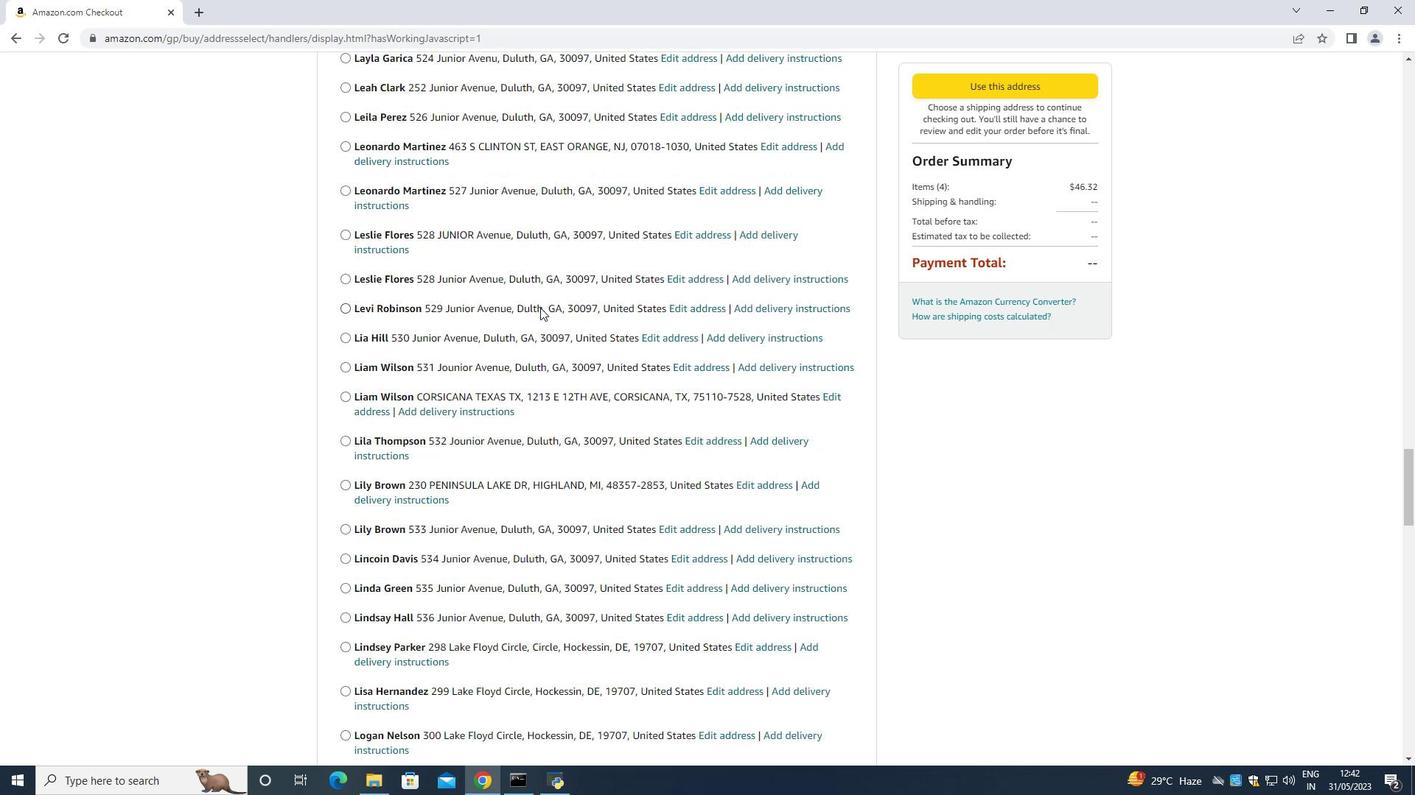
Action: Mouse scrolled (539, 306) with delta (0, 0)
